 Task: Browse and compare products in the furniture and home and garden categories on an online shopping website.
Action: Mouse moved to (732, 119)
Screenshot: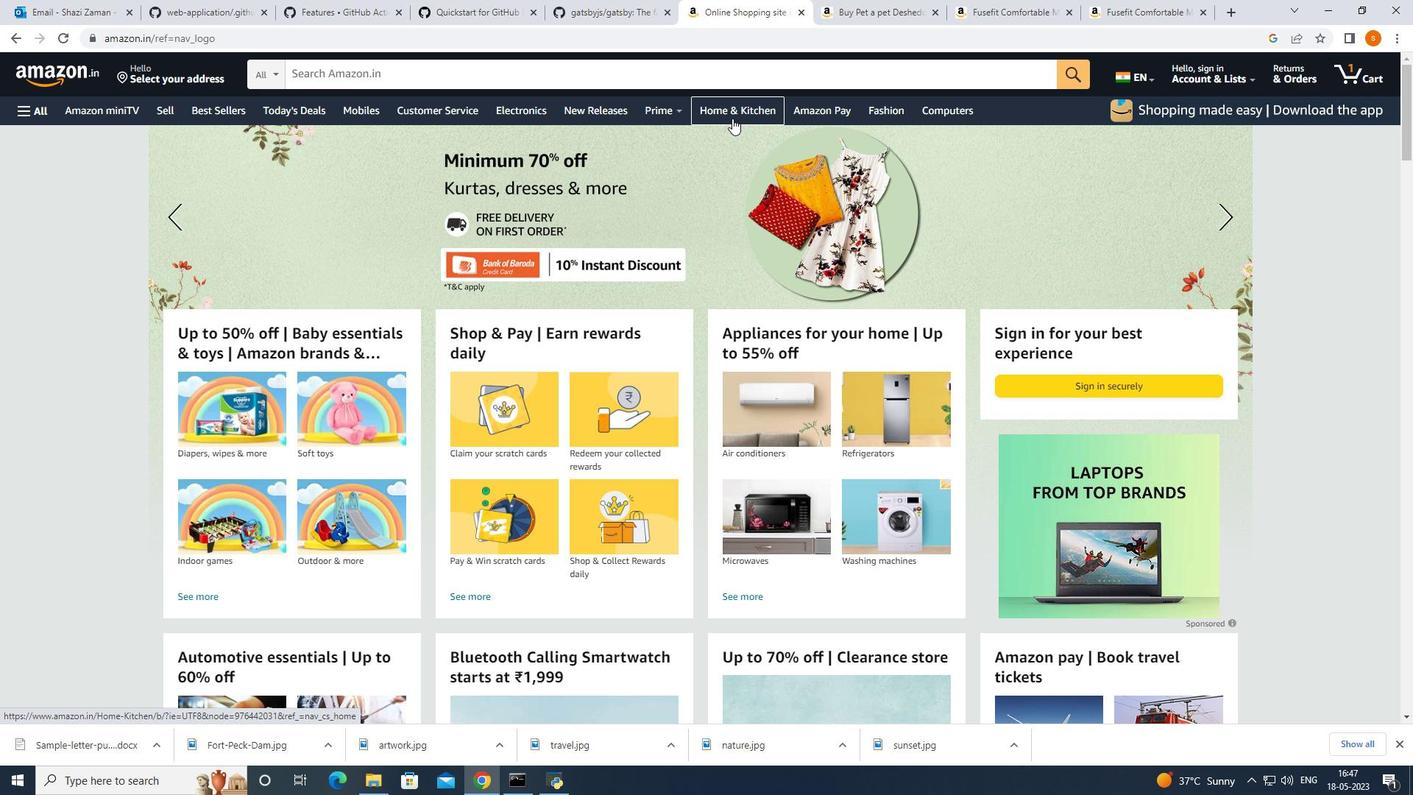 
Action: Mouse scrolled (732, 118) with delta (0, 0)
Screenshot: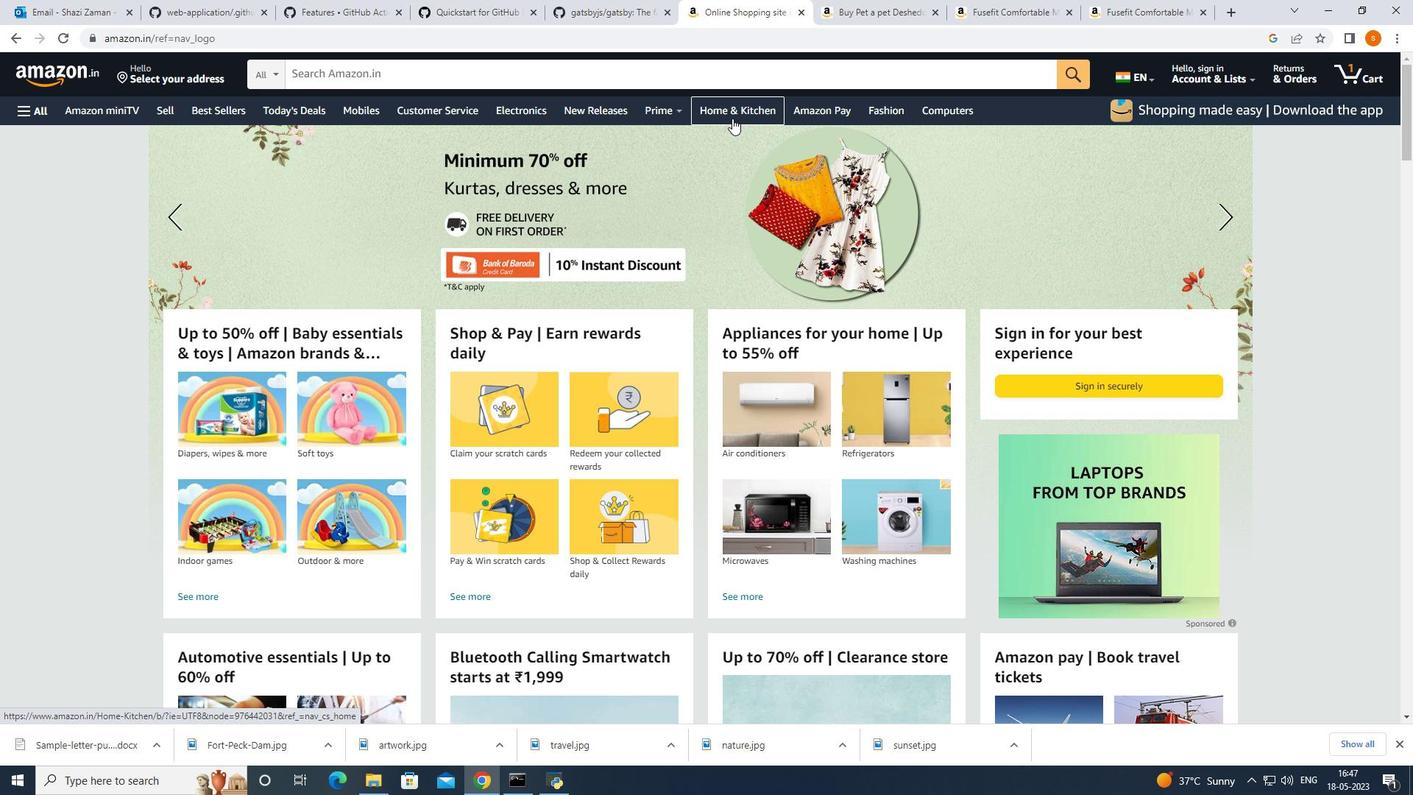 
Action: Mouse moved to (732, 119)
Screenshot: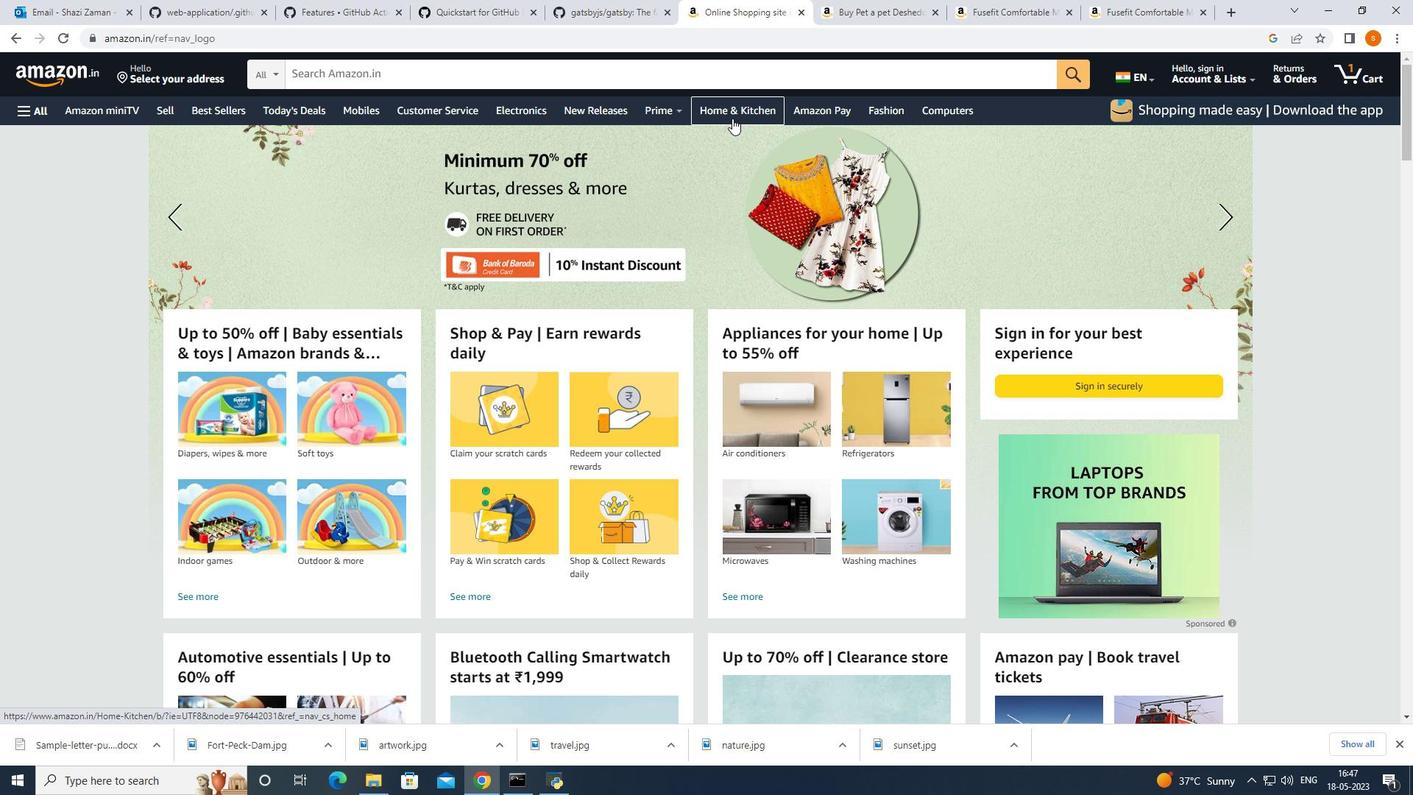 
Action: Mouse scrolled (732, 119) with delta (0, 0)
Screenshot: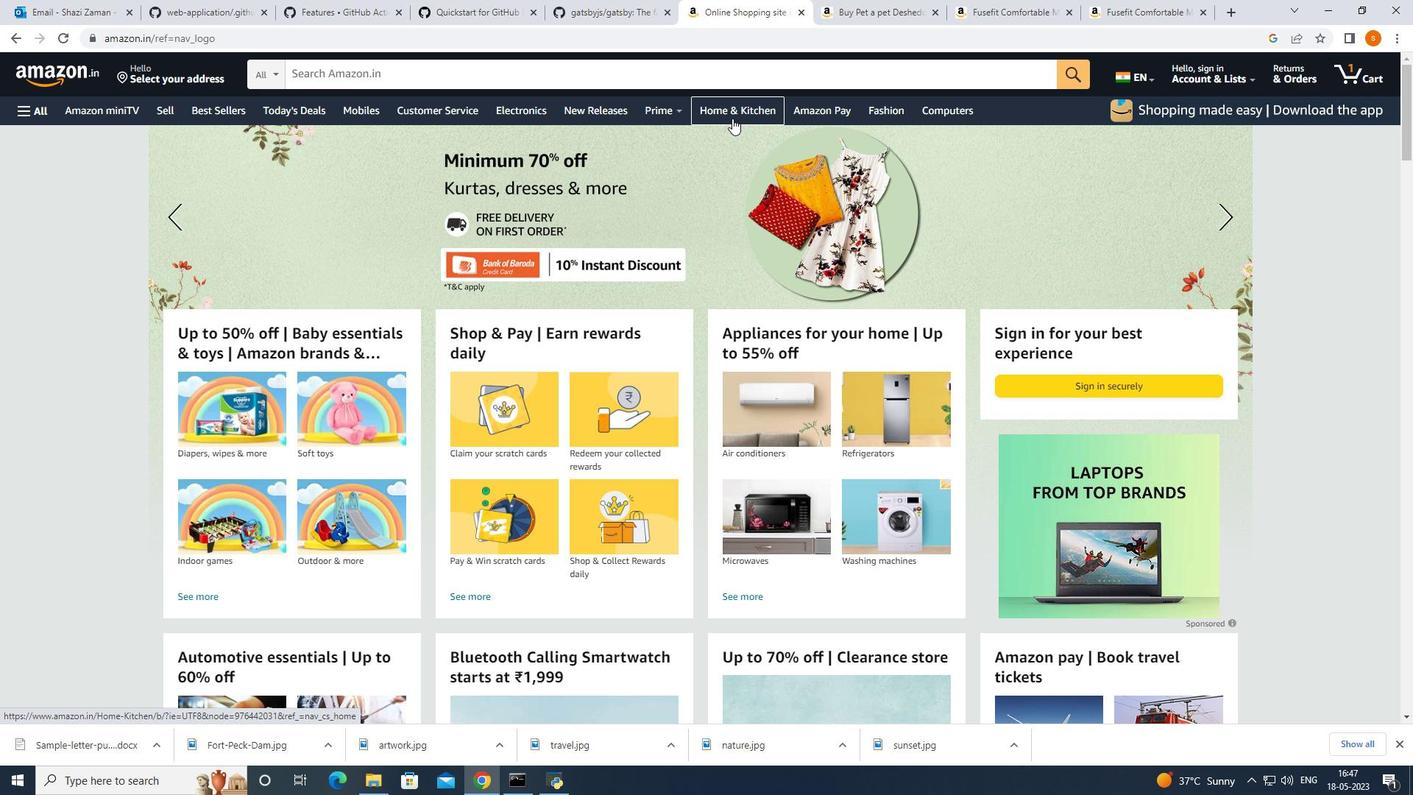 
Action: Mouse moved to (732, 121)
Screenshot: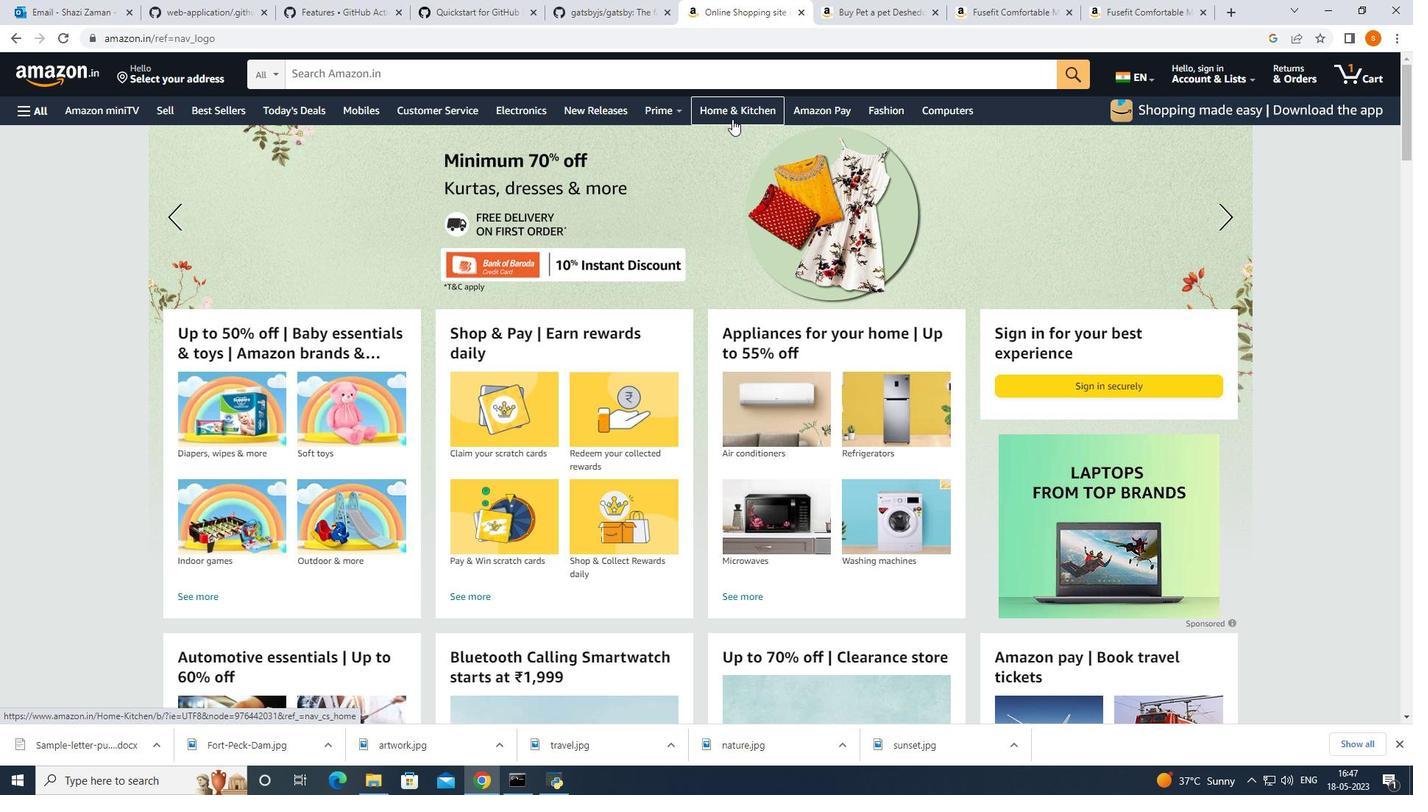 
Action: Mouse scrolled (732, 120) with delta (0, 0)
Screenshot: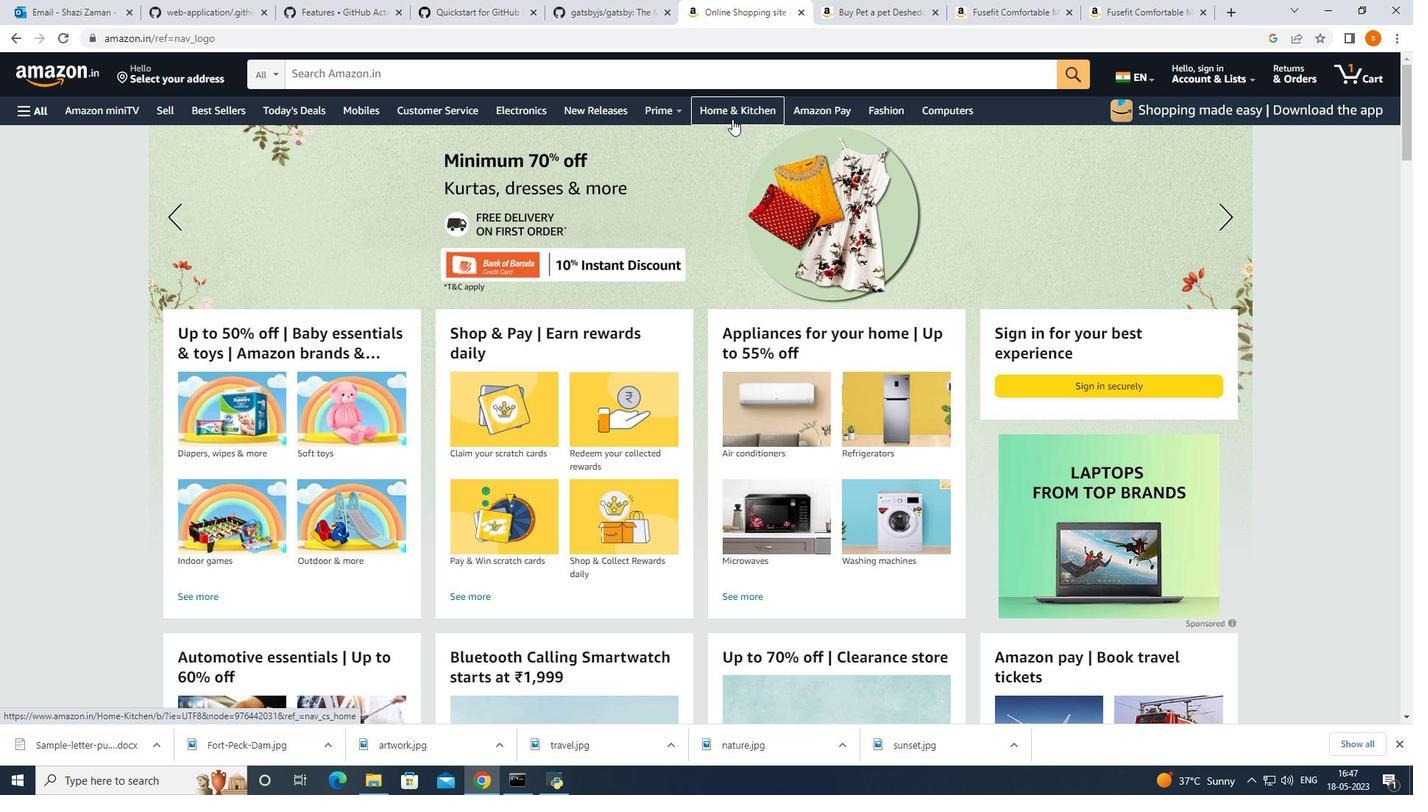 
Action: Mouse moved to (732, 124)
Screenshot: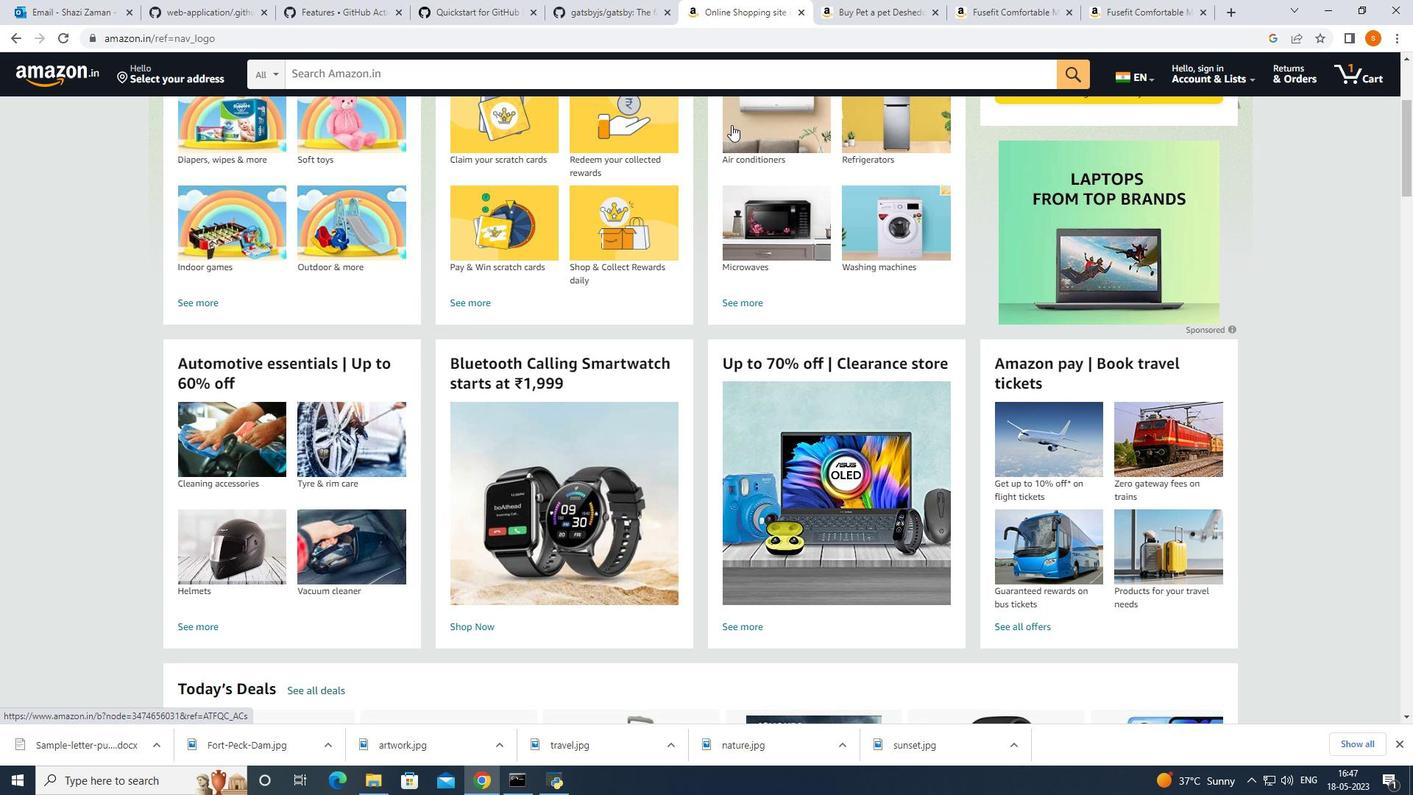 
Action: Mouse scrolled (732, 123) with delta (0, 0)
Screenshot: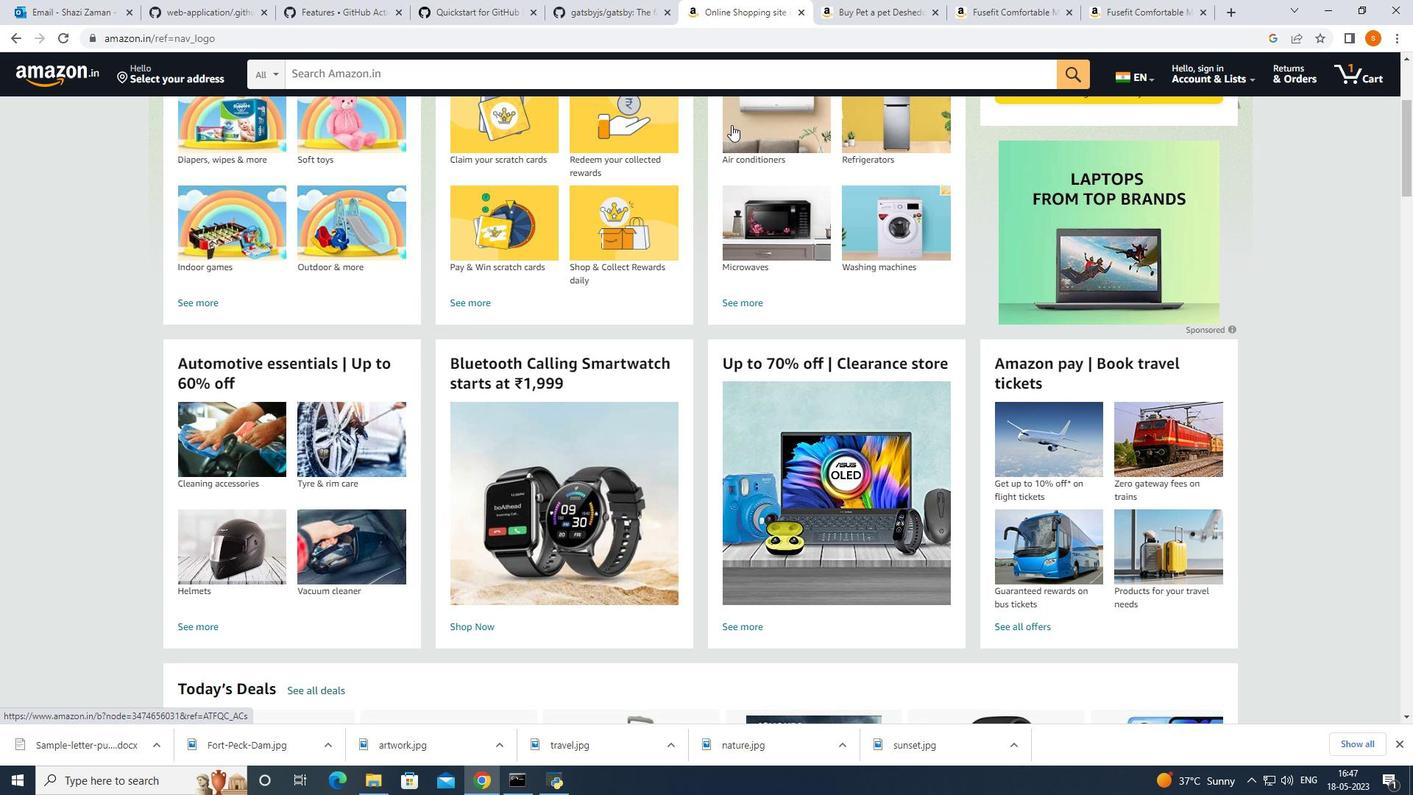 
Action: Mouse scrolled (732, 123) with delta (0, 0)
Screenshot: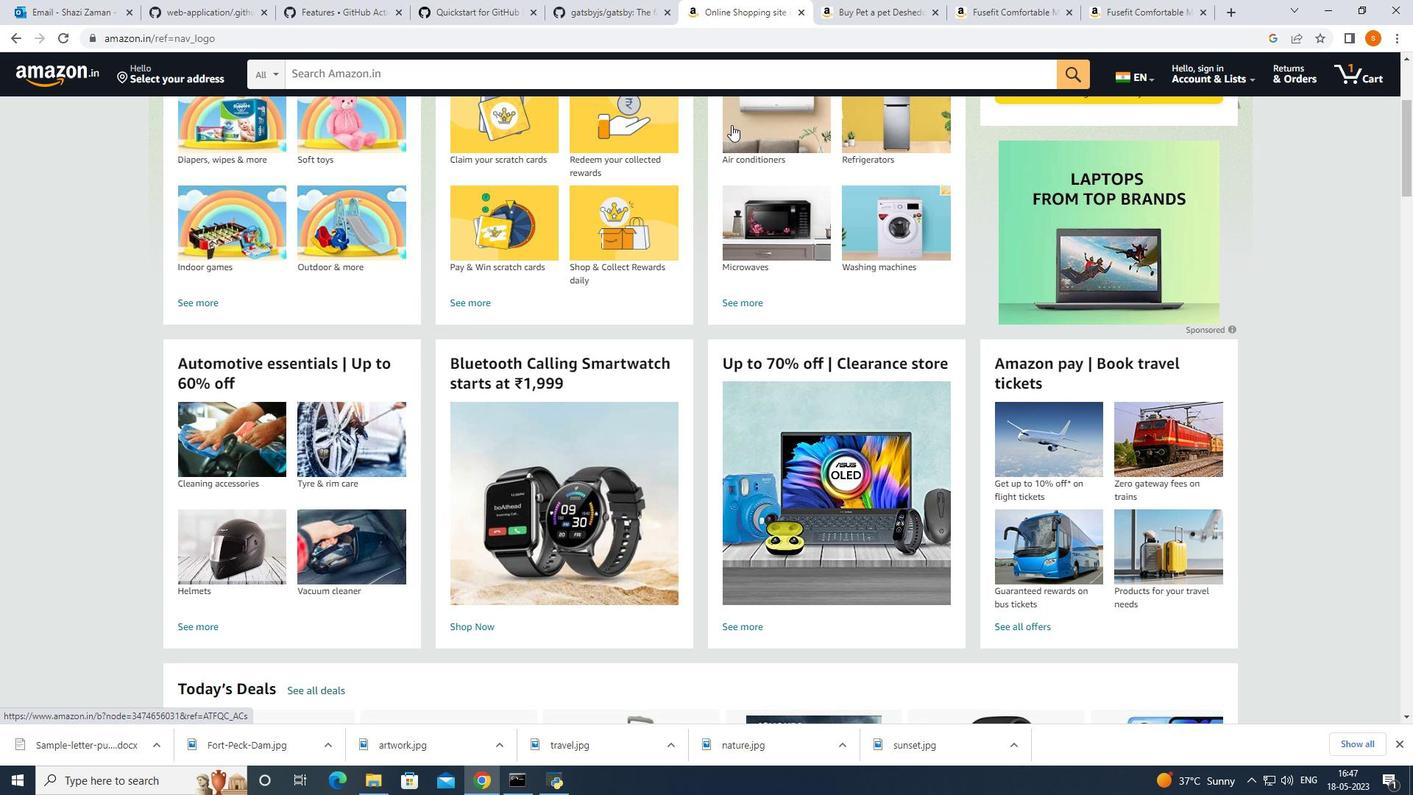 
Action: Mouse moved to (732, 124)
Screenshot: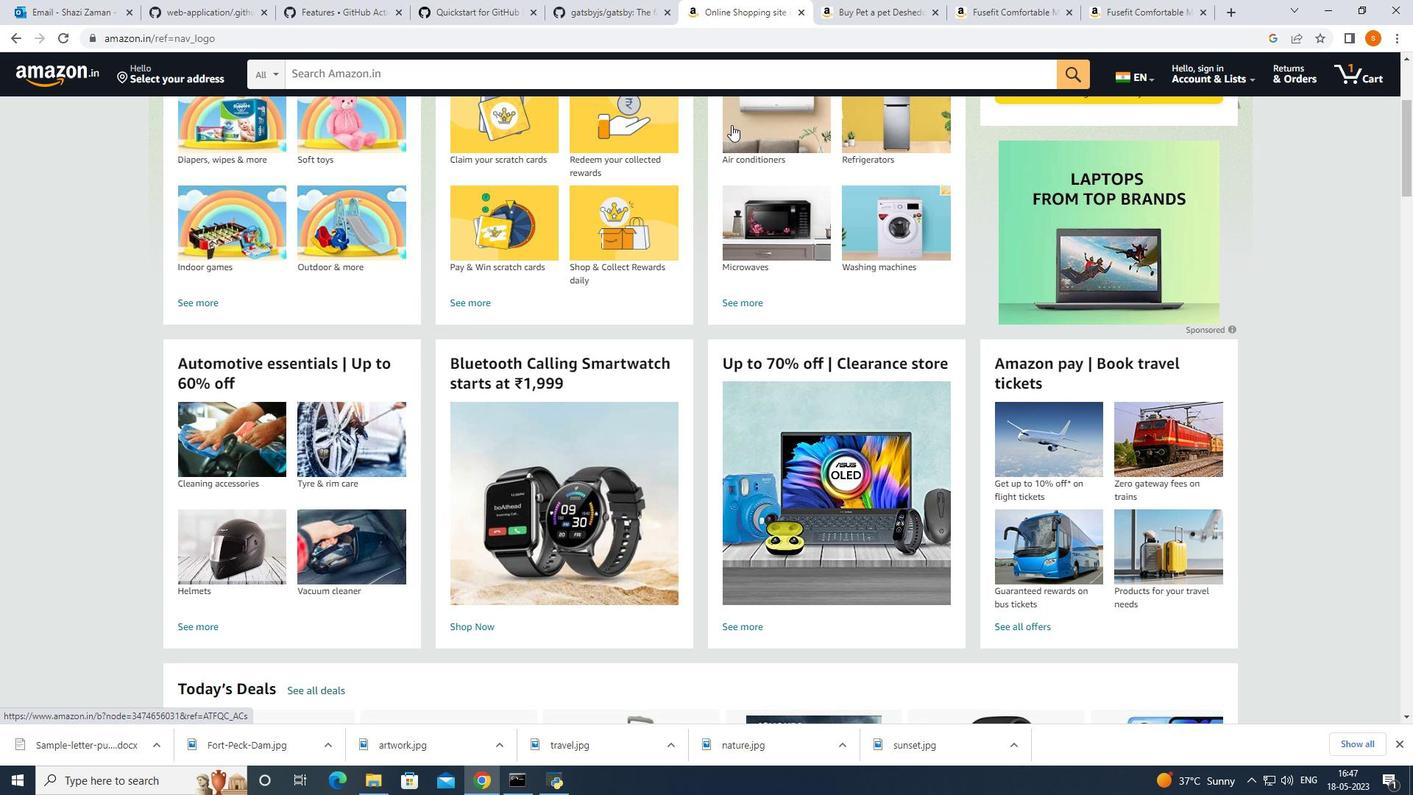 
Action: Mouse scrolled (732, 123) with delta (0, 0)
Screenshot: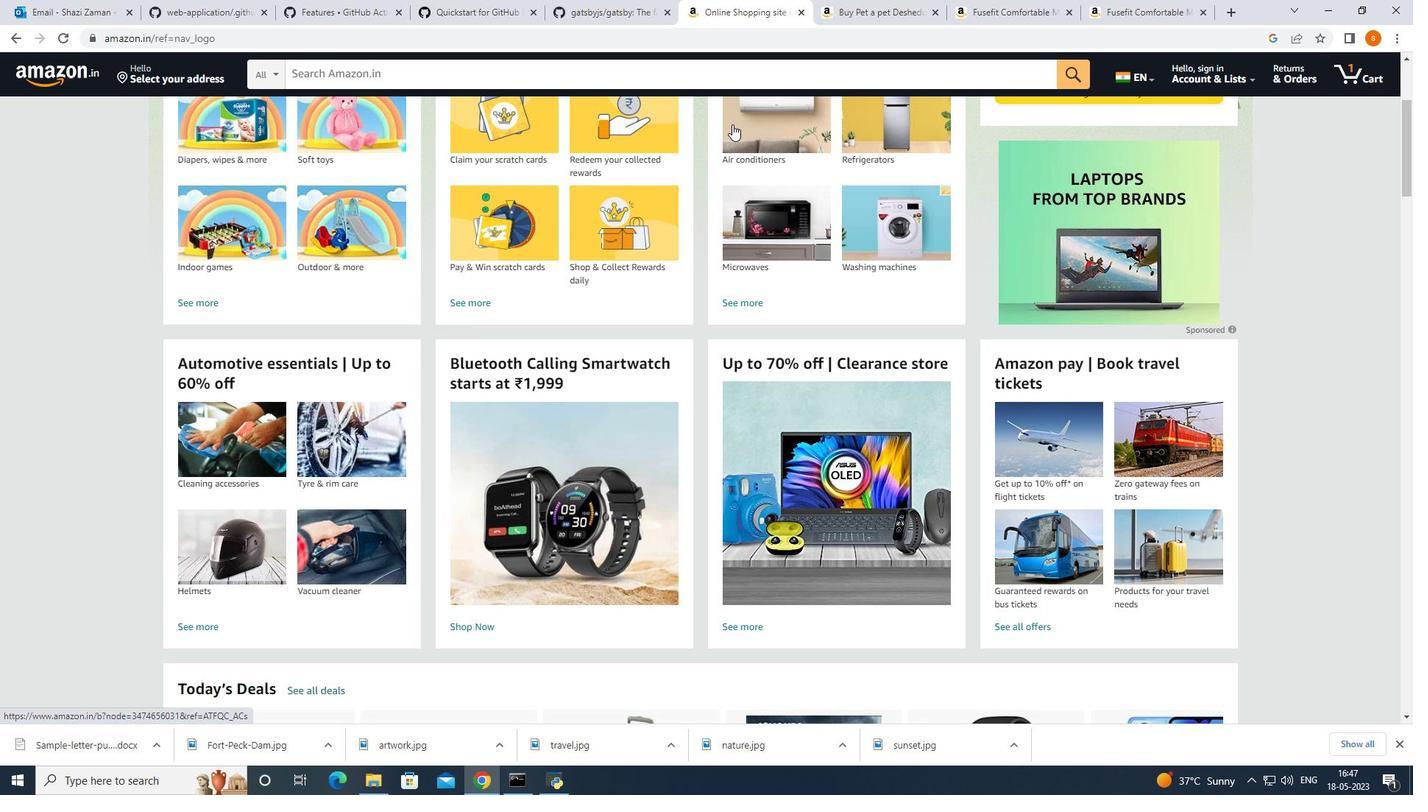 
Action: Mouse scrolled (732, 123) with delta (0, 0)
Screenshot: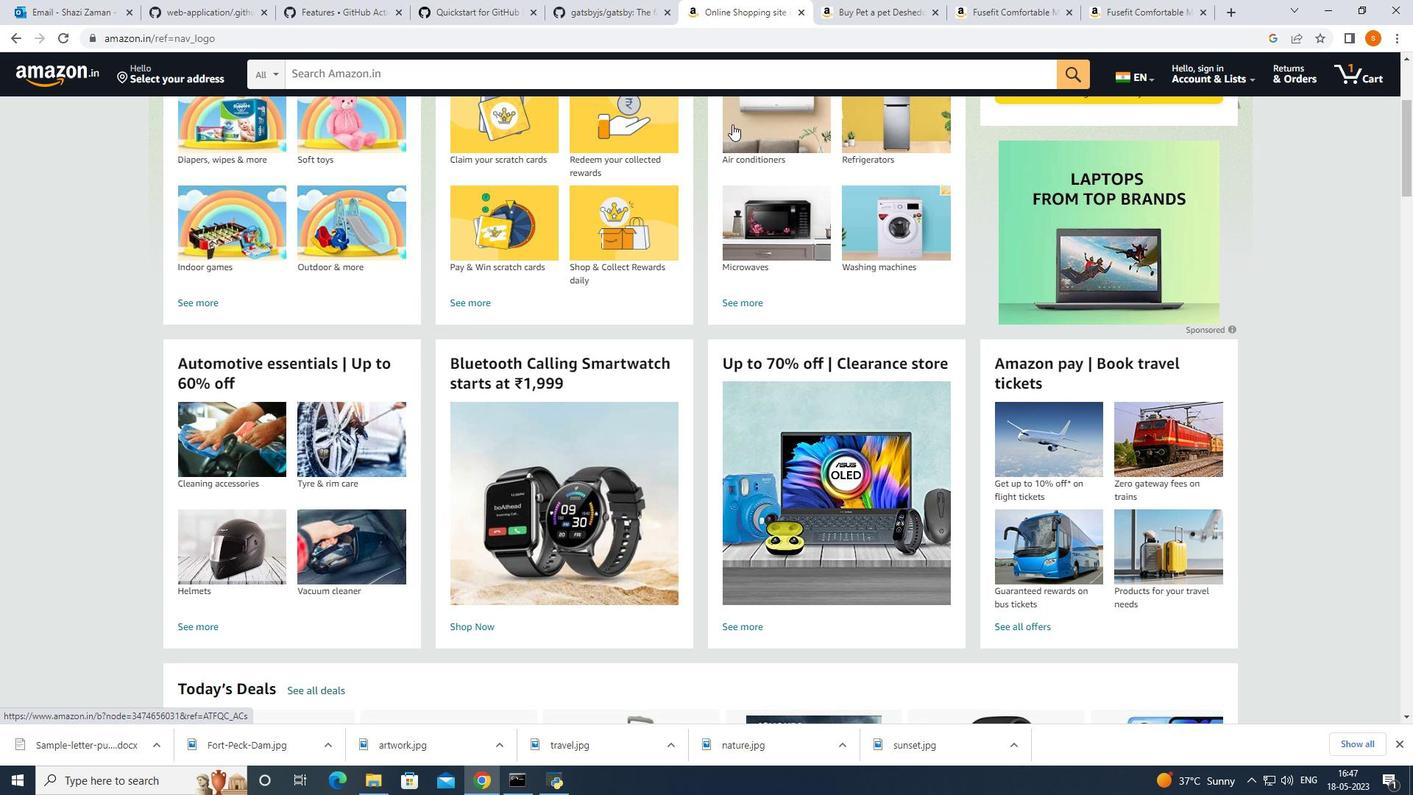
Action: Mouse moved to (732, 124)
Screenshot: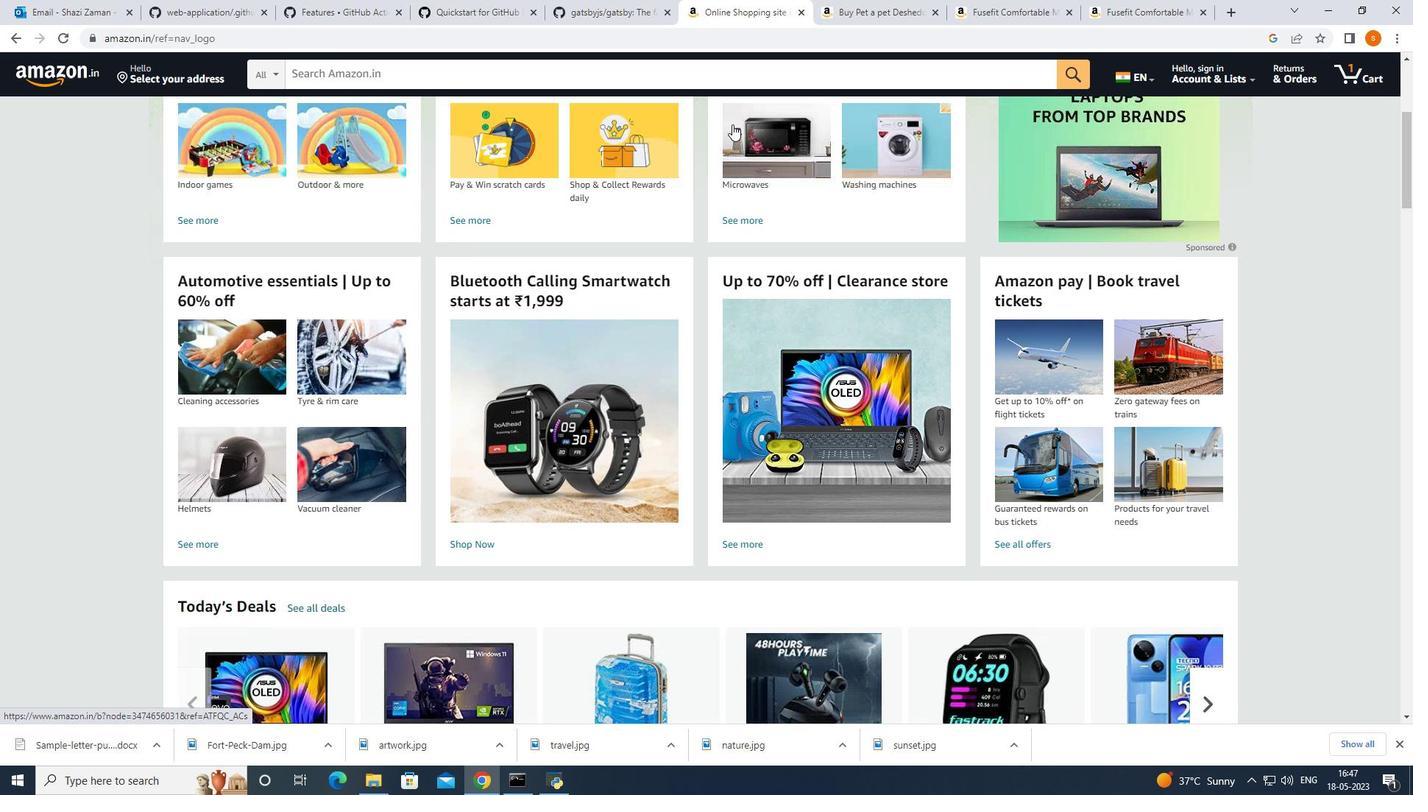 
Action: Mouse scrolled (732, 123) with delta (0, 0)
Screenshot: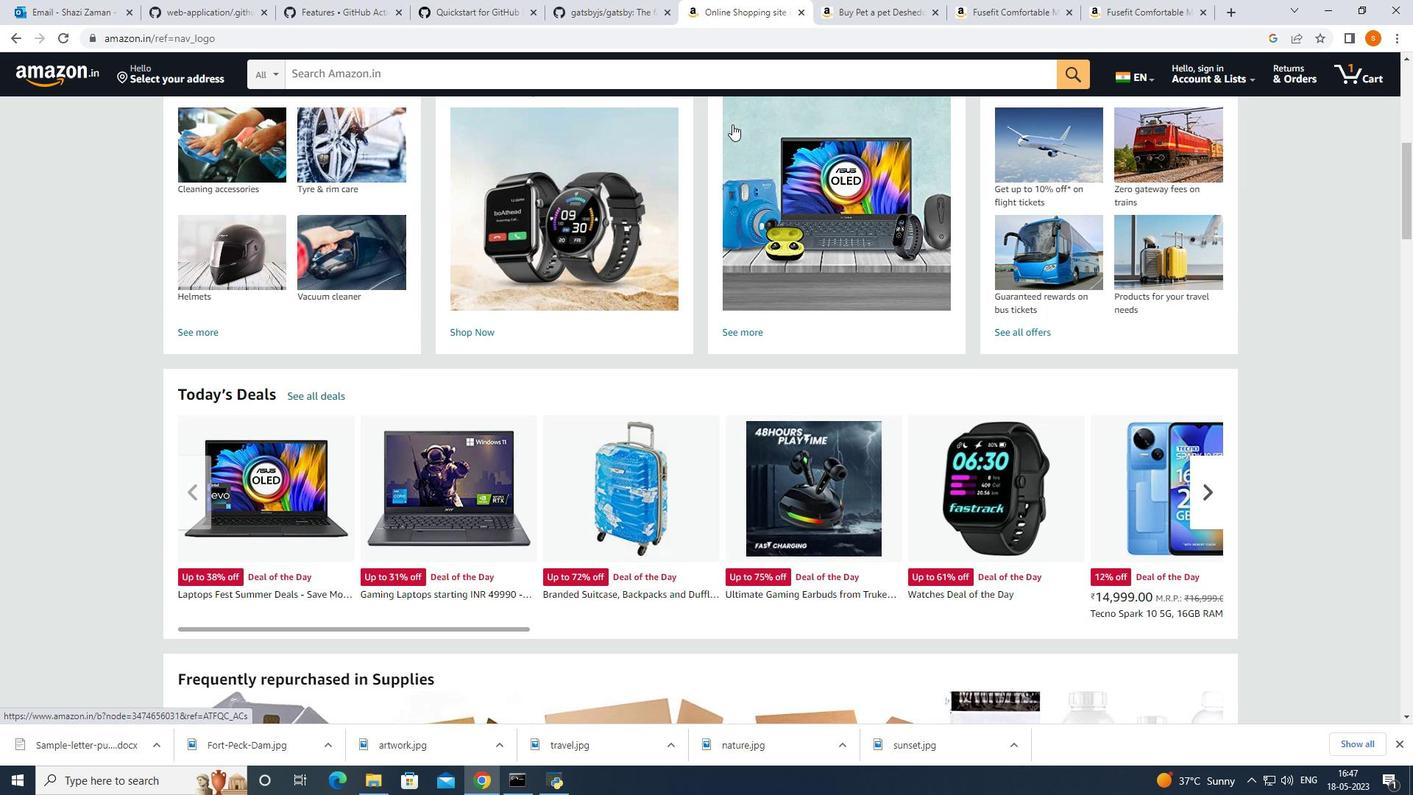 
Action: Mouse scrolled (732, 123) with delta (0, 0)
Screenshot: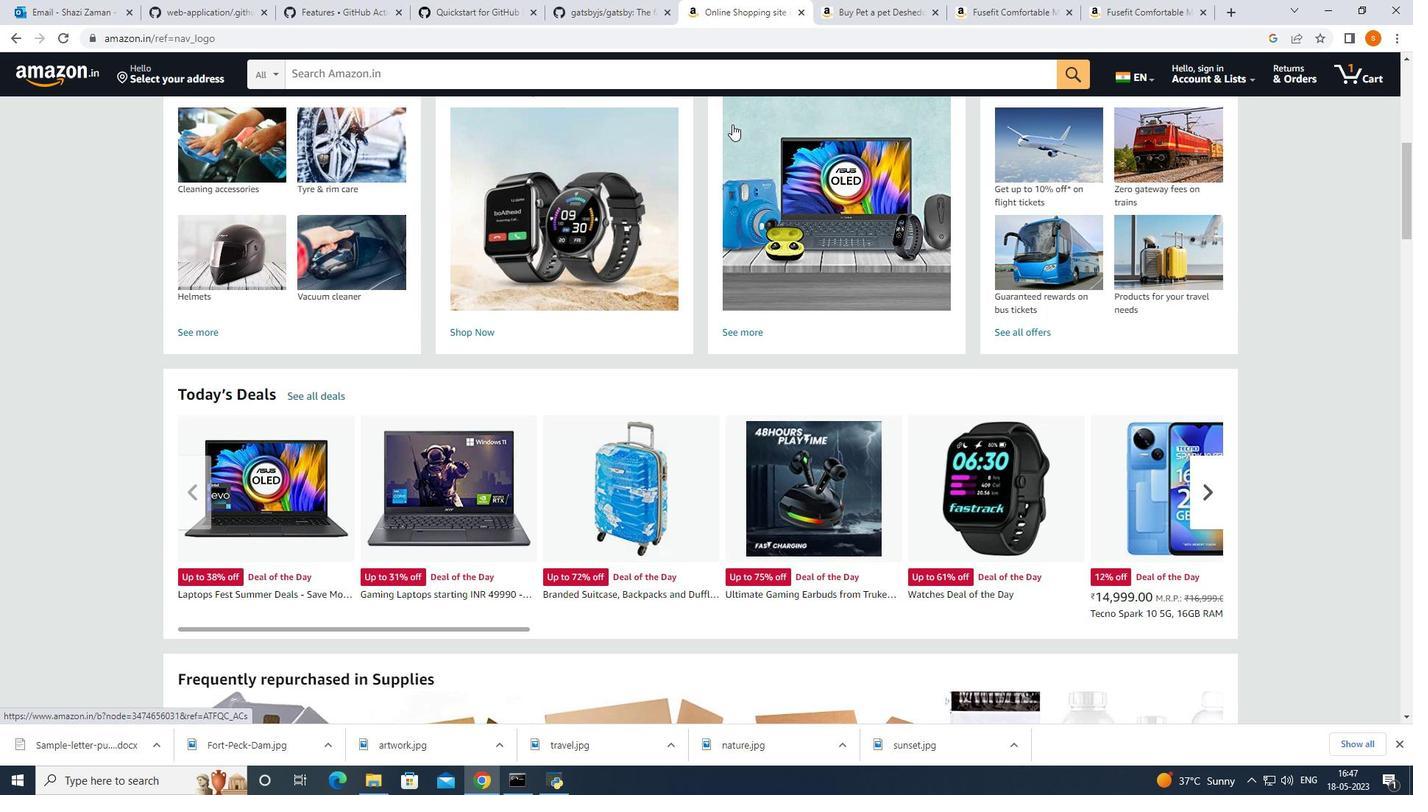 
Action: Mouse moved to (732, 124)
Screenshot: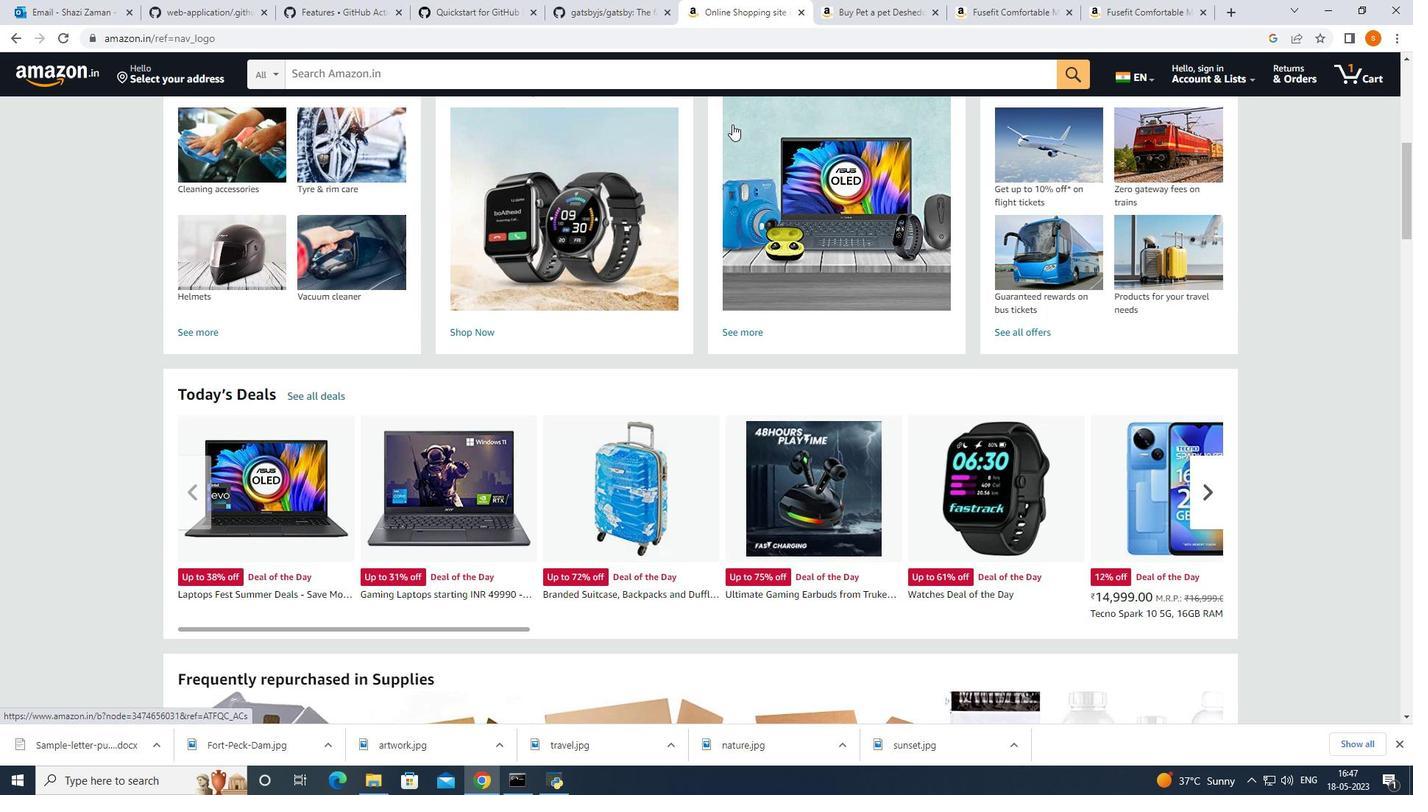 
Action: Mouse scrolled (732, 123) with delta (0, 0)
Screenshot: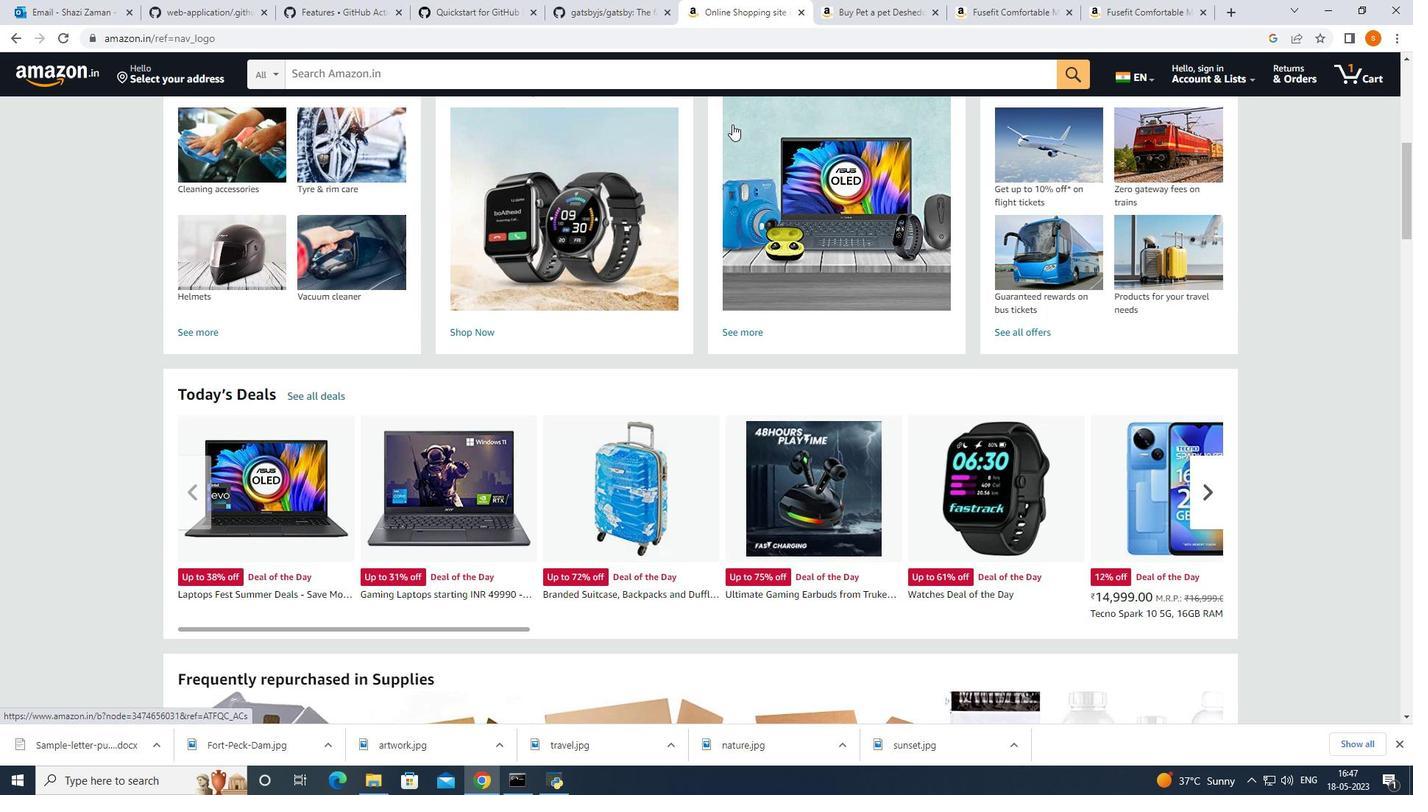 
Action: Mouse moved to (732, 125)
Screenshot: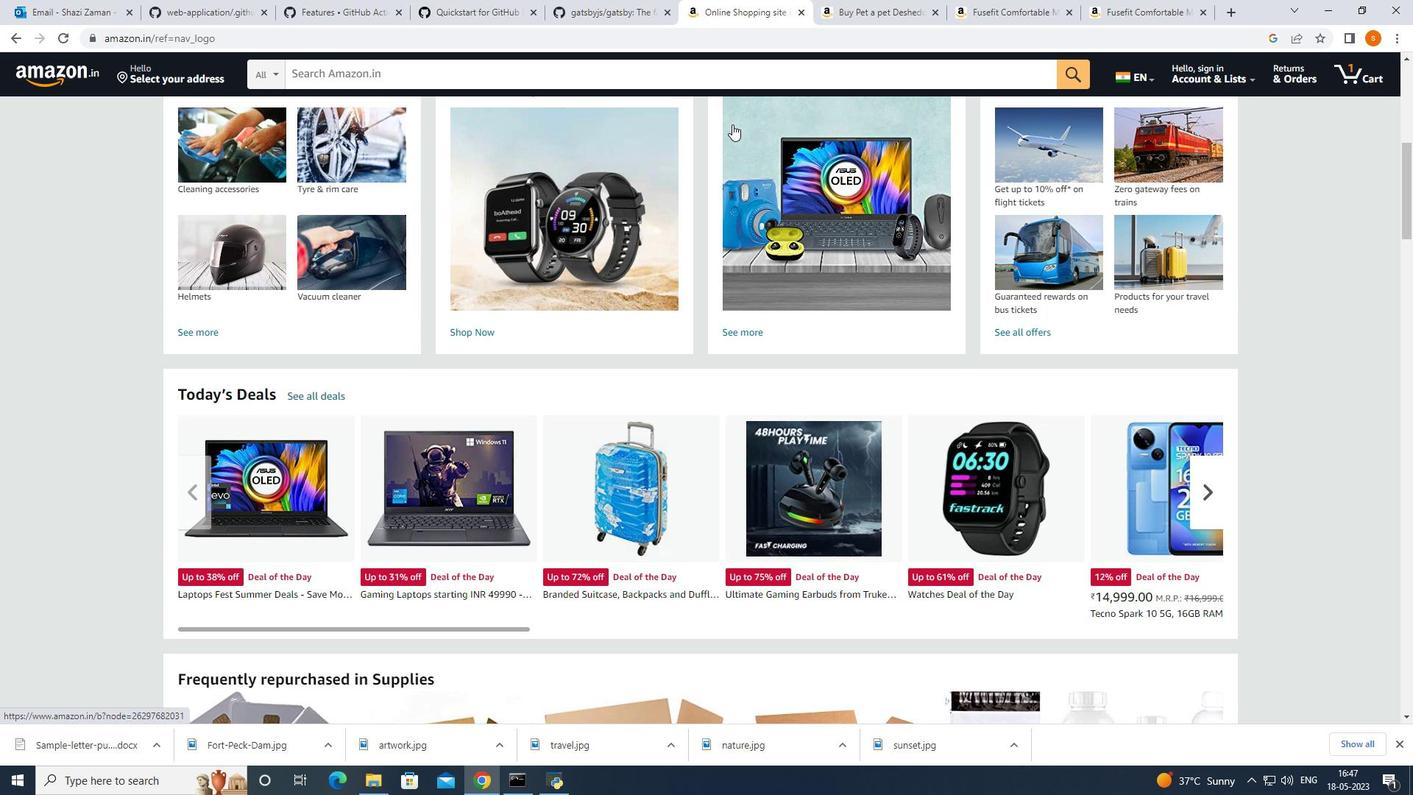 
Action: Mouse scrolled (732, 124) with delta (0, 0)
Screenshot: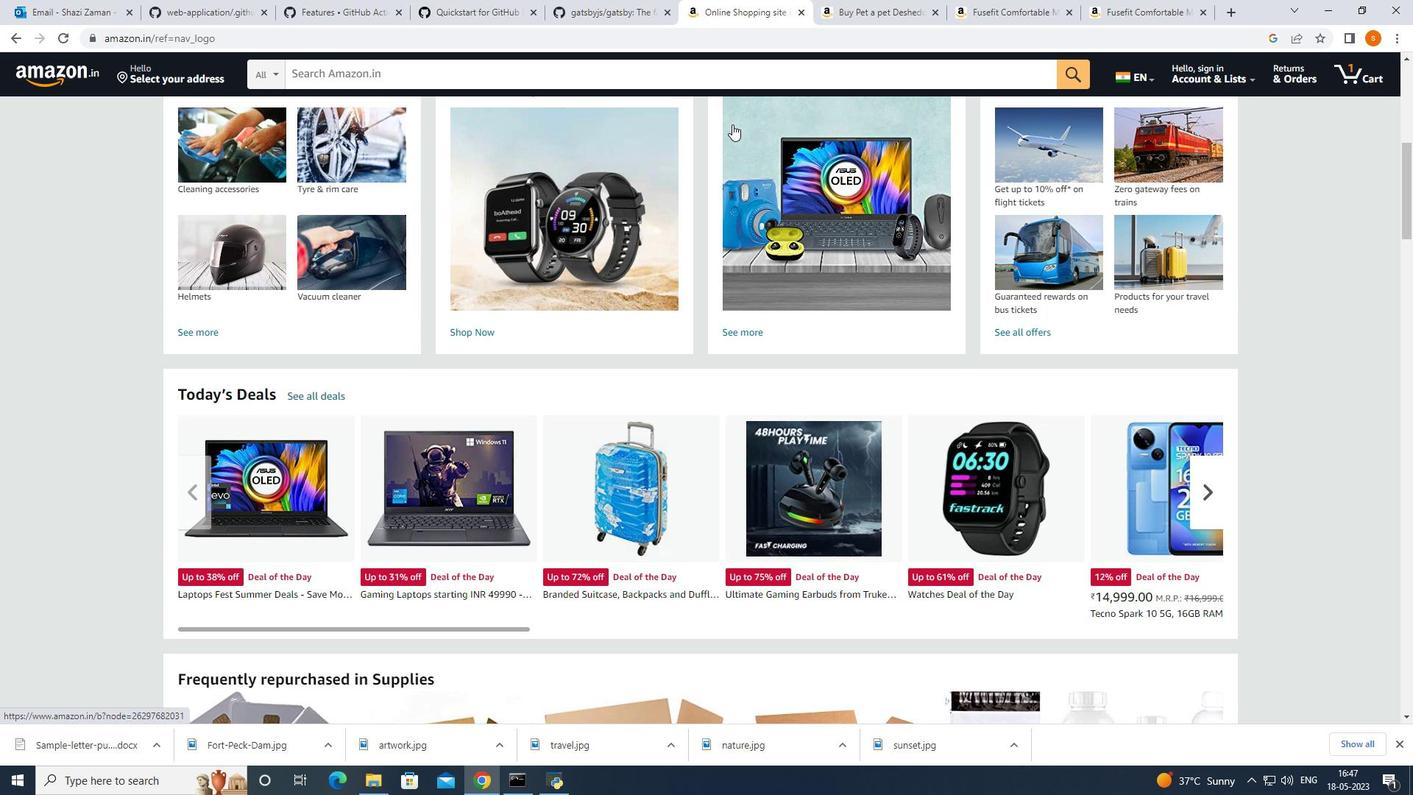 
Action: Mouse moved to (731, 130)
Screenshot: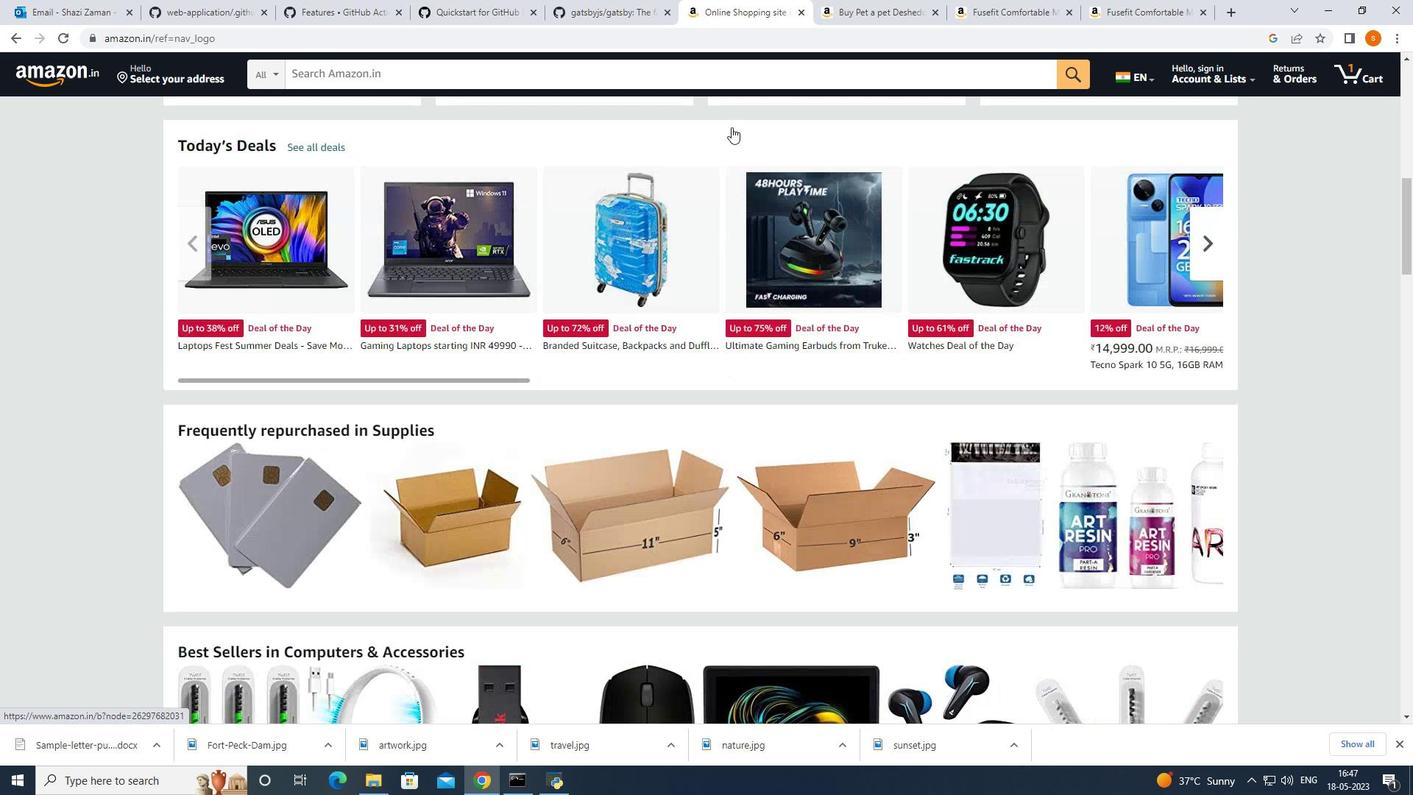 
Action: Mouse scrolled (731, 131) with delta (0, 0)
Screenshot: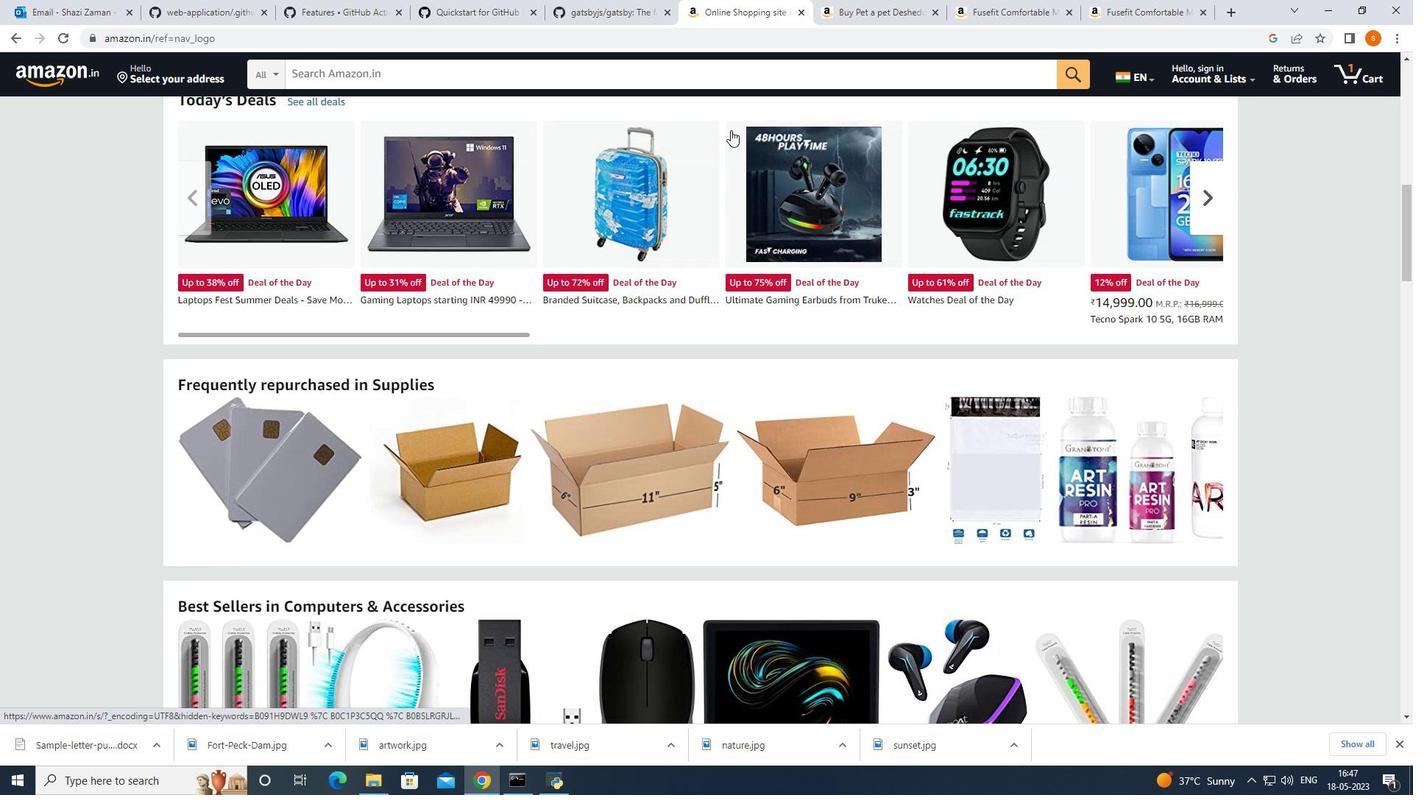 
Action: Mouse scrolled (731, 131) with delta (0, 0)
Screenshot: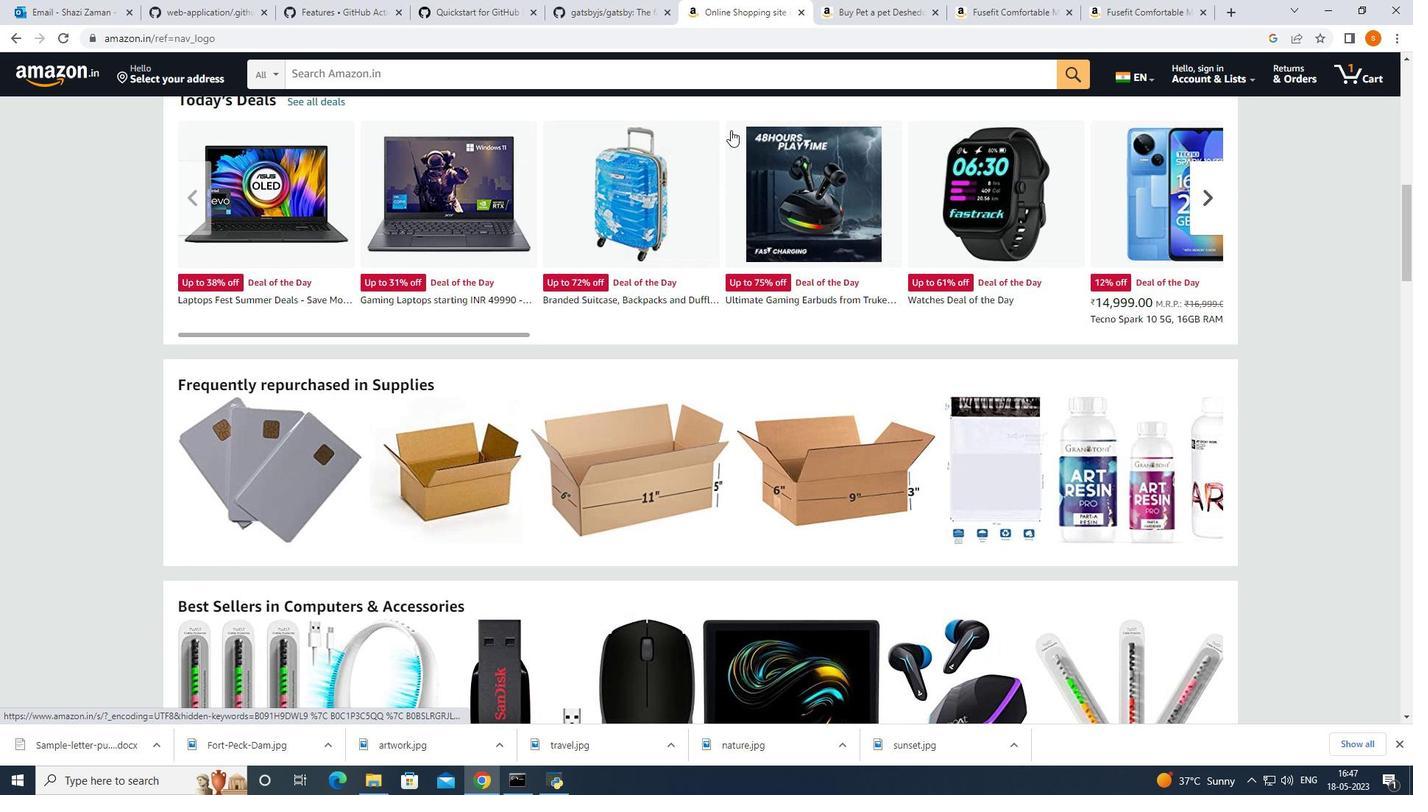 
Action: Mouse scrolled (731, 131) with delta (0, 0)
Screenshot: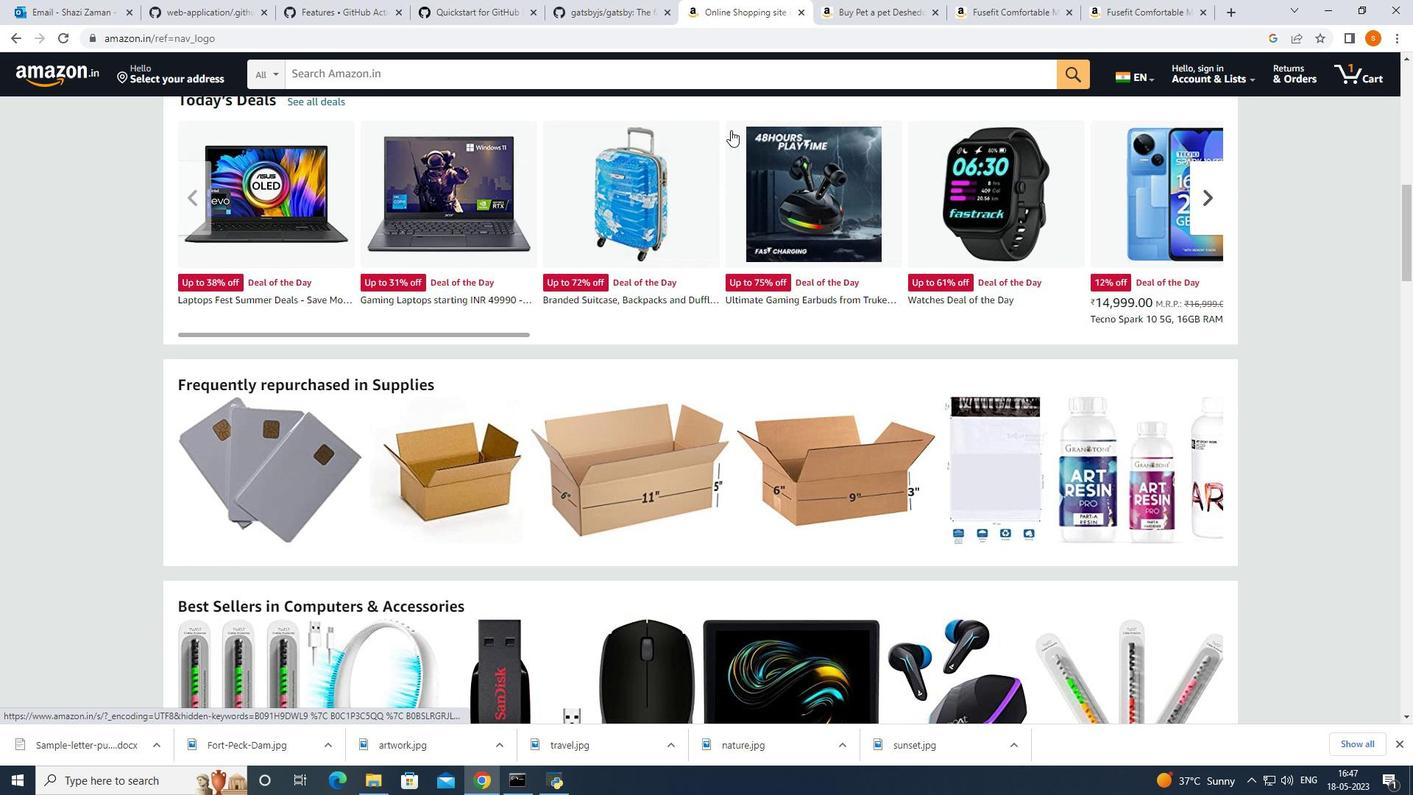 
Action: Mouse moved to (732, 129)
Screenshot: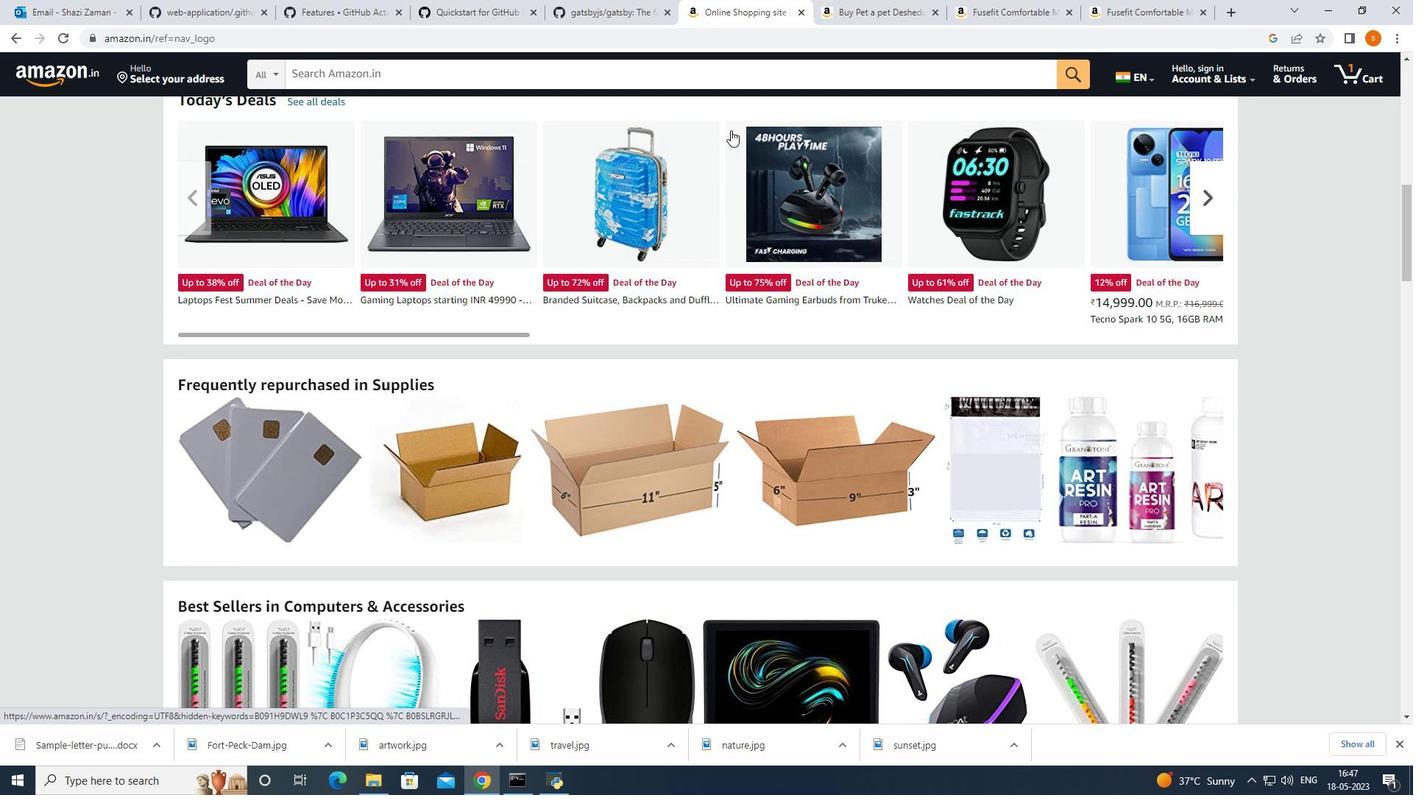 
Action: Mouse scrolled (732, 130) with delta (0, 0)
Screenshot: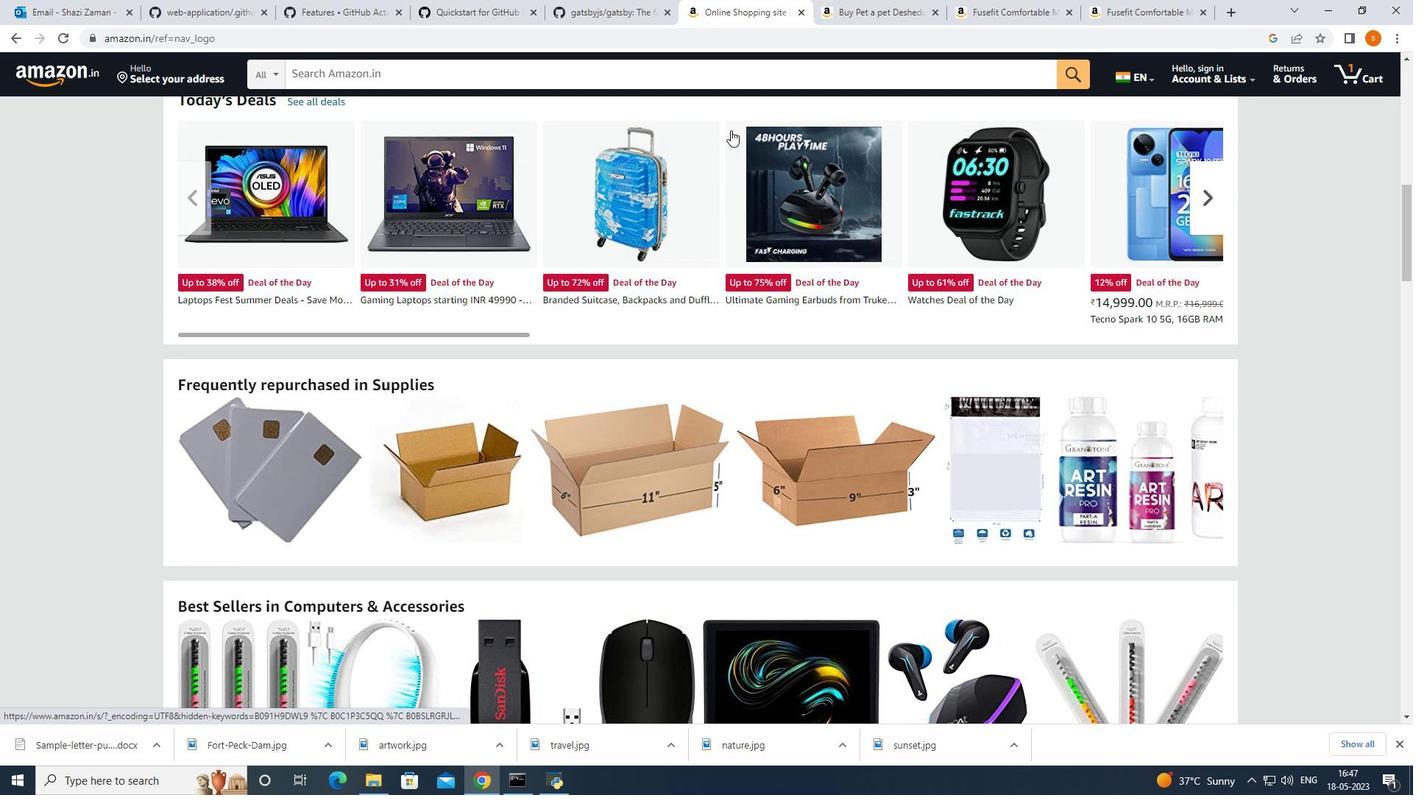 
Action: Mouse moved to (733, 128)
Screenshot: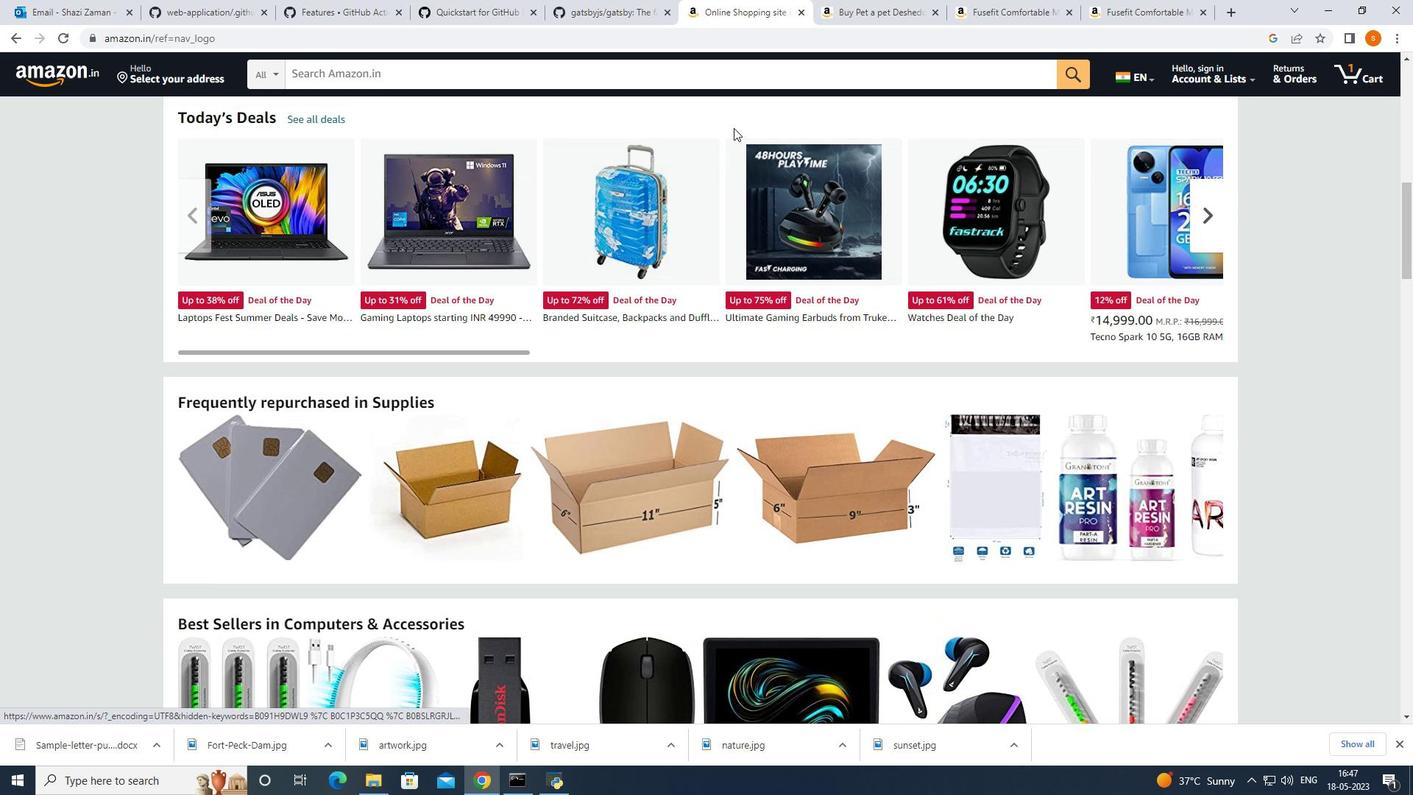 
Action: Mouse scrolled (733, 128) with delta (0, 0)
Screenshot: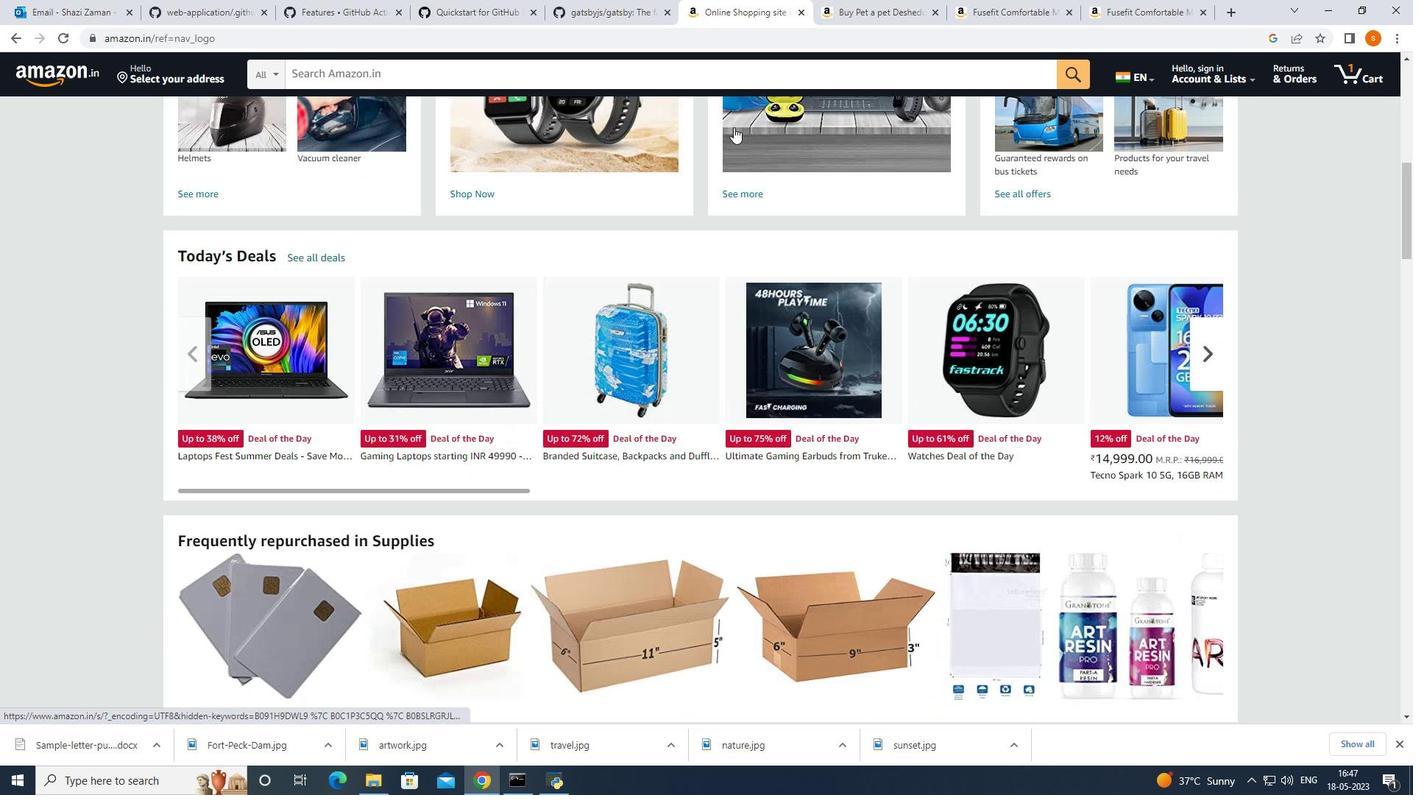 
Action: Mouse scrolled (733, 128) with delta (0, 0)
Screenshot: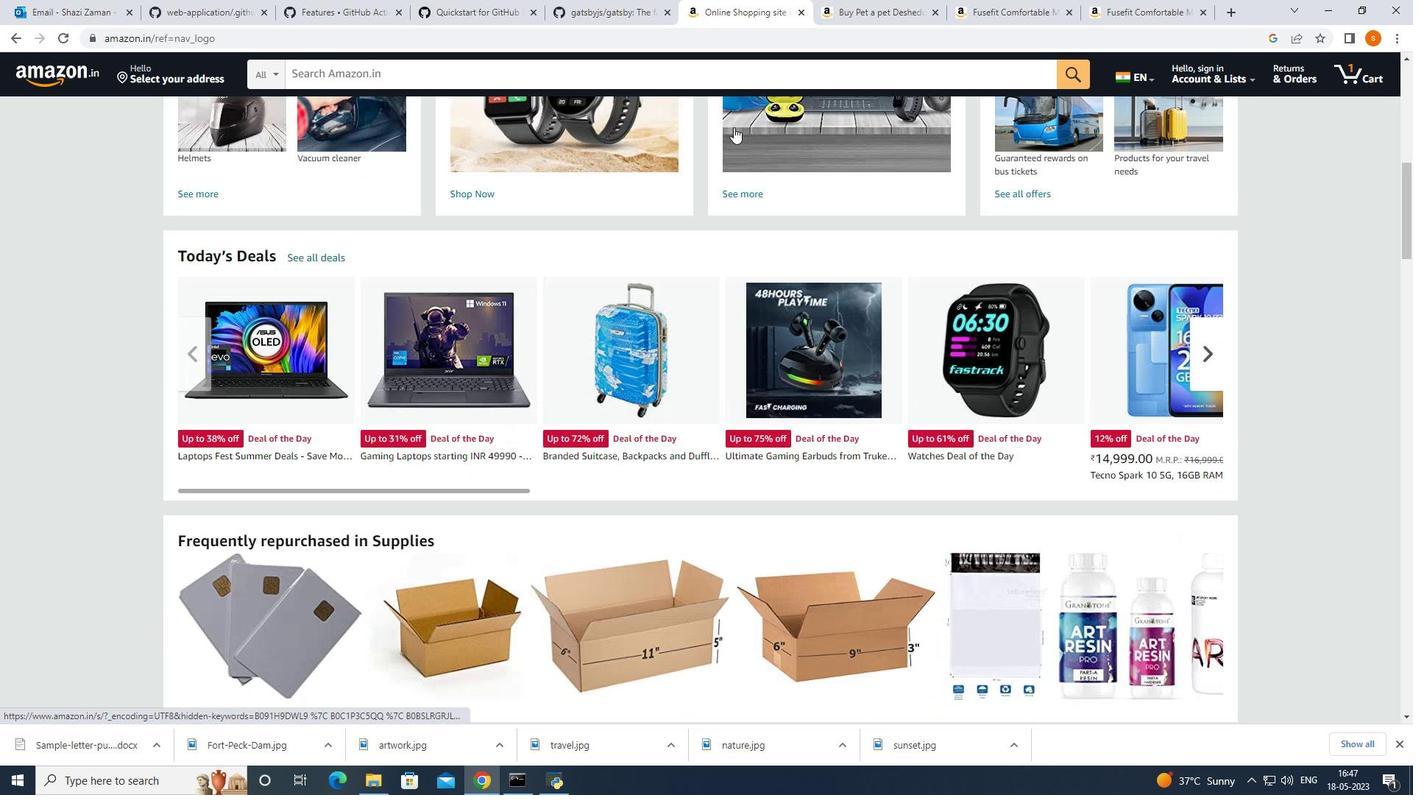 
Action: Mouse scrolled (733, 128) with delta (0, 0)
Screenshot: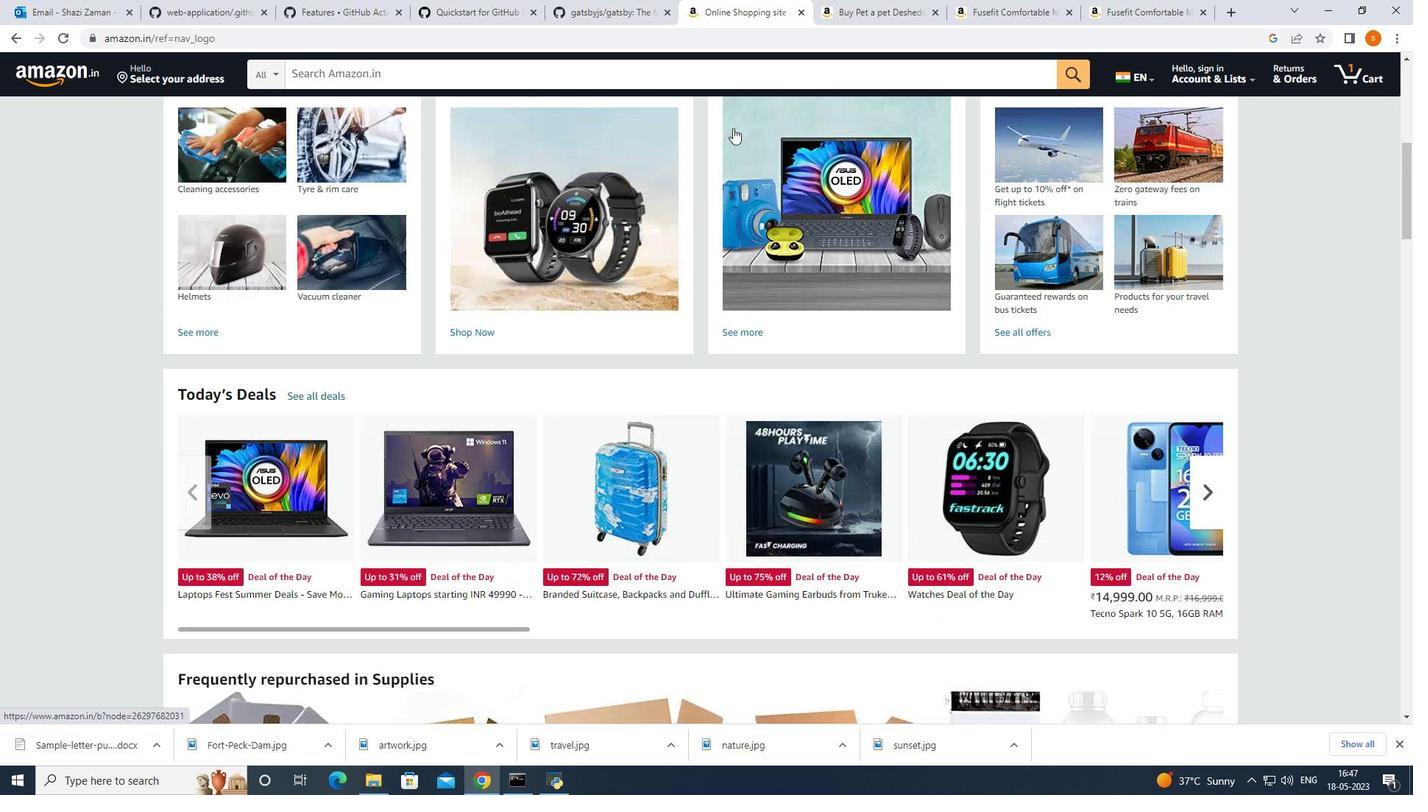 
Action: Mouse scrolled (733, 128) with delta (0, 0)
Screenshot: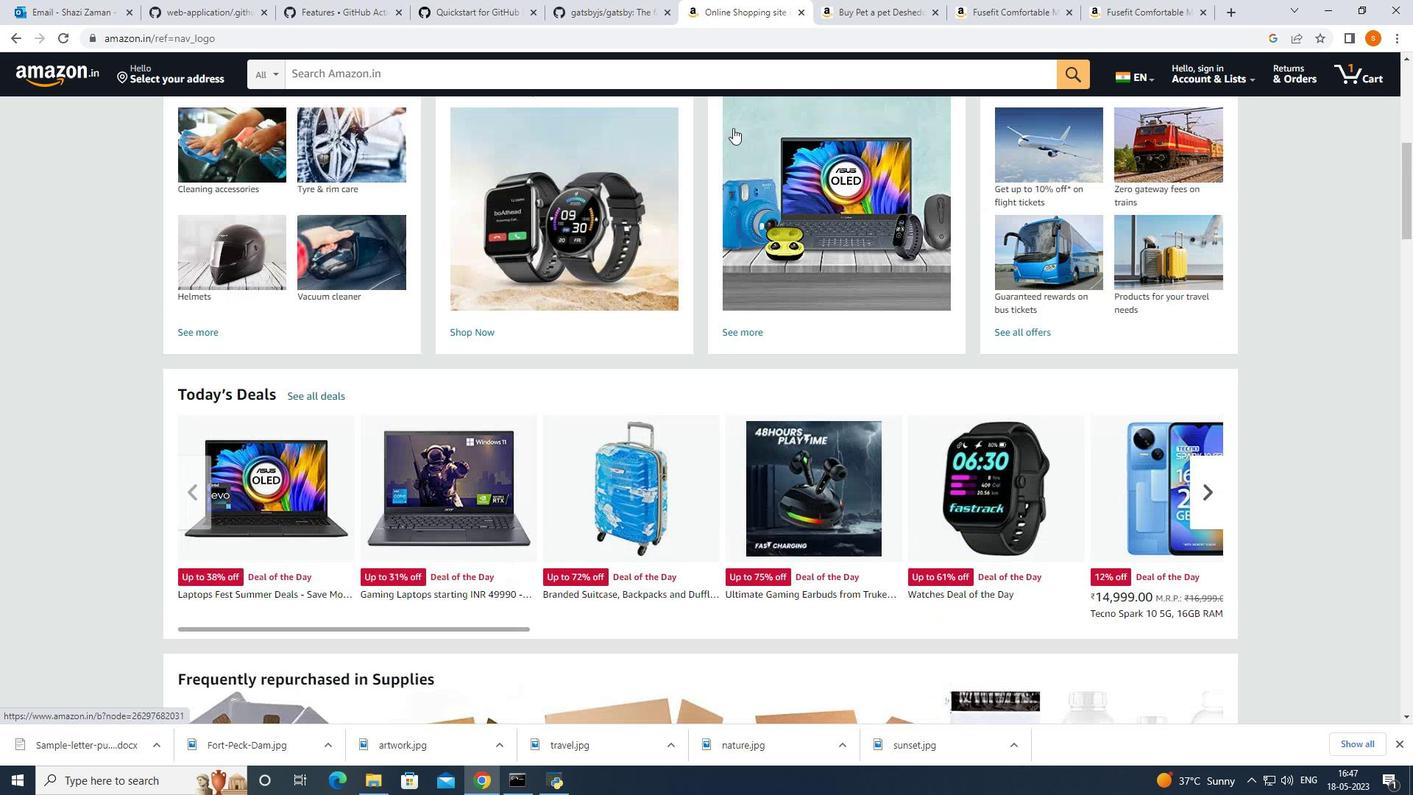 
Action: Mouse moved to (733, 126)
Screenshot: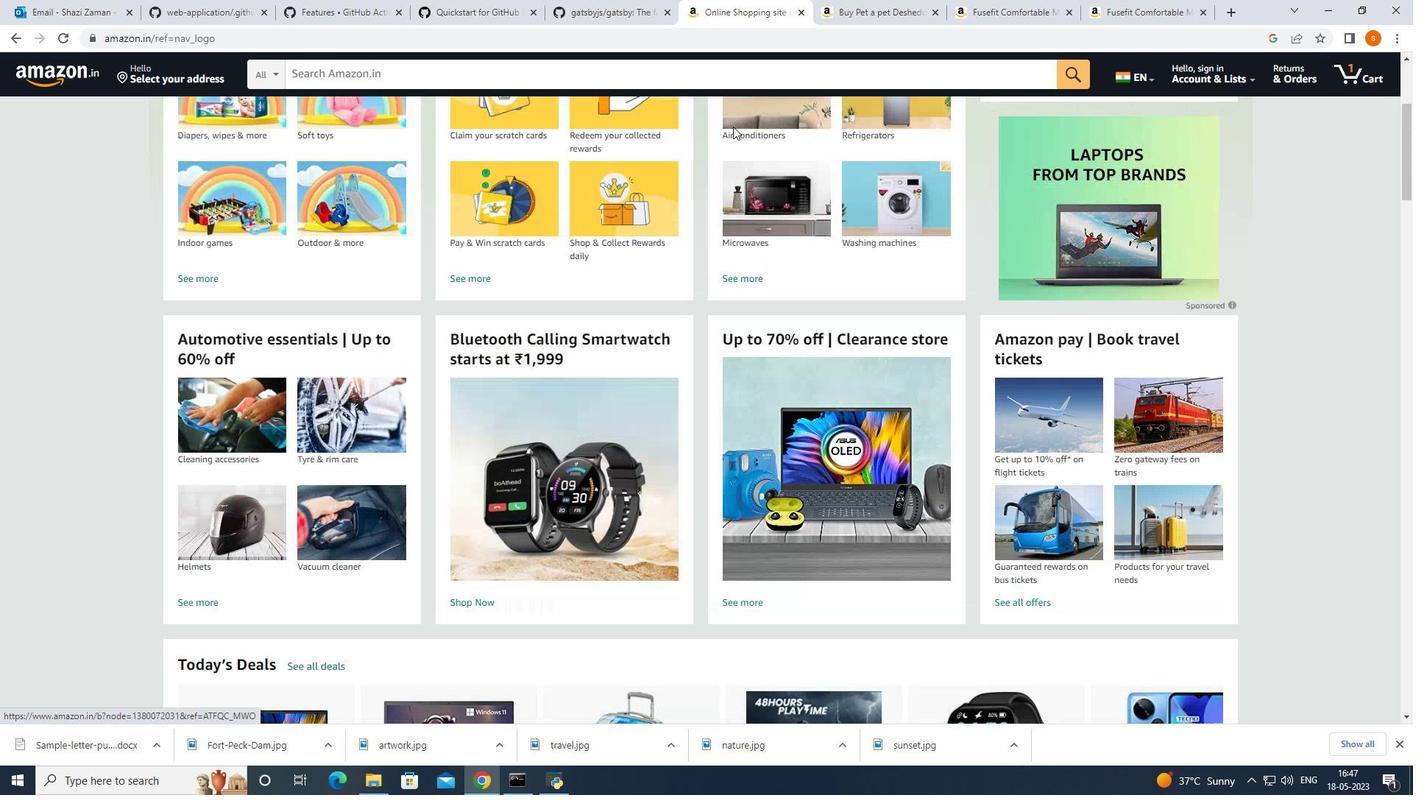 
Action: Mouse scrolled (733, 127) with delta (0, 0)
Screenshot: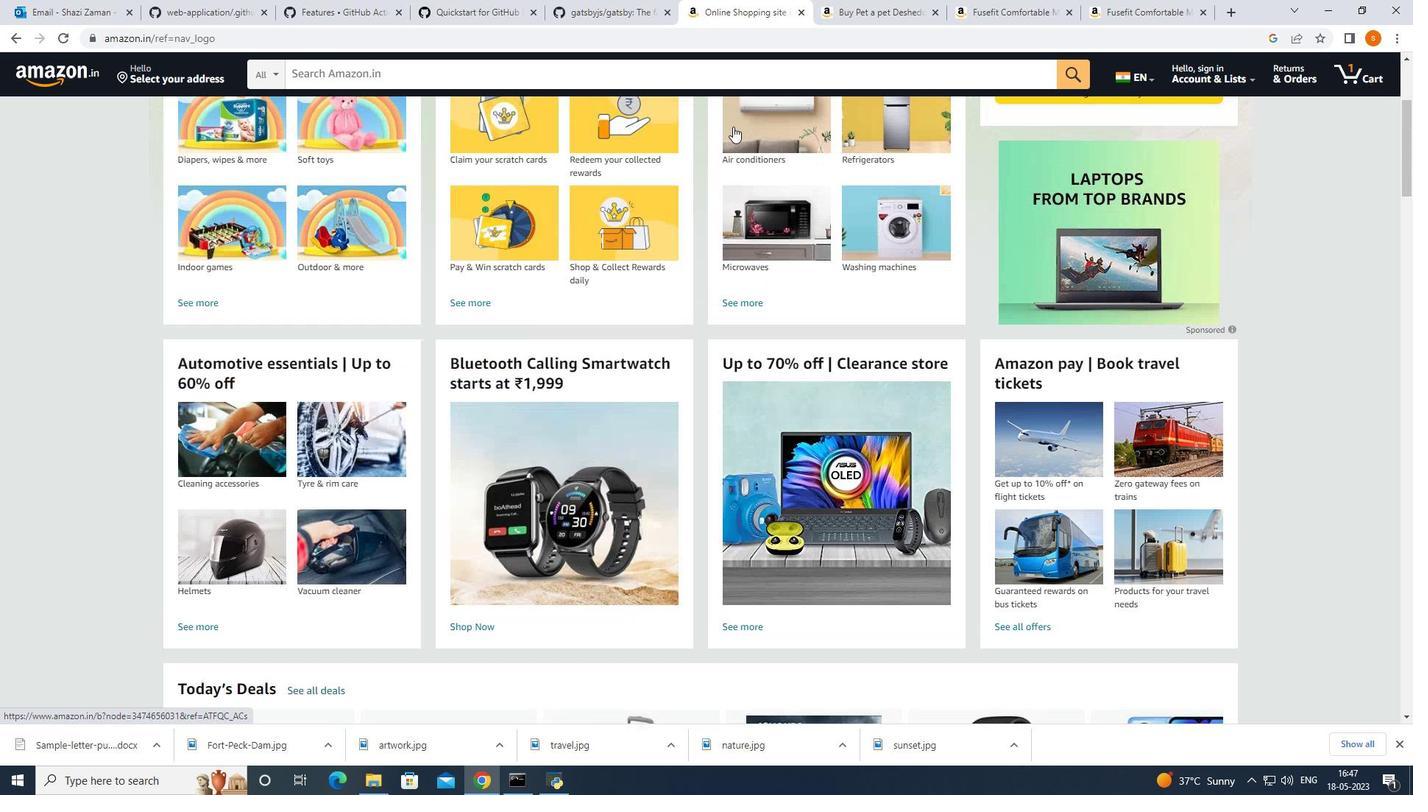 
Action: Mouse scrolled (733, 127) with delta (0, 0)
Screenshot: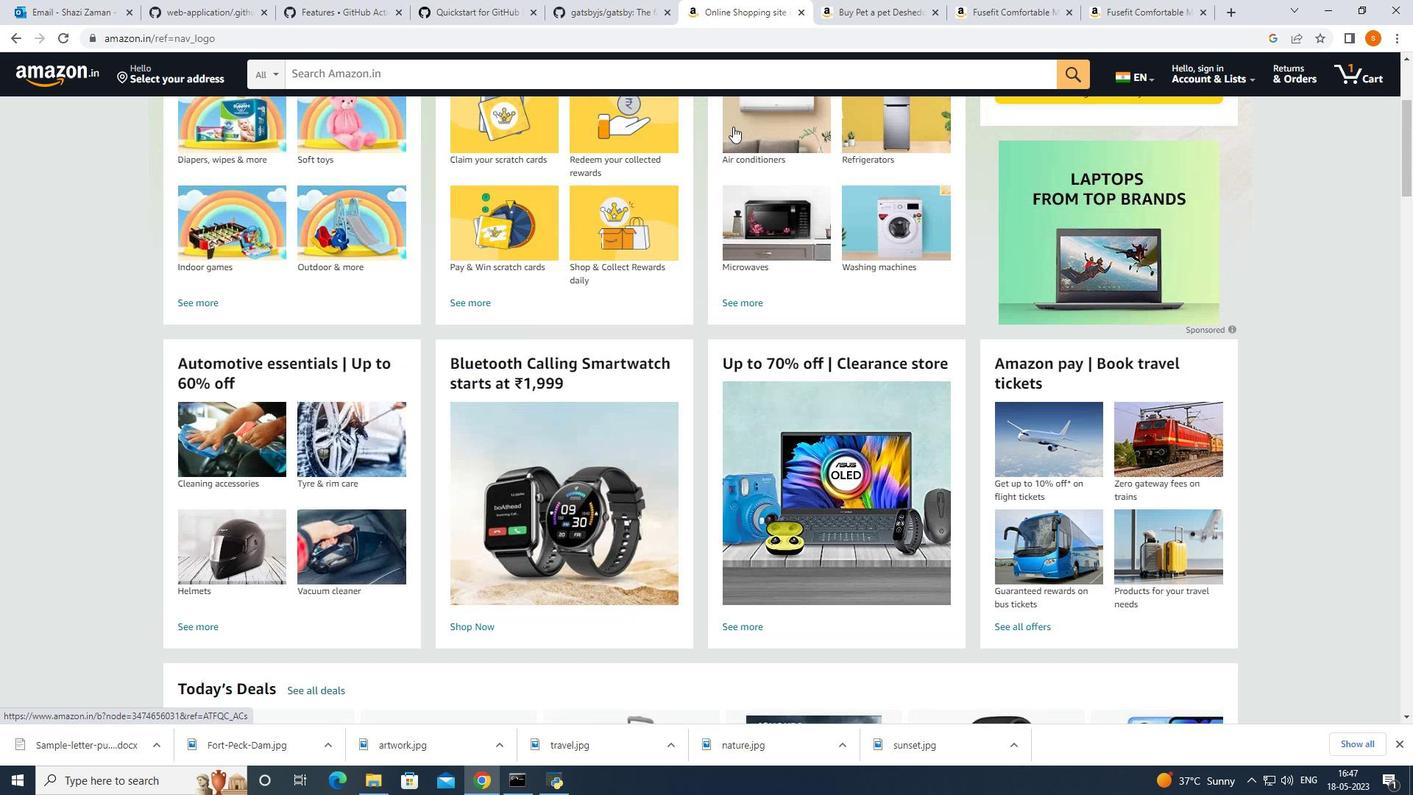 
Action: Mouse moved to (733, 125)
Screenshot: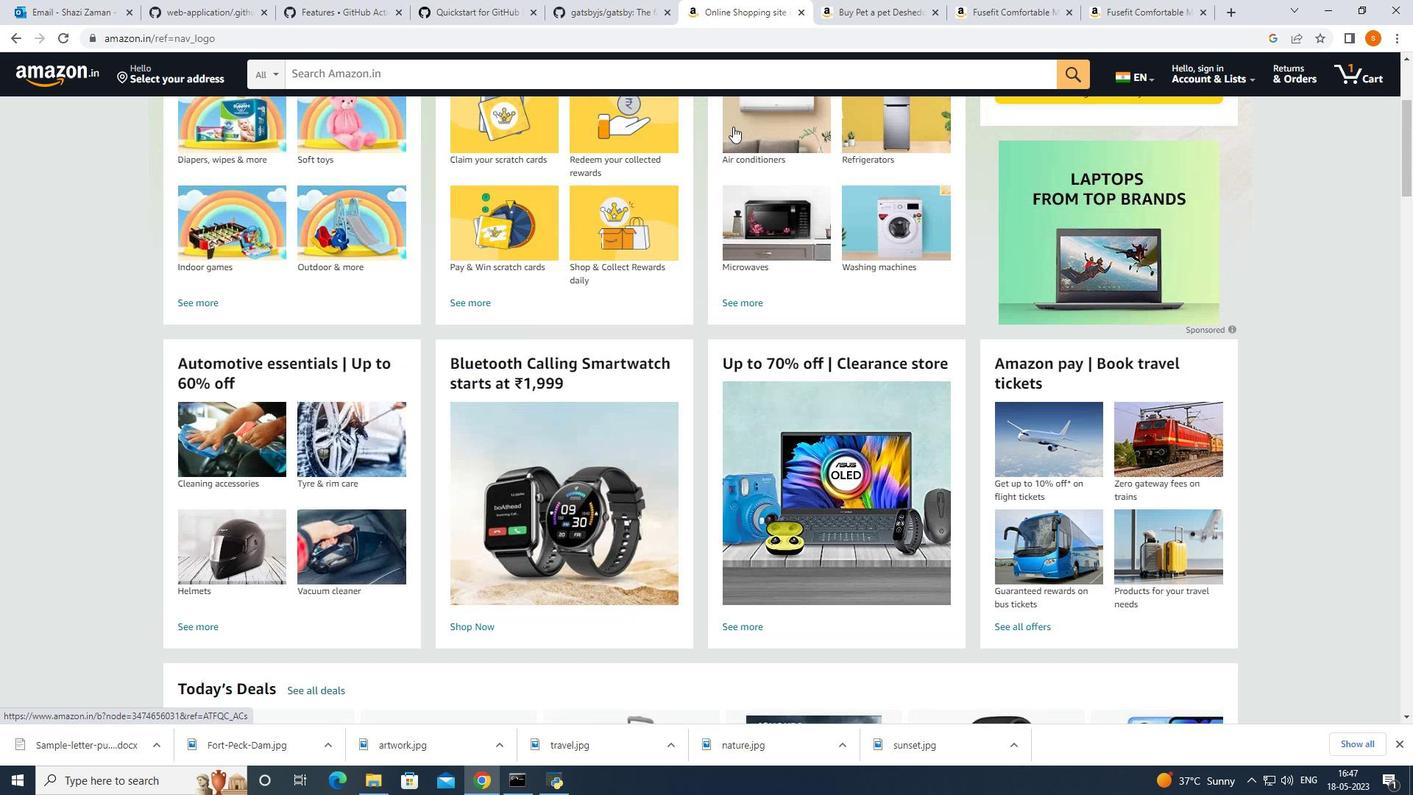 
Action: Mouse scrolled (733, 126) with delta (0, 0)
Screenshot: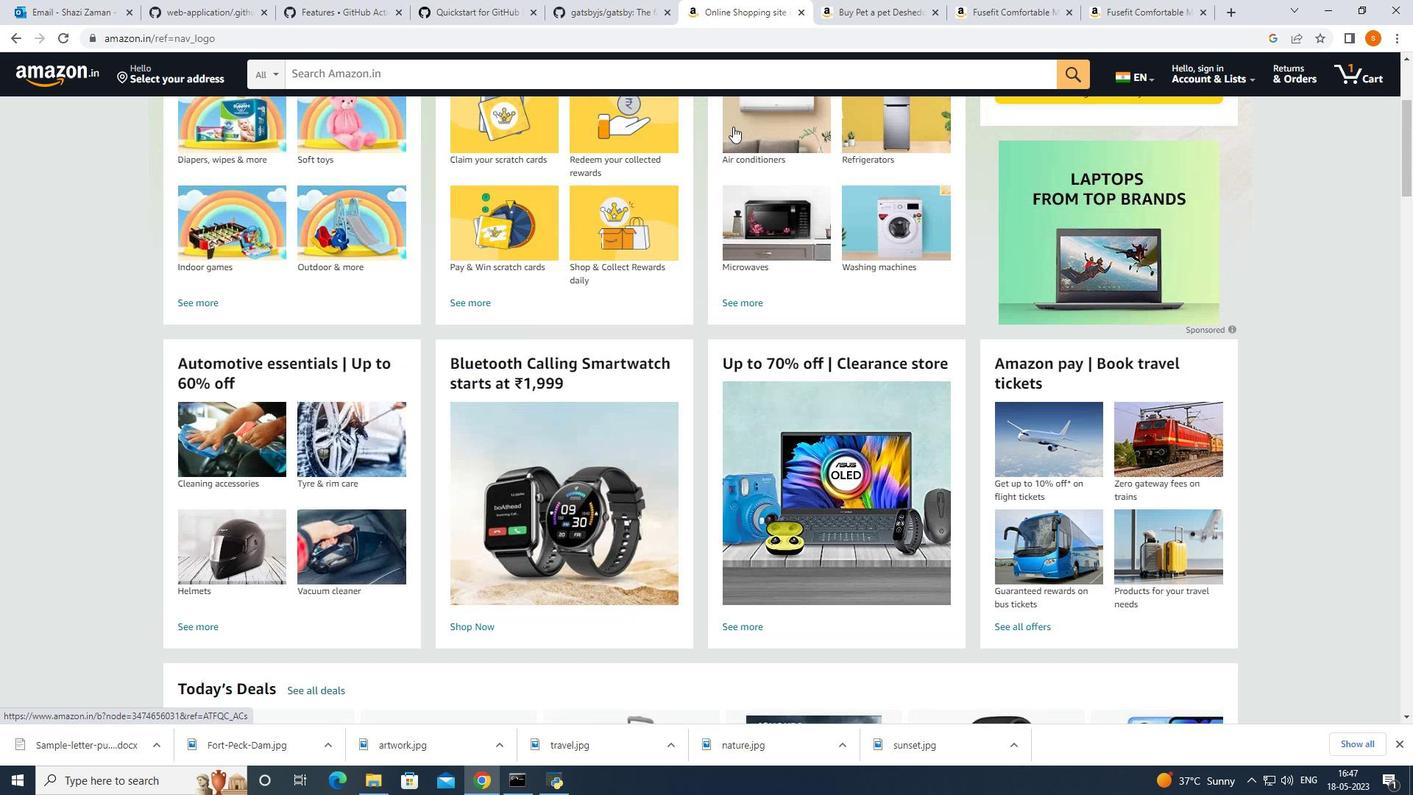 
Action: Mouse moved to (733, 125)
Screenshot: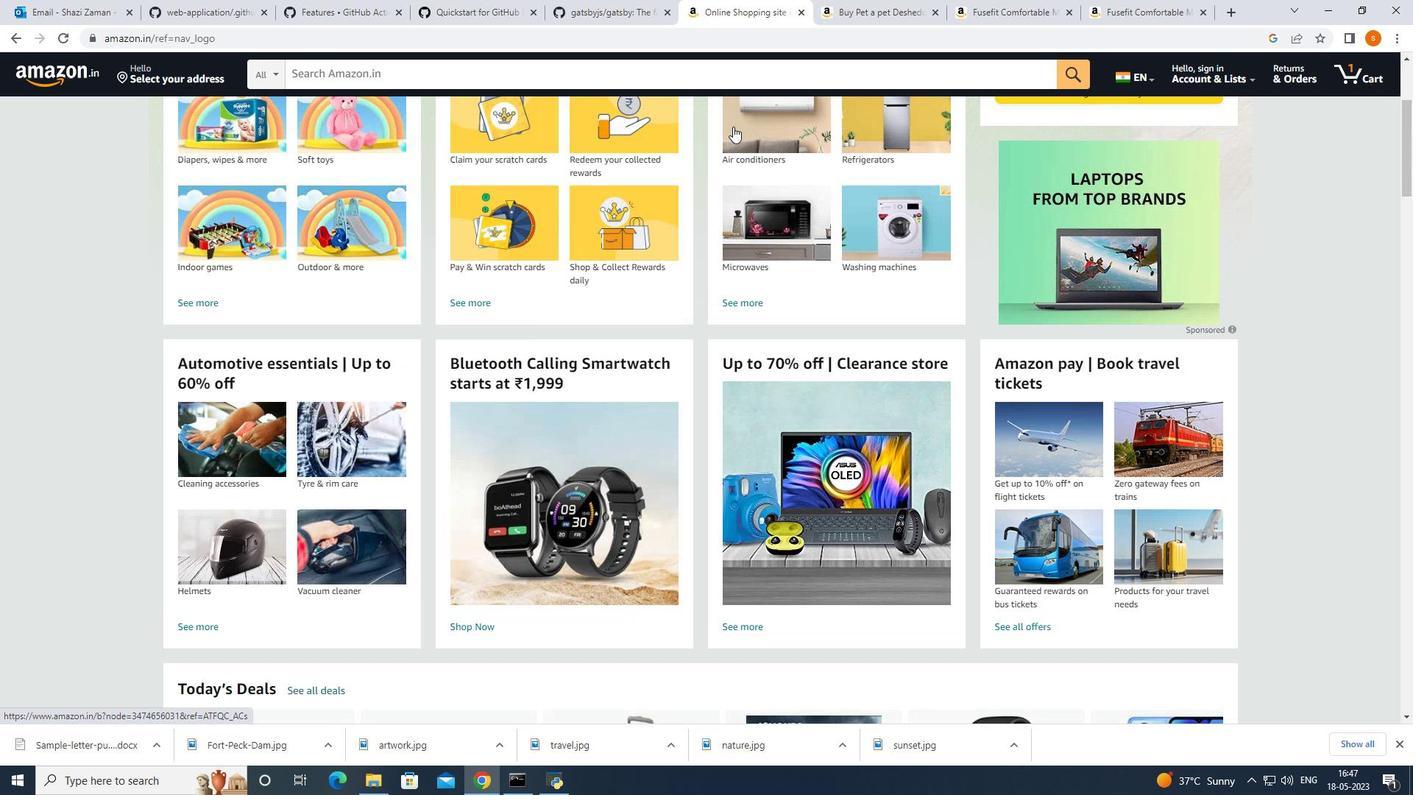 
Action: Mouse scrolled (733, 126) with delta (0, 0)
Screenshot: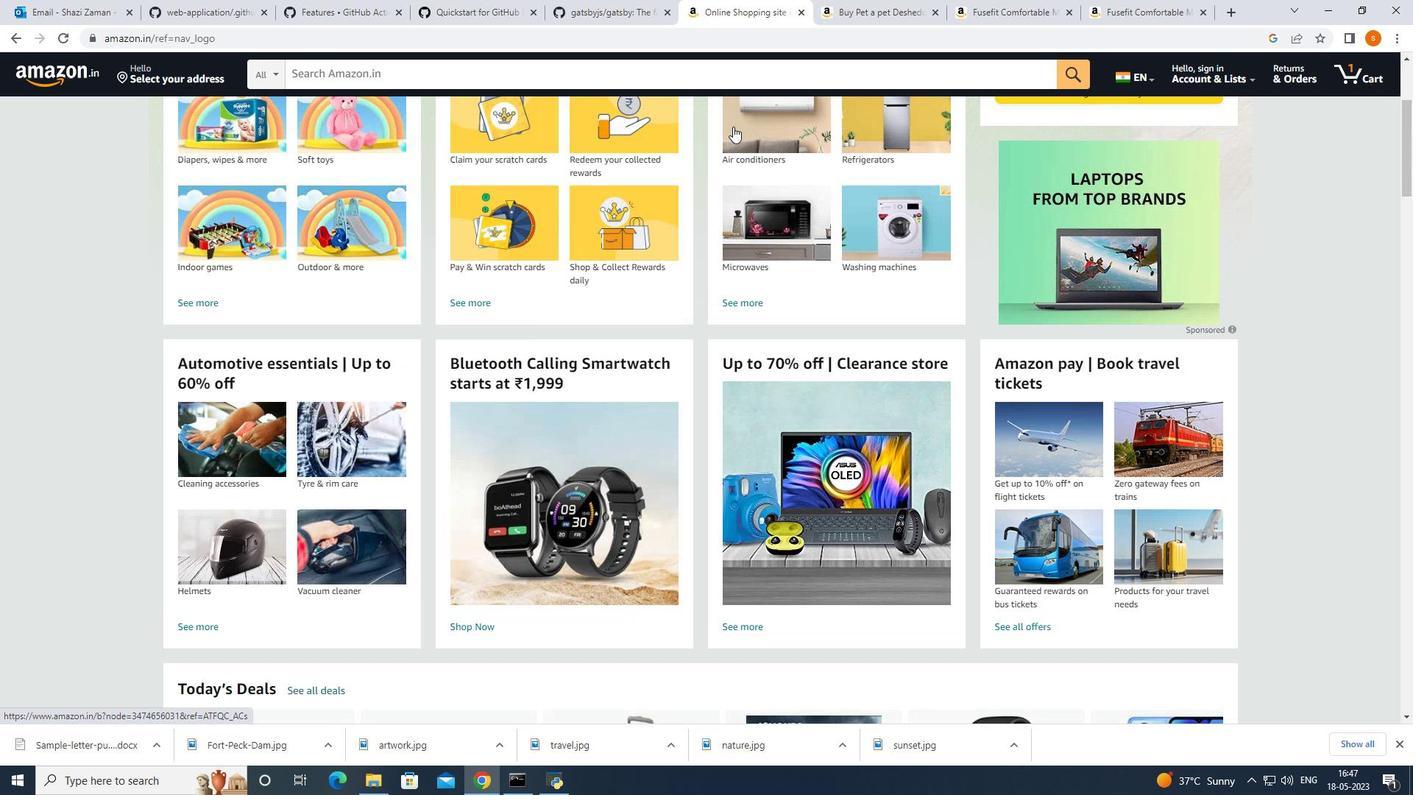 
Action: Mouse moved to (733, 125)
Screenshot: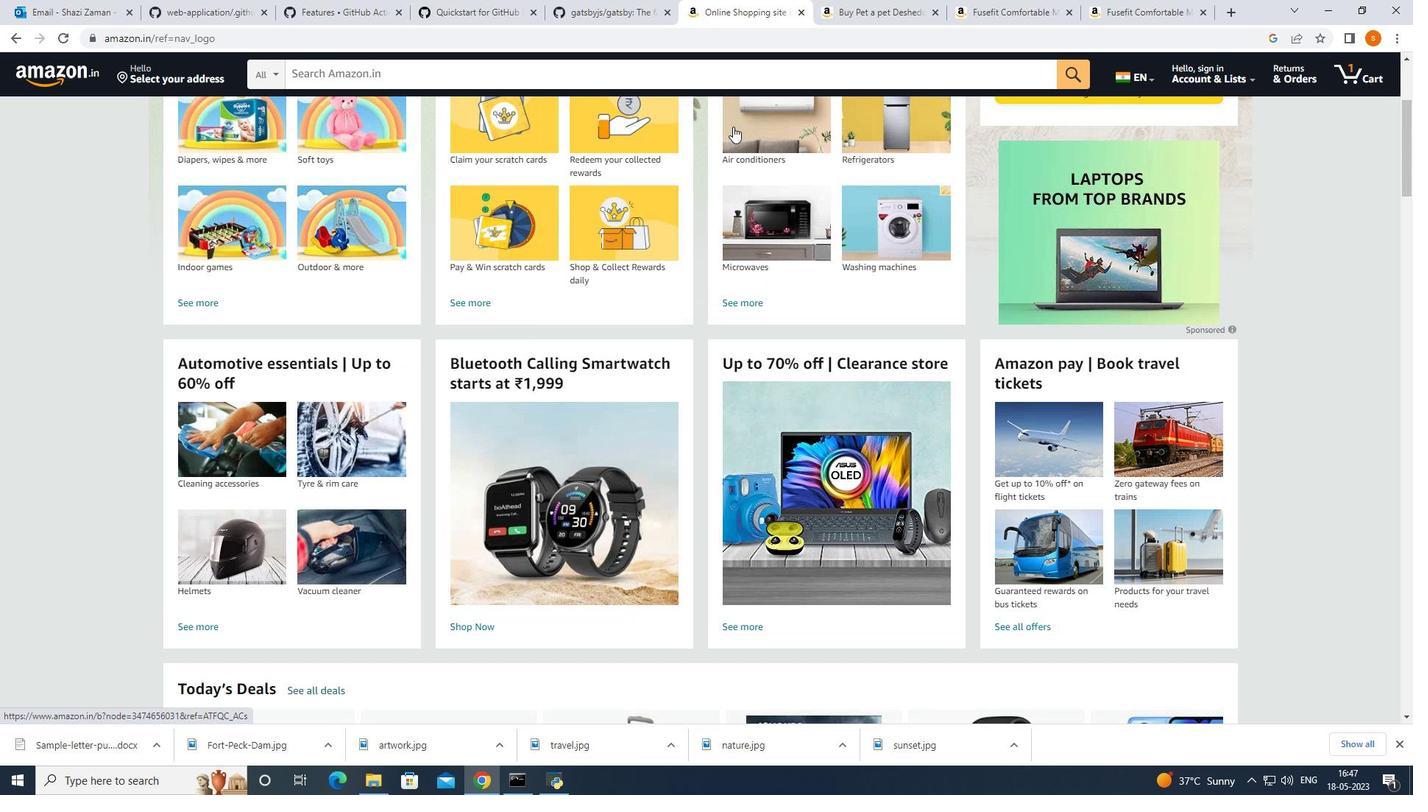 
Action: Mouse scrolled (733, 125) with delta (0, 0)
Screenshot: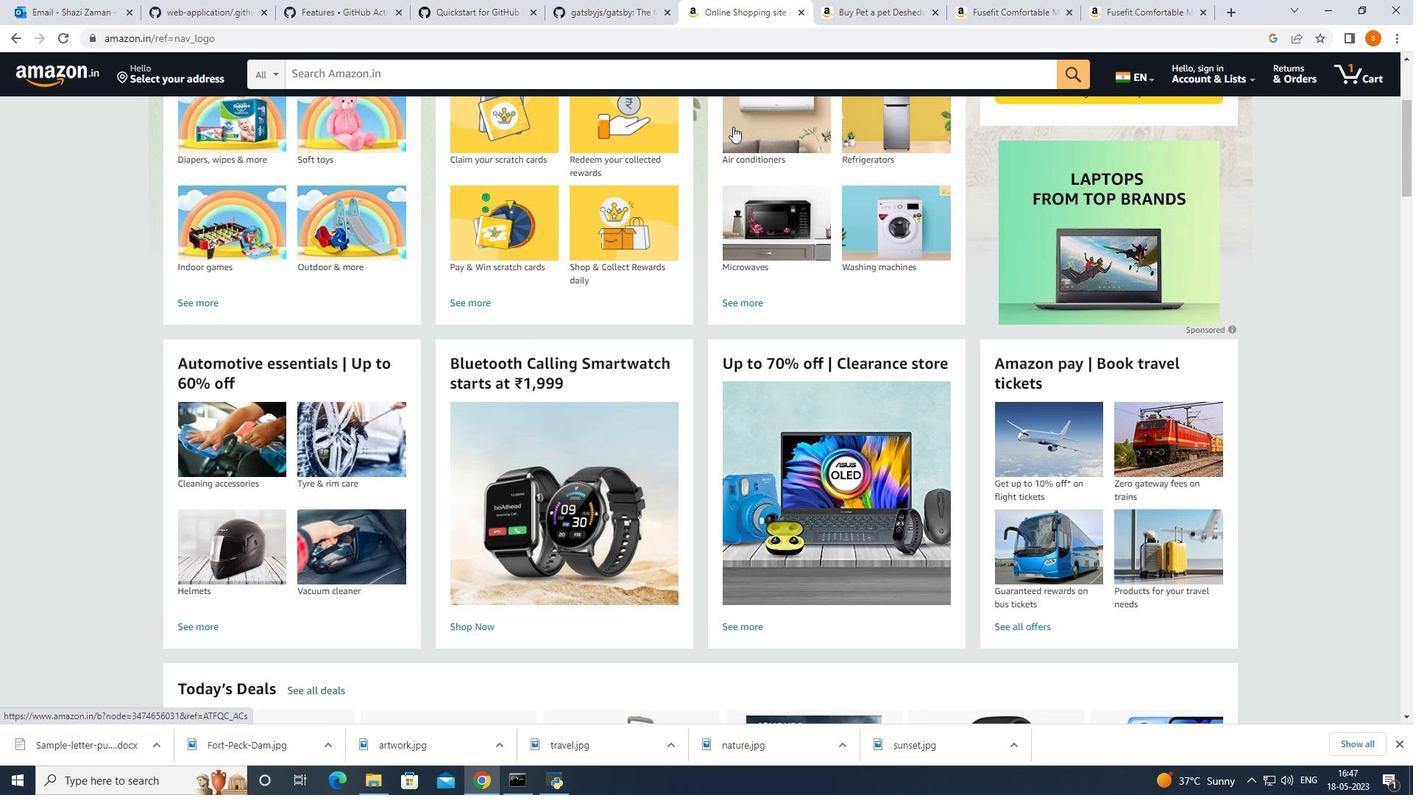 
Action: Mouse moved to (733, 121)
Screenshot: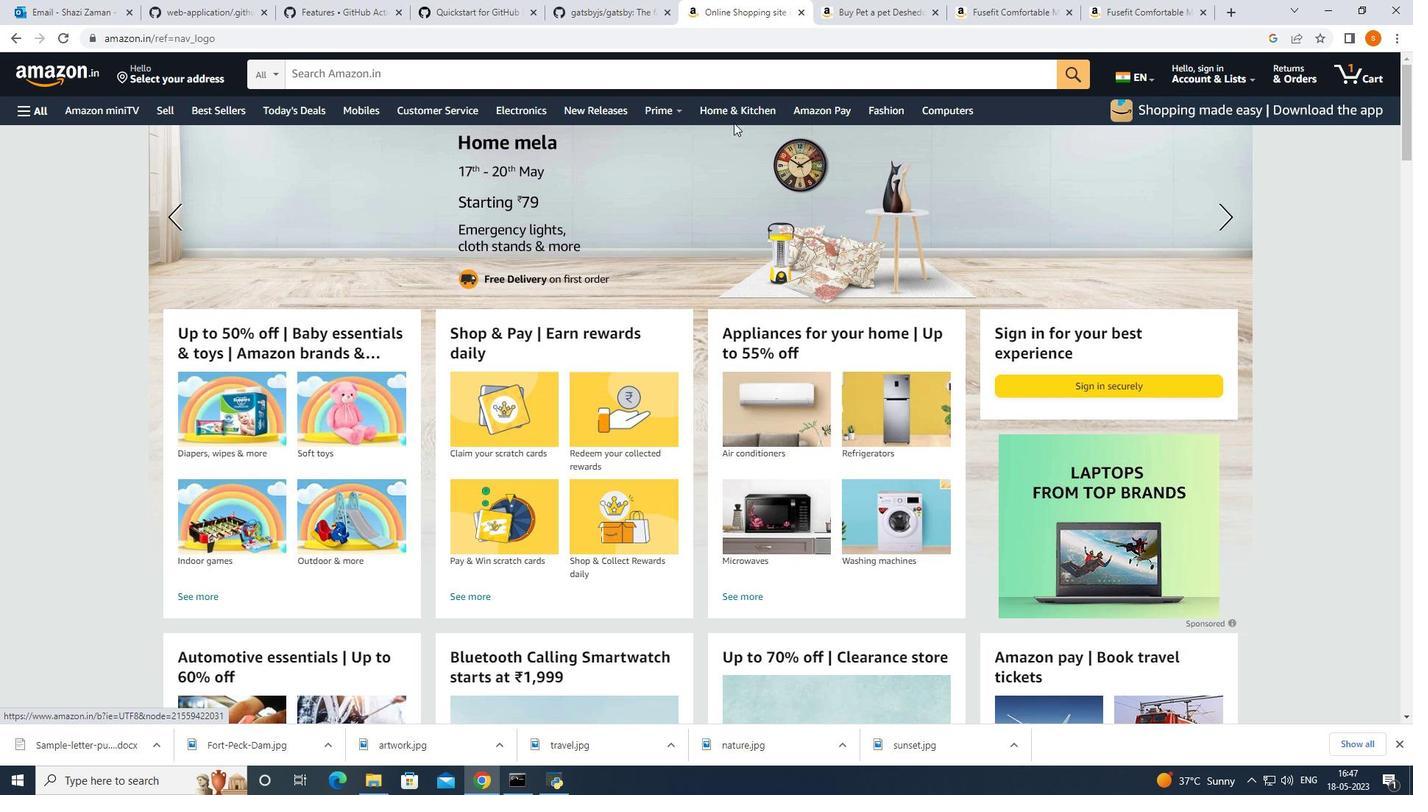 
Action: Mouse scrolled (733, 122) with delta (0, 0)
Screenshot: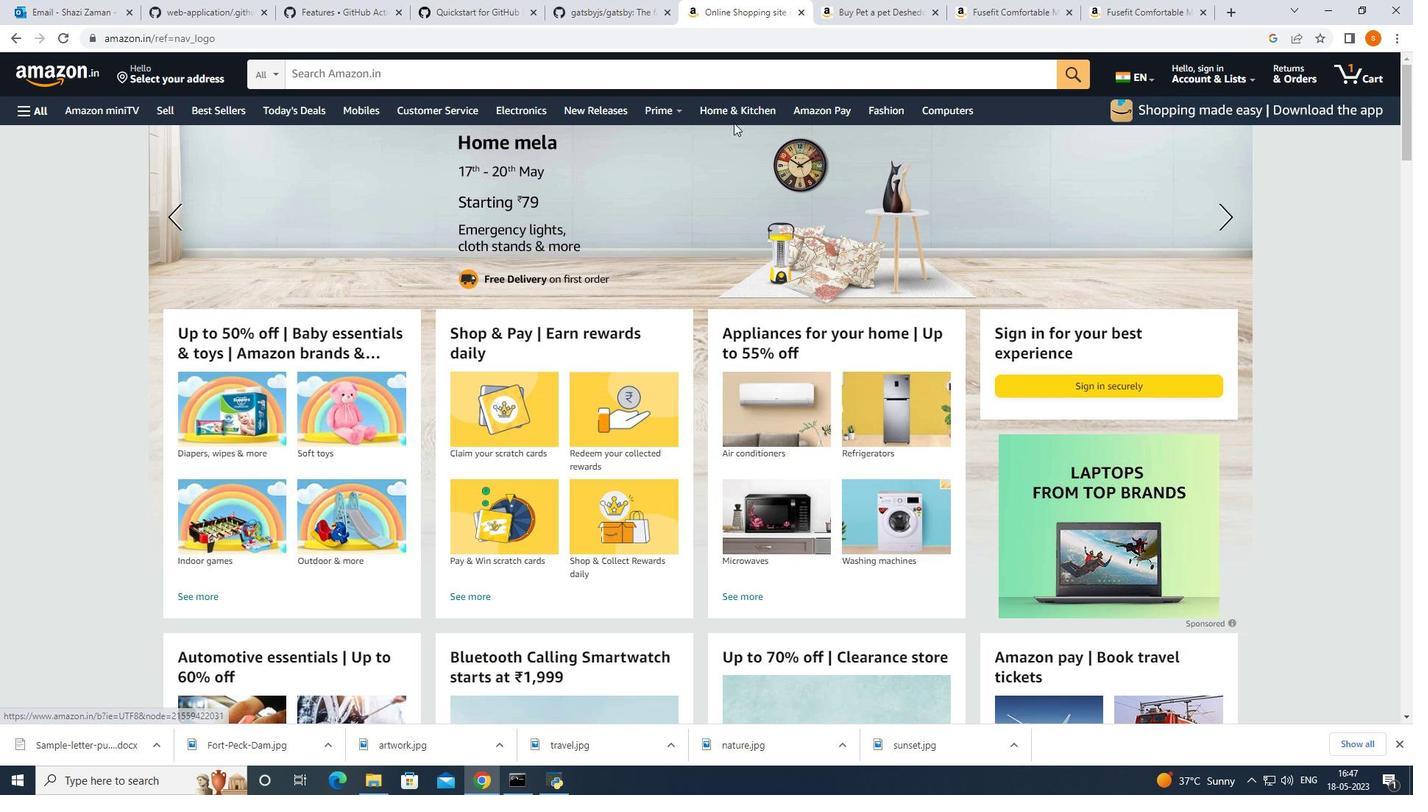 
Action: Mouse scrolled (733, 122) with delta (0, 0)
Screenshot: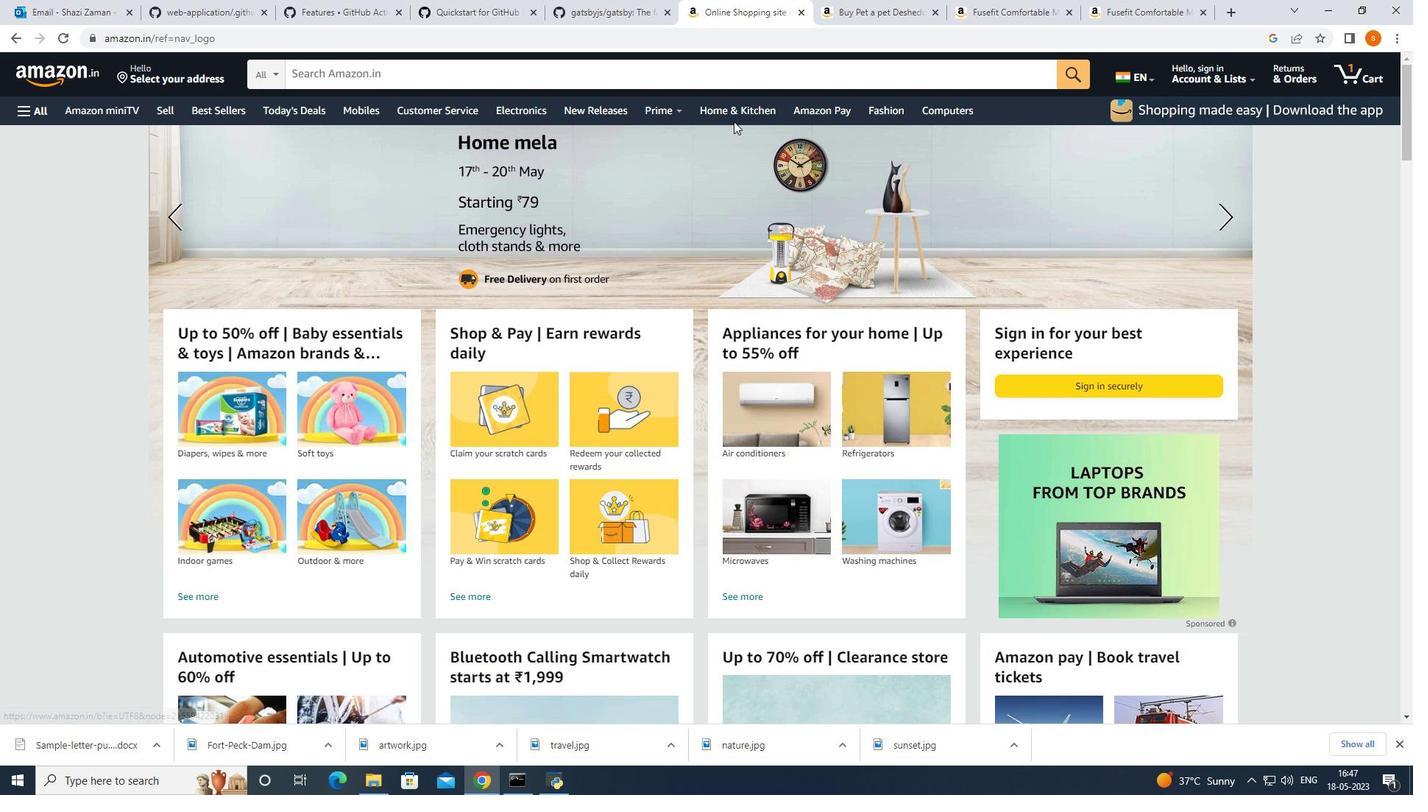 
Action: Mouse moved to (675, 114)
Screenshot: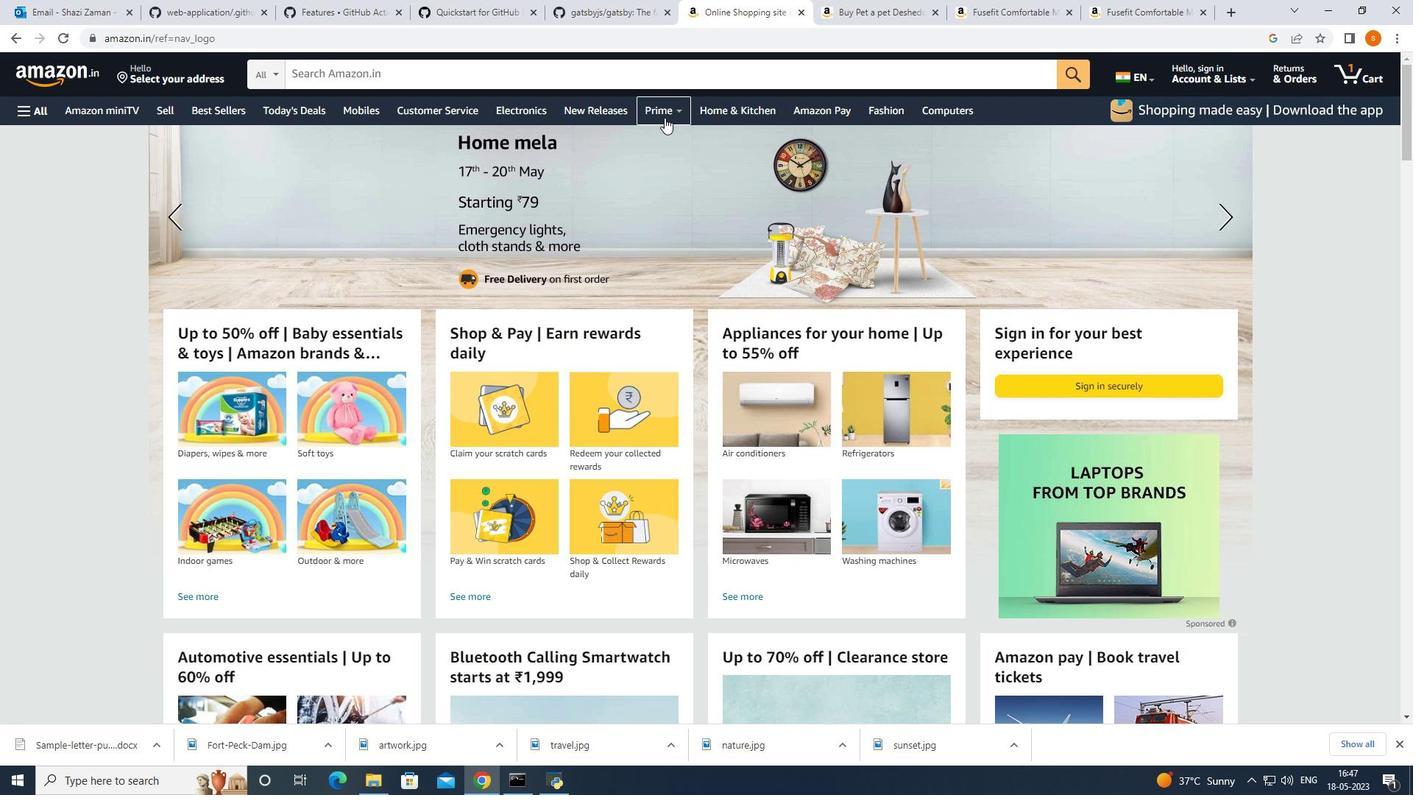 
Action: Mouse pressed left at (675, 114)
Screenshot: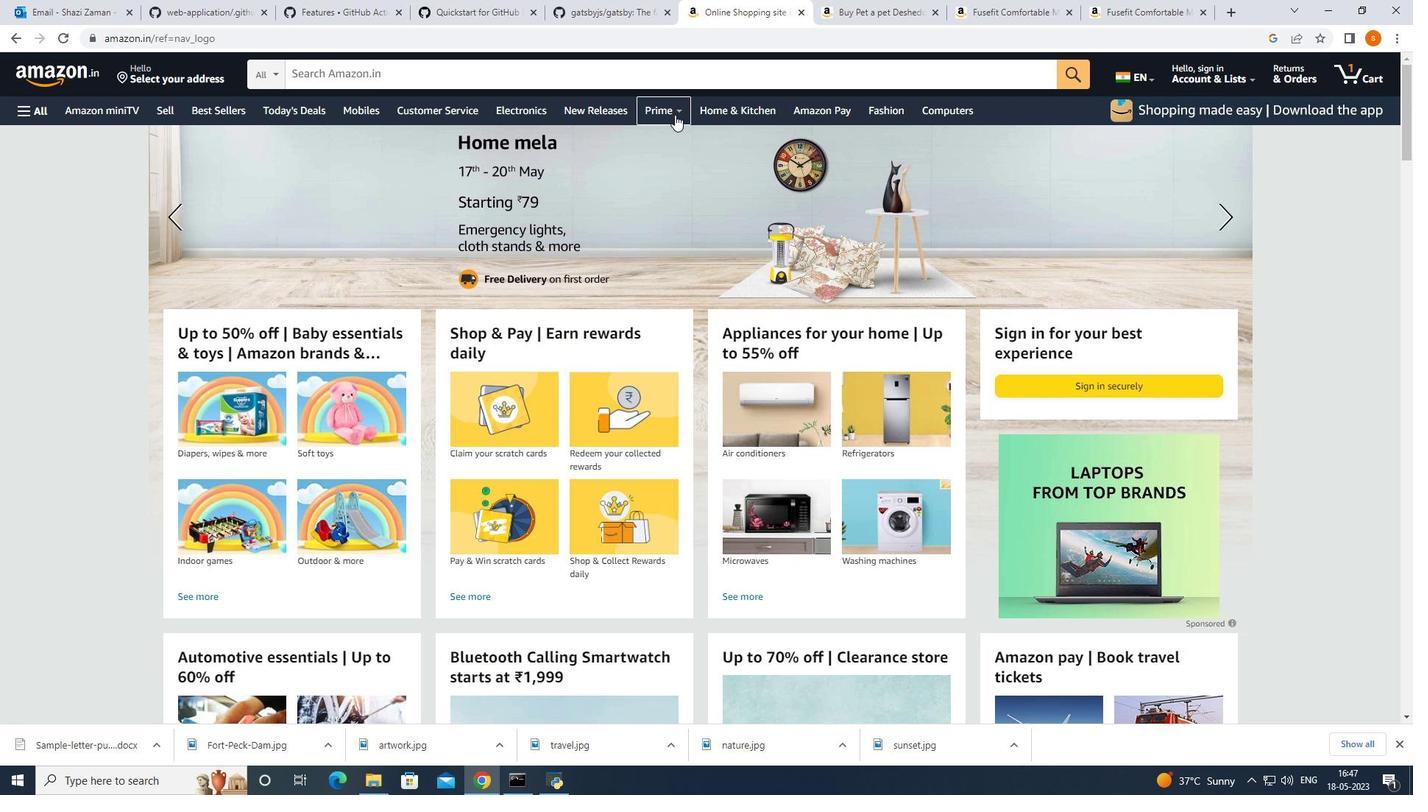 
Action: Mouse moved to (673, 114)
Screenshot: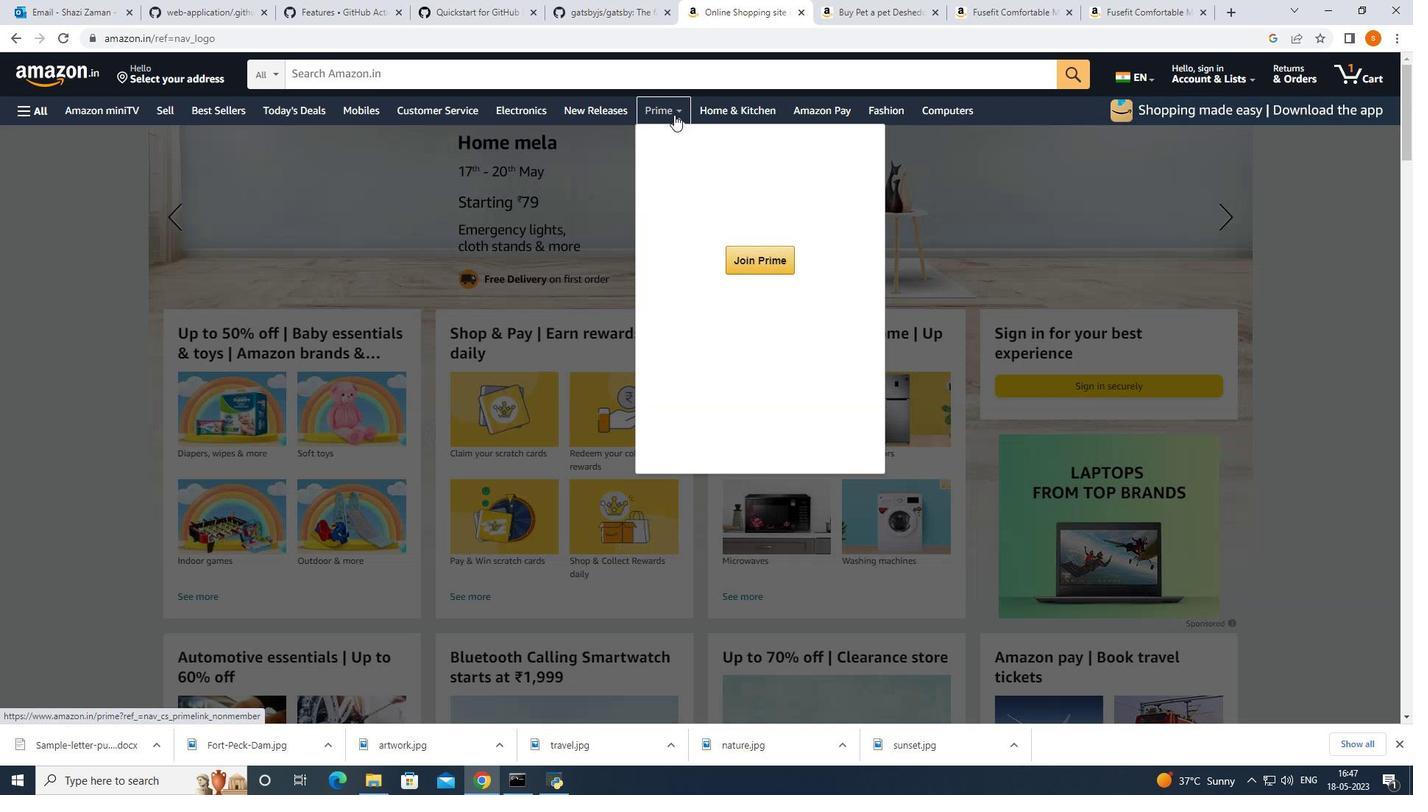 
Action: Mouse pressed left at (673, 114)
Screenshot: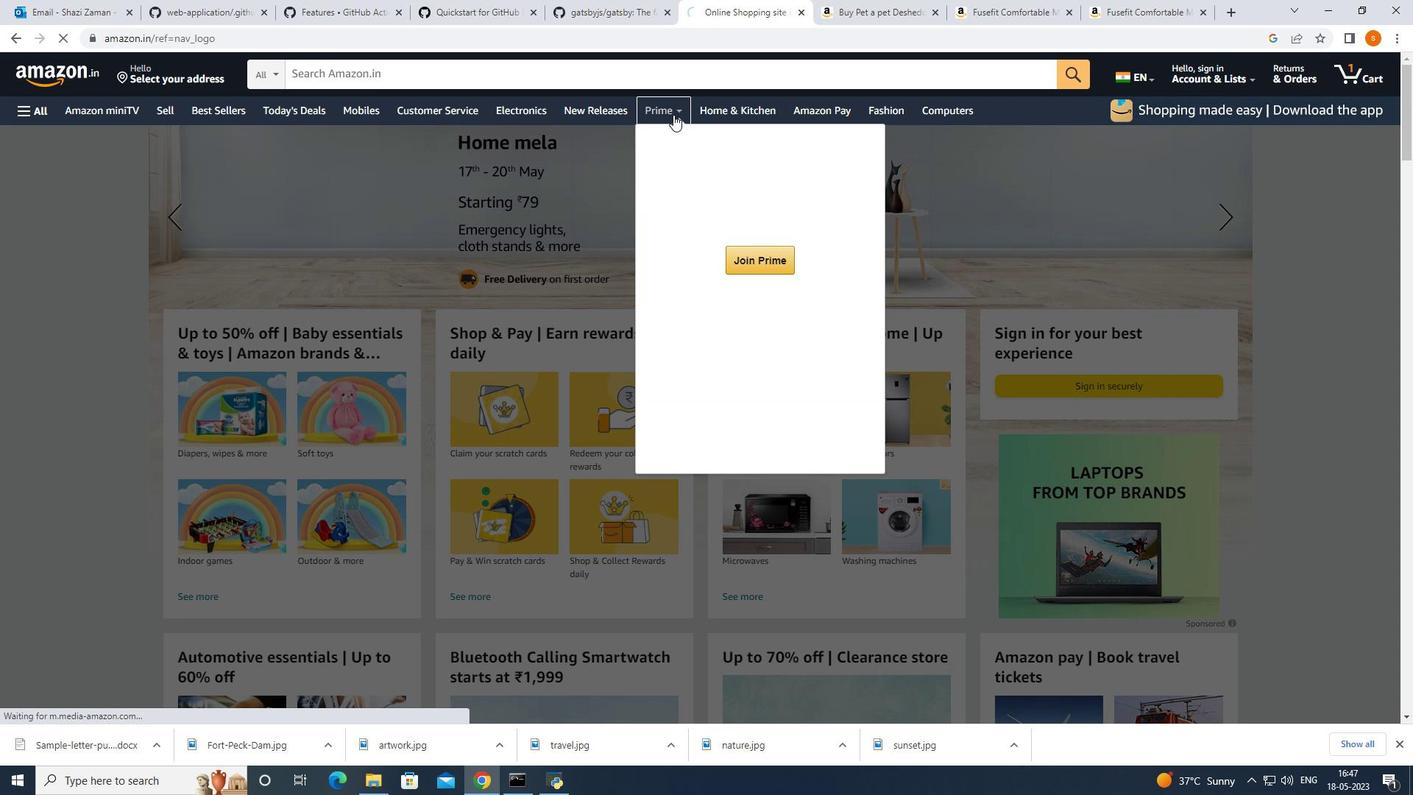 
Action: Mouse moved to (23, 114)
Screenshot: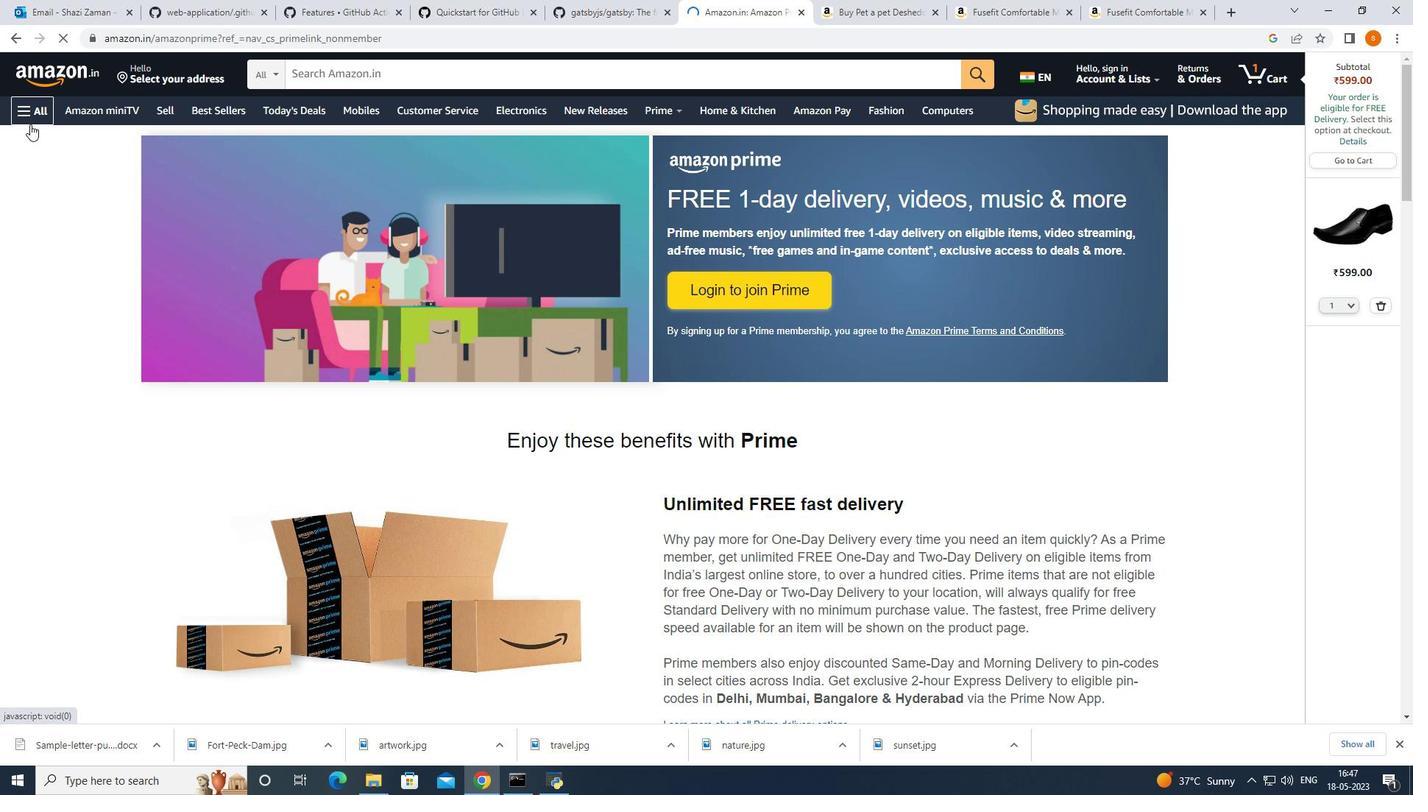 
Action: Mouse pressed left at (23, 114)
Screenshot: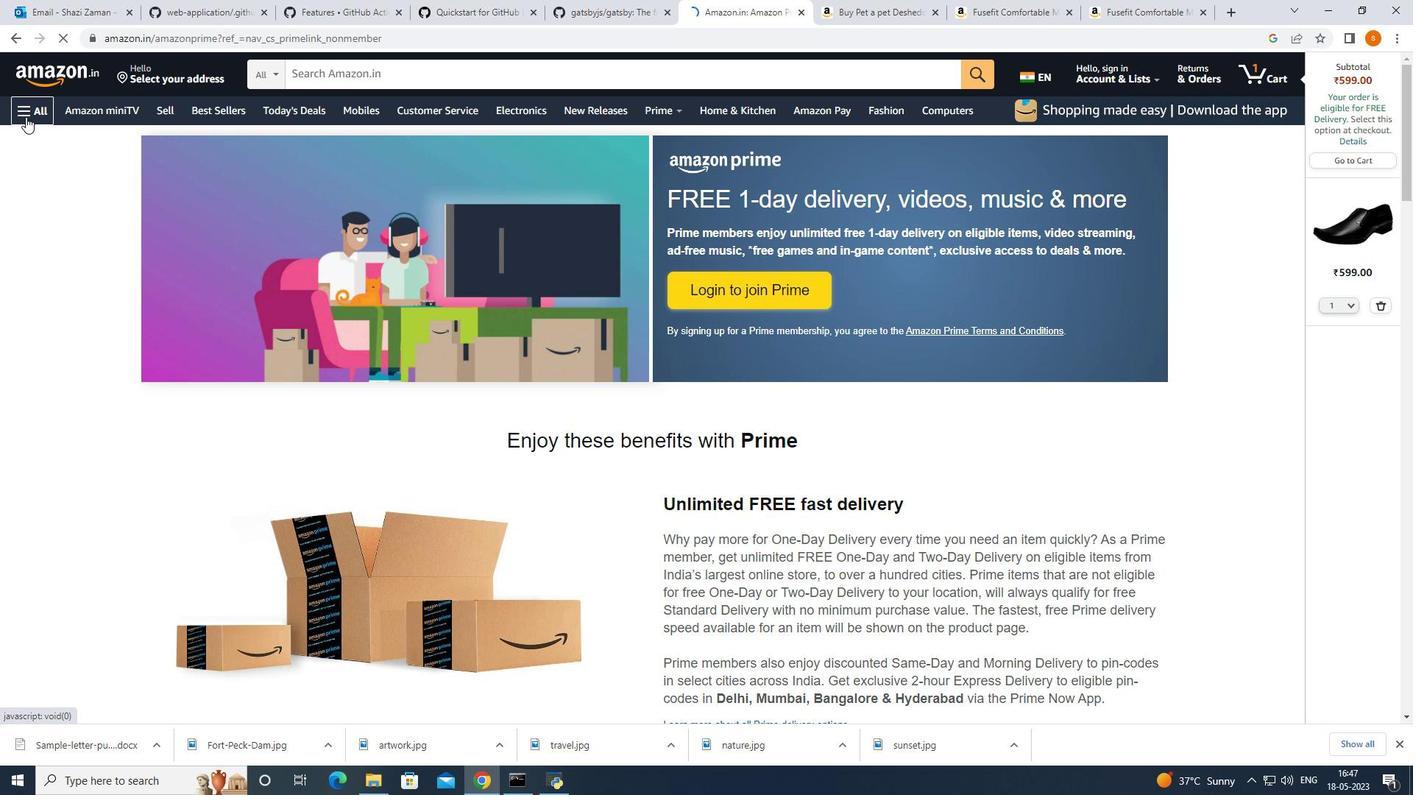 
Action: Mouse moved to (164, 422)
Screenshot: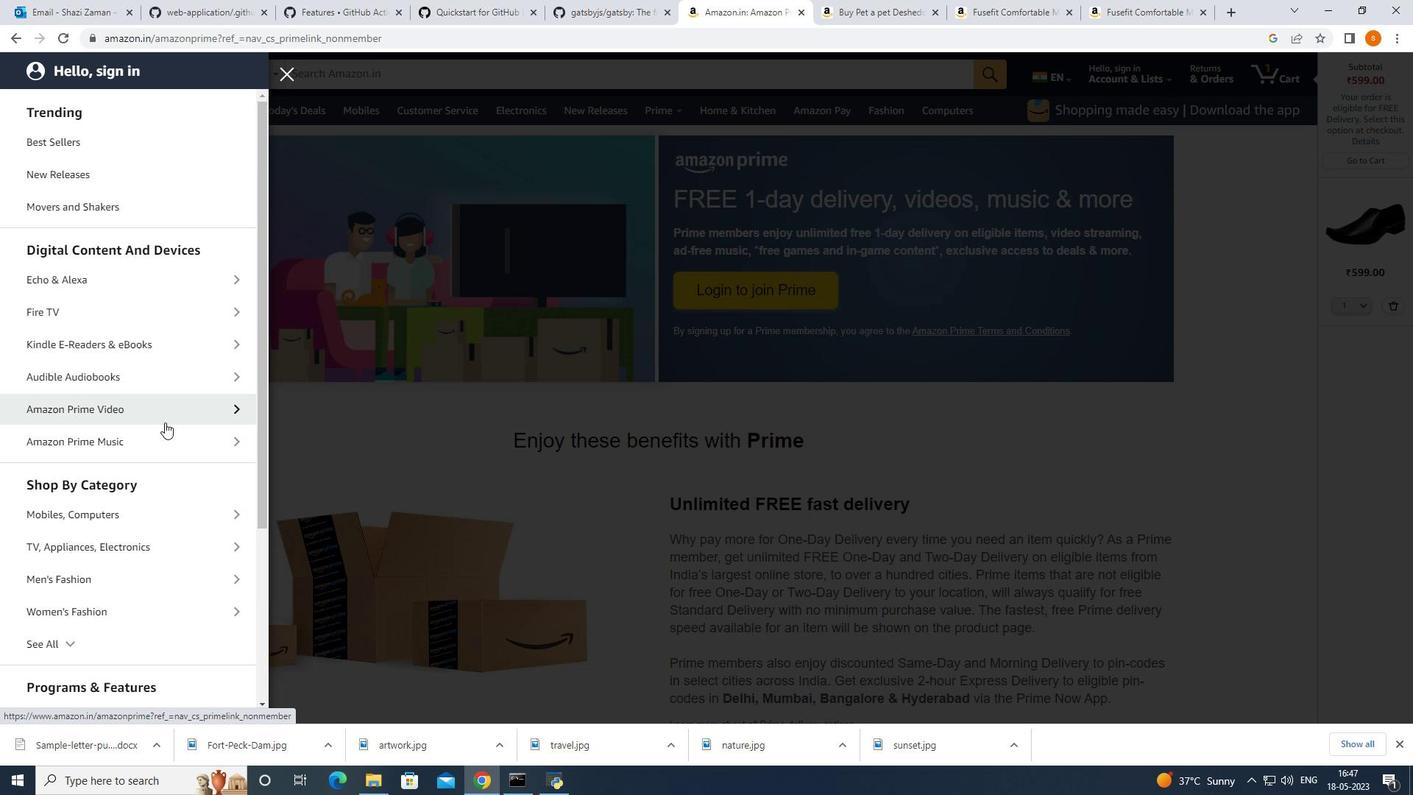 
Action: Mouse scrolled (164, 421) with delta (0, 0)
Screenshot: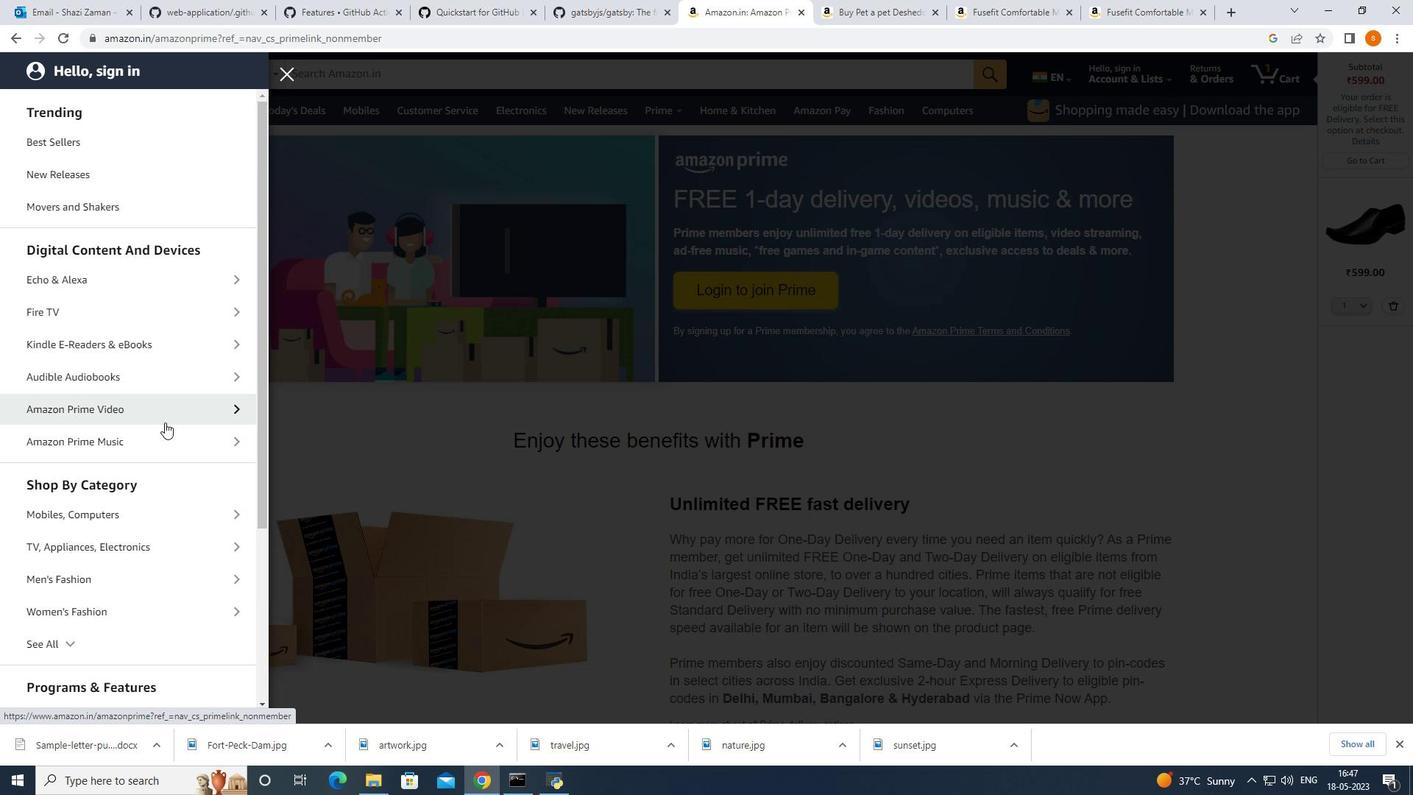 
Action: Mouse moved to (164, 423)
Screenshot: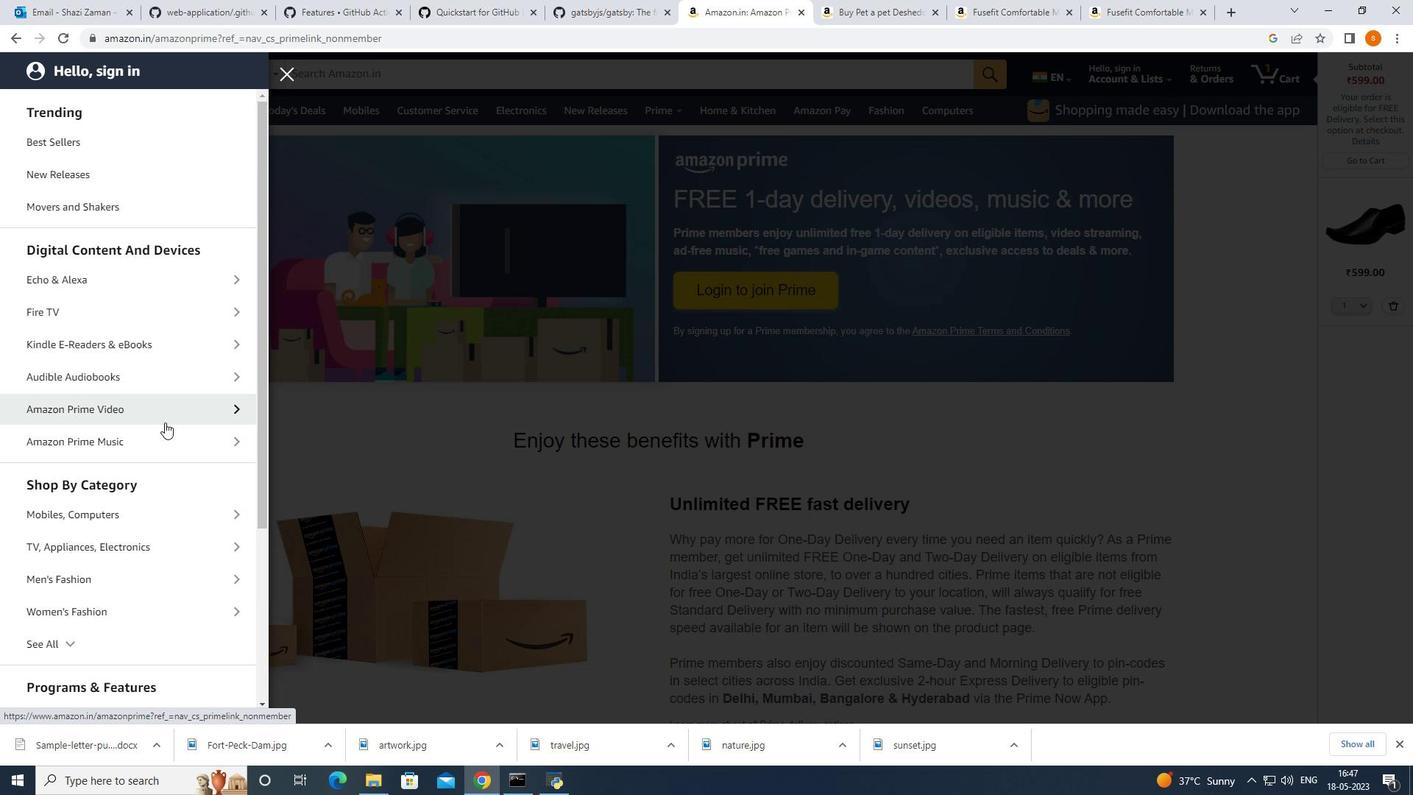 
Action: Mouse scrolled (164, 422) with delta (0, 0)
Screenshot: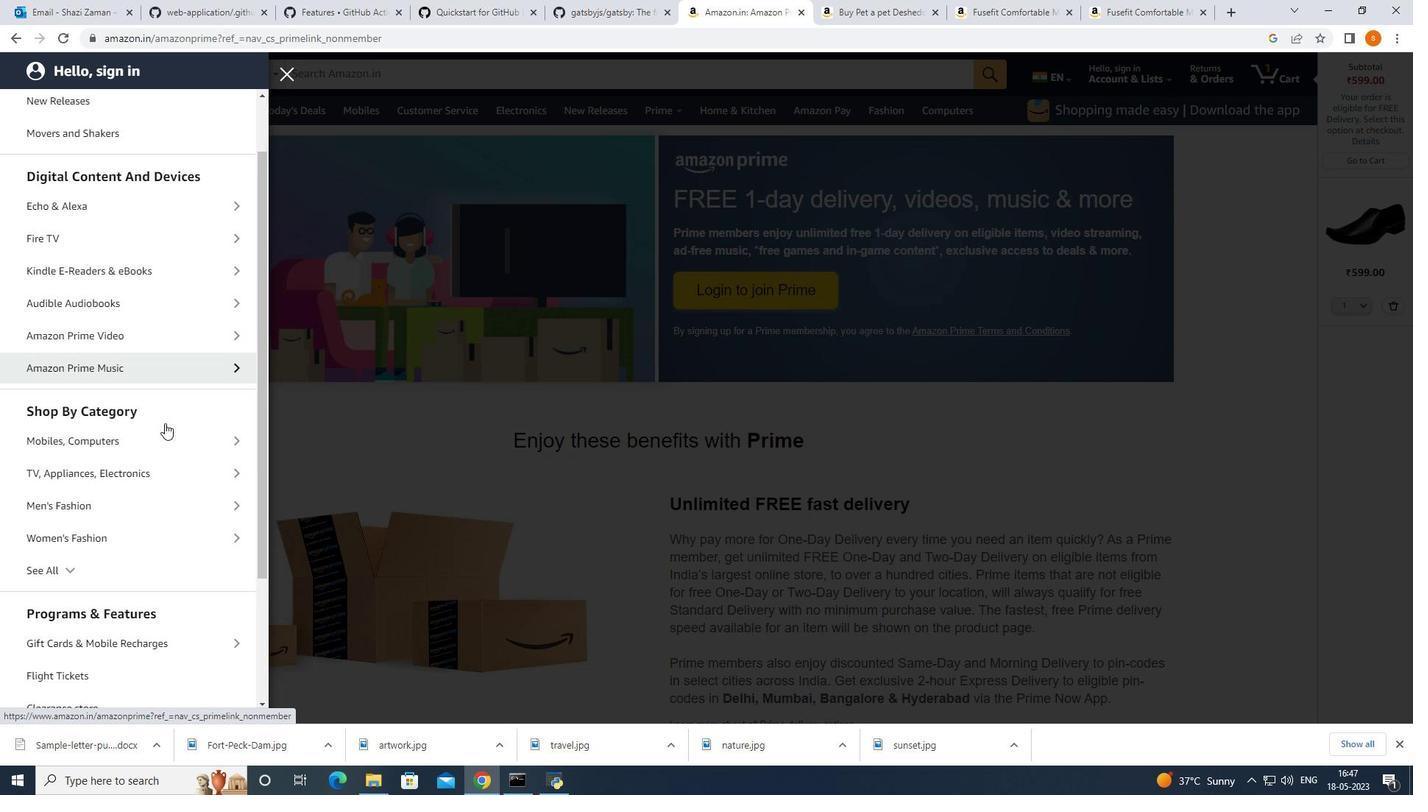 
Action: Mouse moved to (167, 407)
Screenshot: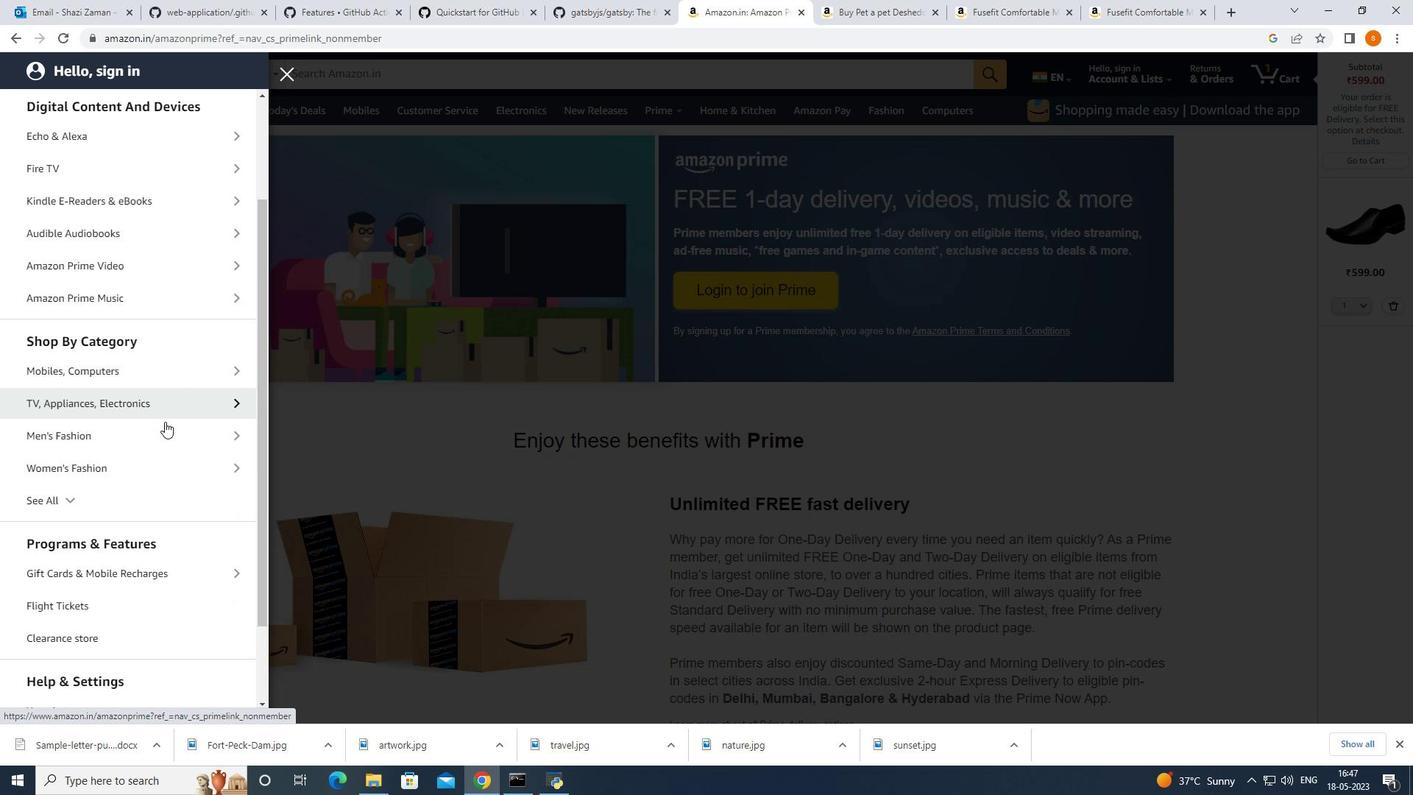 
Action: Mouse scrolled (167, 407) with delta (0, 0)
Screenshot: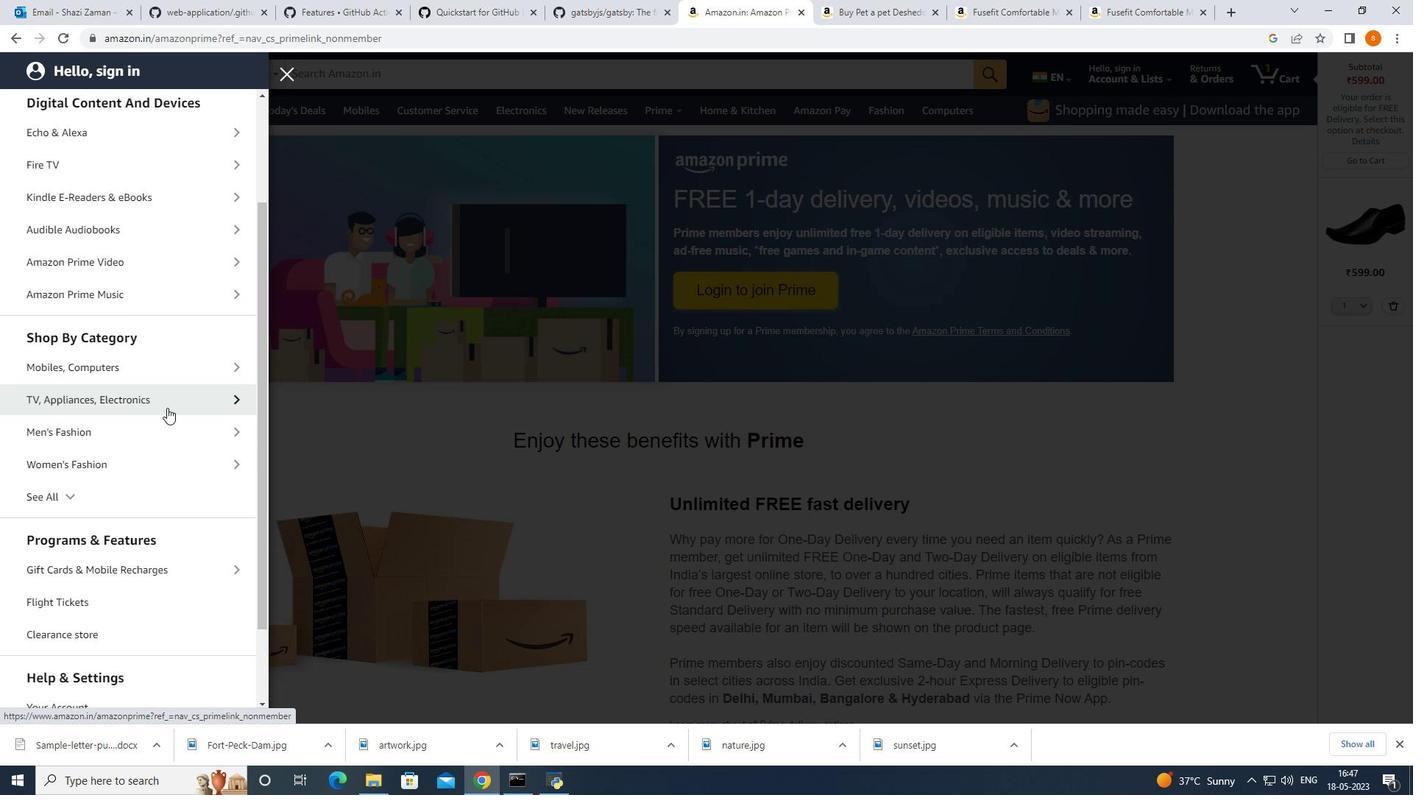 
Action: Mouse moved to (167, 407)
Screenshot: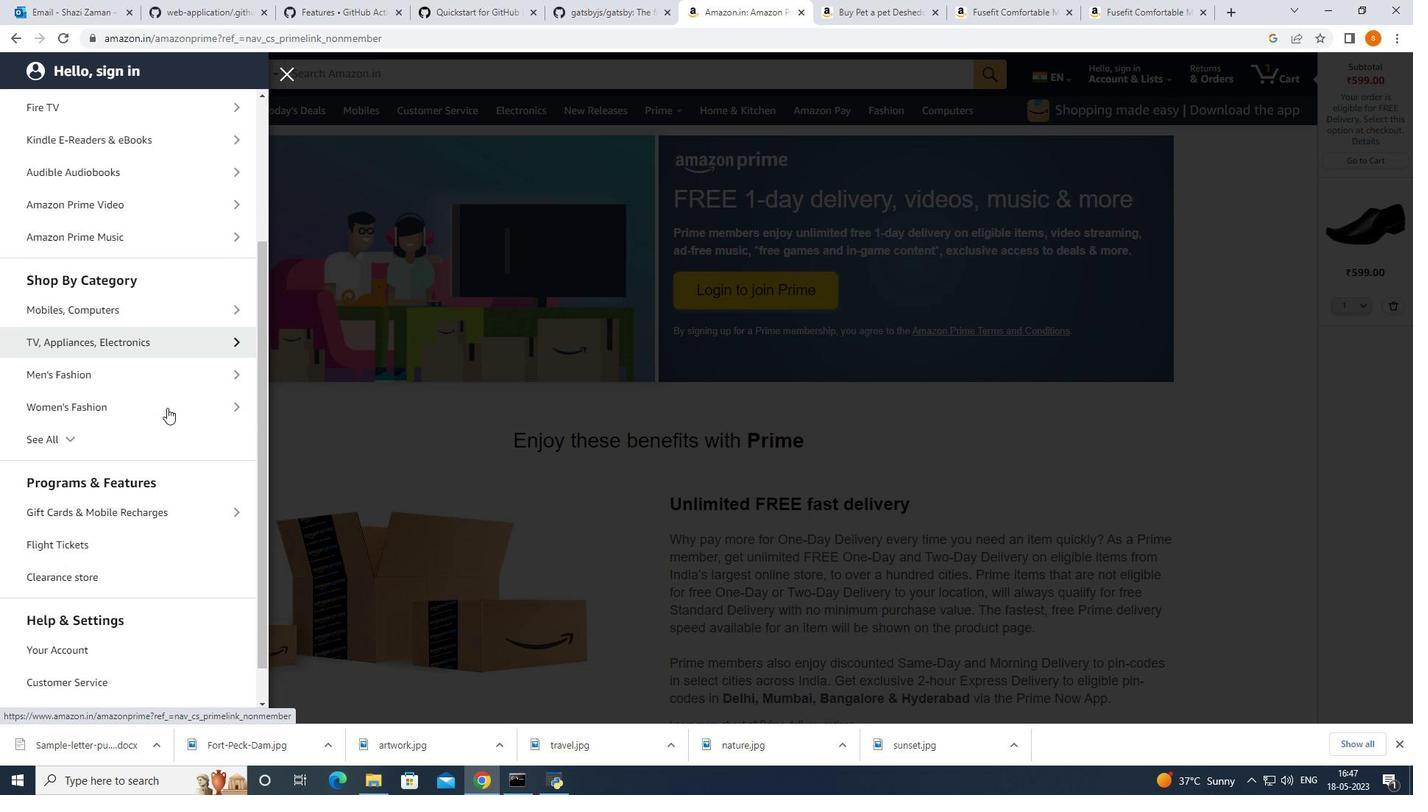 
Action: Mouse scrolled (167, 407) with delta (0, 0)
Screenshot: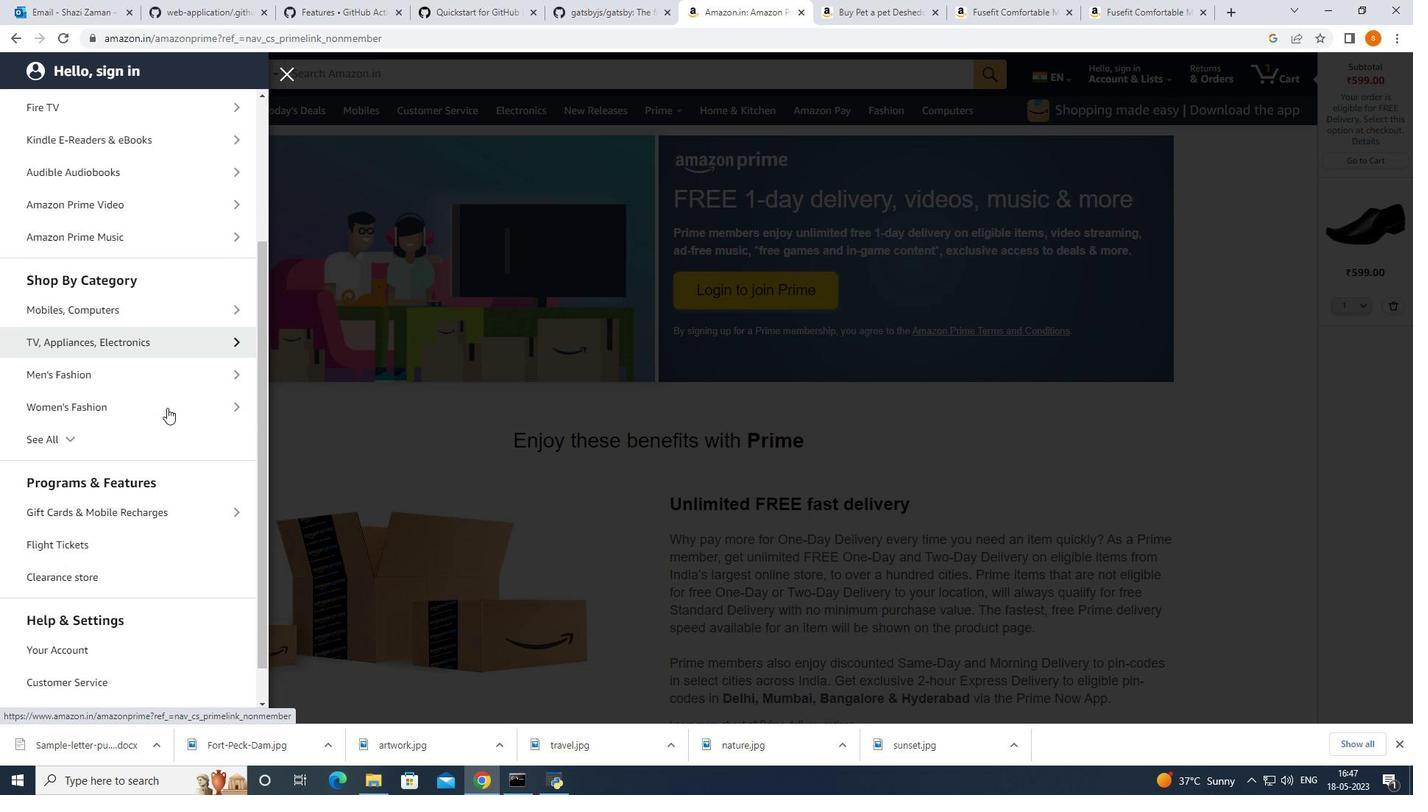 
Action: Mouse moved to (167, 408)
Screenshot: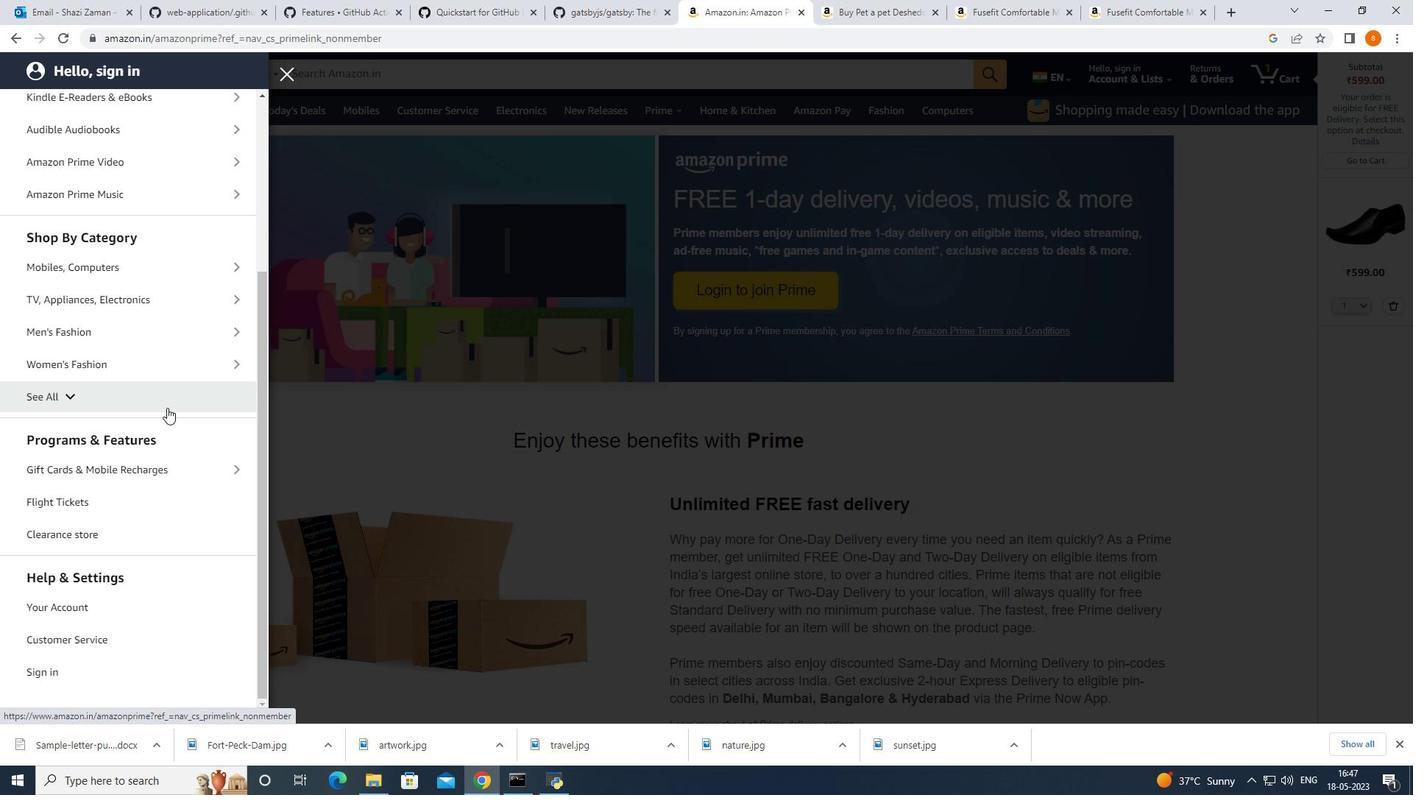 
Action: Mouse scrolled (167, 407) with delta (0, 0)
Screenshot: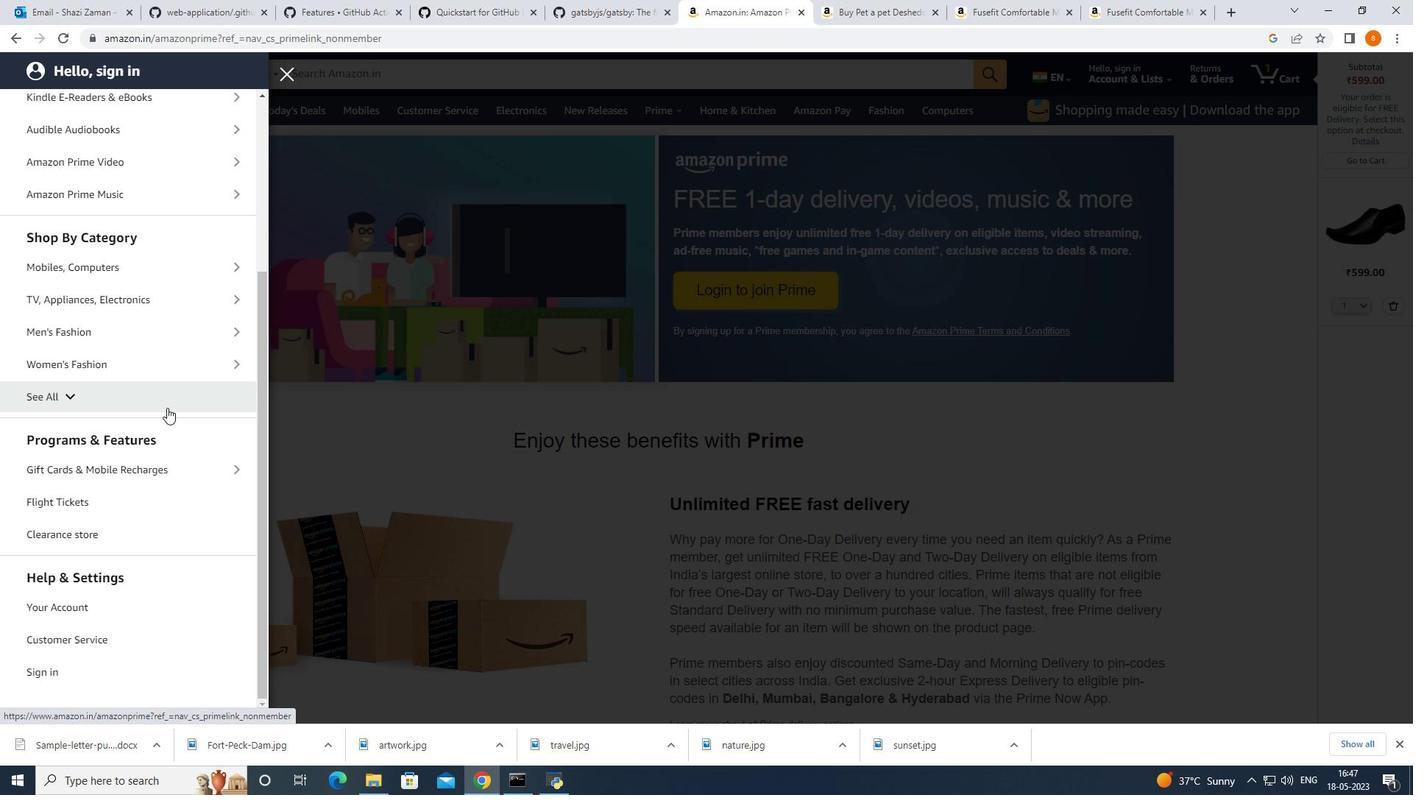 
Action: Mouse moved to (167, 411)
Screenshot: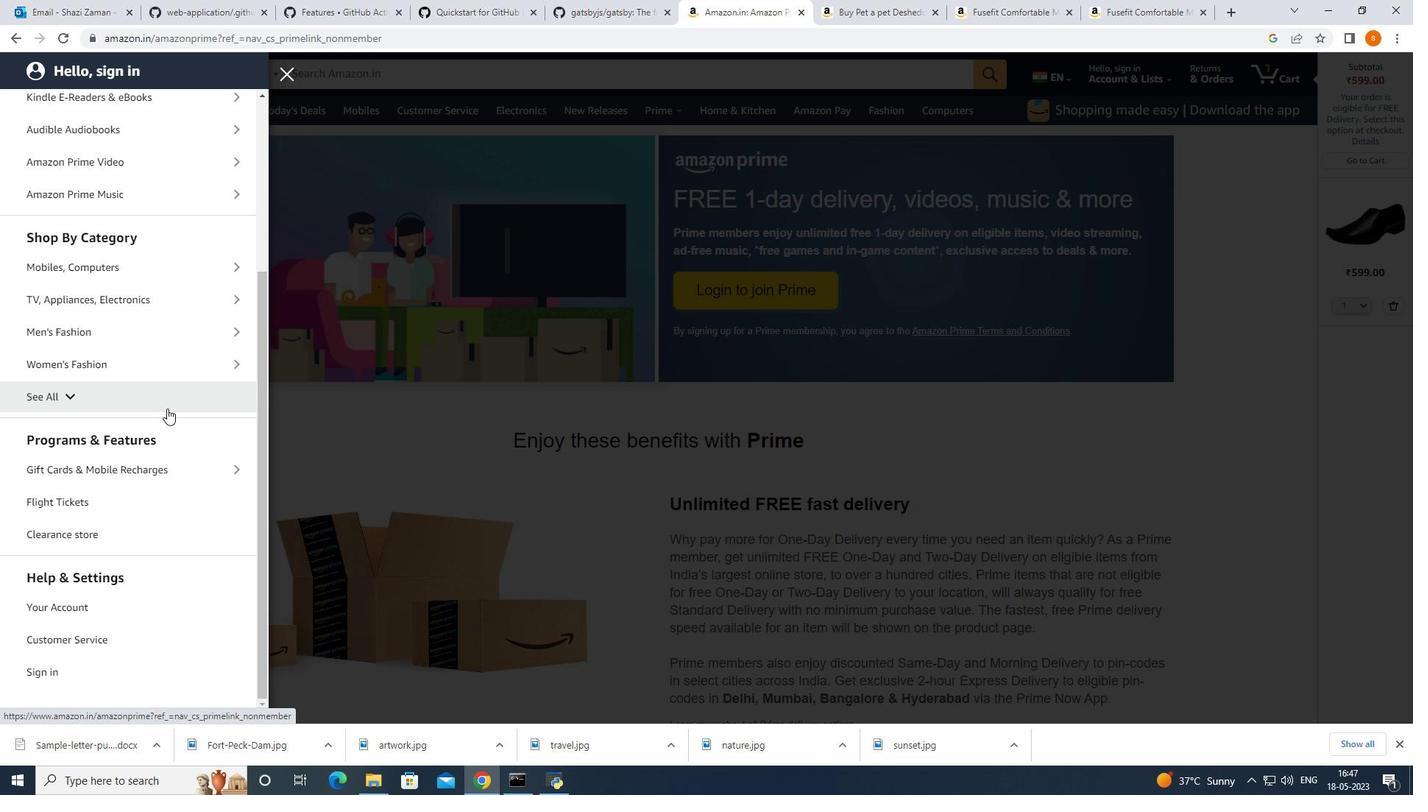 
Action: Mouse scrolled (167, 410) with delta (0, 0)
Screenshot: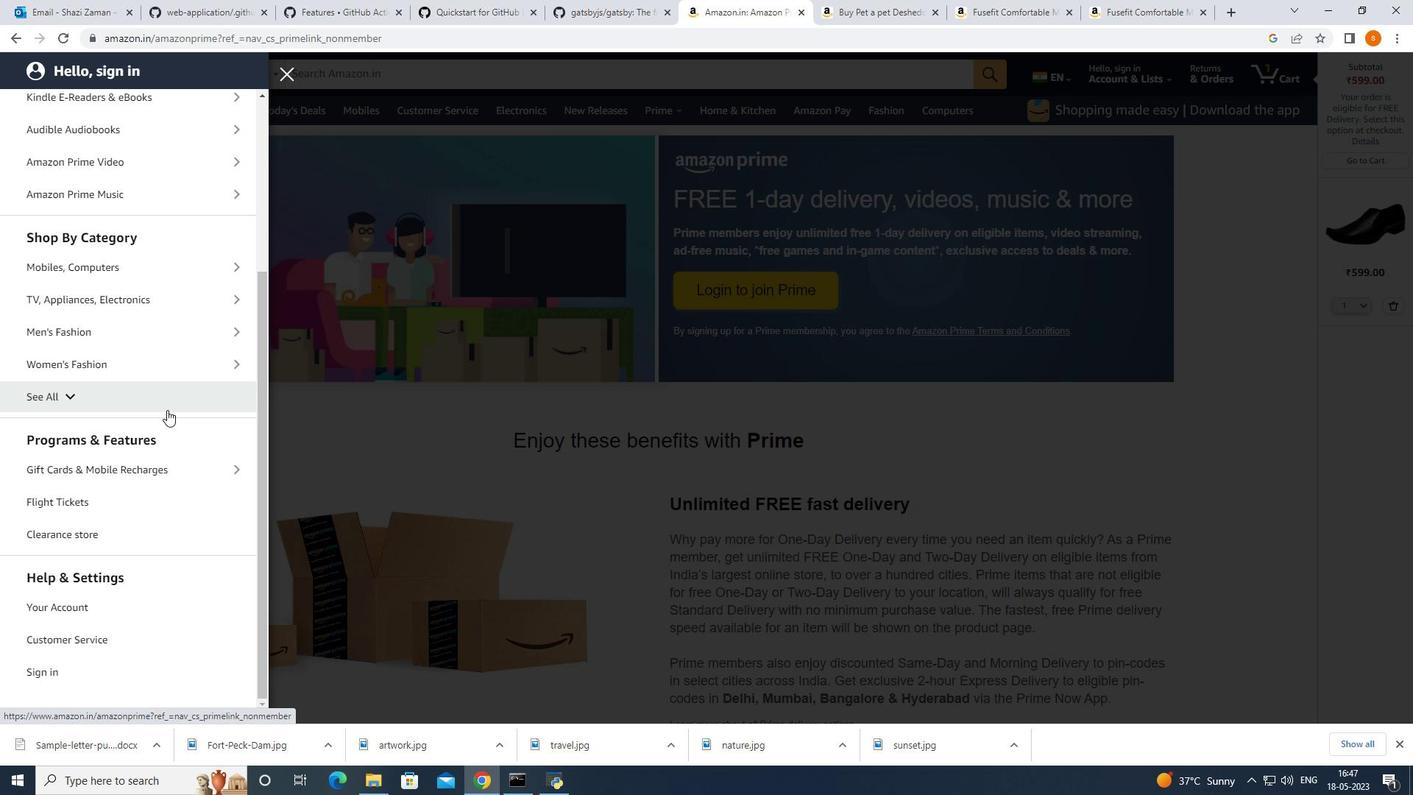 
Action: Mouse scrolled (167, 410) with delta (0, 0)
Screenshot: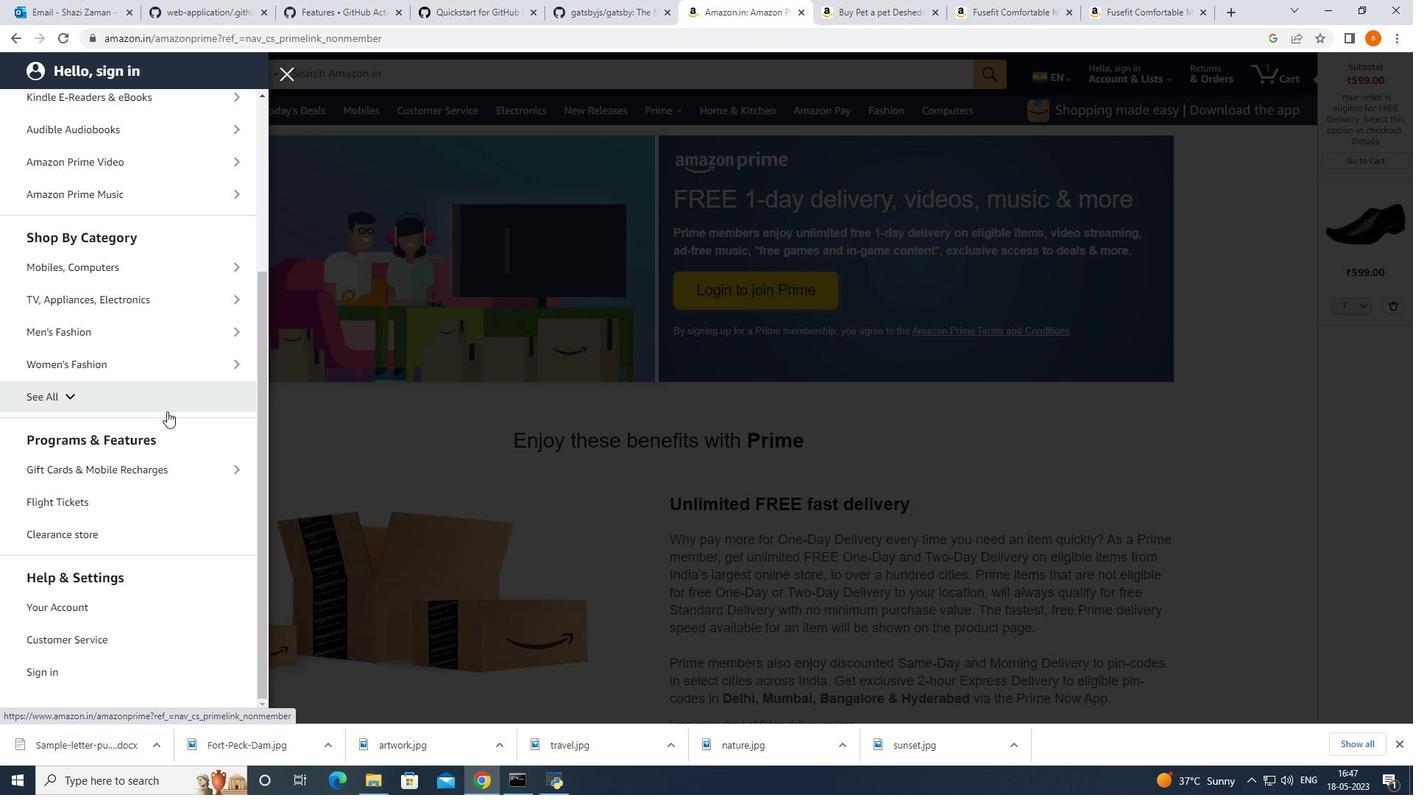 
Action: Mouse moved to (145, 505)
Screenshot: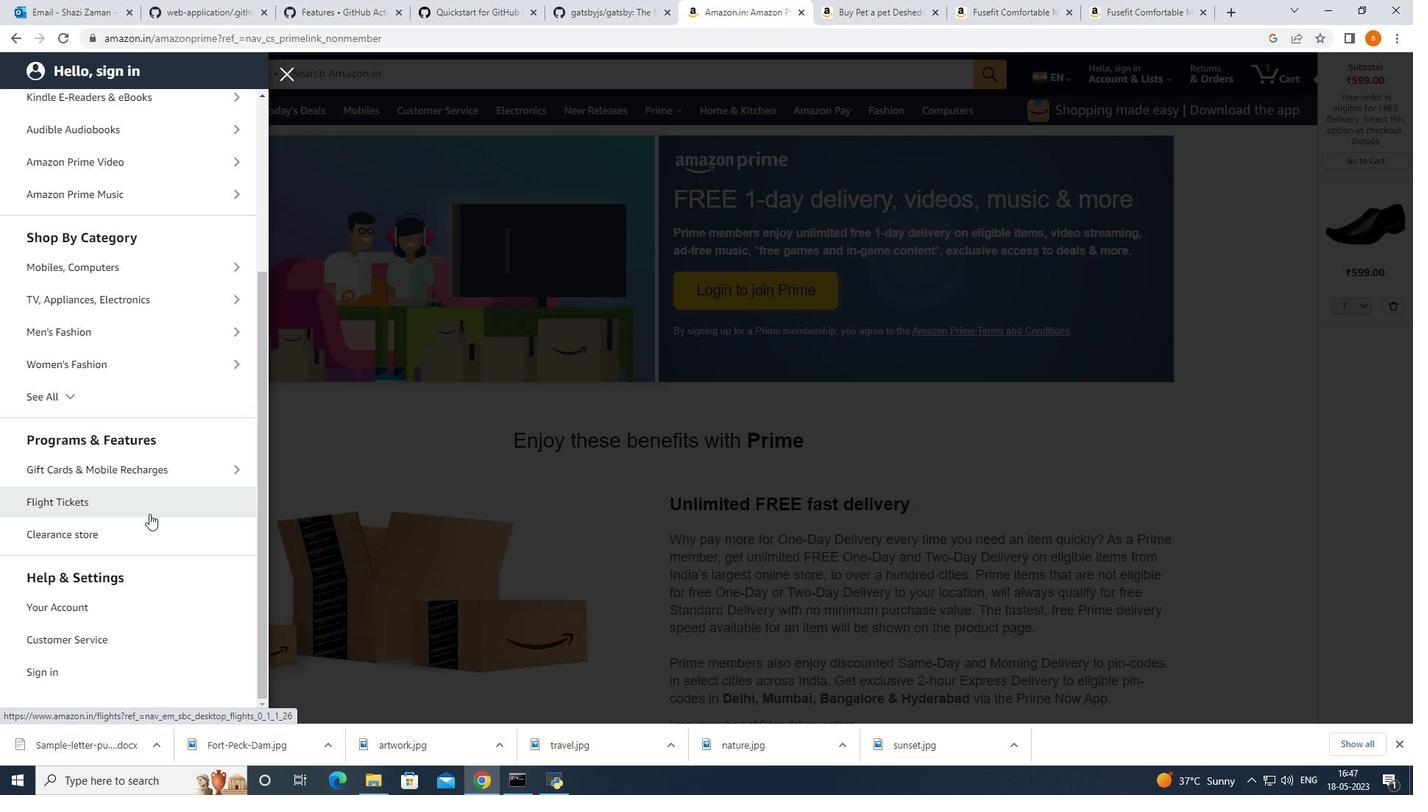 
Action: Mouse scrolled (145, 505) with delta (0, 0)
Screenshot: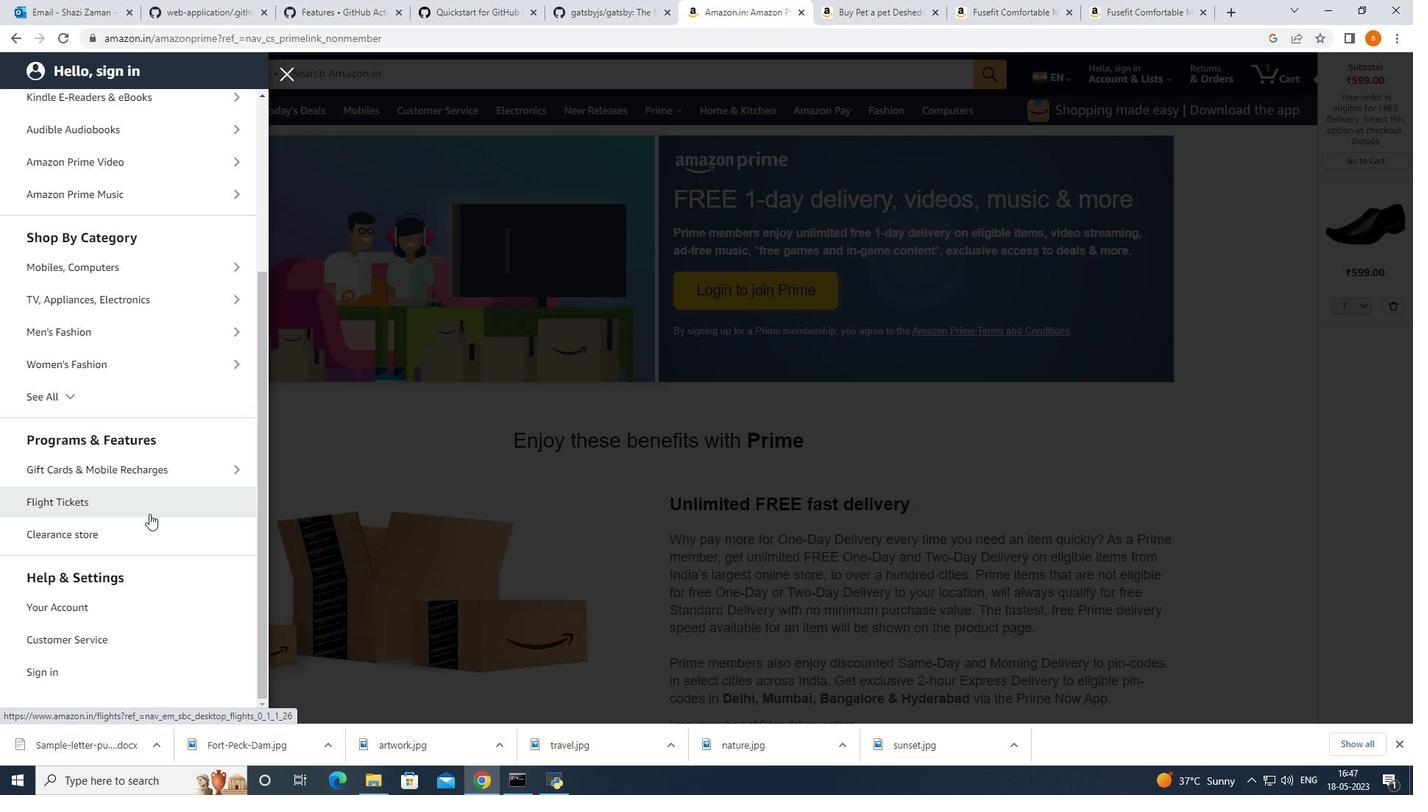 
Action: Mouse moved to (215, 350)
Screenshot: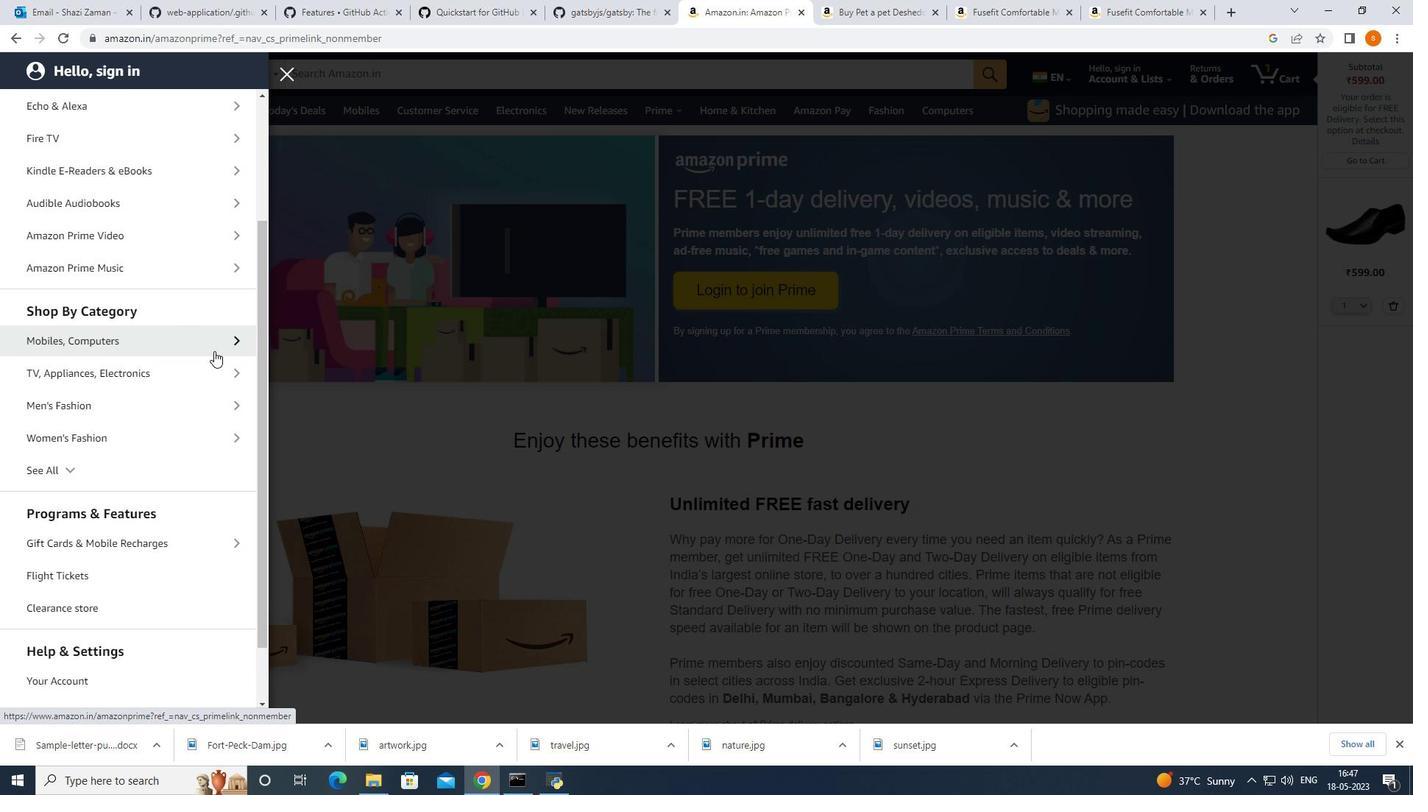 
Action: Mouse scrolled (215, 351) with delta (0, 0)
Screenshot: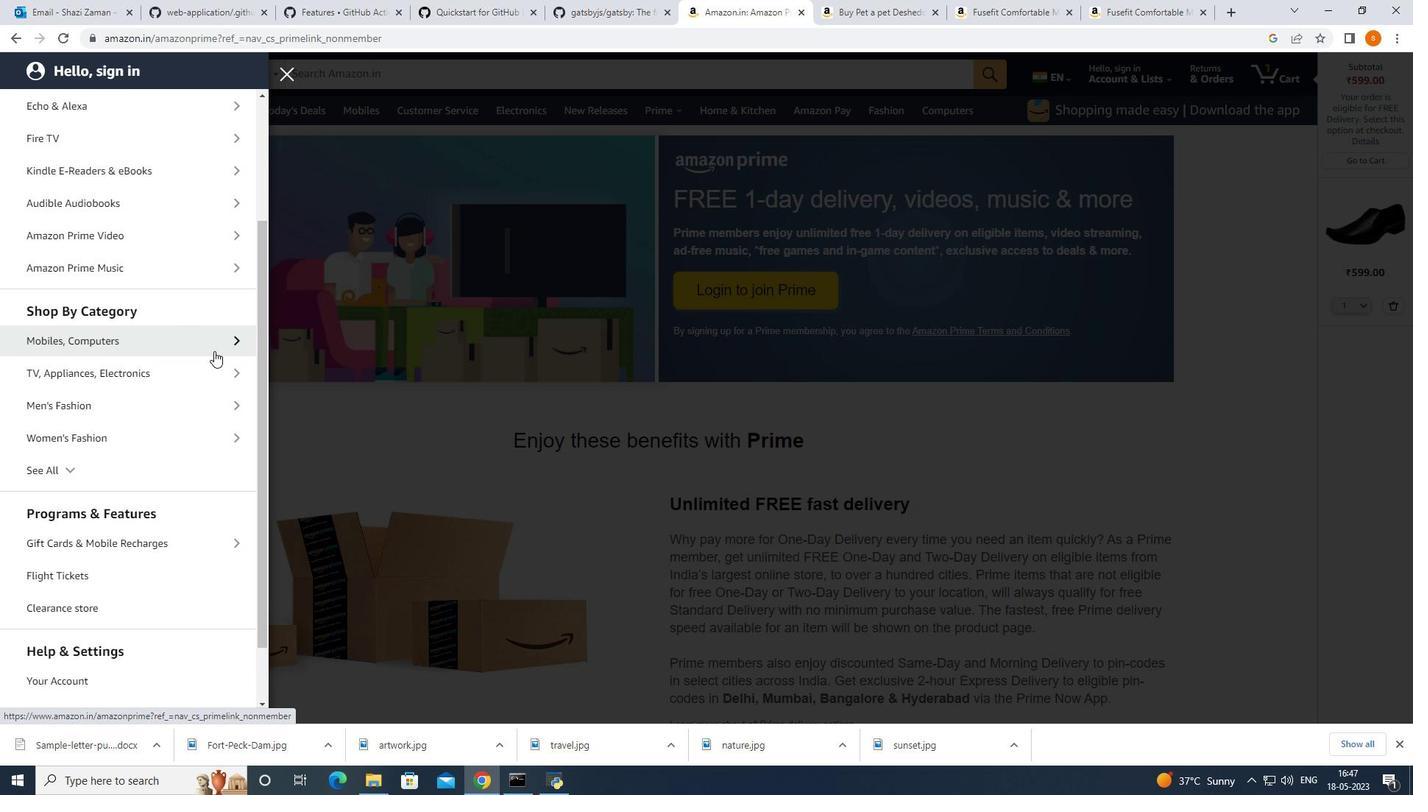 
Action: Mouse scrolled (215, 351) with delta (0, 0)
Screenshot: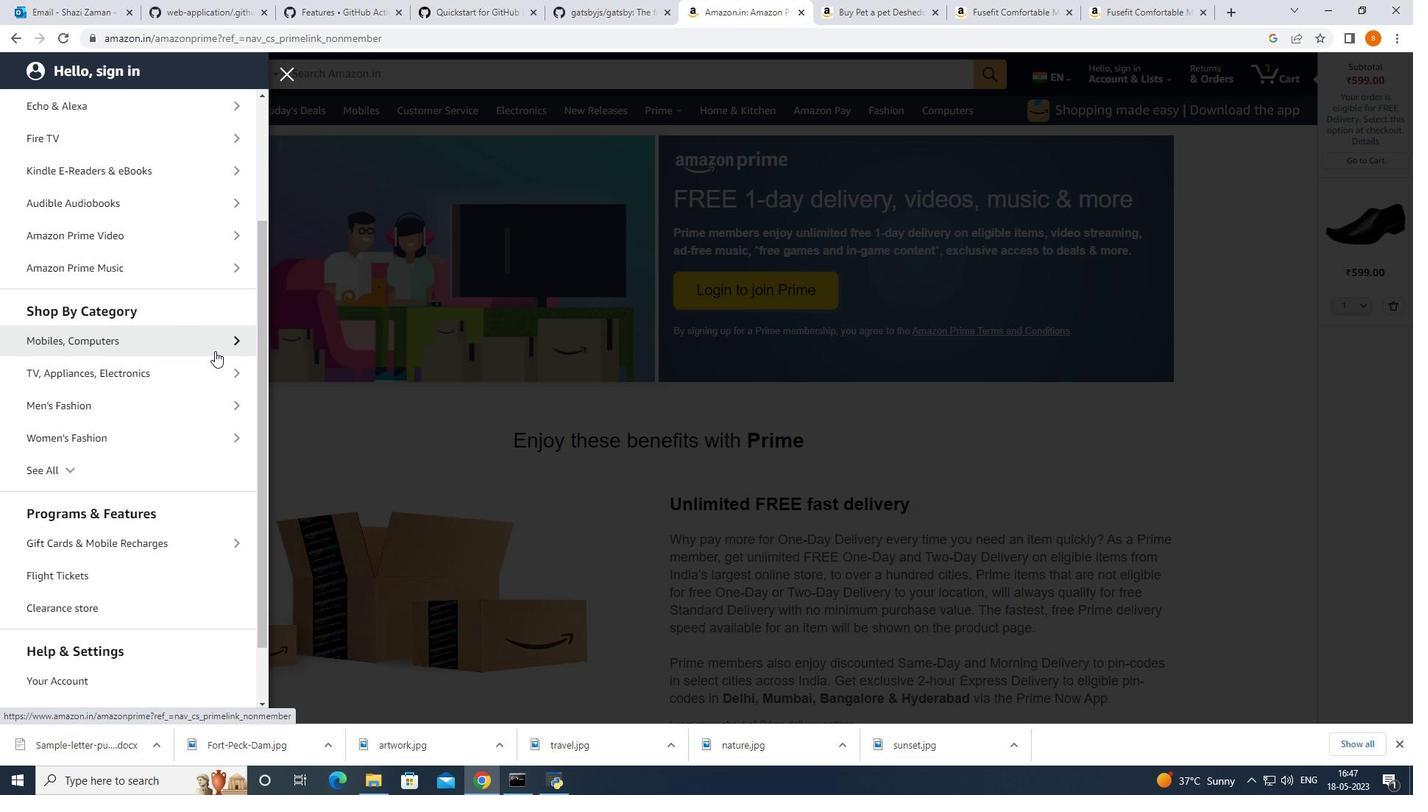 
Action: Mouse scrolled (215, 351) with delta (0, 0)
Screenshot: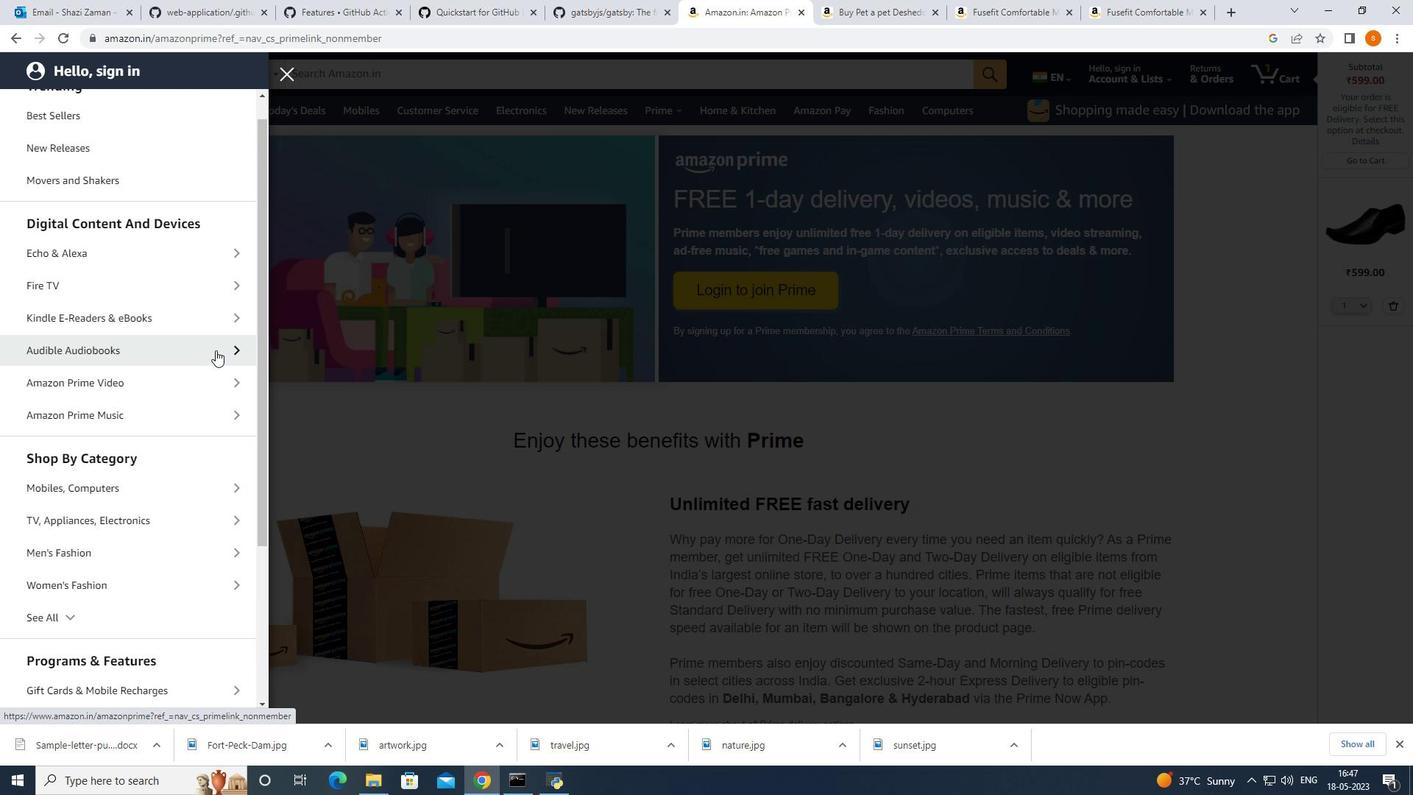 
Action: Mouse scrolled (215, 351) with delta (0, 0)
Screenshot: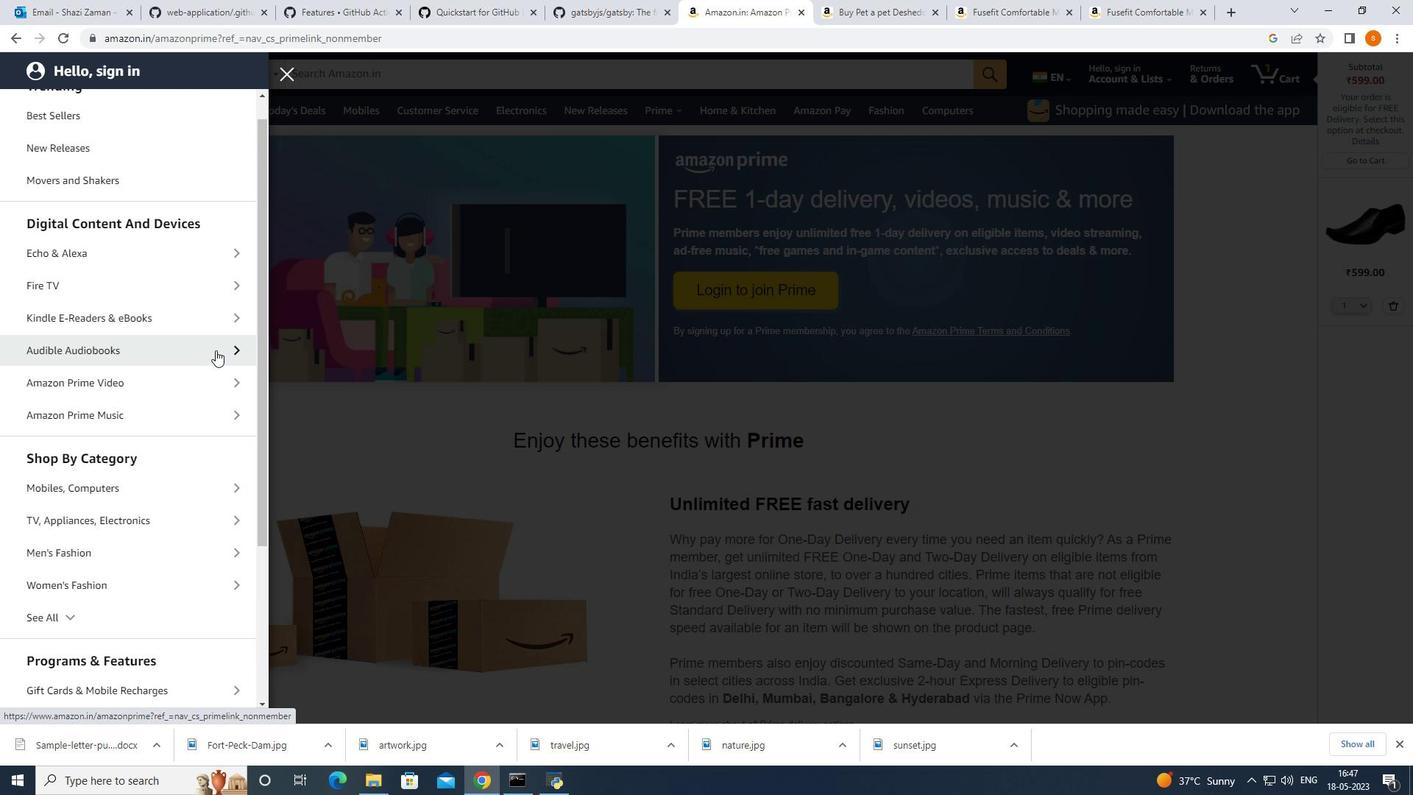 
Action: Mouse scrolled (215, 351) with delta (0, 0)
Screenshot: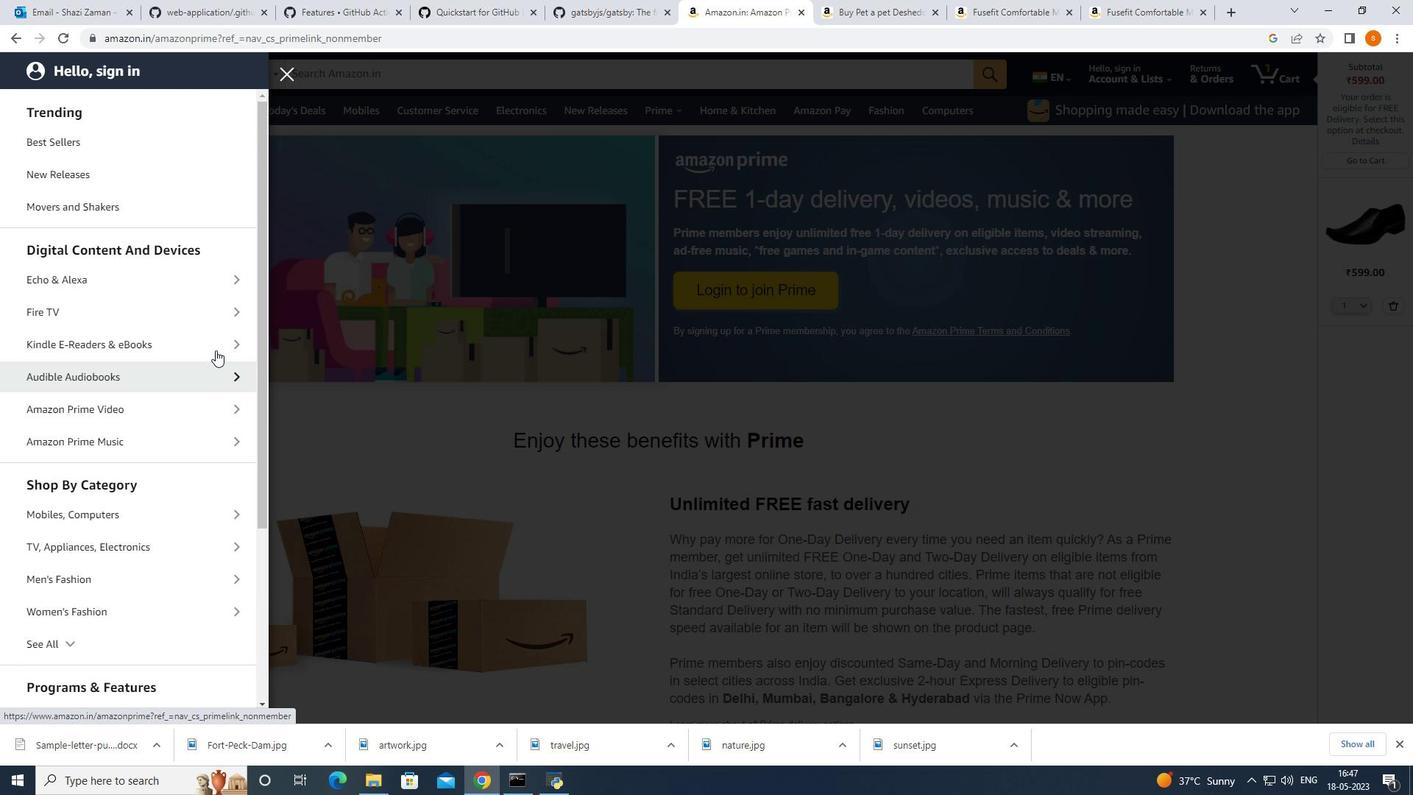 
Action: Mouse scrolled (215, 351) with delta (0, 0)
Screenshot: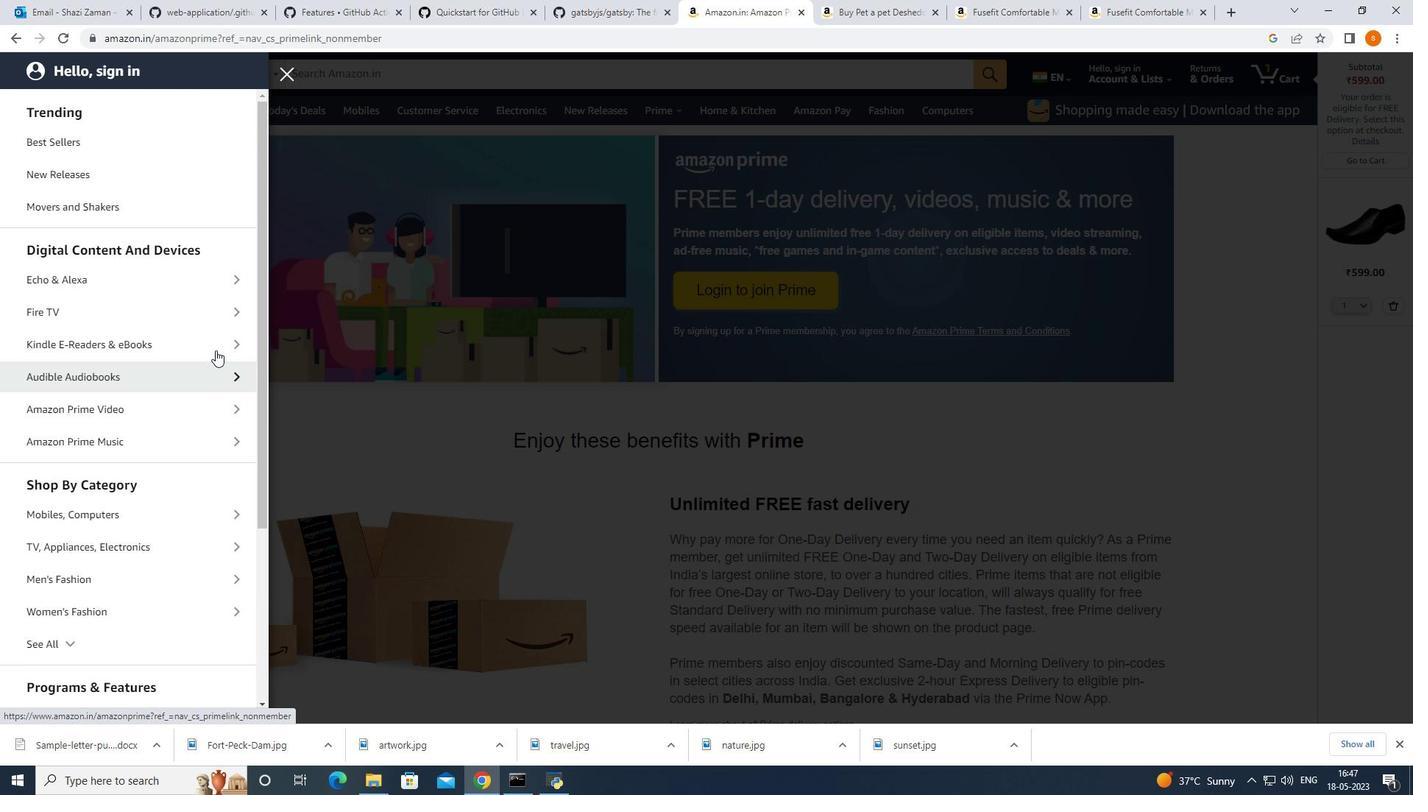 
Action: Mouse moved to (343, 78)
Screenshot: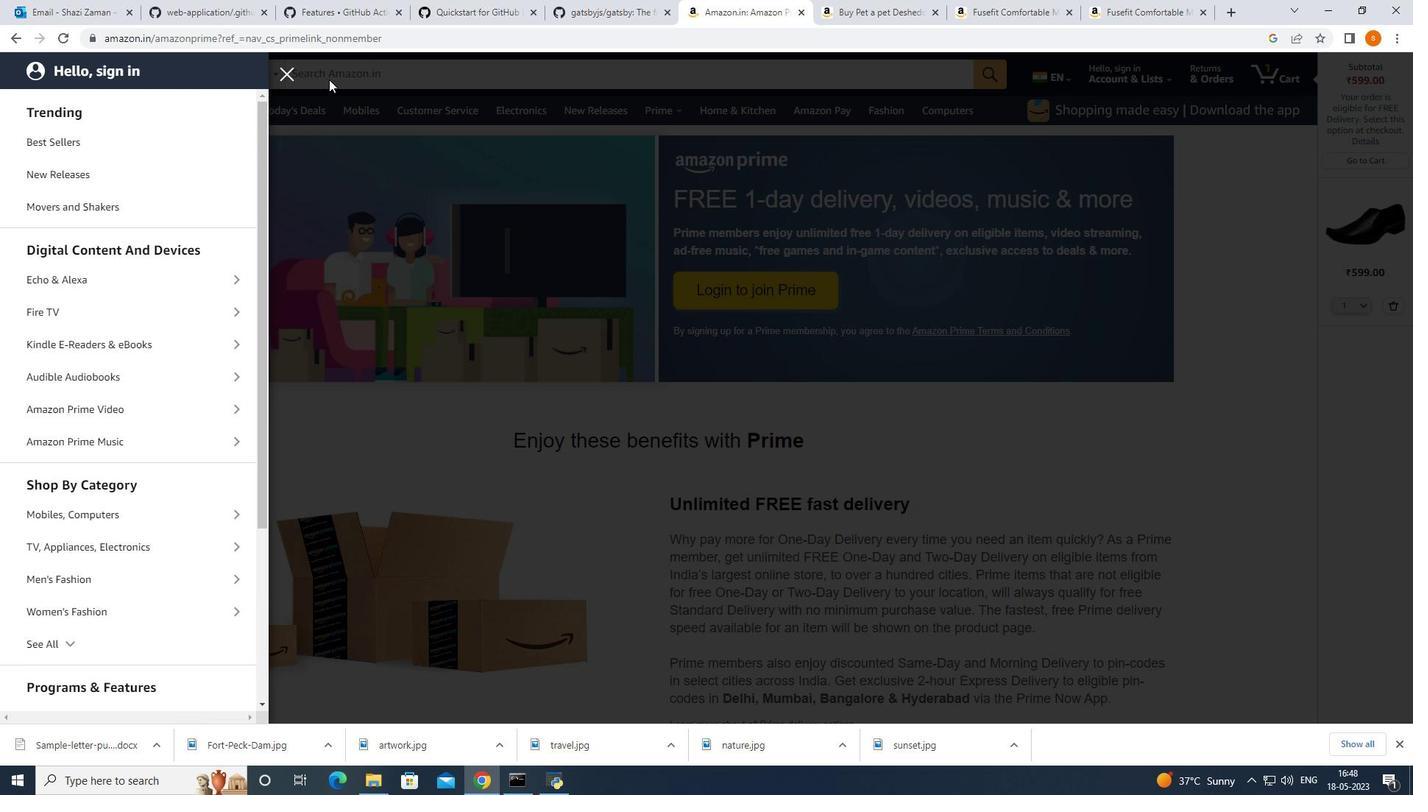 
Action: Mouse pressed left at (343, 78)
Screenshot: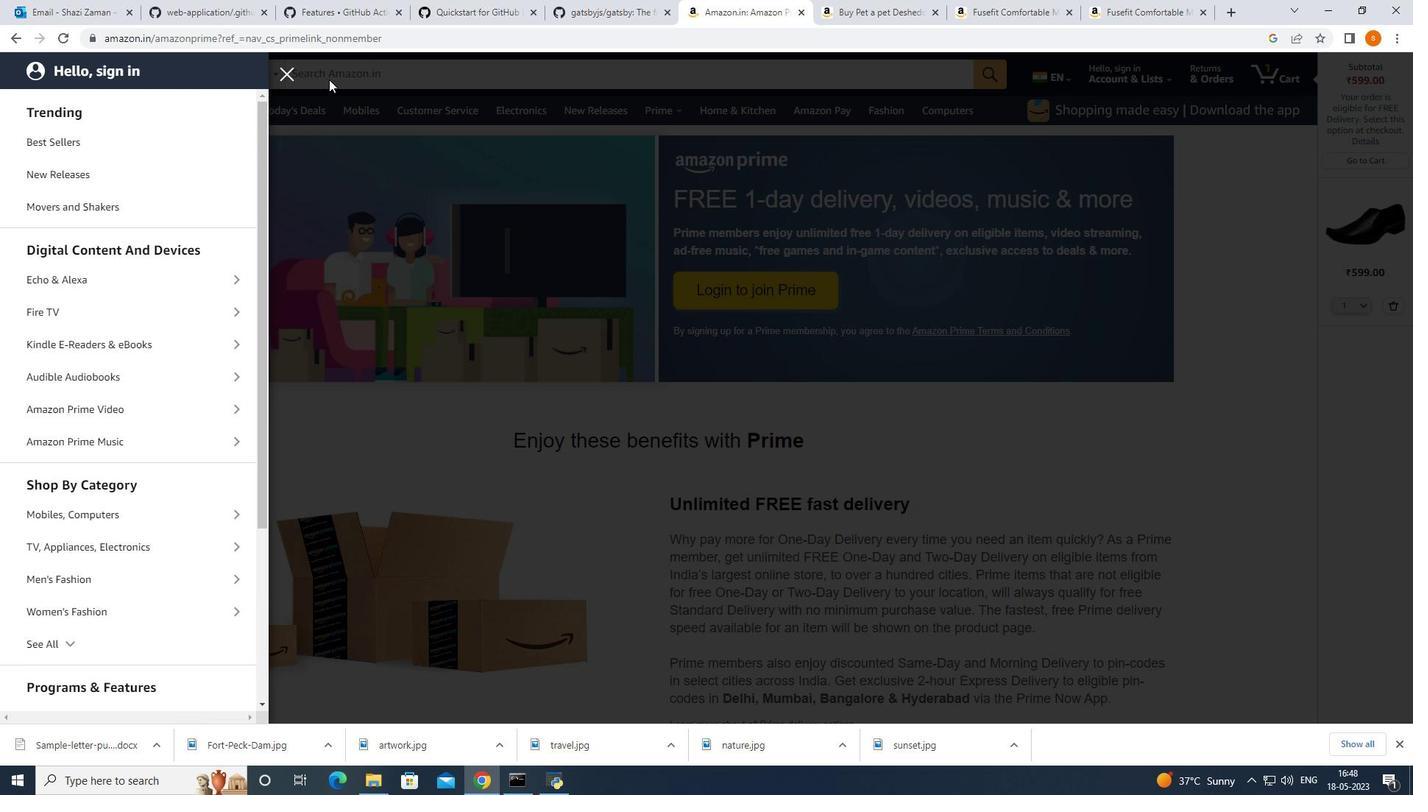 
Action: Mouse moved to (329, 77)
Screenshot: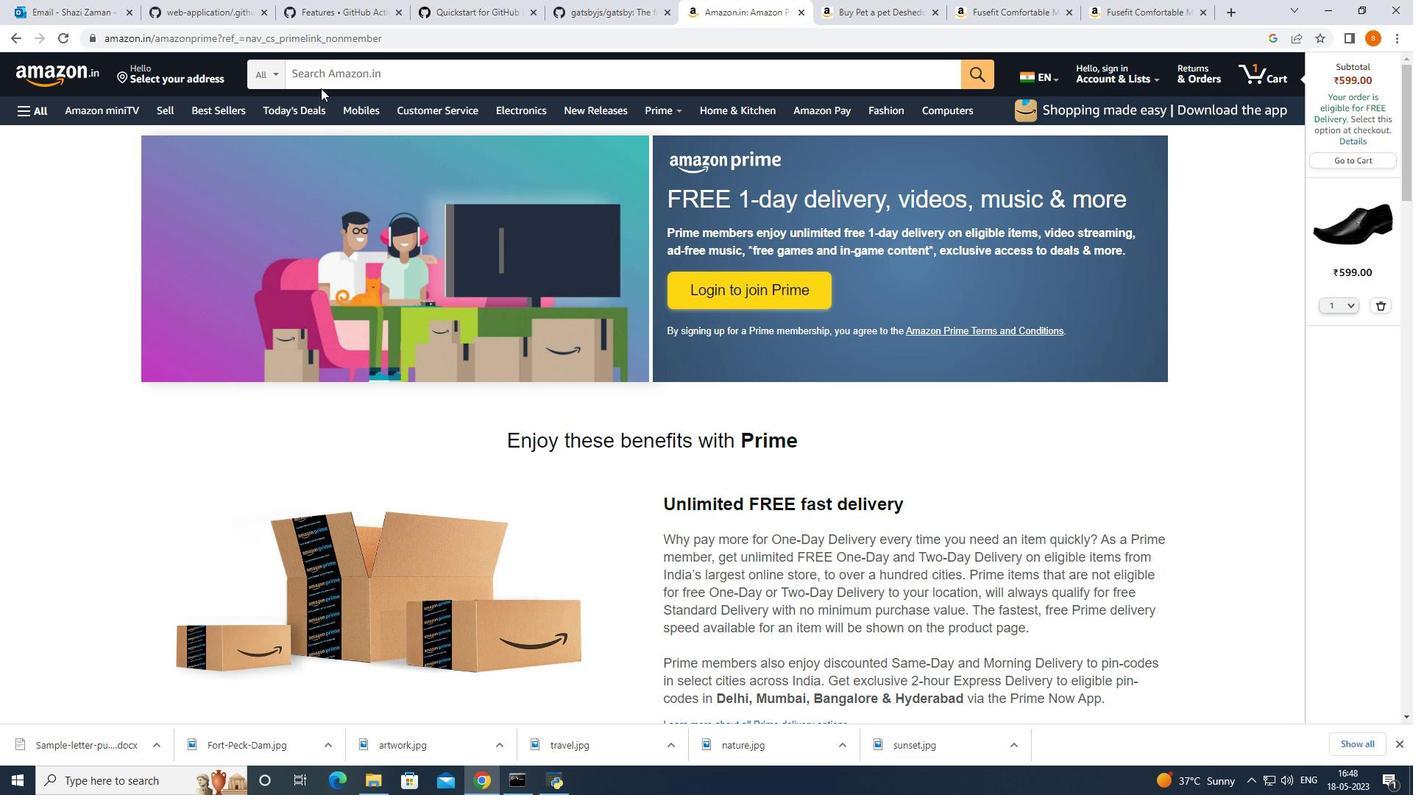 
Action: Mouse pressed left at (329, 77)
Screenshot: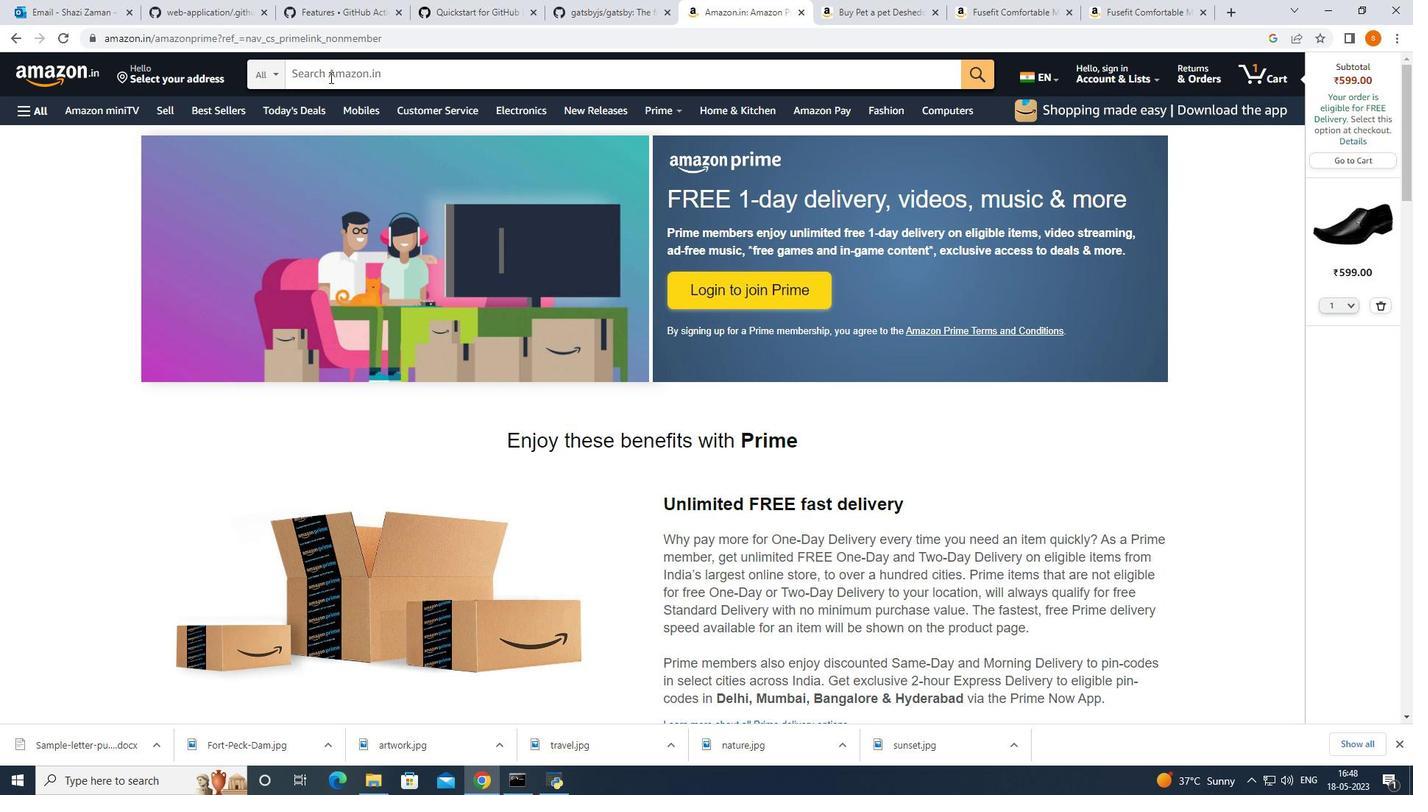 
Action: Mouse moved to (528, 198)
Screenshot: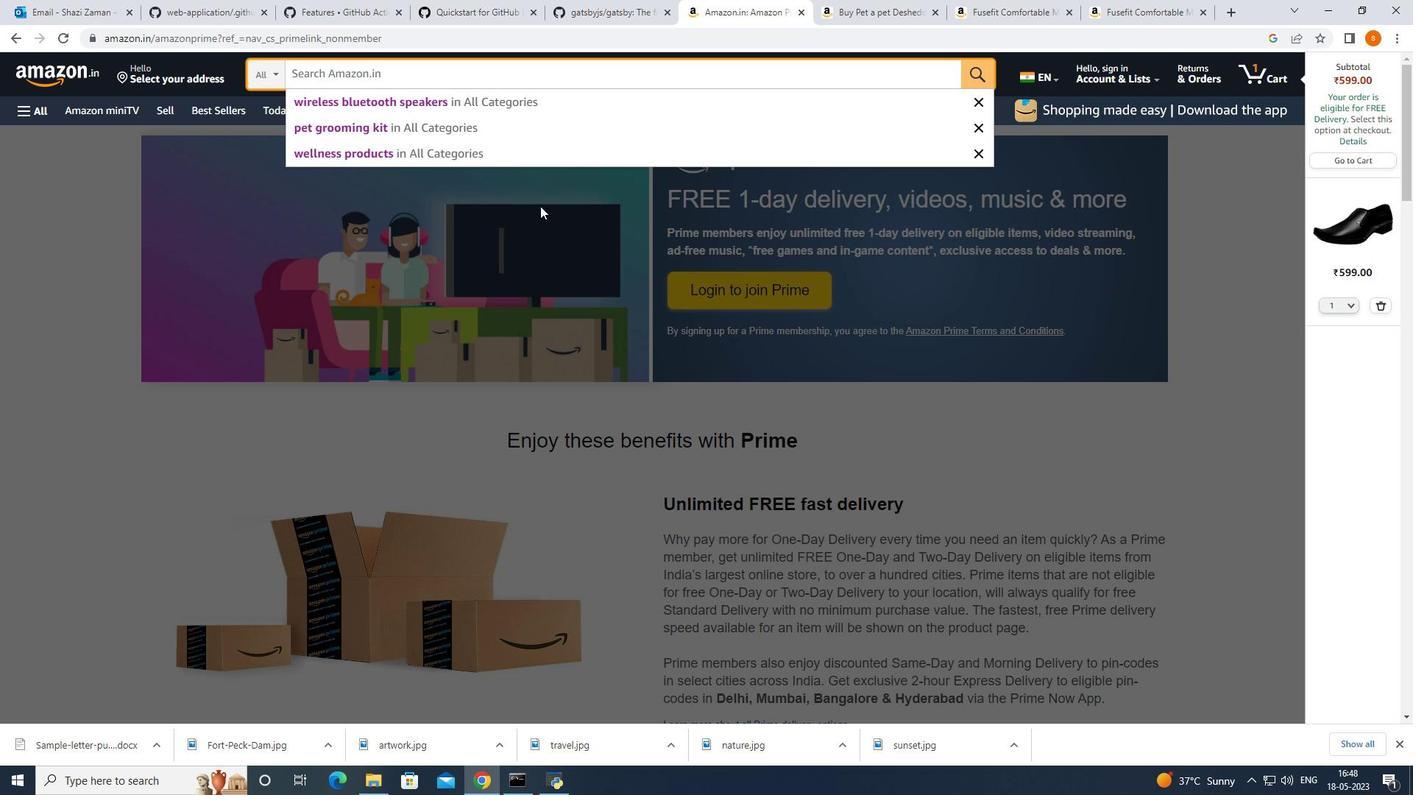 
Action: Key pressed home<Key.space>and<Key.space>garg
Screenshot: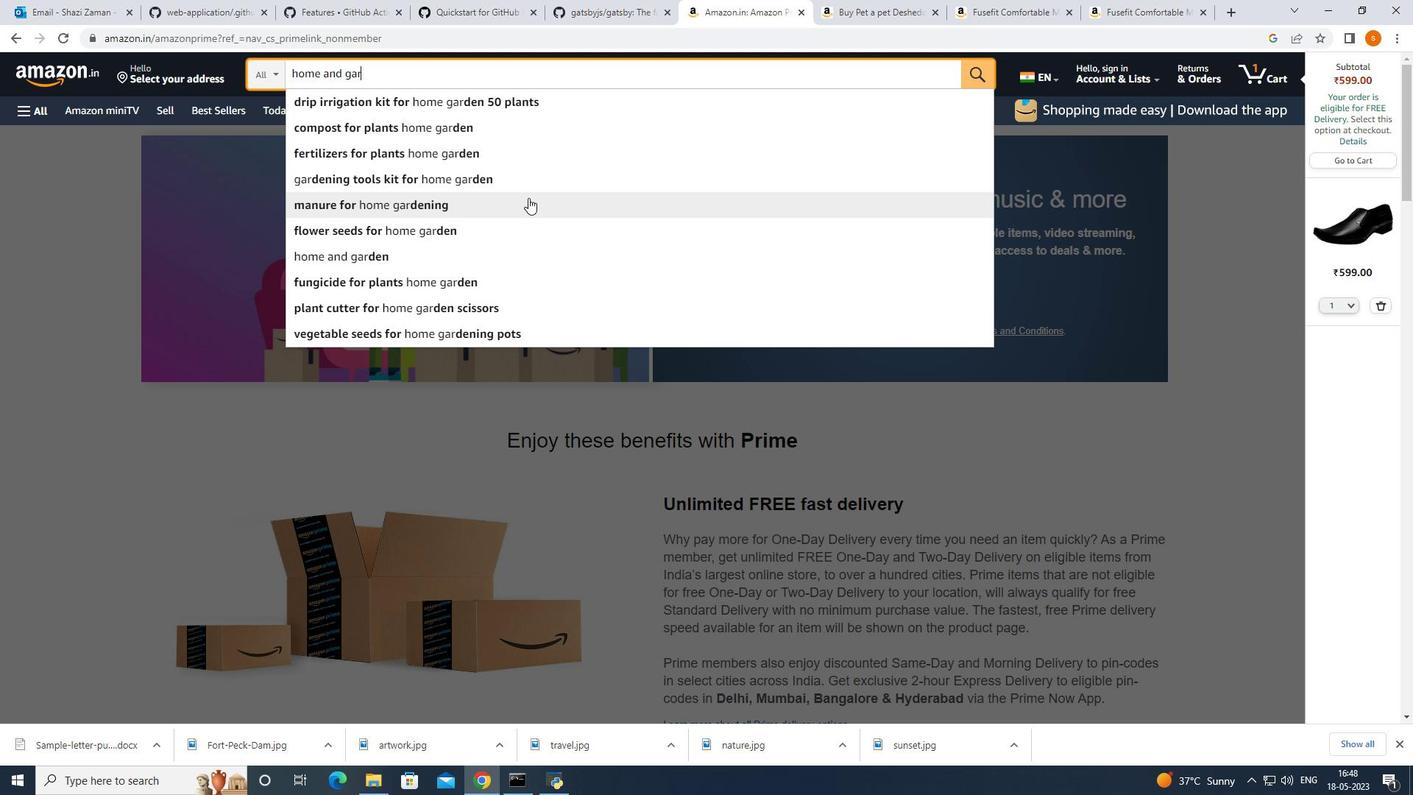 
Action: Mouse moved to (527, 198)
Screenshot: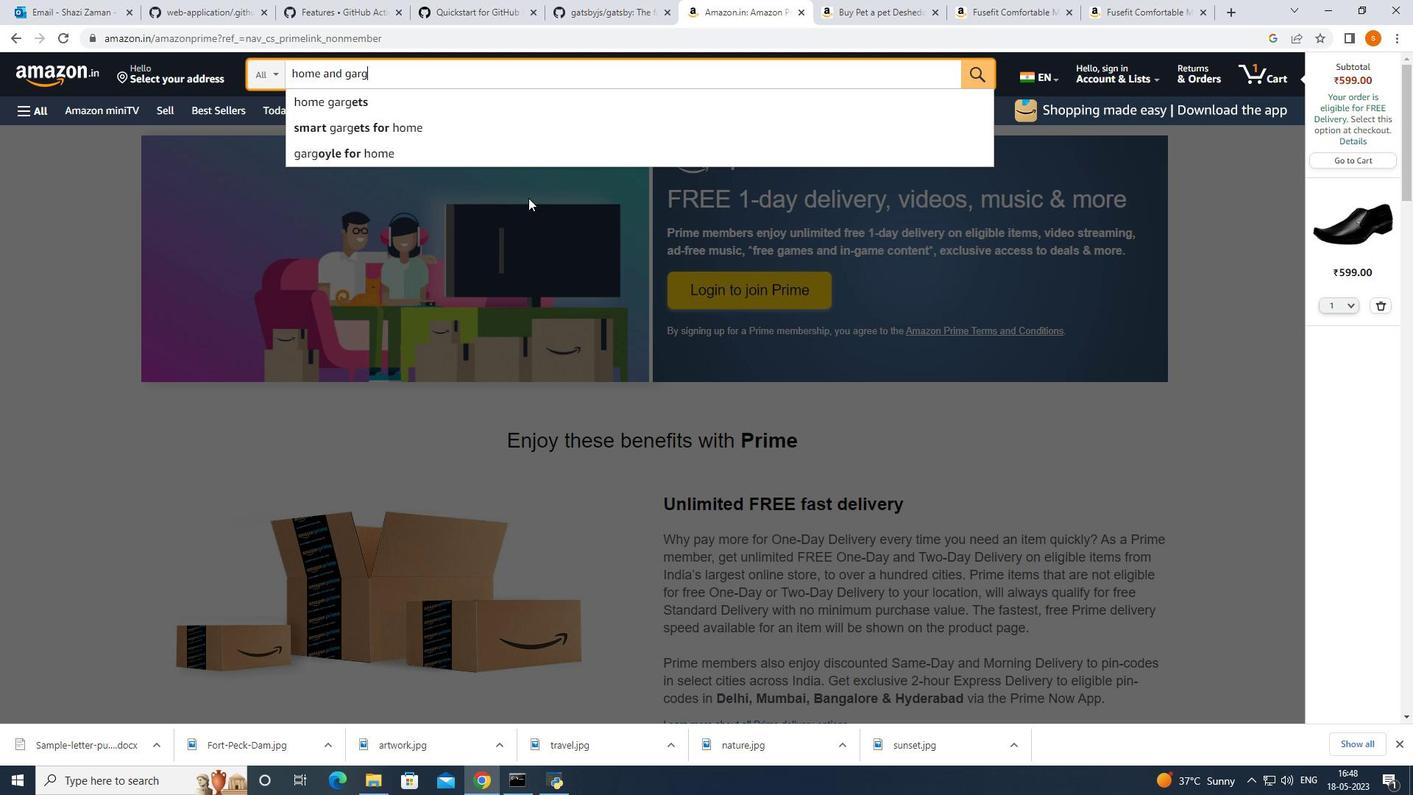 
Action: Key pressed <Key.backspace>
Screenshot: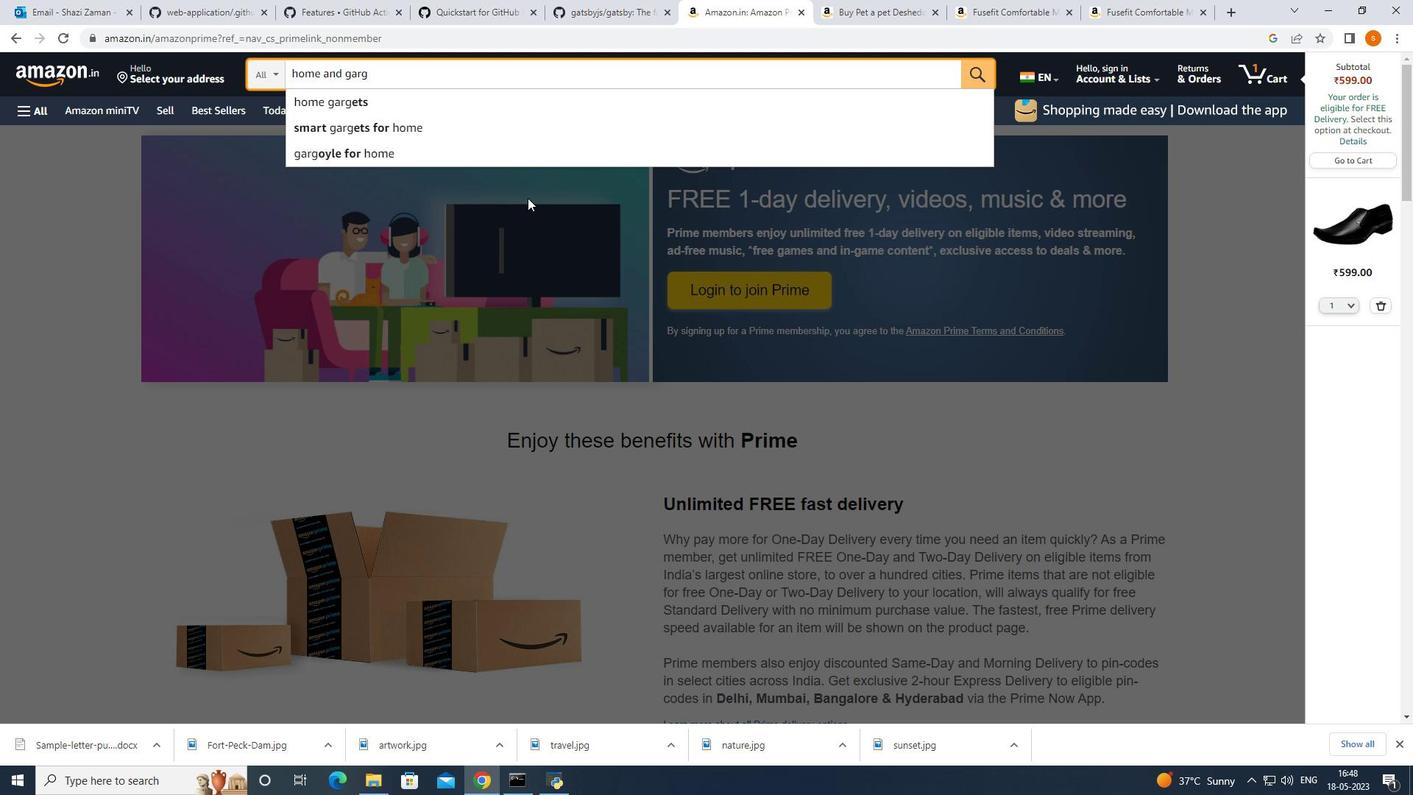 
Action: Mouse moved to (497, 226)
Screenshot: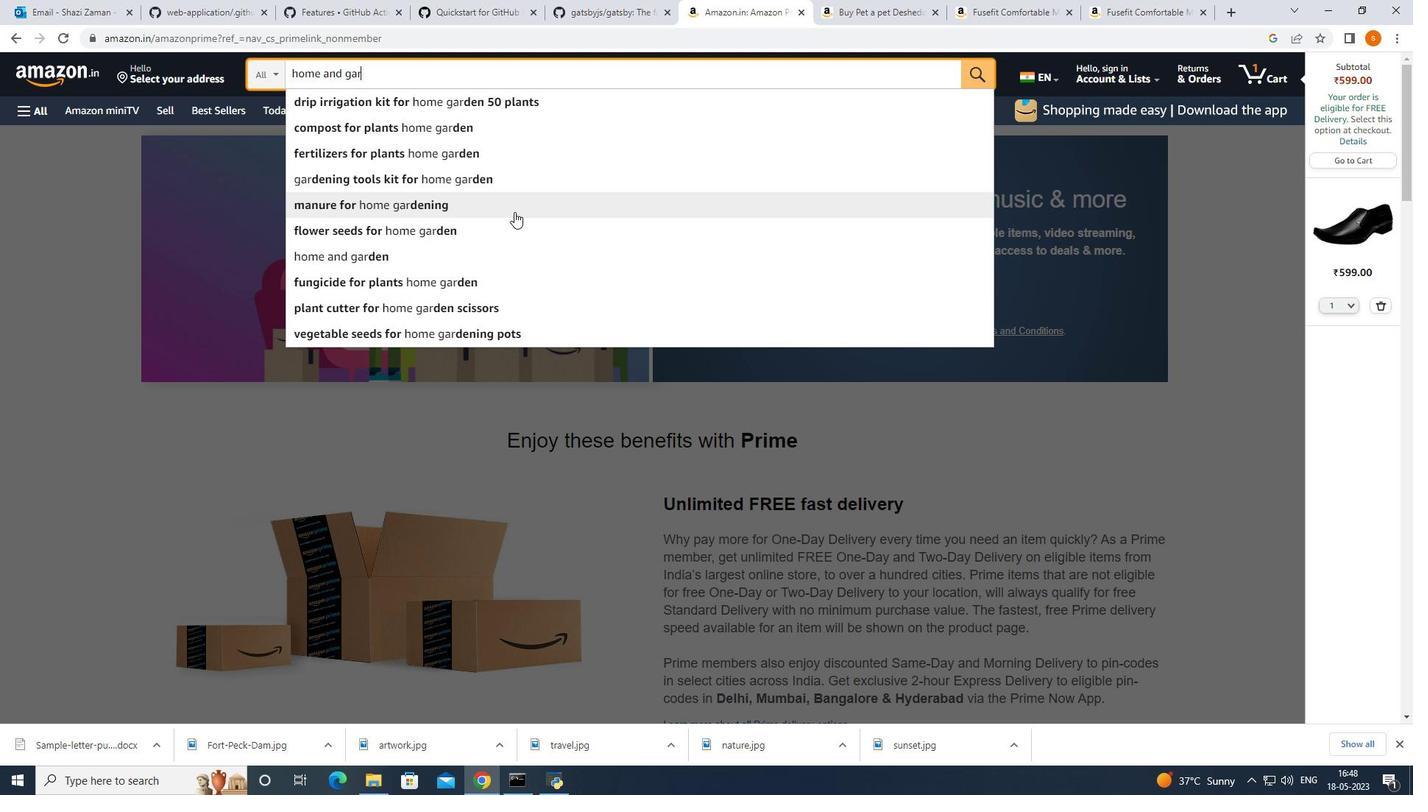 
Action: Key pressed den
Screenshot: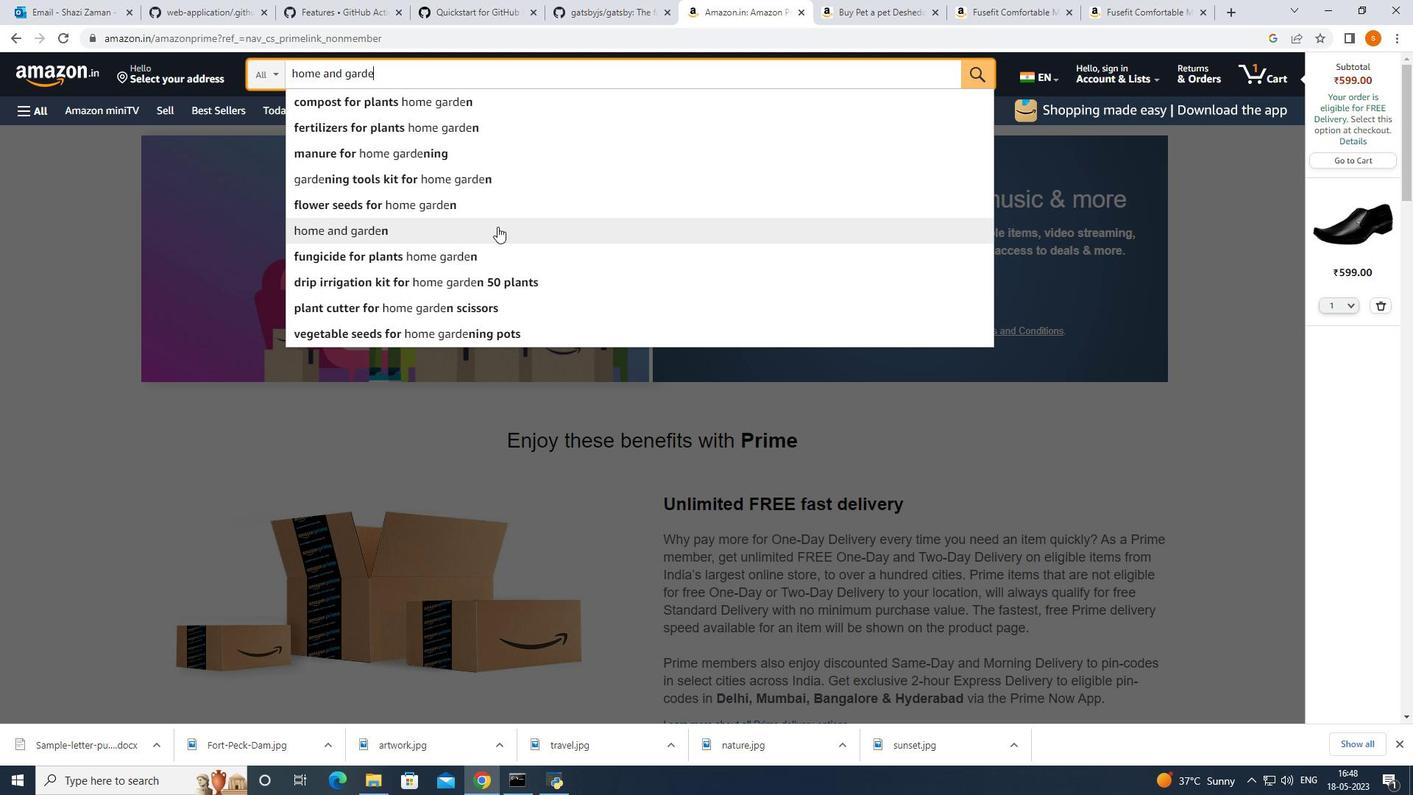 
Action: Mouse moved to (493, 217)
Screenshot: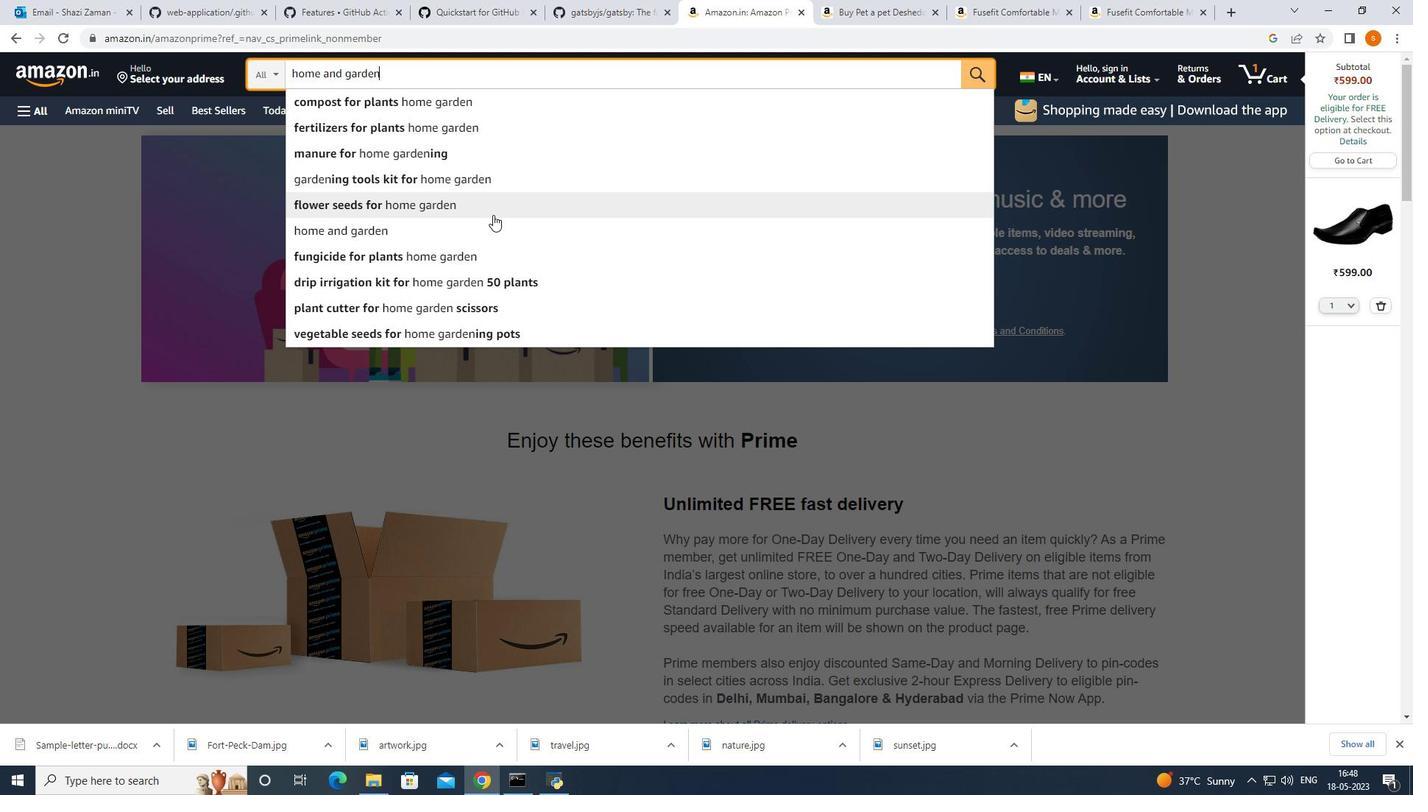 
Action: Key pressed <Key.enter>
Screenshot: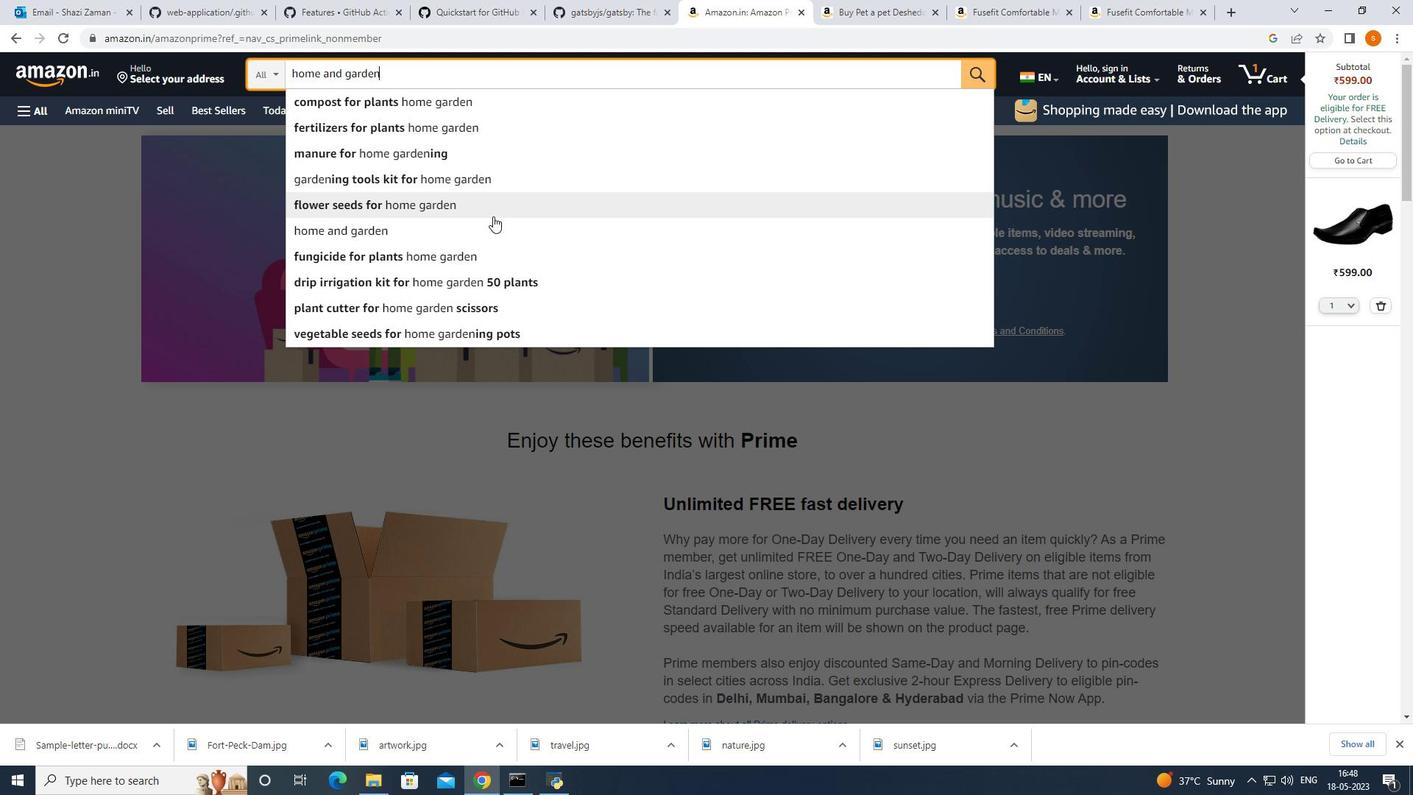 
Action: Mouse moved to (546, 260)
Screenshot: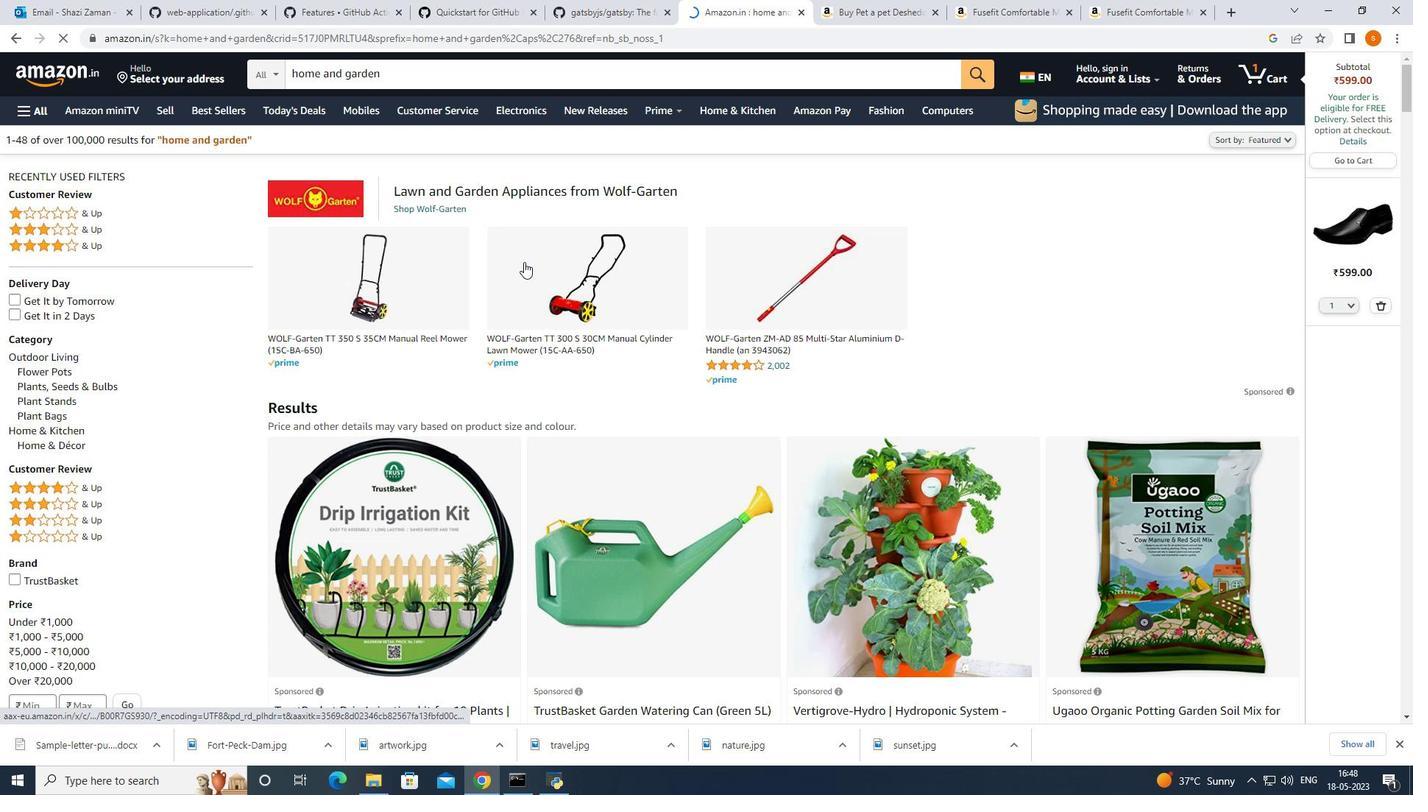 
Action: Mouse scrolled (546, 259) with delta (0, 0)
Screenshot: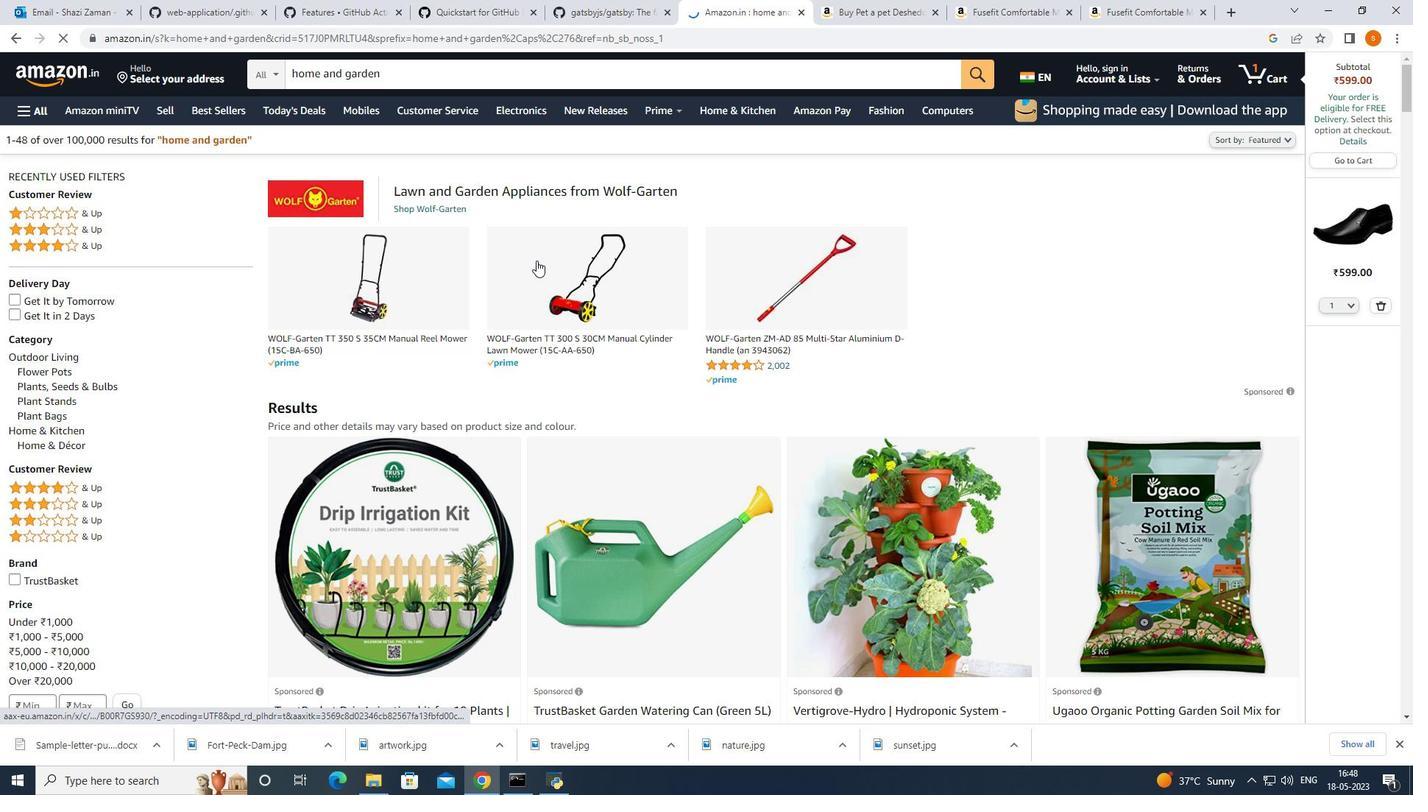 
Action: Mouse moved to (546, 261)
Screenshot: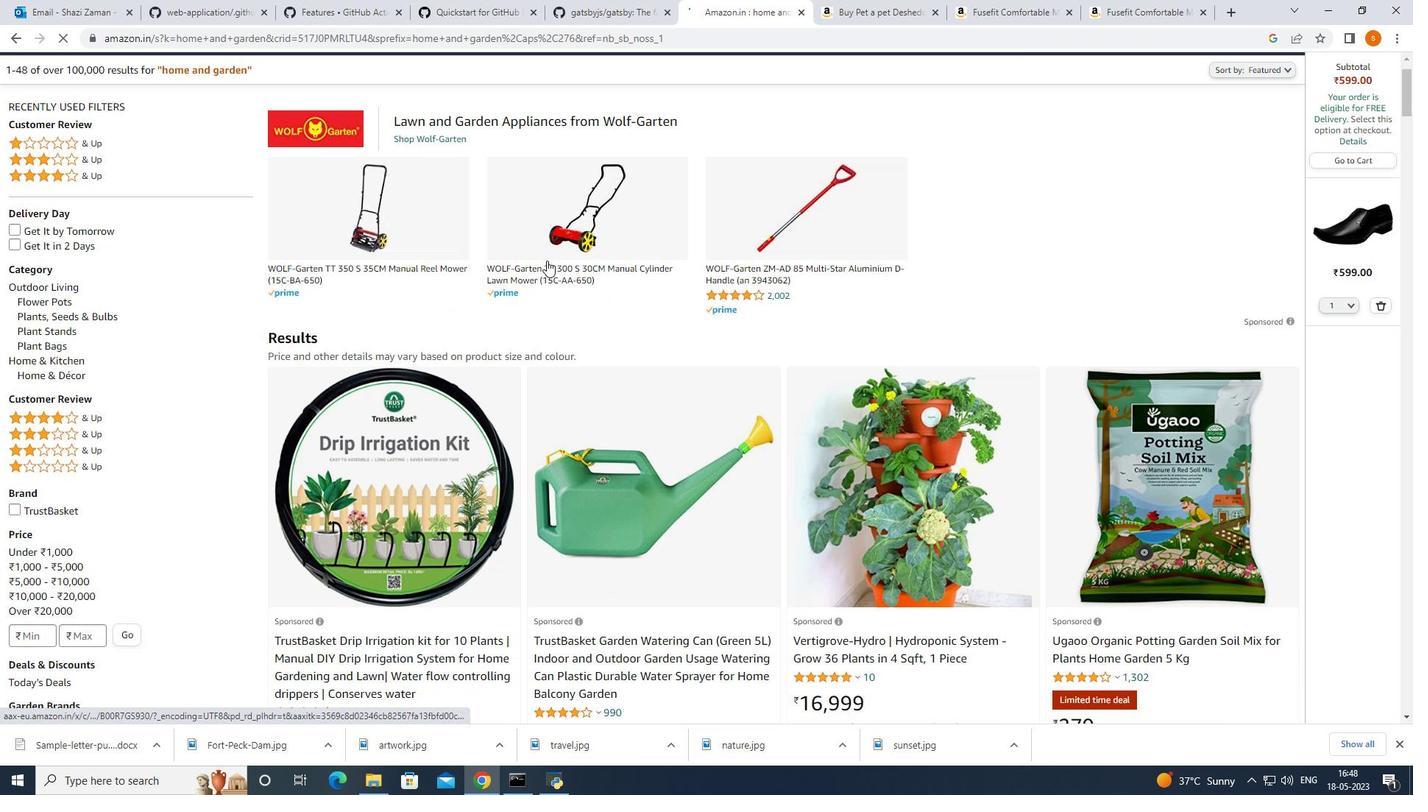 
Action: Mouse scrolled (546, 260) with delta (0, 0)
Screenshot: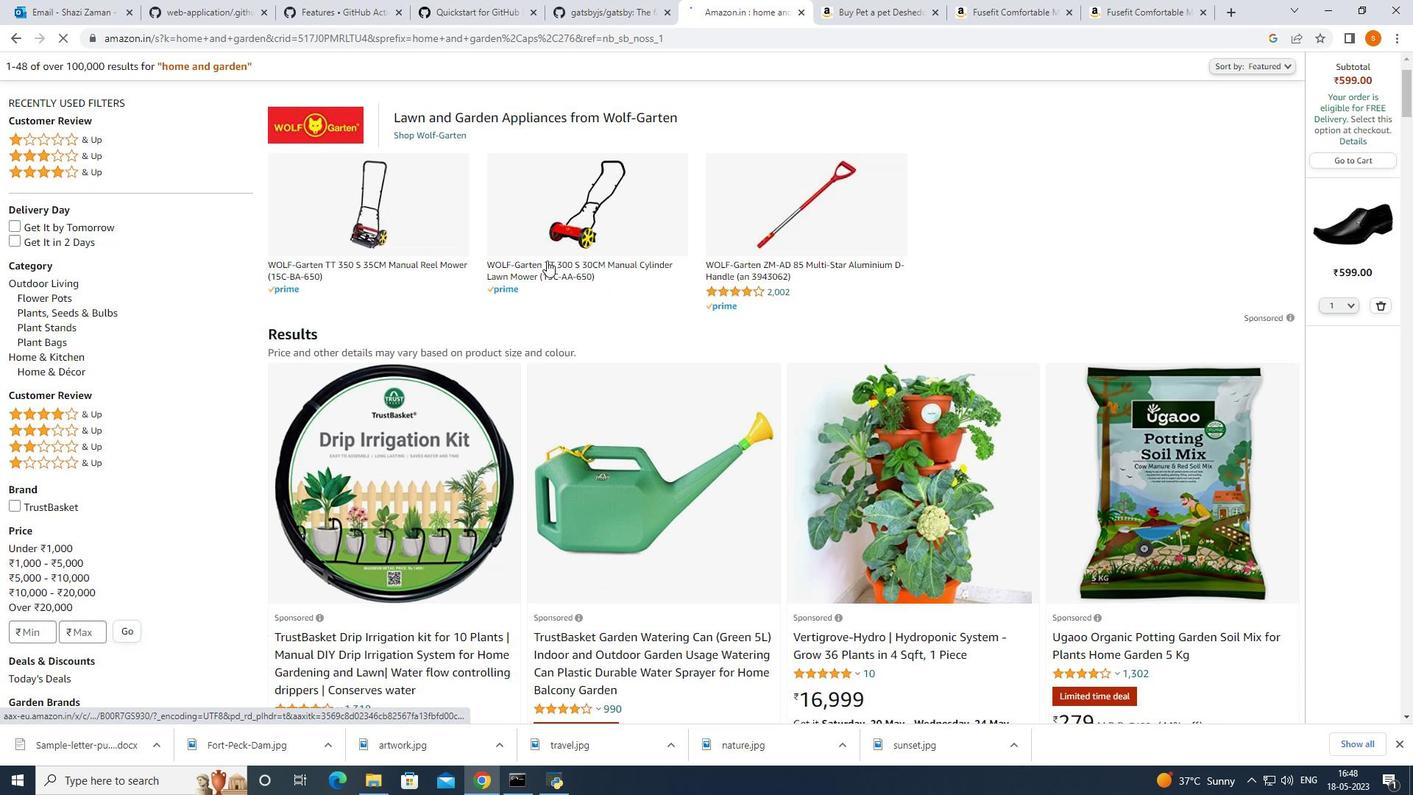 
Action: Mouse moved to (552, 256)
Screenshot: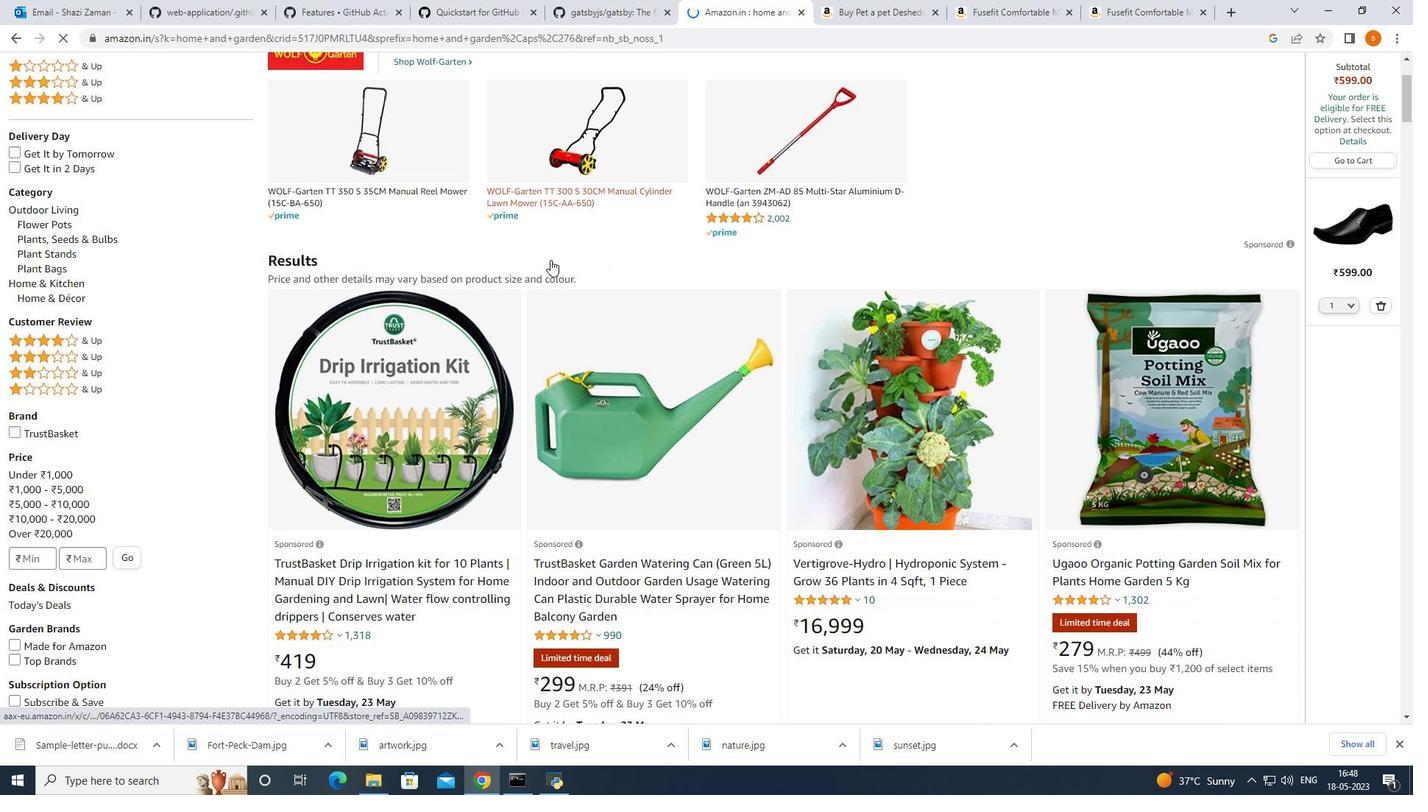
Action: Mouse scrolled (552, 256) with delta (0, 0)
Screenshot: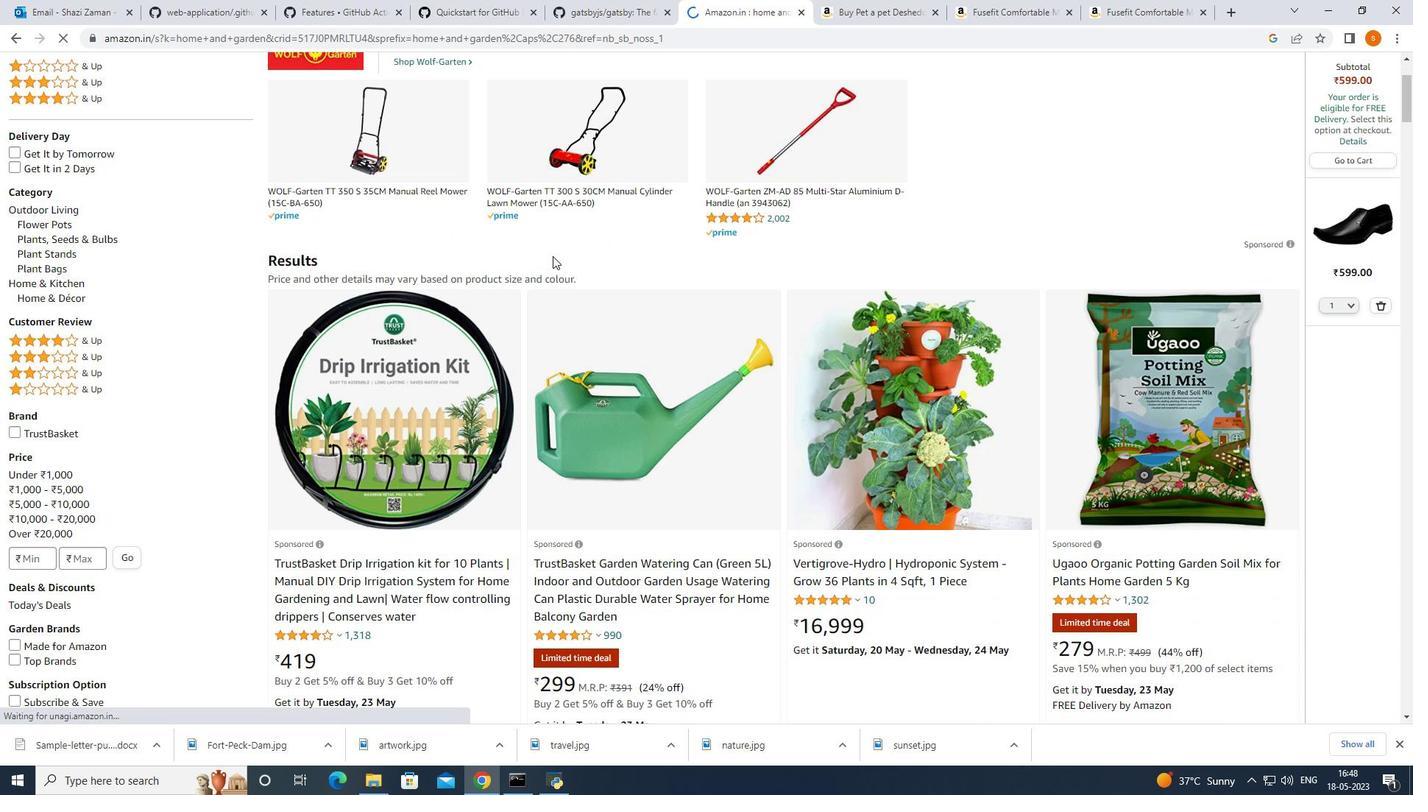 
Action: Mouse moved to (552, 255)
Screenshot: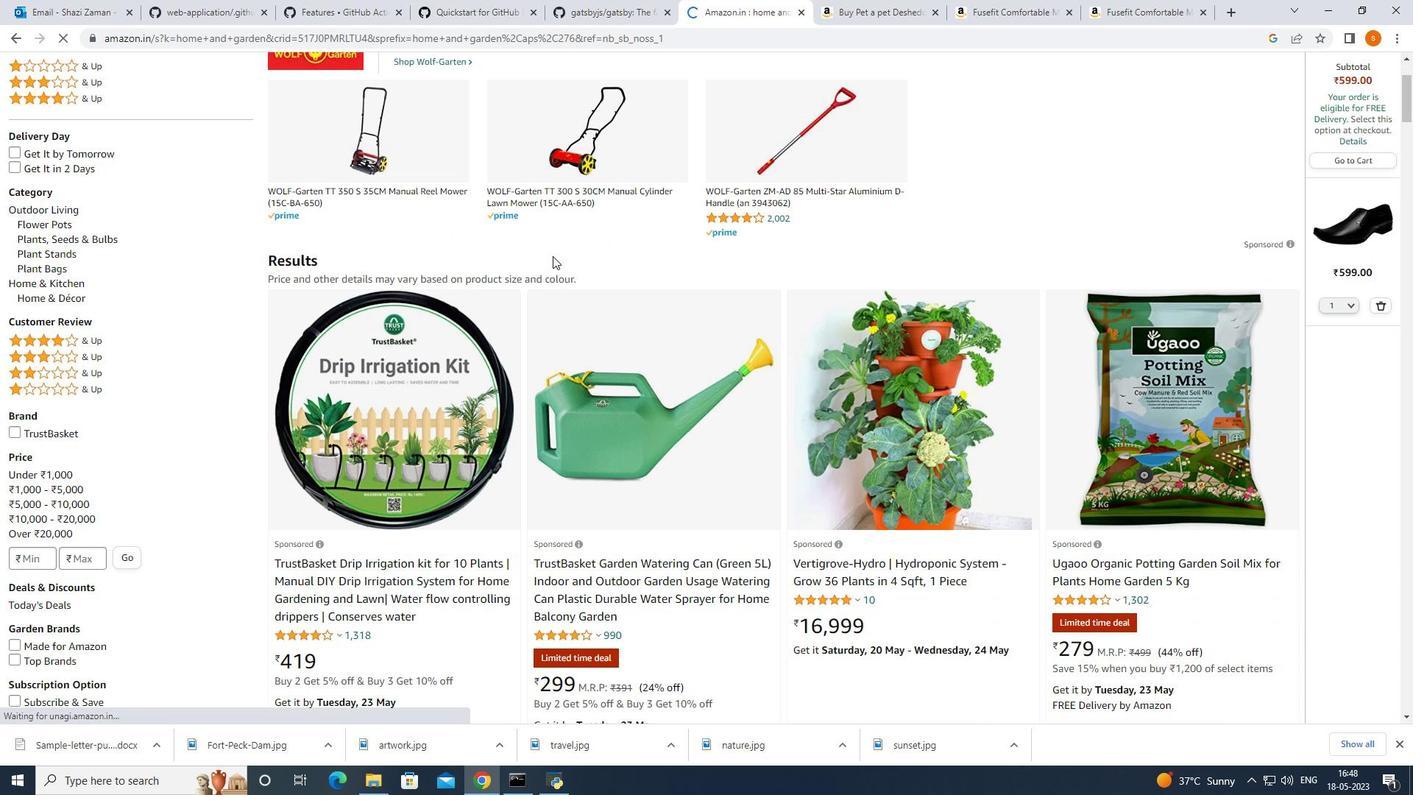 
Action: Mouse scrolled (552, 256) with delta (0, 0)
Screenshot: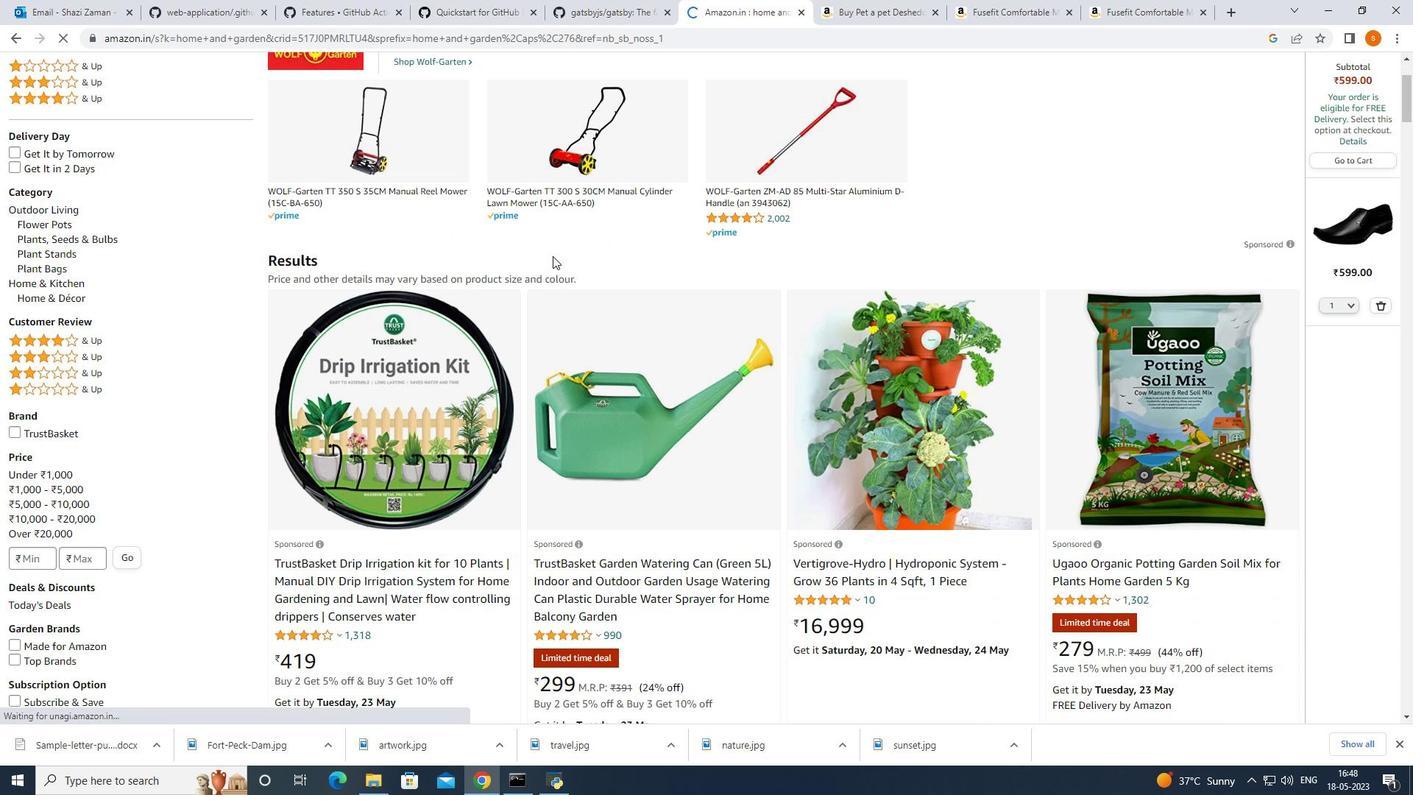 
Action: Mouse moved to (552, 254)
Screenshot: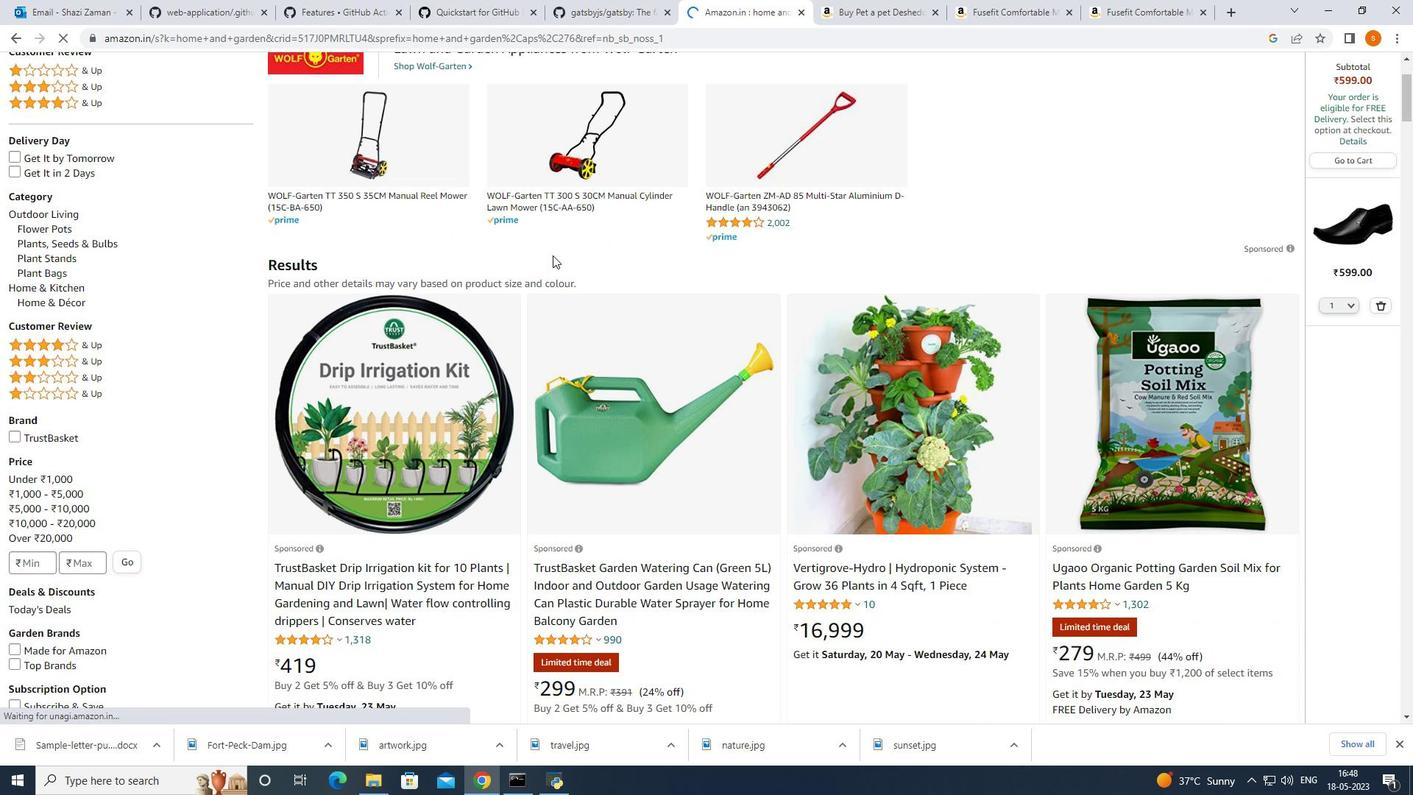 
Action: Mouse scrolled (552, 253) with delta (0, 0)
Screenshot: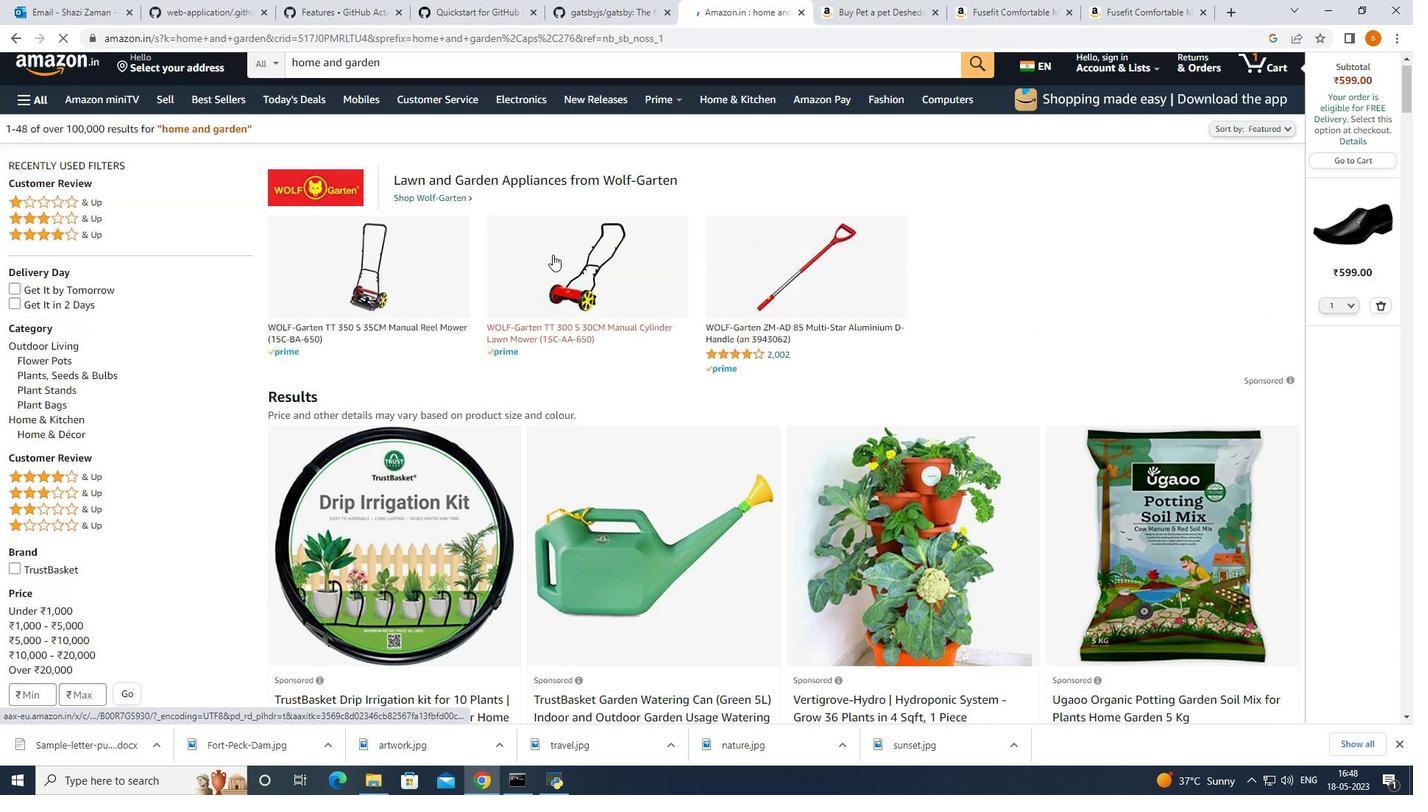 
Action: Mouse moved to (553, 255)
Screenshot: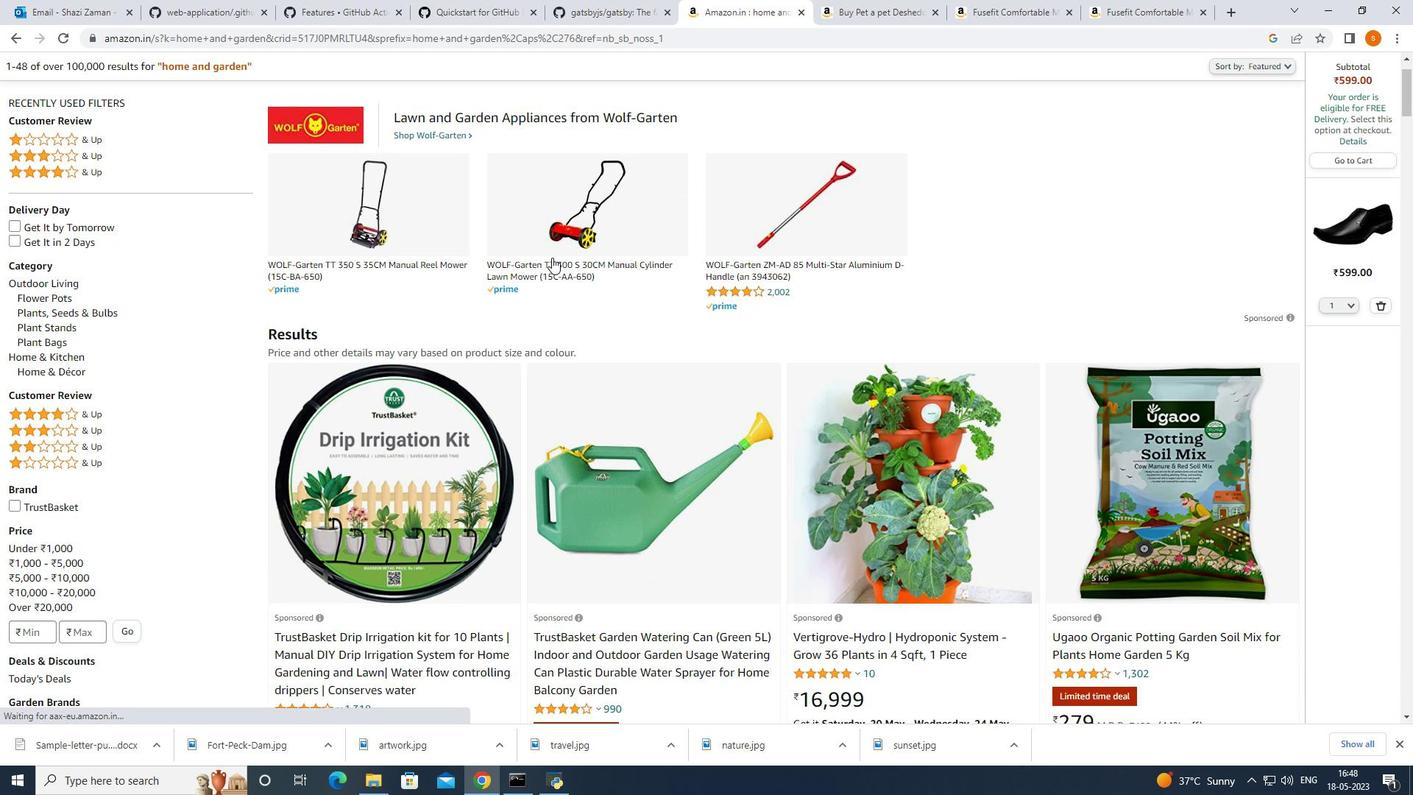 
Action: Mouse scrolled (553, 254) with delta (0, 0)
Screenshot: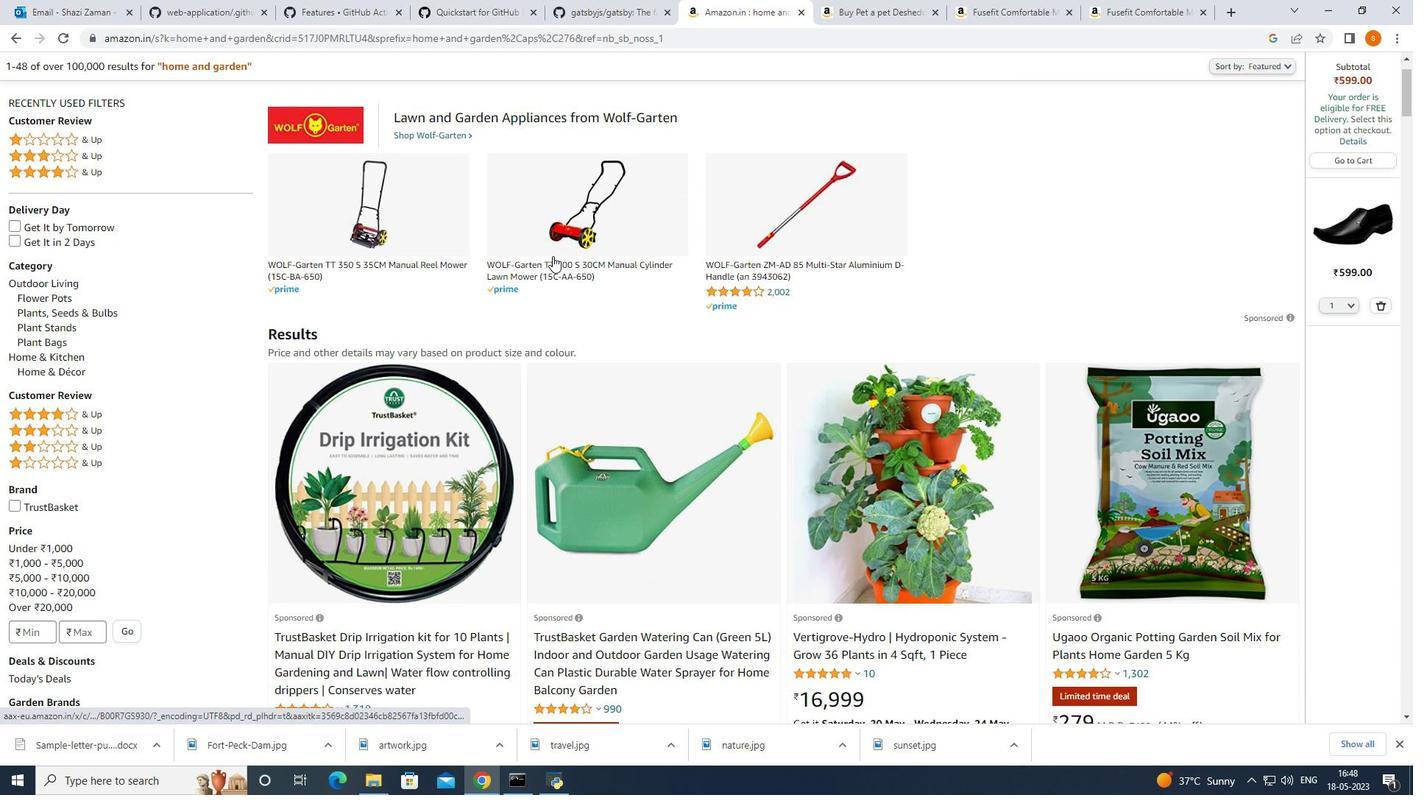 
Action: Mouse moved to (554, 254)
Screenshot: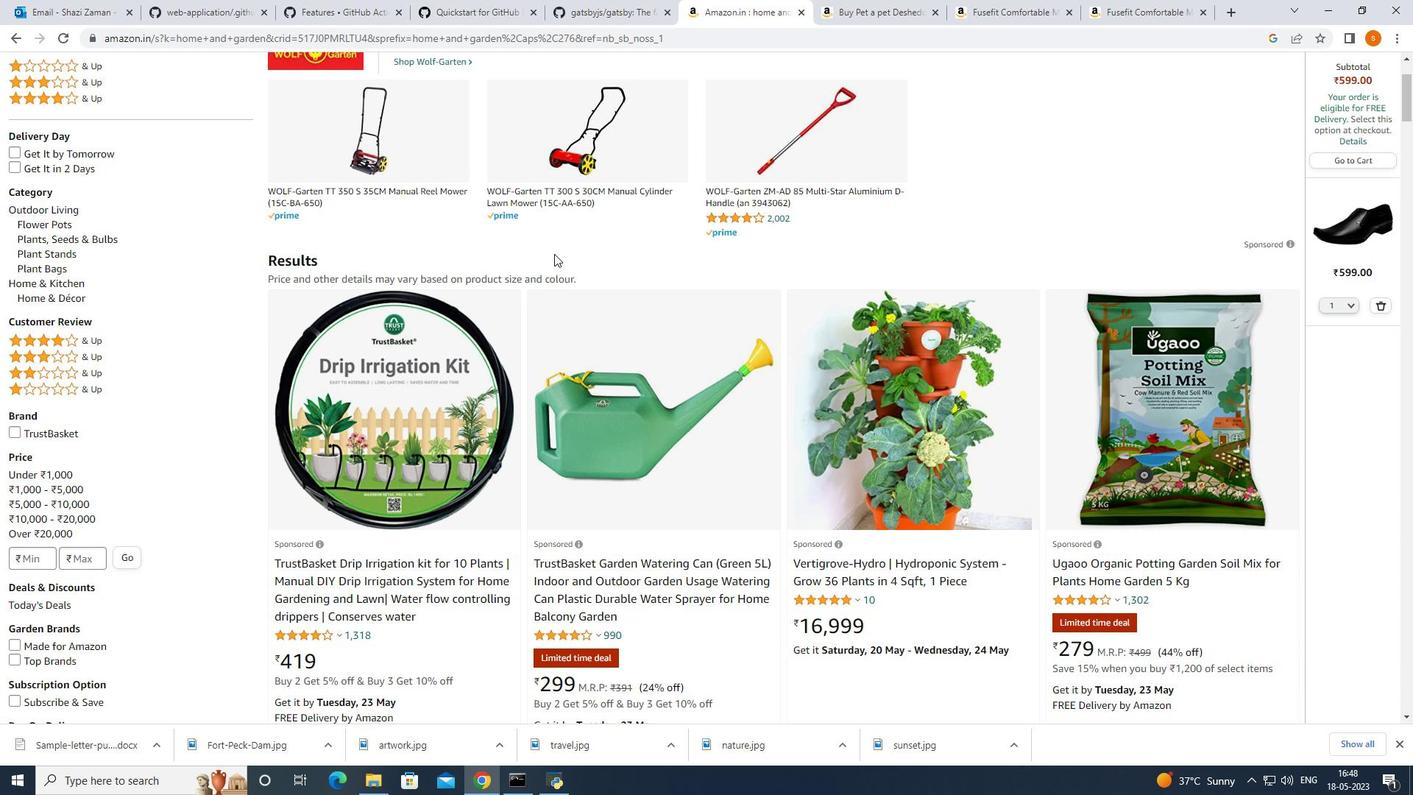 
Action: Mouse scrolled (554, 253) with delta (0, 0)
Screenshot: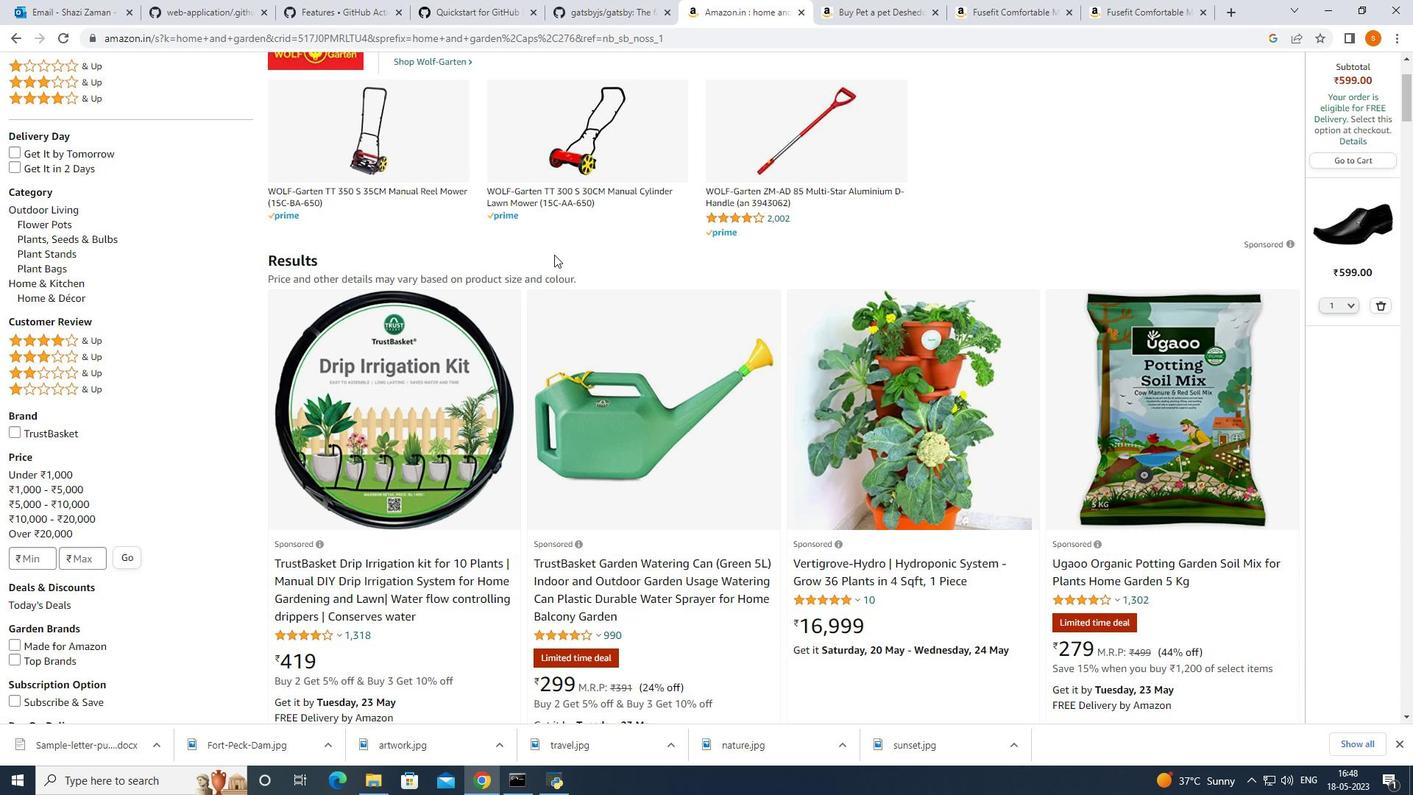 
Action: Mouse moved to (554, 255)
Screenshot: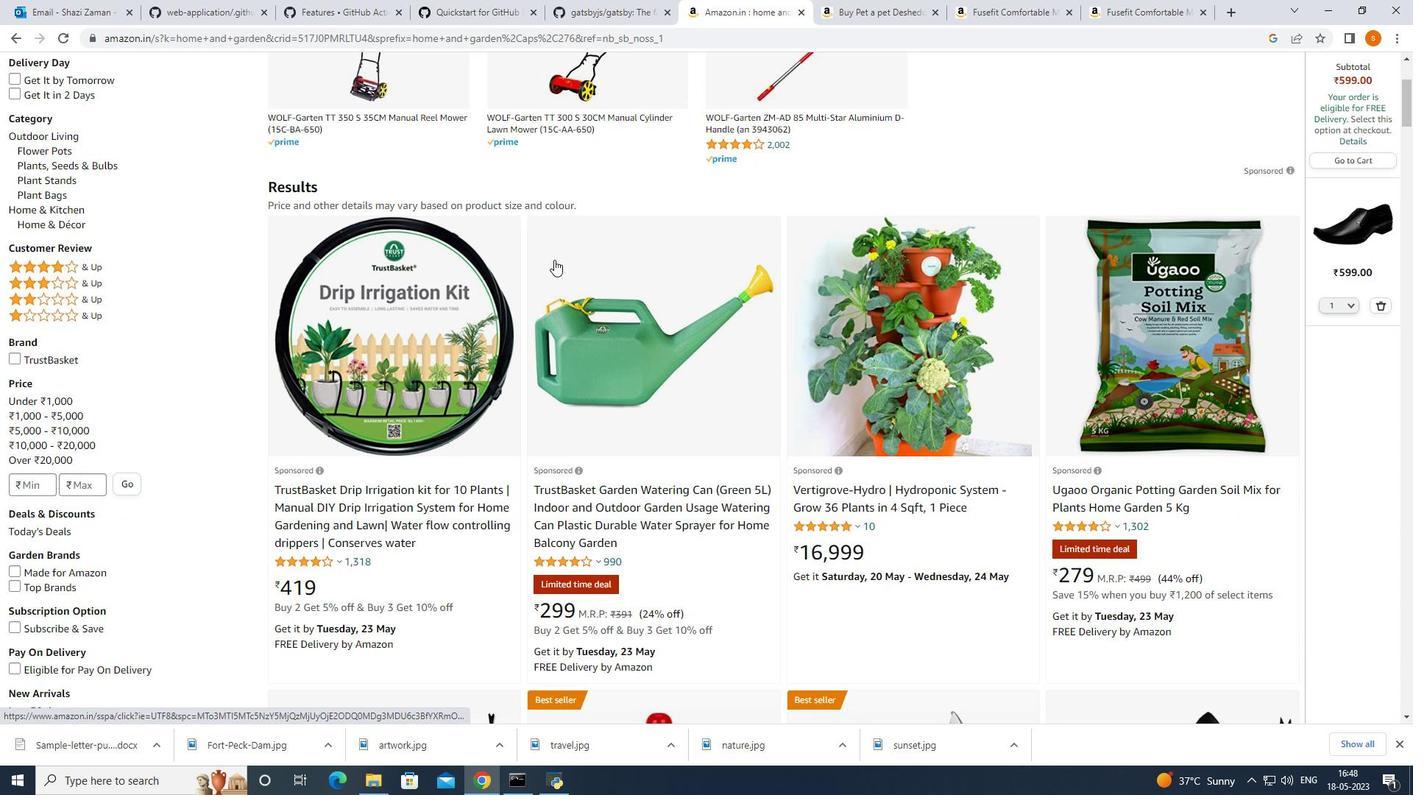 
Action: Mouse scrolled (554, 254) with delta (0, 0)
Screenshot: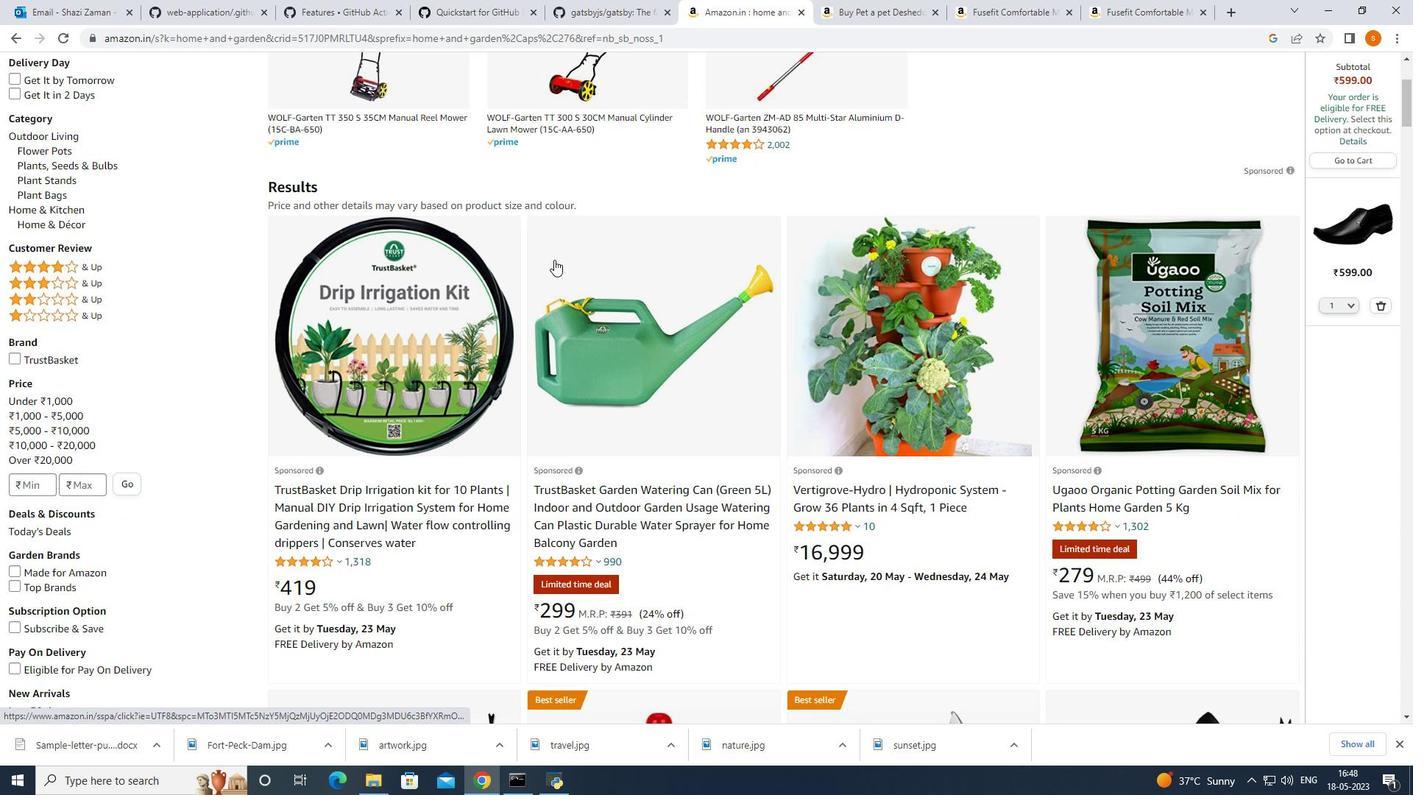 
Action: Mouse moved to (556, 258)
Screenshot: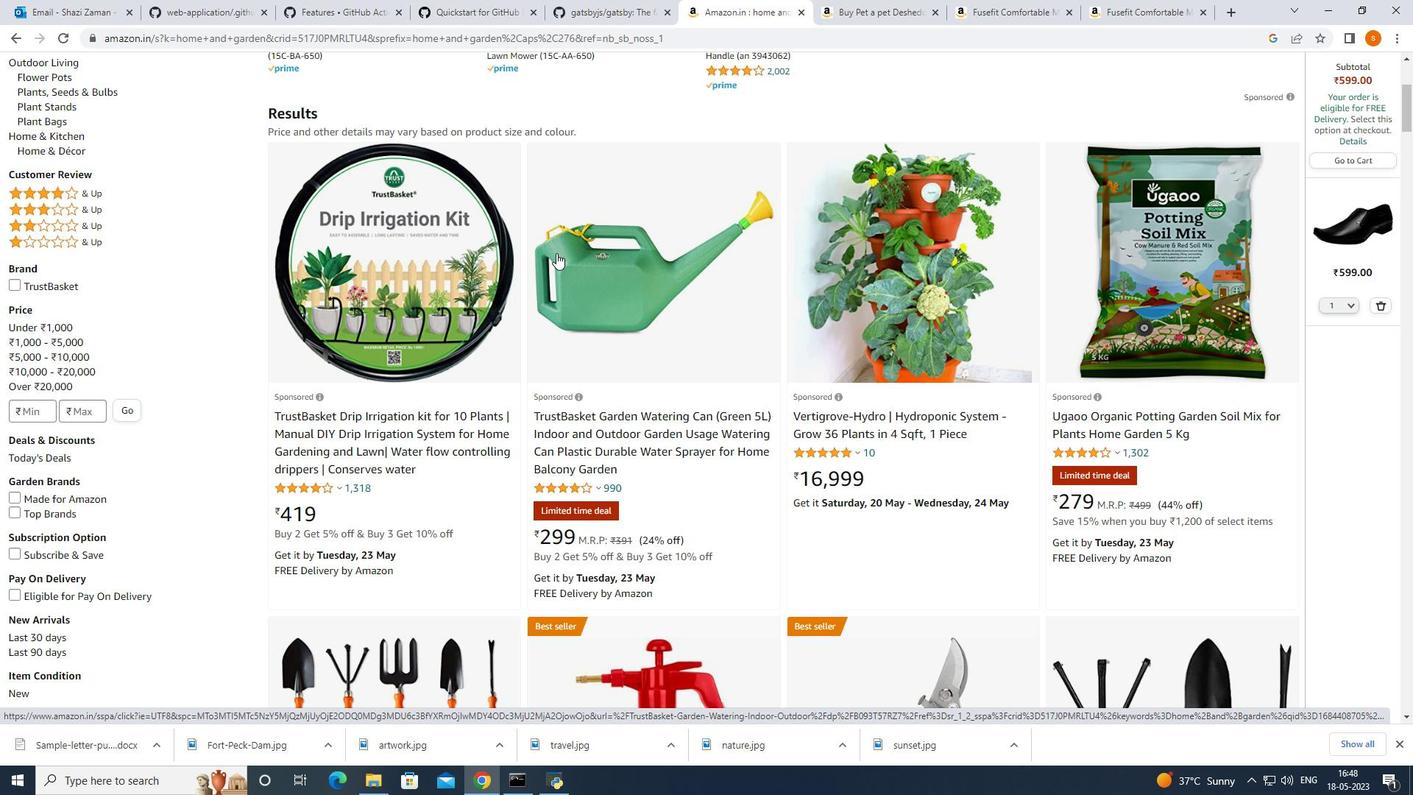 
Action: Mouse scrolled (556, 257) with delta (0, 0)
Screenshot: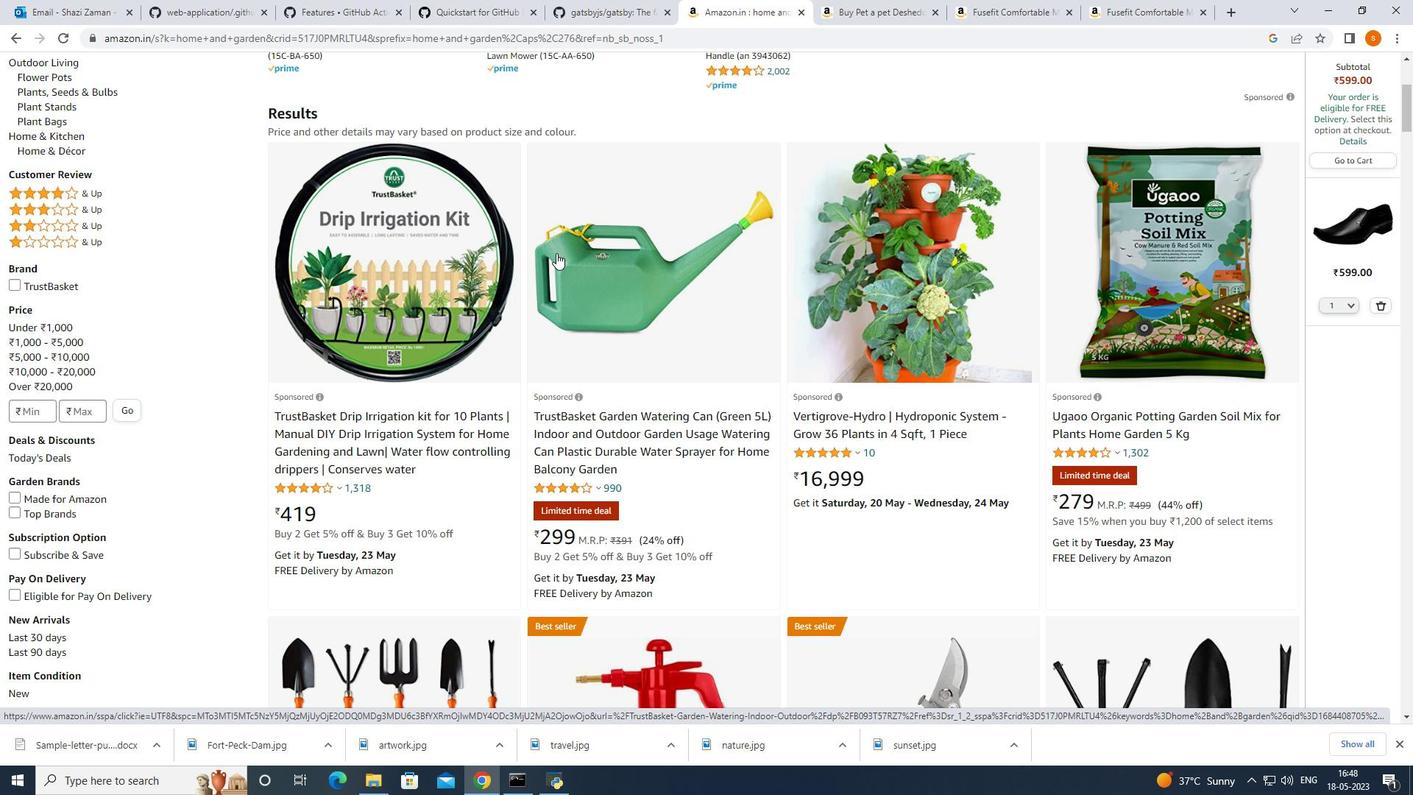 
Action: Mouse moved to (561, 255)
Screenshot: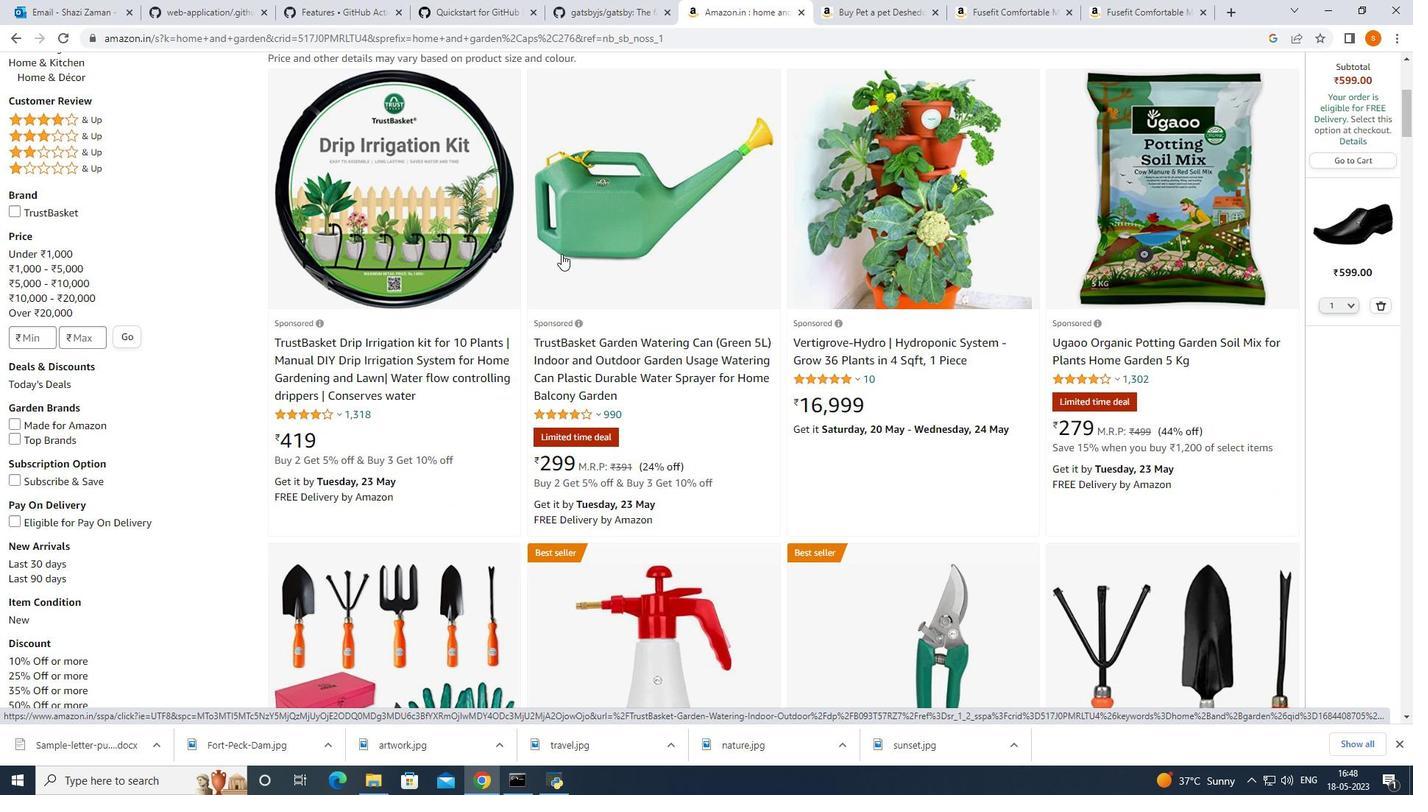 
Action: Mouse scrolled (561, 254) with delta (0, 0)
Screenshot: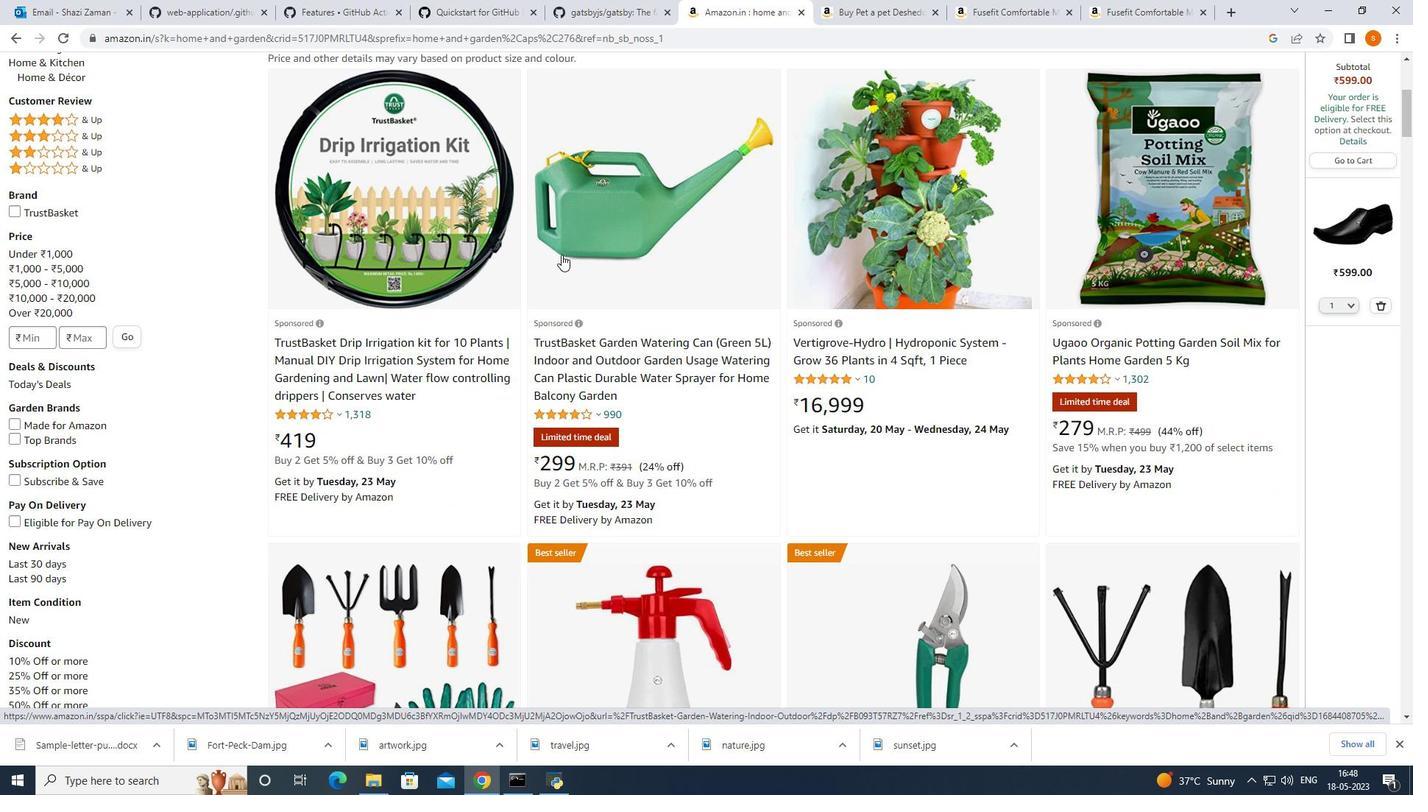 
Action: Mouse scrolled (561, 254) with delta (0, 0)
Screenshot: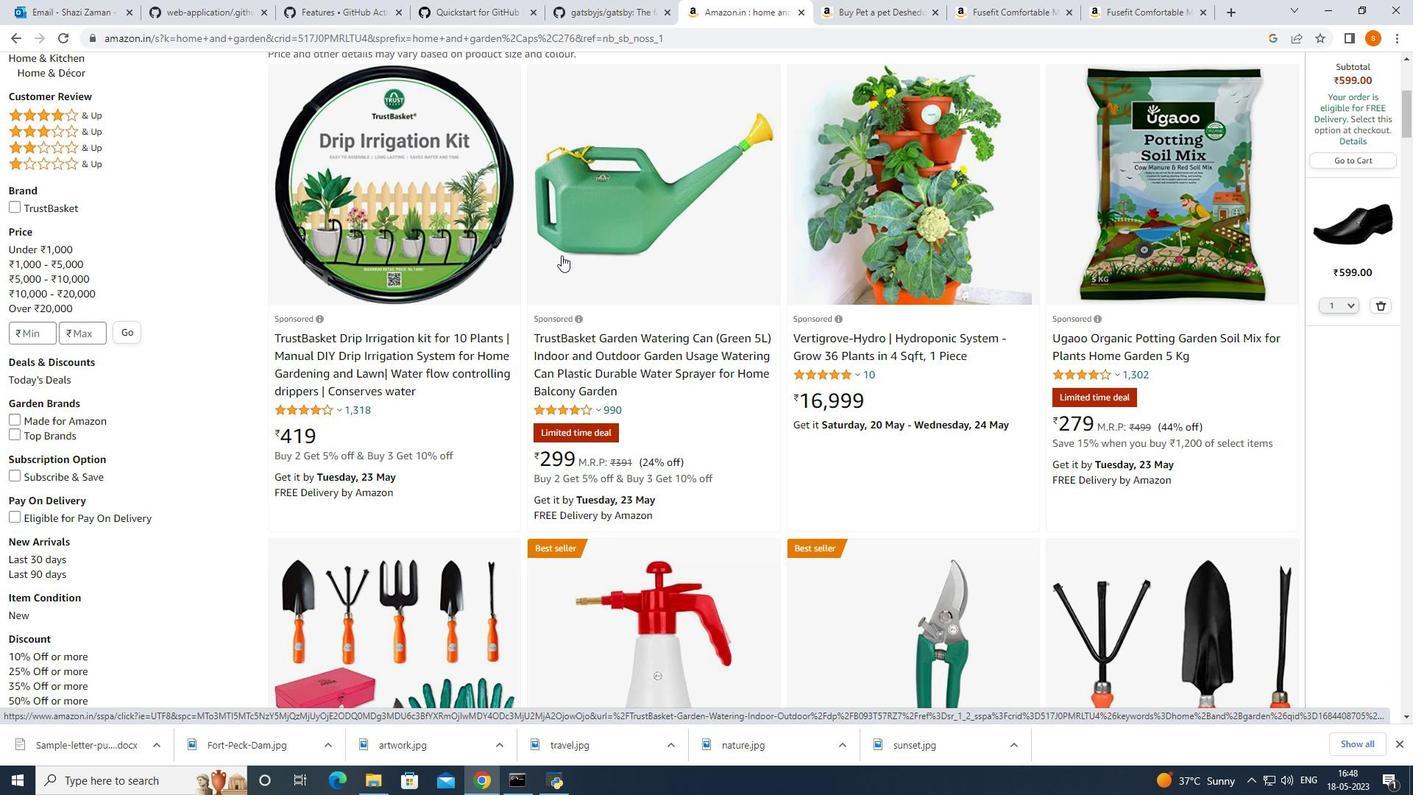 
Action: Mouse moved to (561, 257)
Screenshot: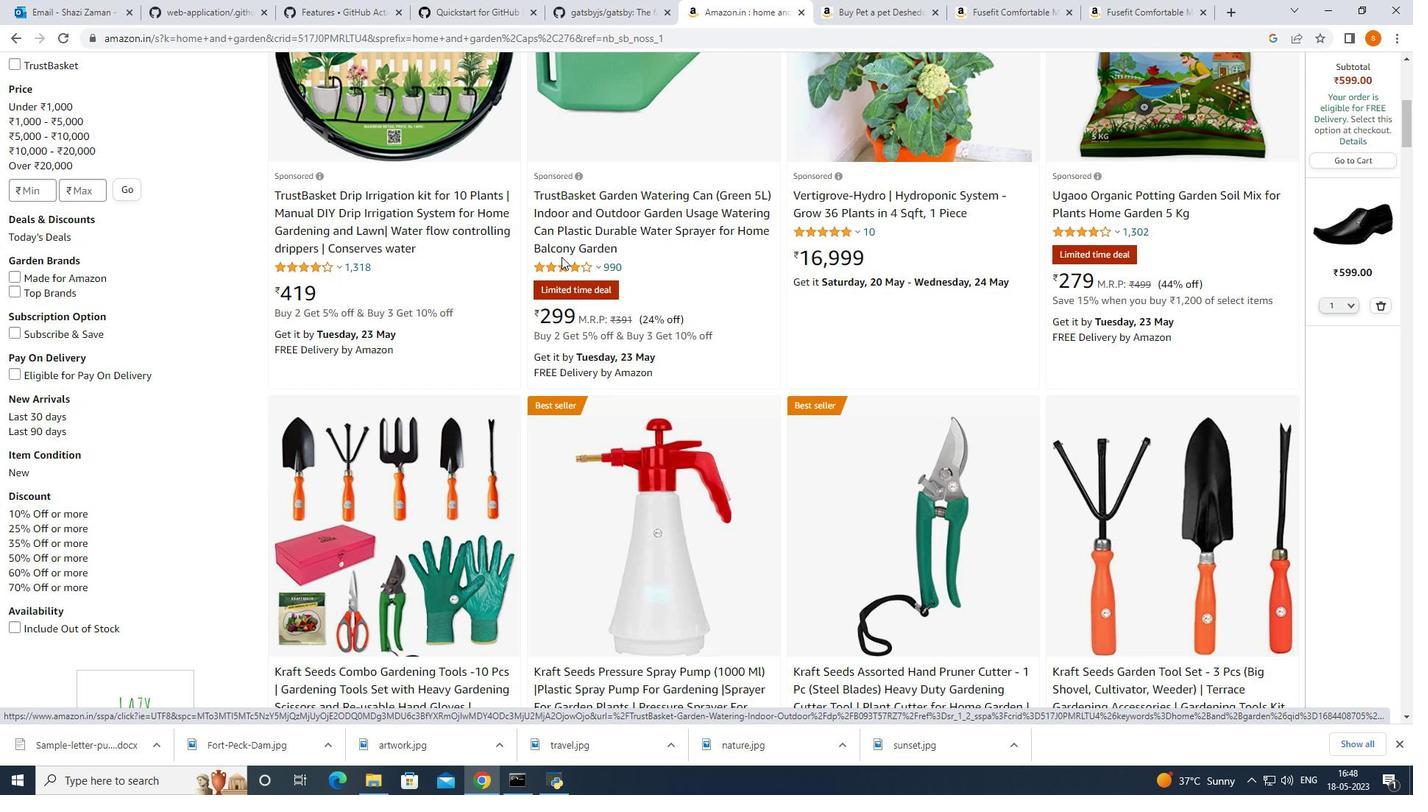 
Action: Mouse scrolled (561, 256) with delta (0, 0)
Screenshot: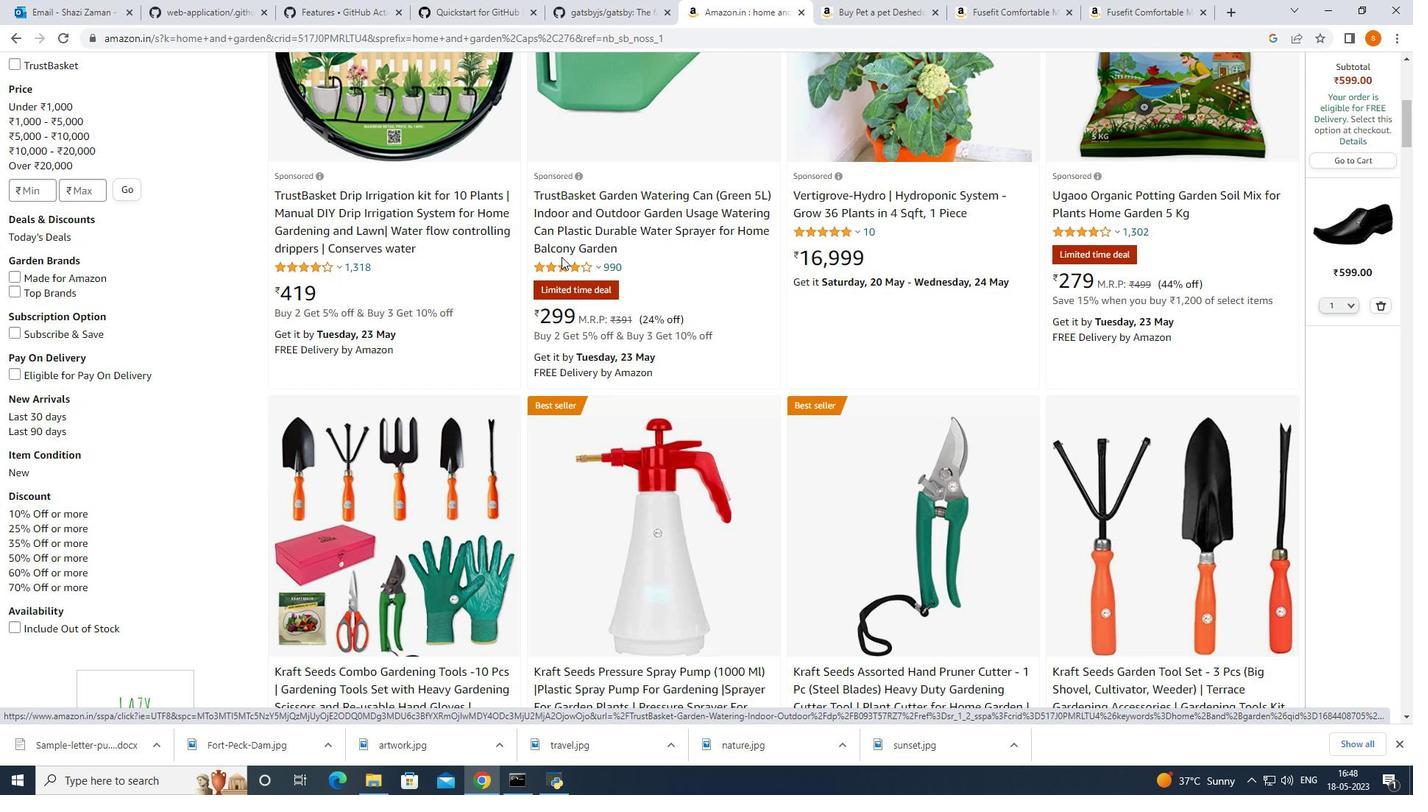 
Action: Mouse moved to (562, 259)
Screenshot: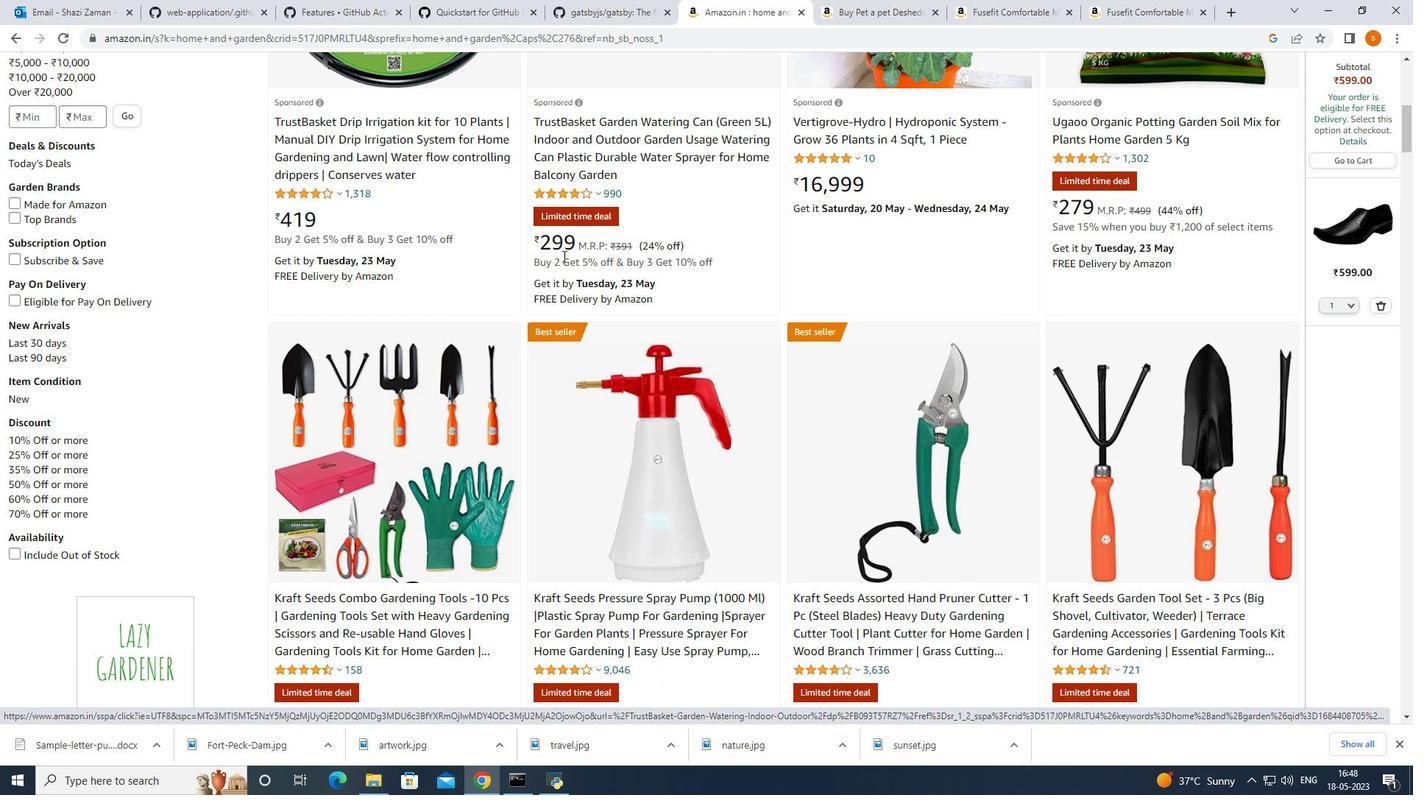 
Action: Mouse scrolled (562, 258) with delta (0, 0)
Screenshot: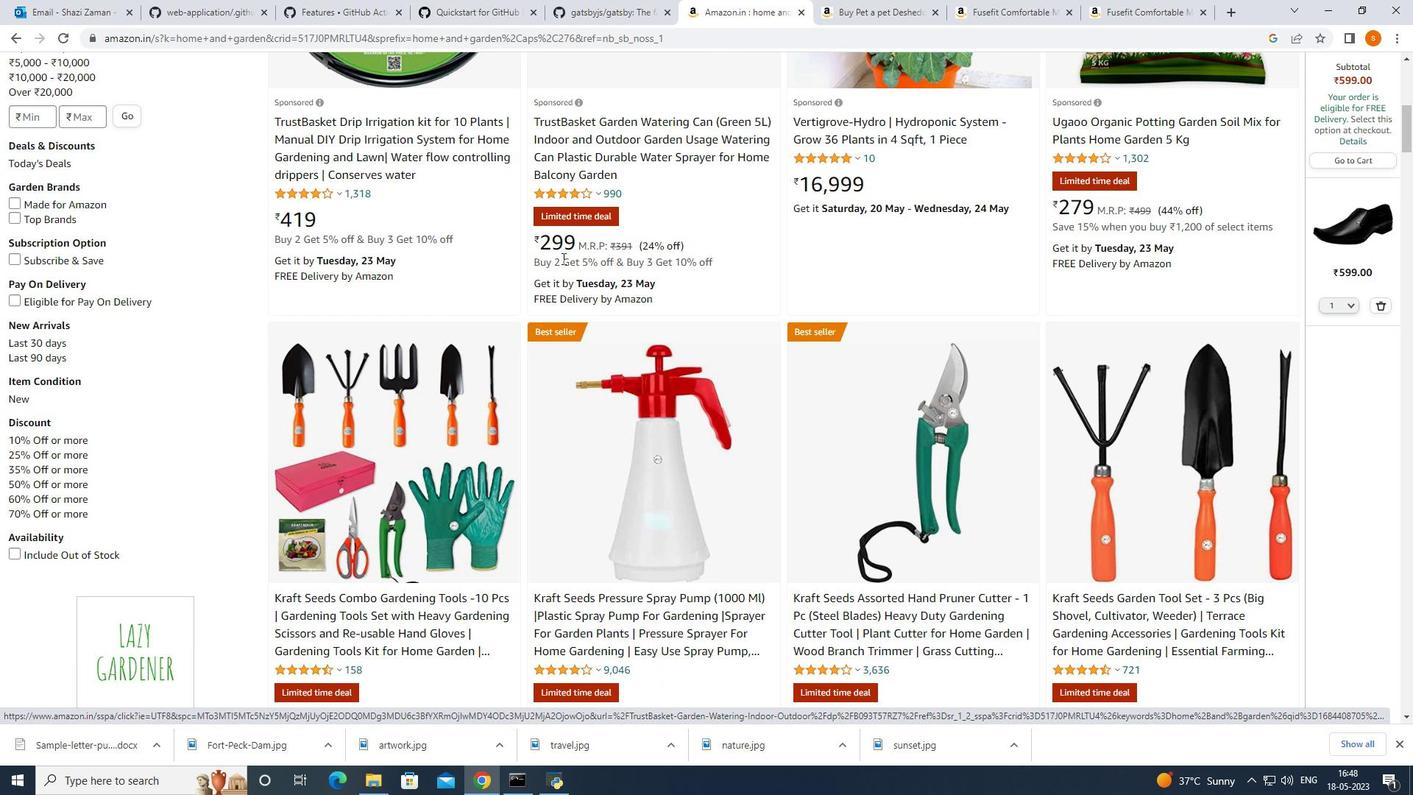 
Action: Mouse moved to (562, 257)
Screenshot: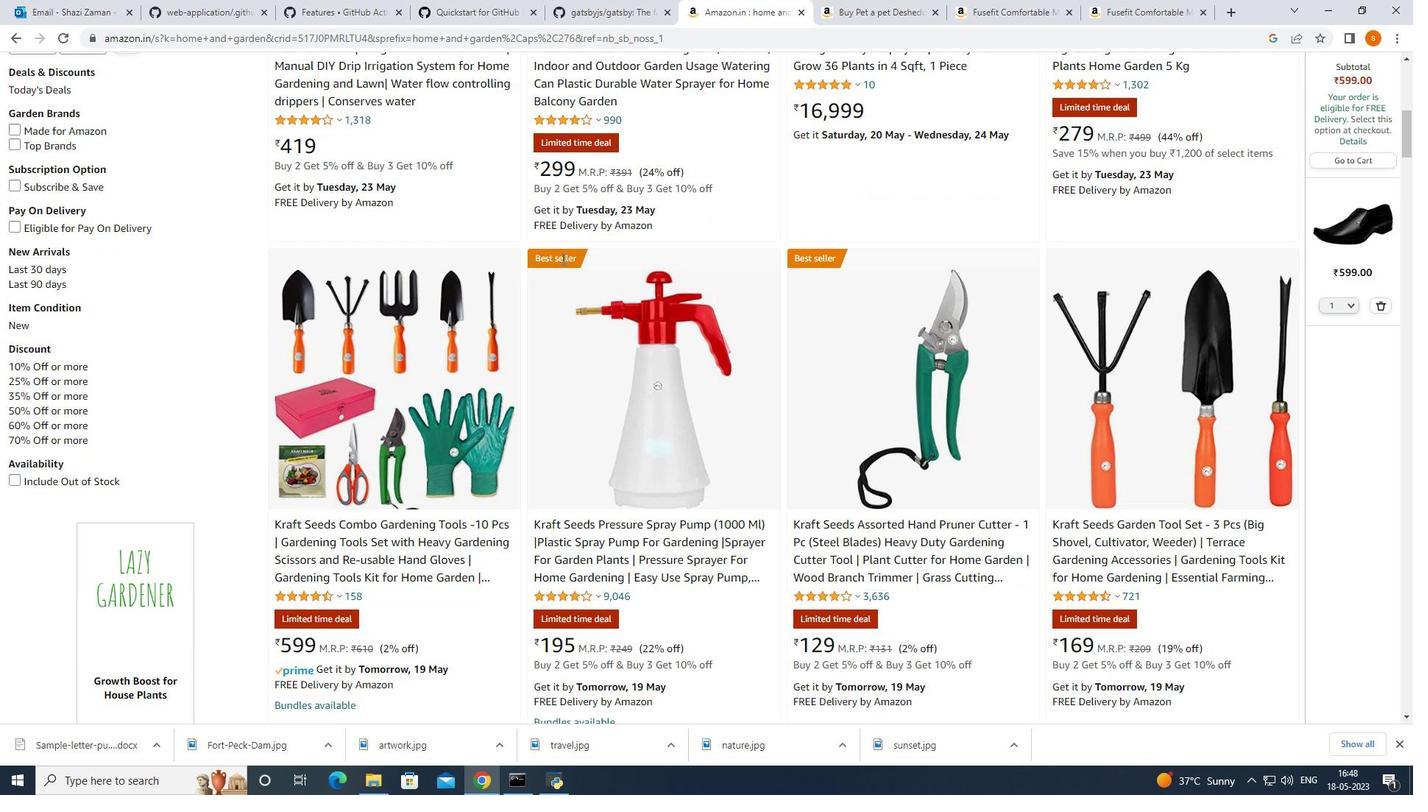 
Action: Mouse scrolled (562, 258) with delta (0, 0)
Screenshot: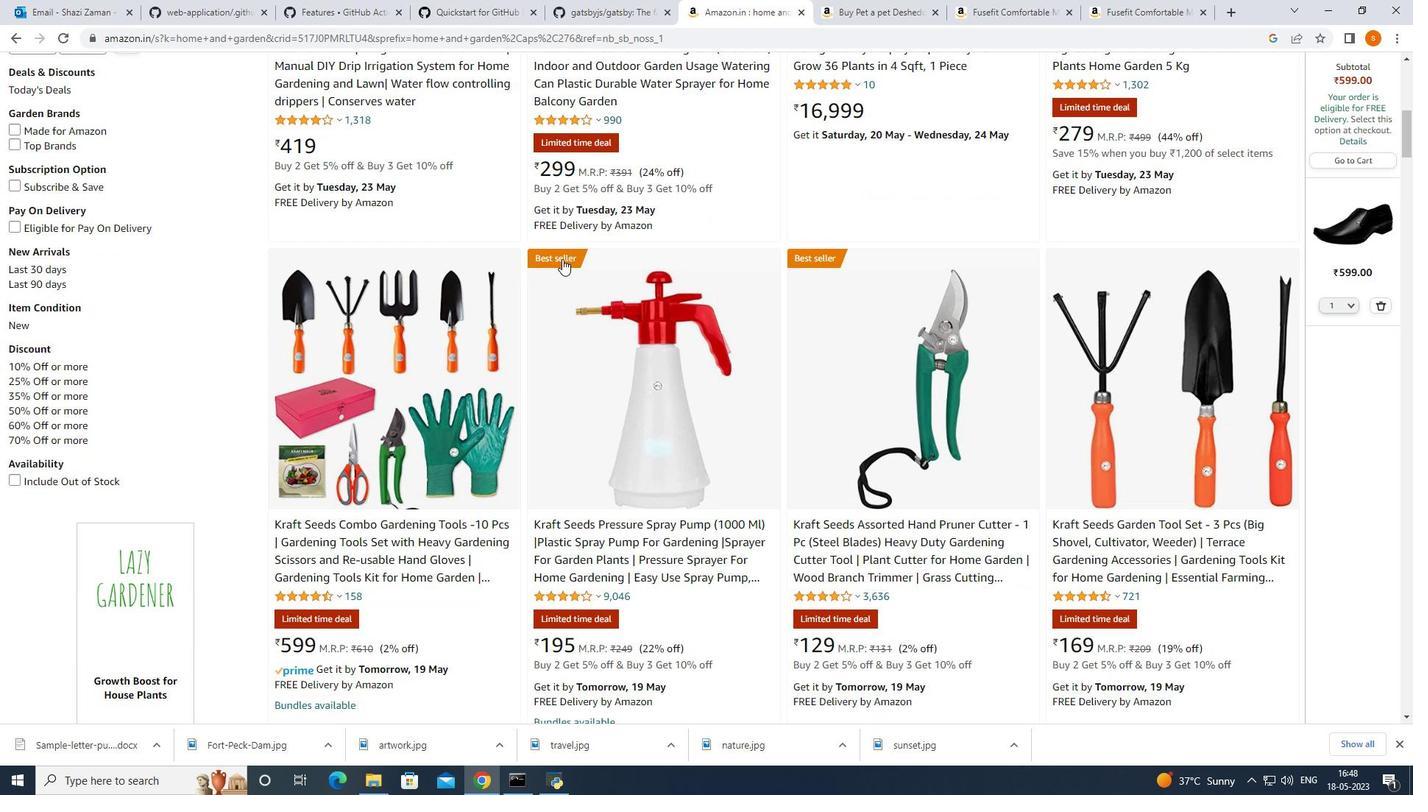 
Action: Mouse scrolled (562, 258) with delta (0, 0)
Screenshot: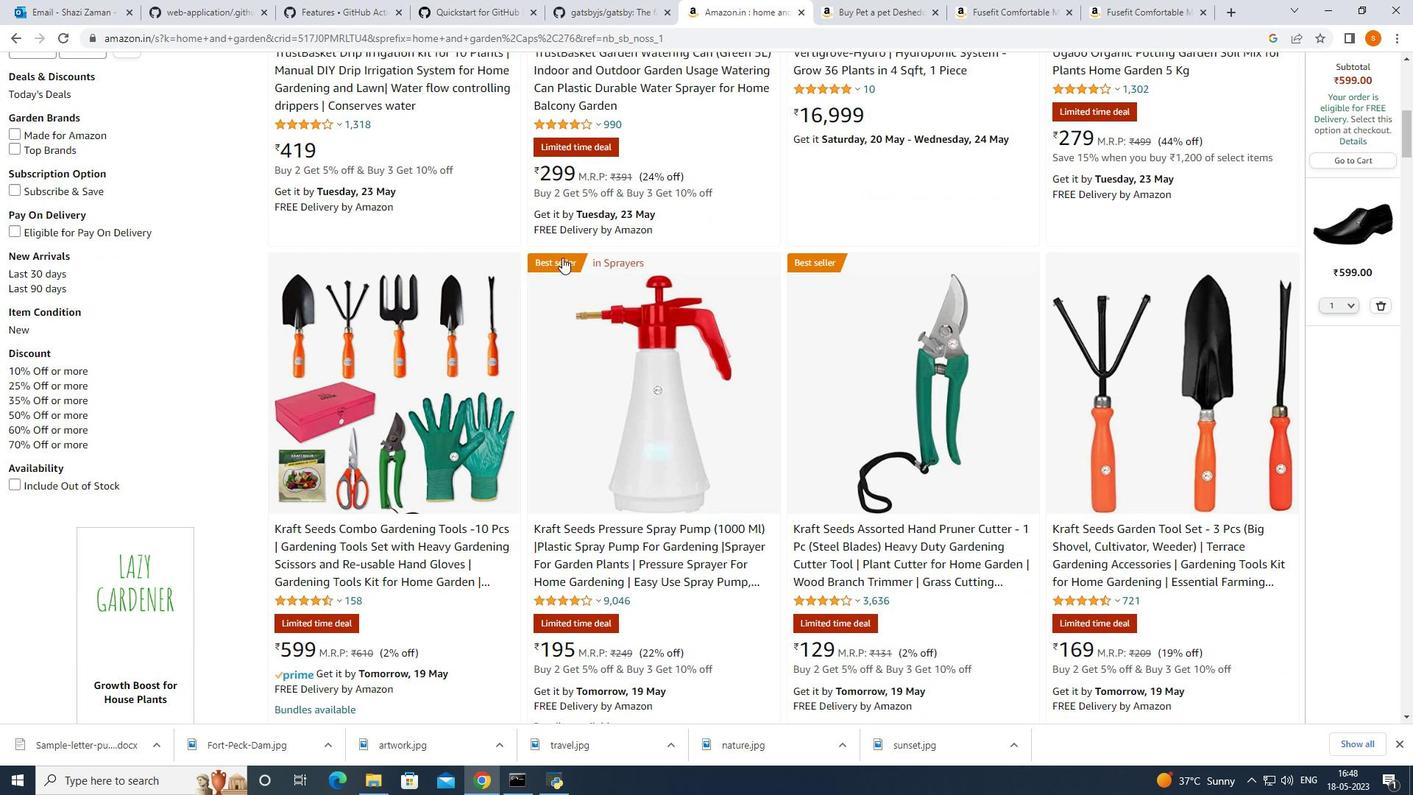 
Action: Mouse moved to (561, 256)
Screenshot: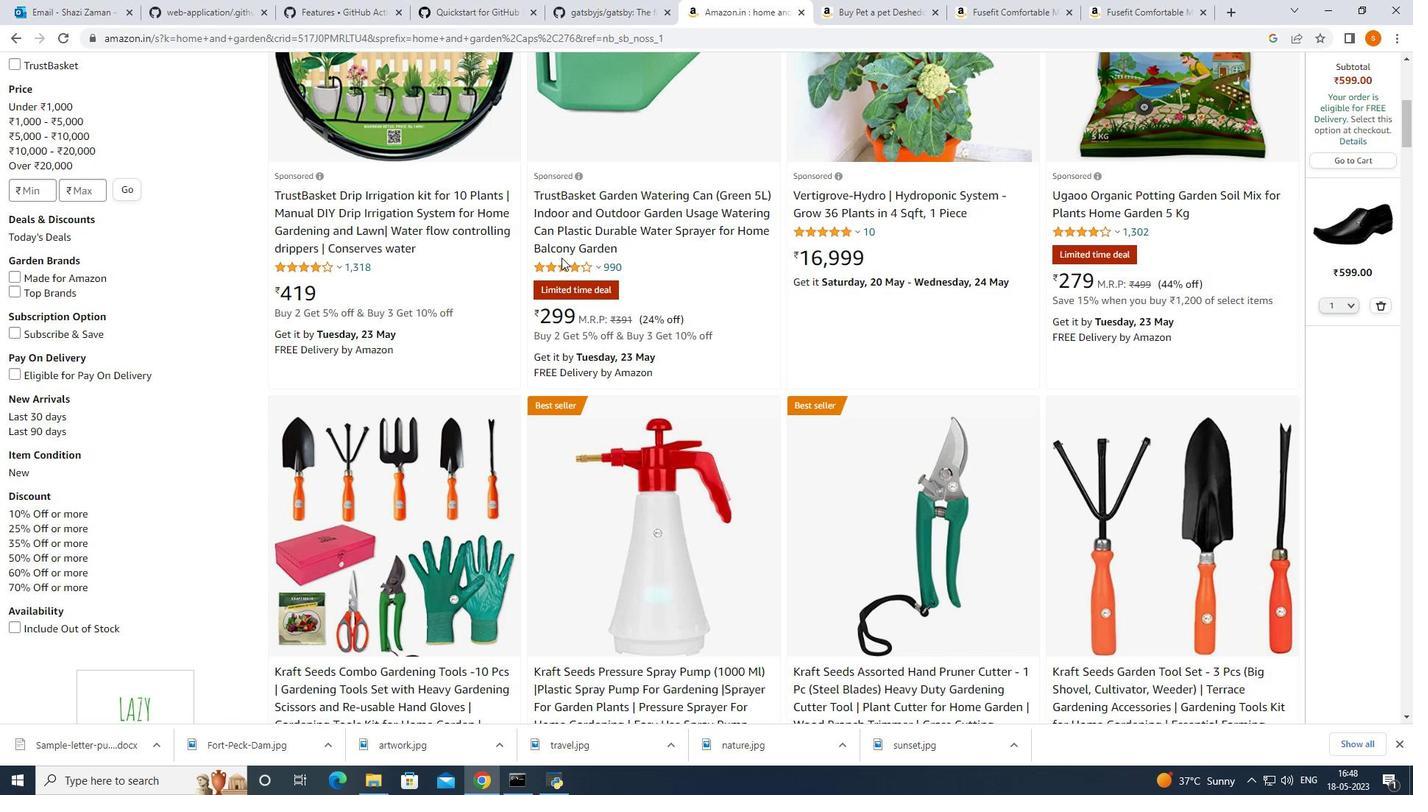 
Action: Mouse scrolled (561, 256) with delta (0, 0)
Screenshot: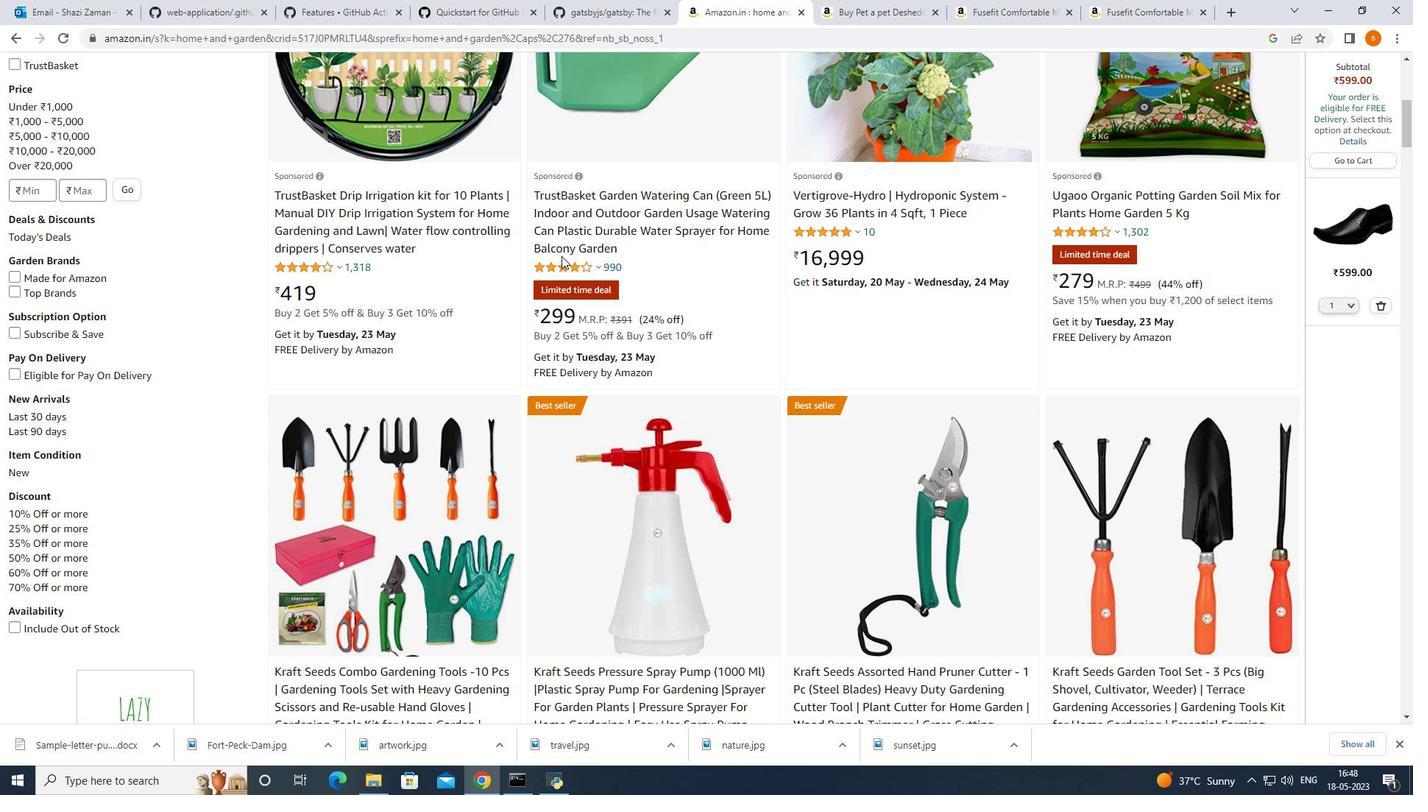 
Action: Mouse moved to (562, 263)
Screenshot: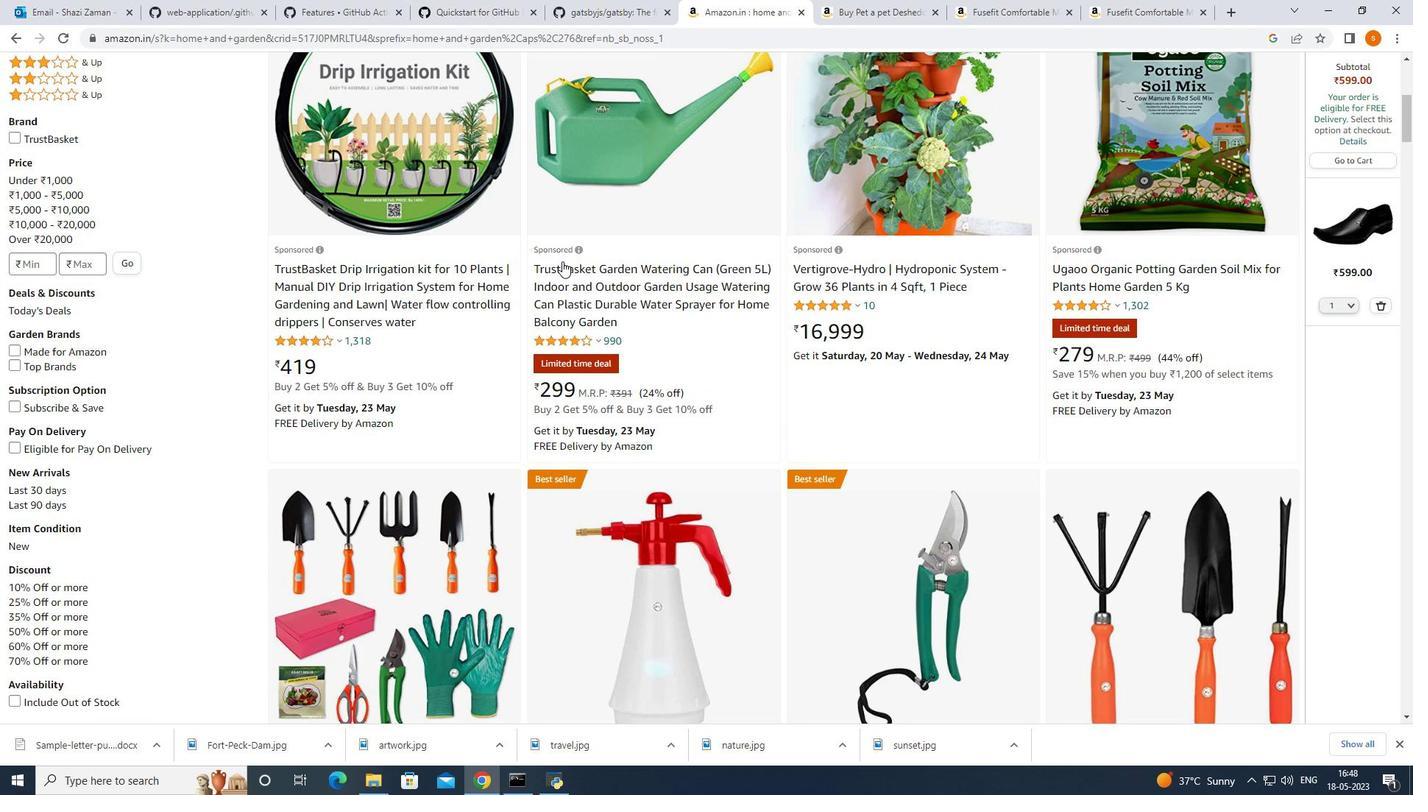 
Action: Mouse scrolled (562, 262) with delta (0, 0)
Screenshot: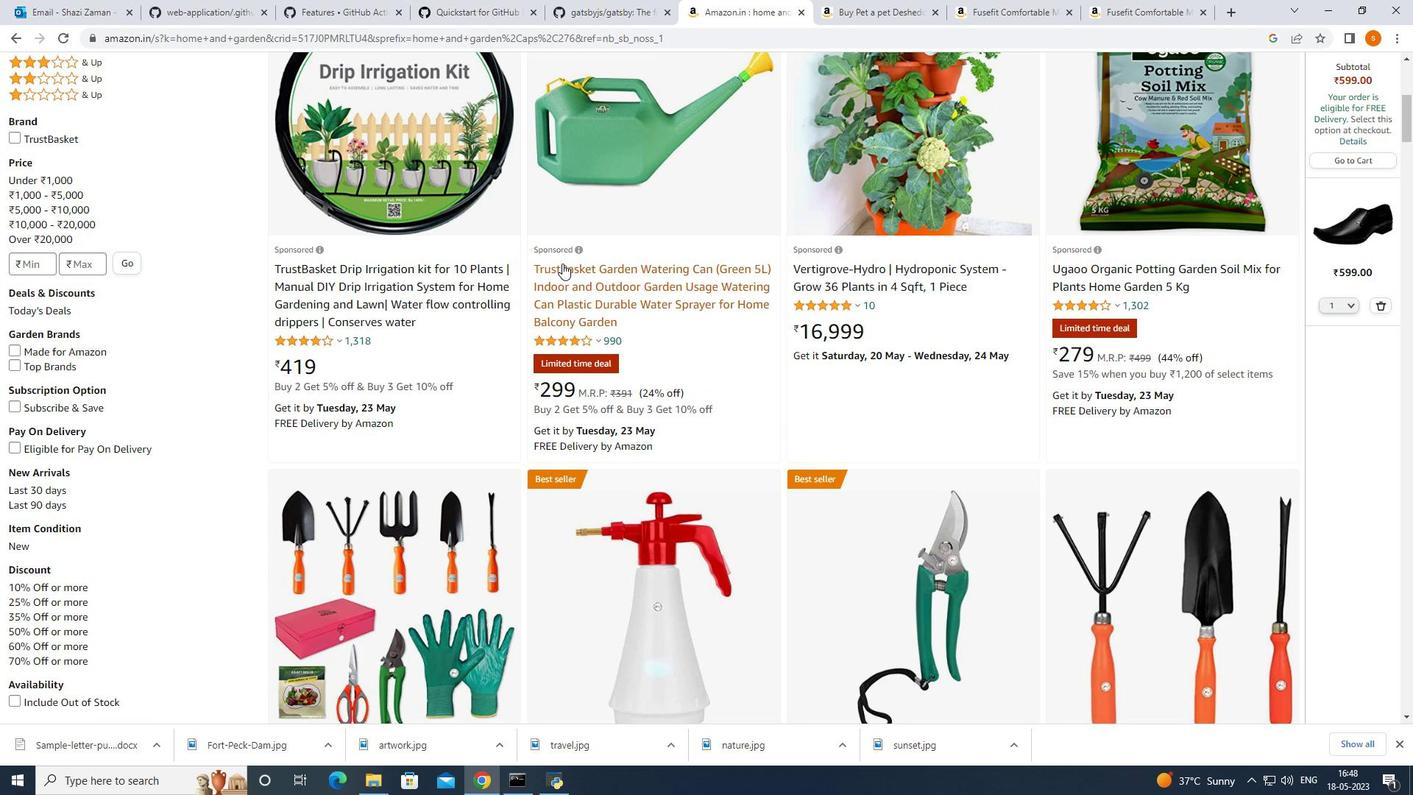 
Action: Mouse scrolled (562, 262) with delta (0, 0)
Screenshot: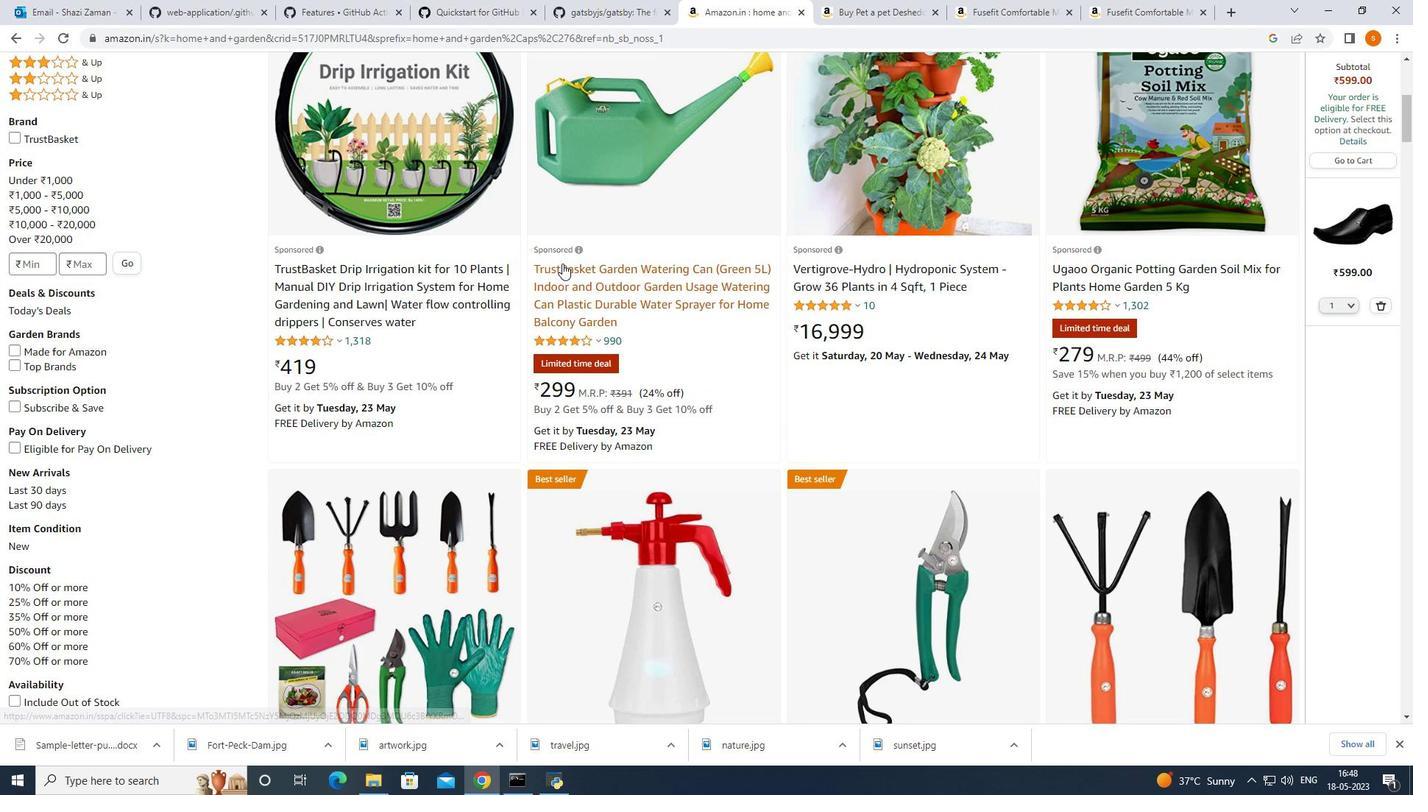 
Action: Mouse moved to (562, 260)
Screenshot: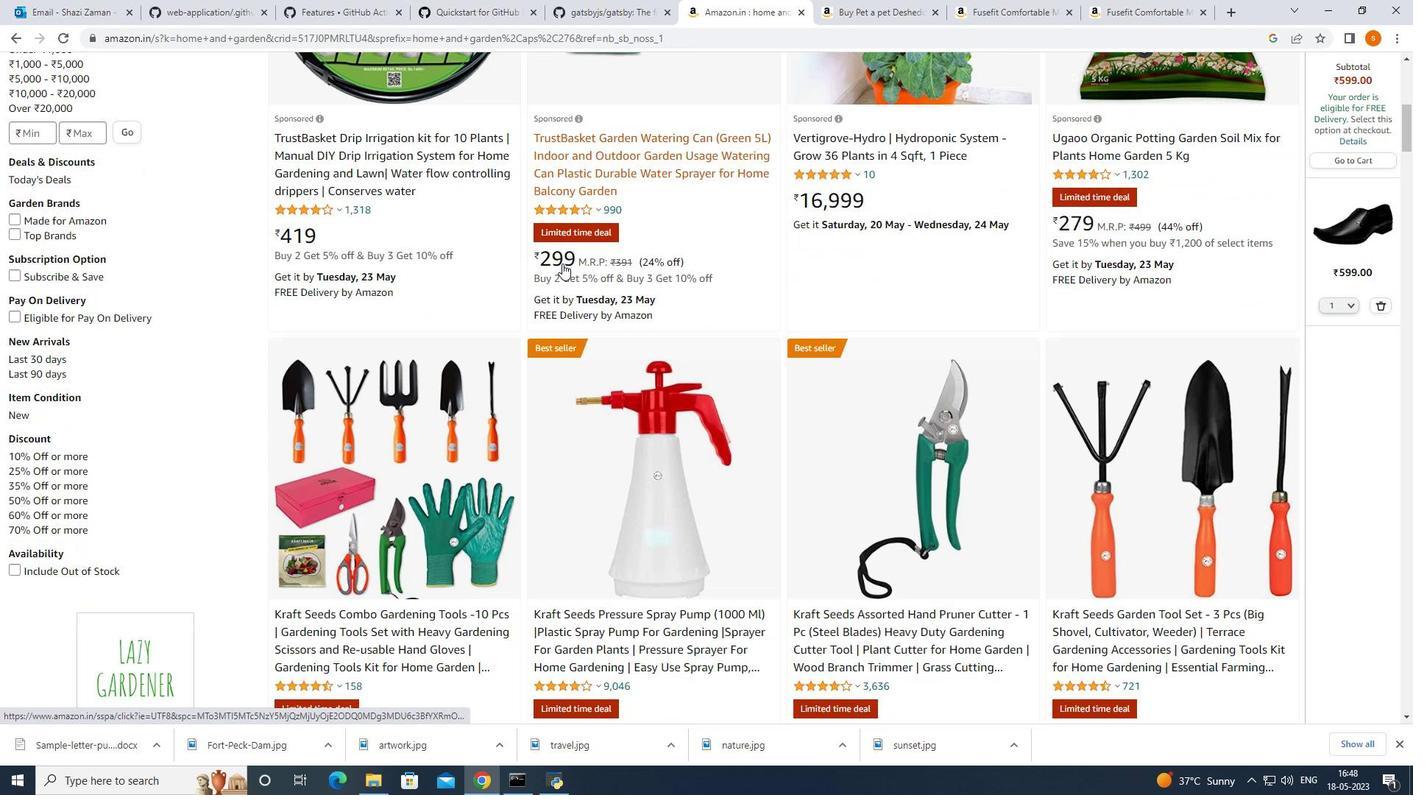 
Action: Mouse scrolled (562, 259) with delta (0, 0)
Screenshot: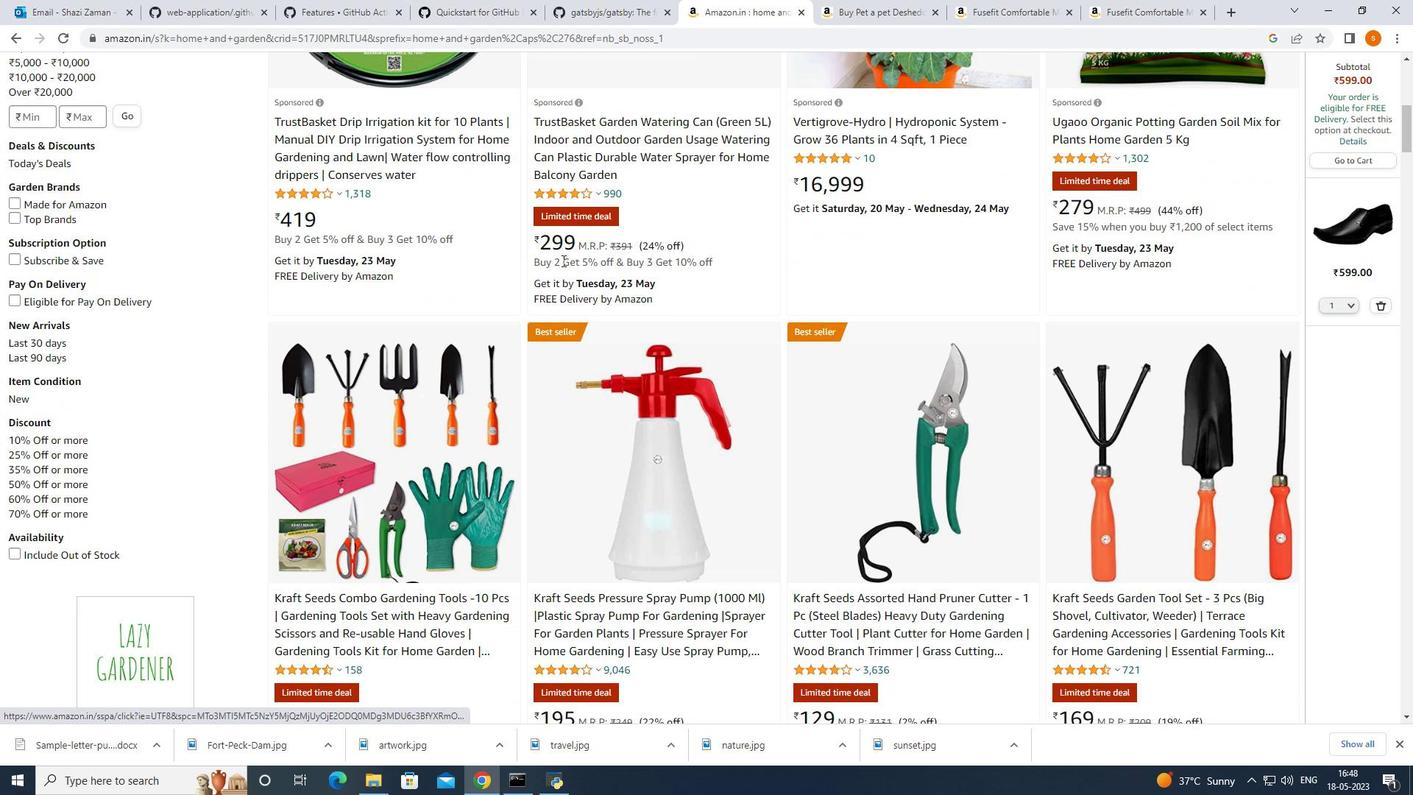 
Action: Mouse moved to (561, 260)
Screenshot: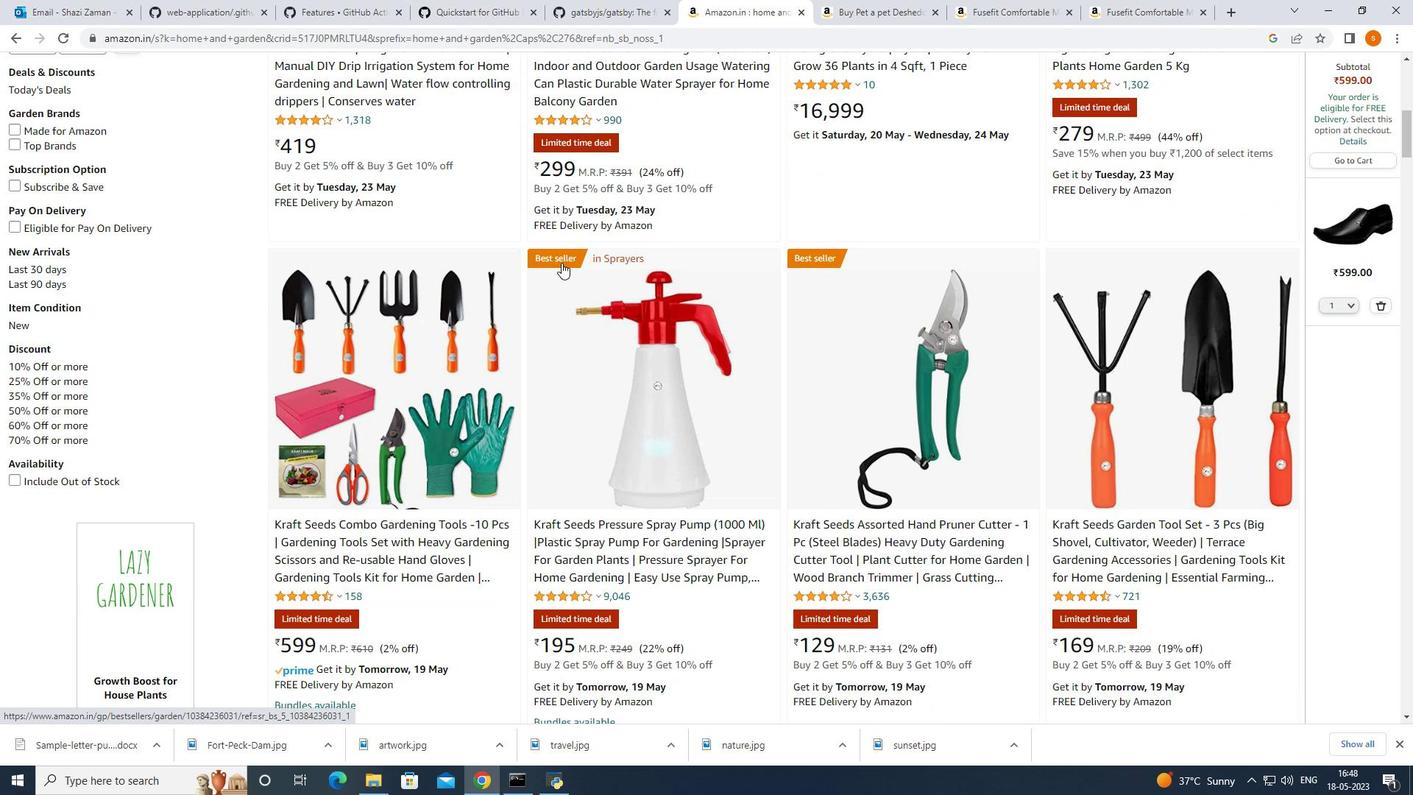 
Action: Mouse scrolled (561, 259) with delta (0, 0)
Screenshot: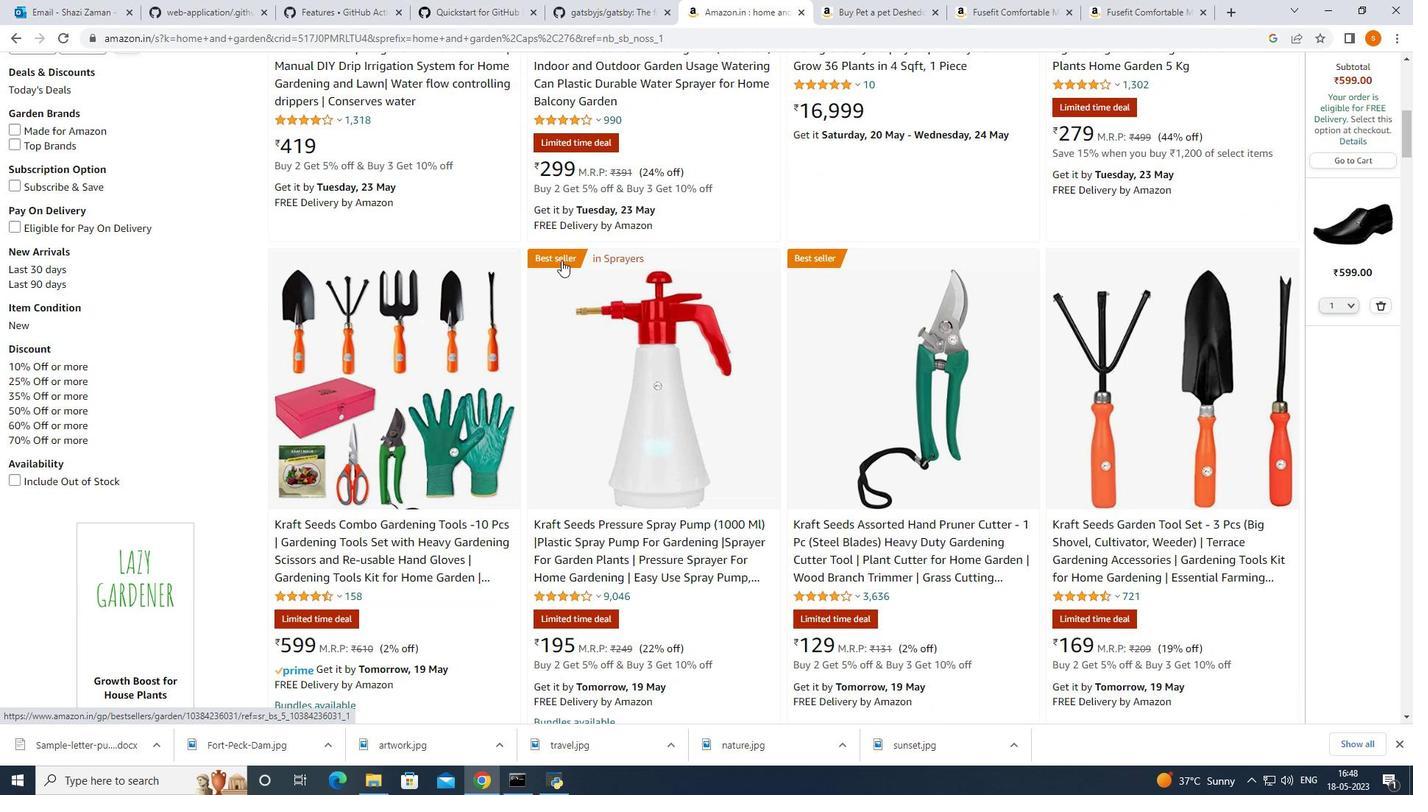 
Action: Mouse moved to (563, 258)
Screenshot: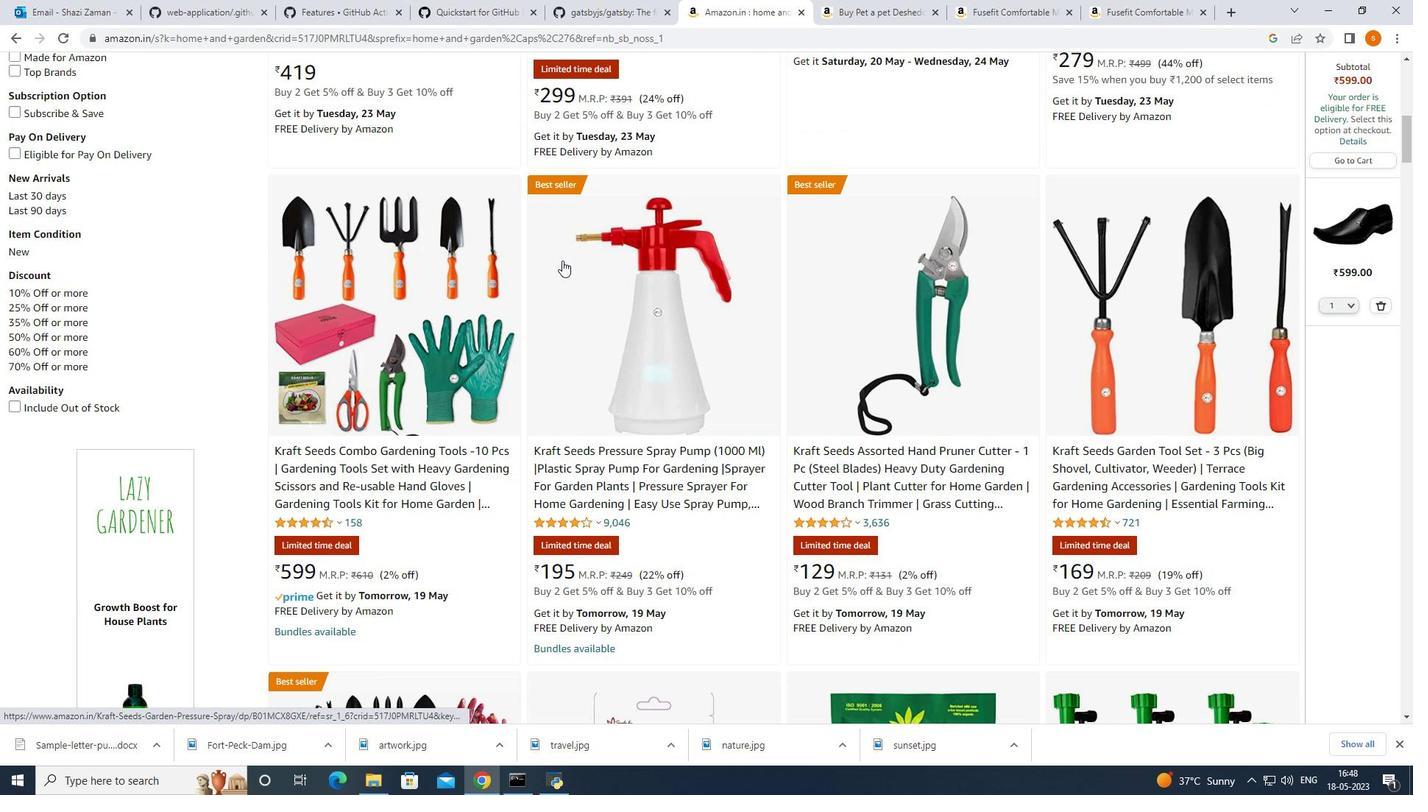 
Action: Mouse scrolled (563, 257) with delta (0, 0)
Screenshot: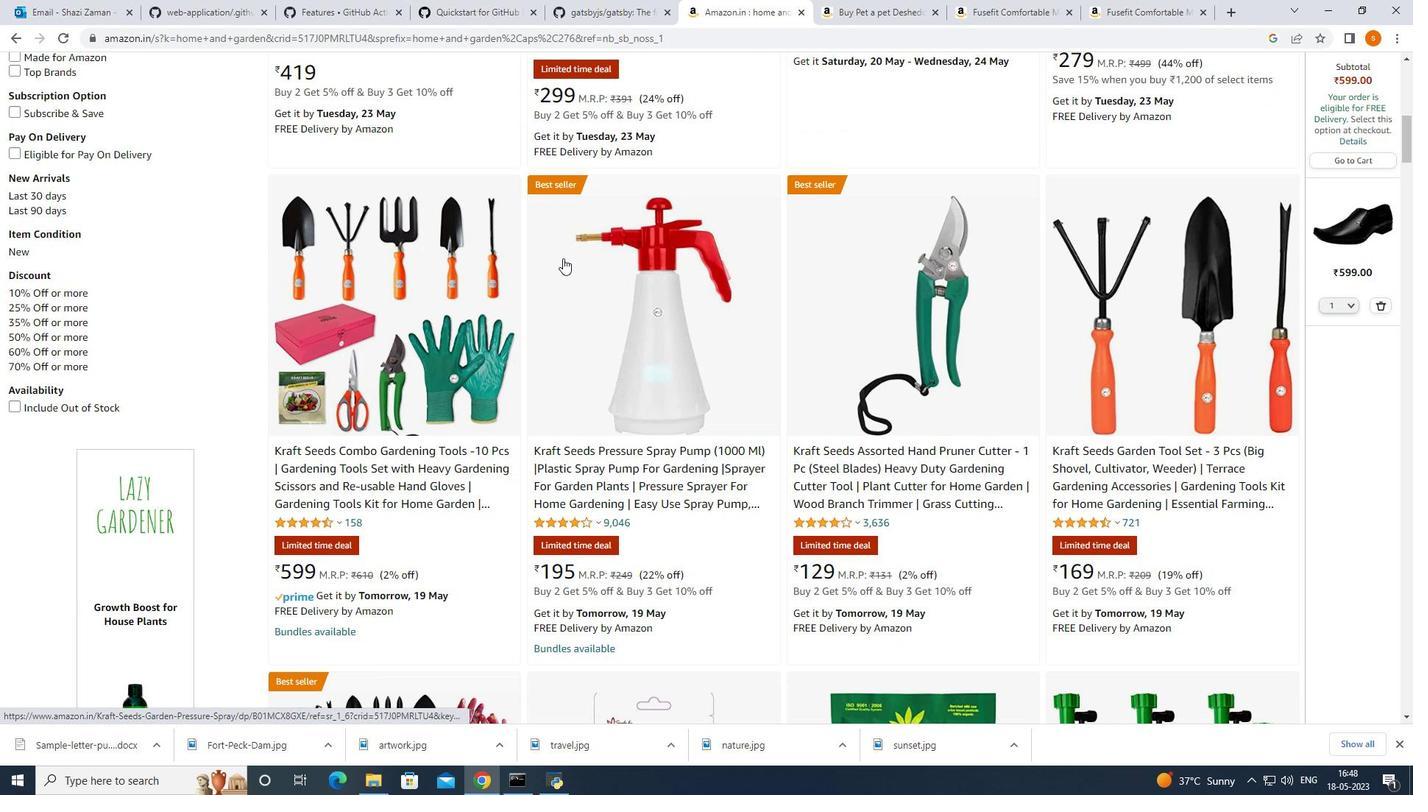 
Action: Mouse moved to (563, 263)
Screenshot: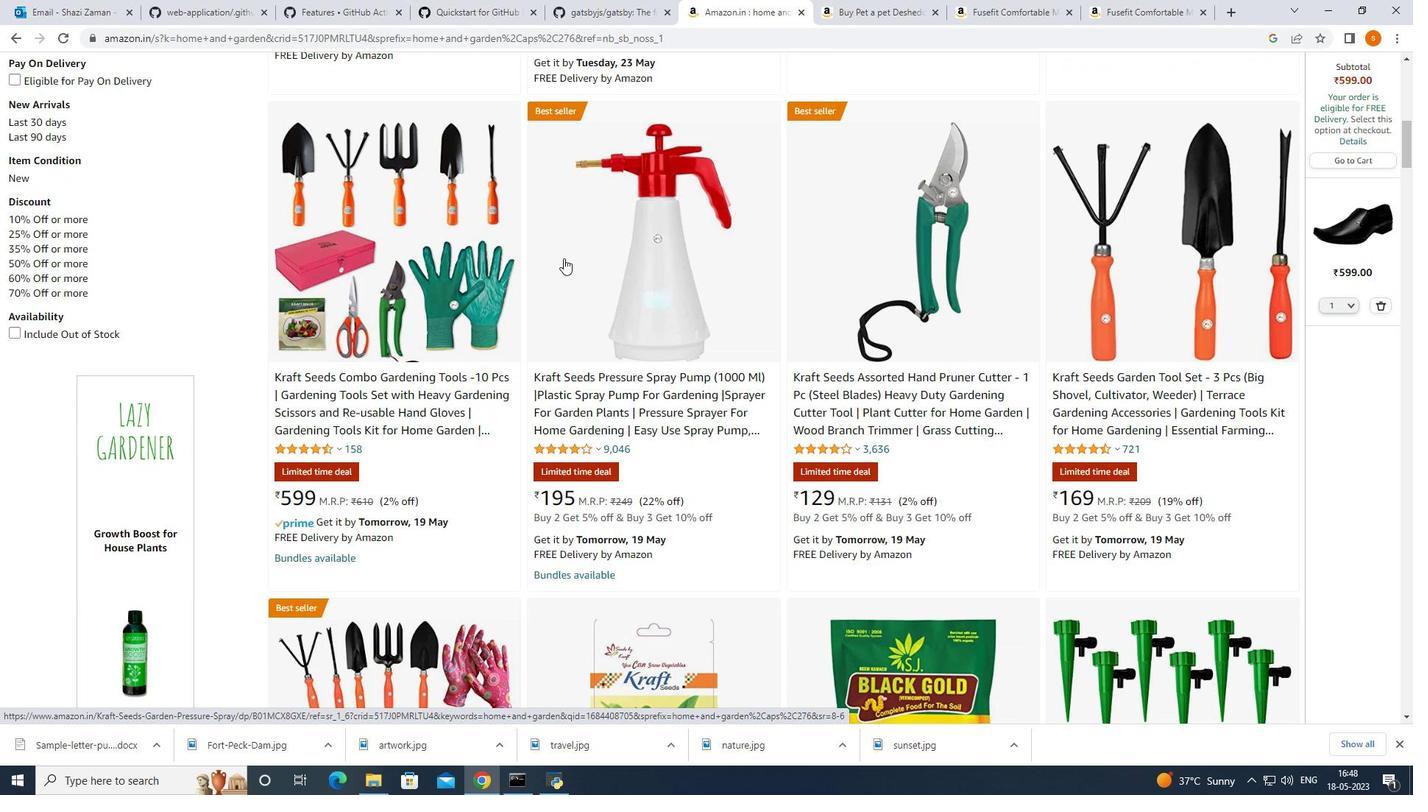 
Action: Mouse scrolled (563, 262) with delta (0, 0)
Screenshot: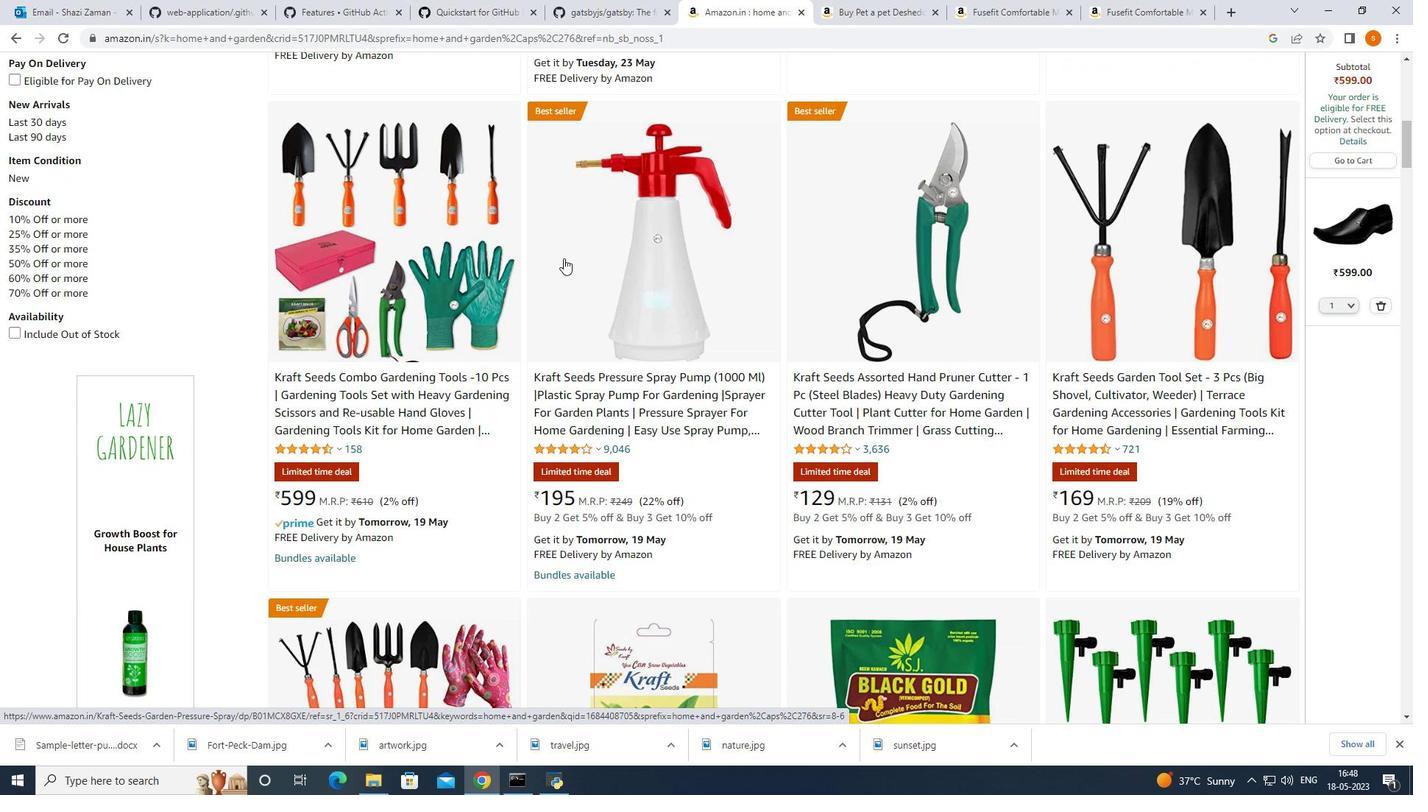 
Action: Mouse moved to (564, 263)
Screenshot: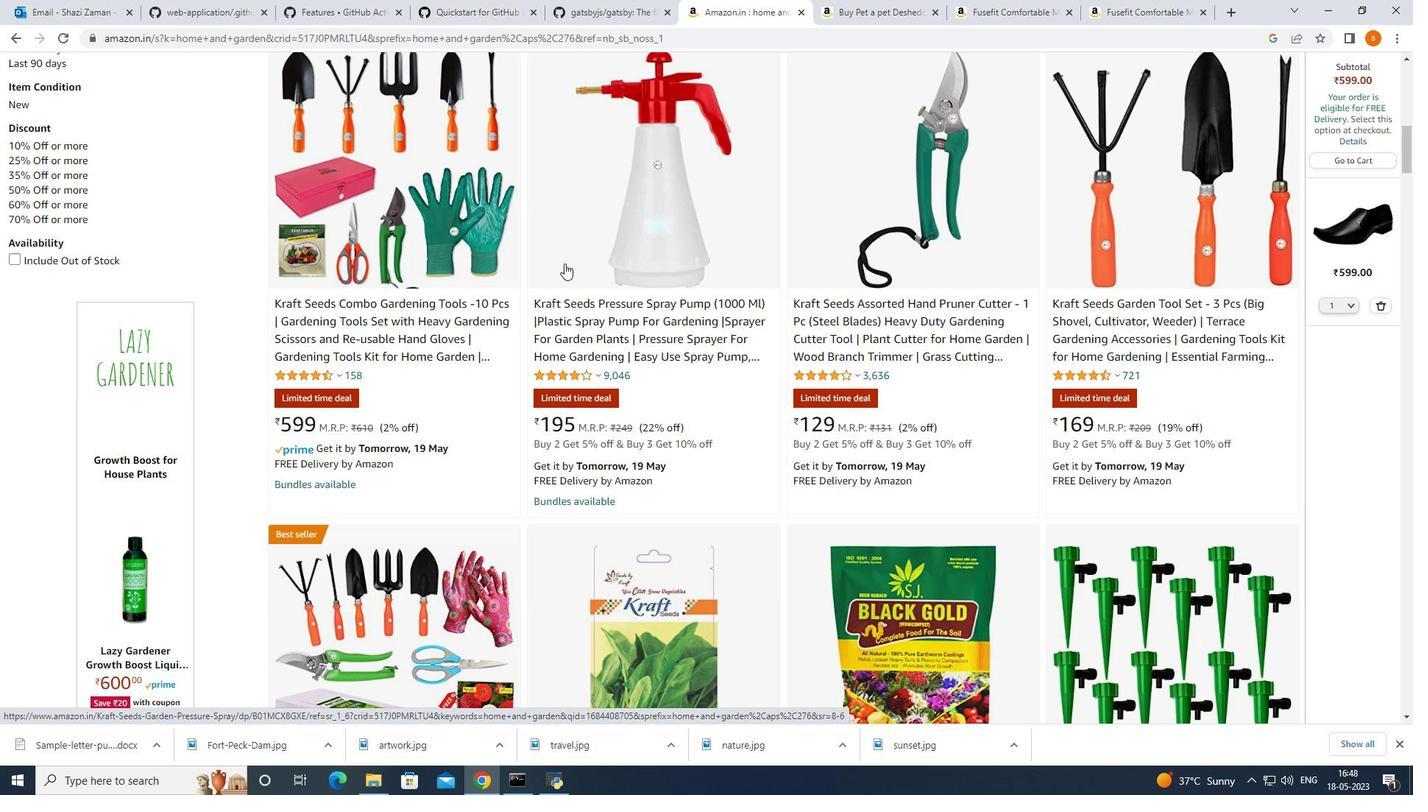 
Action: Mouse scrolled (564, 262) with delta (0, 0)
Screenshot: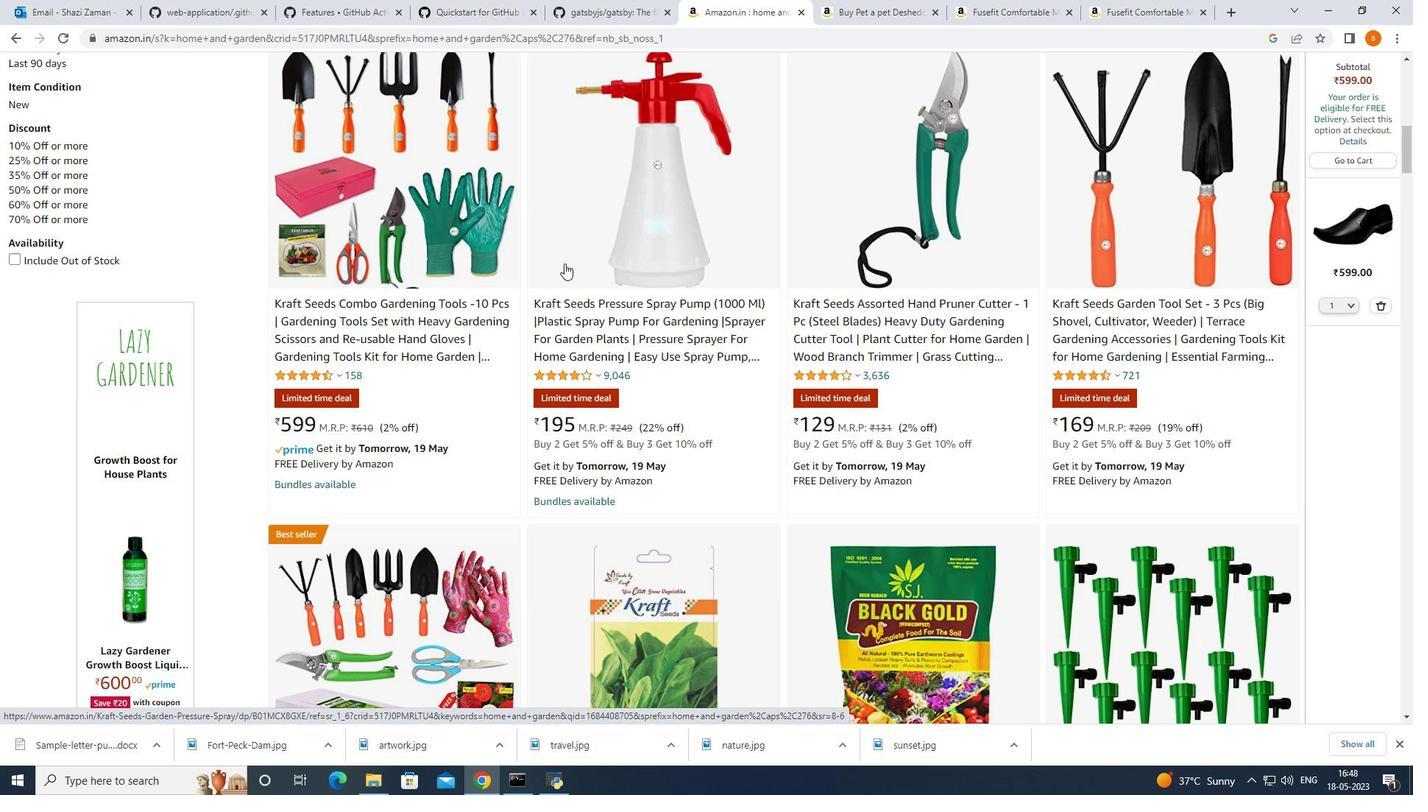 
Action: Mouse moved to (569, 266)
Screenshot: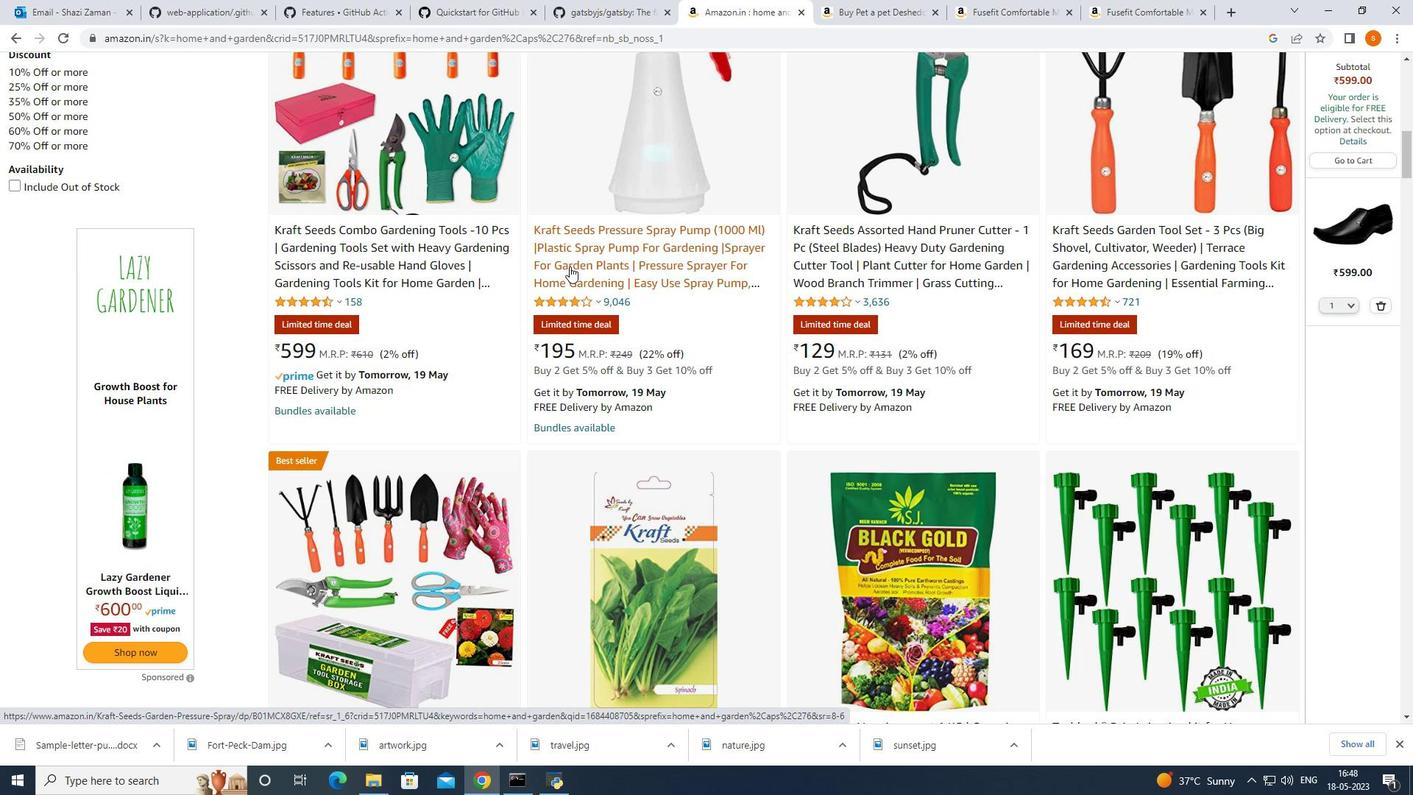 
Action: Mouse scrolled (569, 265) with delta (0, 0)
Screenshot: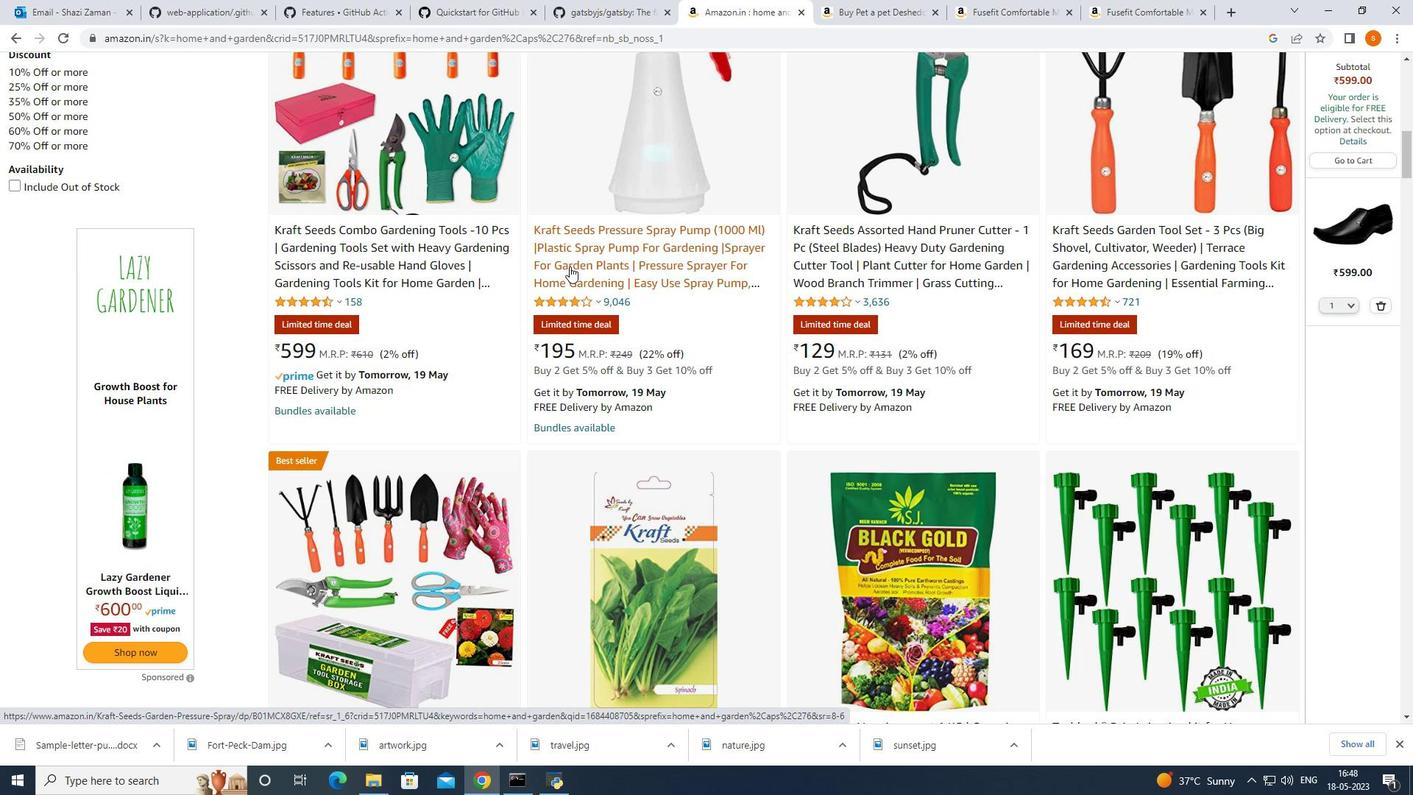 
Action: Mouse moved to (588, 278)
Screenshot: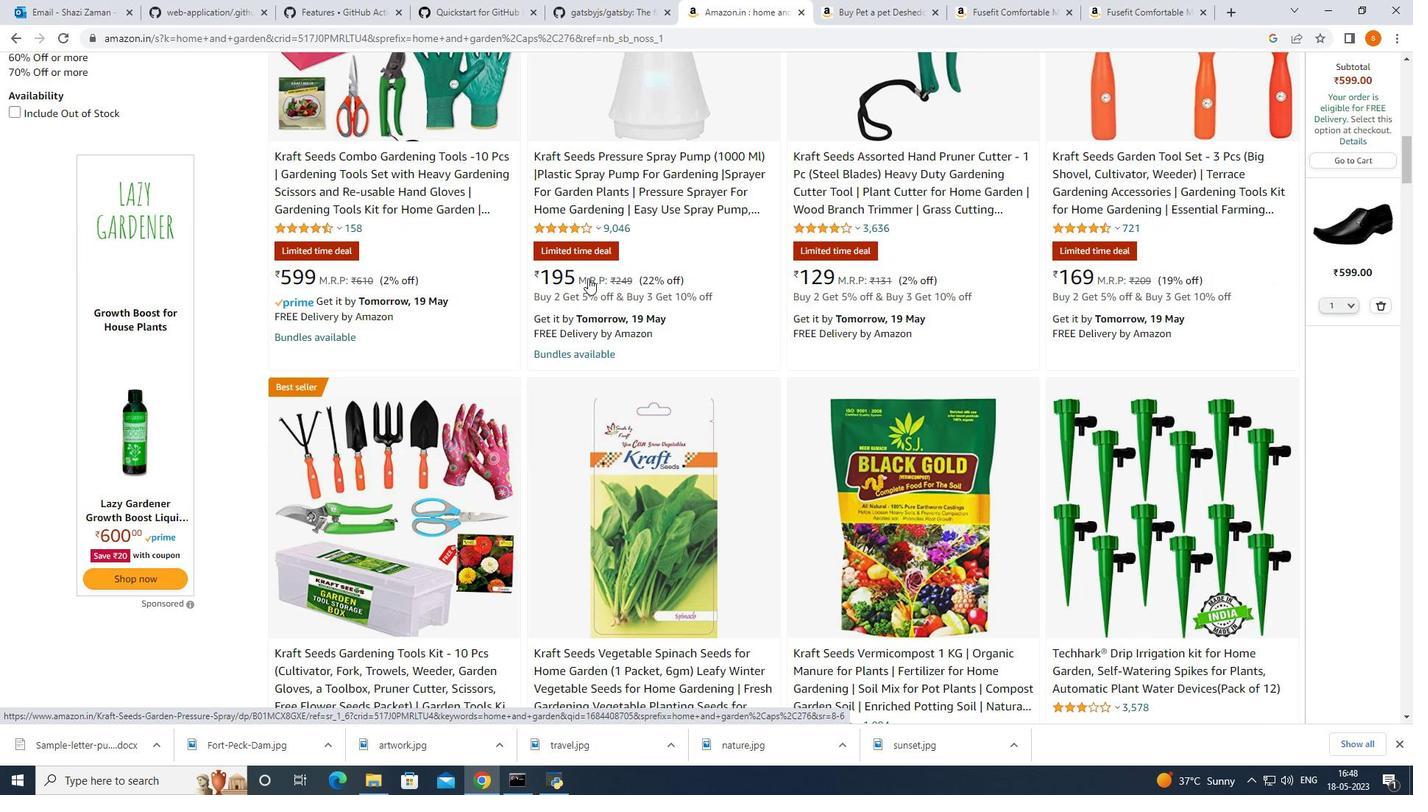 
Action: Mouse scrolled (588, 277) with delta (0, 0)
Screenshot: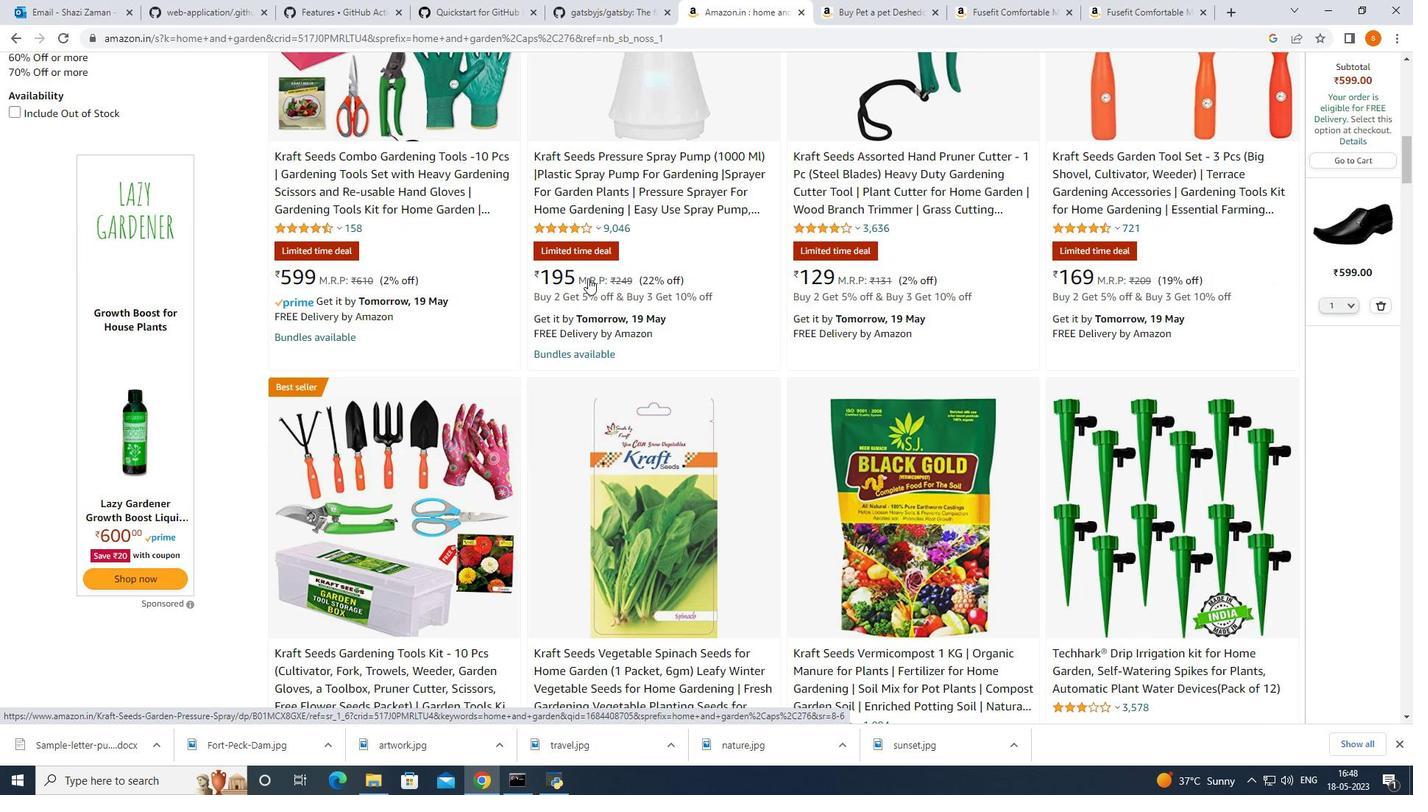 
Action: Mouse moved to (594, 279)
Screenshot: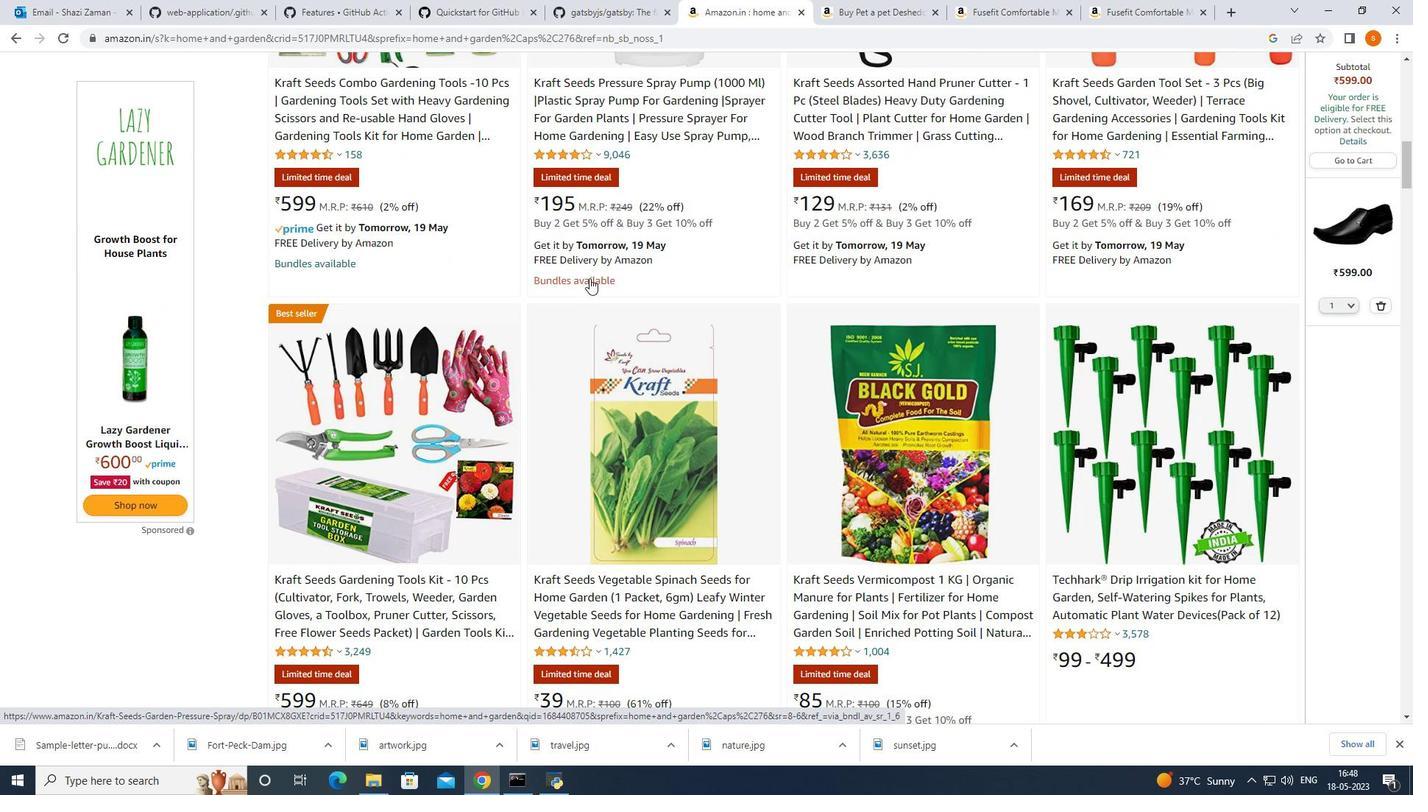 
Action: Mouse scrolled (594, 278) with delta (0, 0)
Screenshot: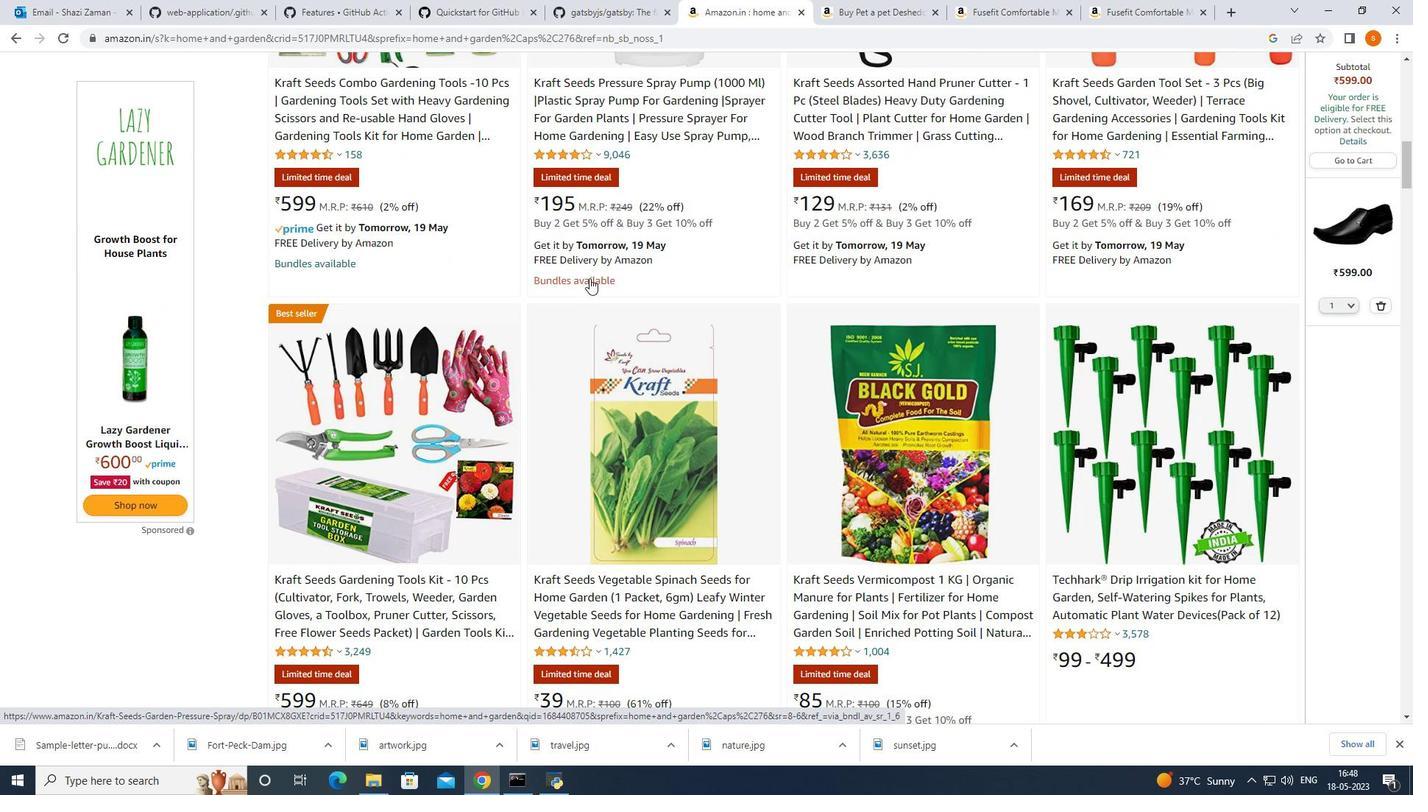 
Action: Mouse moved to (607, 283)
Screenshot: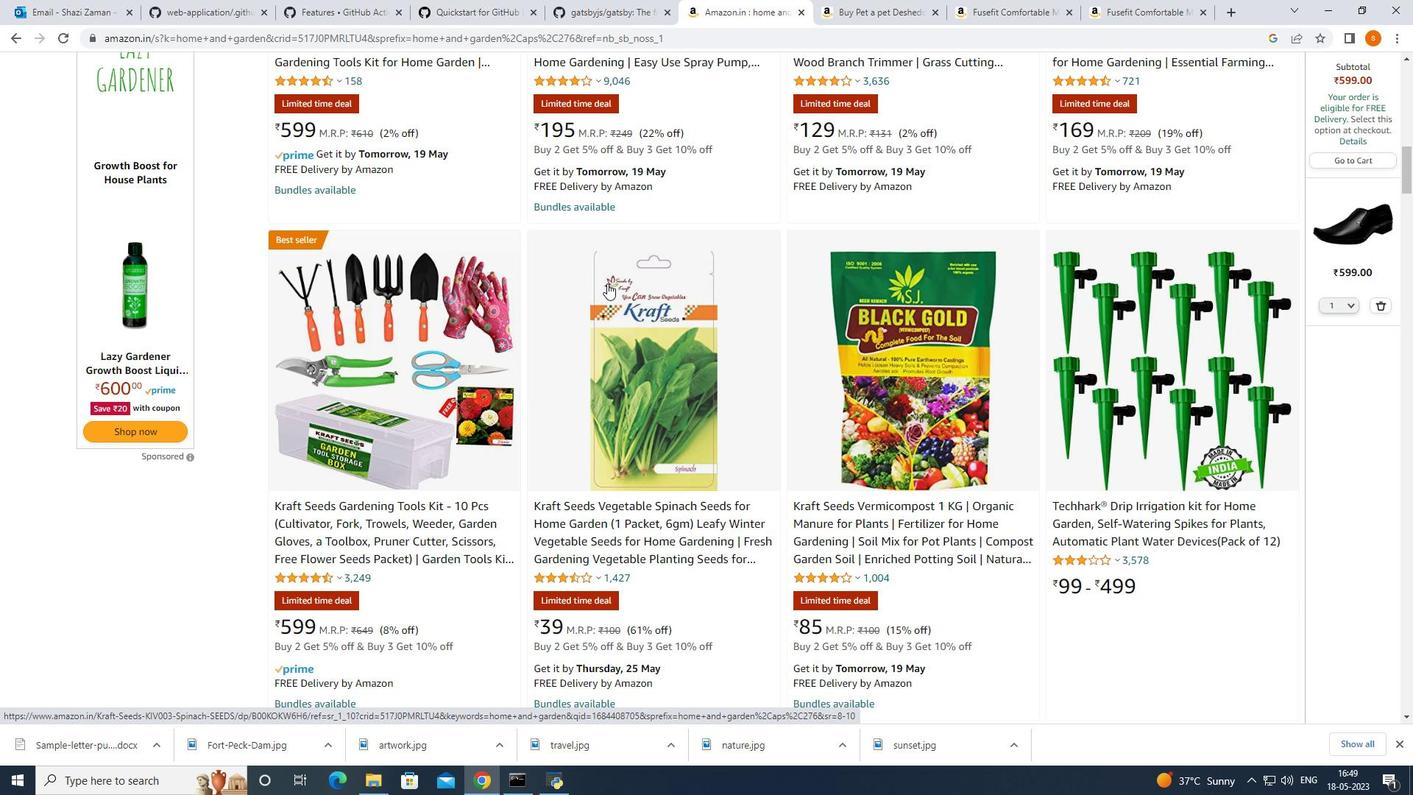 
Action: Mouse scrolled (607, 282) with delta (0, 0)
Screenshot: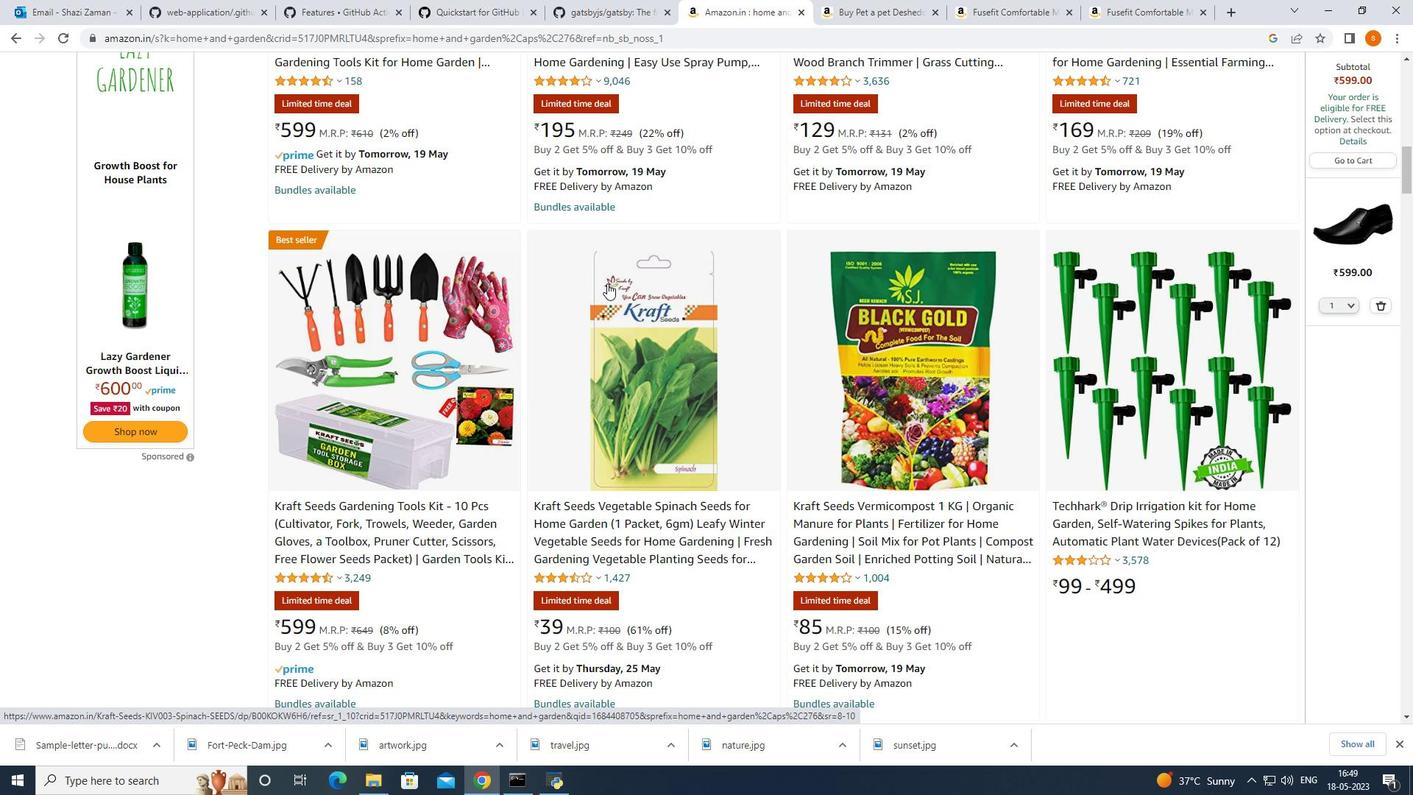 
Action: Mouse moved to (613, 298)
Screenshot: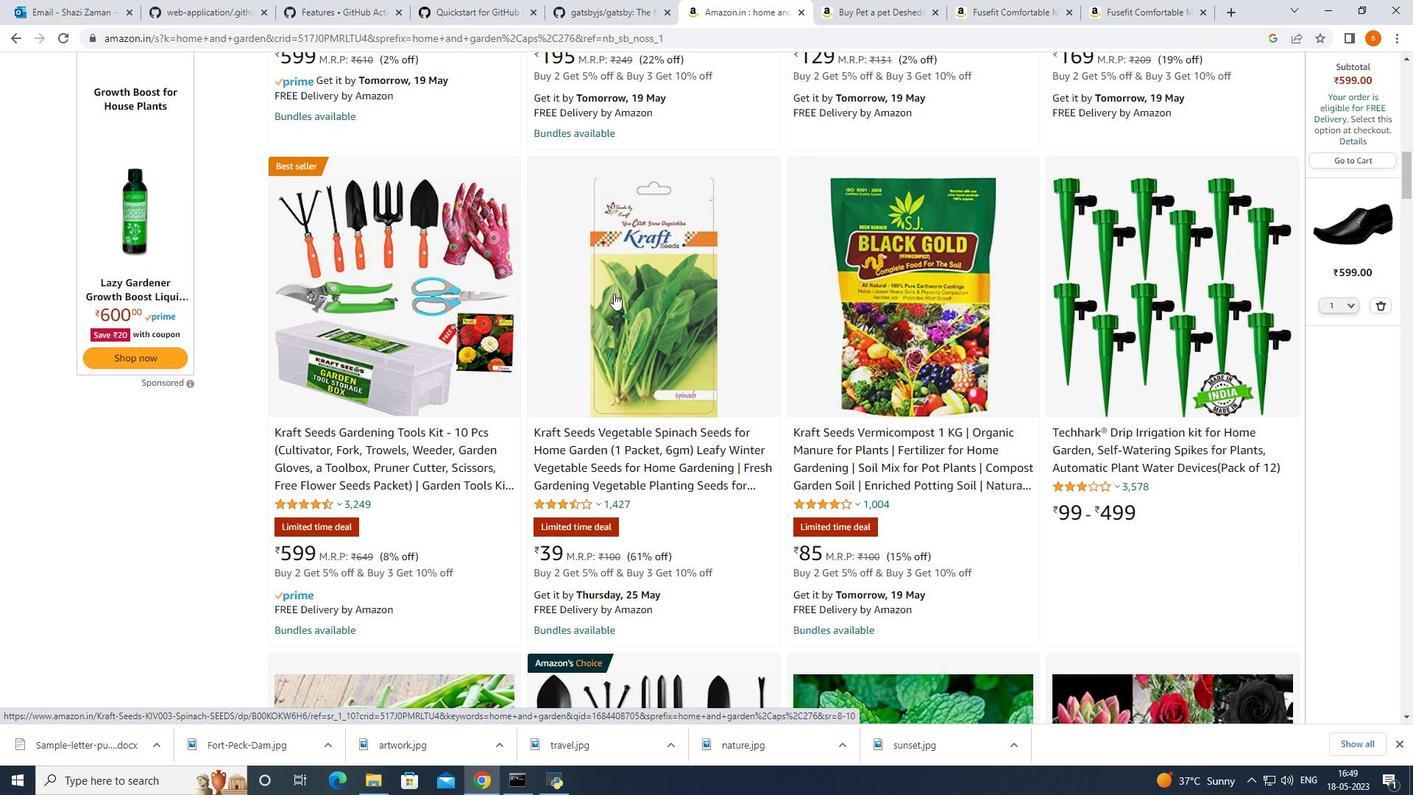 
Action: Mouse scrolled (613, 297) with delta (0, 0)
Screenshot: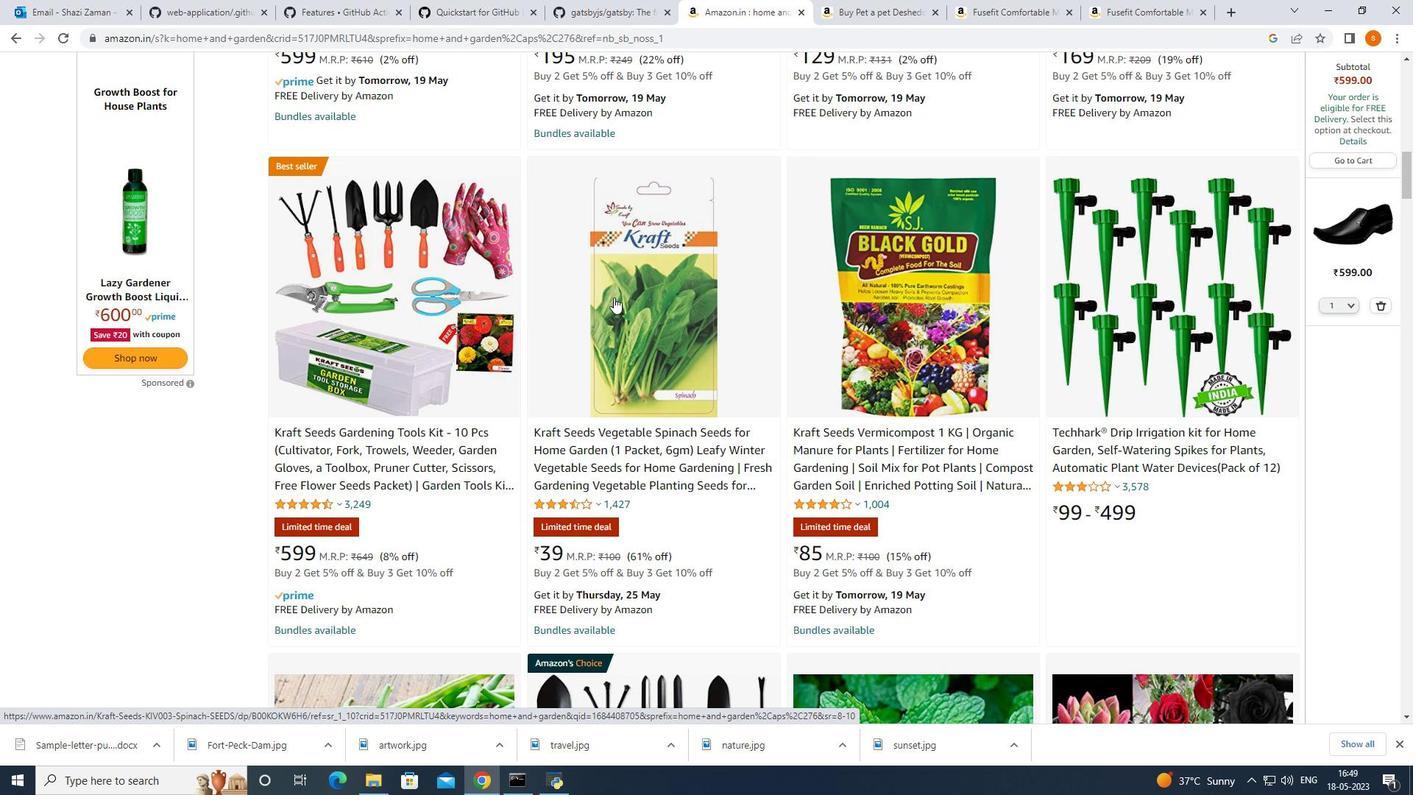 
Action: Mouse moved to (616, 295)
Screenshot: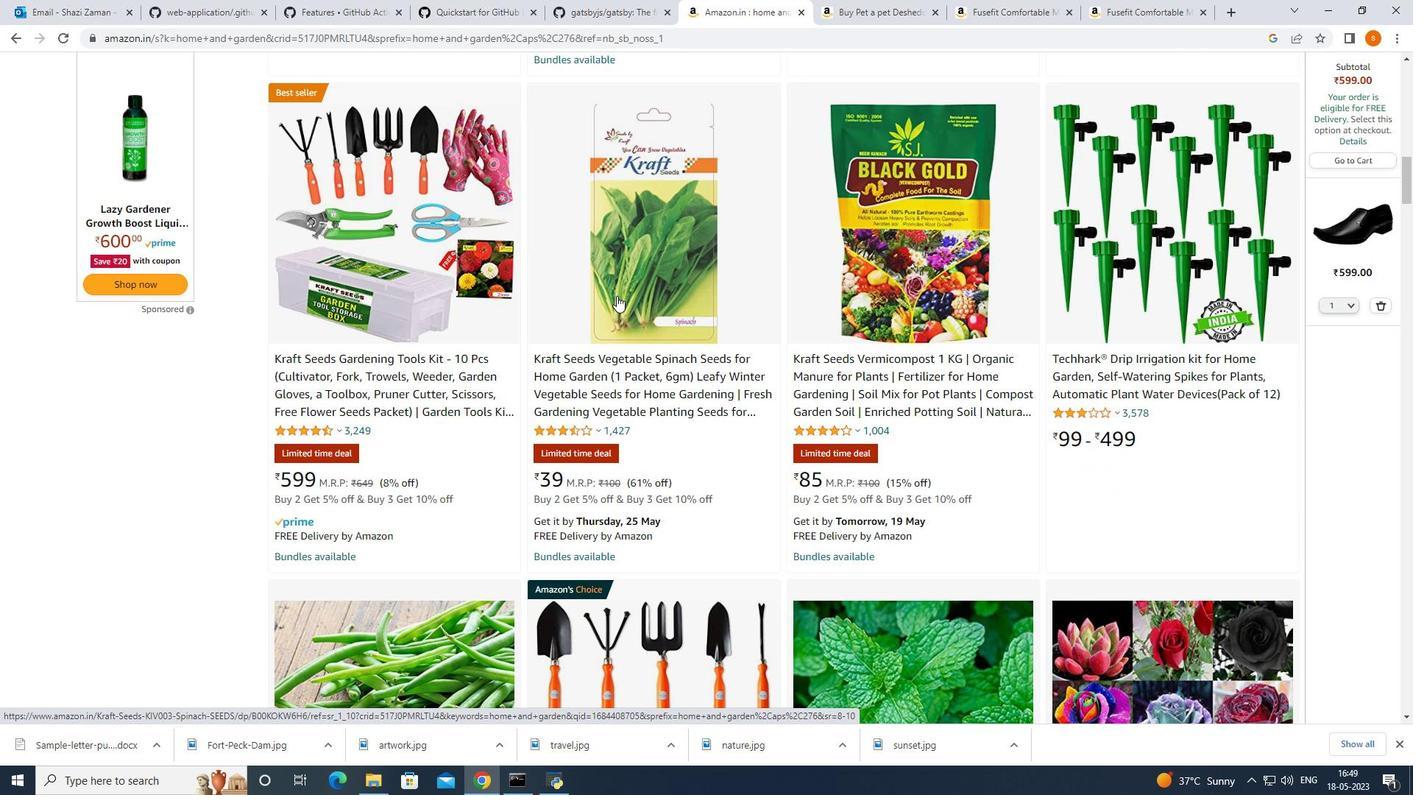 
Action: Mouse scrolled (616, 295) with delta (0, 0)
Screenshot: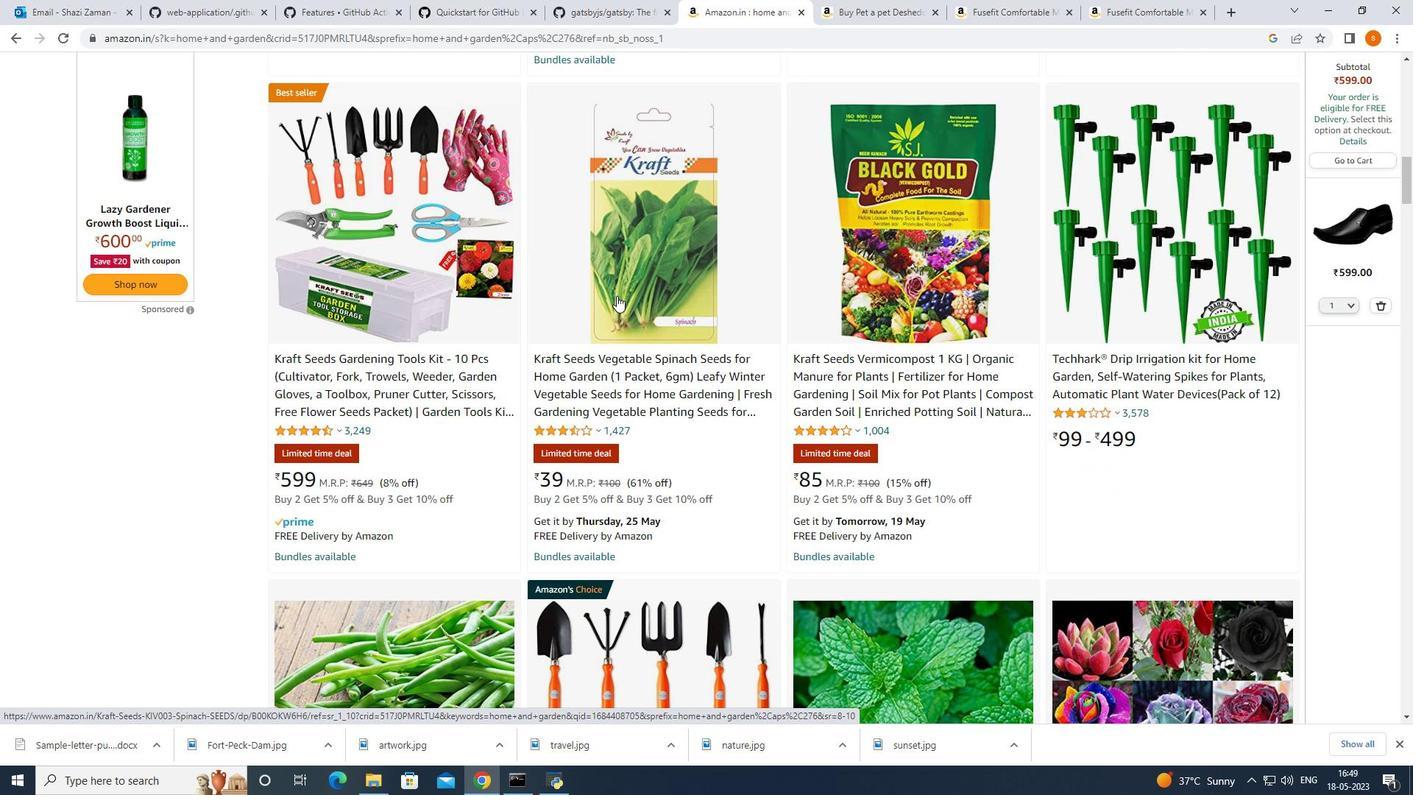
Action: Mouse moved to (616, 295)
Screenshot: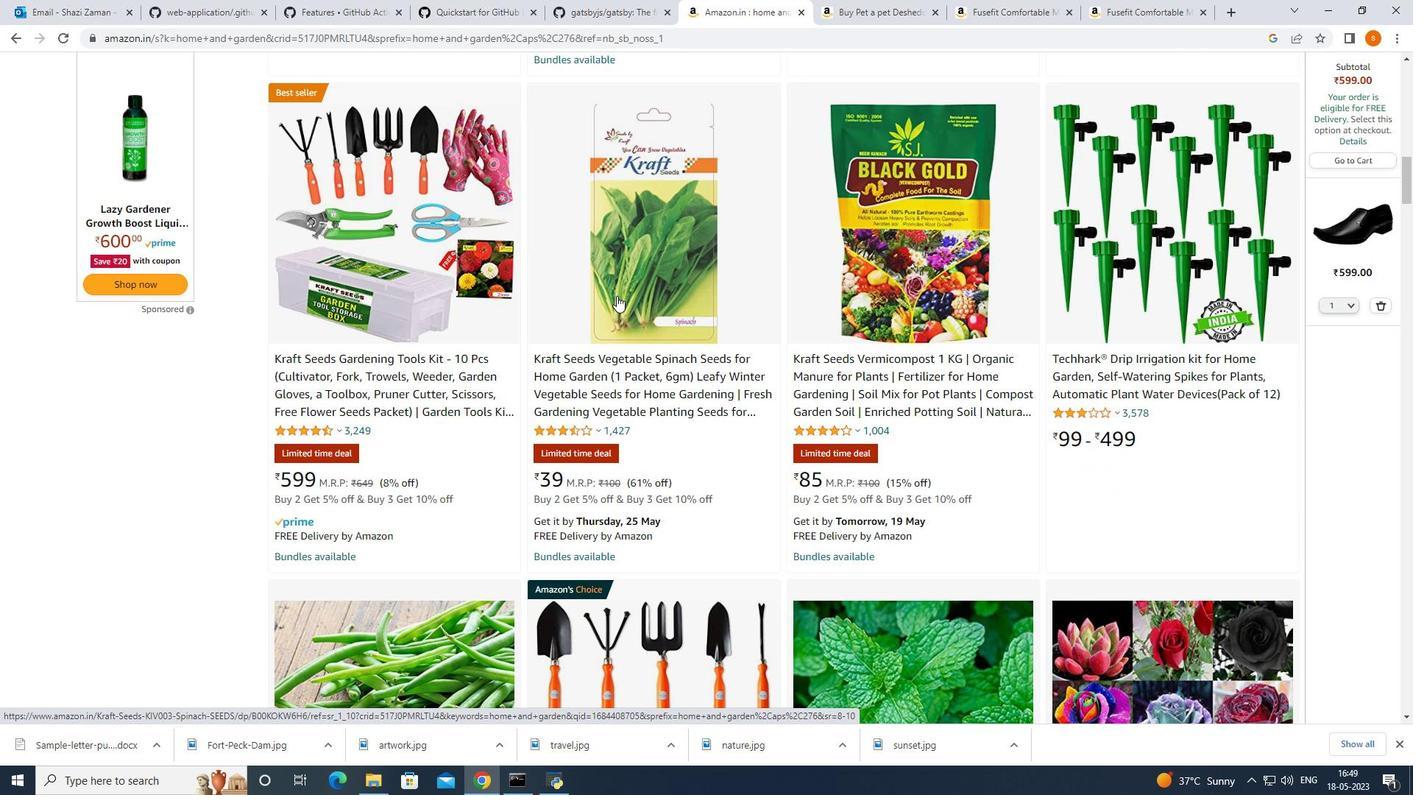 
Action: Mouse scrolled (616, 296) with delta (0, 0)
Screenshot: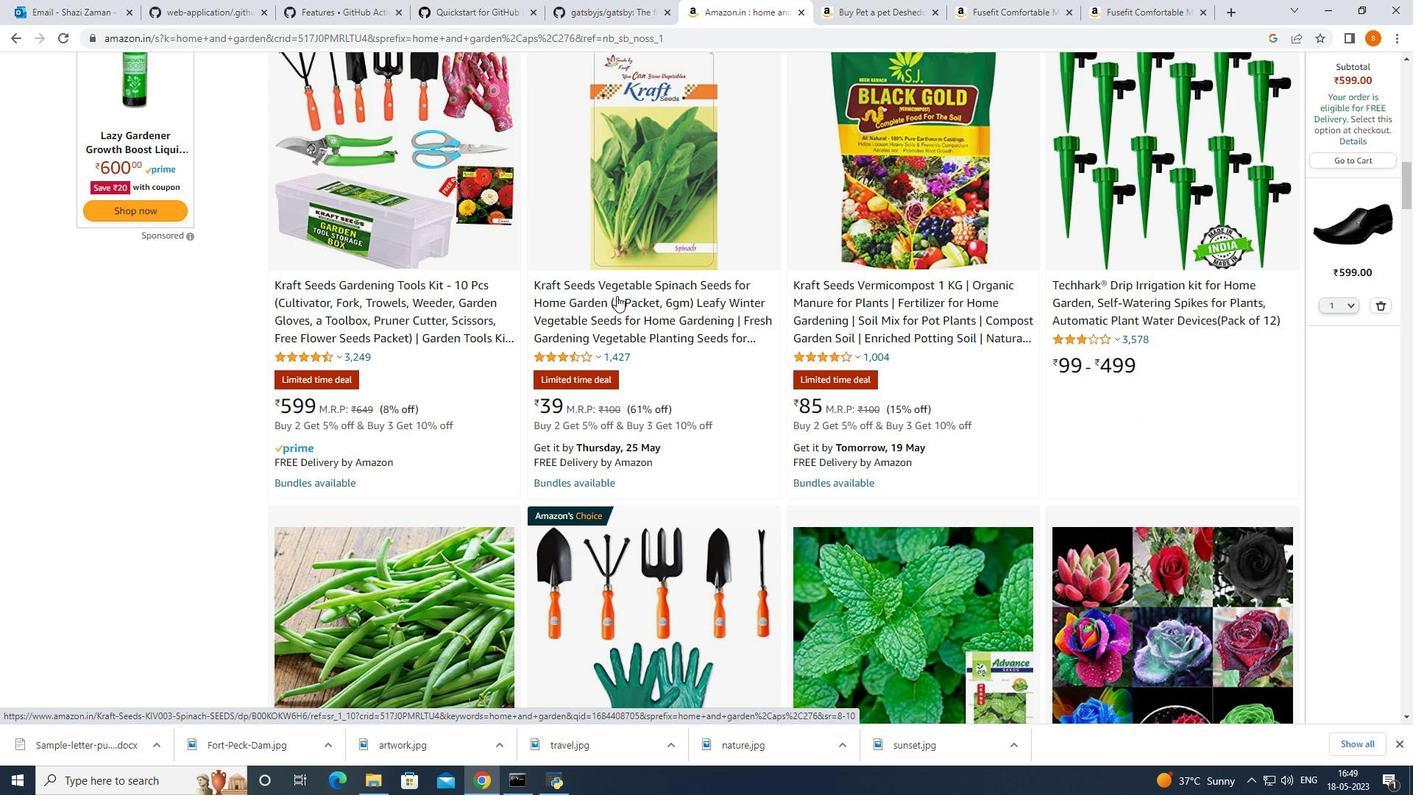 
Action: Mouse scrolled (616, 296) with delta (0, 0)
Screenshot: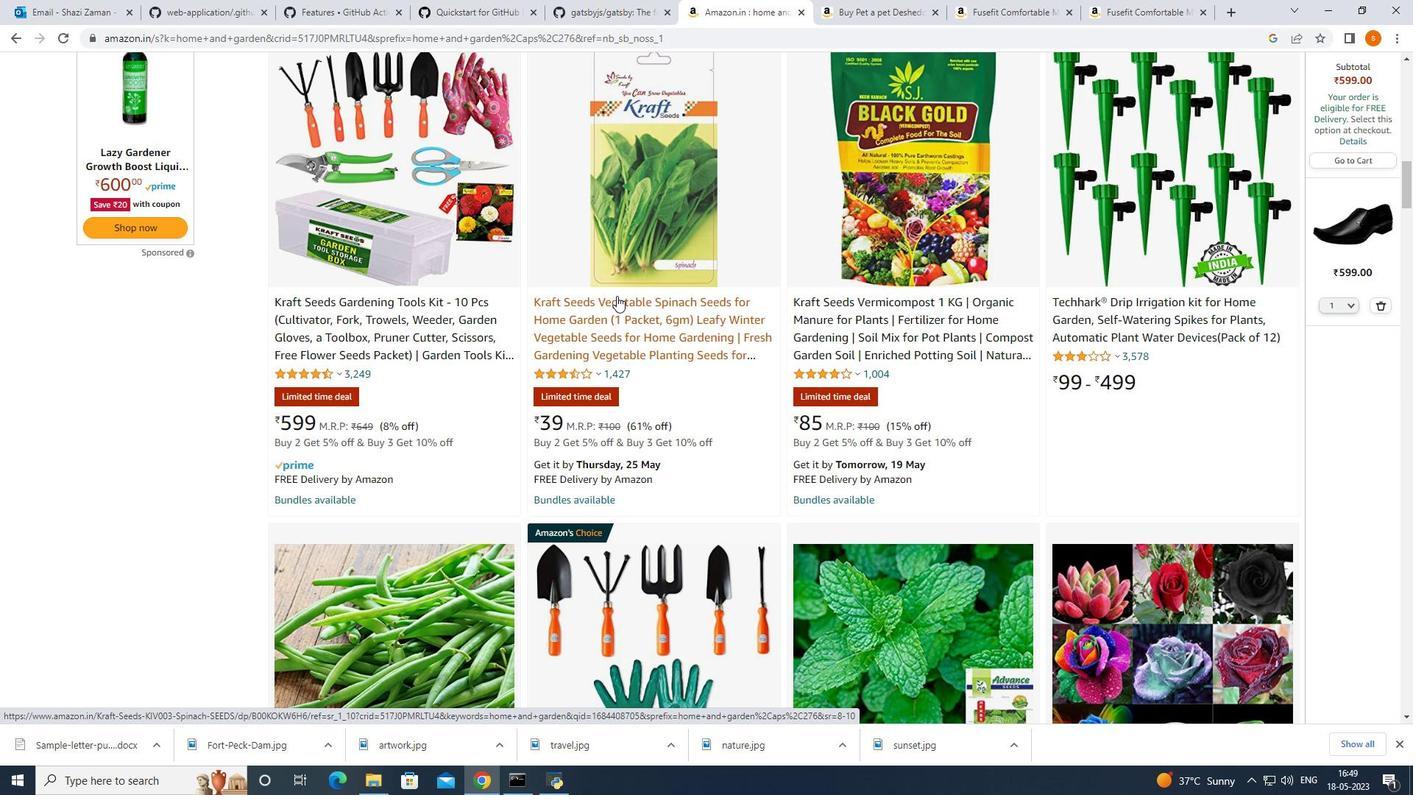 
Action: Mouse moved to (616, 295)
Screenshot: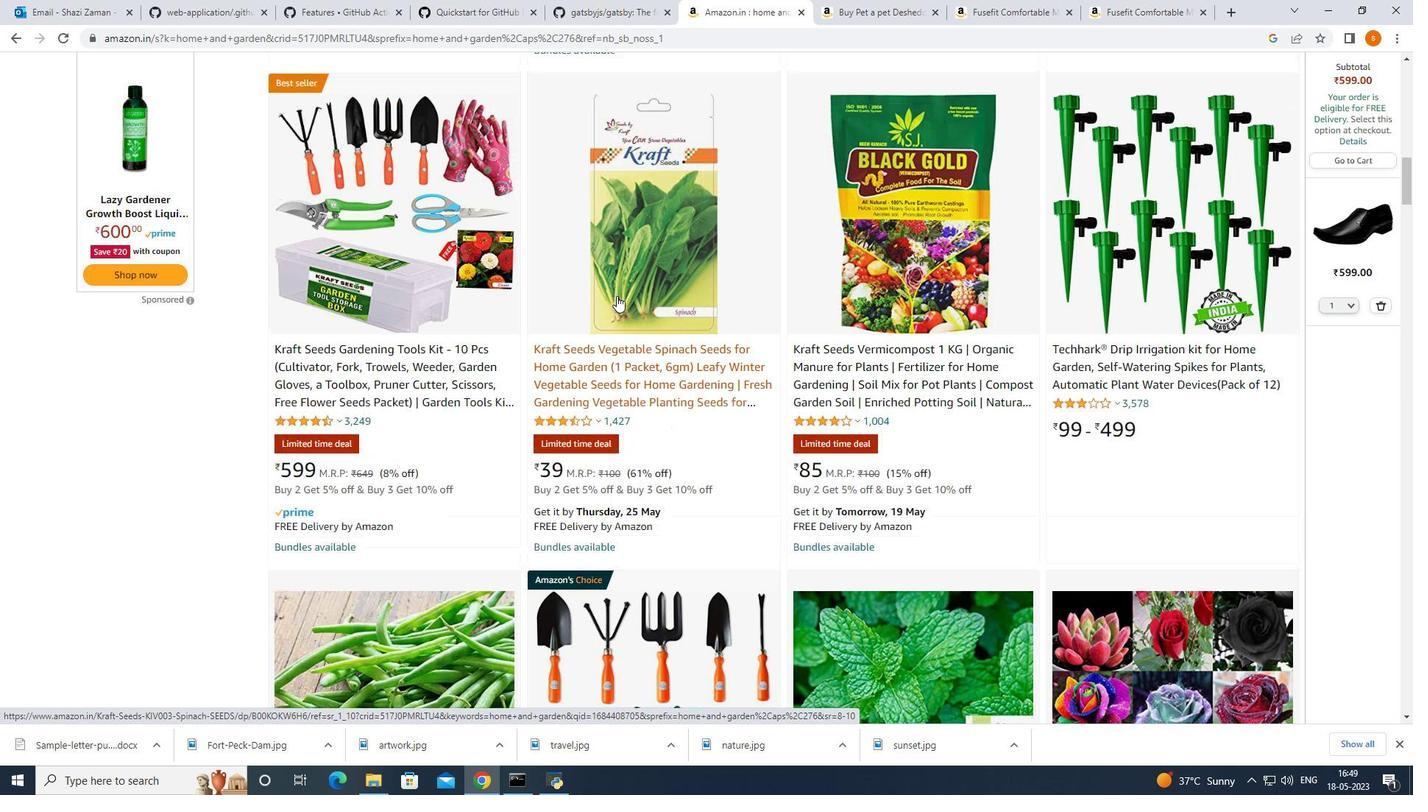 
Action: Mouse scrolled (616, 296) with delta (0, 0)
Screenshot: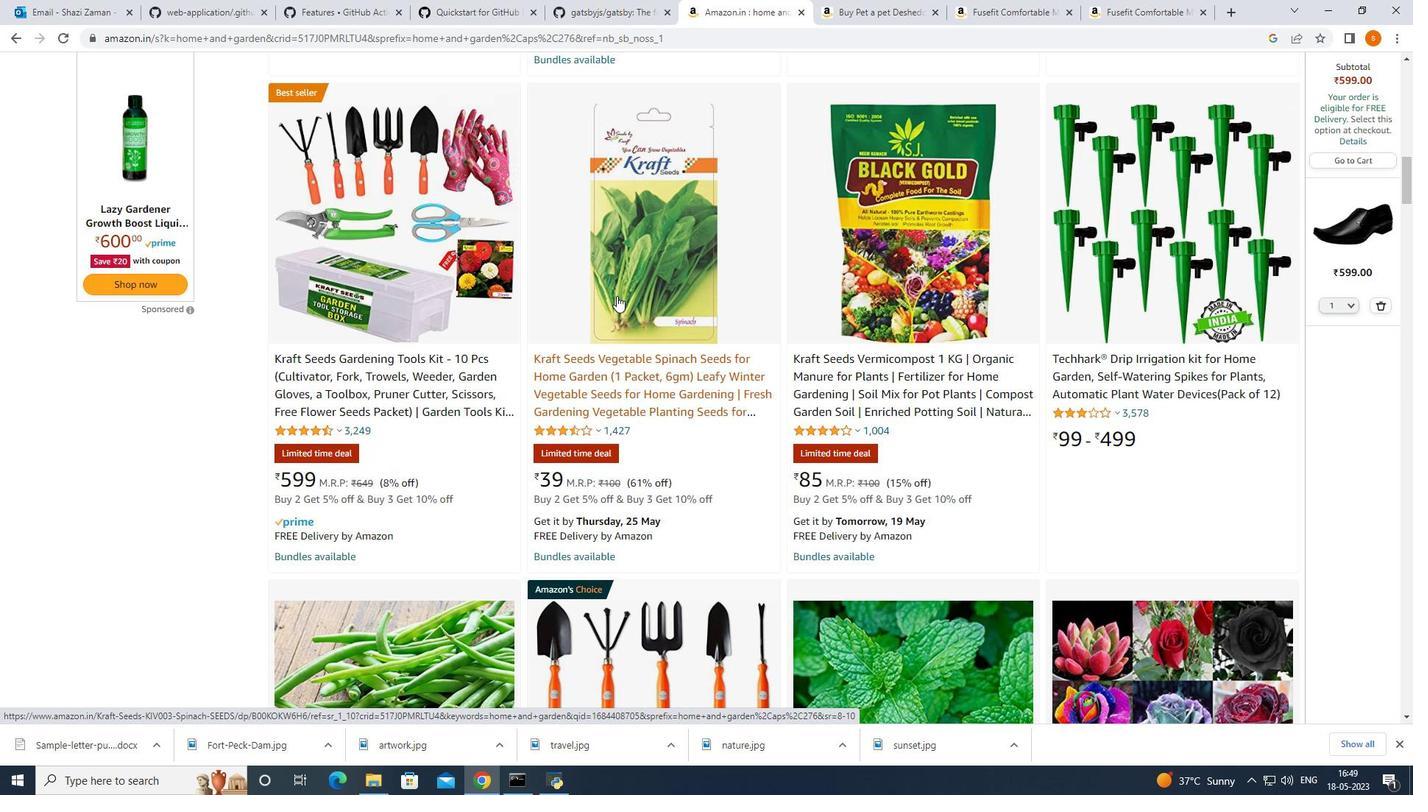 
Action: Mouse moved to (616, 301)
Screenshot: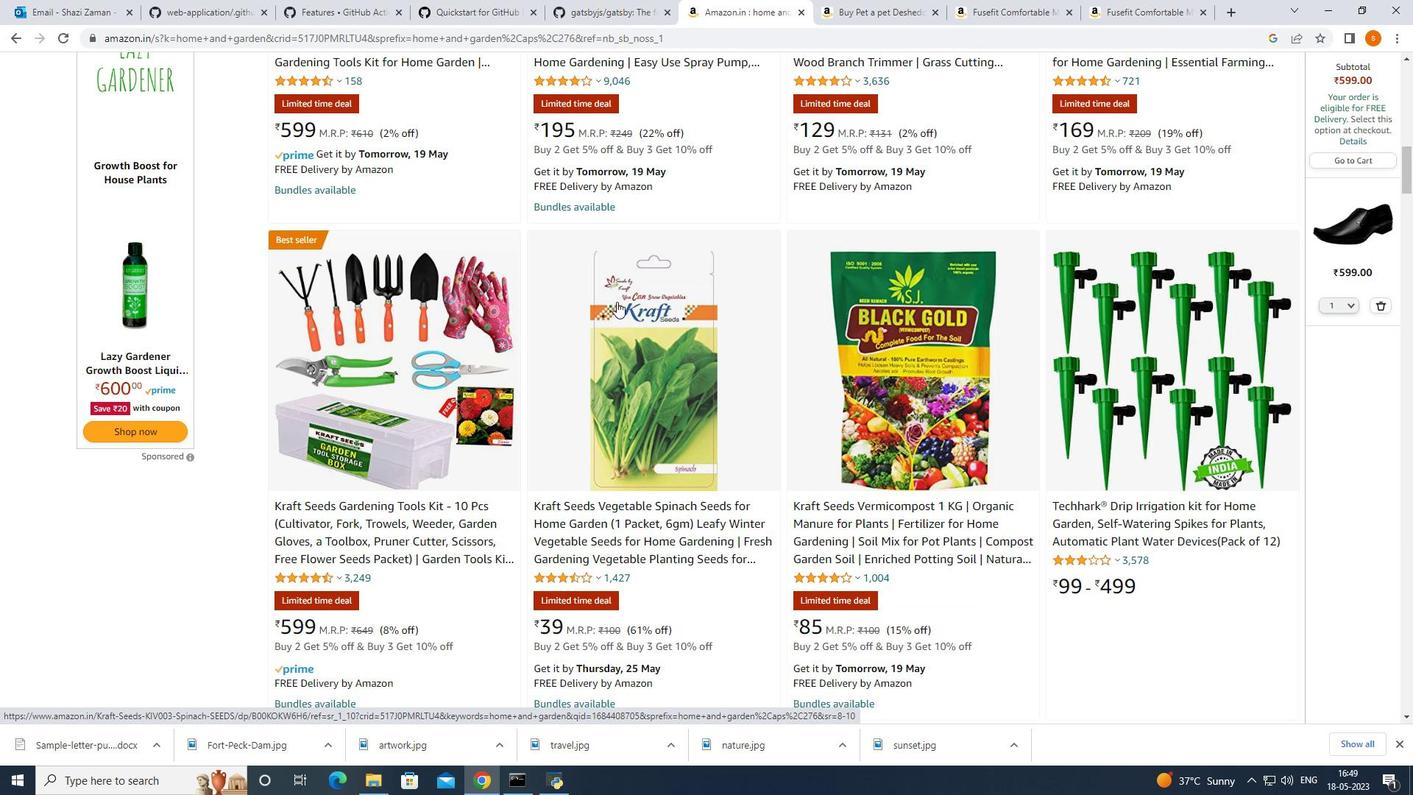 
Action: Mouse scrolled (616, 302) with delta (0, 0)
Screenshot: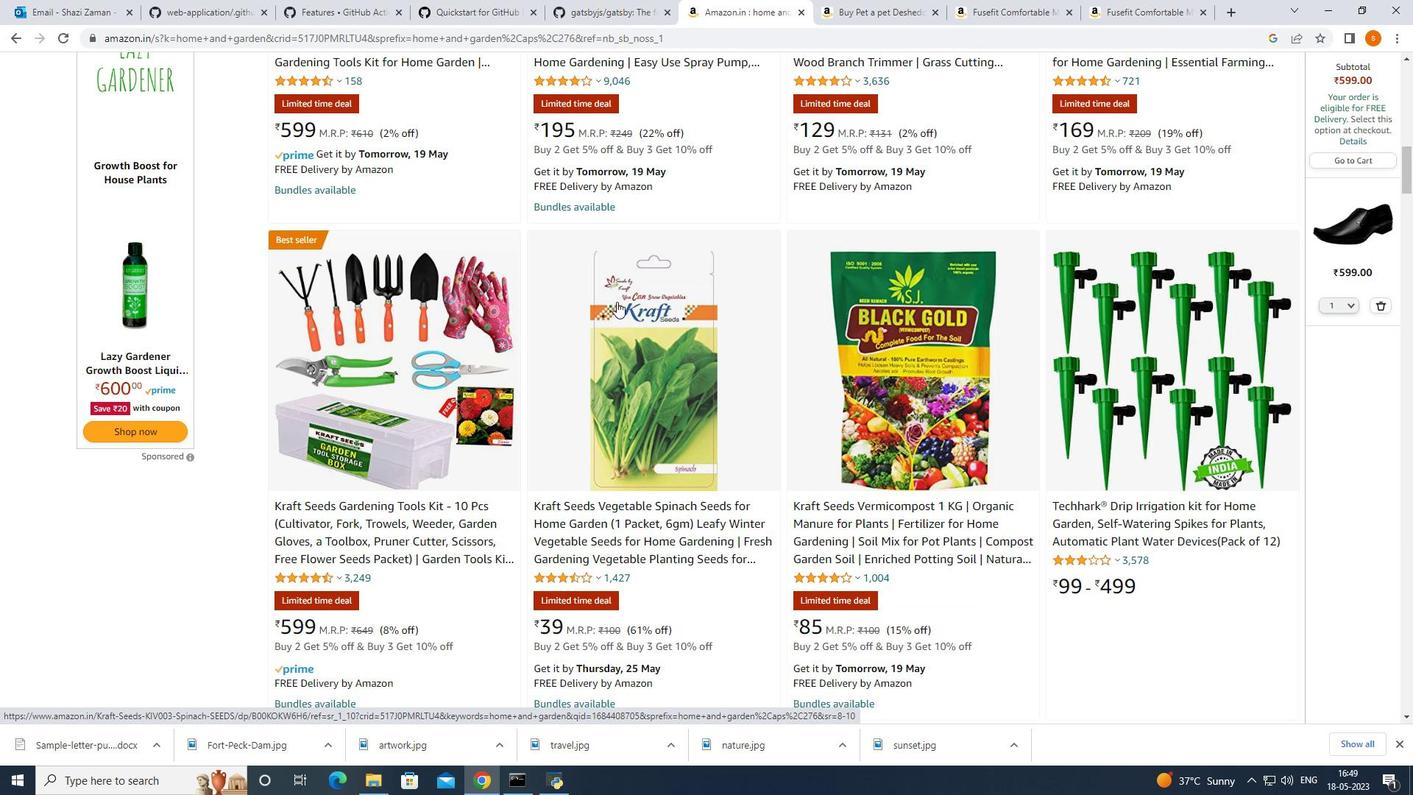 
Action: Mouse moved to (617, 300)
Screenshot: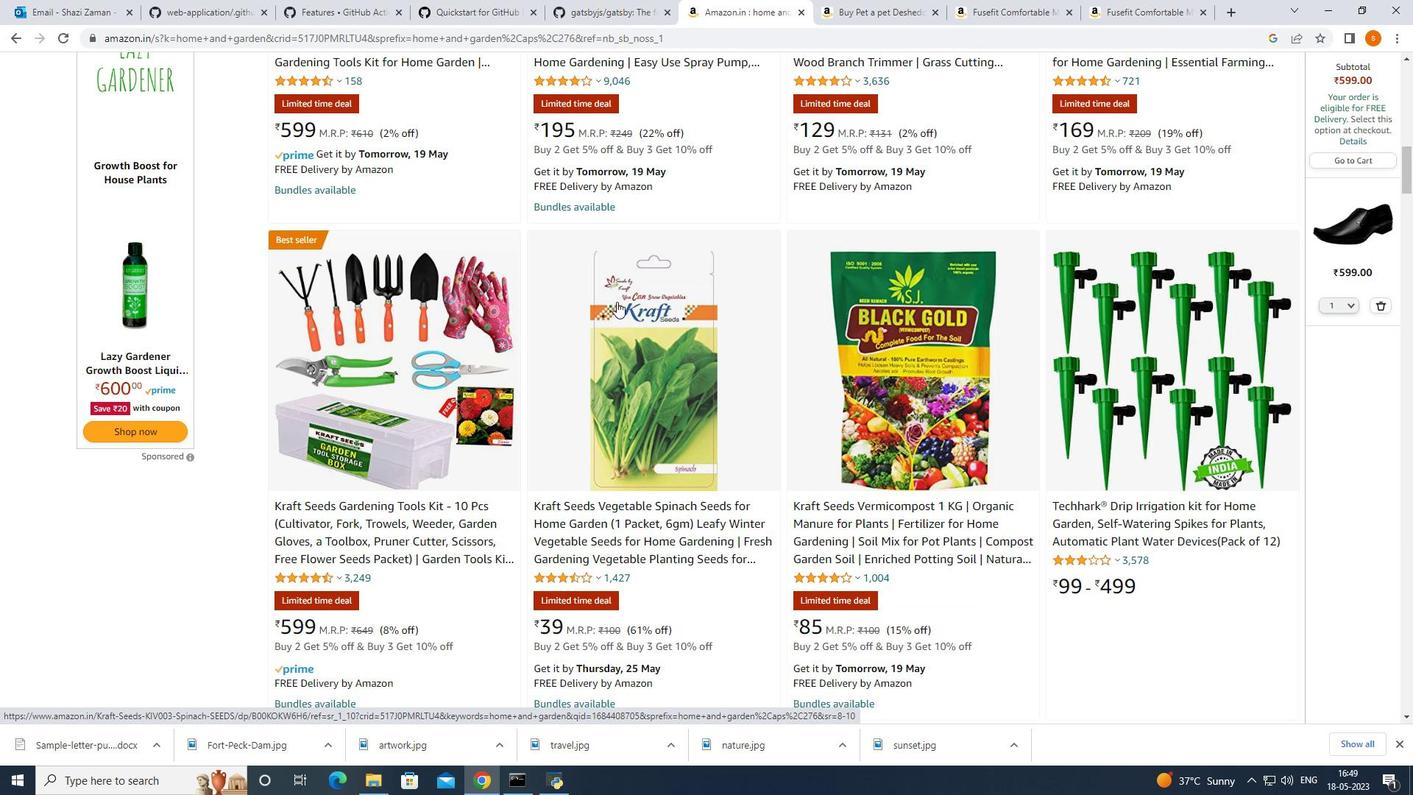 
Action: Mouse scrolled (617, 301) with delta (0, 0)
Screenshot: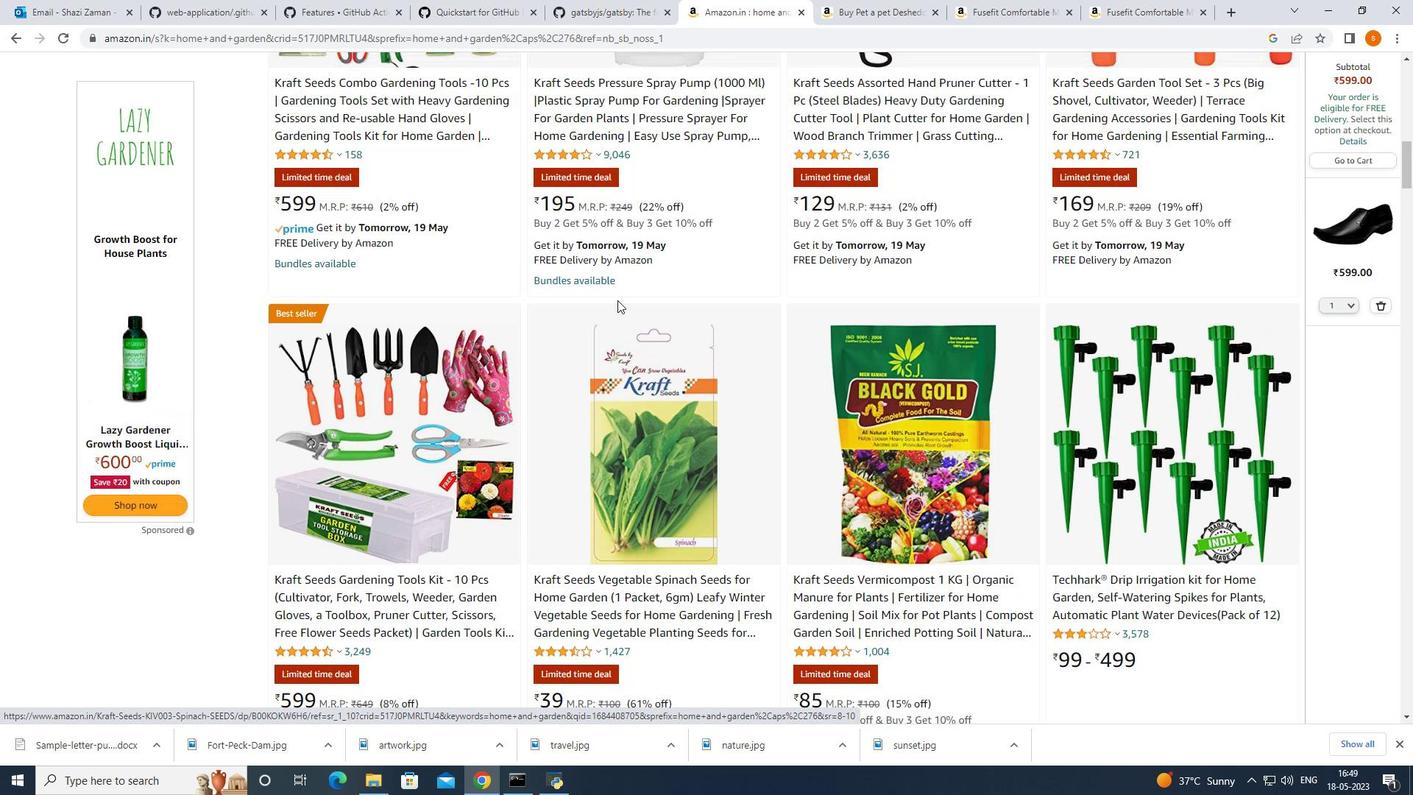 
Action: Mouse scrolled (617, 301) with delta (0, 0)
Screenshot: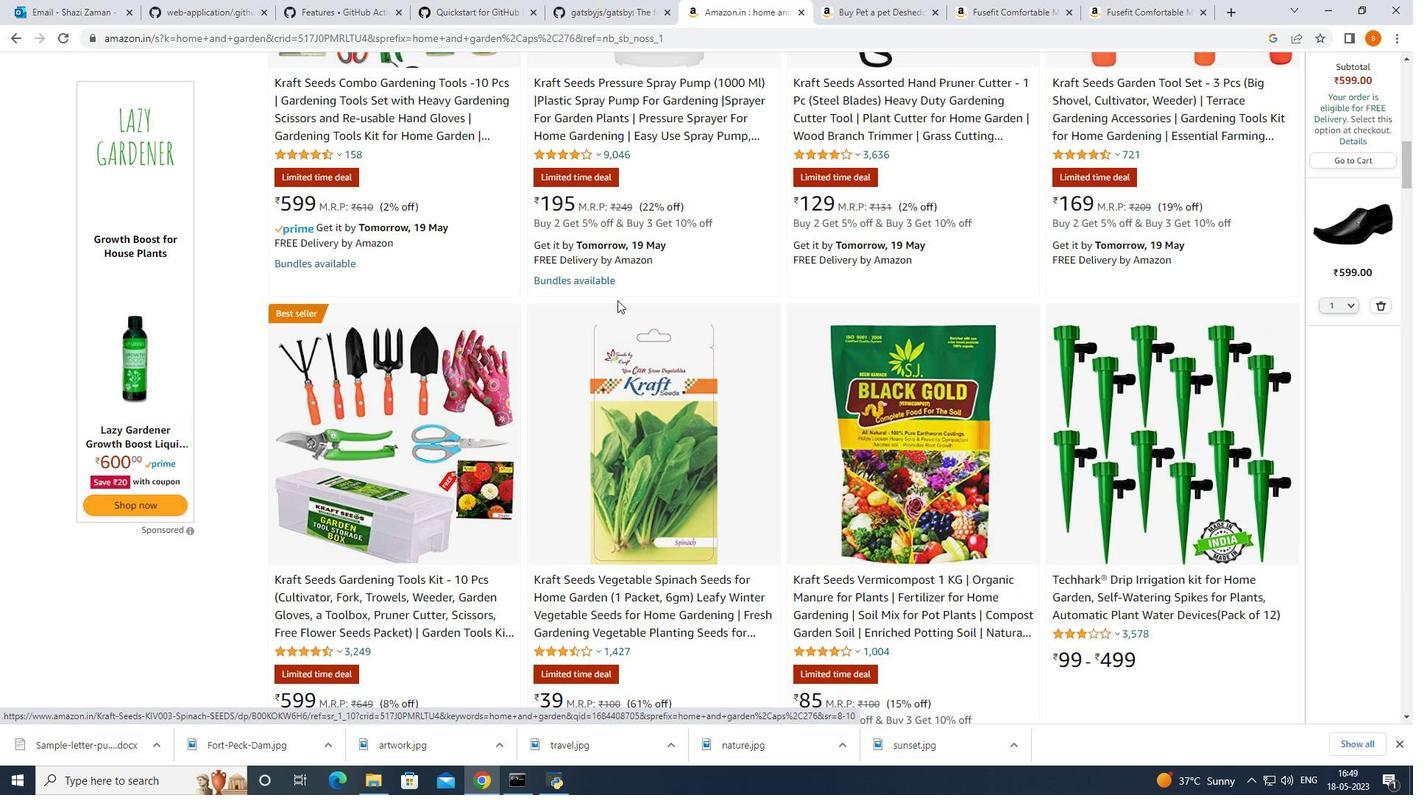 
Action: Mouse scrolled (617, 301) with delta (0, 0)
Screenshot: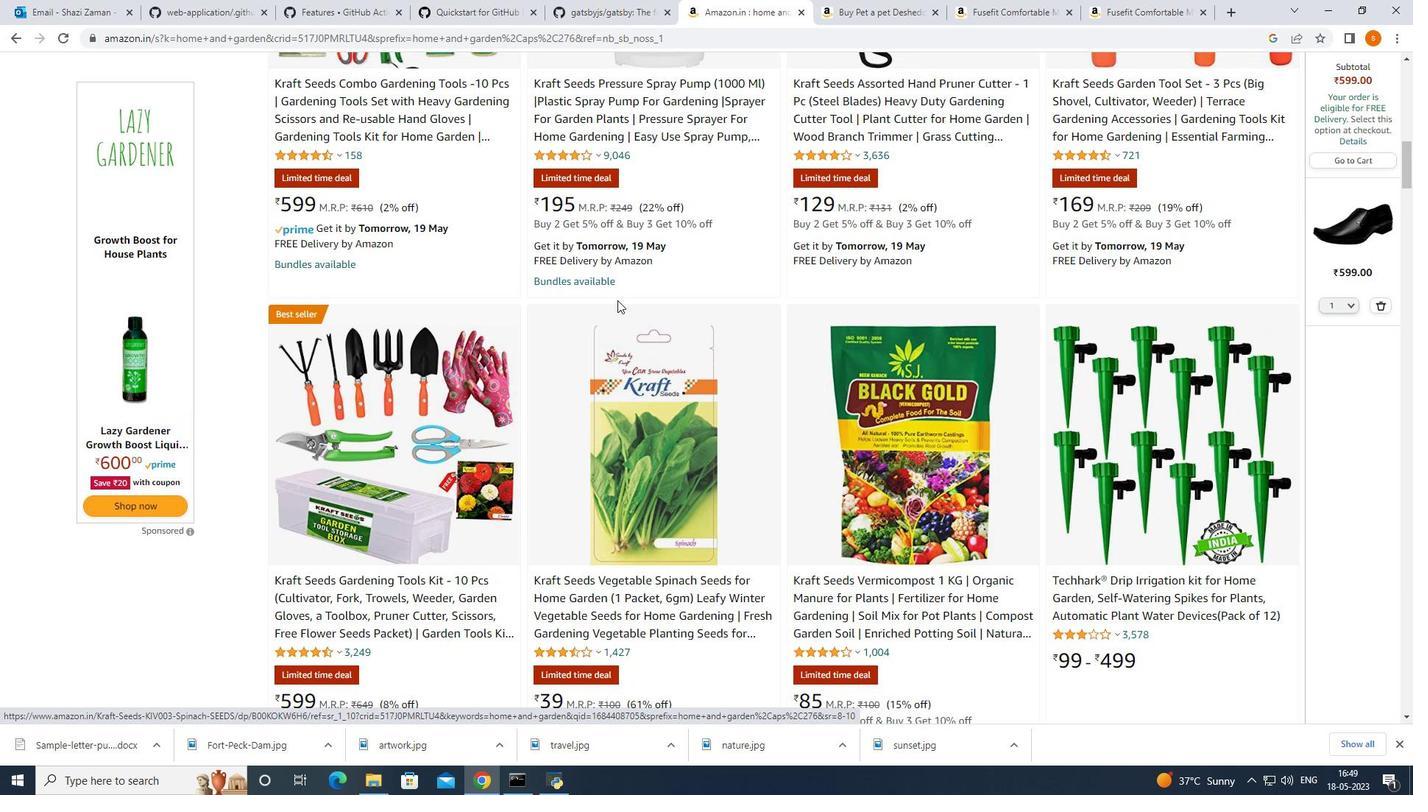 
Action: Mouse scrolled (617, 301) with delta (0, 0)
Screenshot: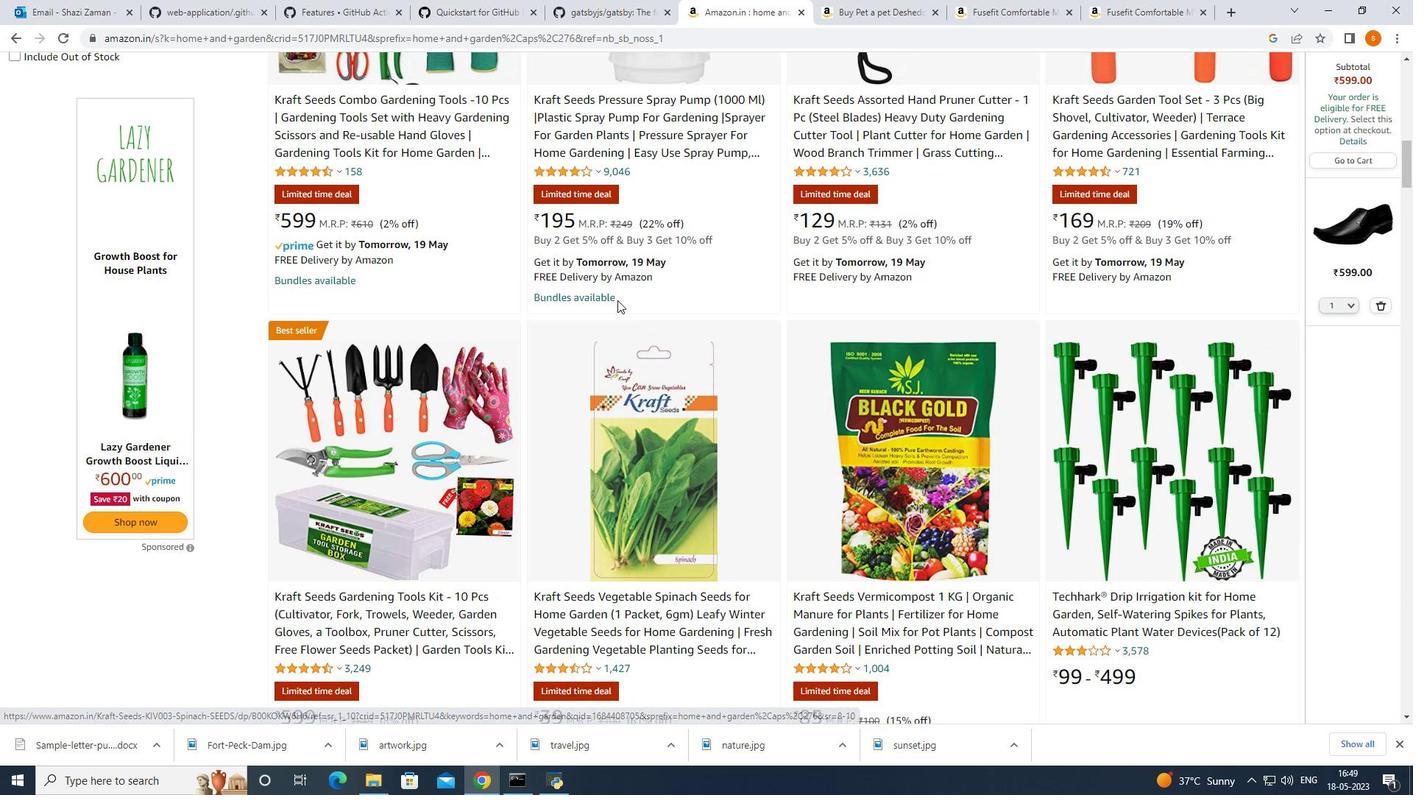 
Action: Mouse scrolled (617, 301) with delta (0, 0)
Screenshot: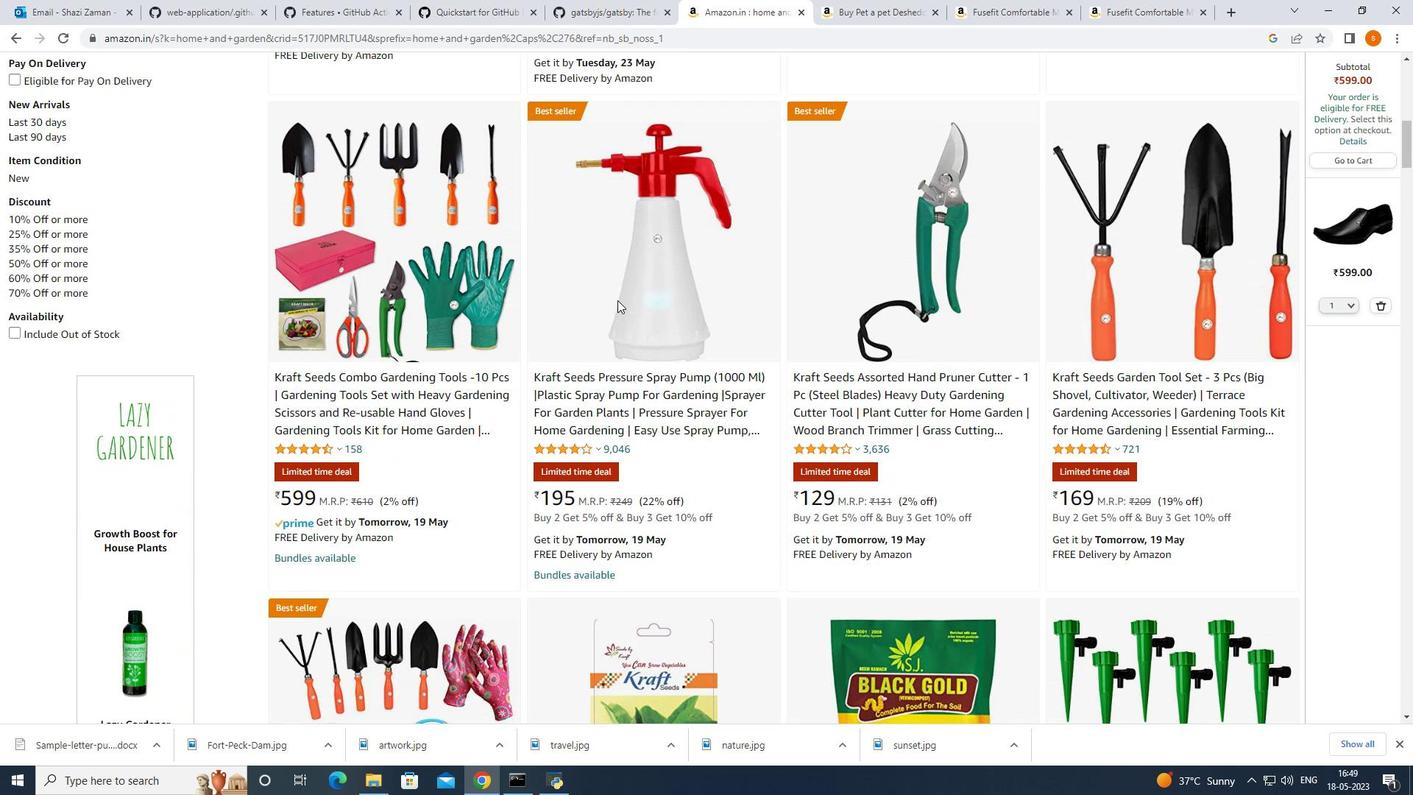 
Action: Mouse moved to (624, 294)
Screenshot: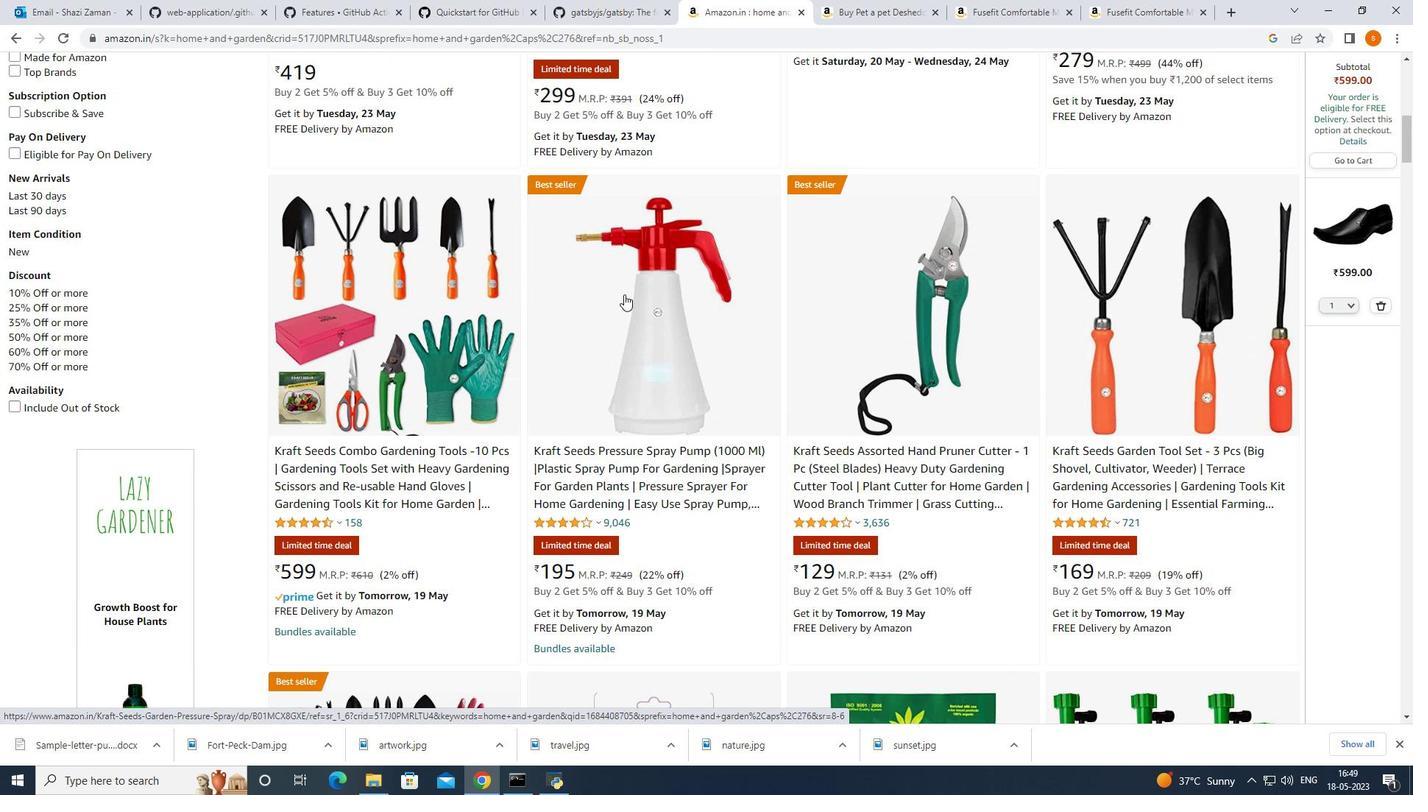 
Action: Mouse scrolled (624, 295) with delta (0, 0)
Screenshot: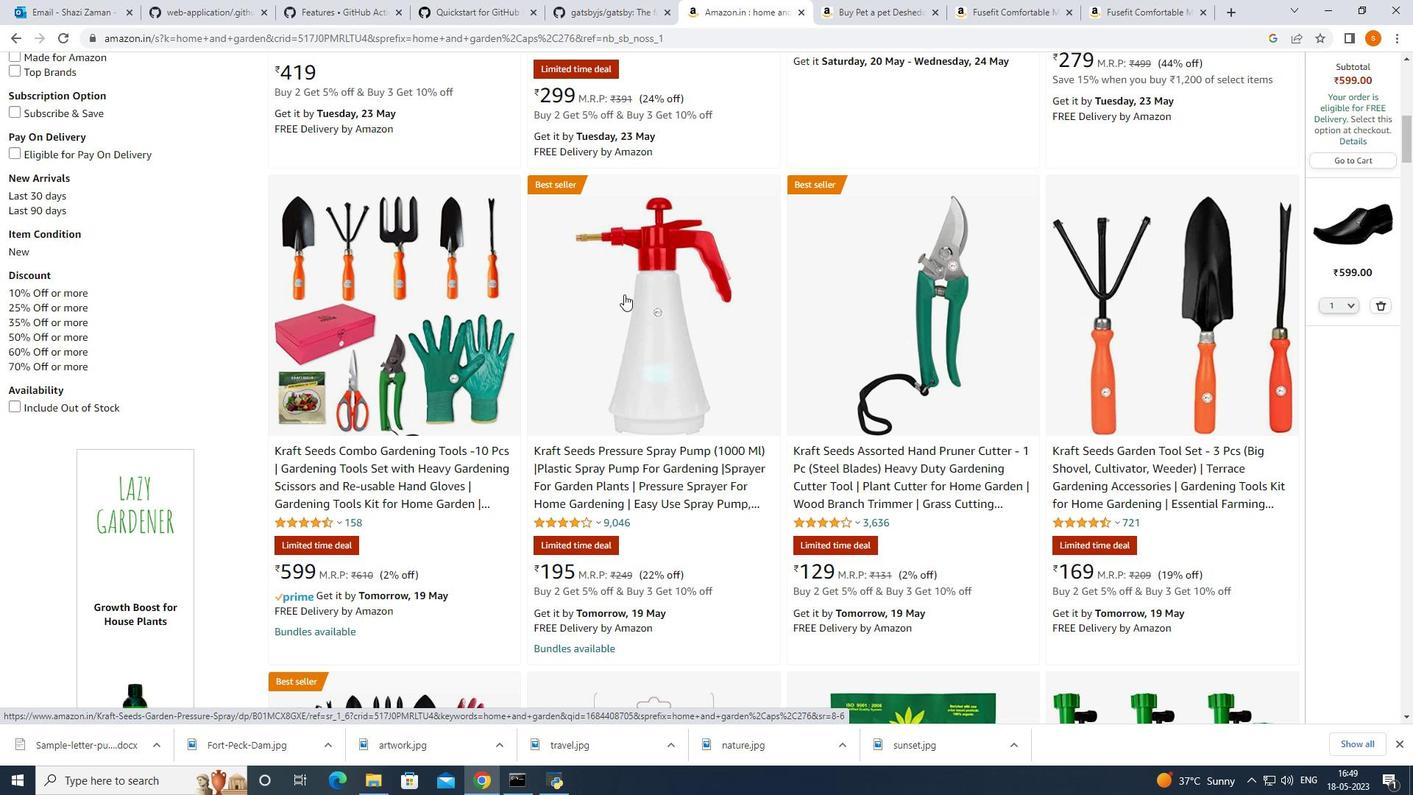 
Action: Mouse scrolled (624, 295) with delta (0, 0)
Screenshot: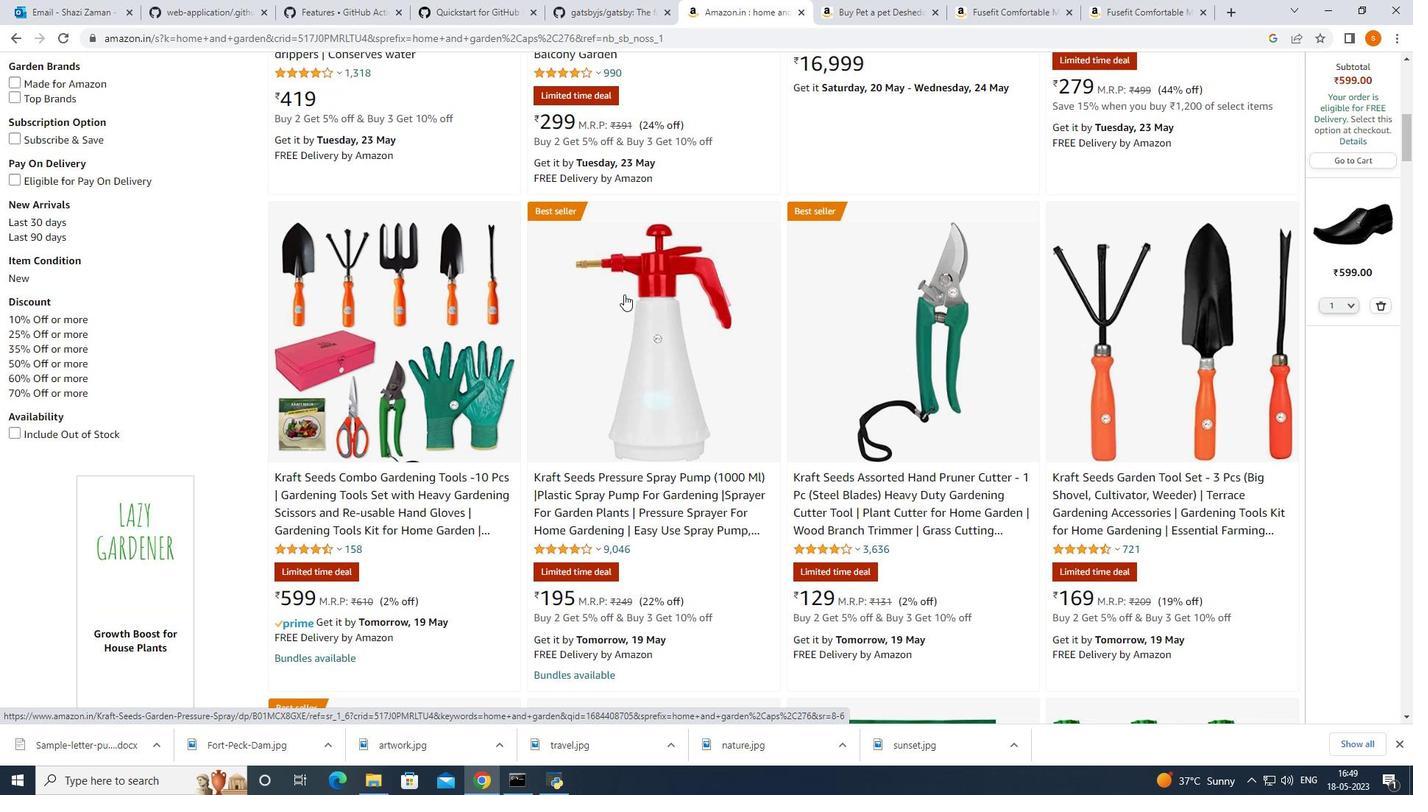 
Action: Mouse moved to (625, 293)
Screenshot: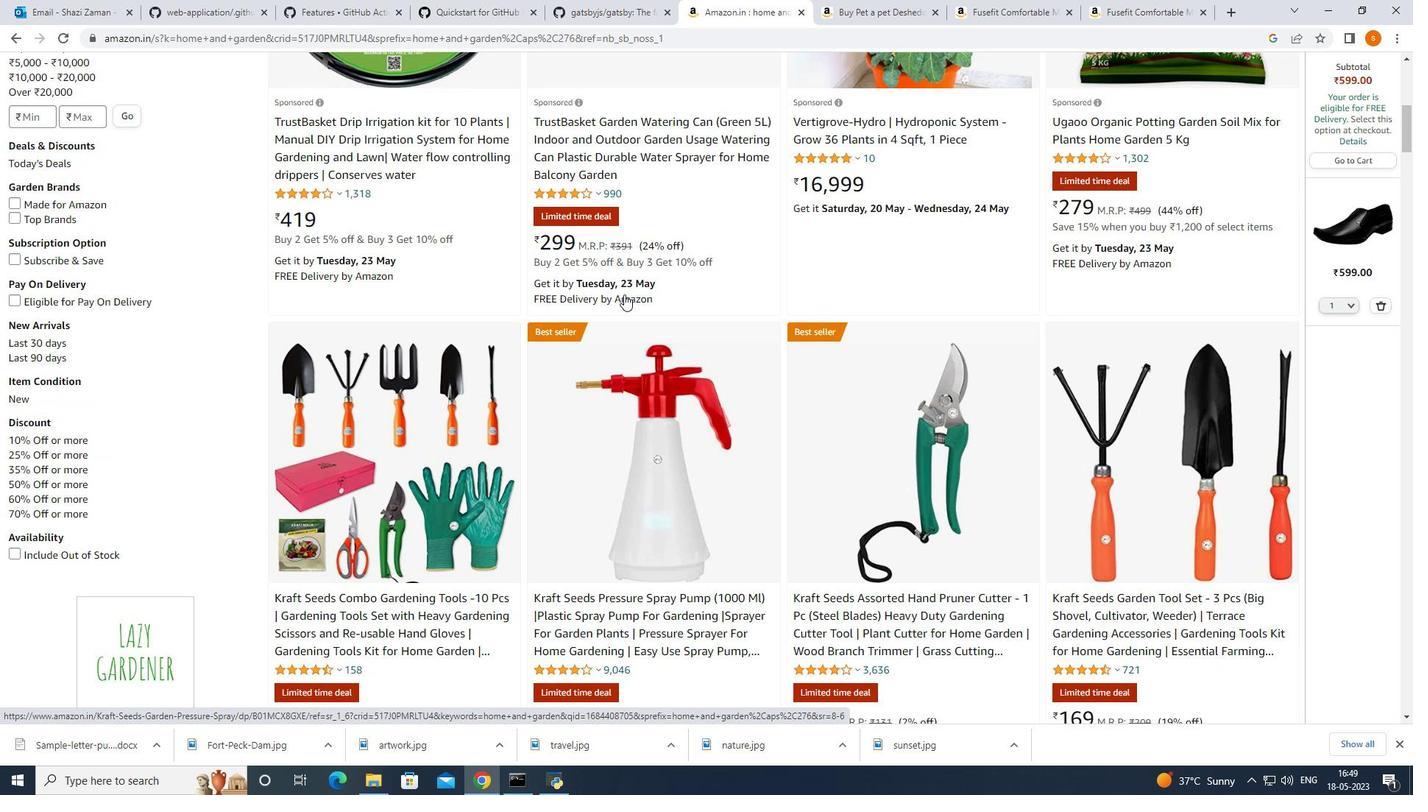 
Action: Mouse scrolled (625, 294) with delta (0, 0)
Screenshot: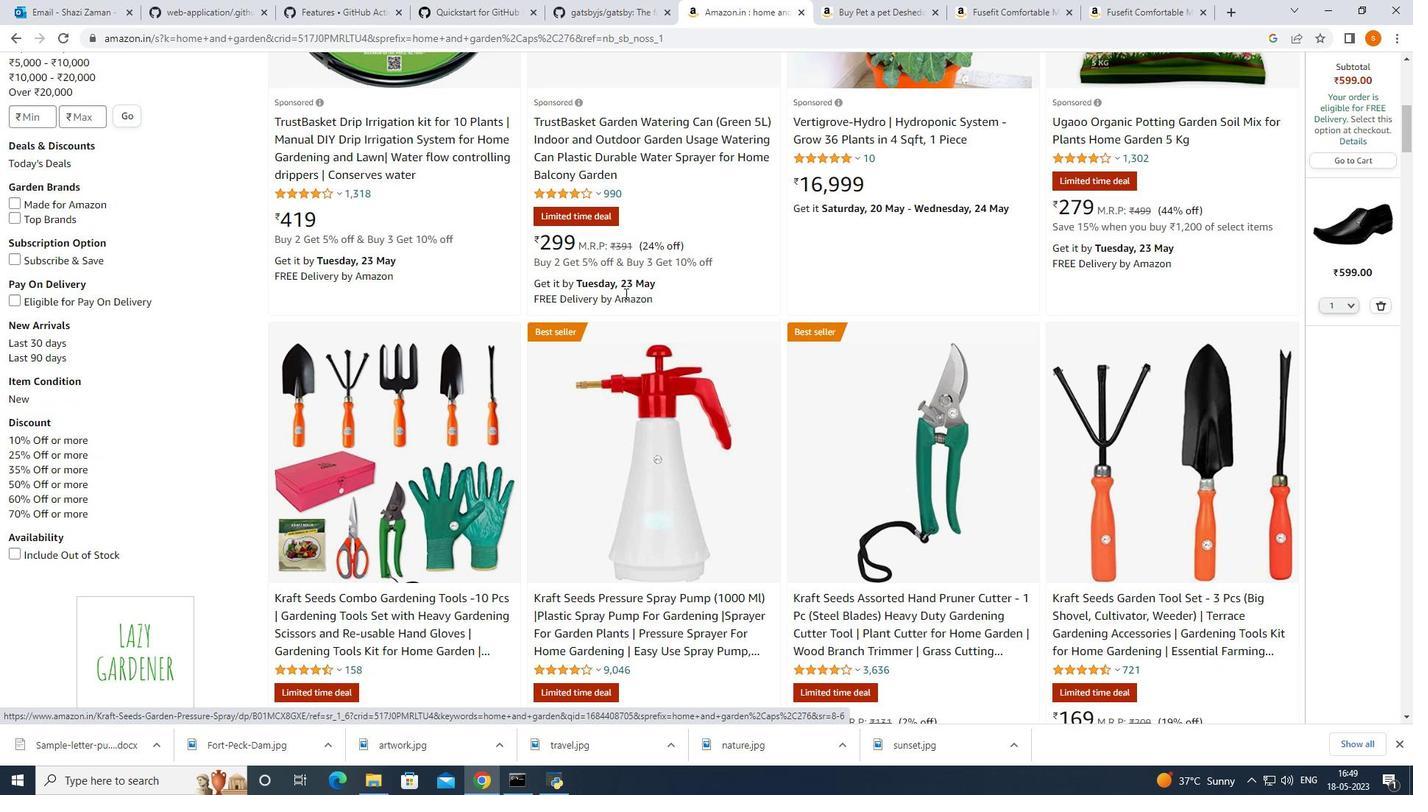 
Action: Mouse moved to (633, 290)
Screenshot: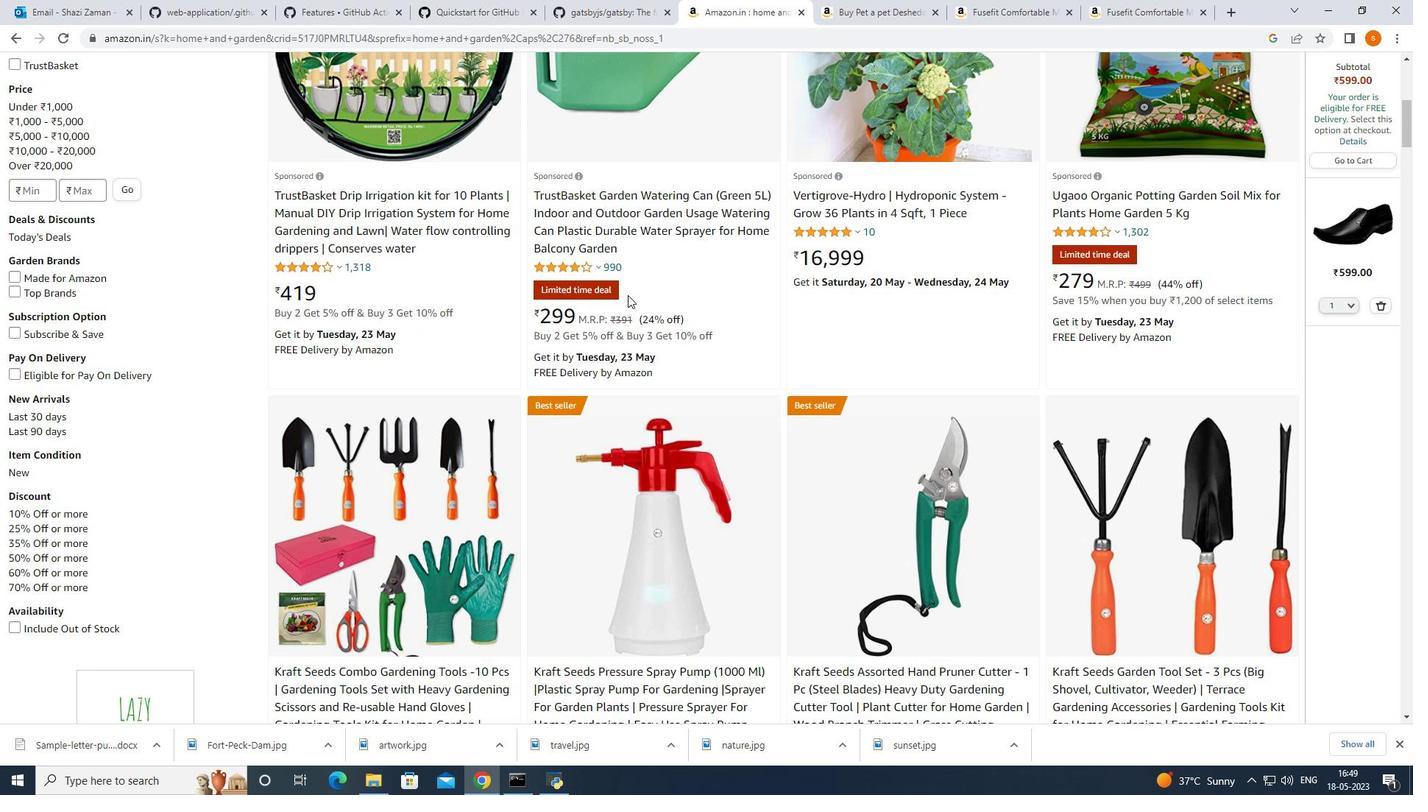 
Action: Mouse scrolled (633, 290) with delta (0, 0)
Screenshot: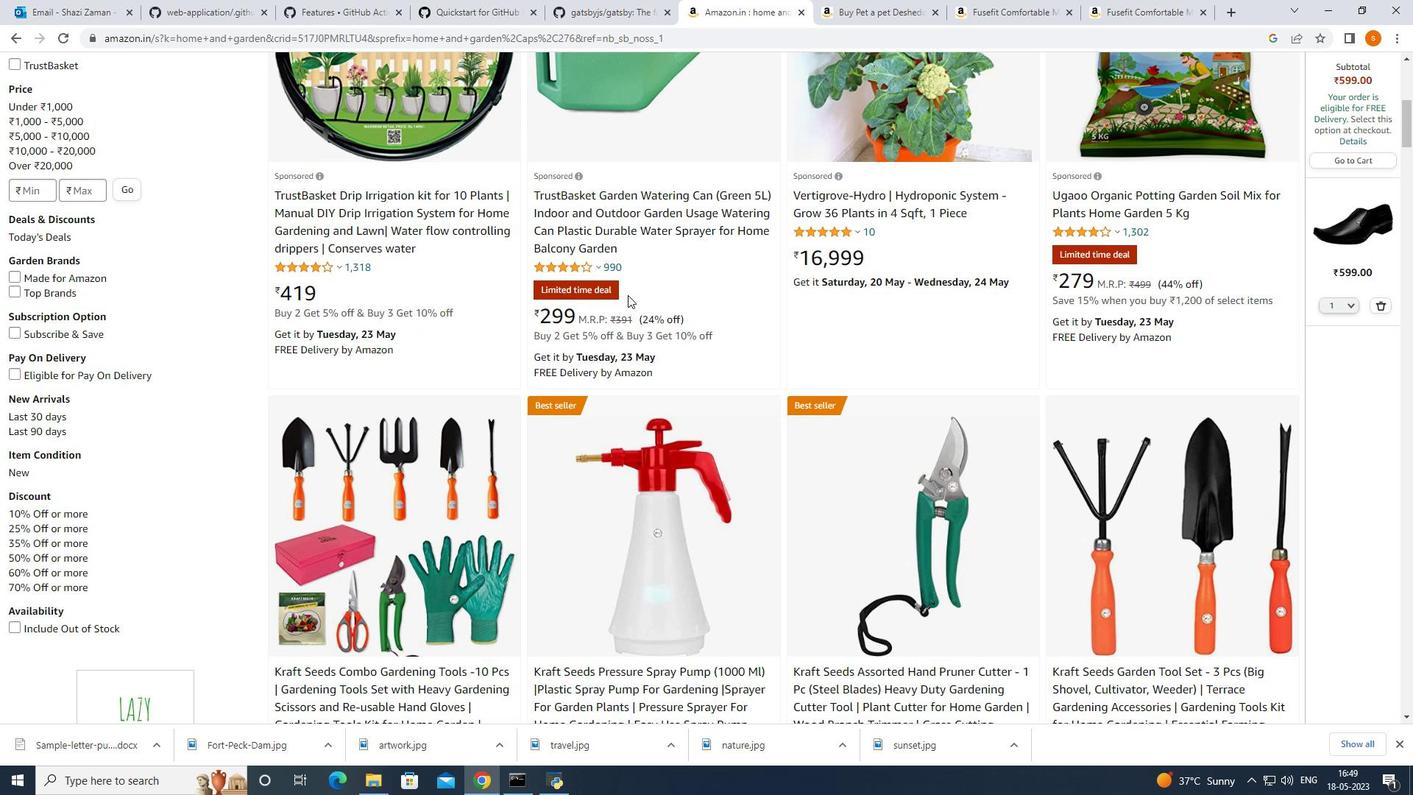 
Action: Mouse moved to (633, 289)
Screenshot: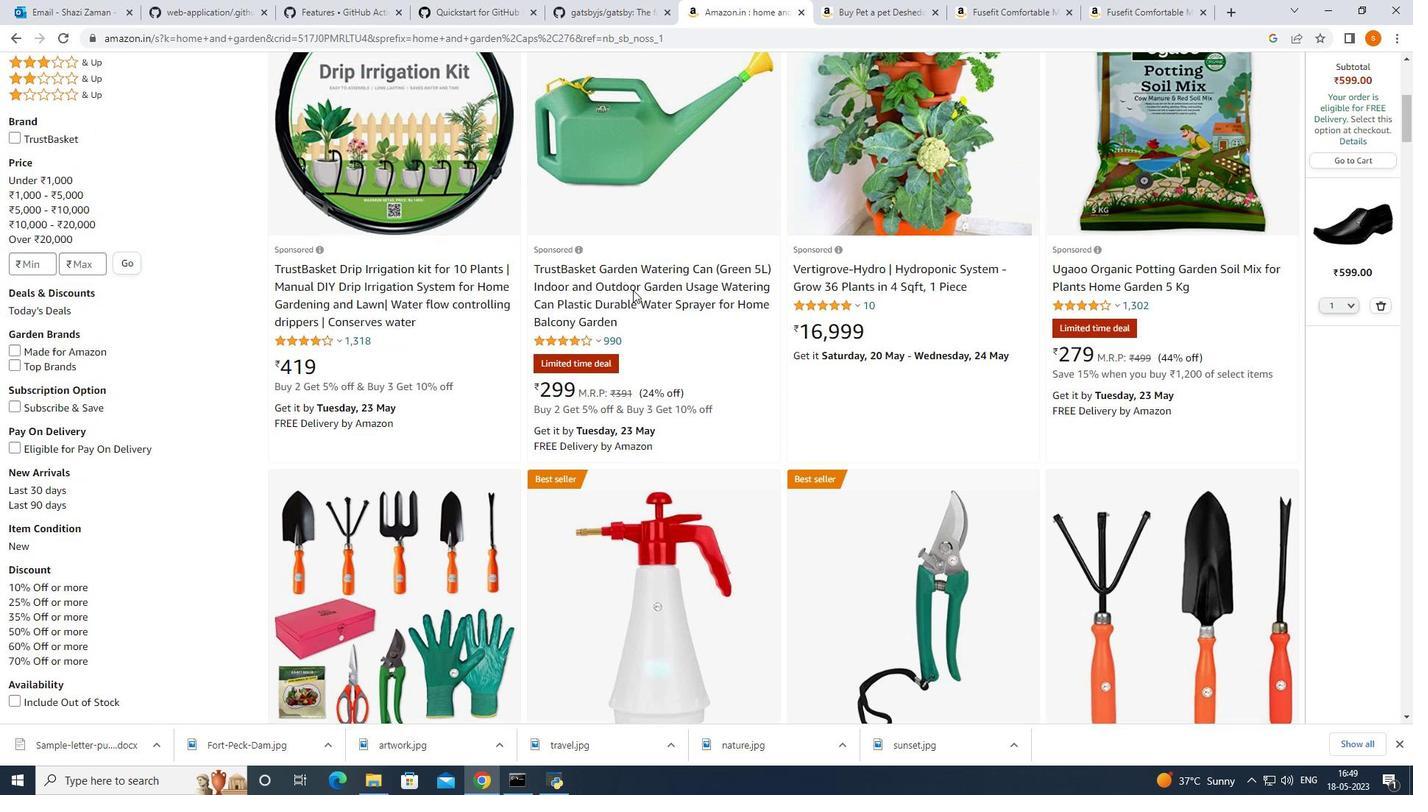 
Action: Mouse scrolled (633, 290) with delta (0, 0)
Screenshot: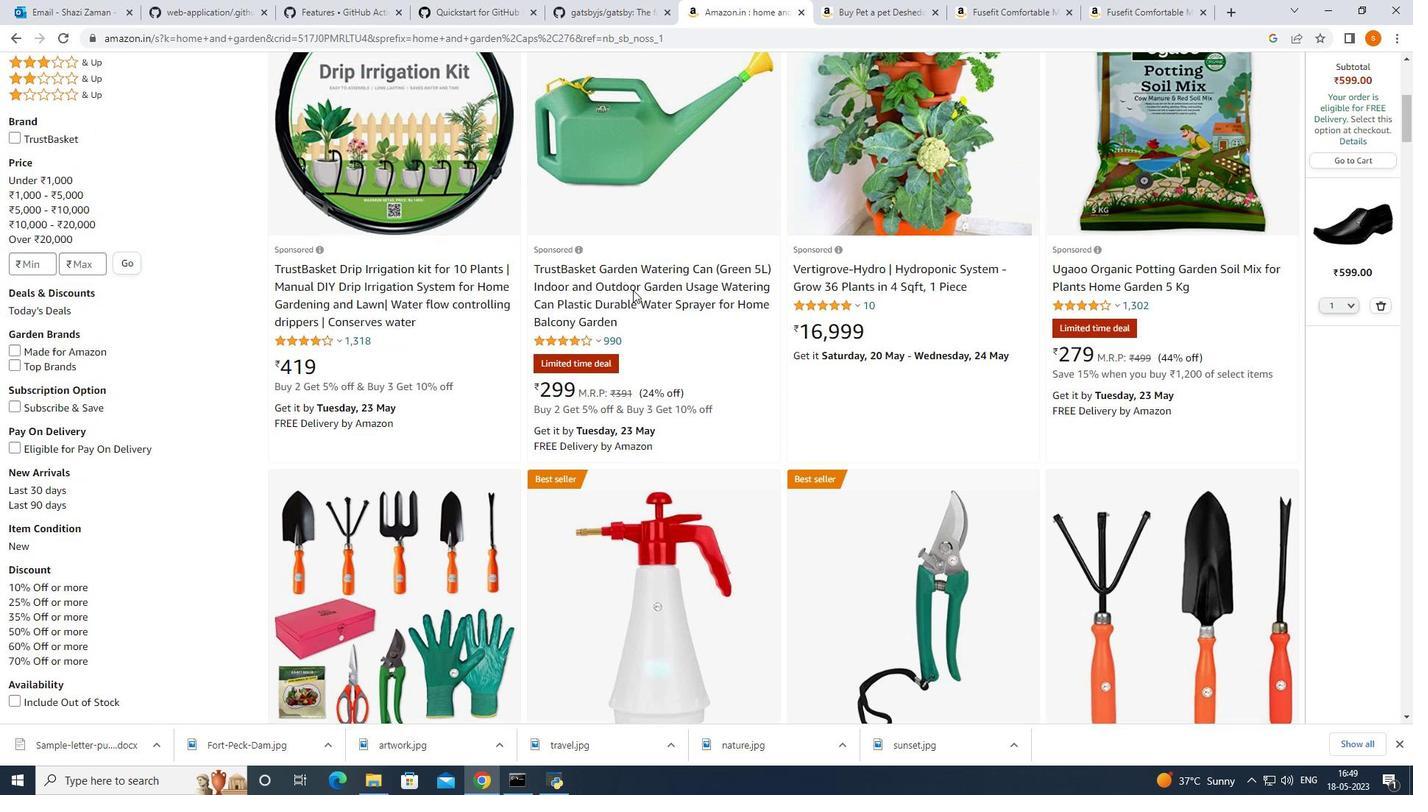 
Action: Mouse moved to (633, 289)
Screenshot: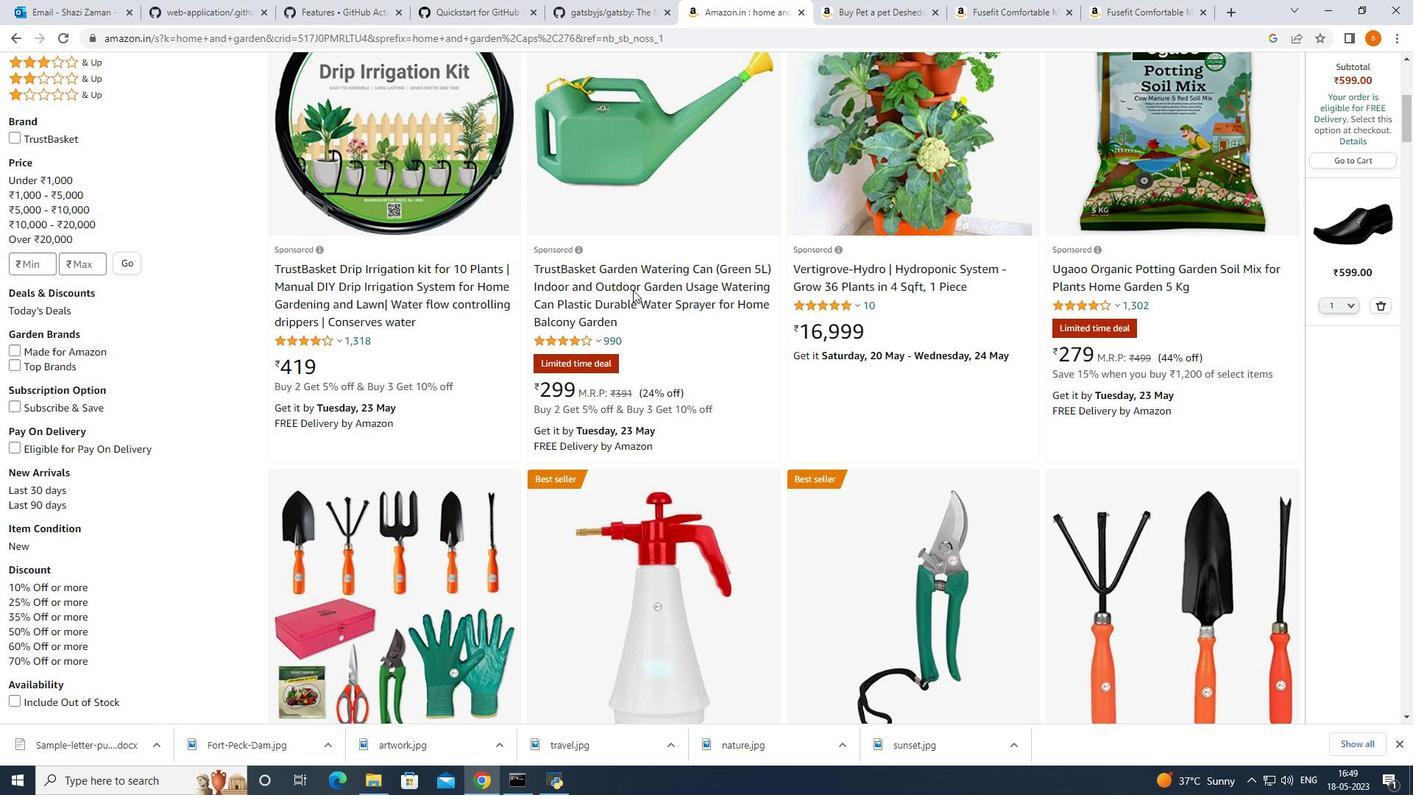
Action: Mouse scrolled (633, 290) with delta (0, 0)
Screenshot: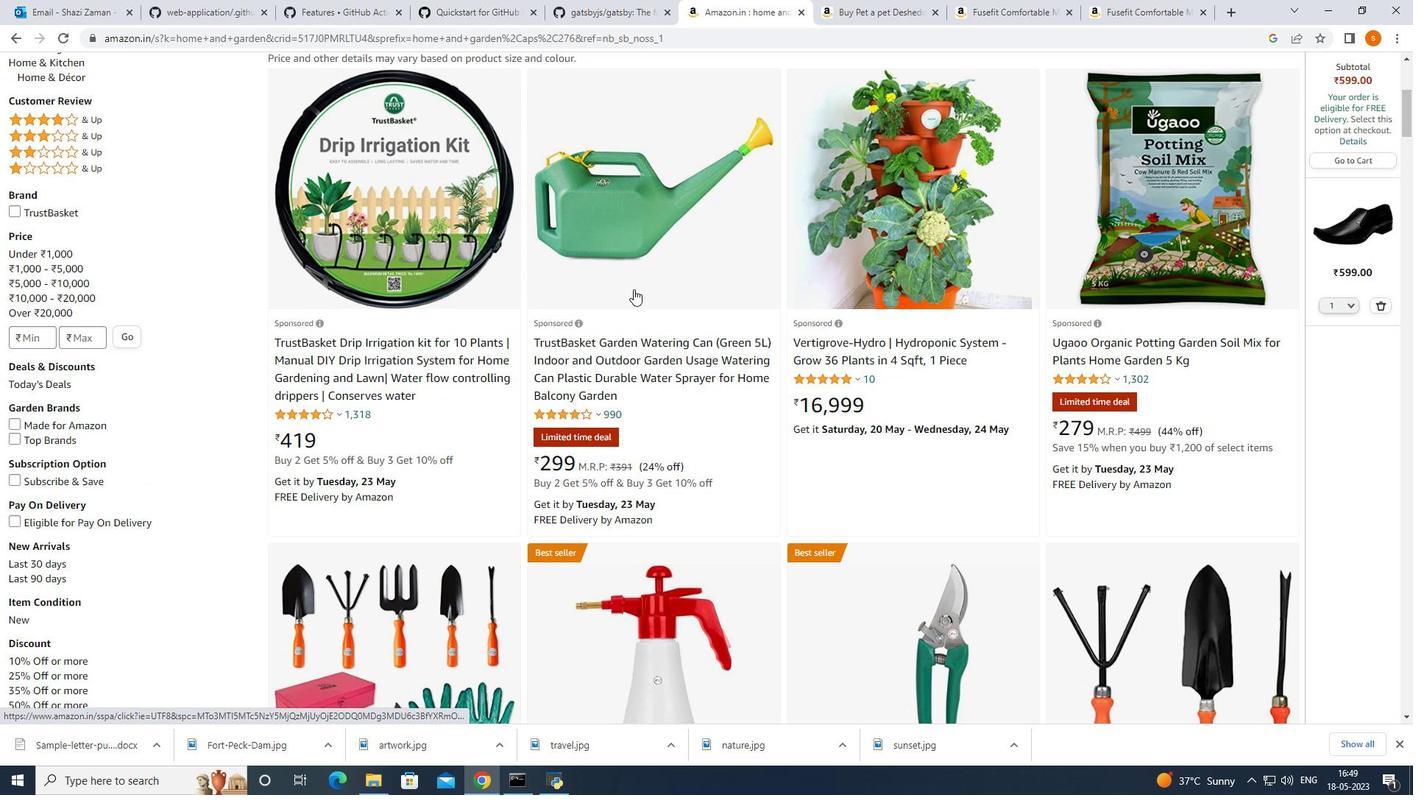 
Action: Mouse moved to (633, 289)
Screenshot: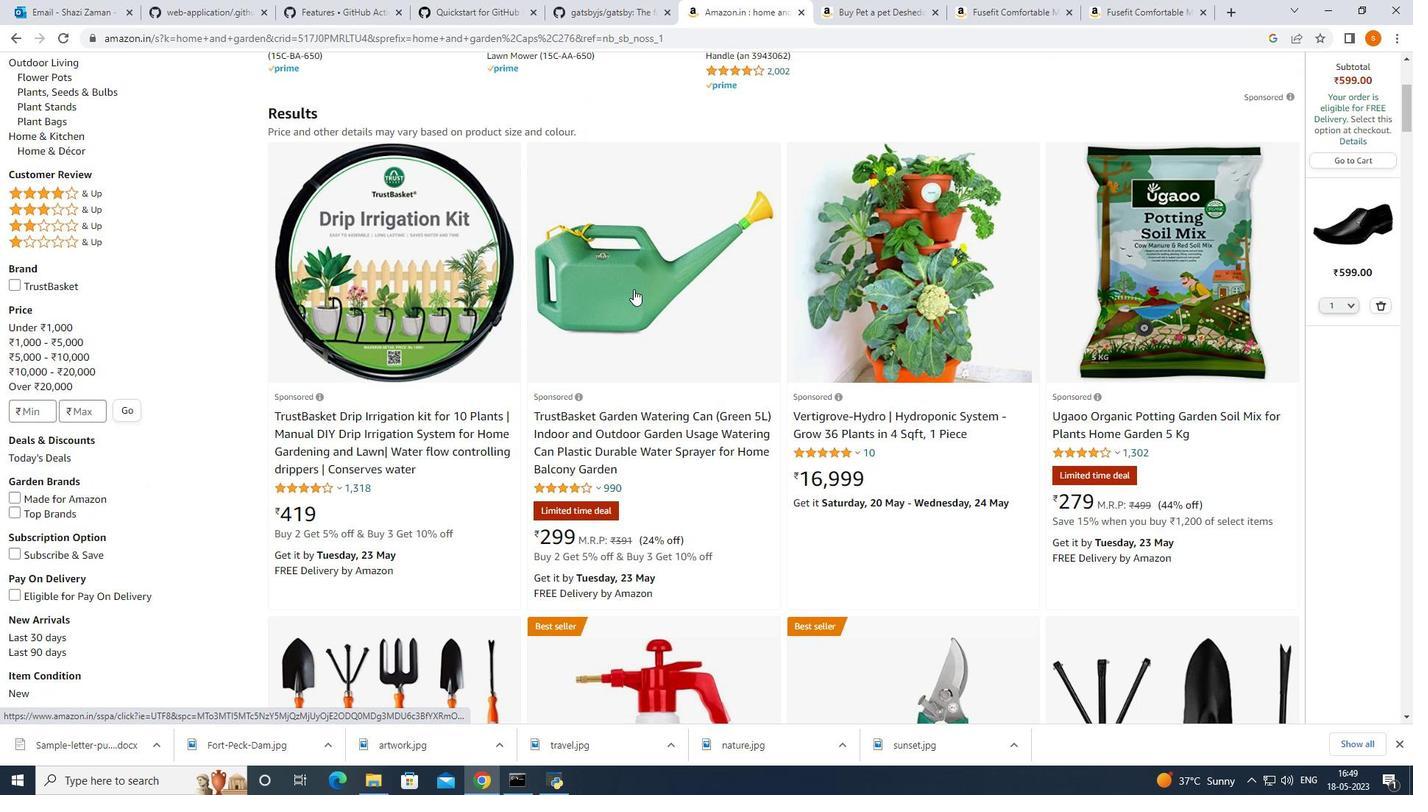
Action: Mouse scrolled (633, 290) with delta (0, 0)
Screenshot: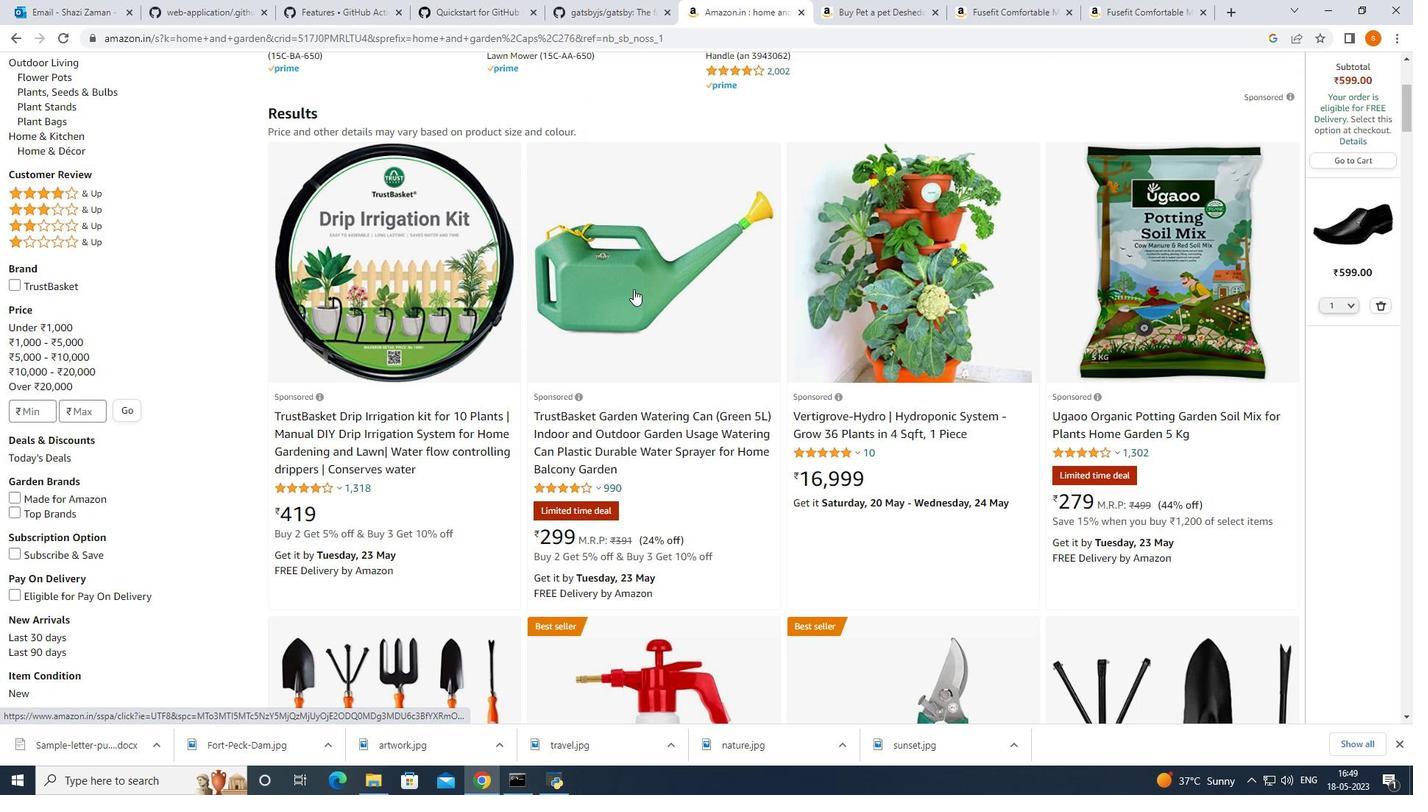 
Action: Mouse moved to (633, 289)
Screenshot: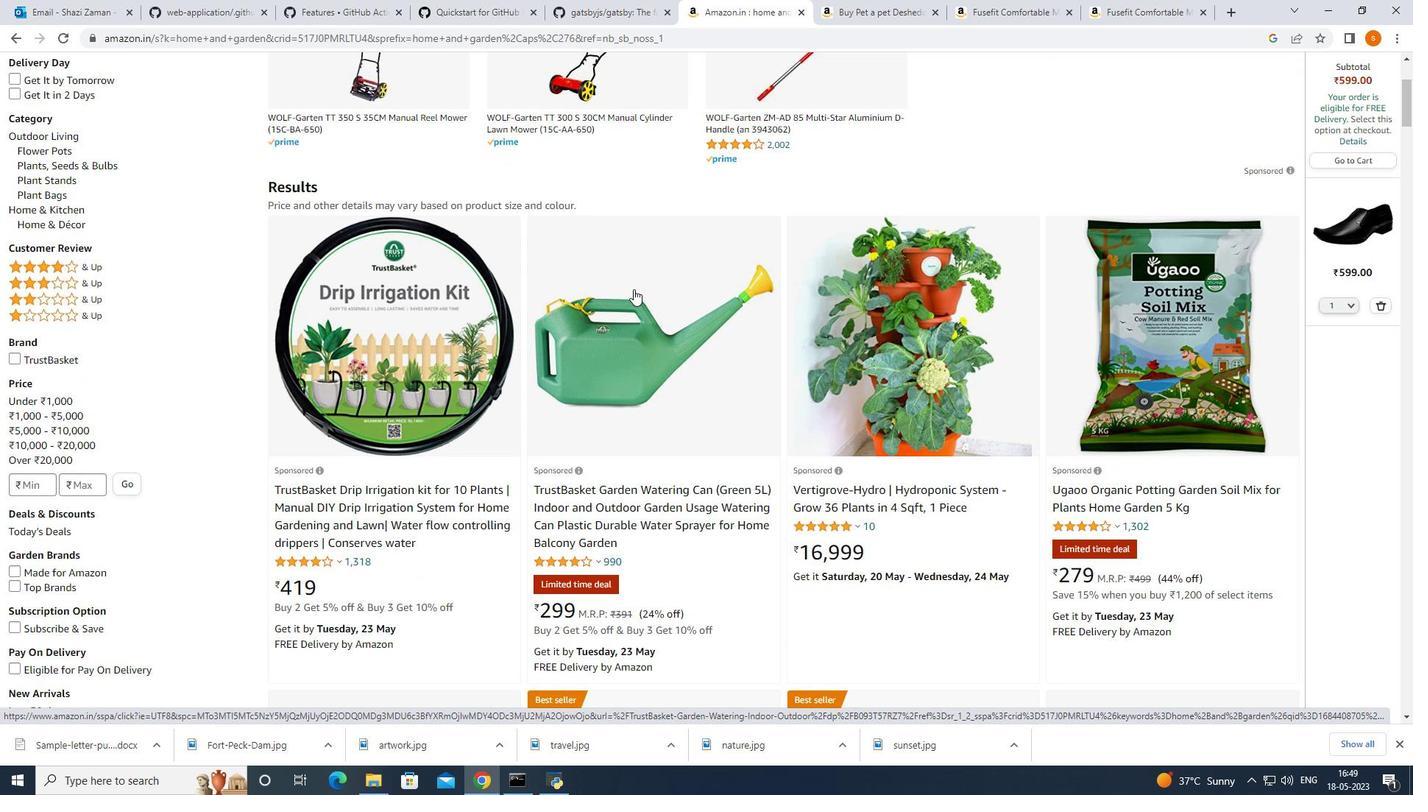 
Action: Mouse scrolled (633, 290) with delta (0, 0)
Screenshot: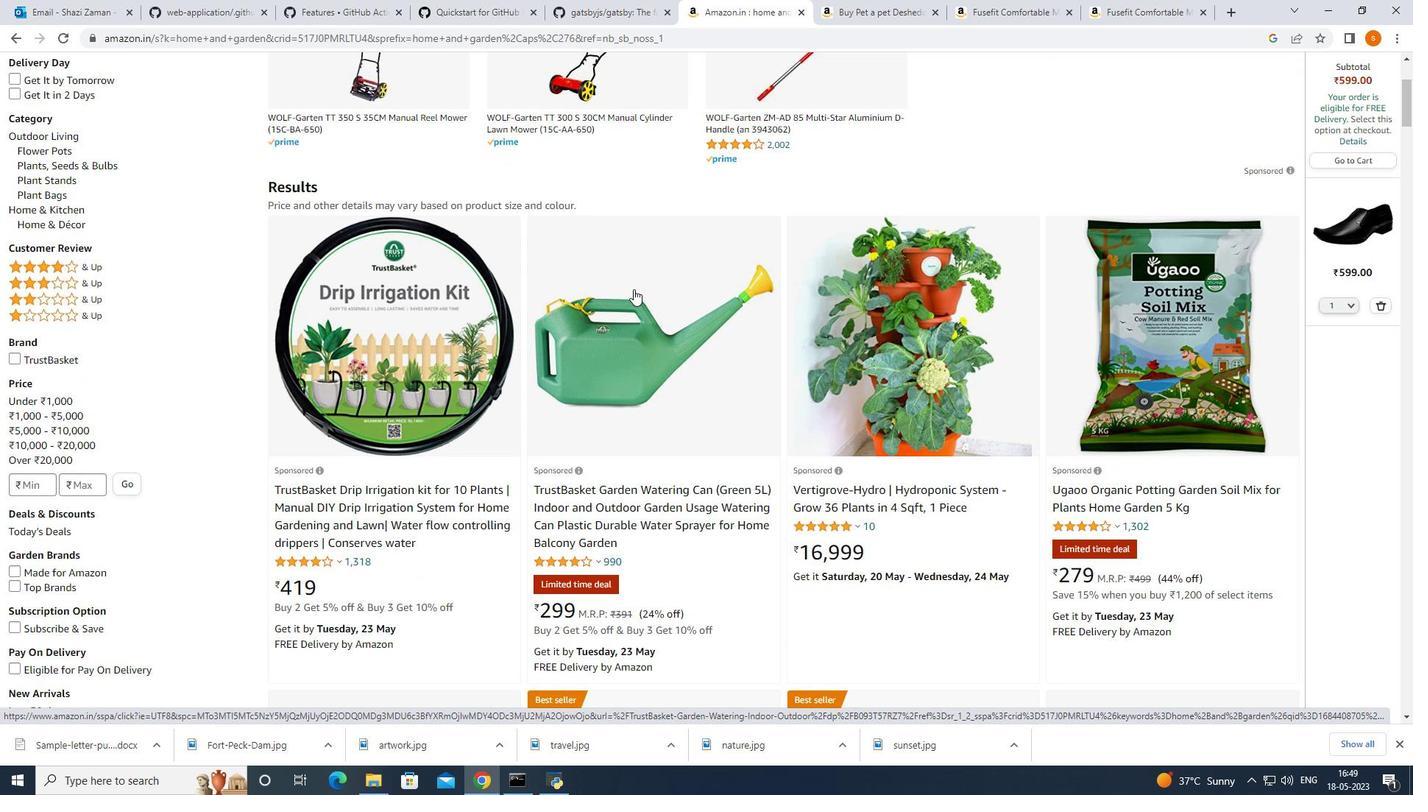
Action: Mouse moved to (633, 289)
Screenshot: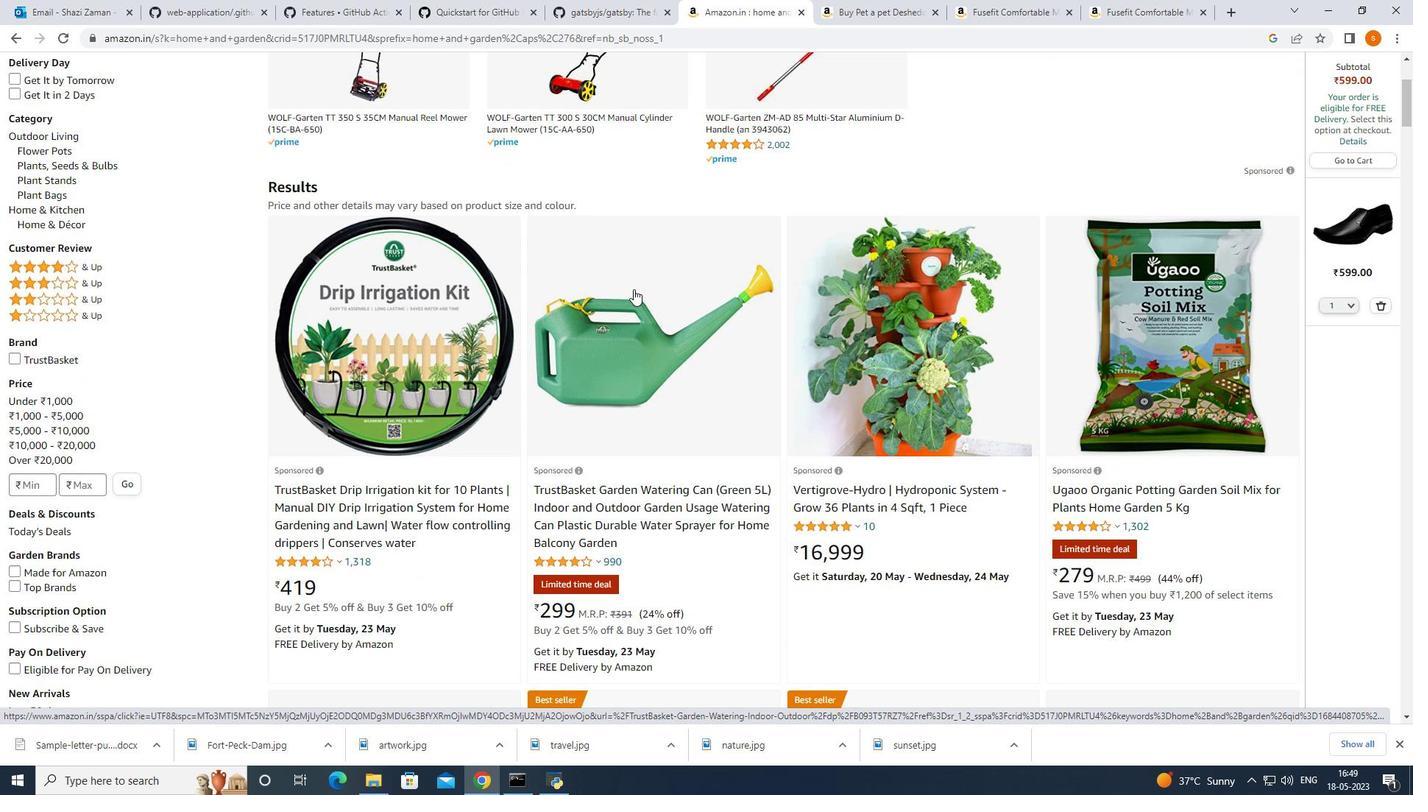 
Action: Mouse scrolled (633, 290) with delta (0, 0)
Screenshot: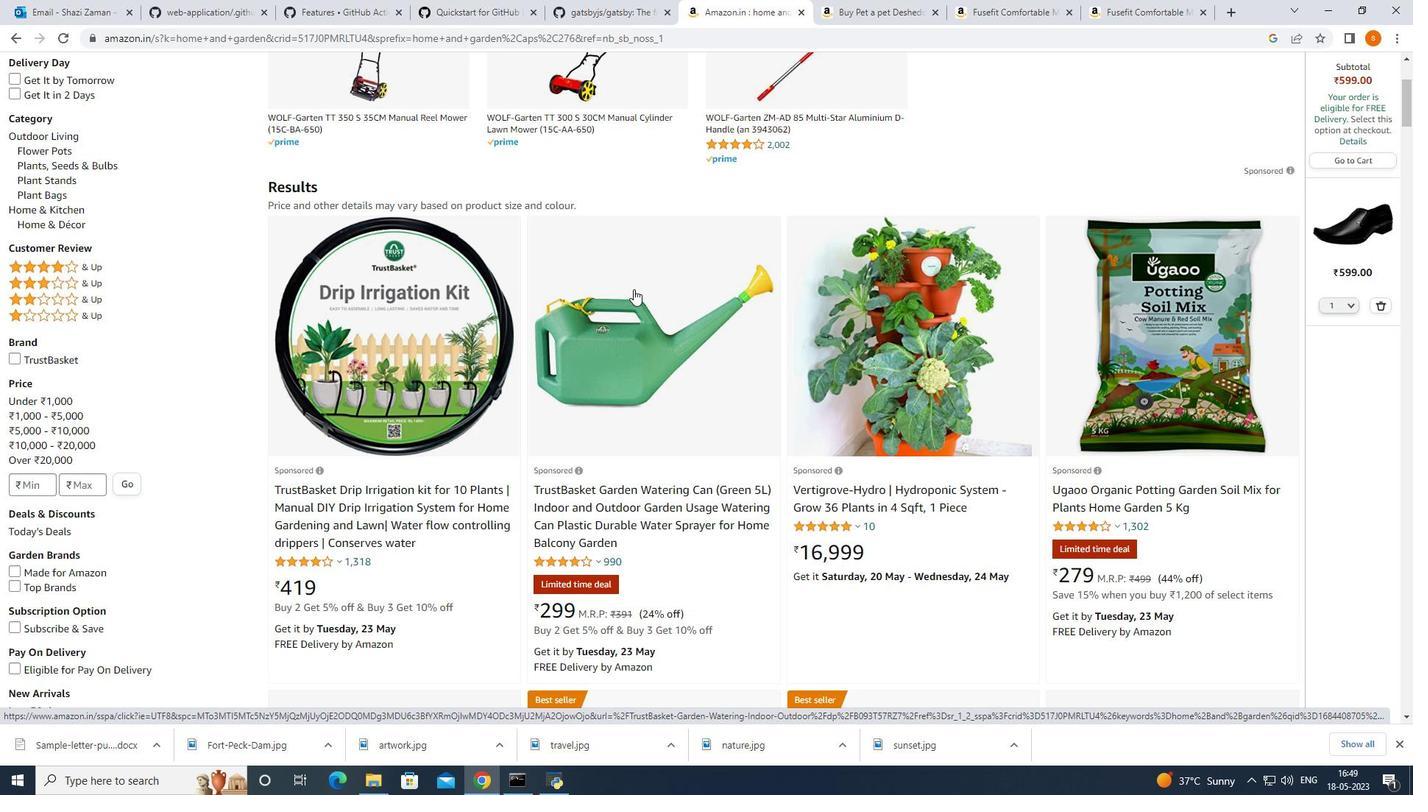 
Action: Mouse moved to (653, 290)
Screenshot: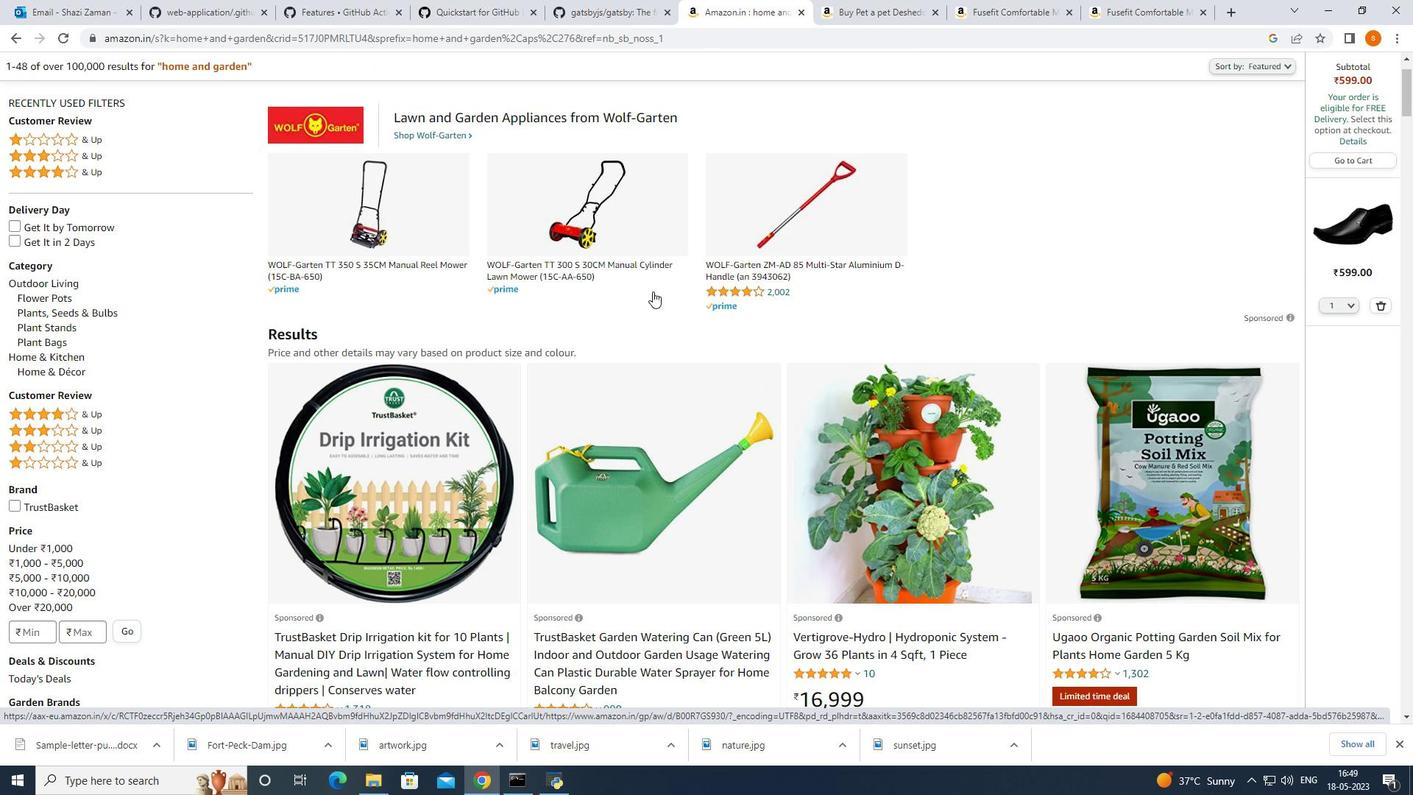 
Action: Mouse scrolled (653, 291) with delta (0, 0)
Screenshot: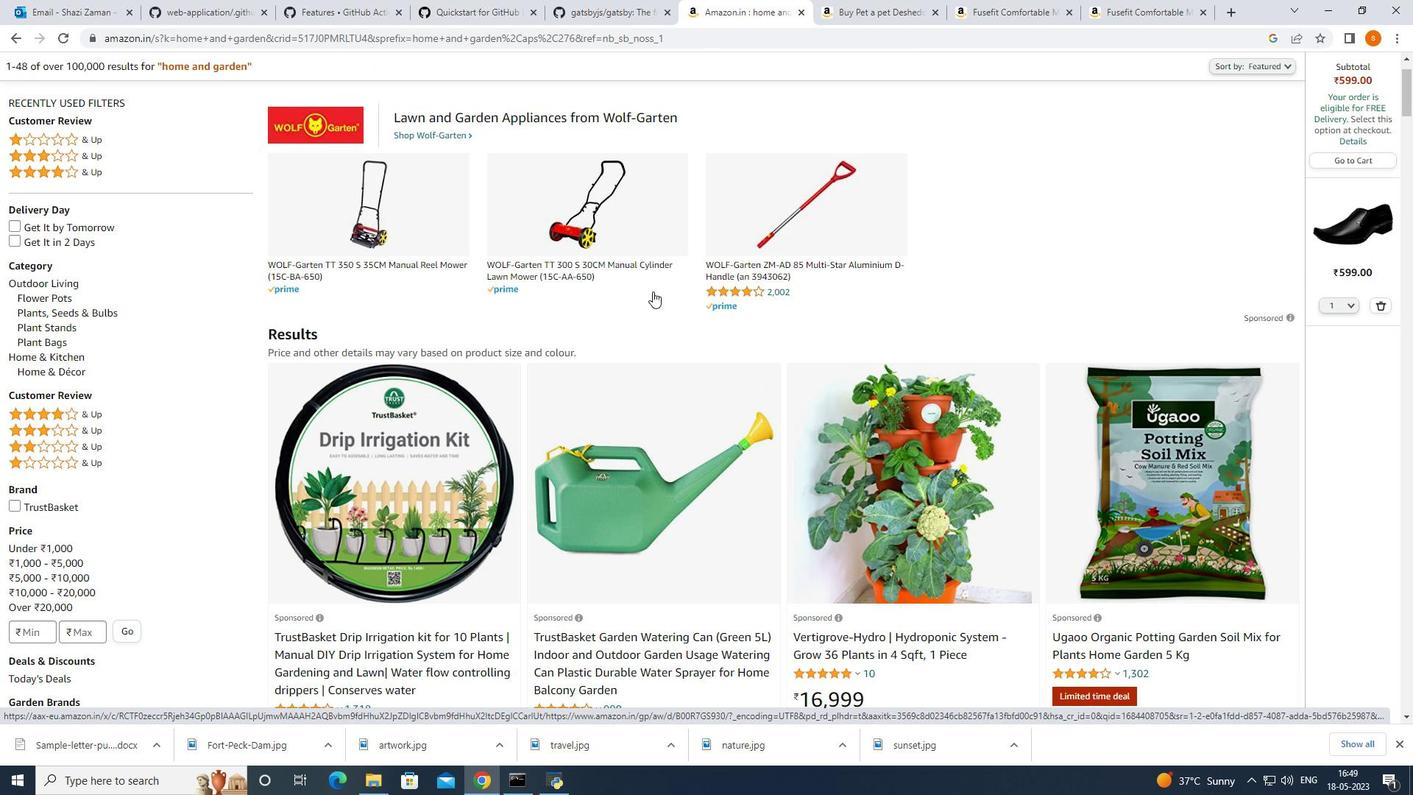 
Action: Mouse moved to (653, 290)
Screenshot: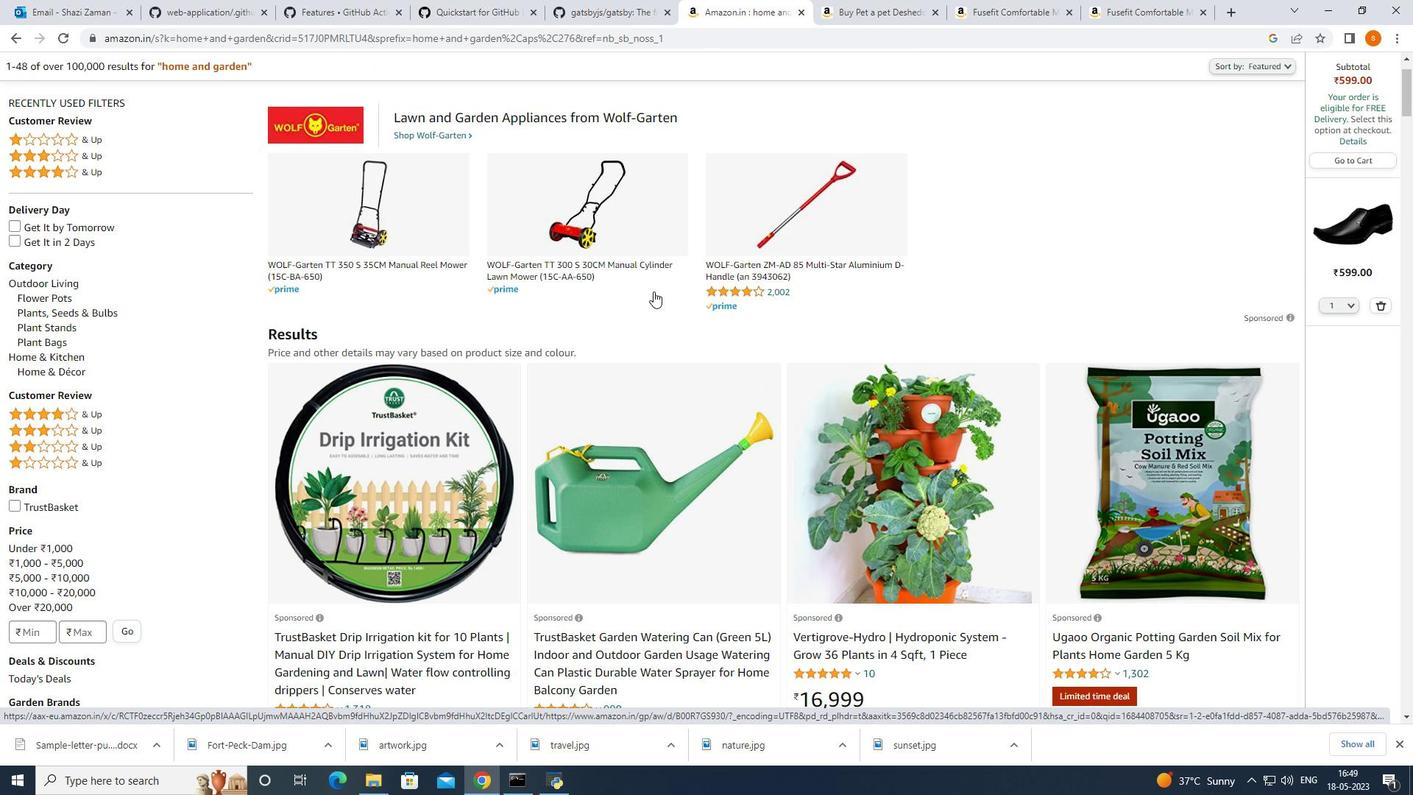
Action: Mouse scrolled (653, 290) with delta (0, 0)
Screenshot: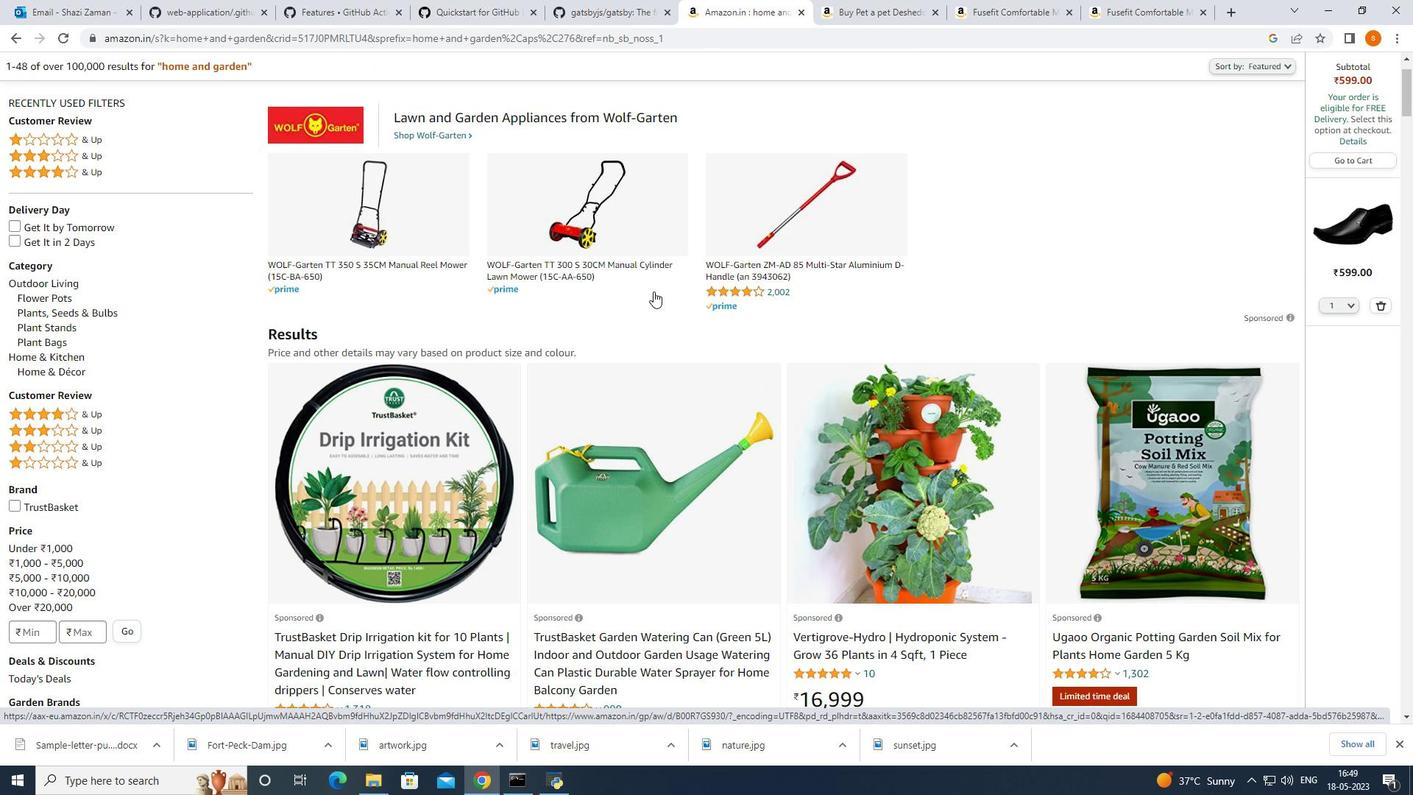 
Action: Mouse moved to (653, 289)
Screenshot: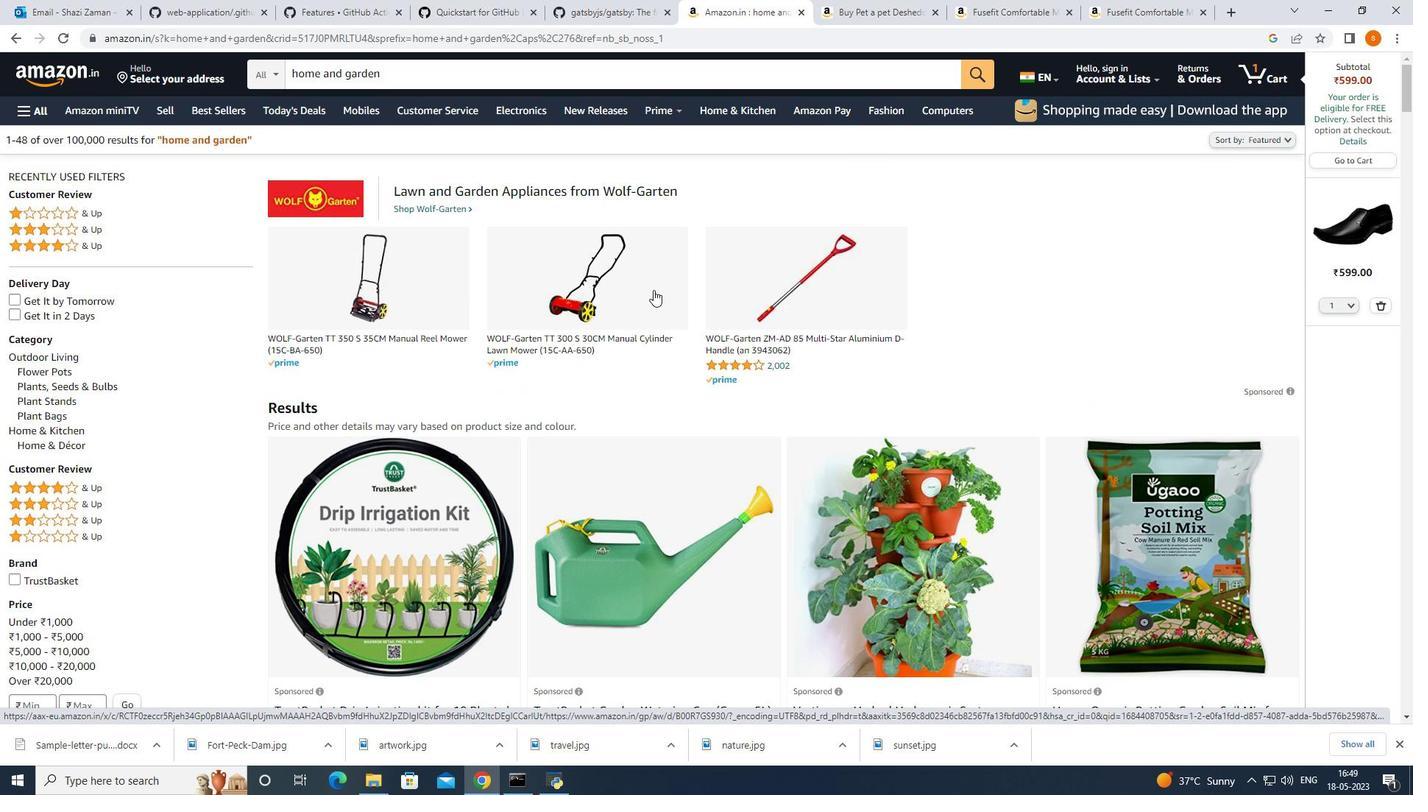 
Action: Mouse scrolled (653, 288) with delta (0, 0)
Screenshot: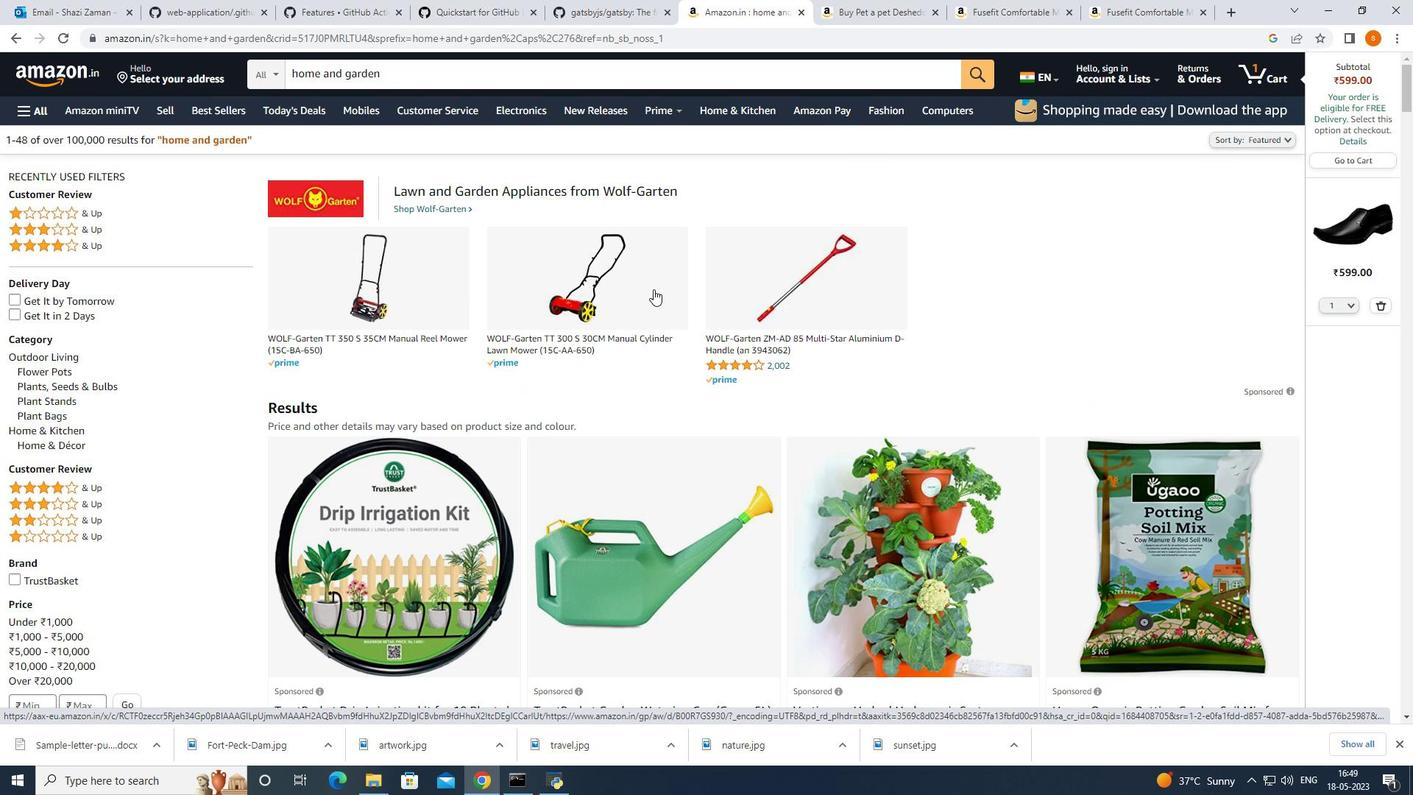 
Action: Mouse moved to (653, 295)
Screenshot: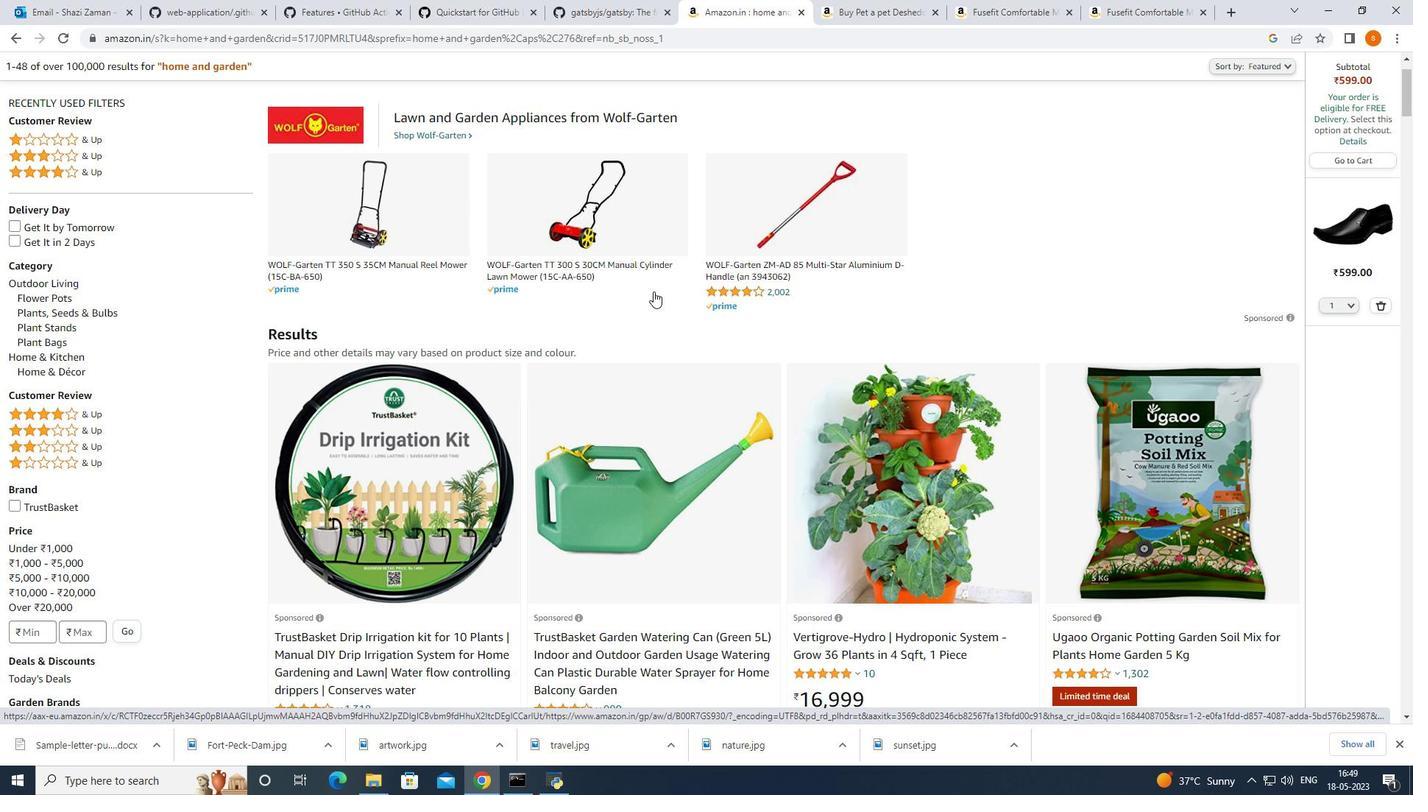 
Action: Mouse scrolled (653, 295) with delta (0, 0)
Screenshot: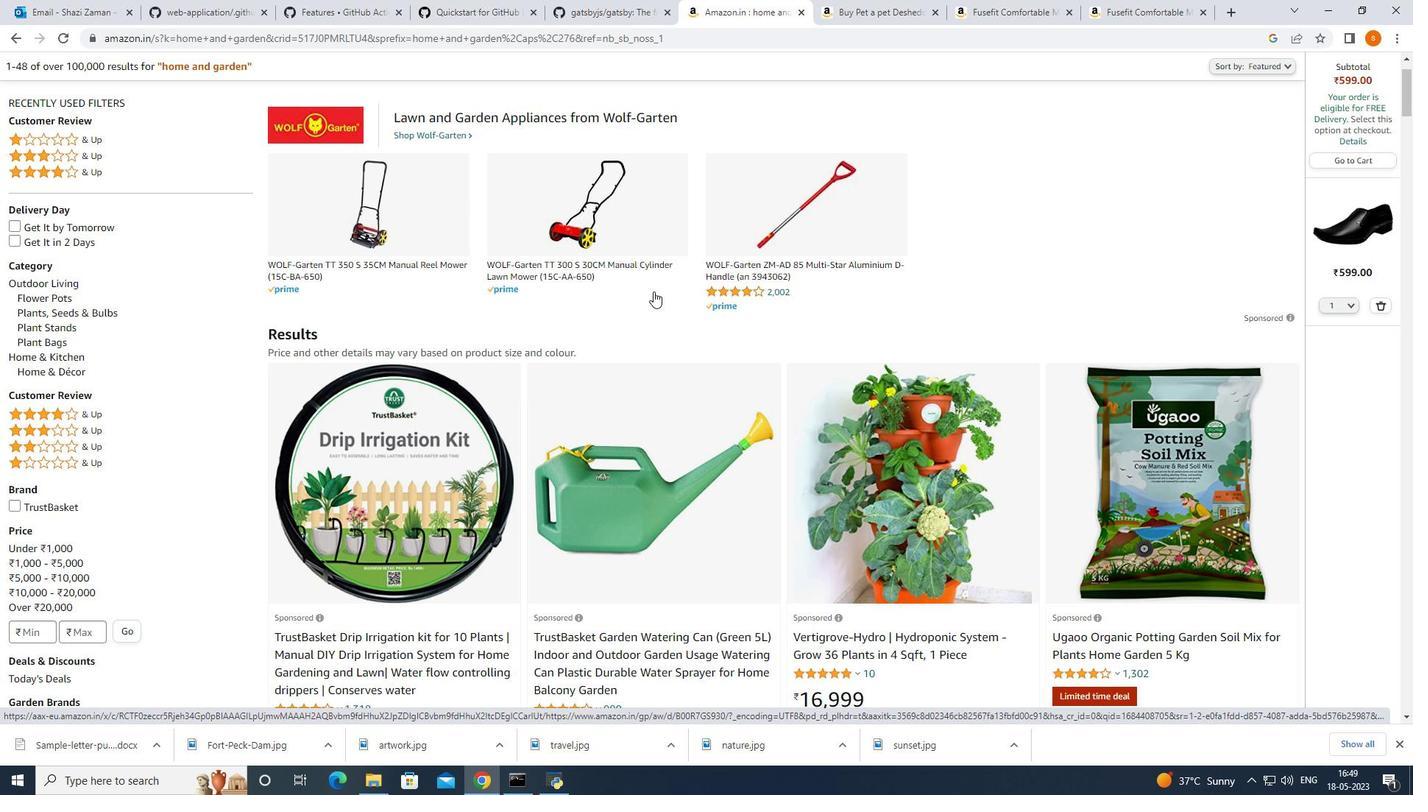 
Action: Mouse moved to (653, 296)
Screenshot: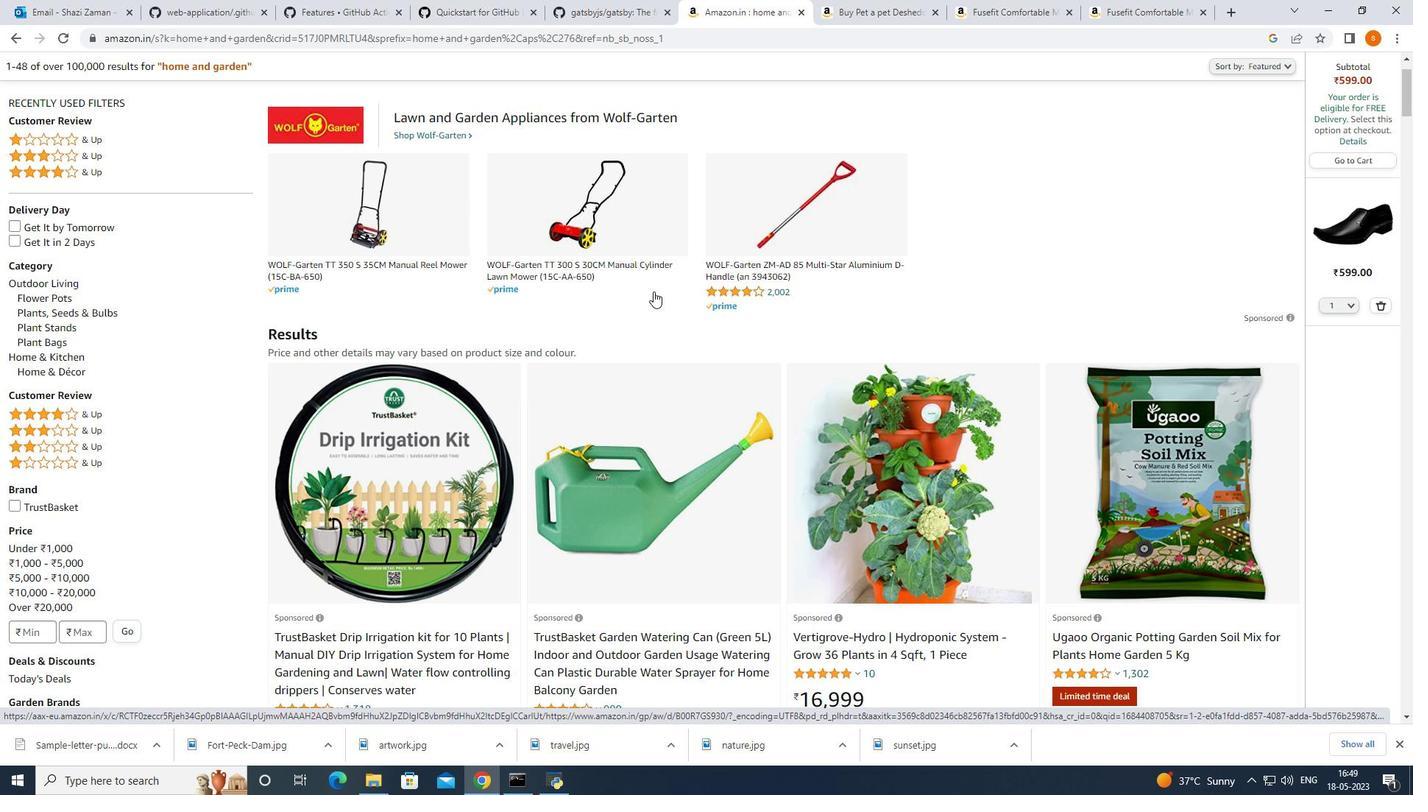 
Action: Mouse scrolled (653, 295) with delta (0, 0)
Screenshot: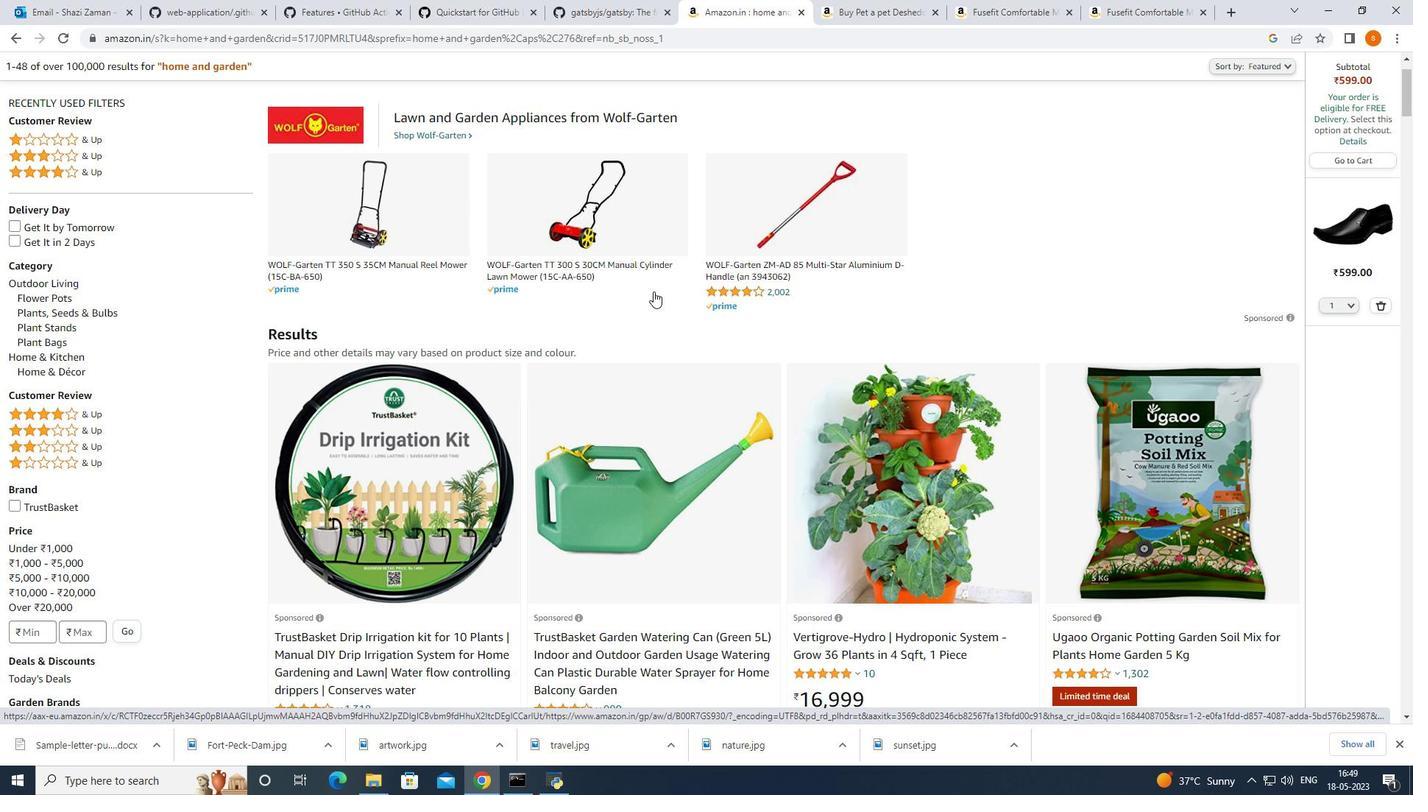 
Action: Mouse moved to (653, 296)
Screenshot: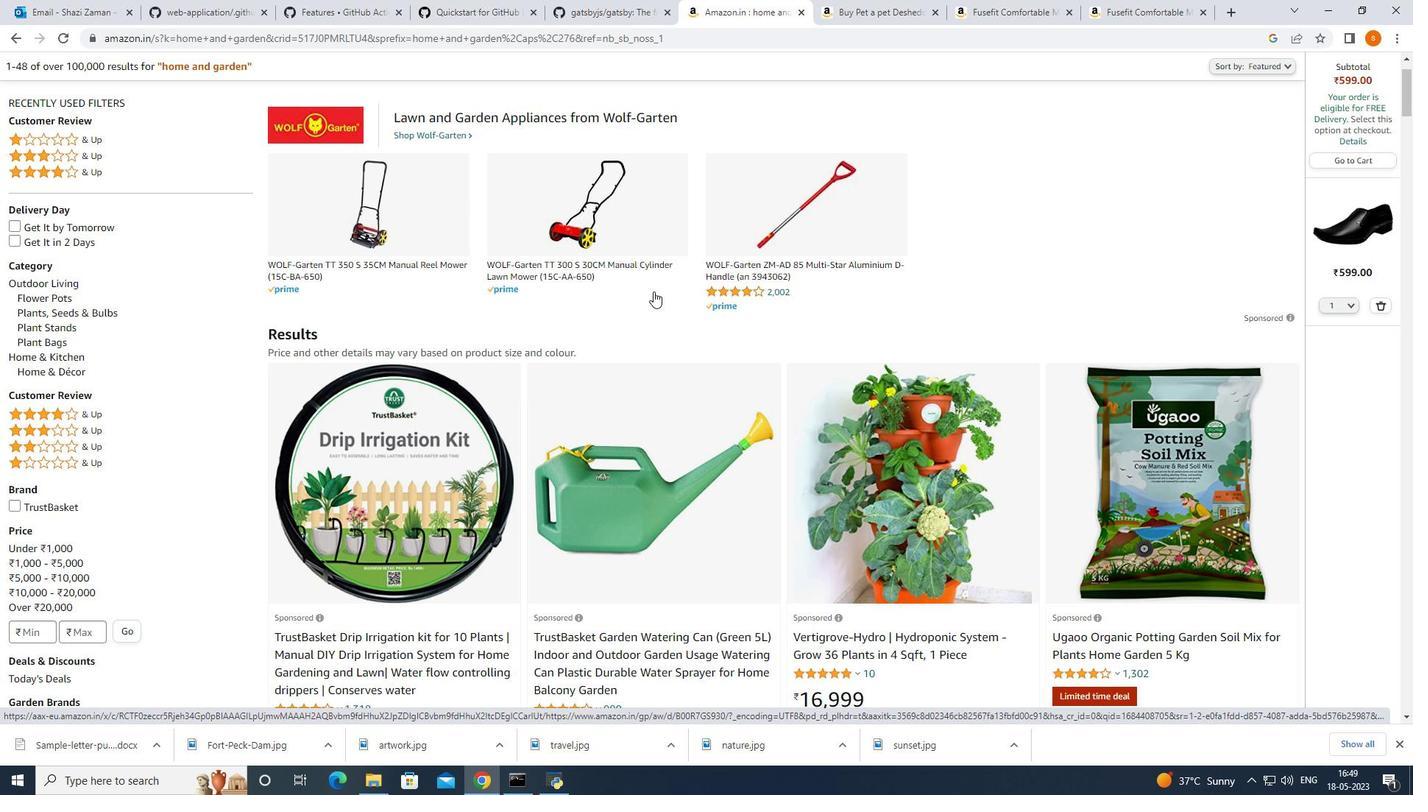 
Action: Mouse scrolled (653, 295) with delta (0, 0)
Screenshot: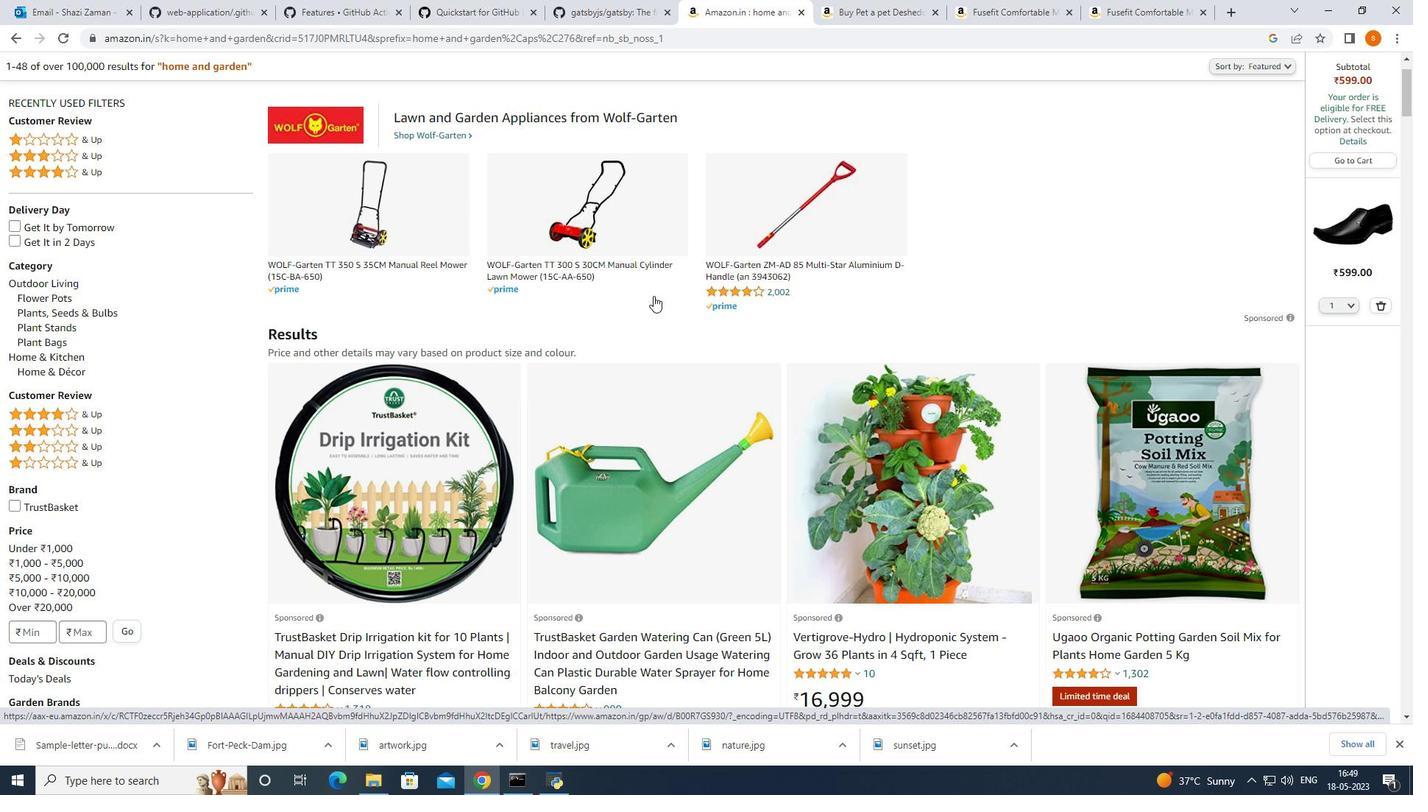 
Action: Mouse moved to (664, 294)
Screenshot: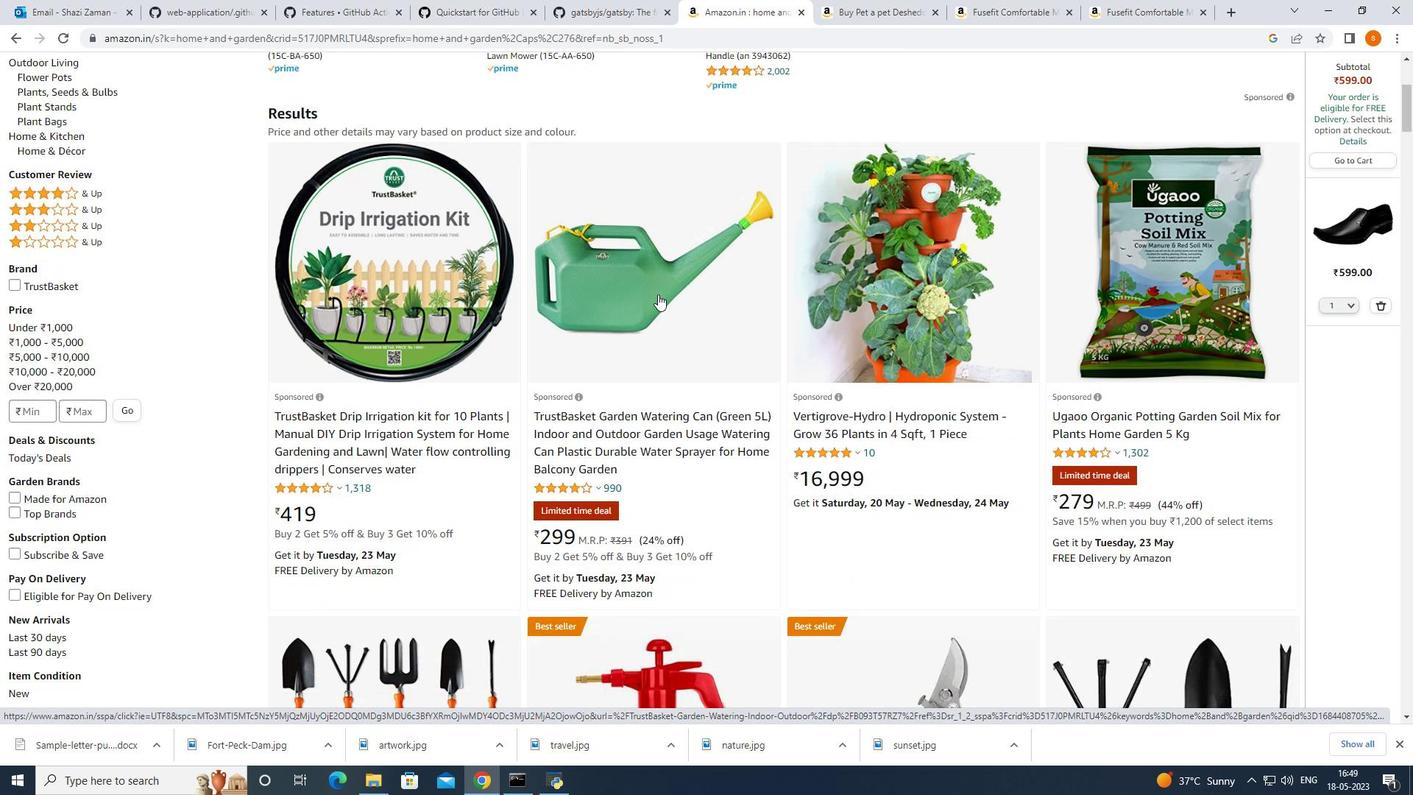 
Action: Mouse scrolled (664, 295) with delta (0, 0)
Screenshot: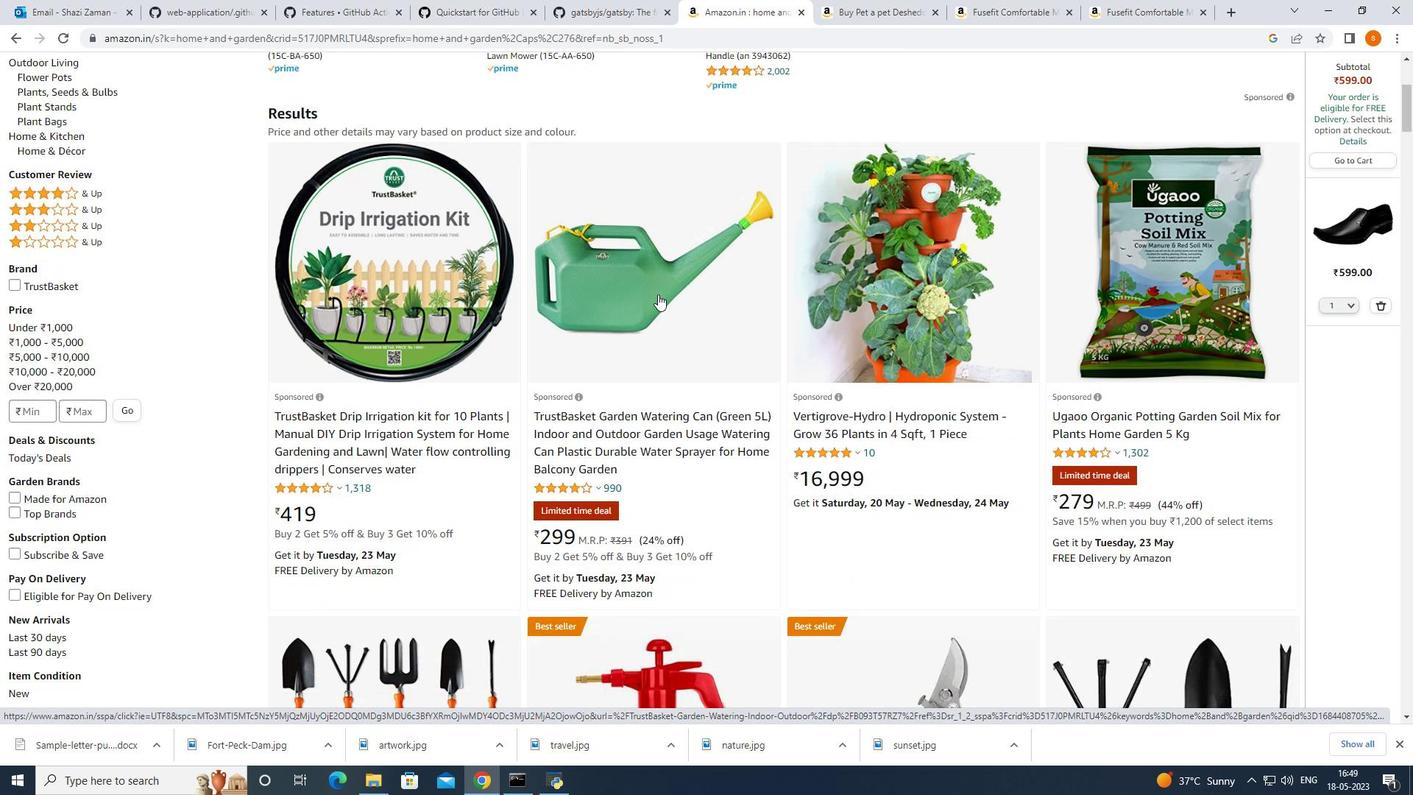 
Action: Mouse moved to (668, 293)
Screenshot: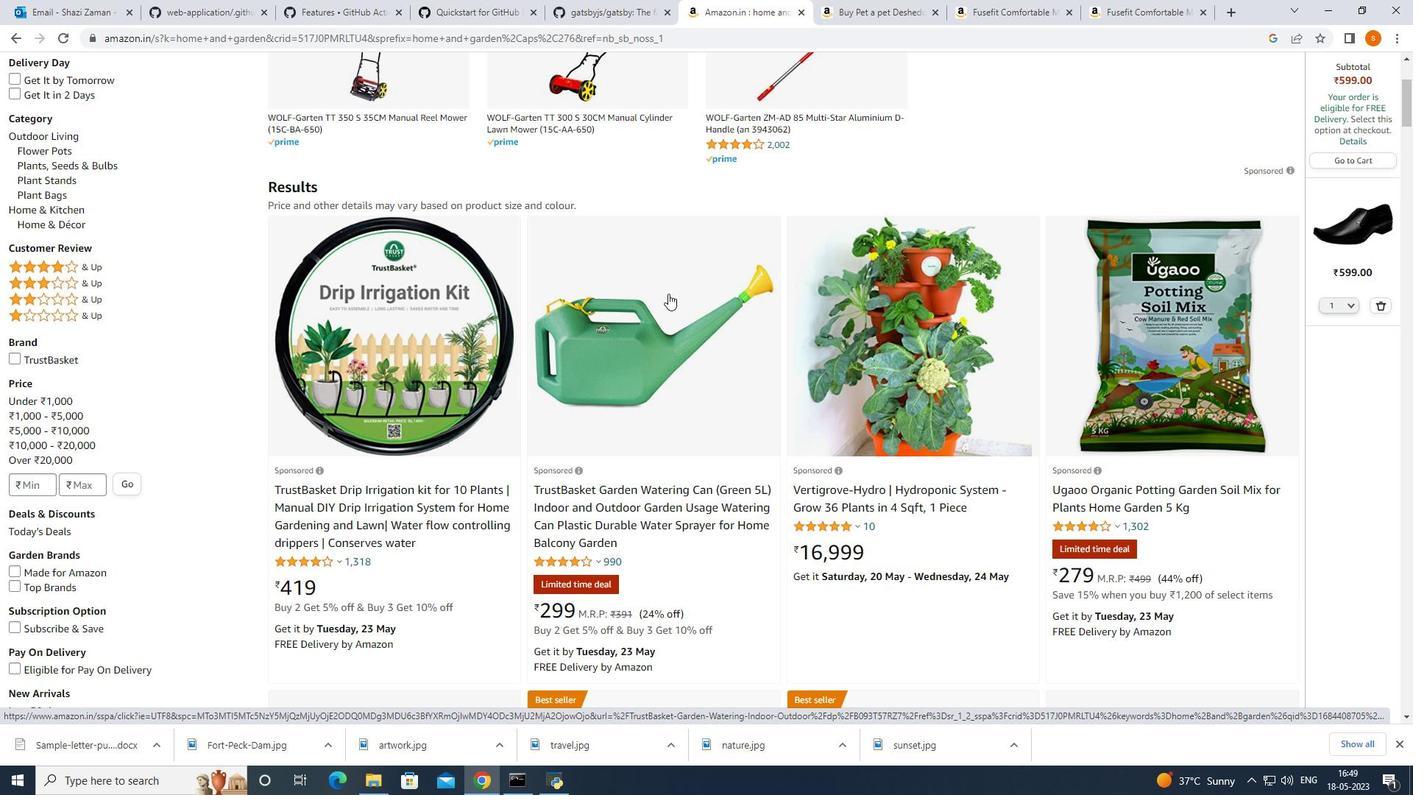 
Action: Mouse scrolled (668, 293) with delta (0, 0)
Screenshot: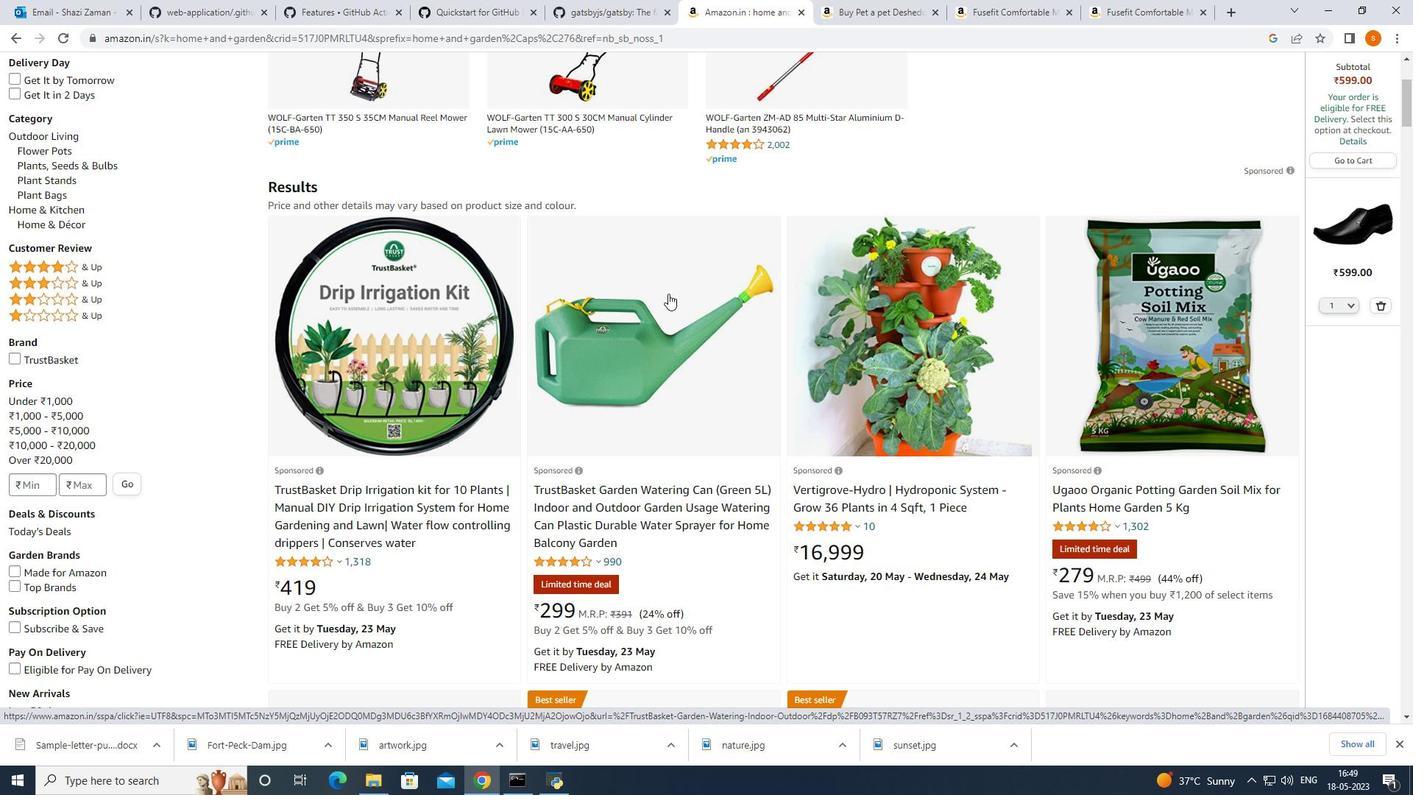 
Action: Mouse moved to (673, 295)
Screenshot: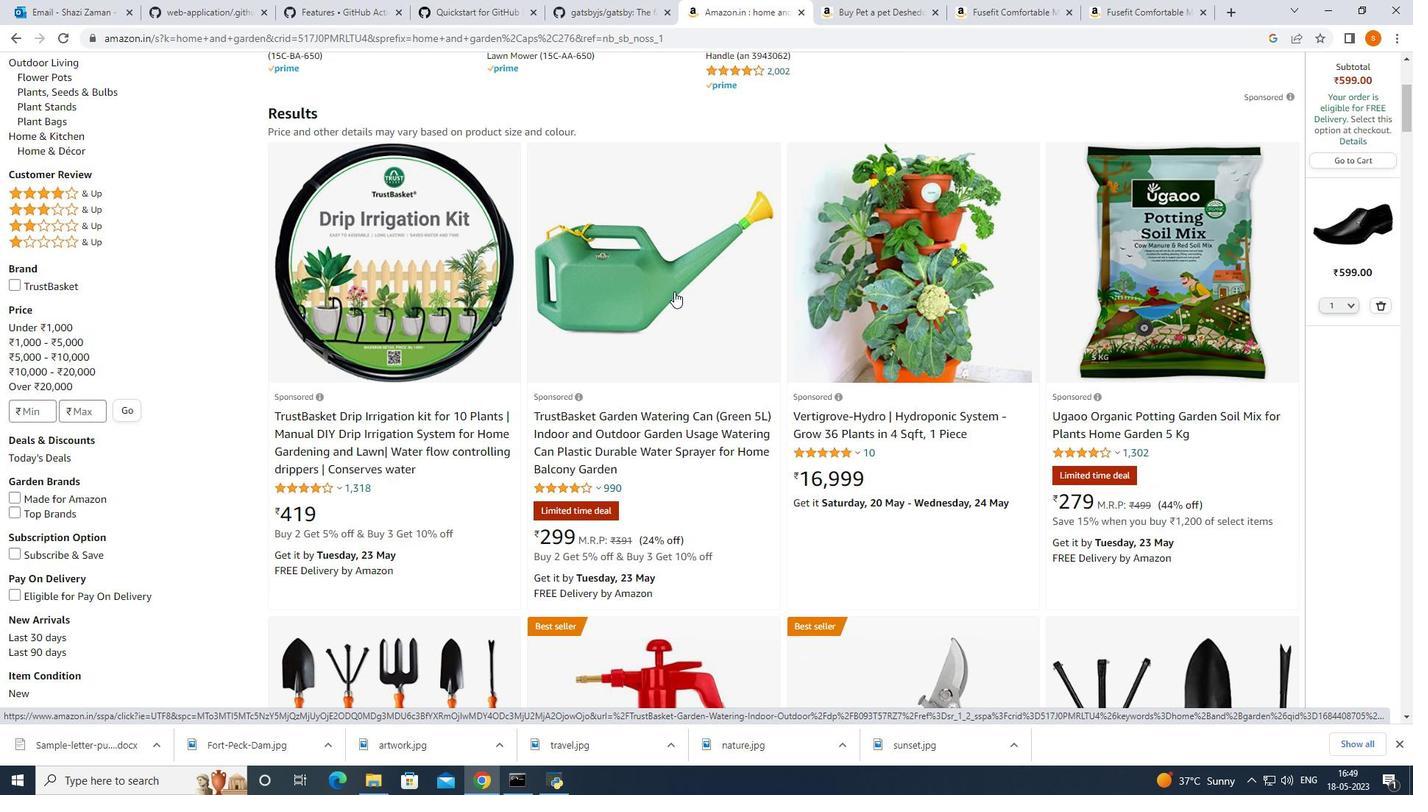 
Action: Mouse scrolled (673, 294) with delta (0, 0)
Screenshot: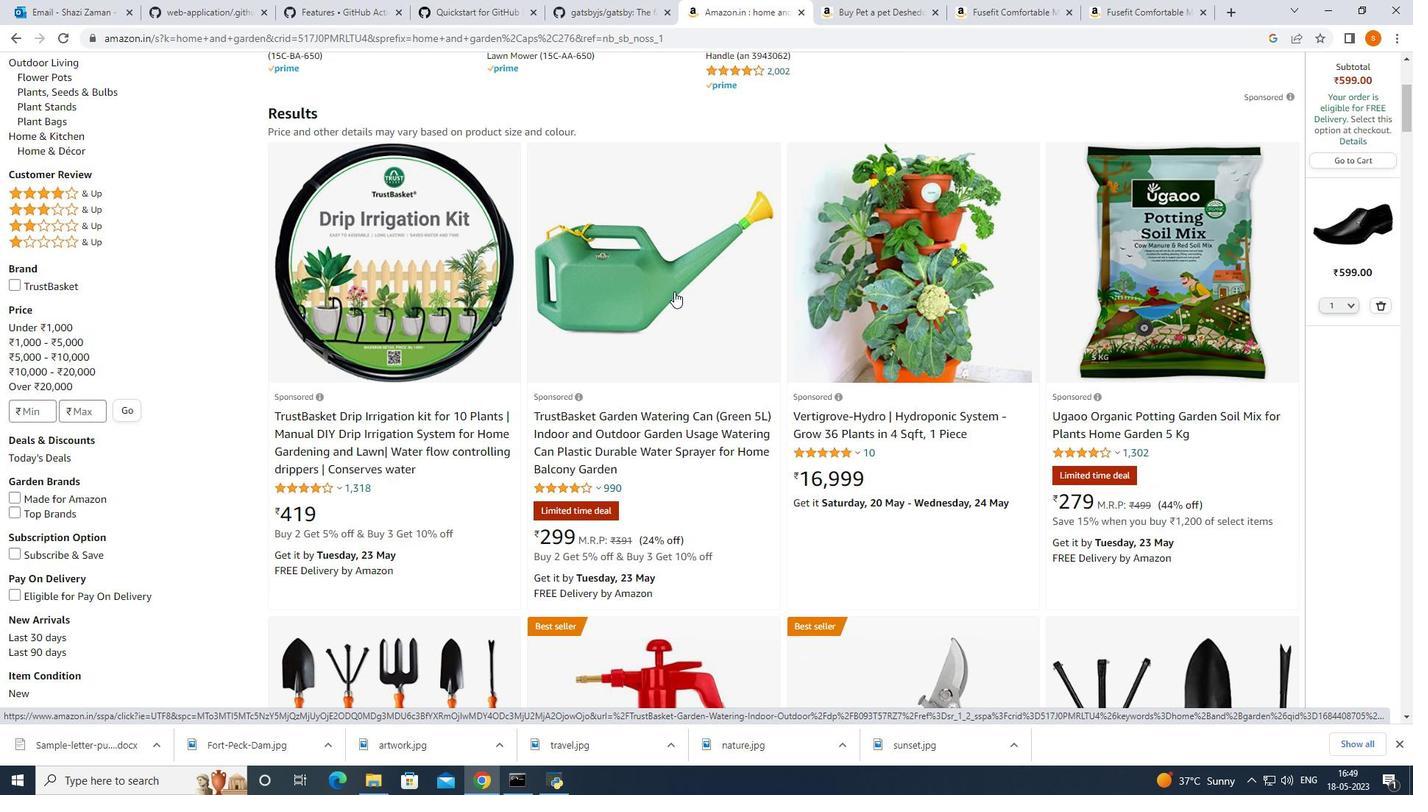 
Action: Mouse moved to (672, 297)
Screenshot: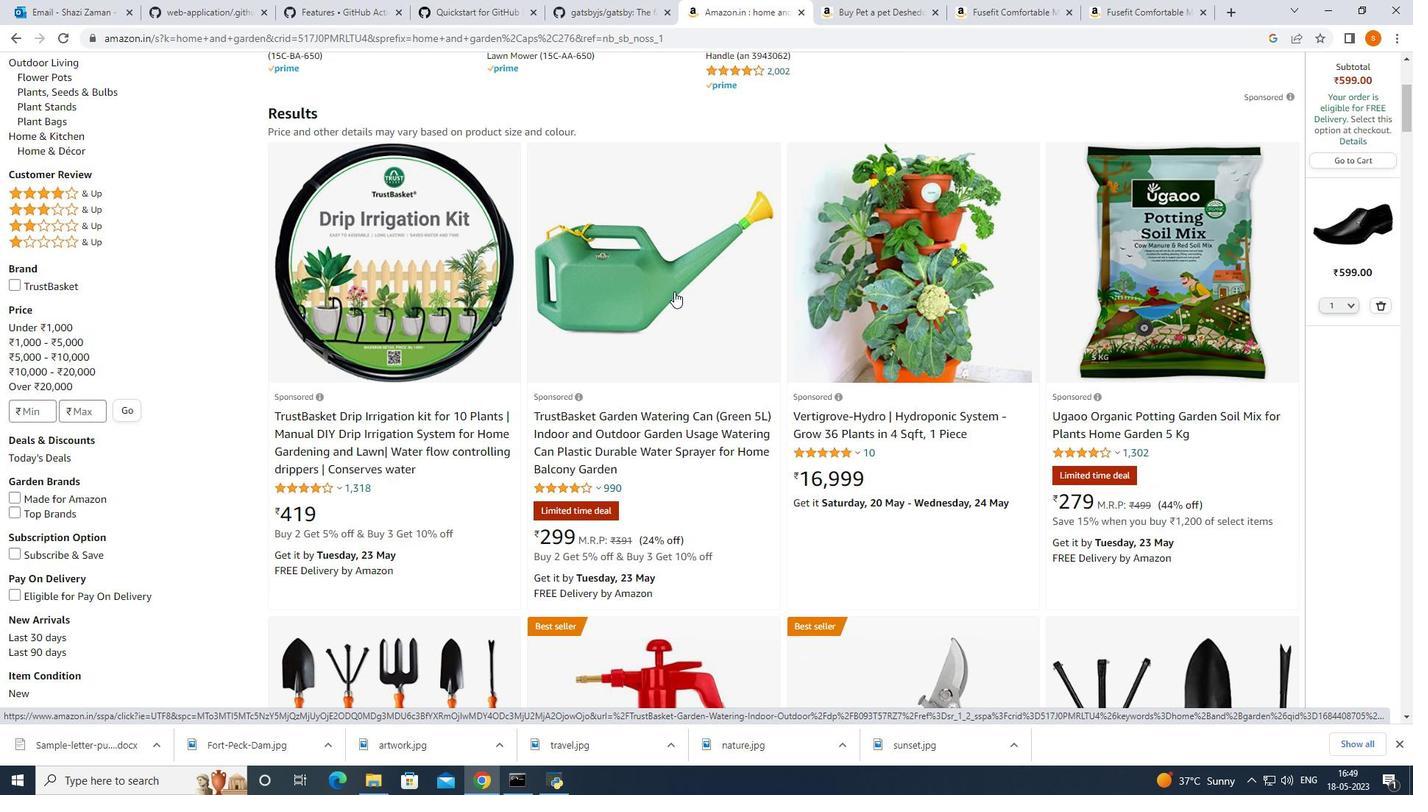 
Action: Mouse scrolled (672, 296) with delta (0, 0)
Screenshot: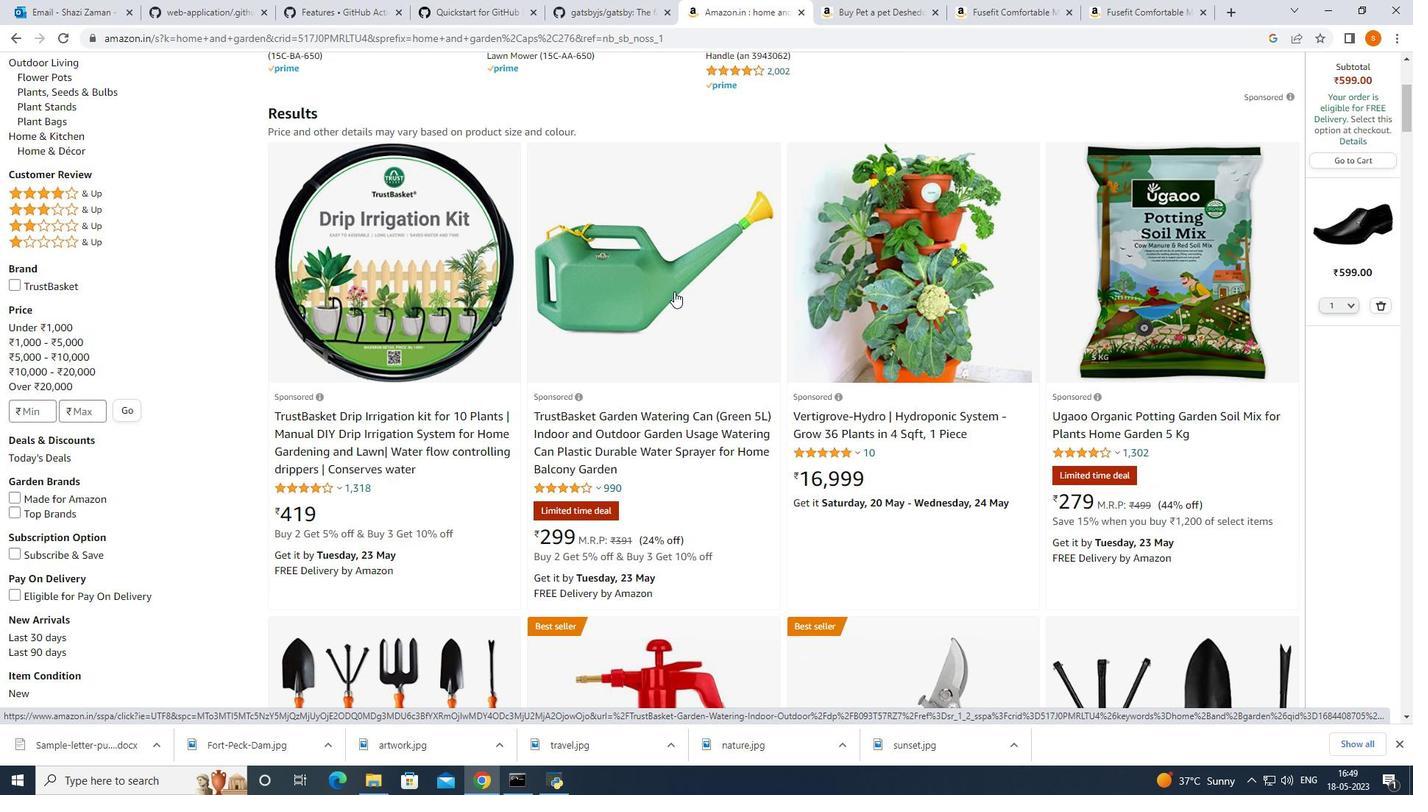 
Action: Mouse moved to (672, 298)
Screenshot: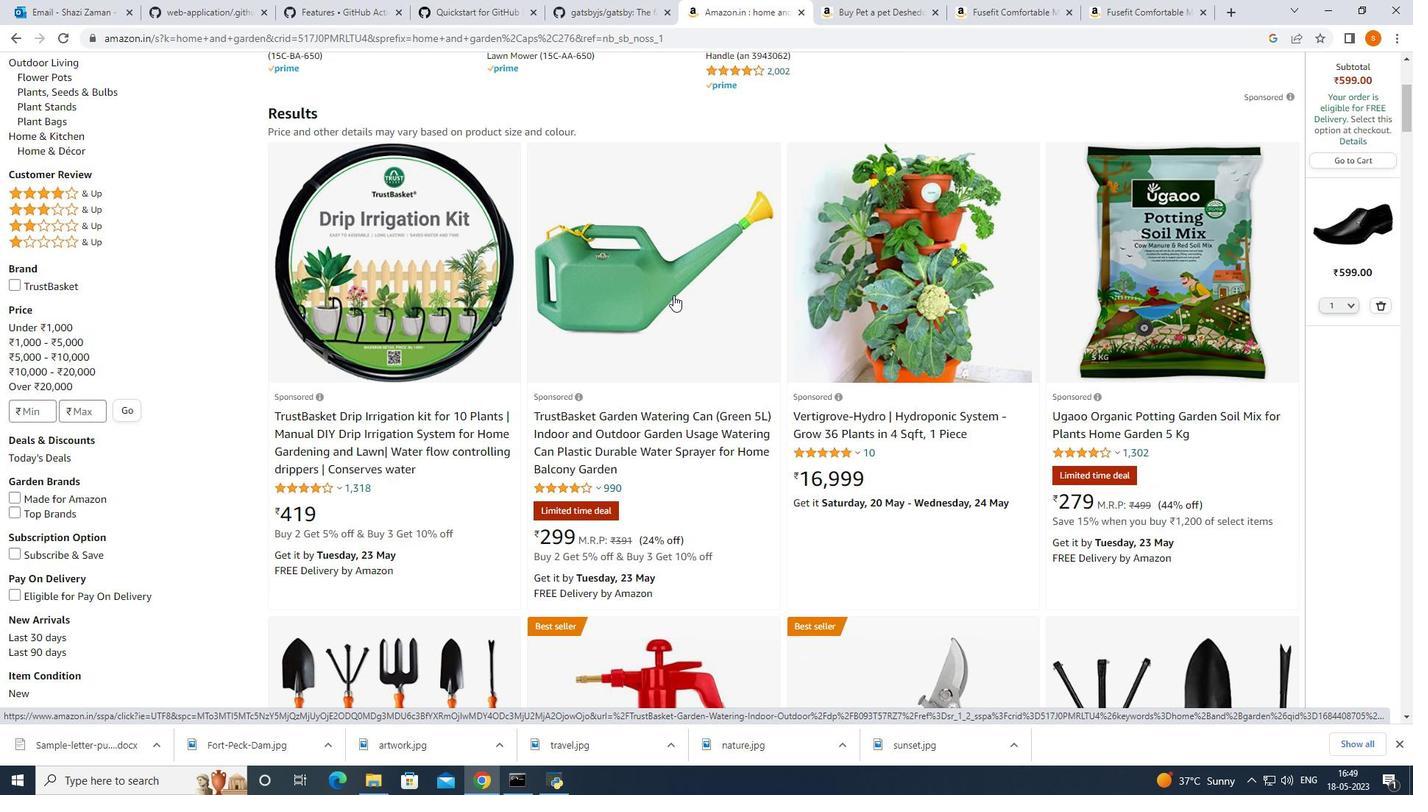 
Action: Mouse scrolled (672, 297) with delta (0, 0)
Screenshot: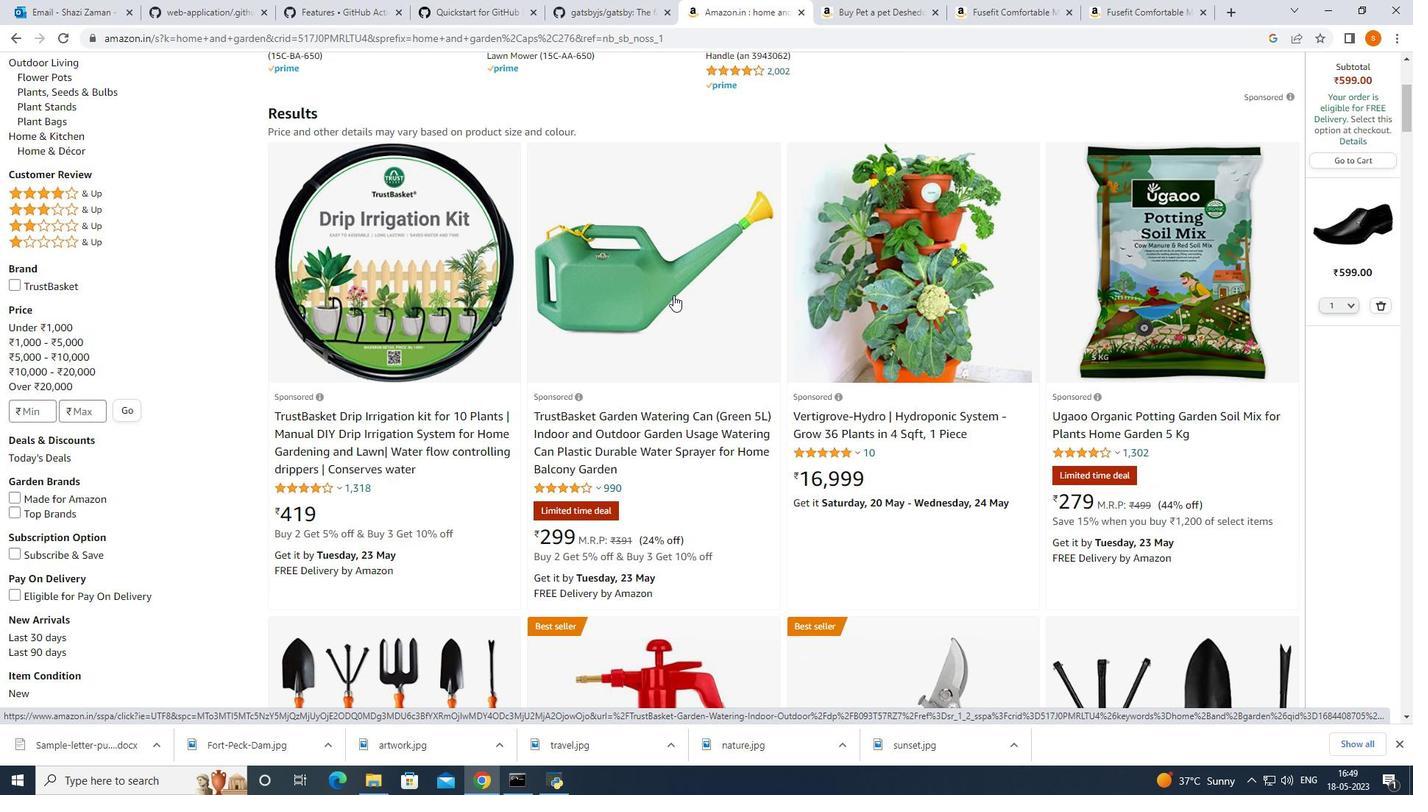 
Action: Mouse moved to (672, 297)
Screenshot: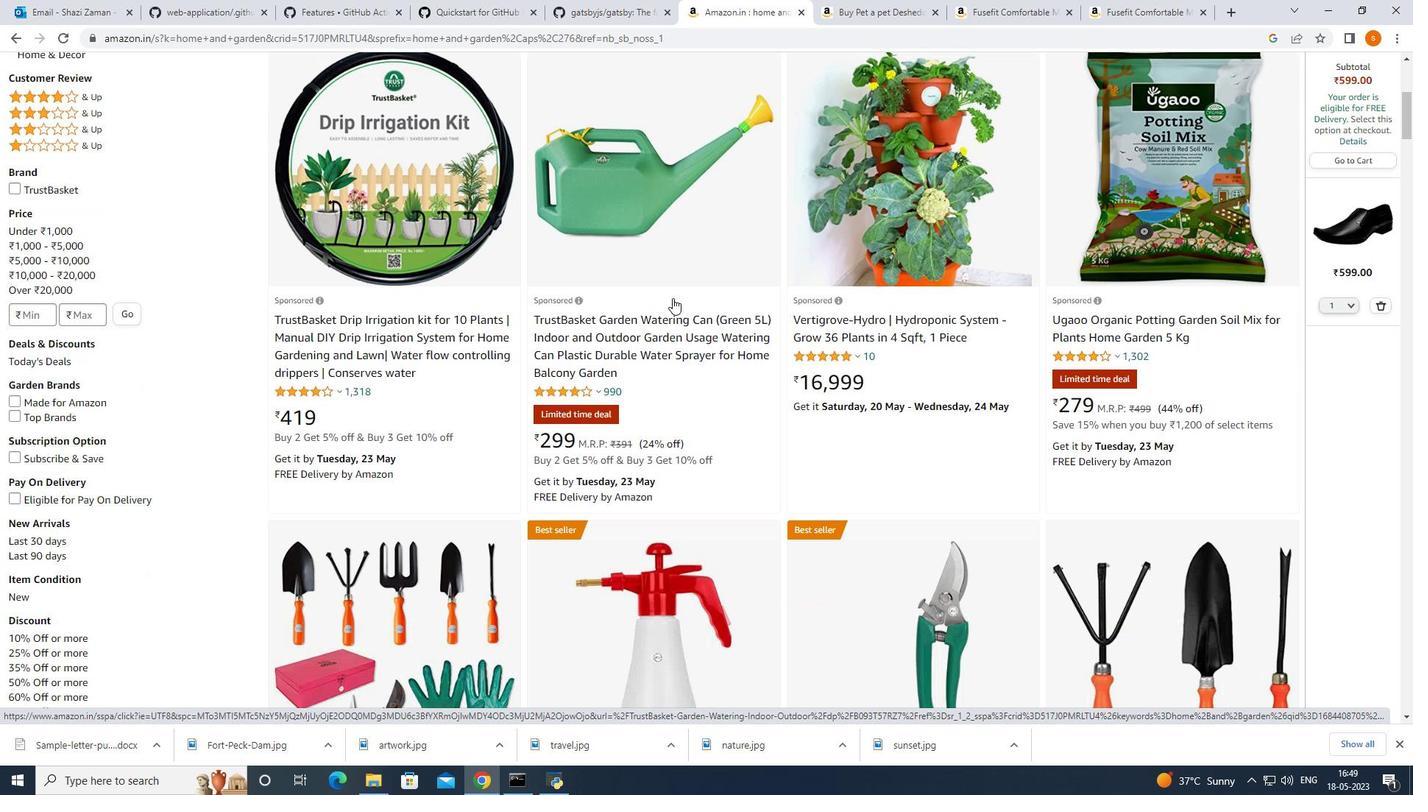 
Action: Mouse scrolled (672, 298) with delta (0, 0)
Screenshot: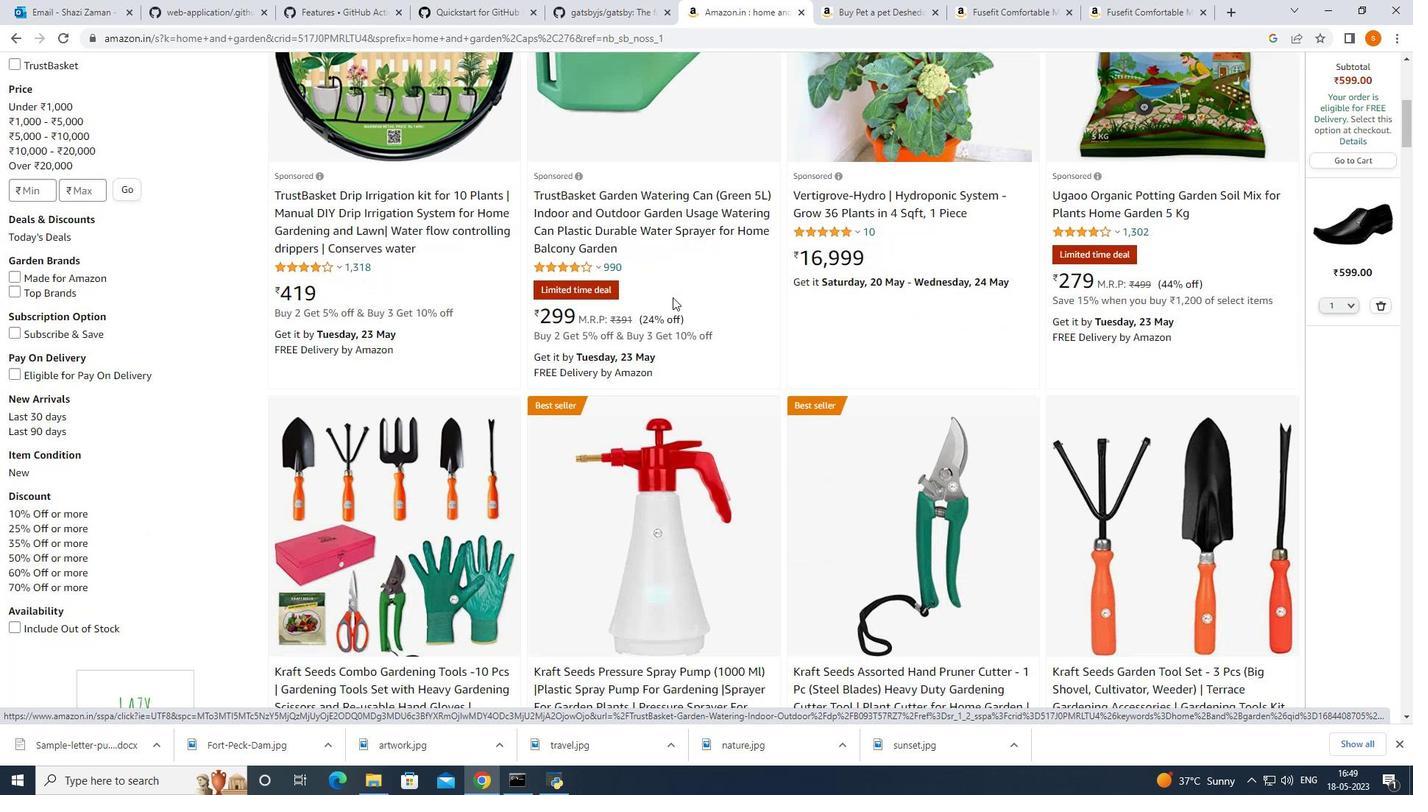 
Action: Mouse moved to (672, 296)
Screenshot: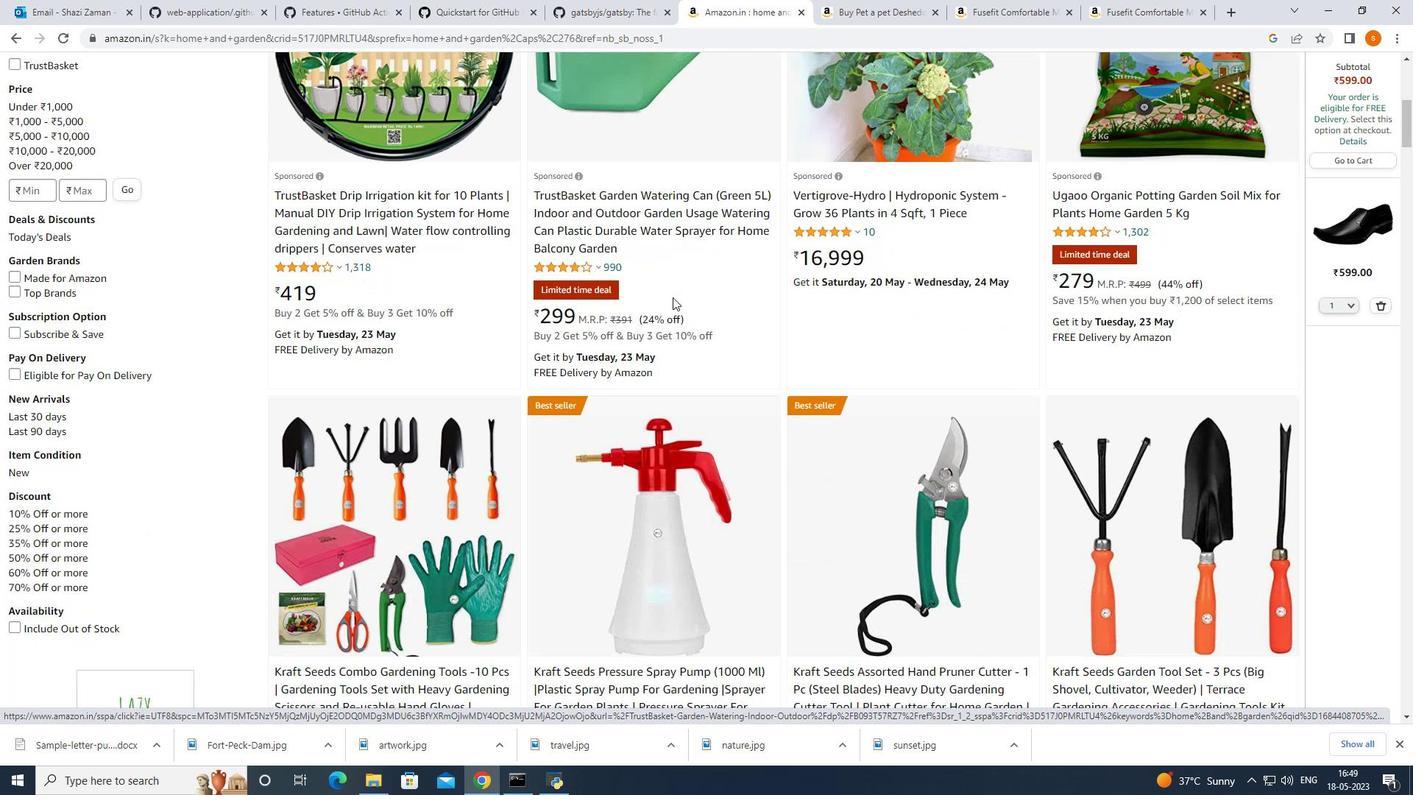 
Action: Mouse scrolled (672, 297) with delta (0, 0)
Screenshot: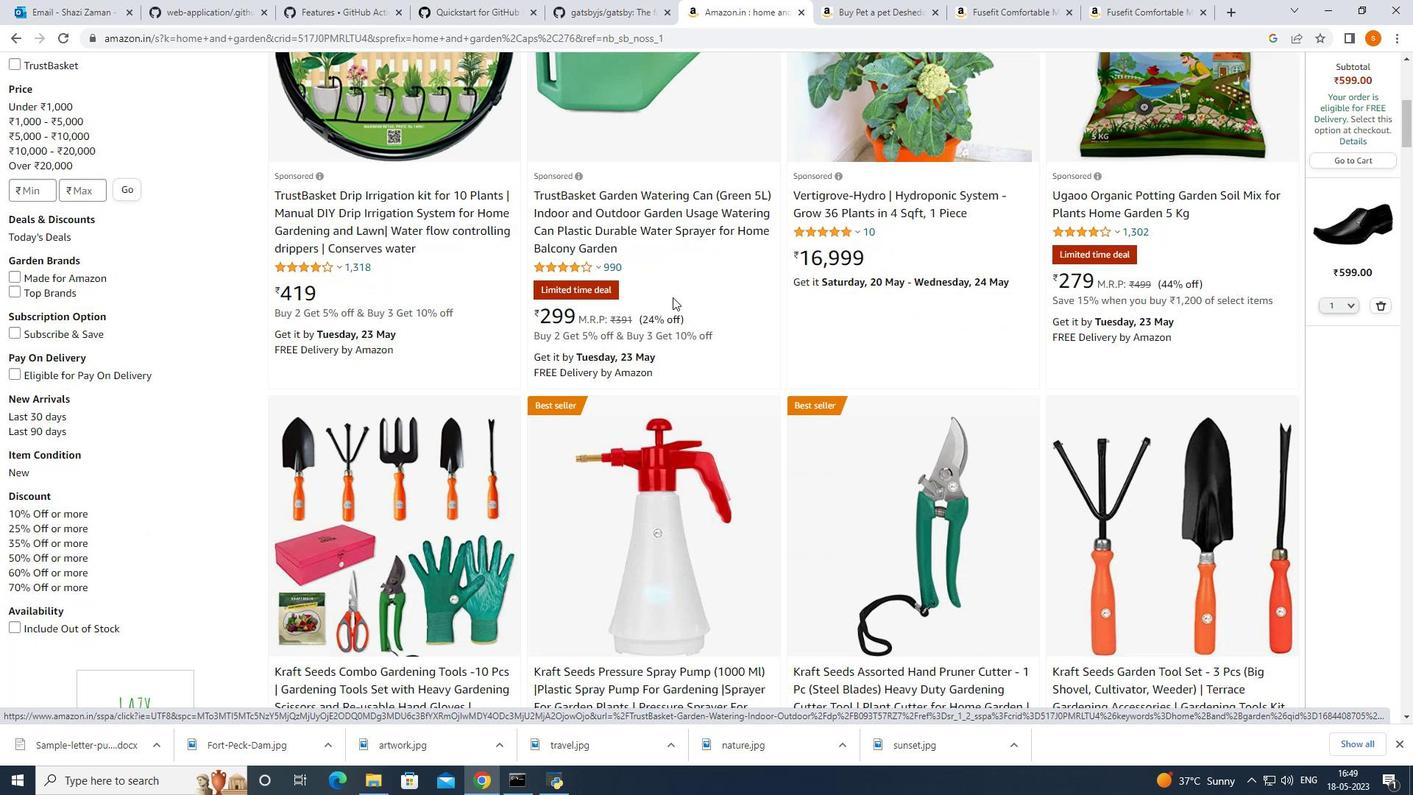 
Action: Mouse scrolled (672, 297) with delta (0, 0)
Screenshot: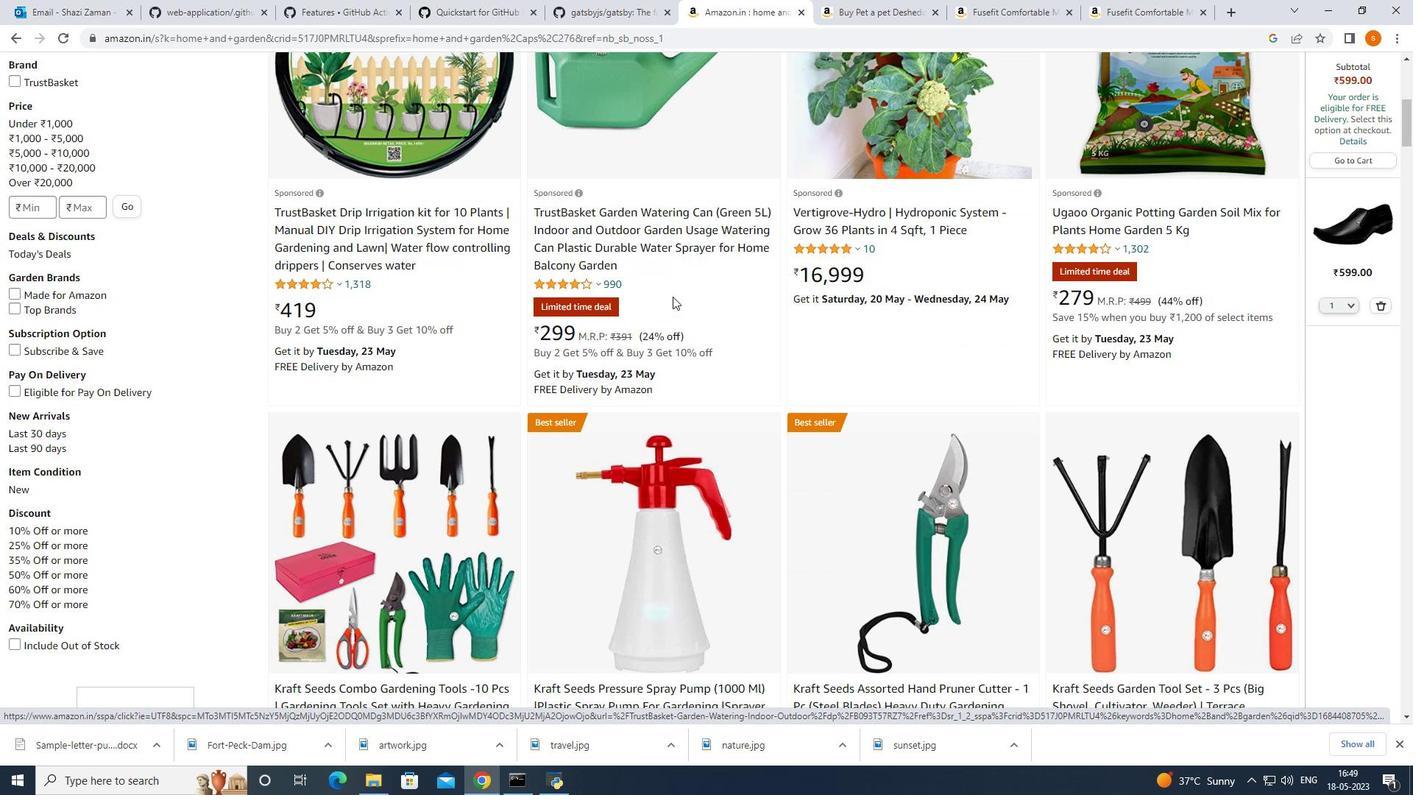 
Action: Mouse scrolled (672, 297) with delta (0, 0)
Screenshot: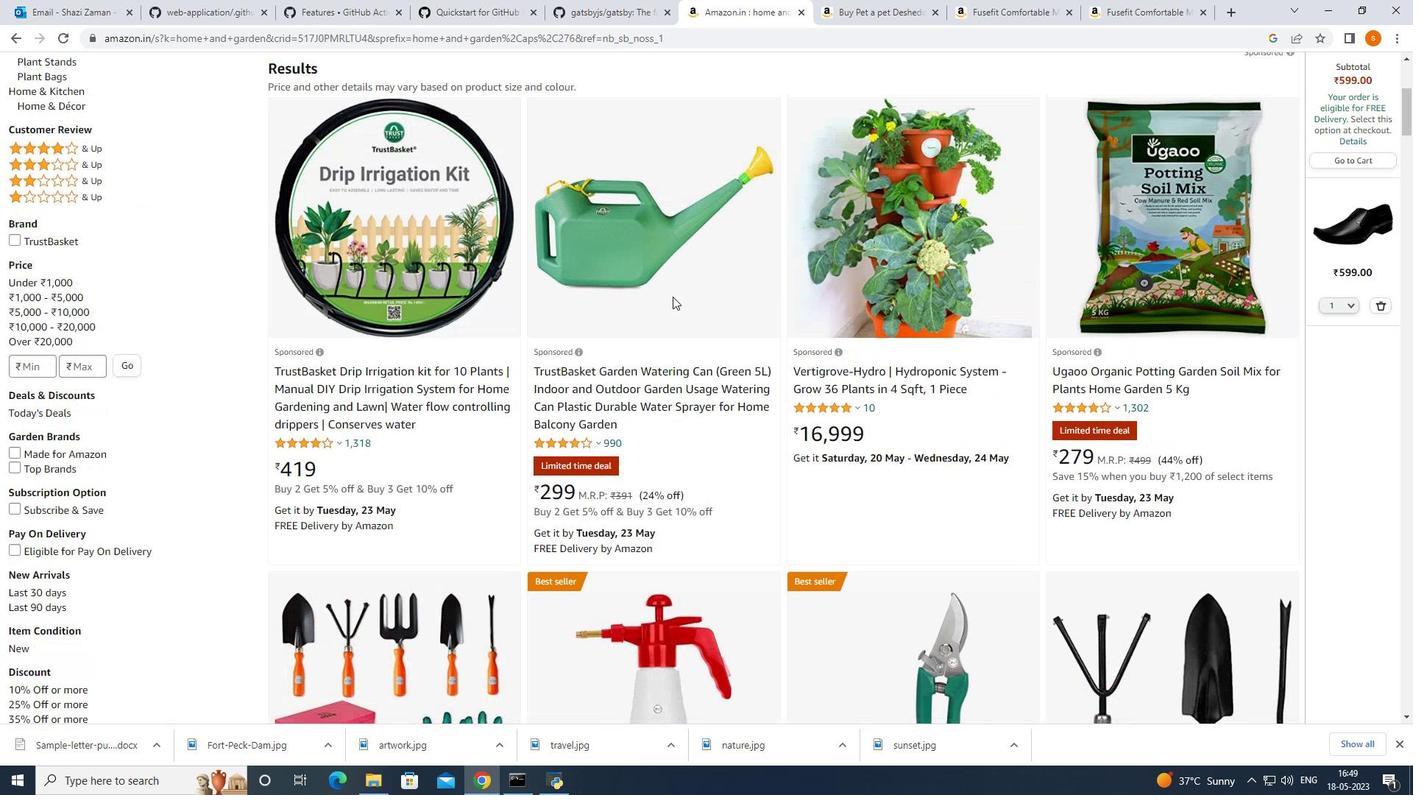 
Action: Mouse moved to (672, 296)
Screenshot: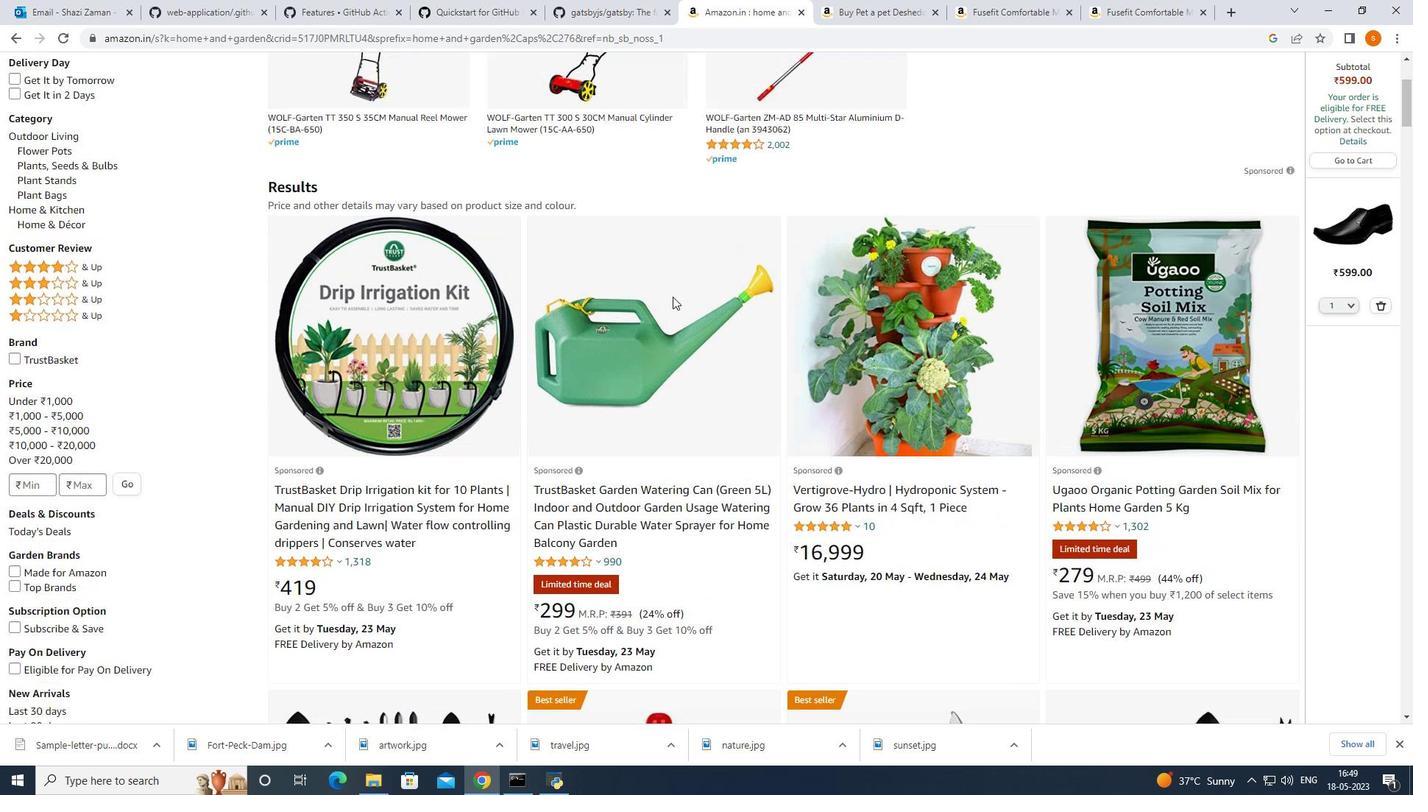 
Action: Mouse scrolled (672, 297) with delta (0, 0)
Screenshot: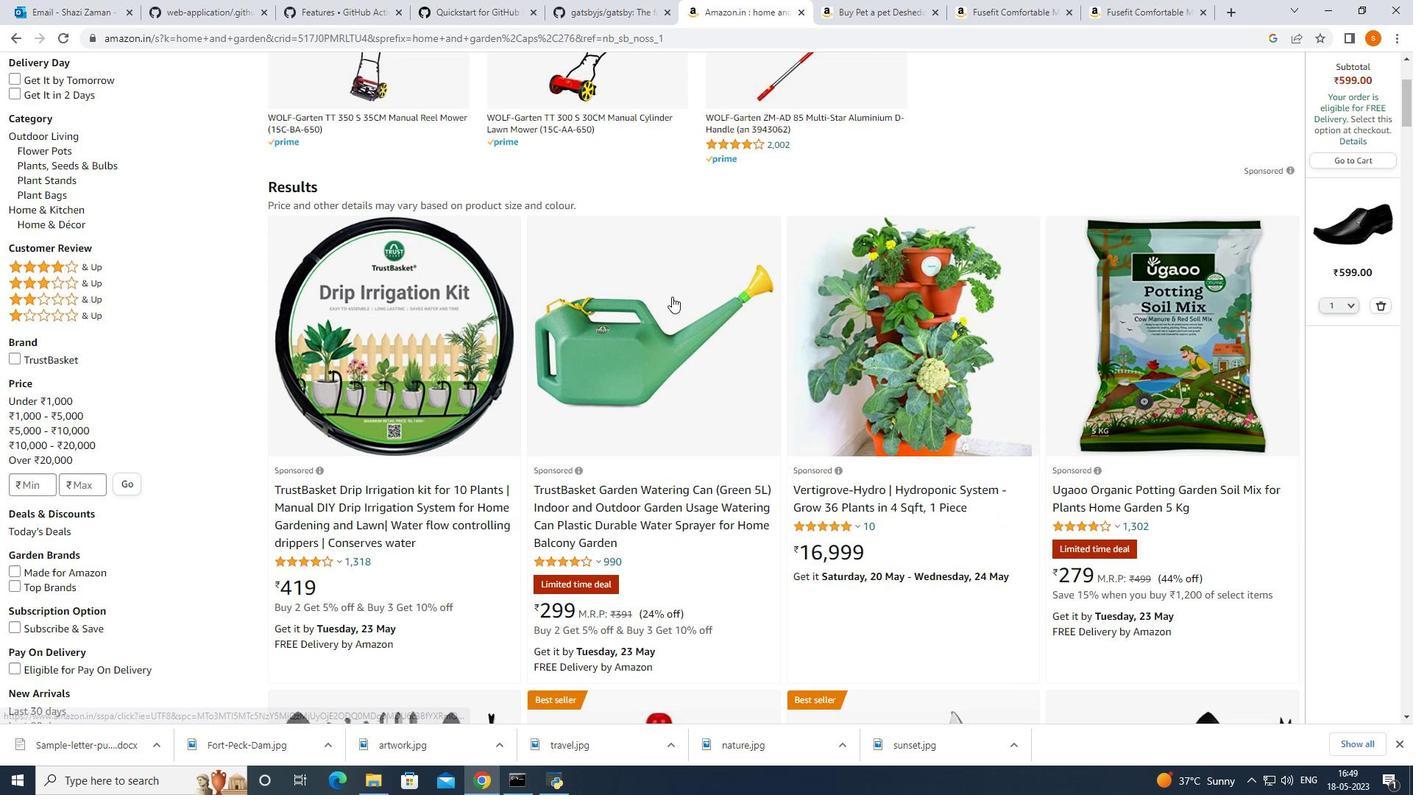 
Action: Mouse scrolled (672, 297) with delta (0, 0)
Screenshot: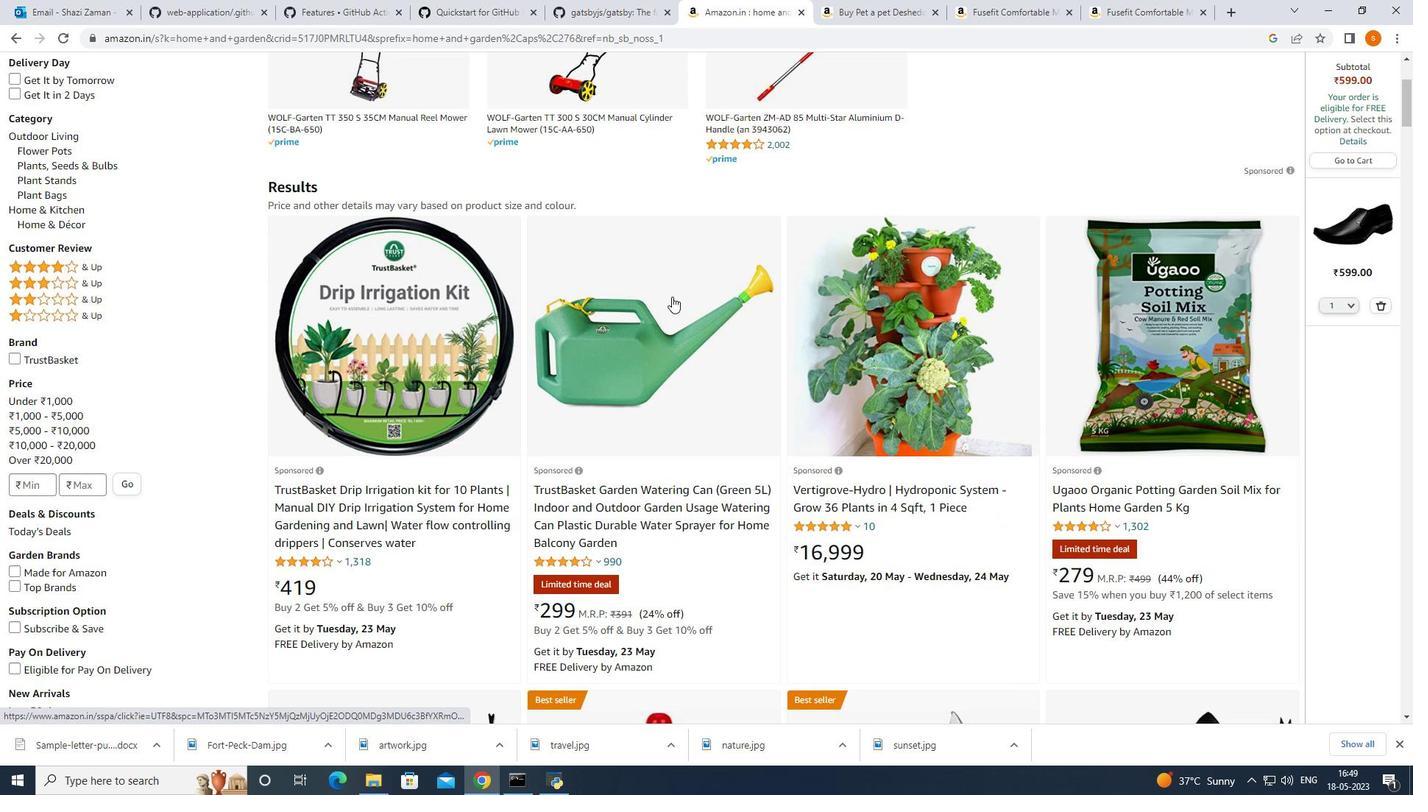 
Action: Mouse scrolled (672, 297) with delta (0, 0)
Screenshot: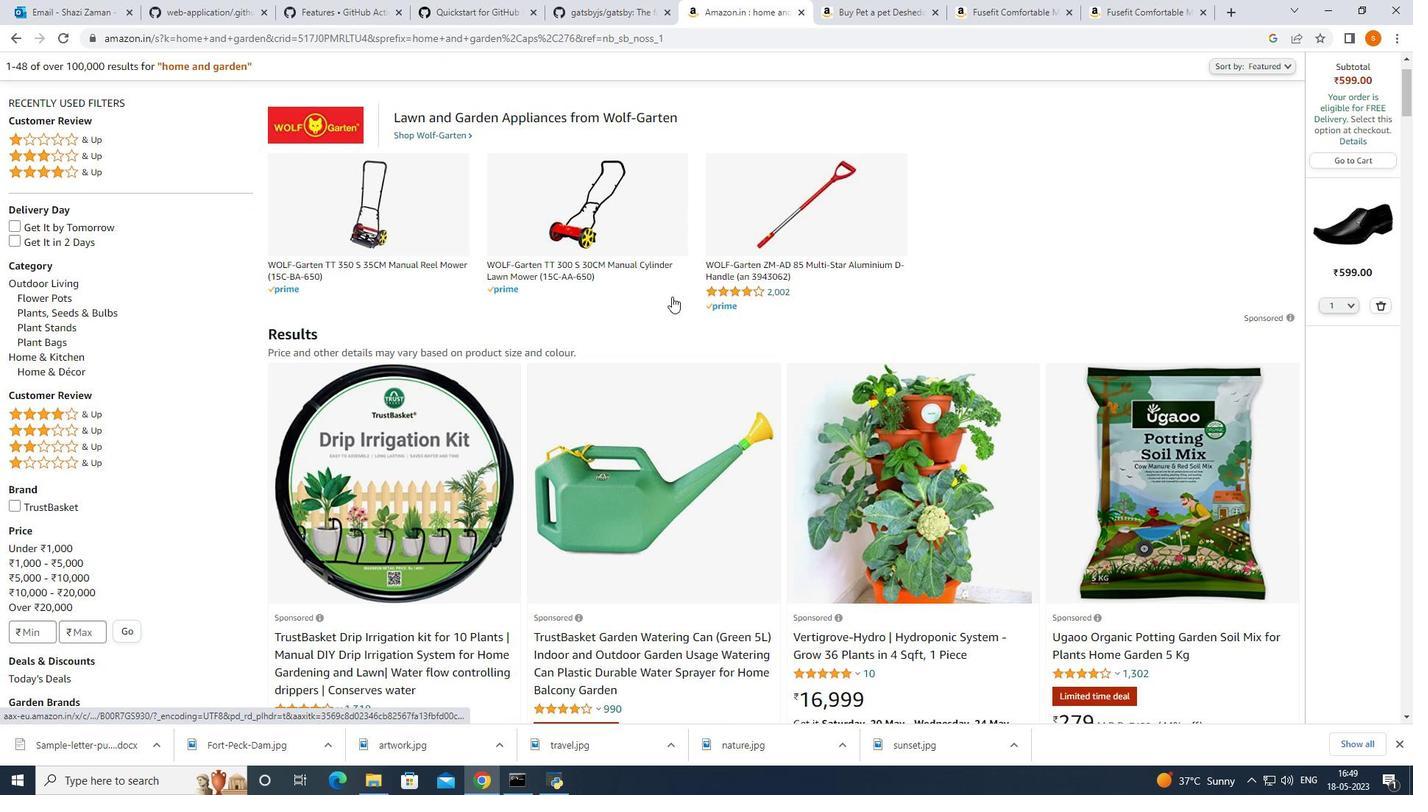 
Action: Mouse scrolled (672, 295) with delta (0, 0)
Screenshot: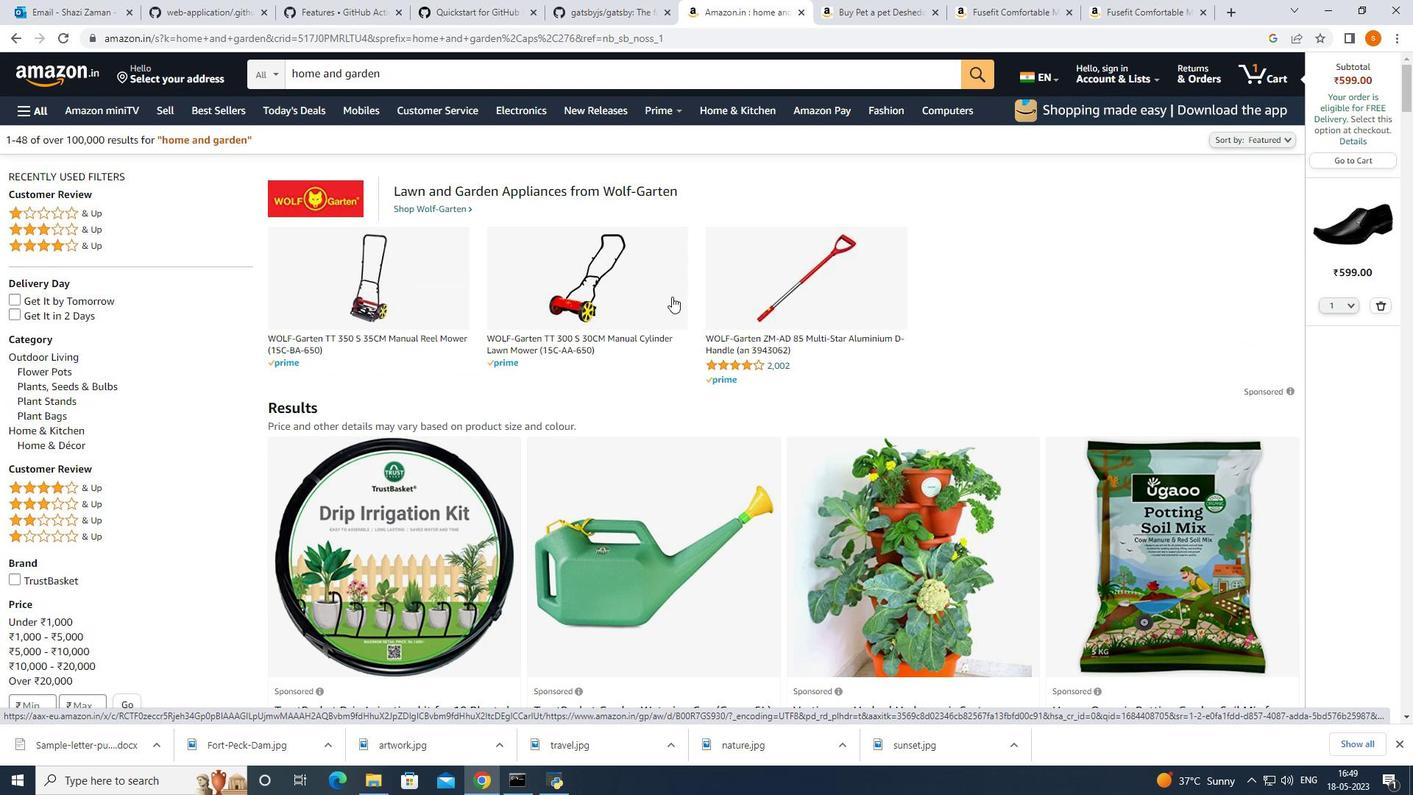 
Action: Mouse moved to (698, 463)
Screenshot: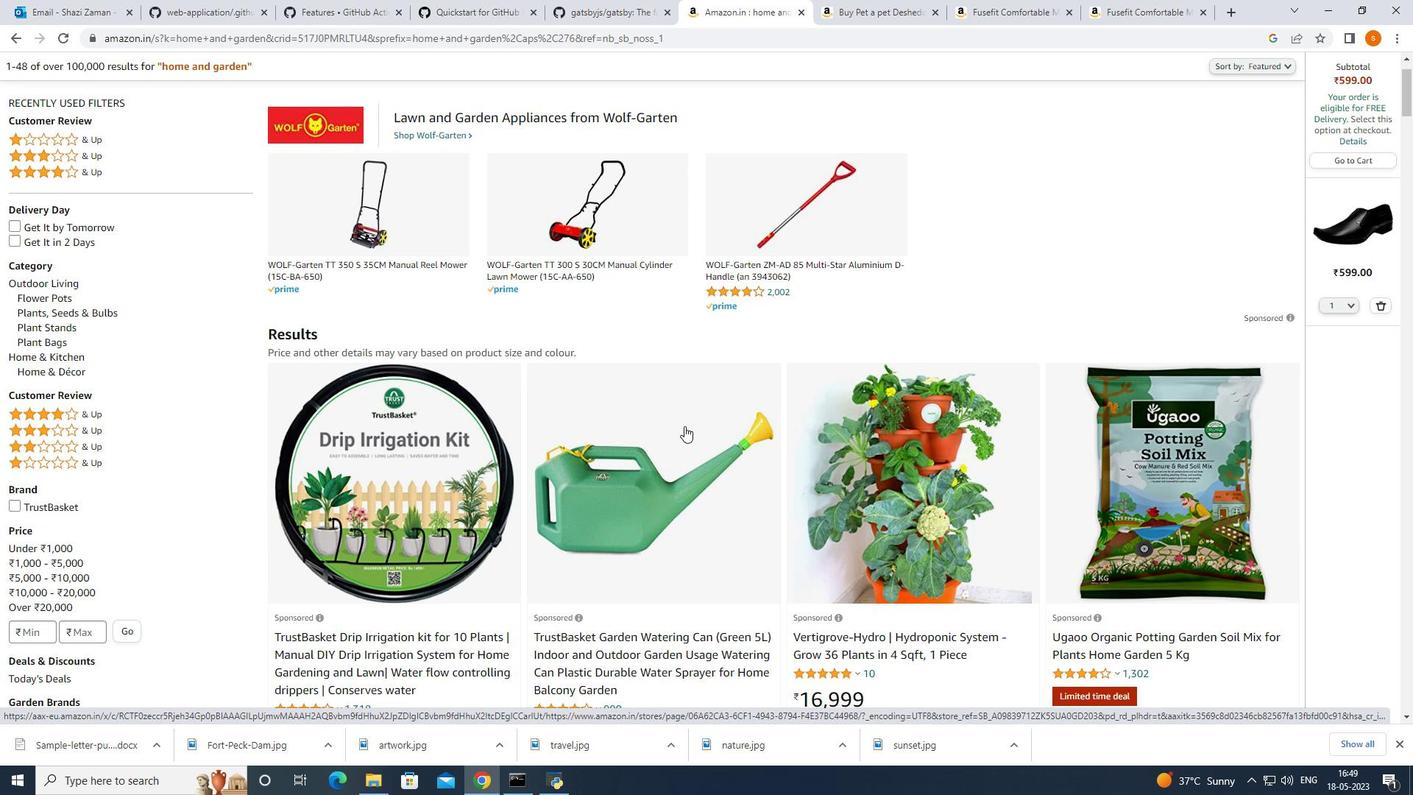 
Action: Mouse scrolled (698, 462) with delta (0, 0)
Screenshot: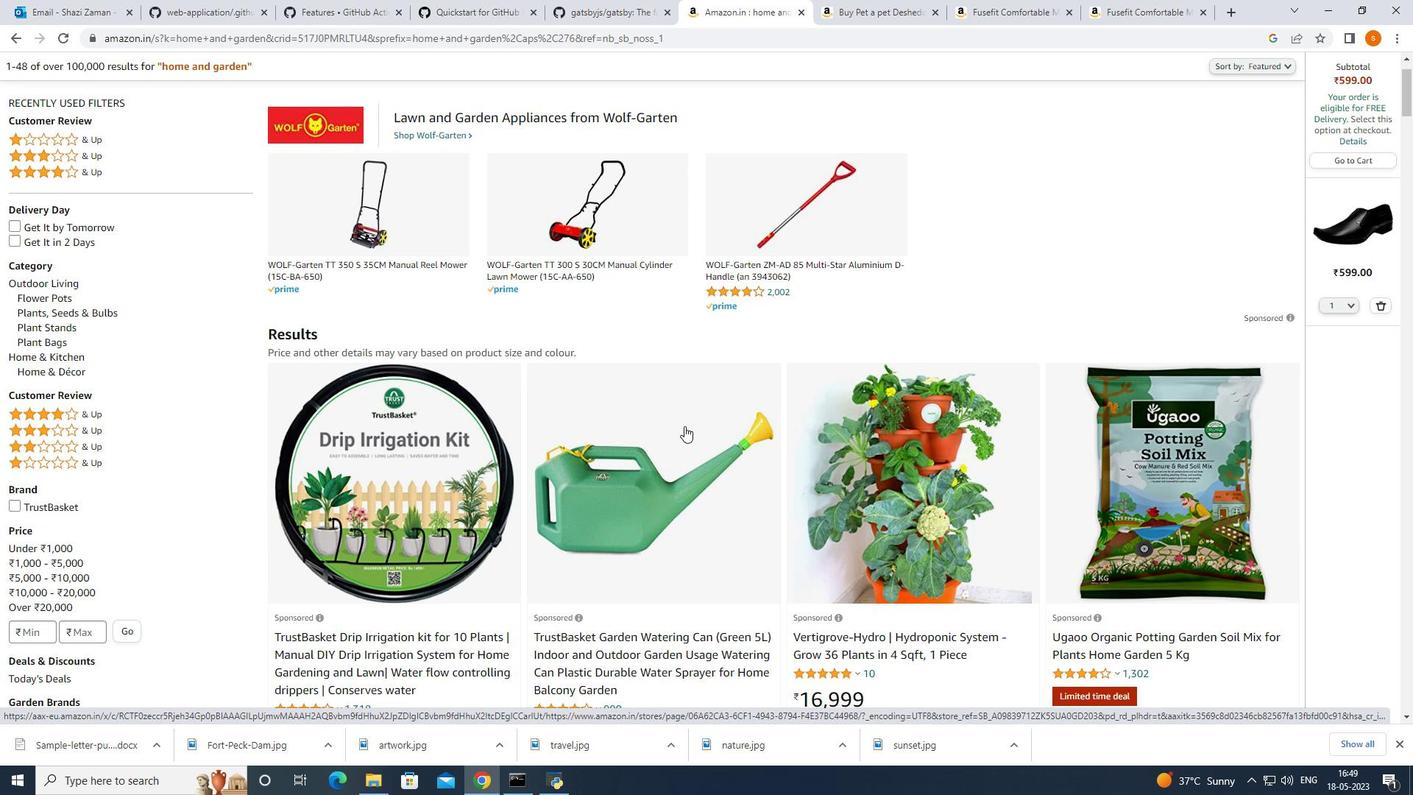 
Action: Mouse moved to (684, 446)
Screenshot: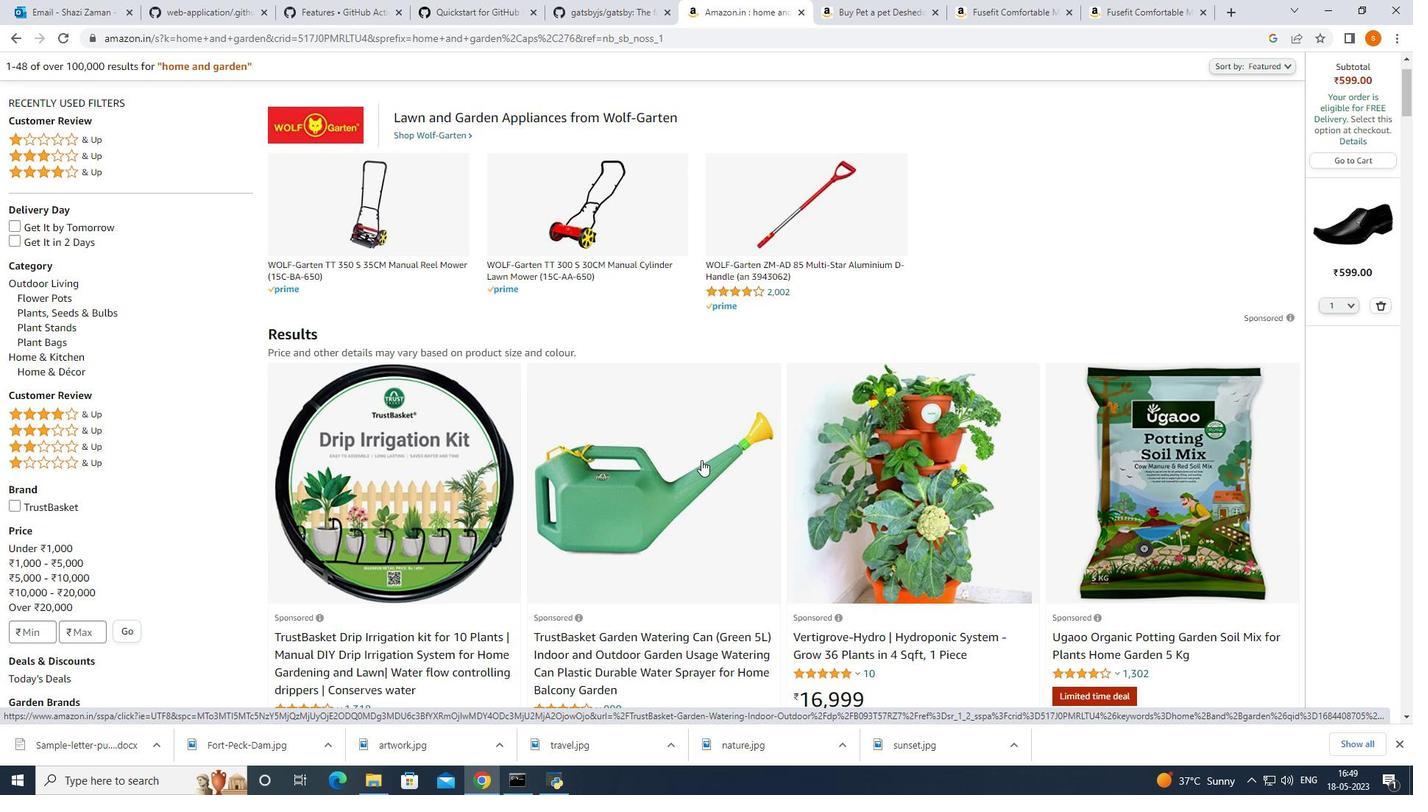
Action: Mouse scrolled (690, 452) with delta (0, 0)
Screenshot: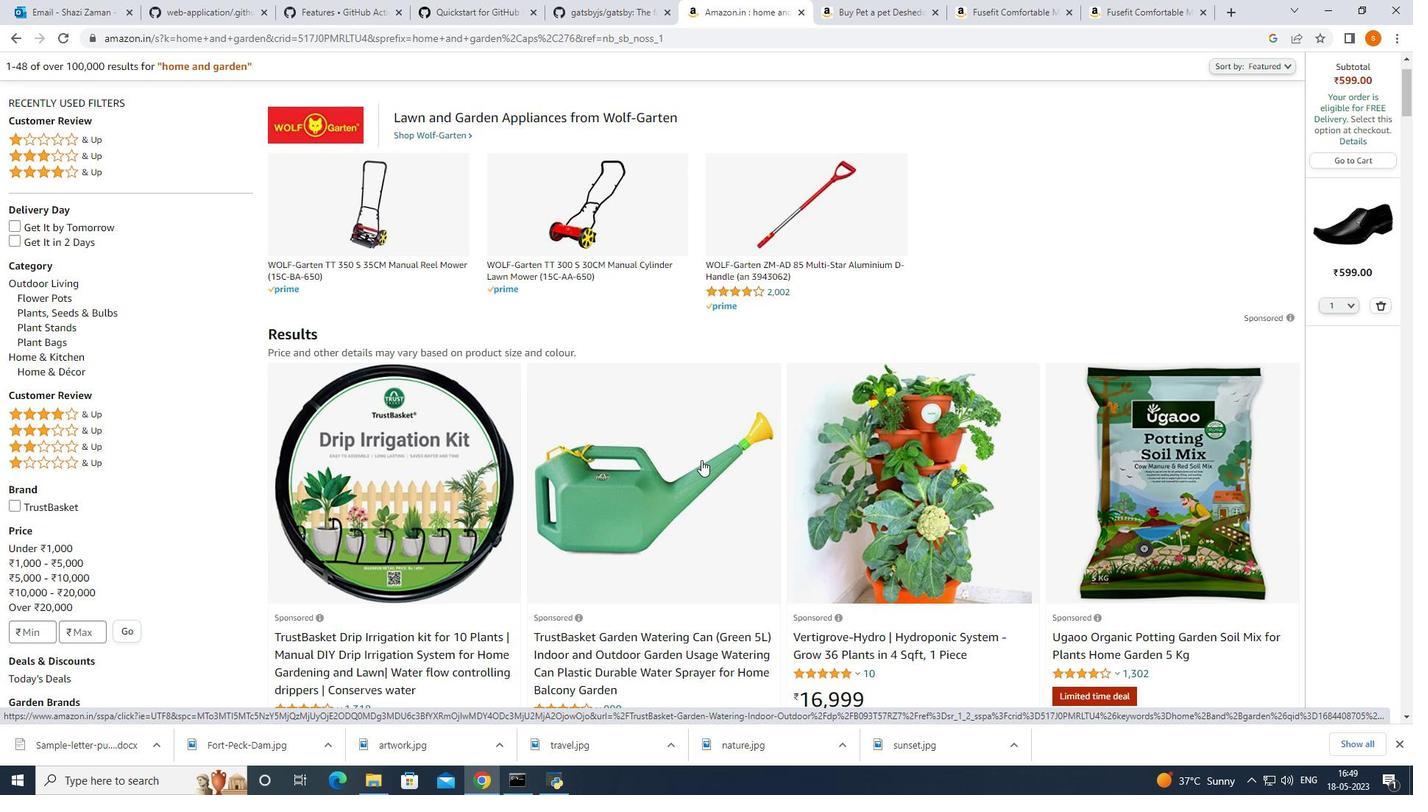 
Action: Mouse moved to (684, 446)
Screenshot: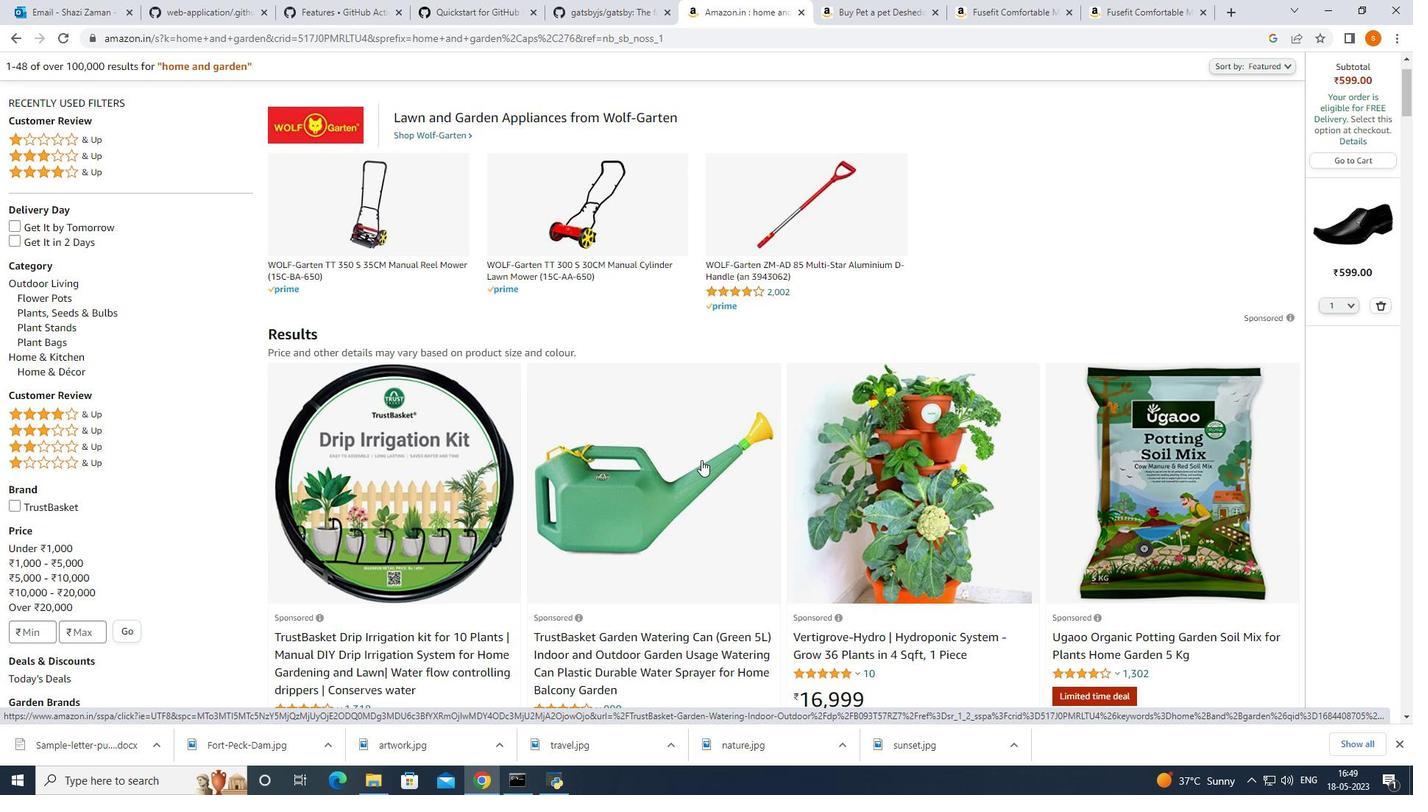 
Action: Mouse scrolled (684, 445) with delta (0, 0)
Screenshot: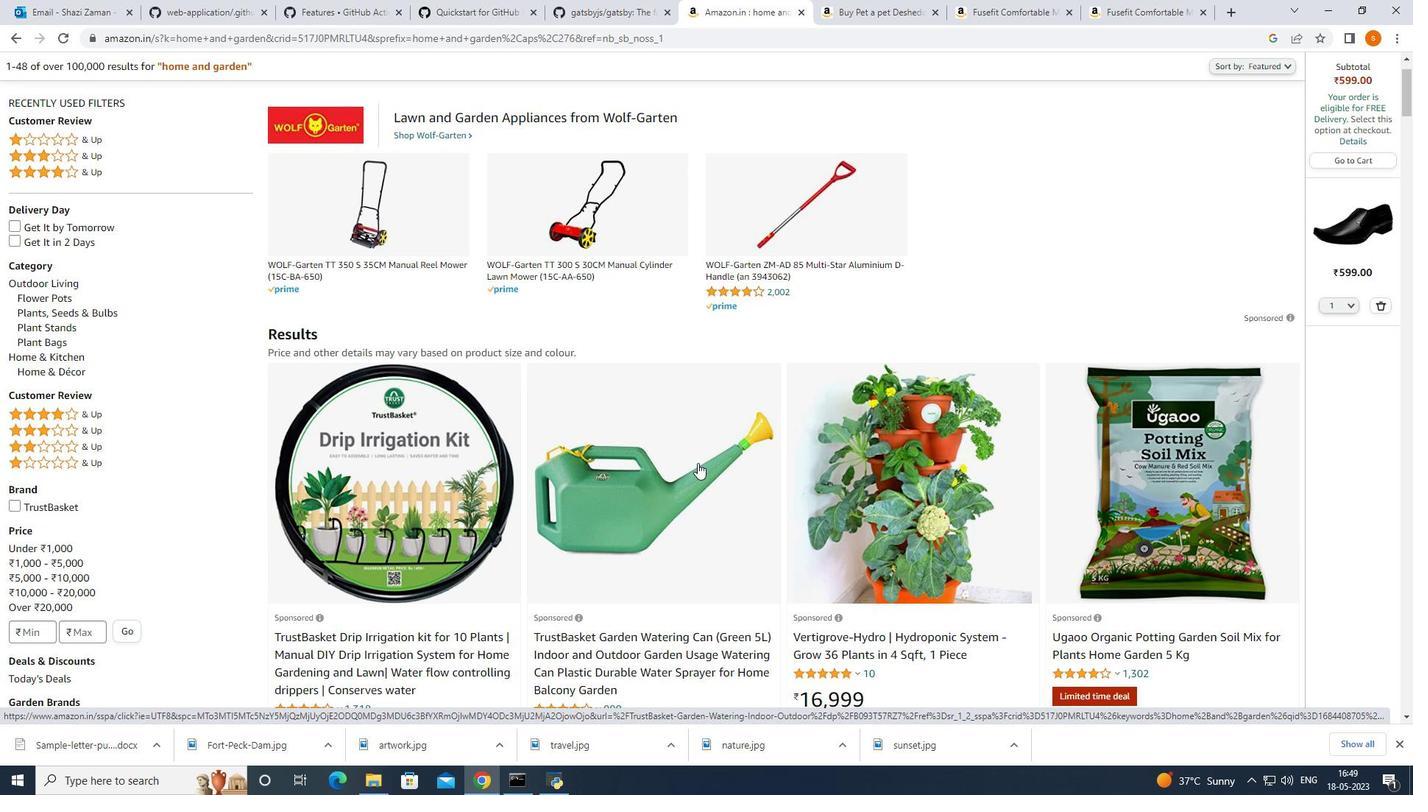 
Action: Mouse moved to (644, 189)
Screenshot: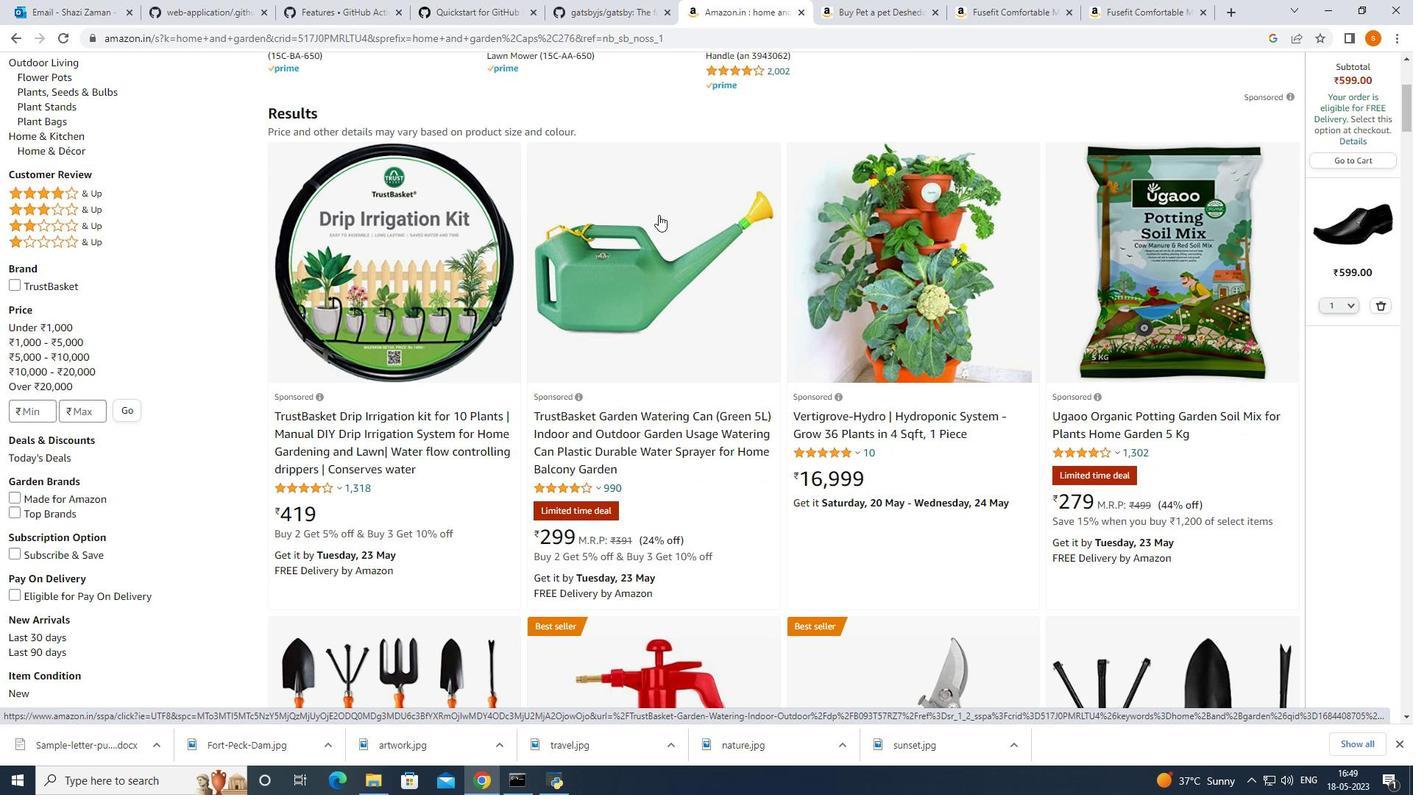 
Action: Mouse scrolled (644, 188) with delta (0, 0)
Screenshot: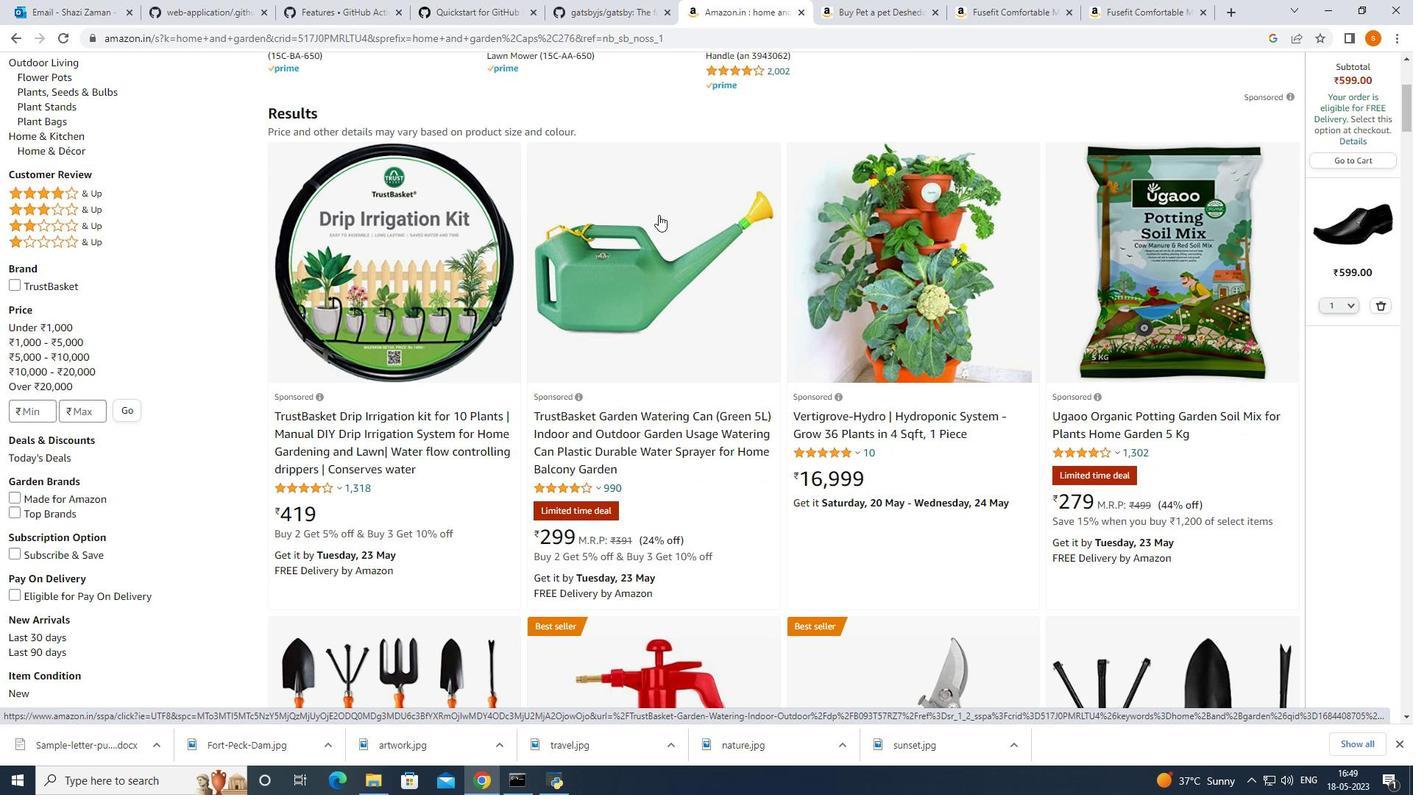 
Action: Mouse moved to (643, 189)
Screenshot: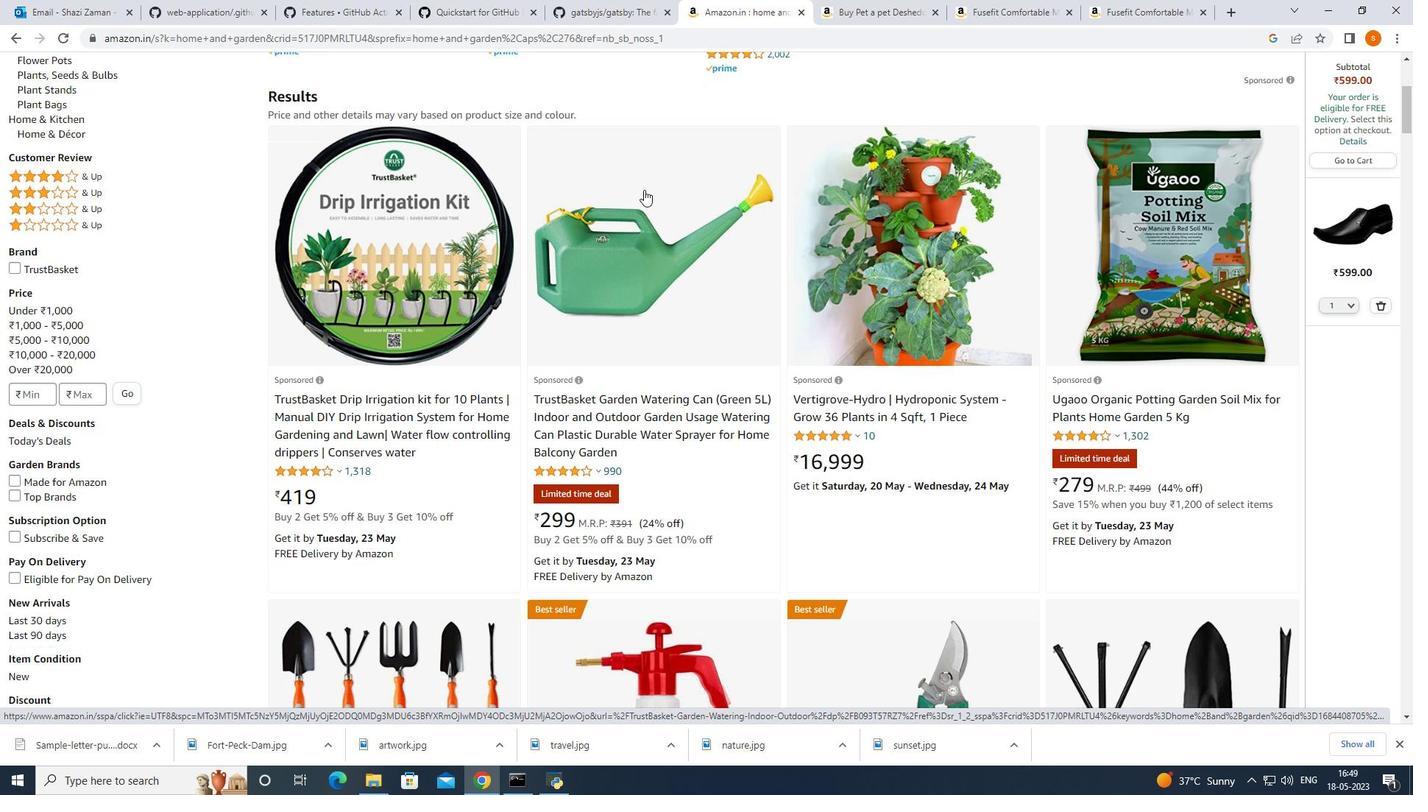 
Action: Mouse scrolled (643, 189) with delta (0, 0)
Screenshot: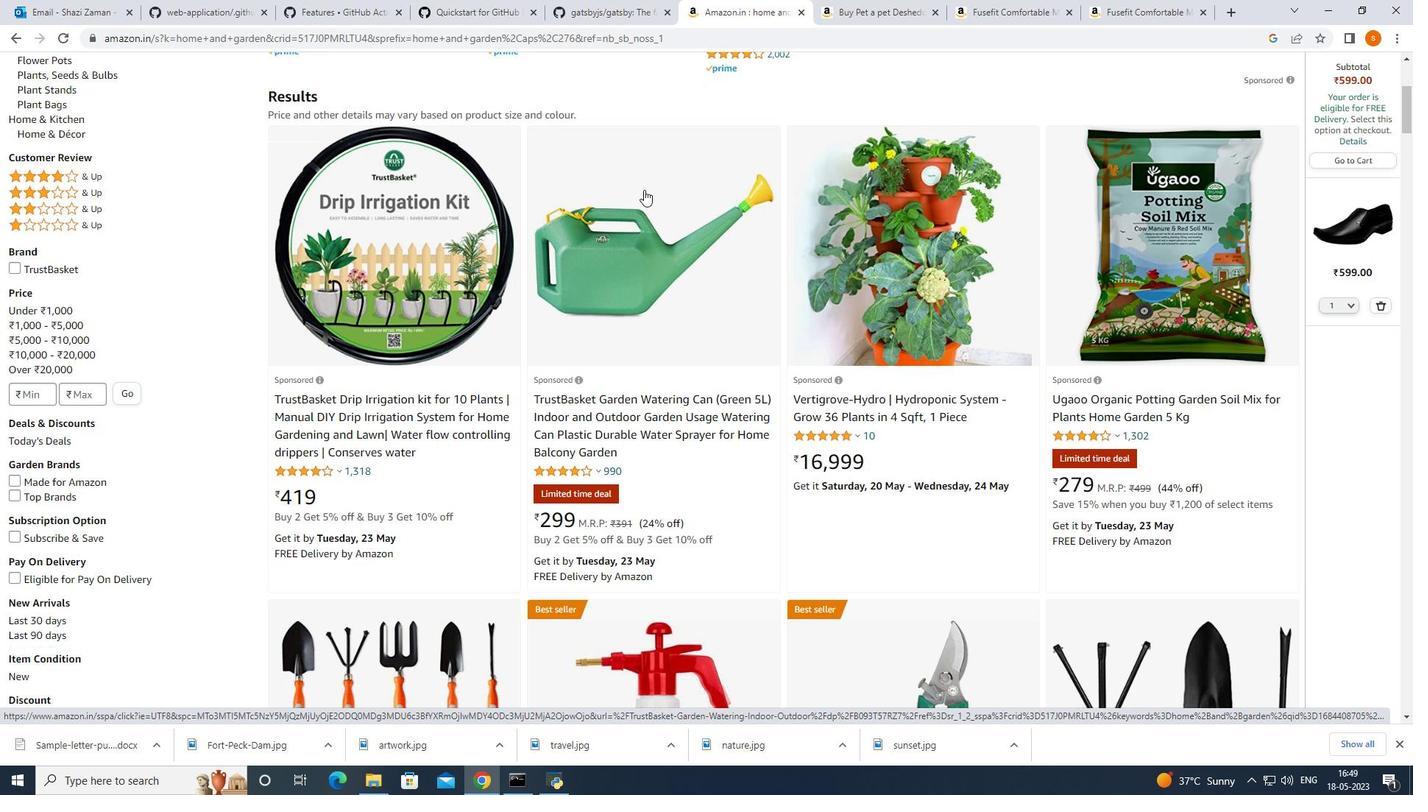 
Action: Mouse moved to (642, 190)
Screenshot: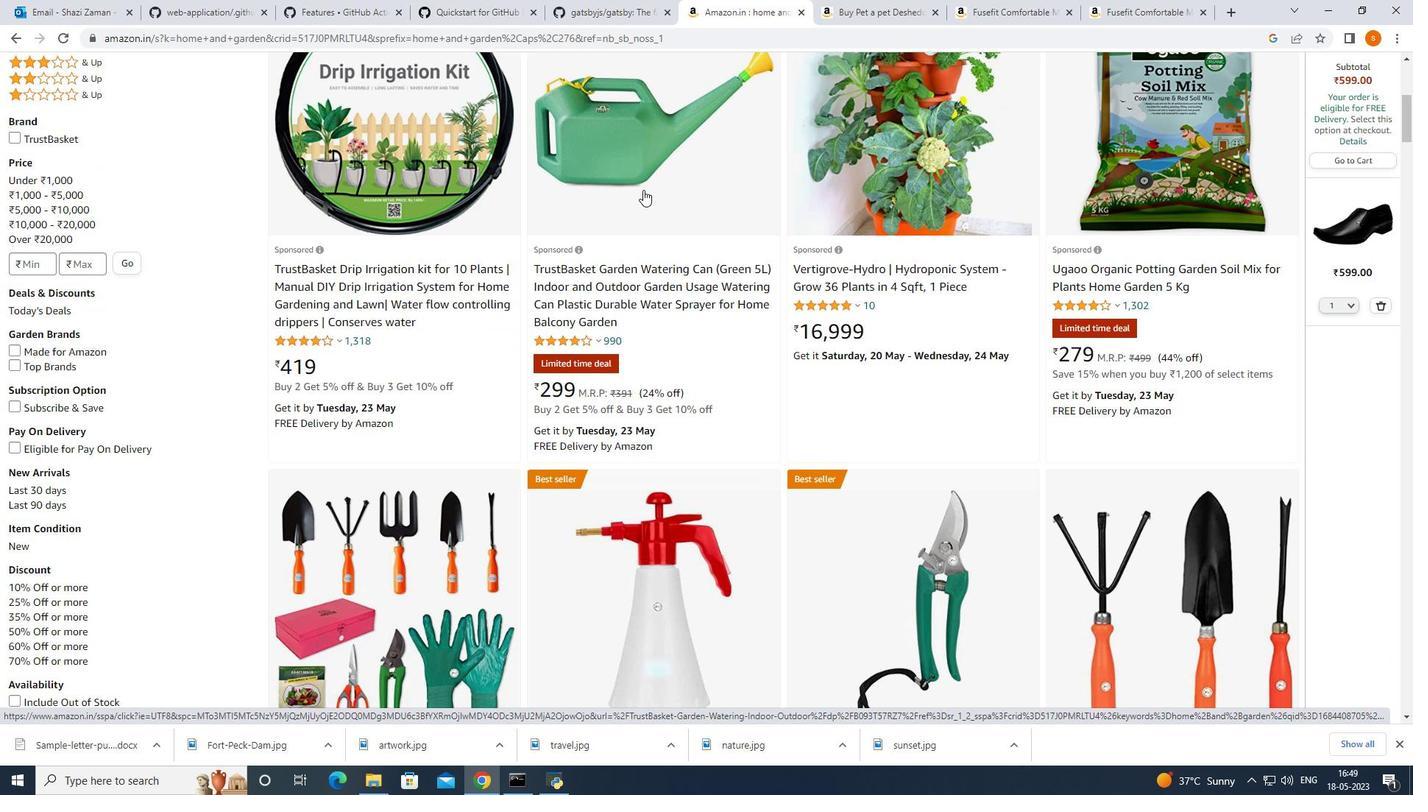
Action: Mouse scrolled (642, 189) with delta (0, 0)
Screenshot: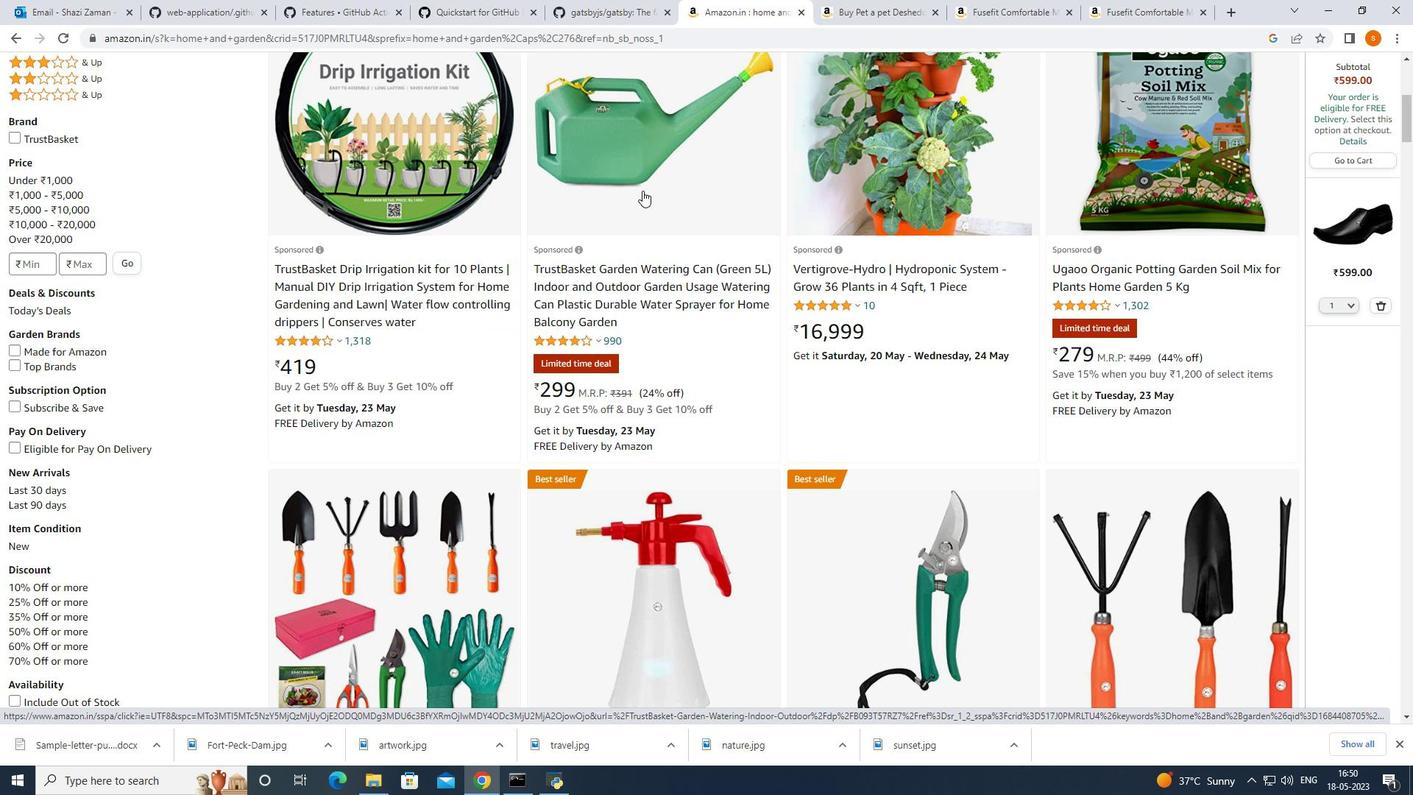
Action: Mouse moved to (636, 193)
Screenshot: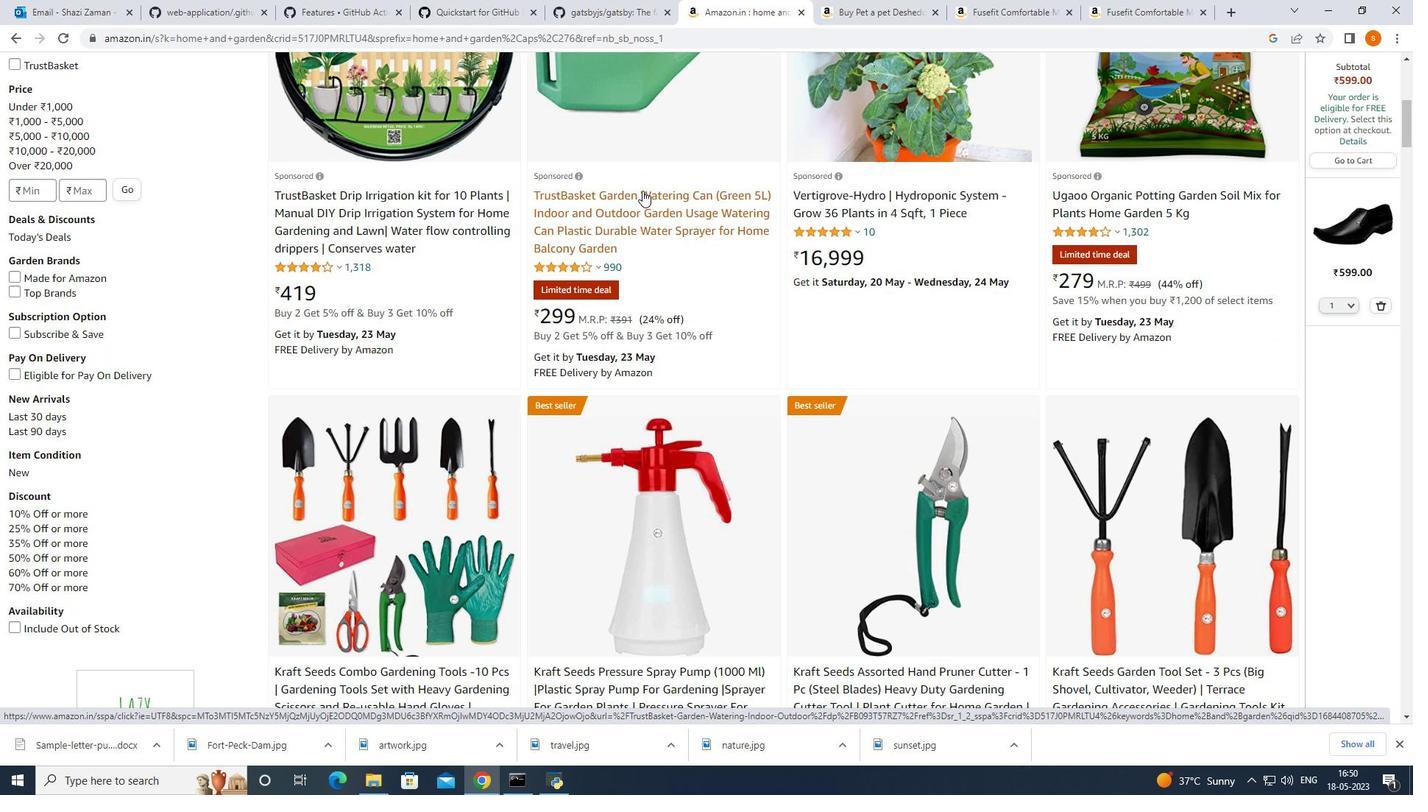 
Action: Mouse scrolled (636, 192) with delta (0, 0)
Screenshot: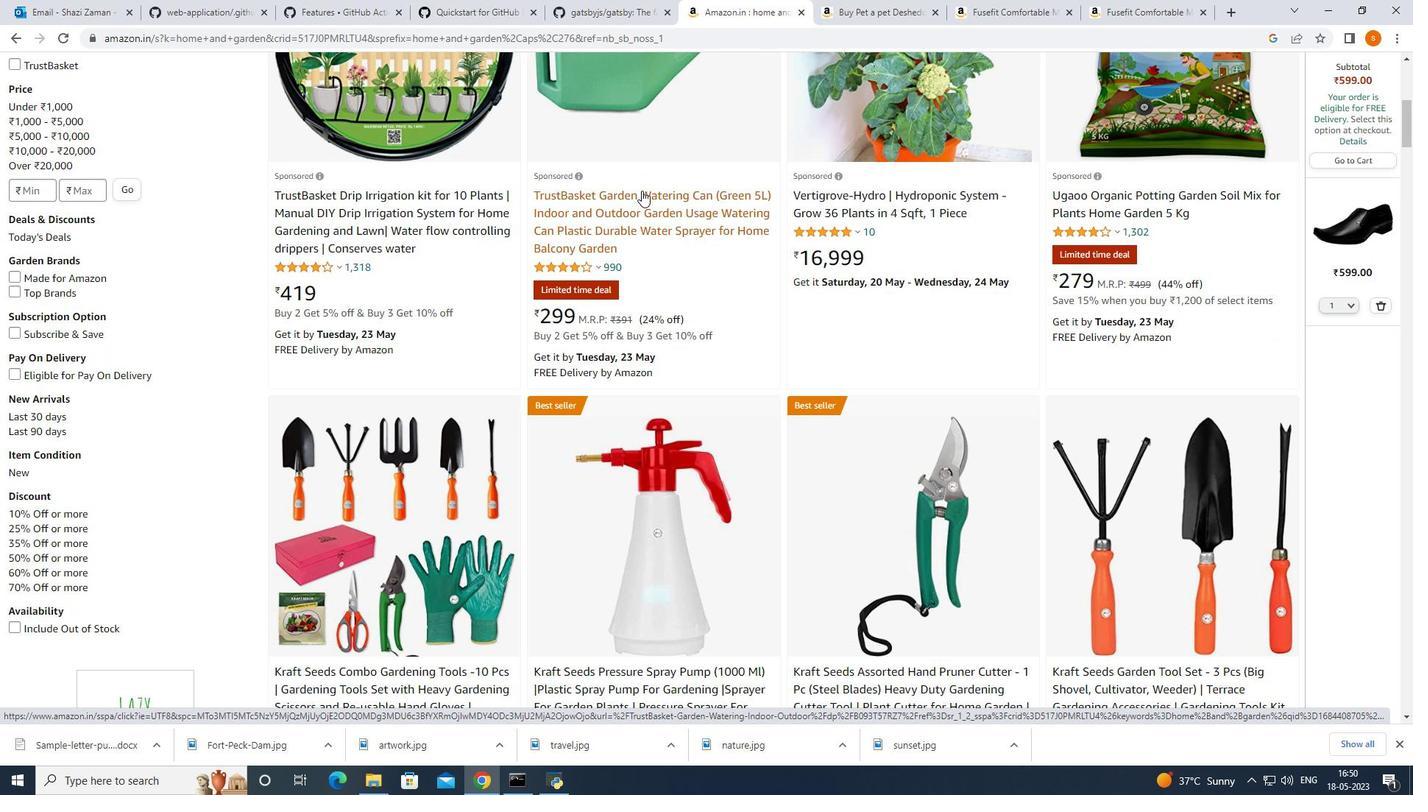 
Action: Mouse moved to (636, 193)
Screenshot: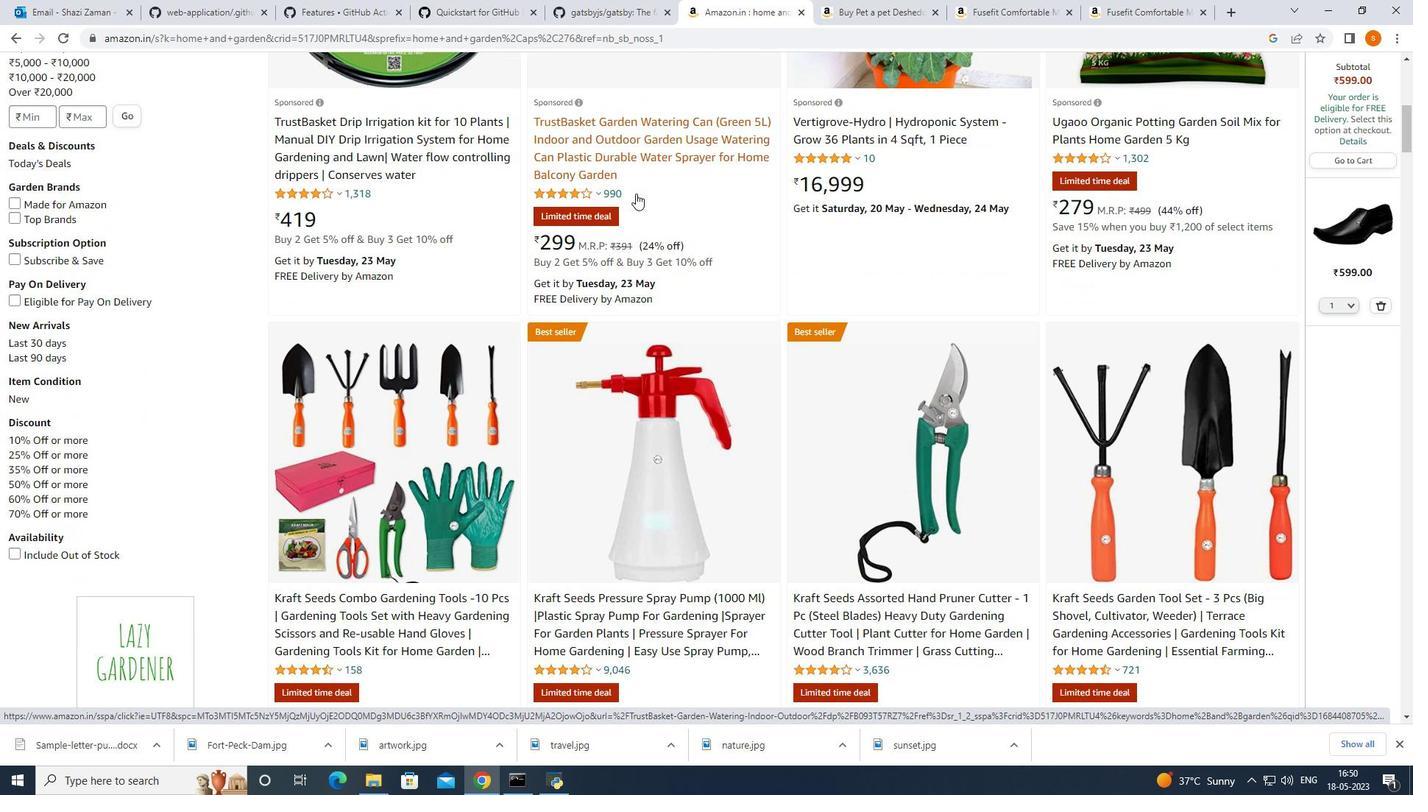 
Action: Mouse scrolled (636, 194) with delta (0, 0)
Screenshot: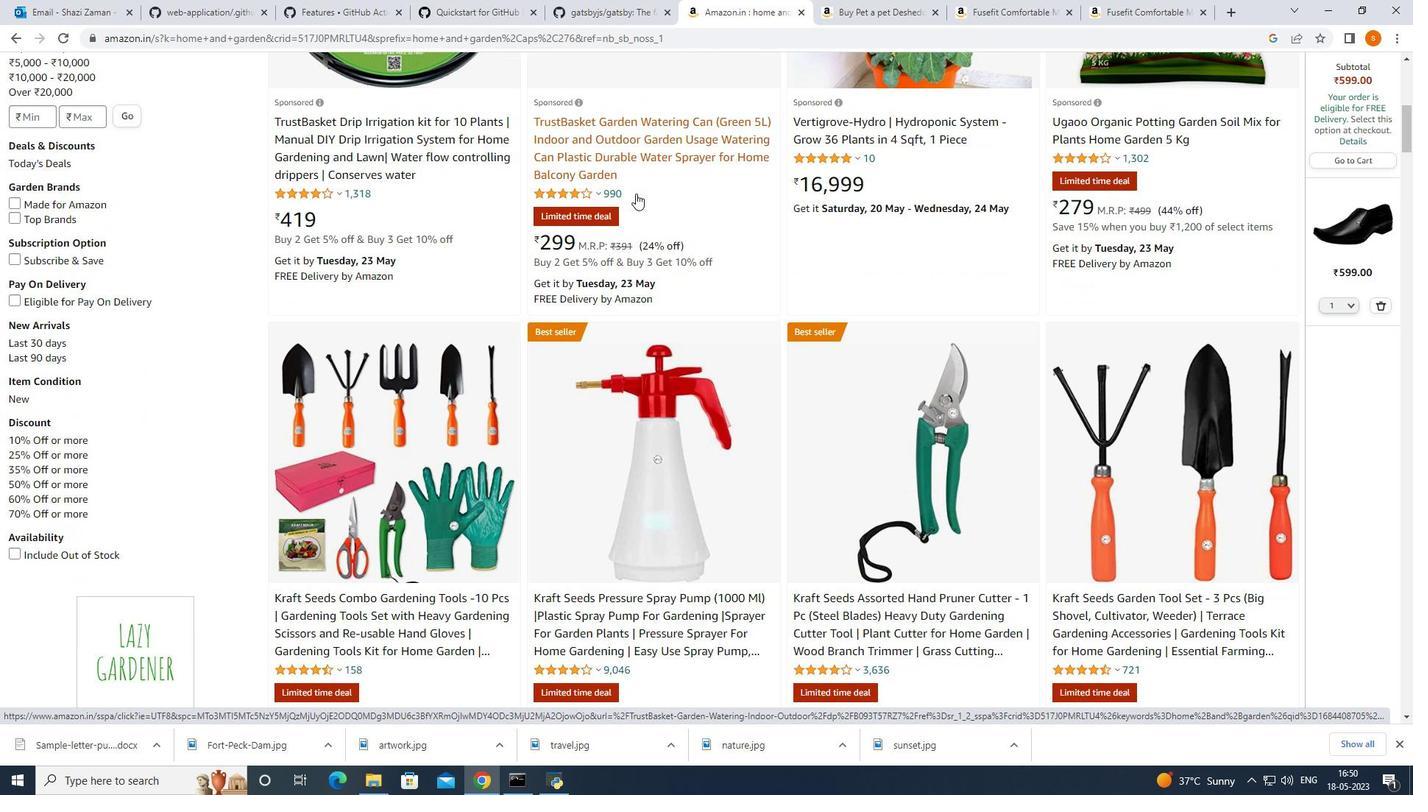 
Action: Mouse moved to (636, 191)
Screenshot: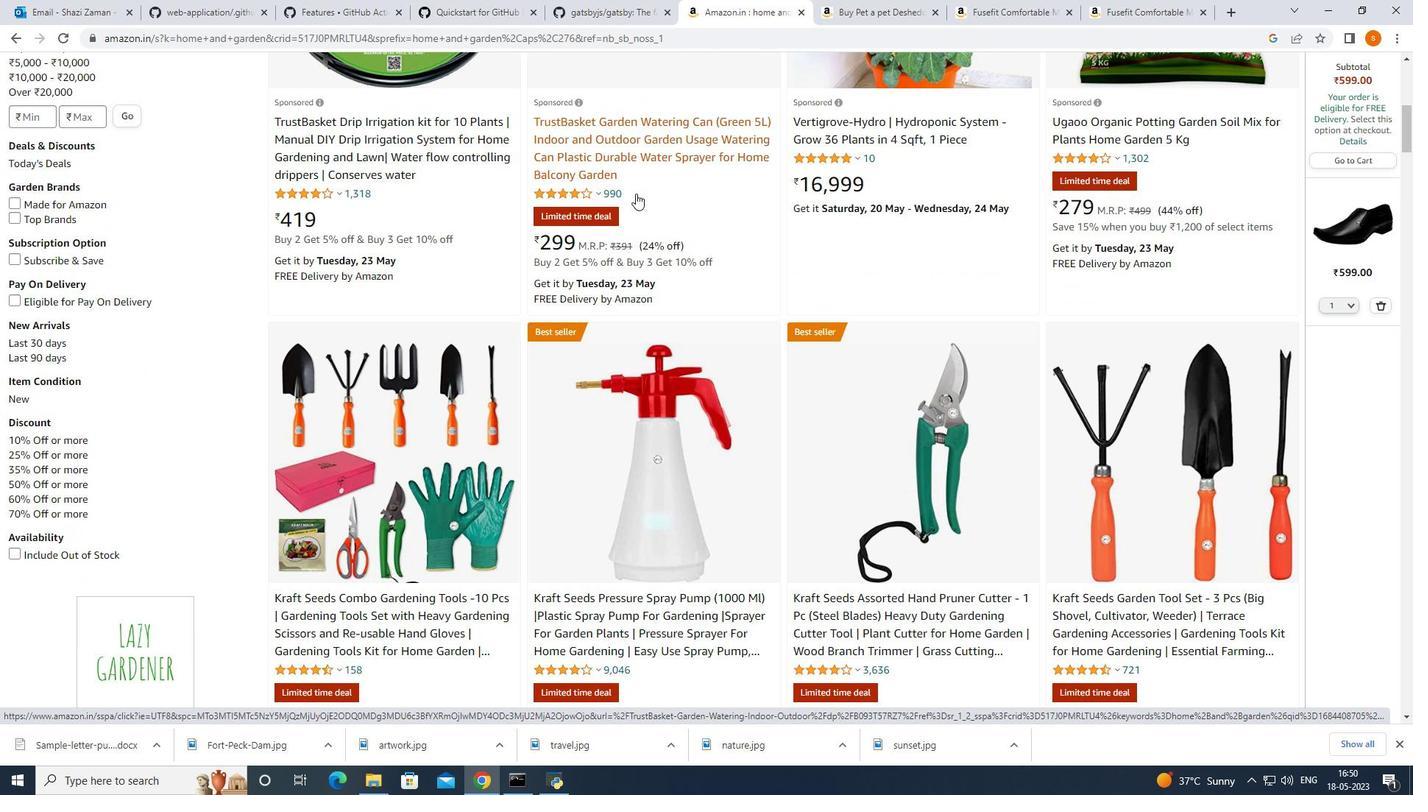 
Action: Mouse scrolled (636, 192) with delta (0, 0)
Screenshot: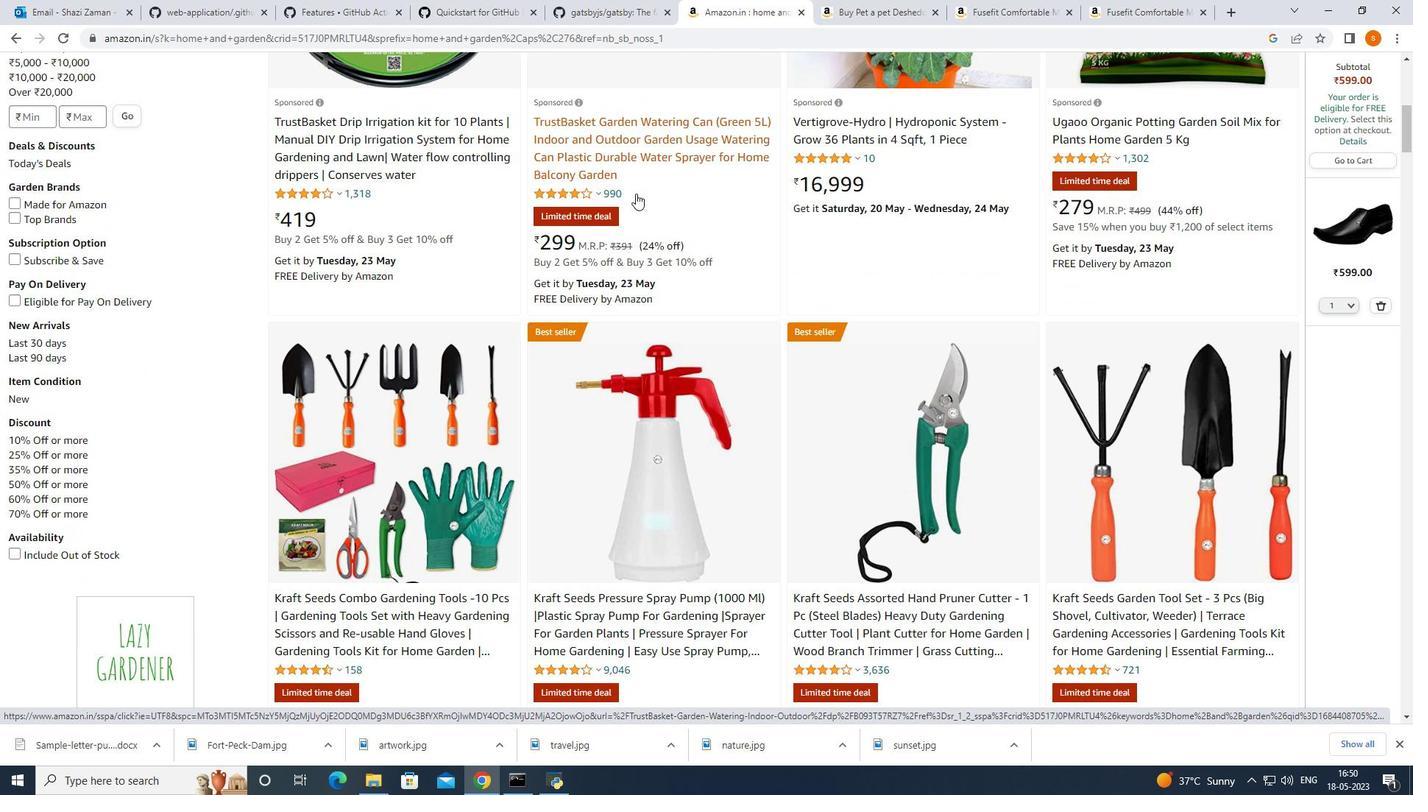 
Action: Mouse moved to (644, 184)
Screenshot: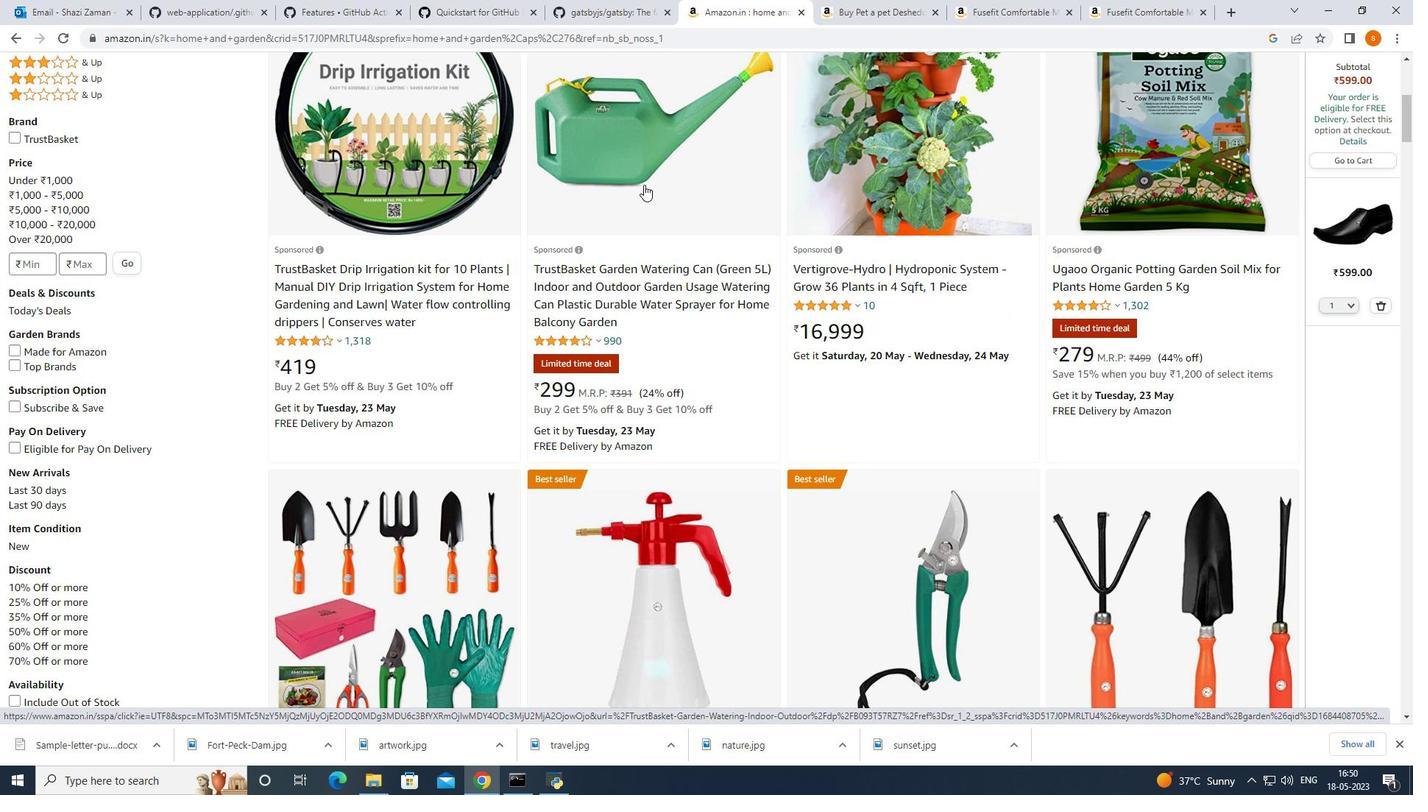 
Action: Mouse scrolled (644, 184) with delta (0, 0)
Screenshot: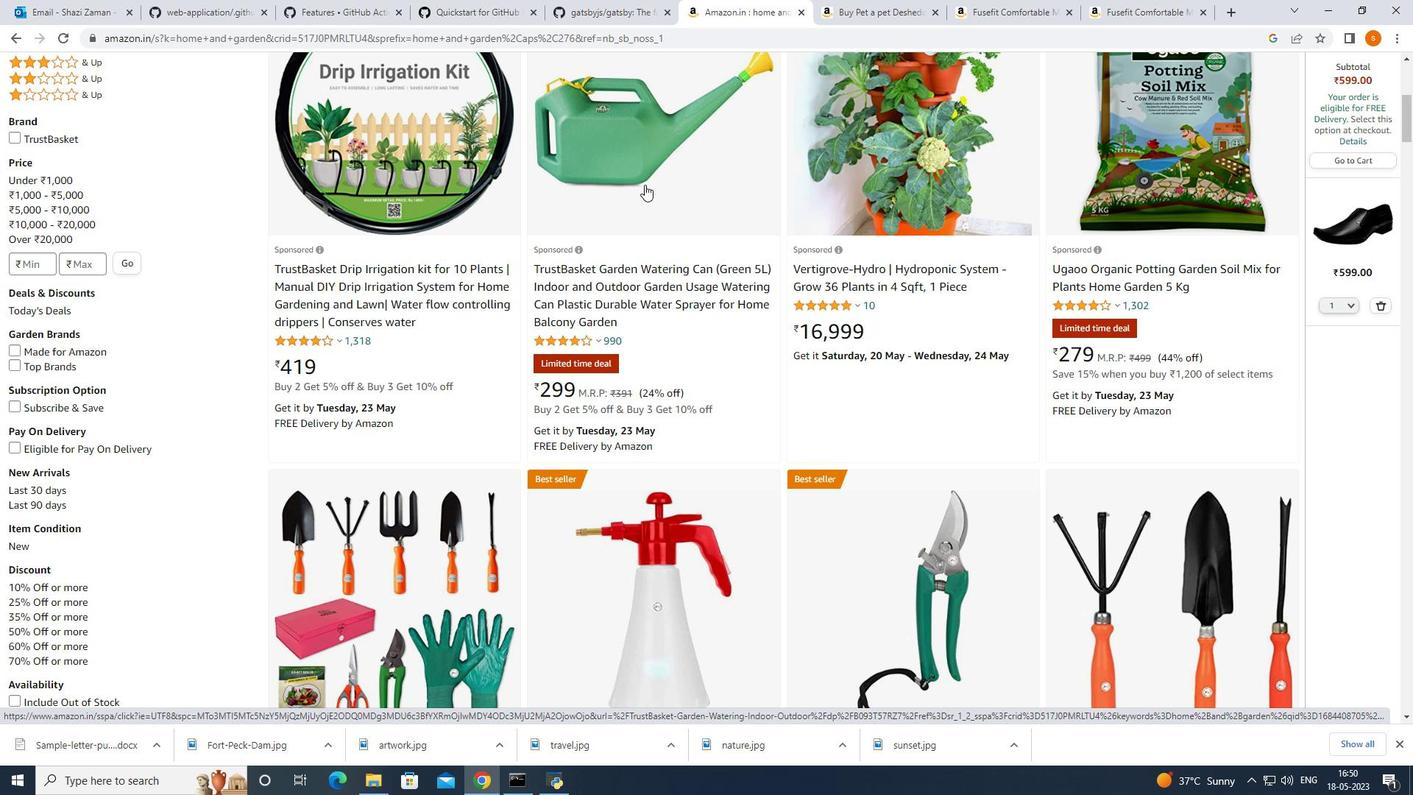 
Action: Mouse moved to (644, 184)
Screenshot: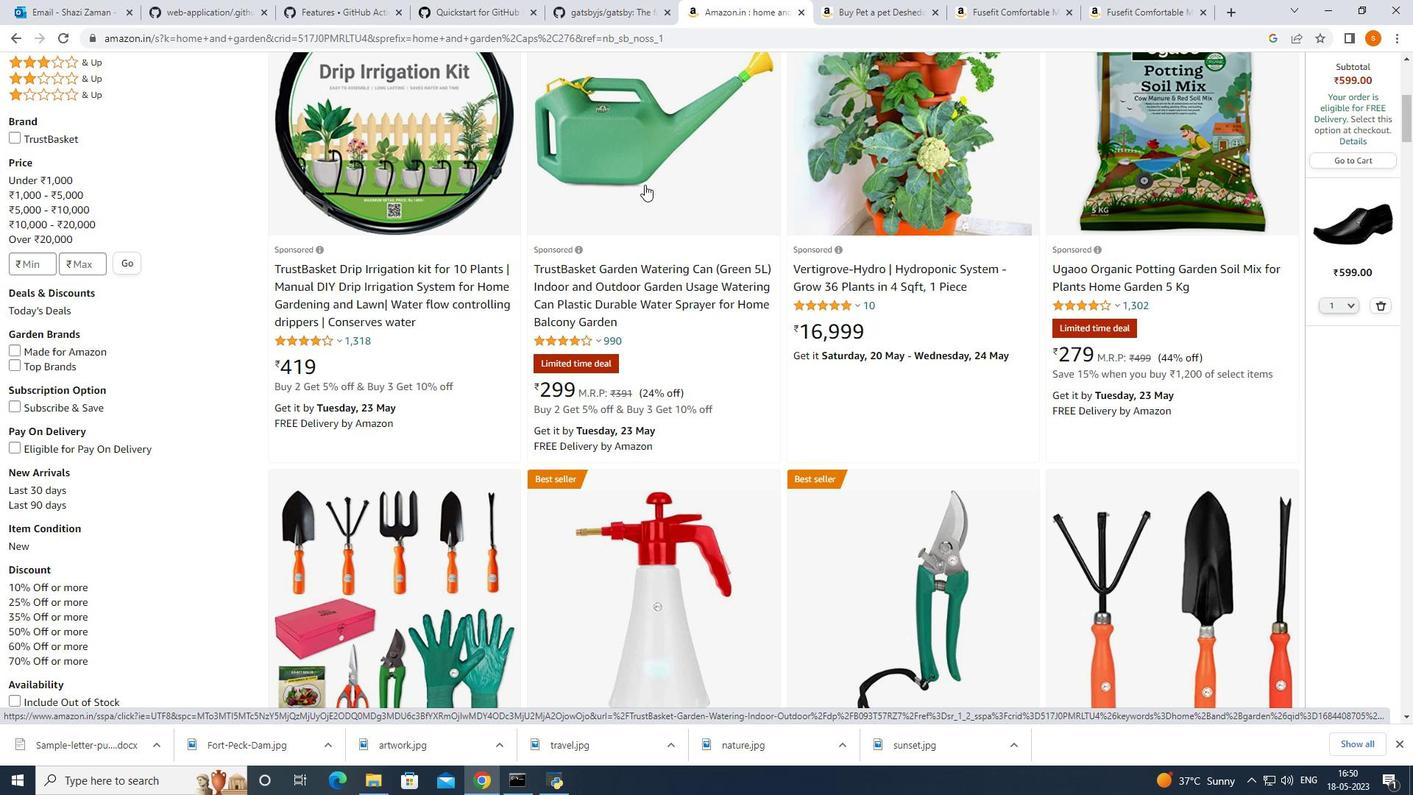 
Action: Mouse scrolled (644, 184) with delta (0, 0)
Screenshot: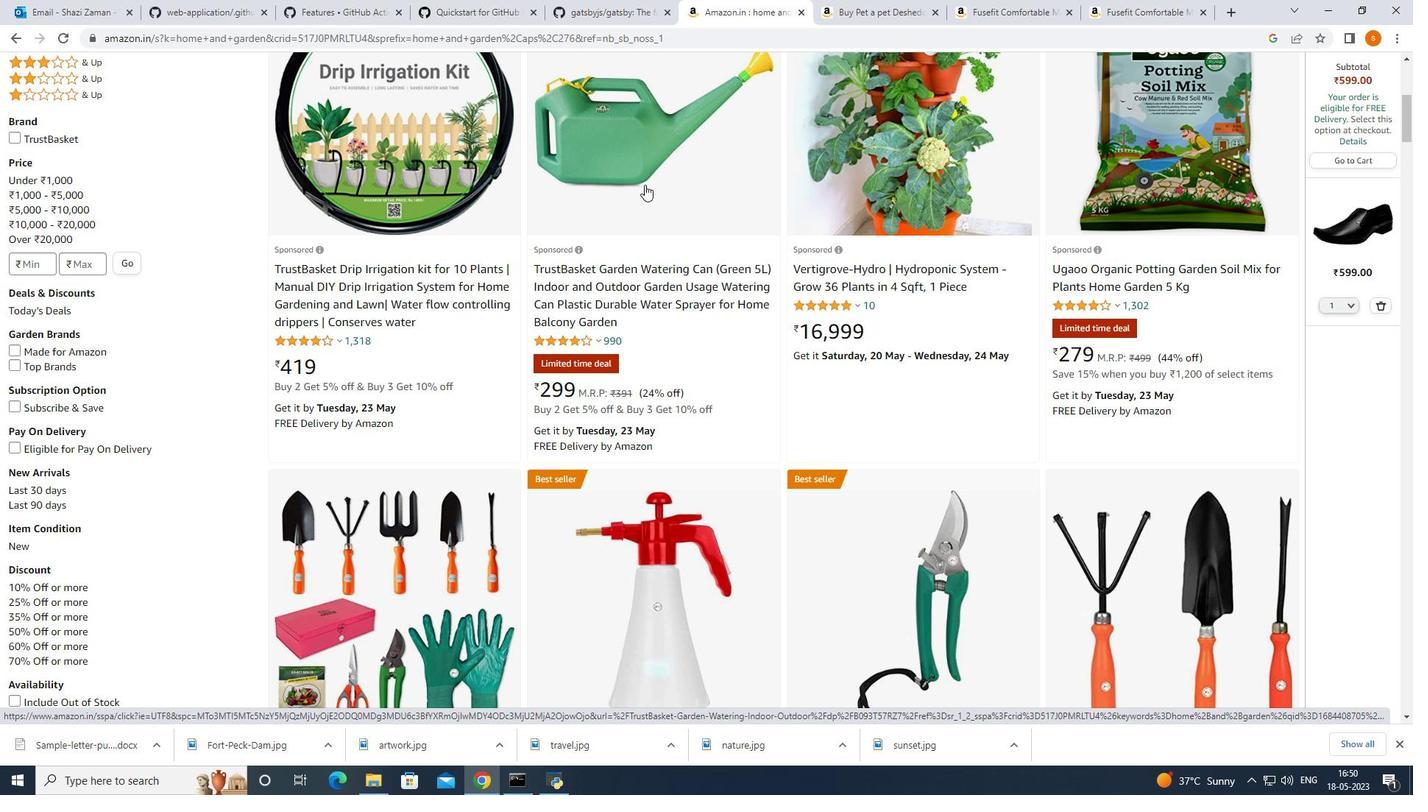 
Action: Mouse moved to (644, 184)
Screenshot: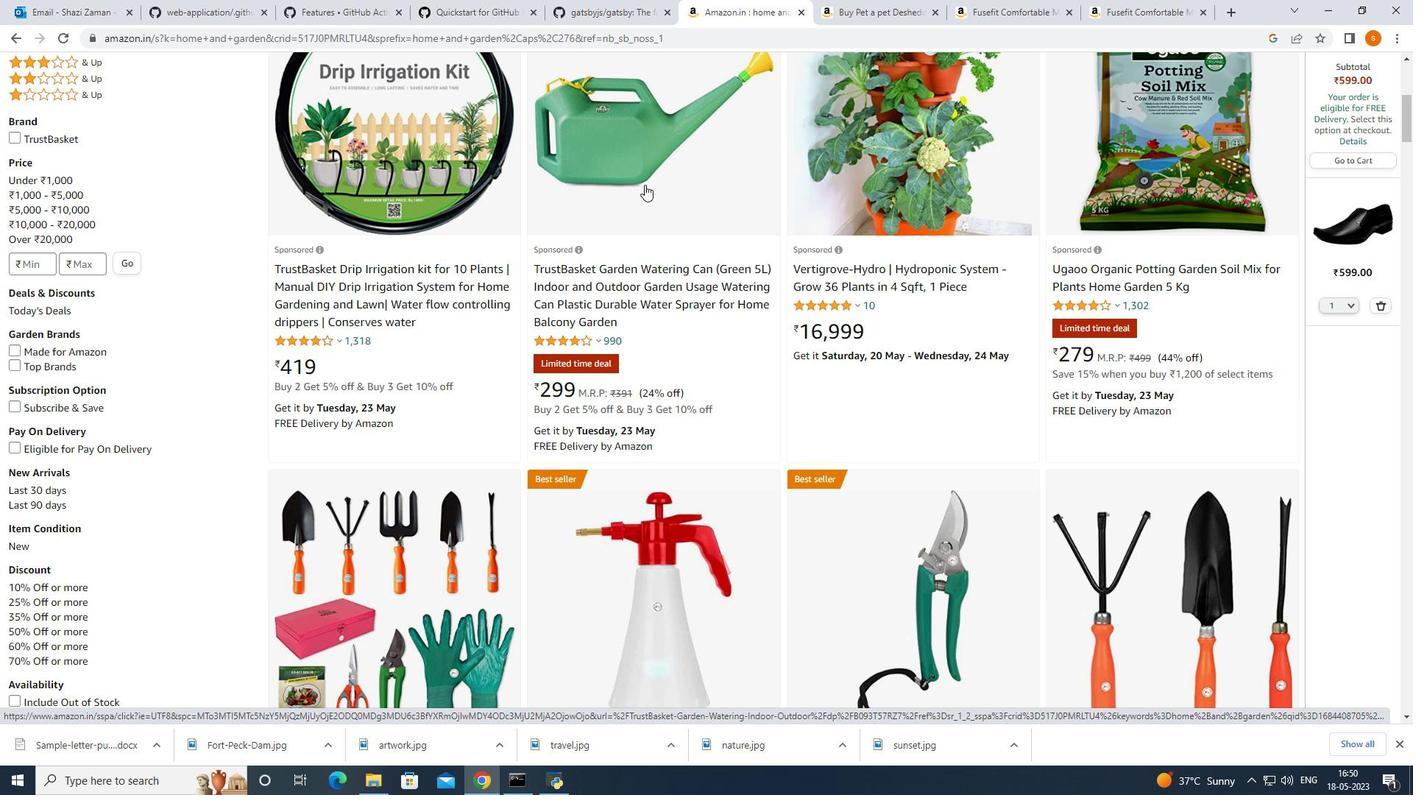 
Action: Mouse scrolled (644, 184) with delta (0, 0)
Screenshot: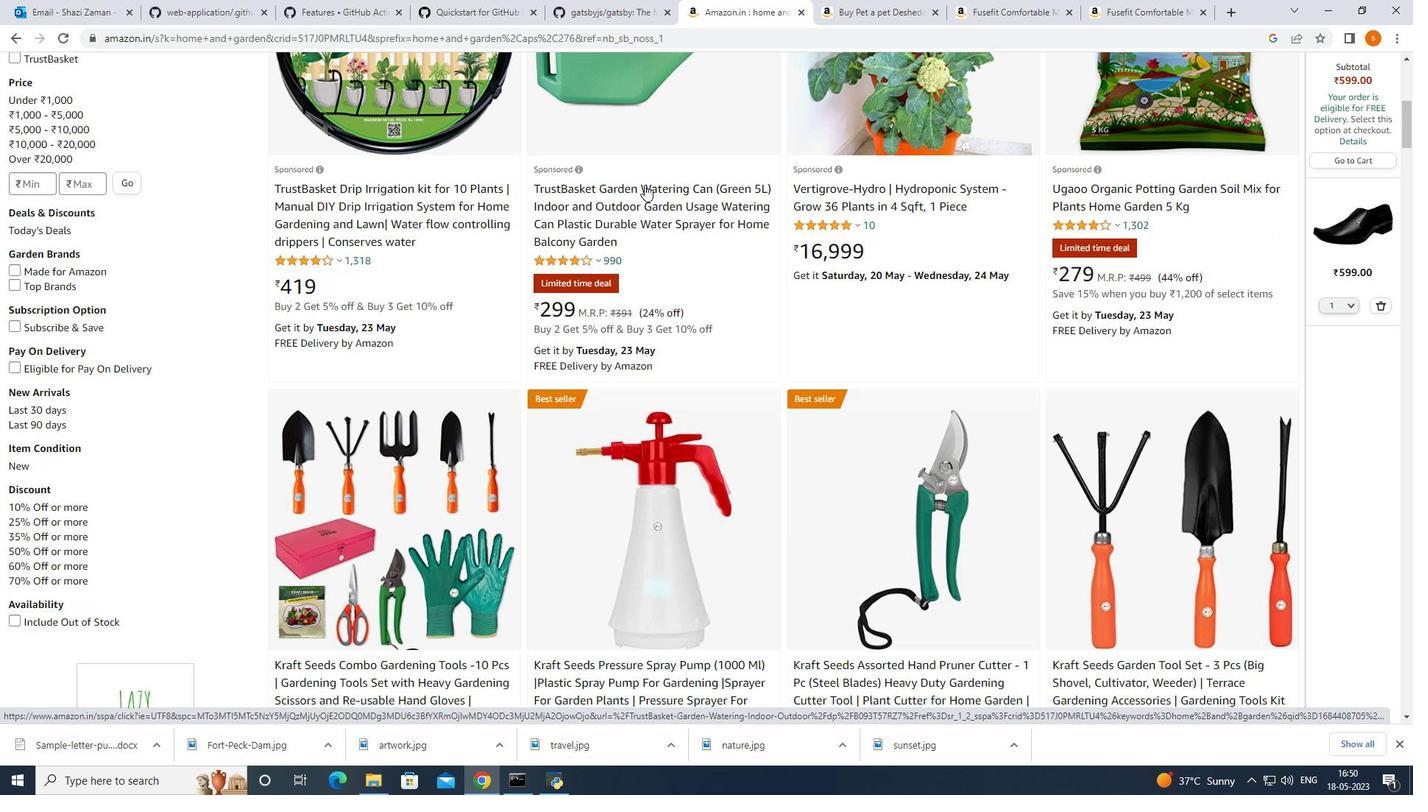 
Action: Mouse scrolled (644, 184) with delta (0, 0)
Screenshot: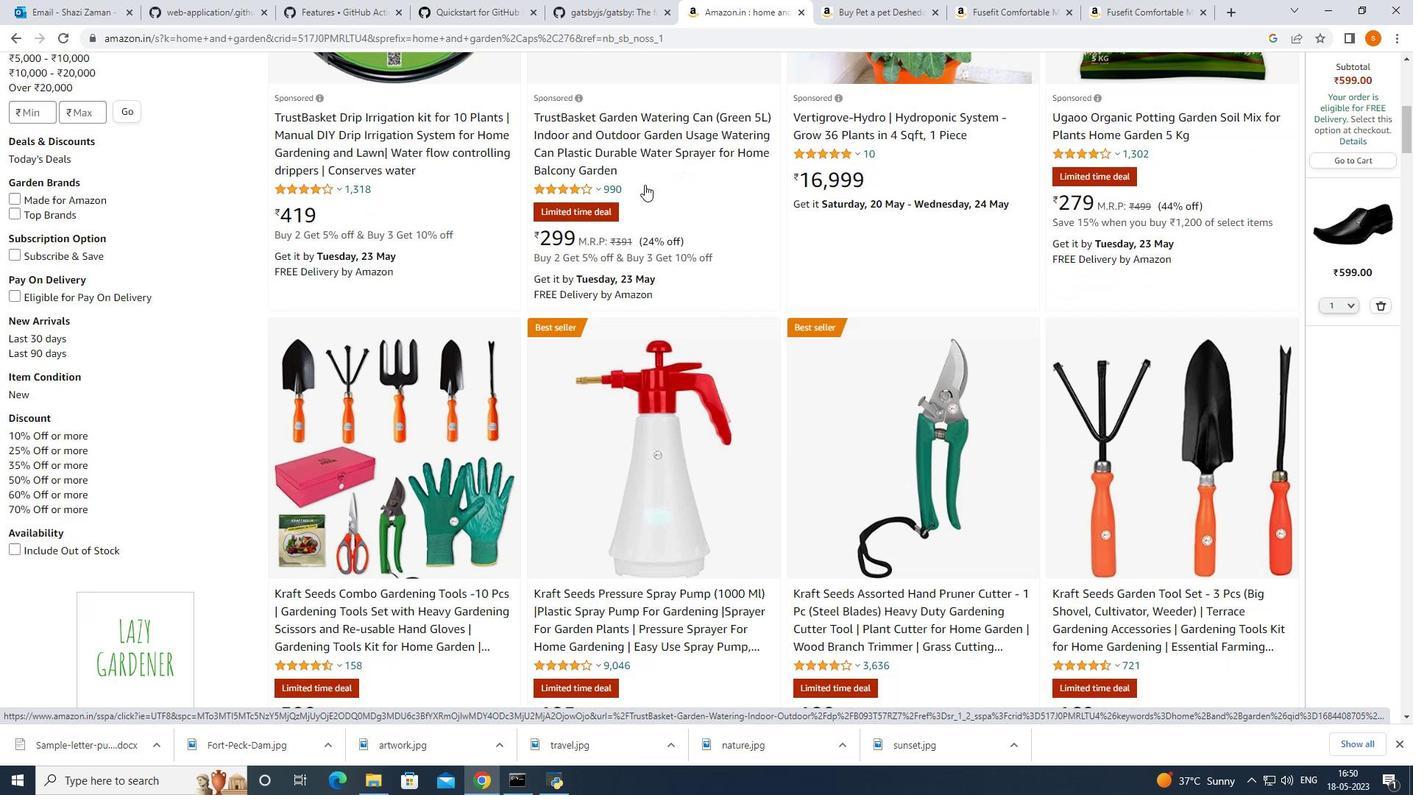 
Action: Mouse moved to (644, 184)
Screenshot: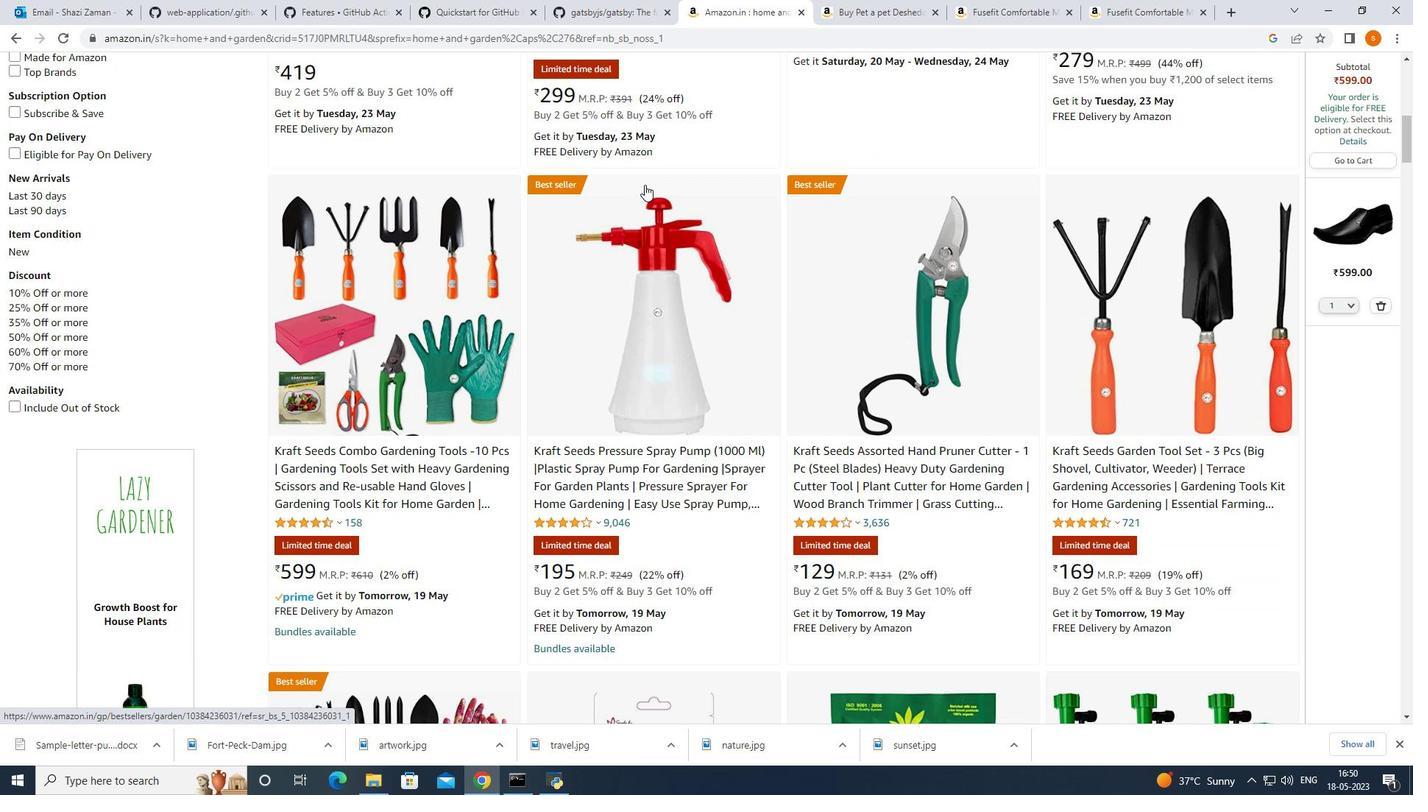 
Action: Mouse scrolled (644, 184) with delta (0, 0)
Screenshot: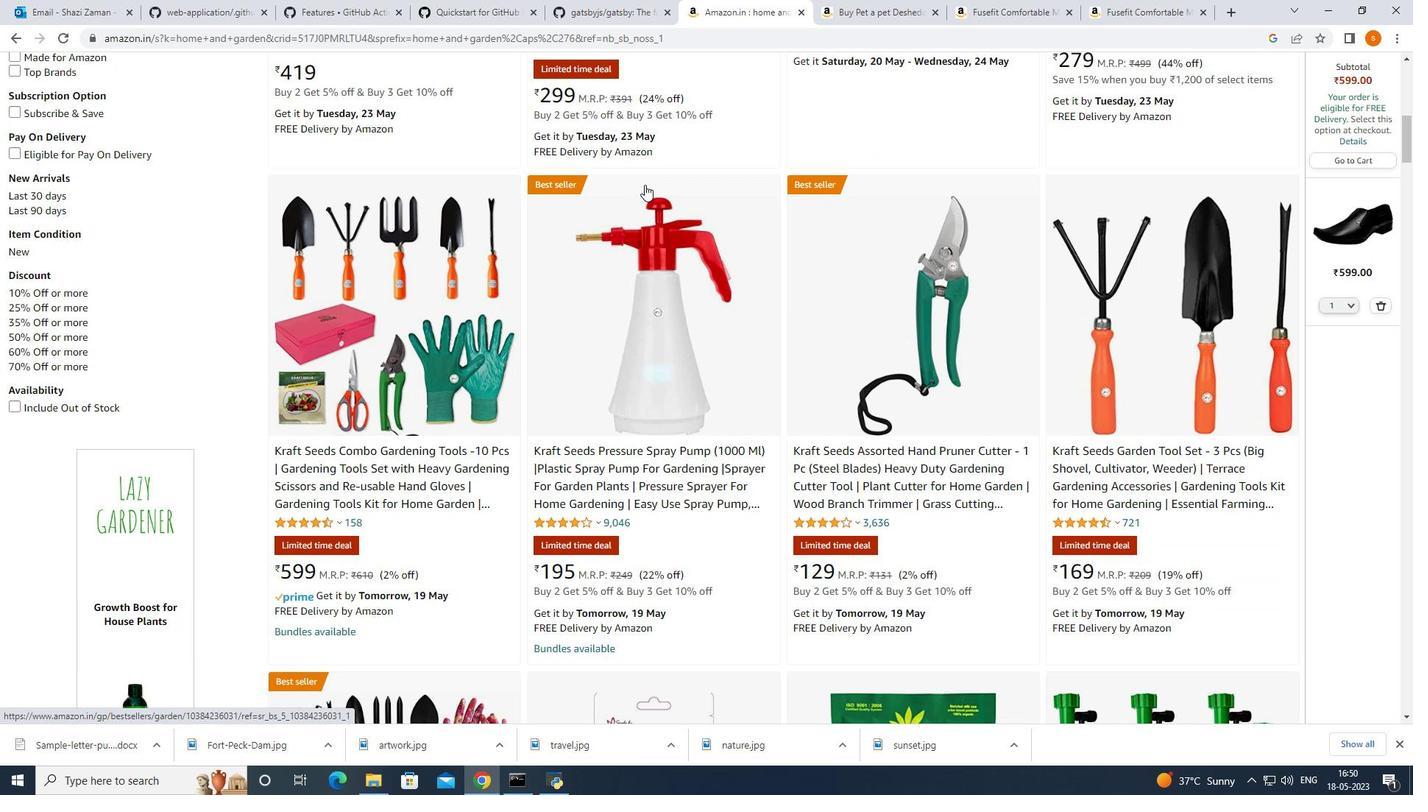 
Action: Mouse scrolled (644, 184) with delta (0, 0)
Screenshot: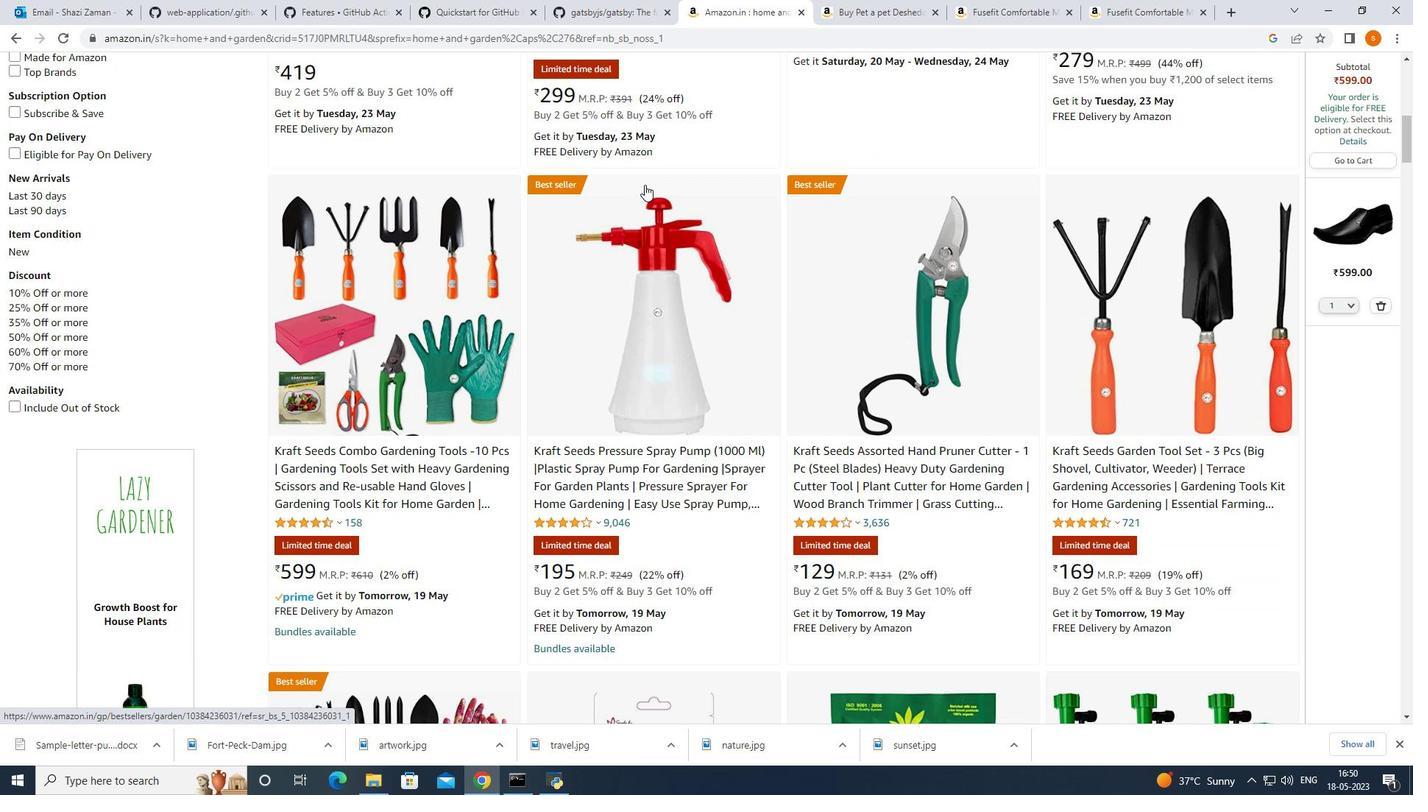 
Action: Mouse scrolled (644, 184) with delta (0, 0)
Screenshot: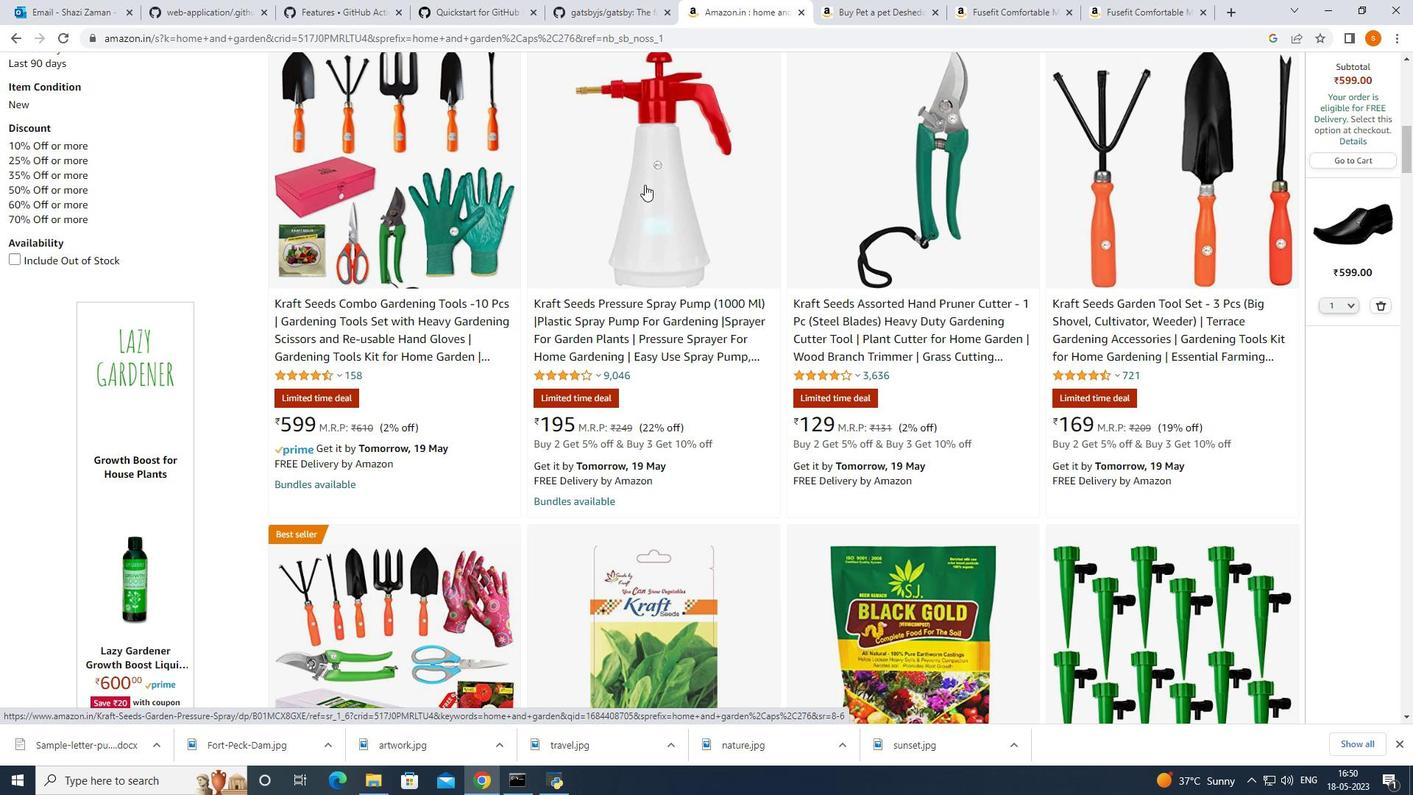 
Action: Mouse moved to (639, 173)
Screenshot: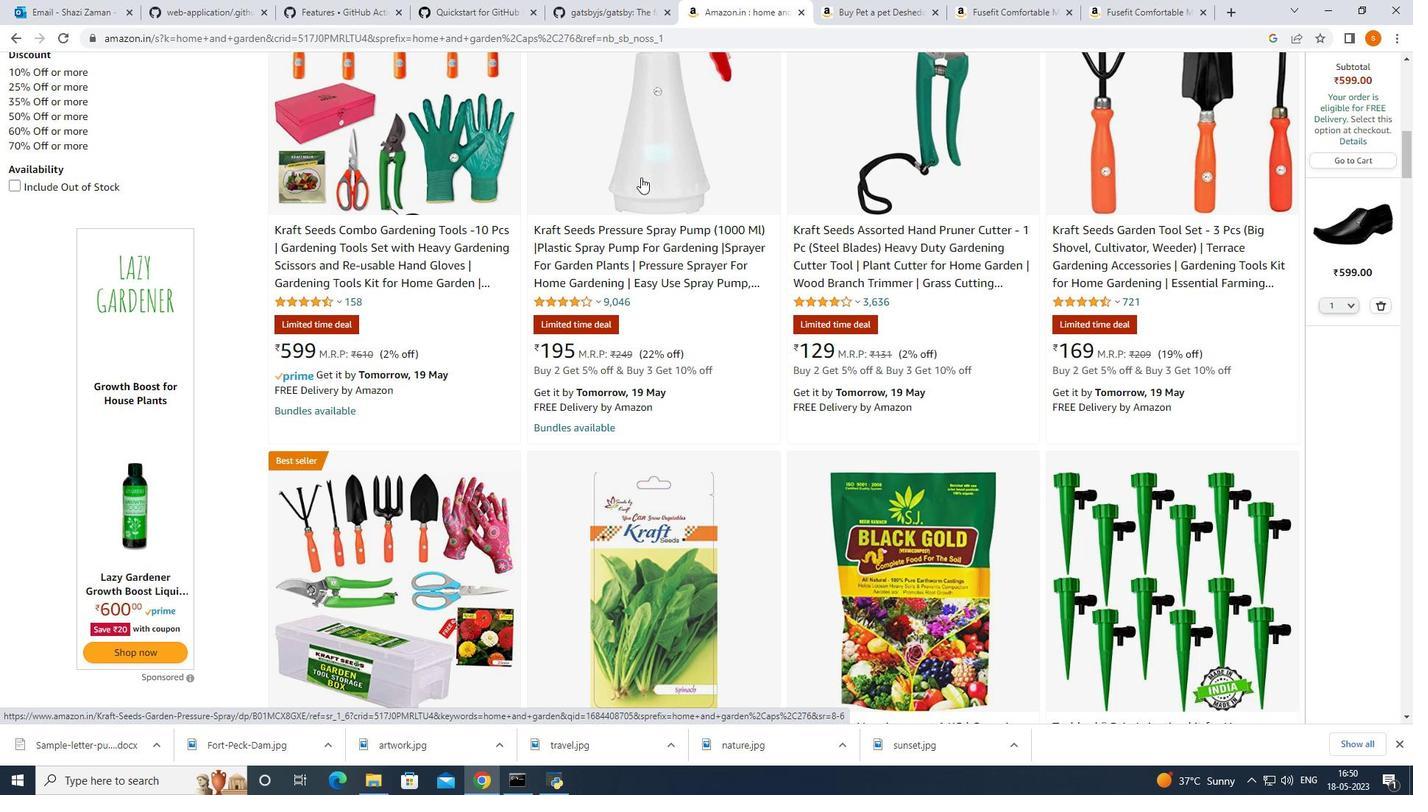
Action: Mouse scrolled (639, 172) with delta (0, 0)
Screenshot: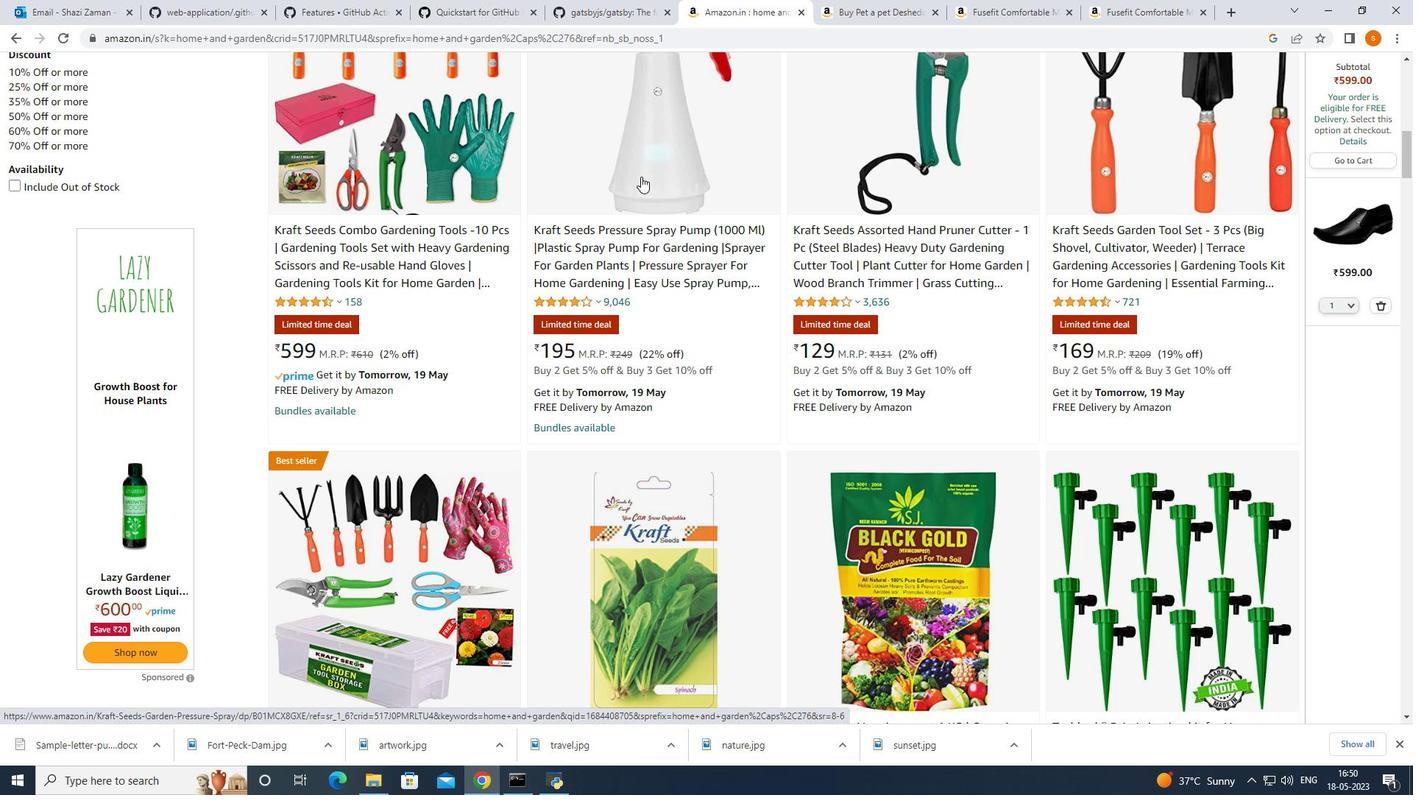 
Action: Mouse scrolled (639, 172) with delta (0, 0)
Screenshot: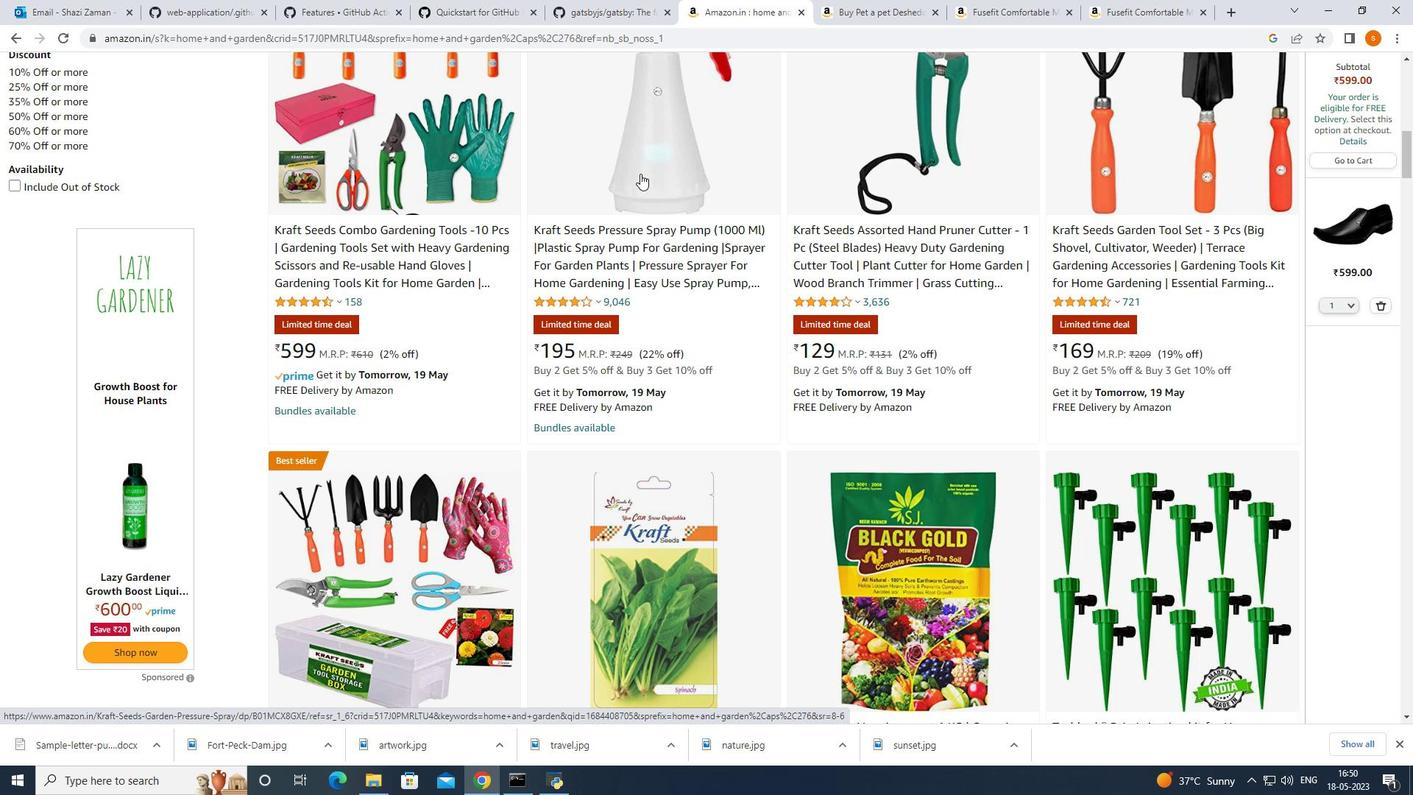 
Action: Mouse scrolled (639, 172) with delta (0, 0)
Screenshot: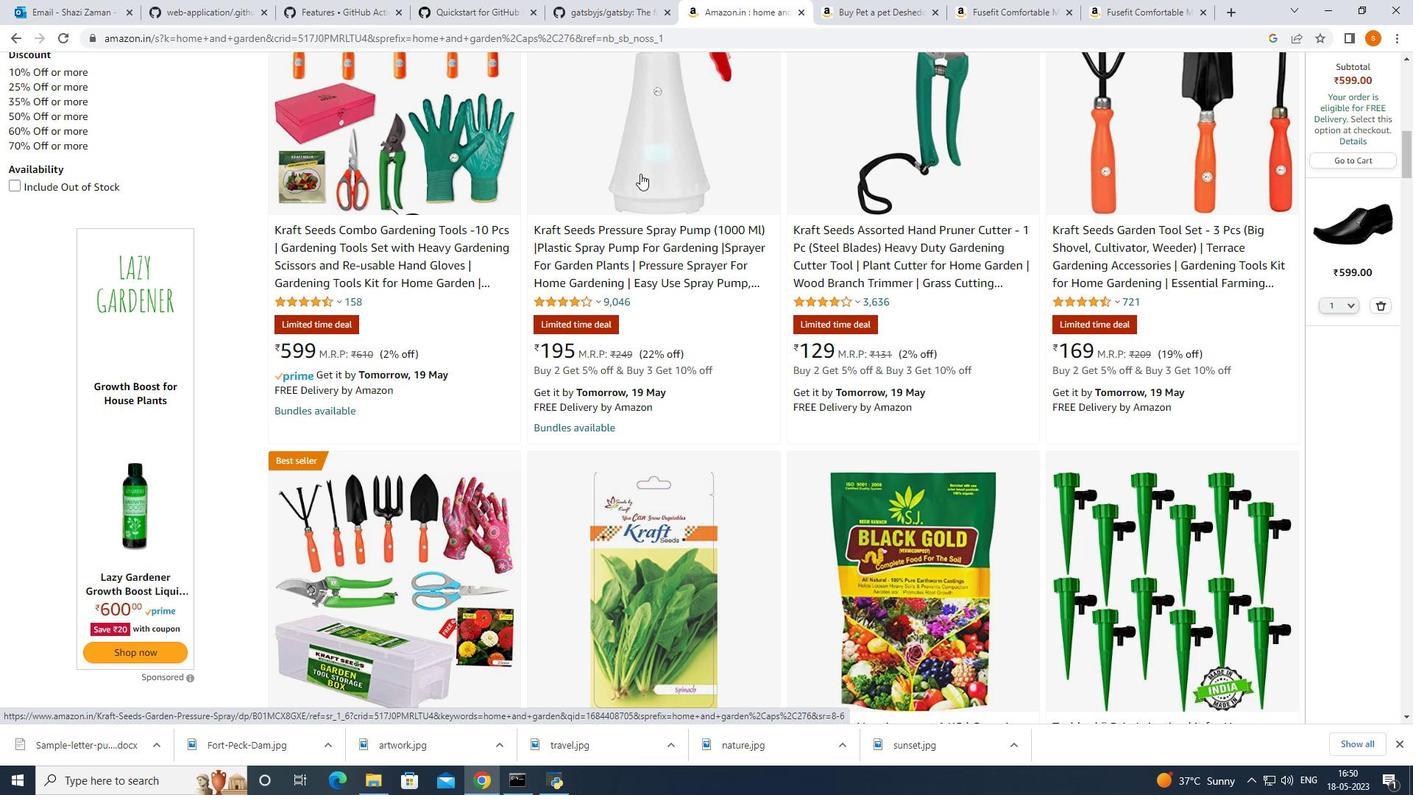 
Action: Mouse moved to (638, 175)
Screenshot: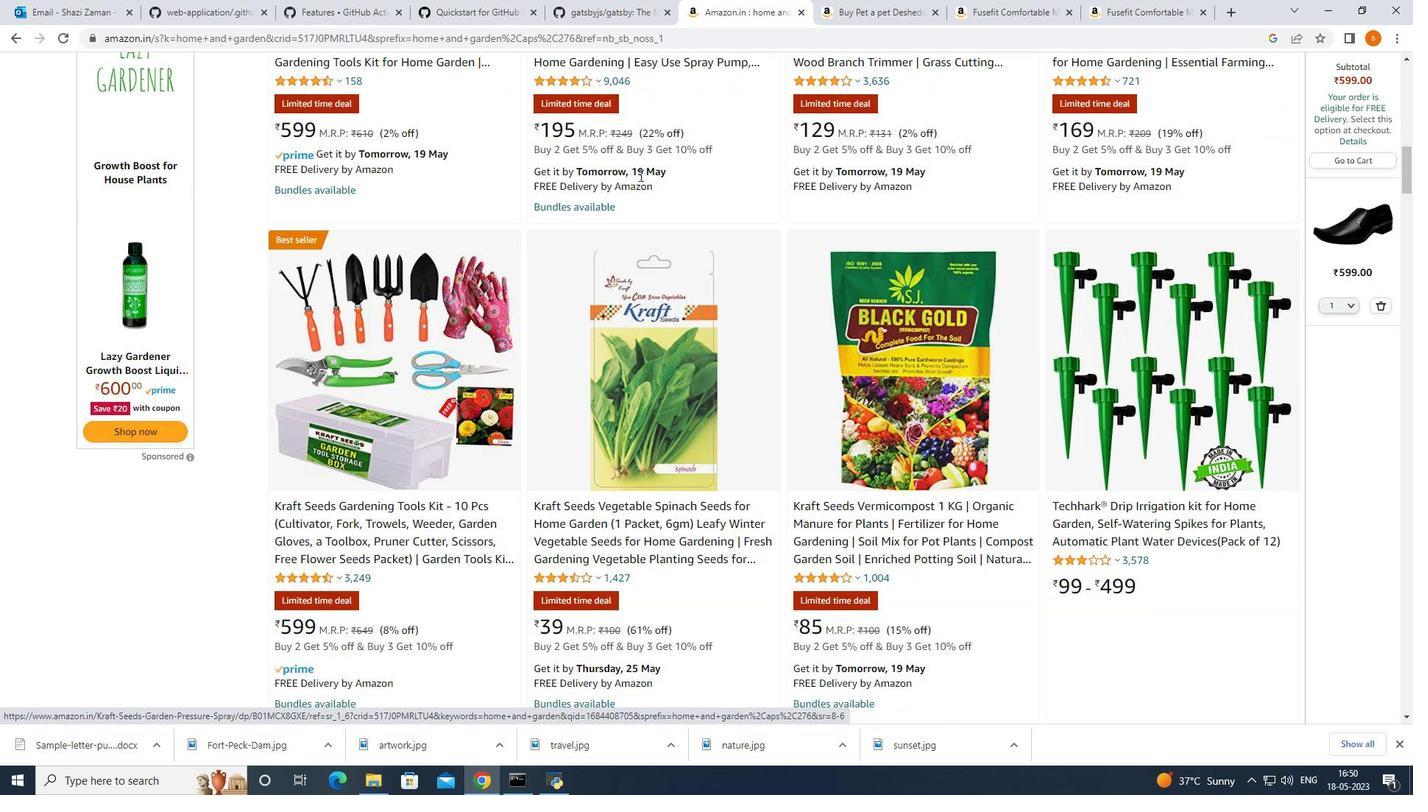 
Action: Mouse scrolled (638, 175) with delta (0, 0)
Screenshot: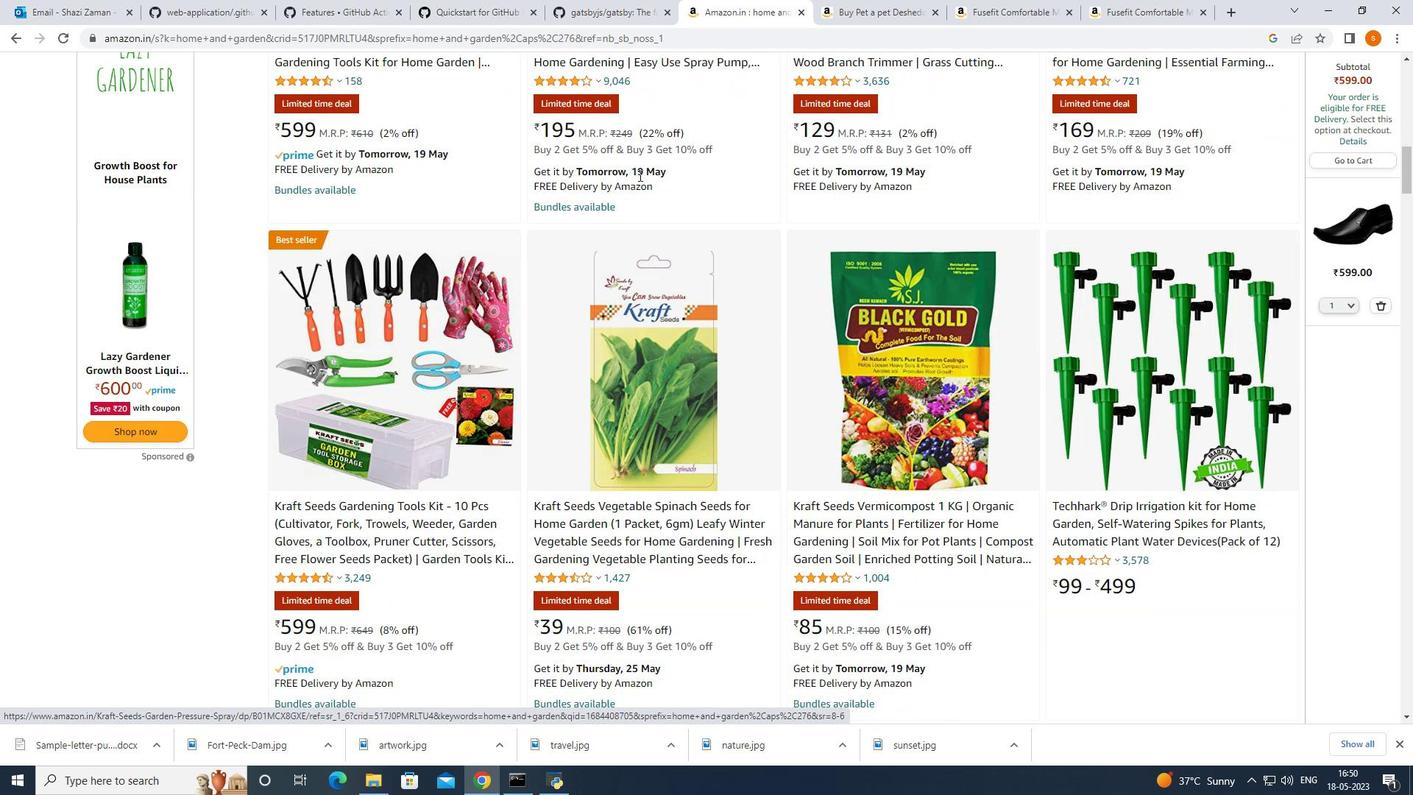 
Action: Mouse moved to (517, 198)
Screenshot: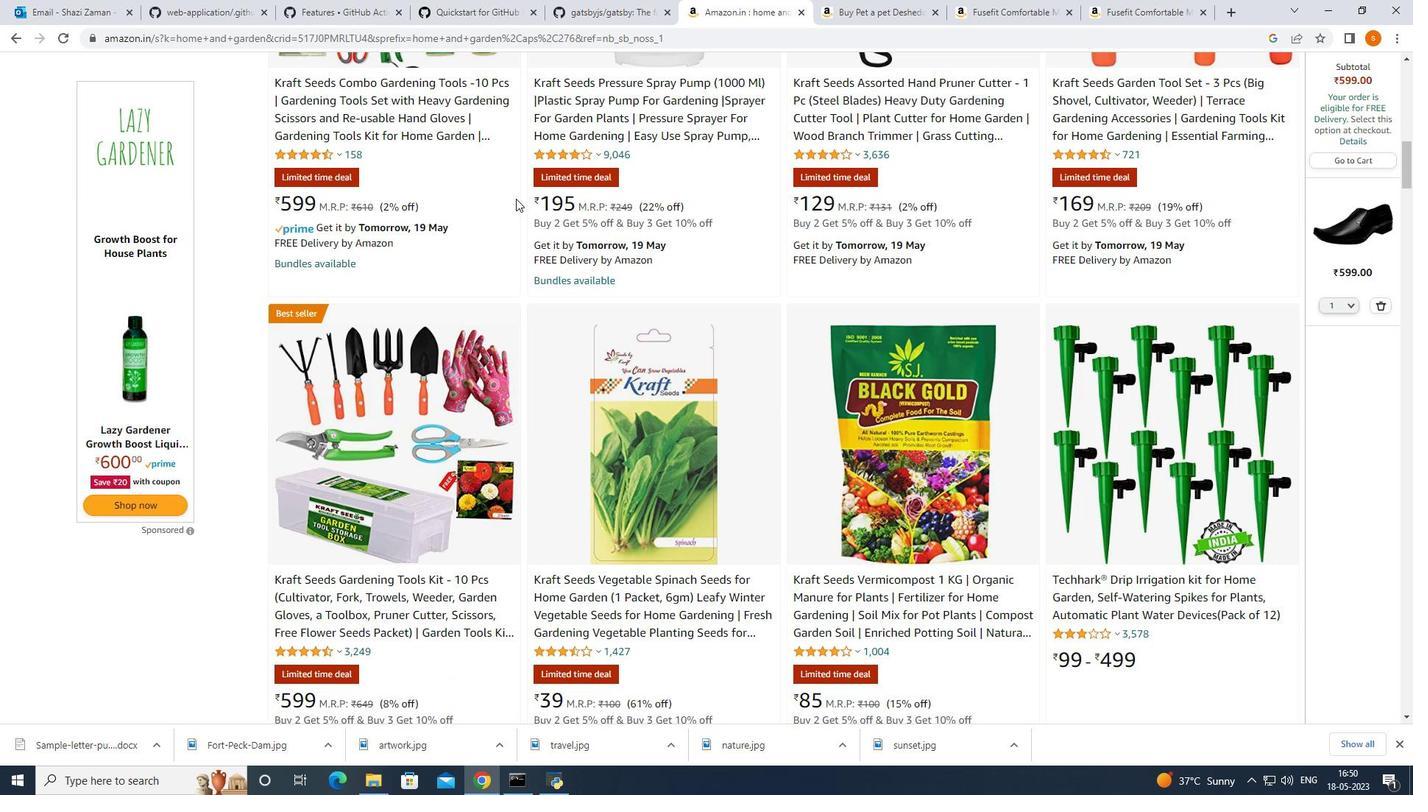 
Action: Mouse scrolled (517, 198) with delta (0, 0)
Screenshot: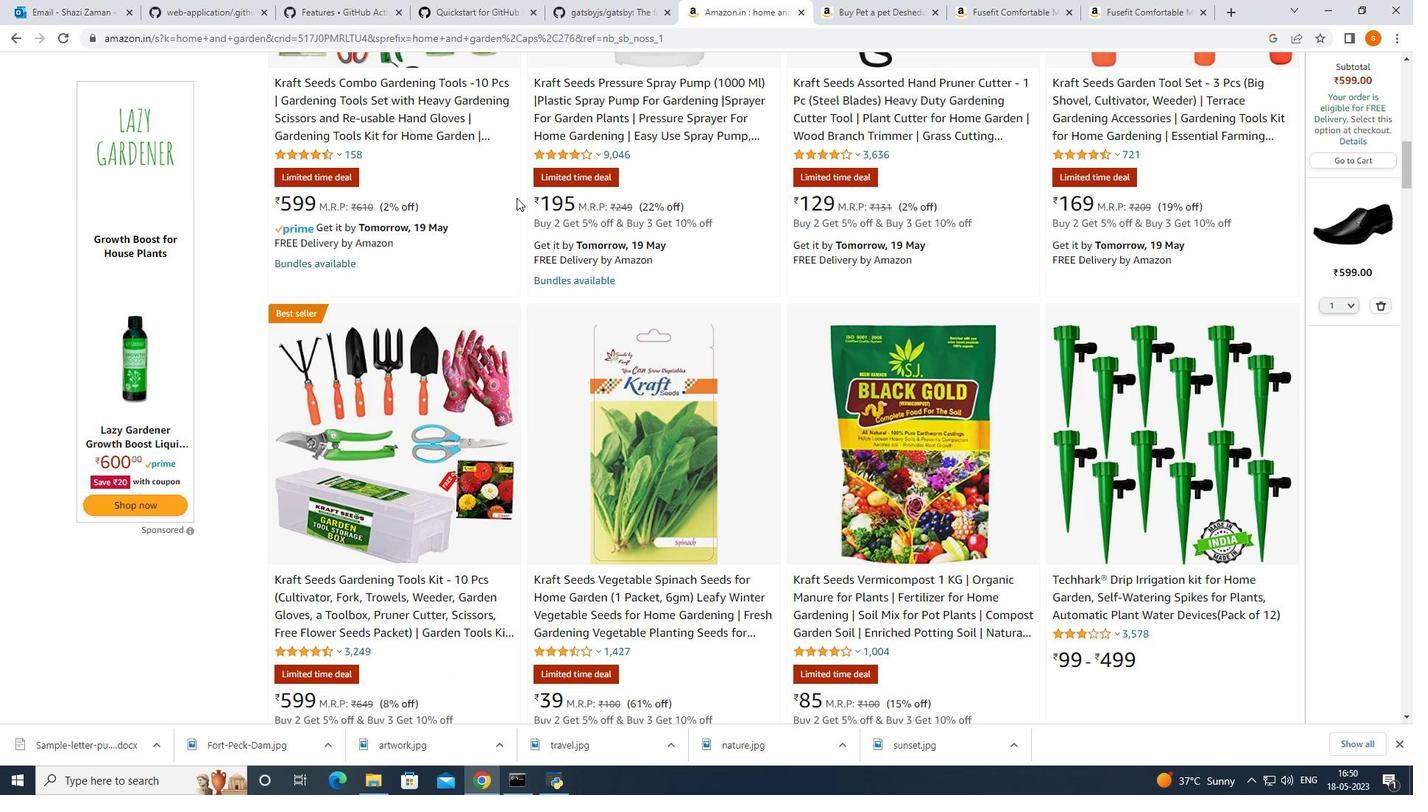 
Action: Mouse moved to (549, 207)
Screenshot: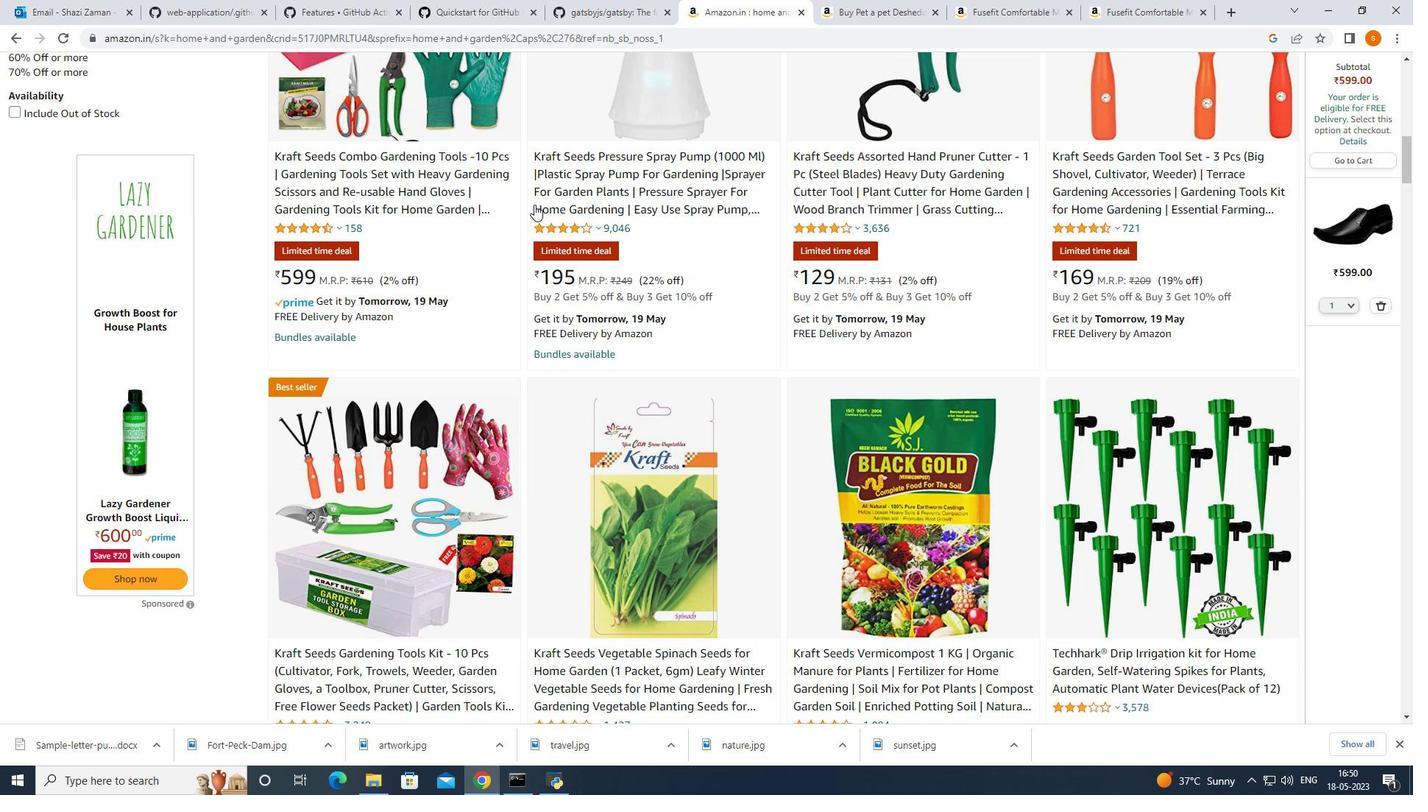 
Action: Mouse scrolled (549, 208) with delta (0, 0)
Screenshot: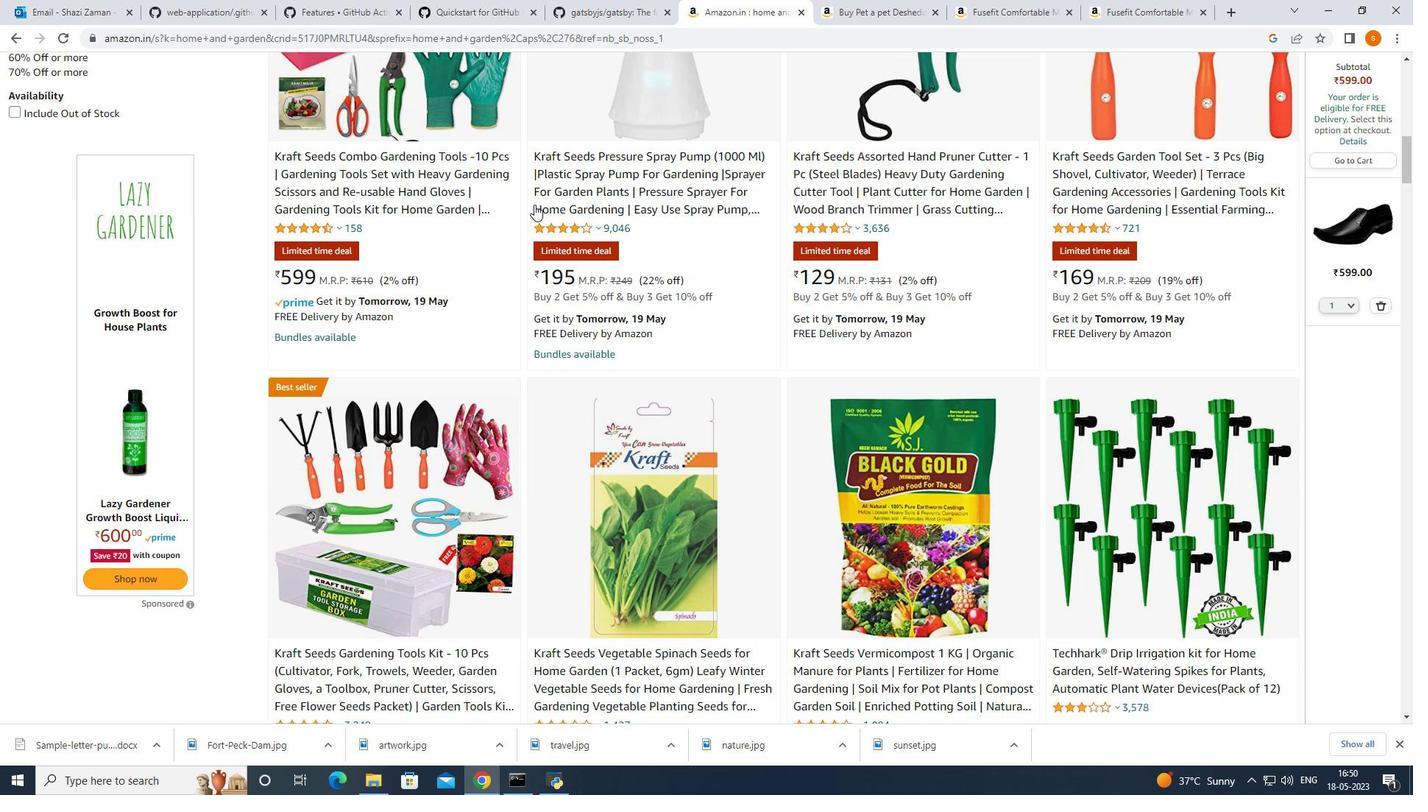 
Action: Mouse moved to (637, 350)
Screenshot: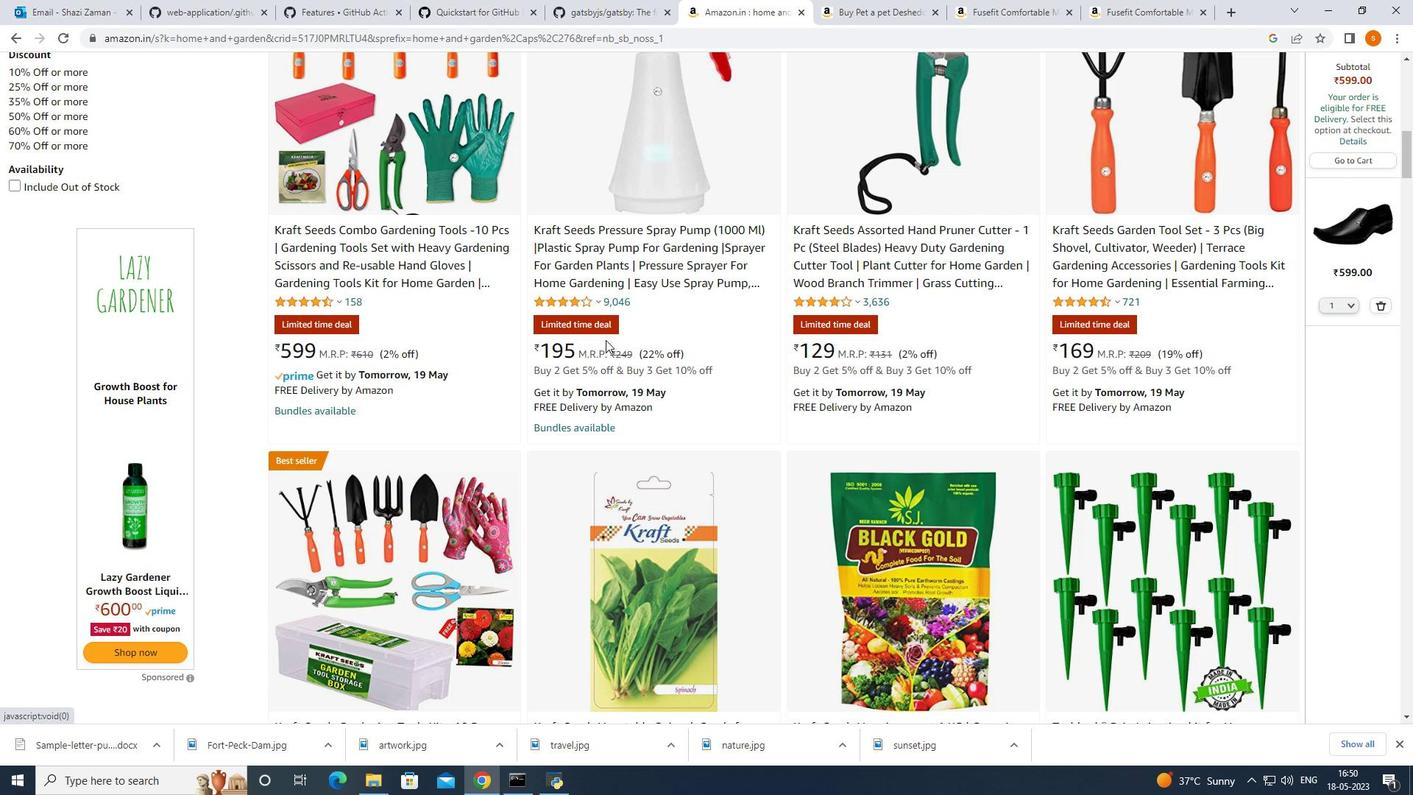 
Action: Mouse scrolled (637, 351) with delta (0, 0)
Screenshot: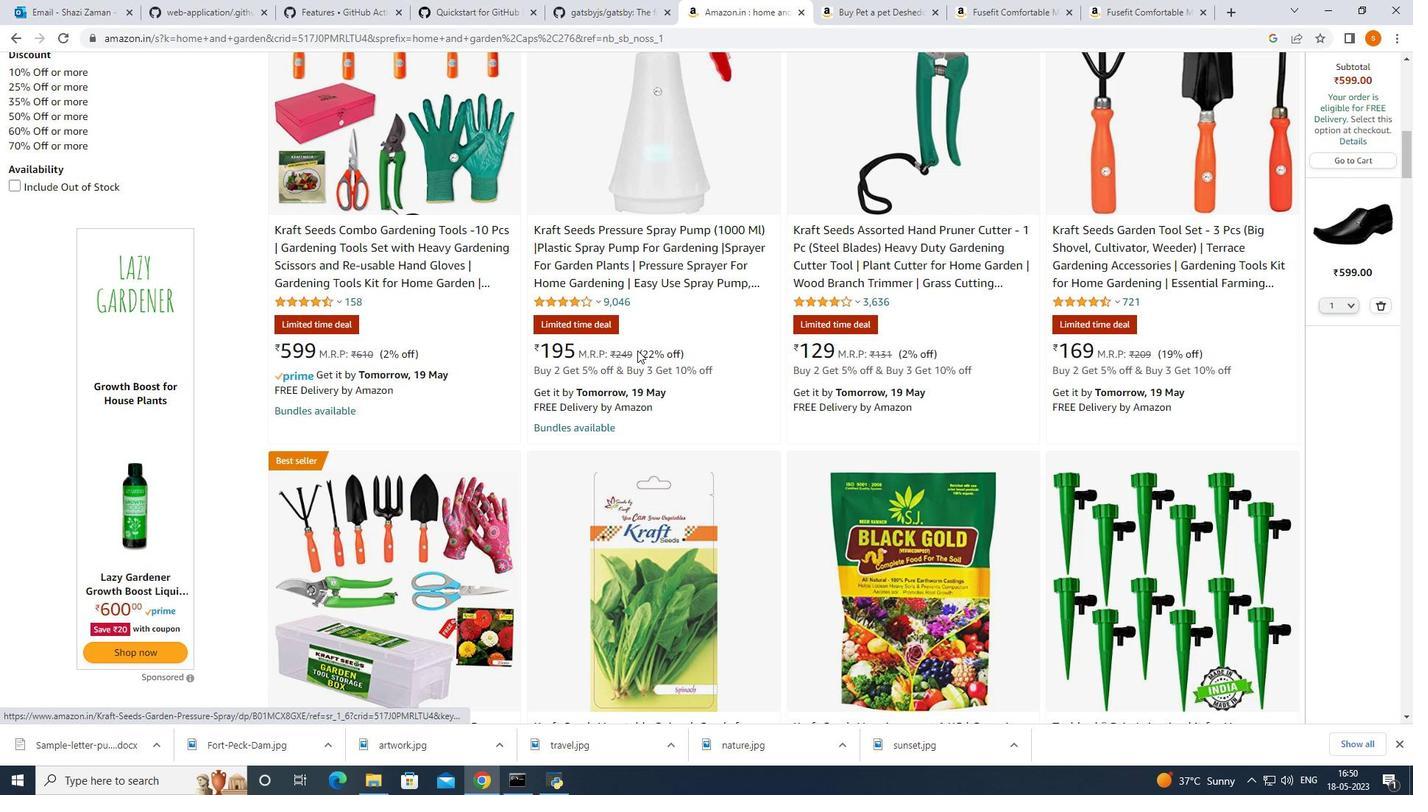 
Action: Mouse moved to (943, 275)
Screenshot: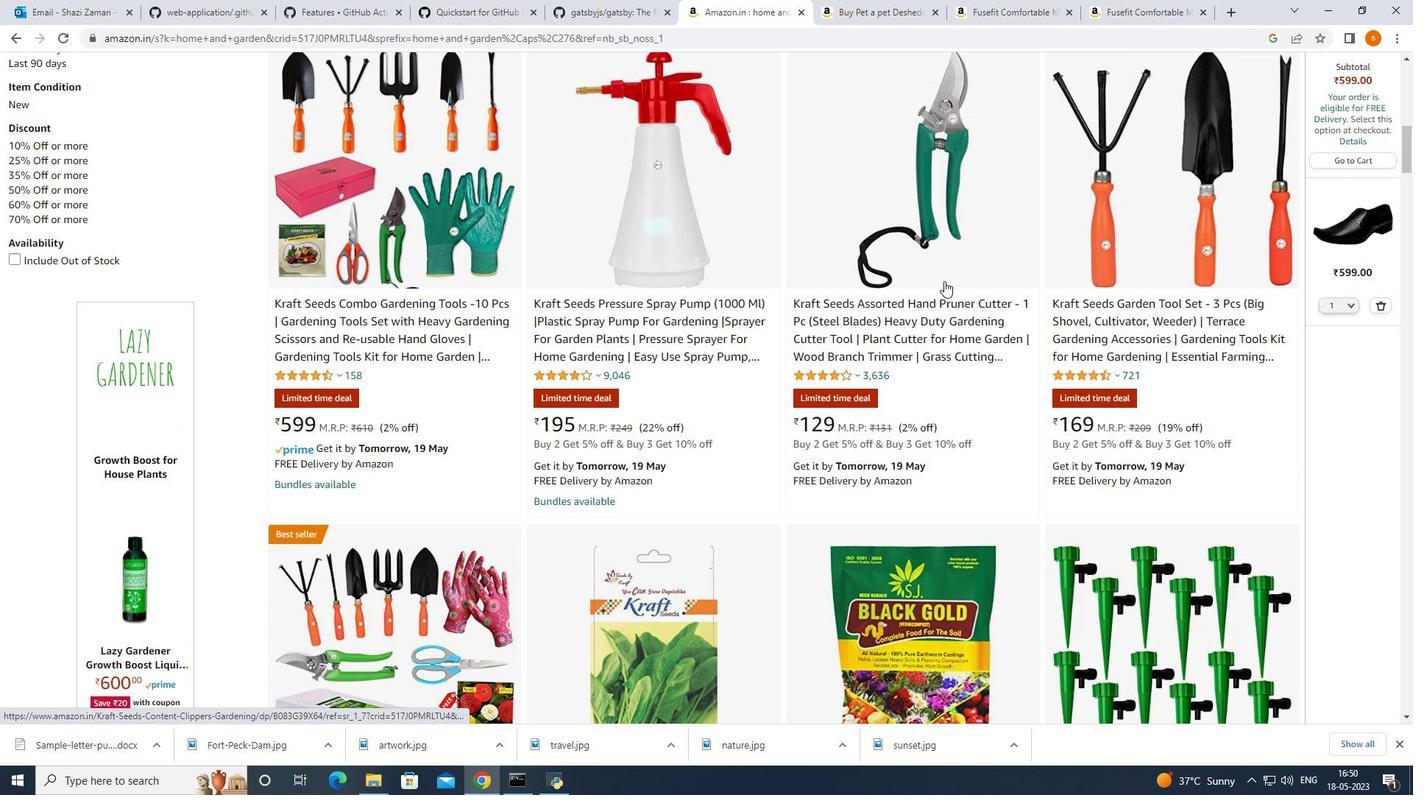
Action: Mouse pressed left at (943, 275)
Screenshot: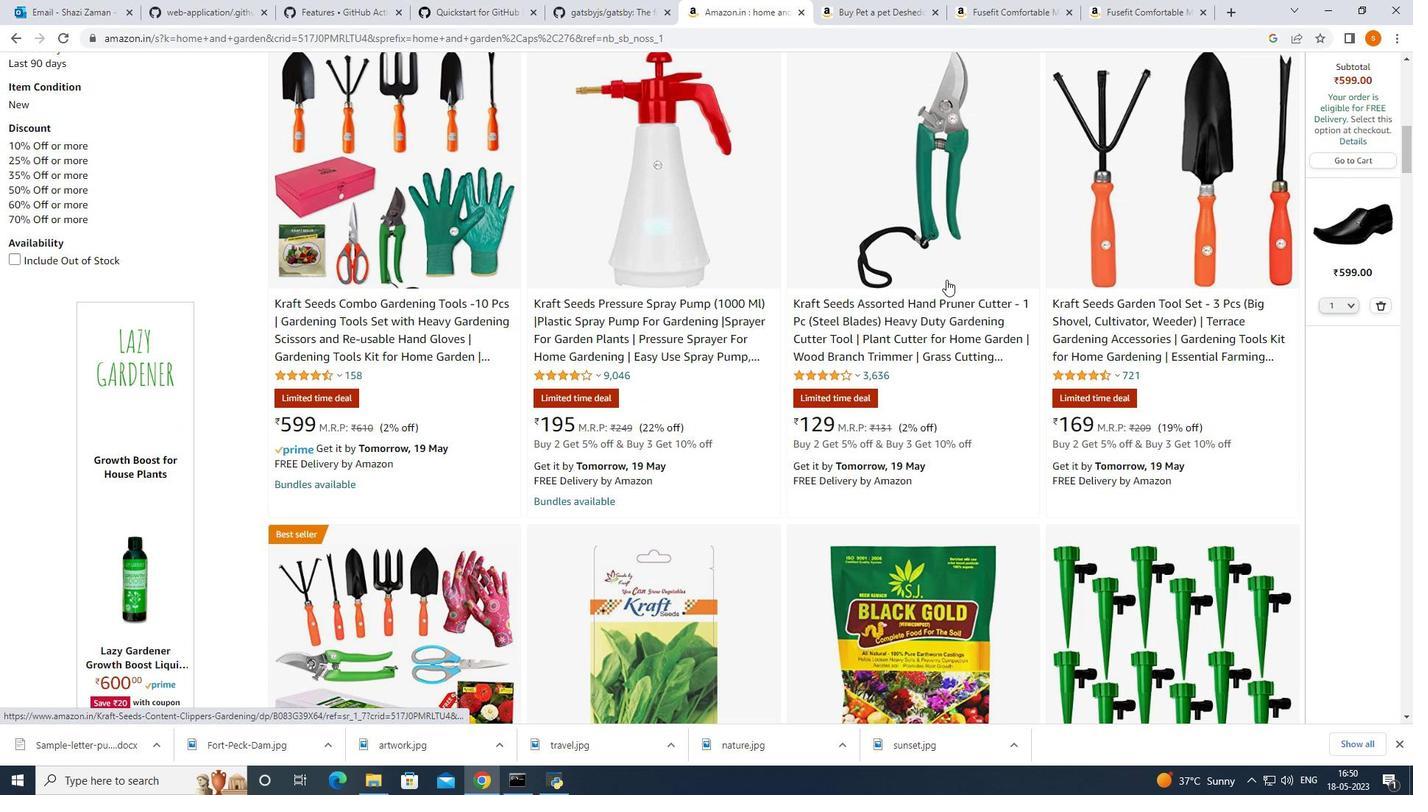 
Action: Mouse moved to (513, 304)
Screenshot: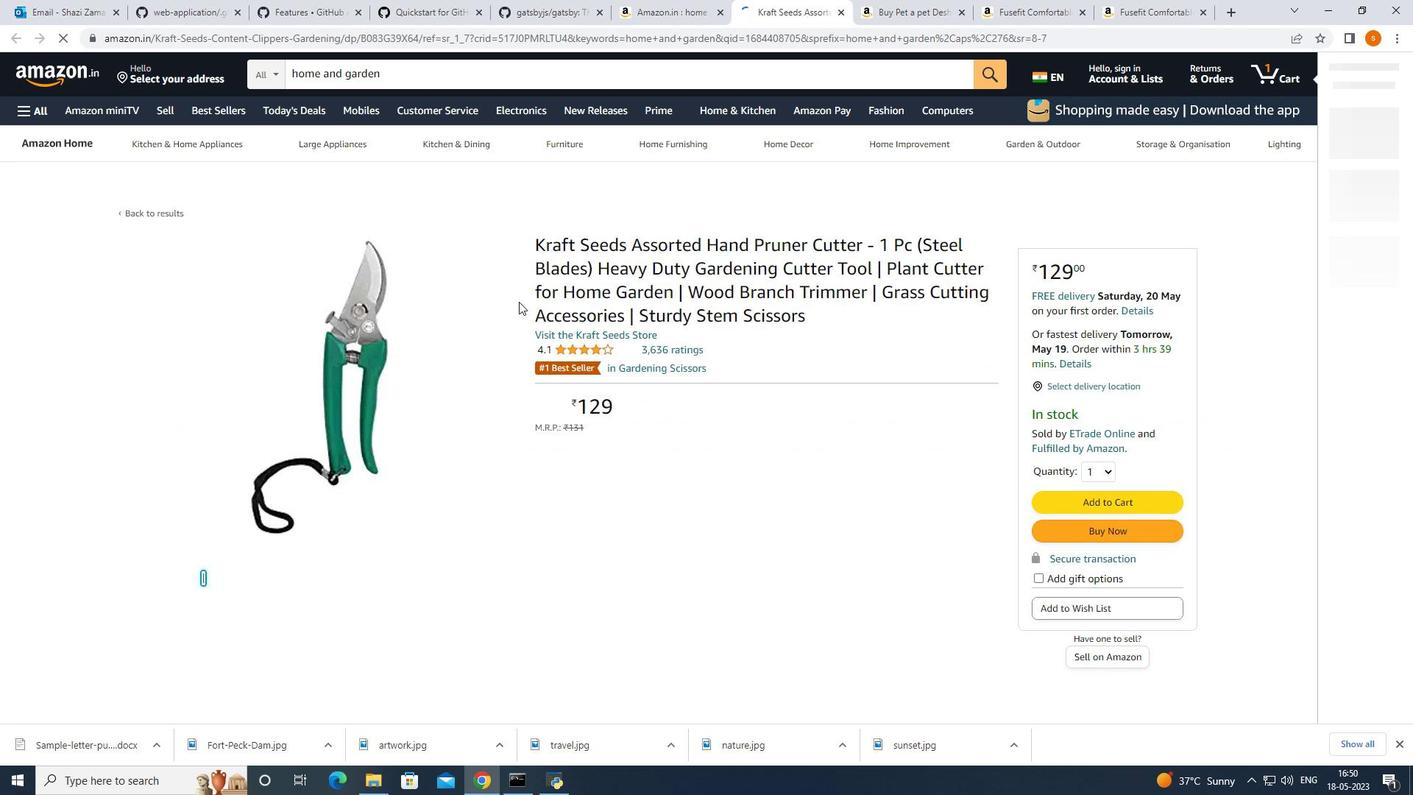 
Action: Mouse scrolled (513, 304) with delta (0, 0)
Screenshot: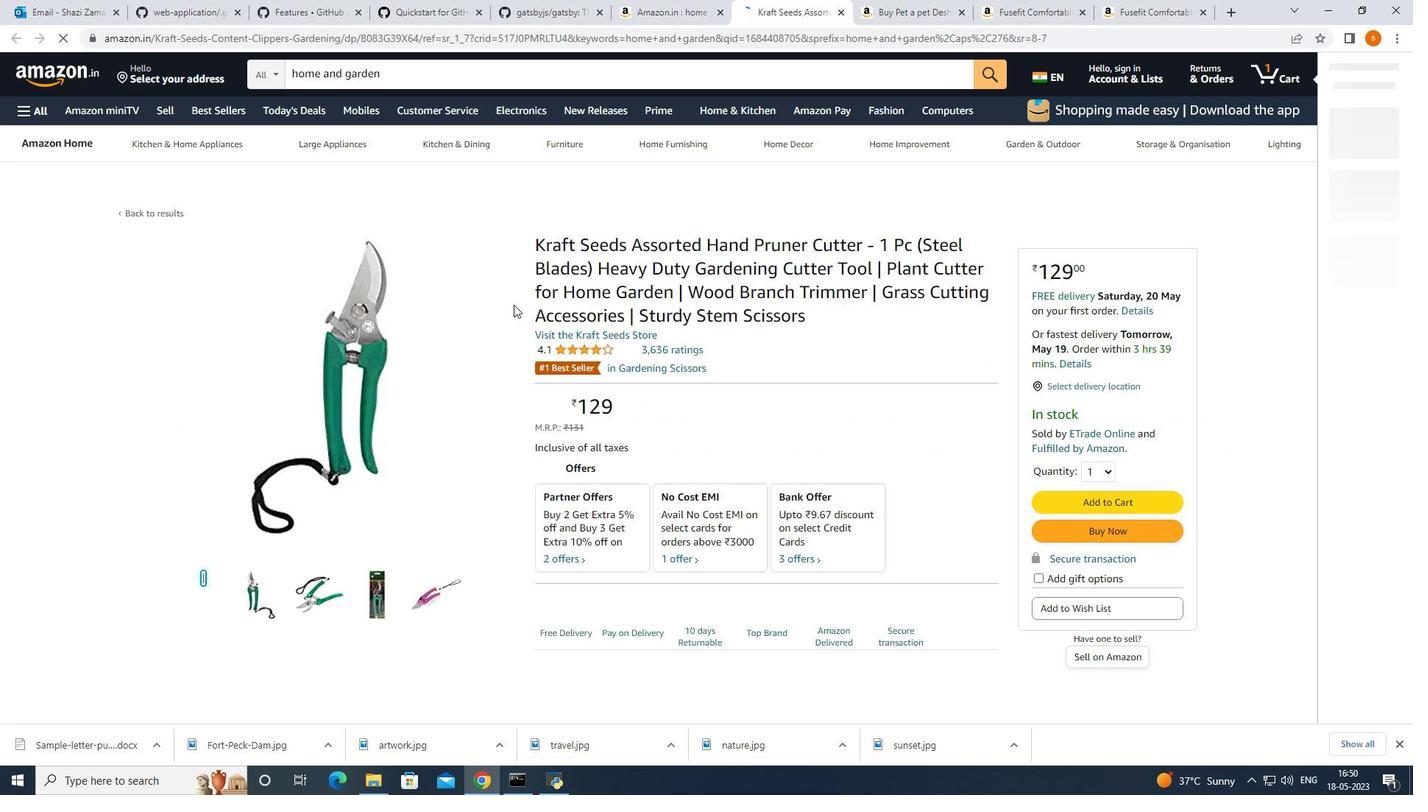 
Action: Mouse moved to (512, 309)
Screenshot: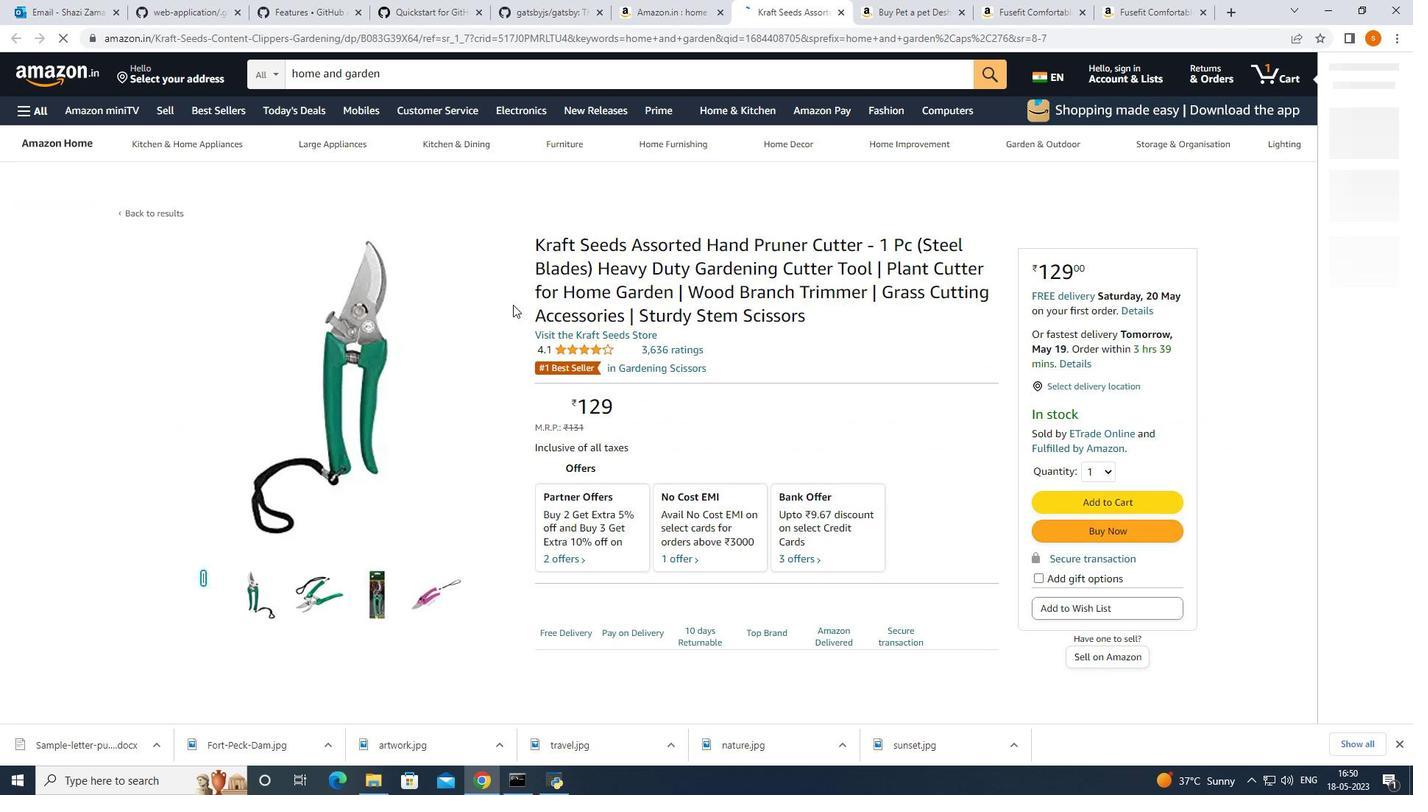 
Action: Mouse scrolled (512, 308) with delta (0, 0)
Screenshot: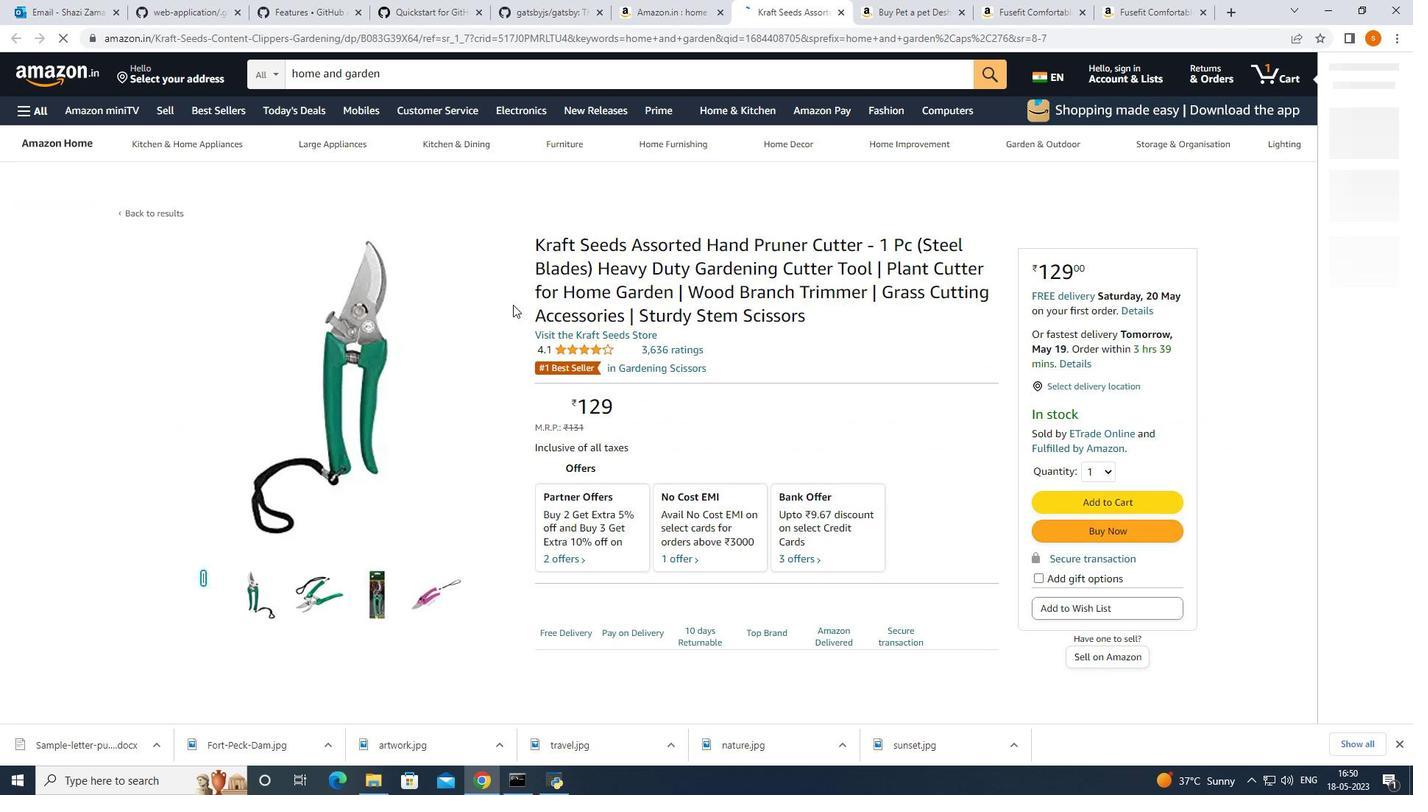 
Action: Mouse moved to (517, 315)
Screenshot: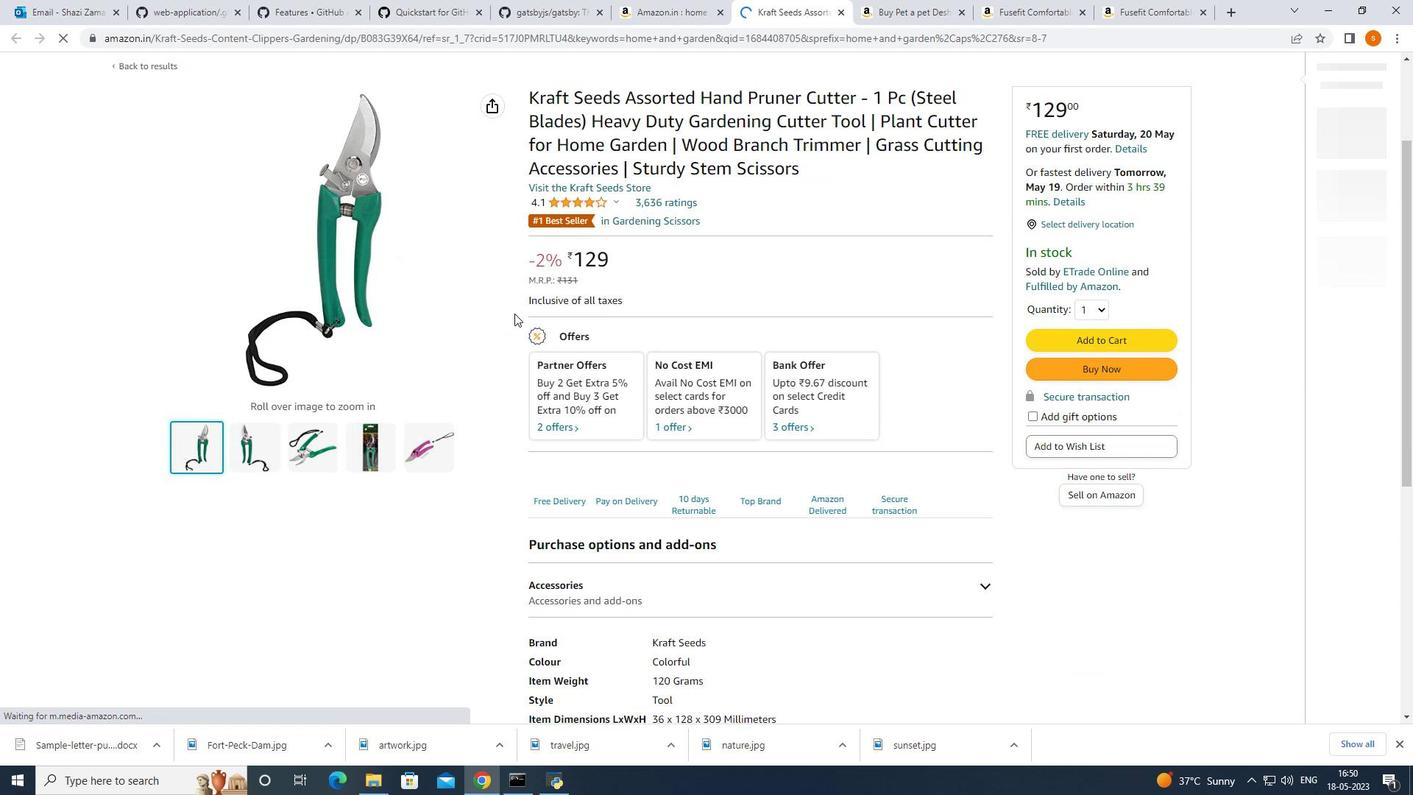 
Action: Mouse scrolled (517, 314) with delta (0, 0)
Screenshot: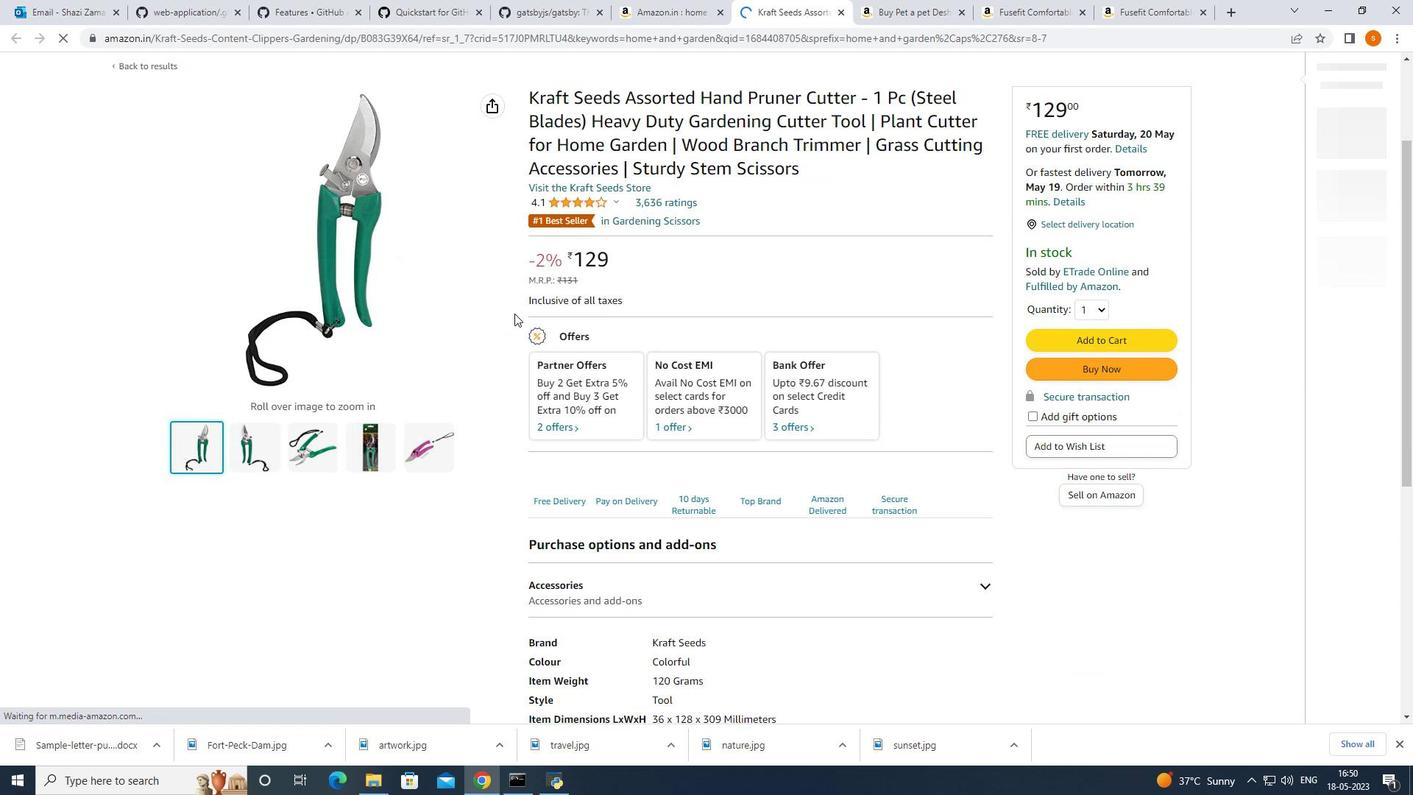 
Action: Mouse moved to (697, 386)
